 Task: Search for headphones on Amazon and explore the product details and videos.
Action: Mouse moved to (280, 29)
Screenshot: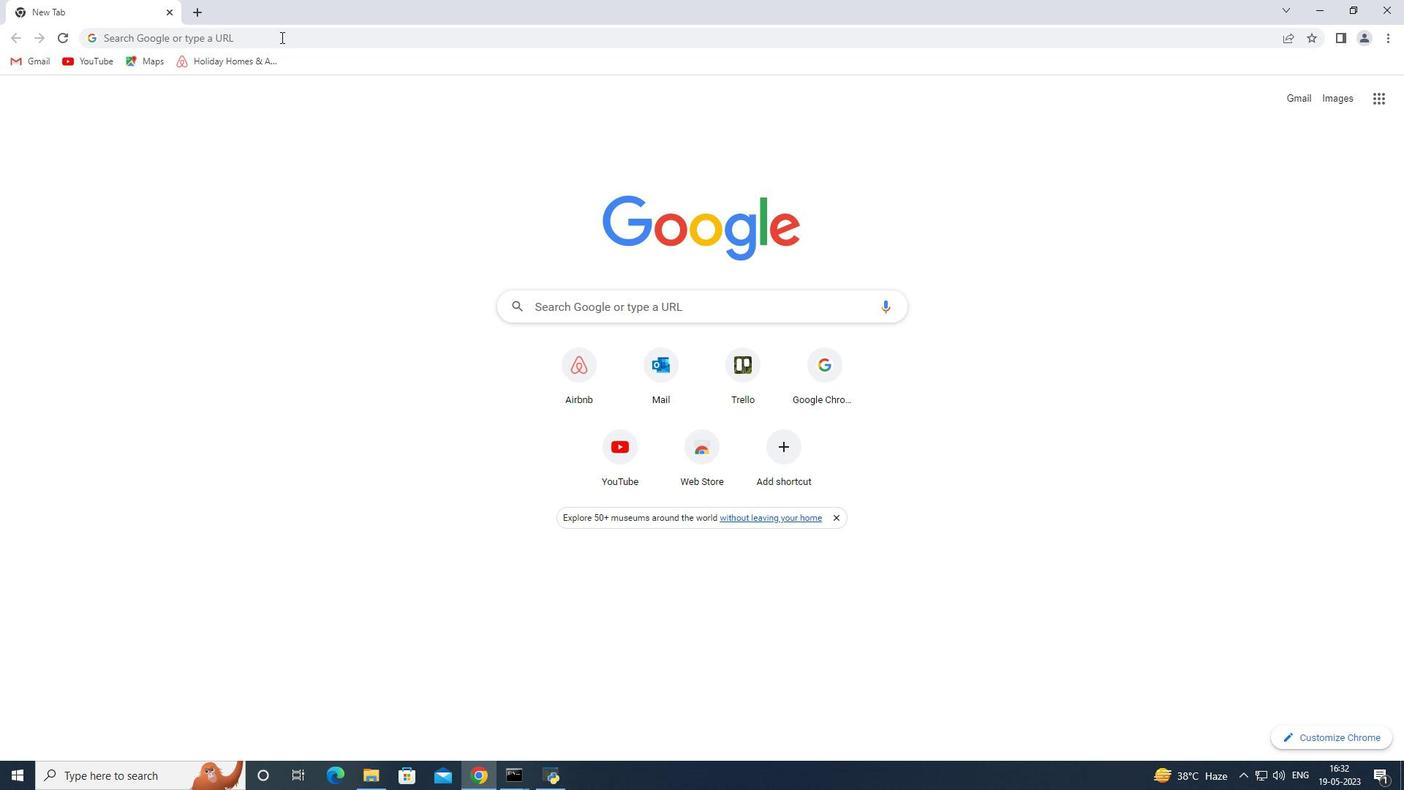 
Action: Mouse pressed left at (280, 29)
Screenshot: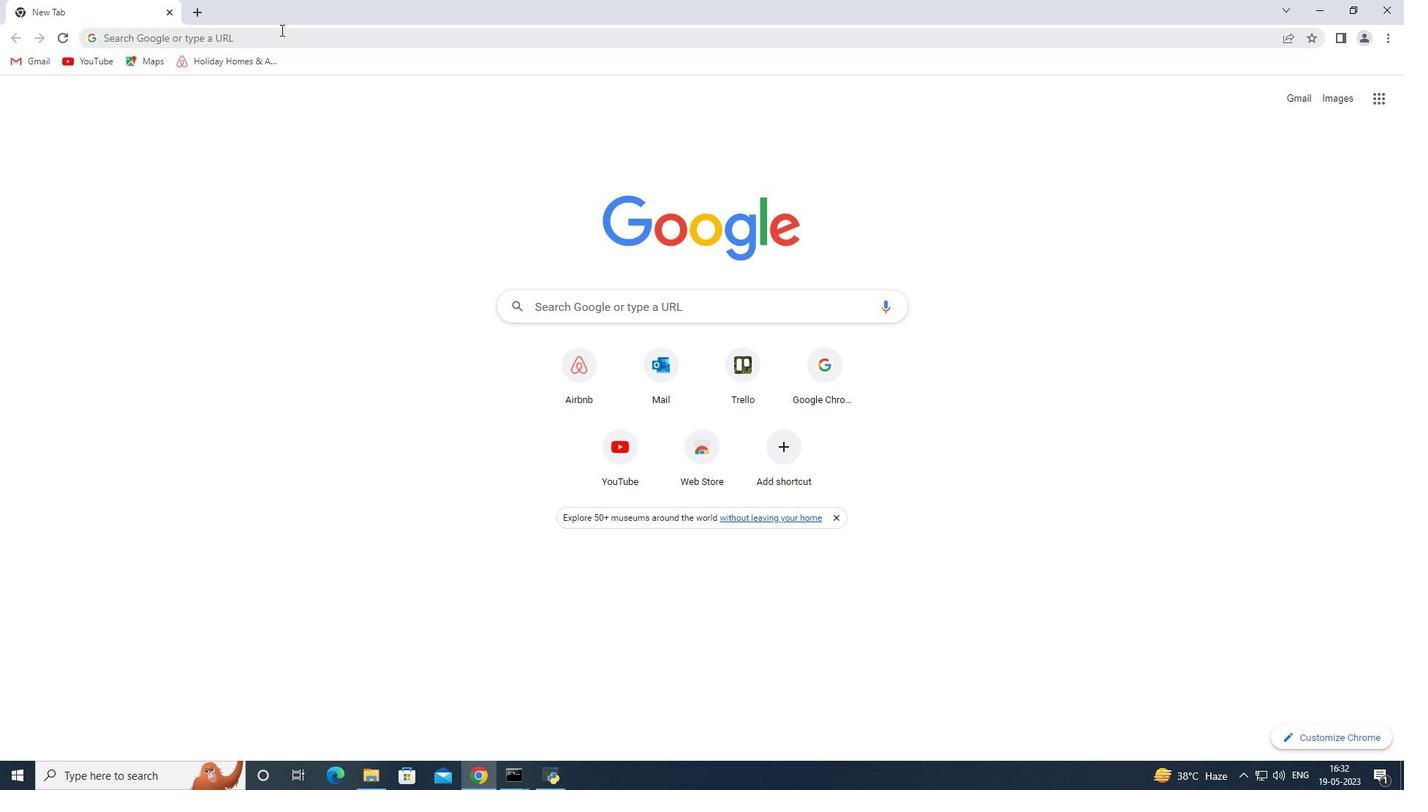 
Action: Mouse moved to (205, 97)
Screenshot: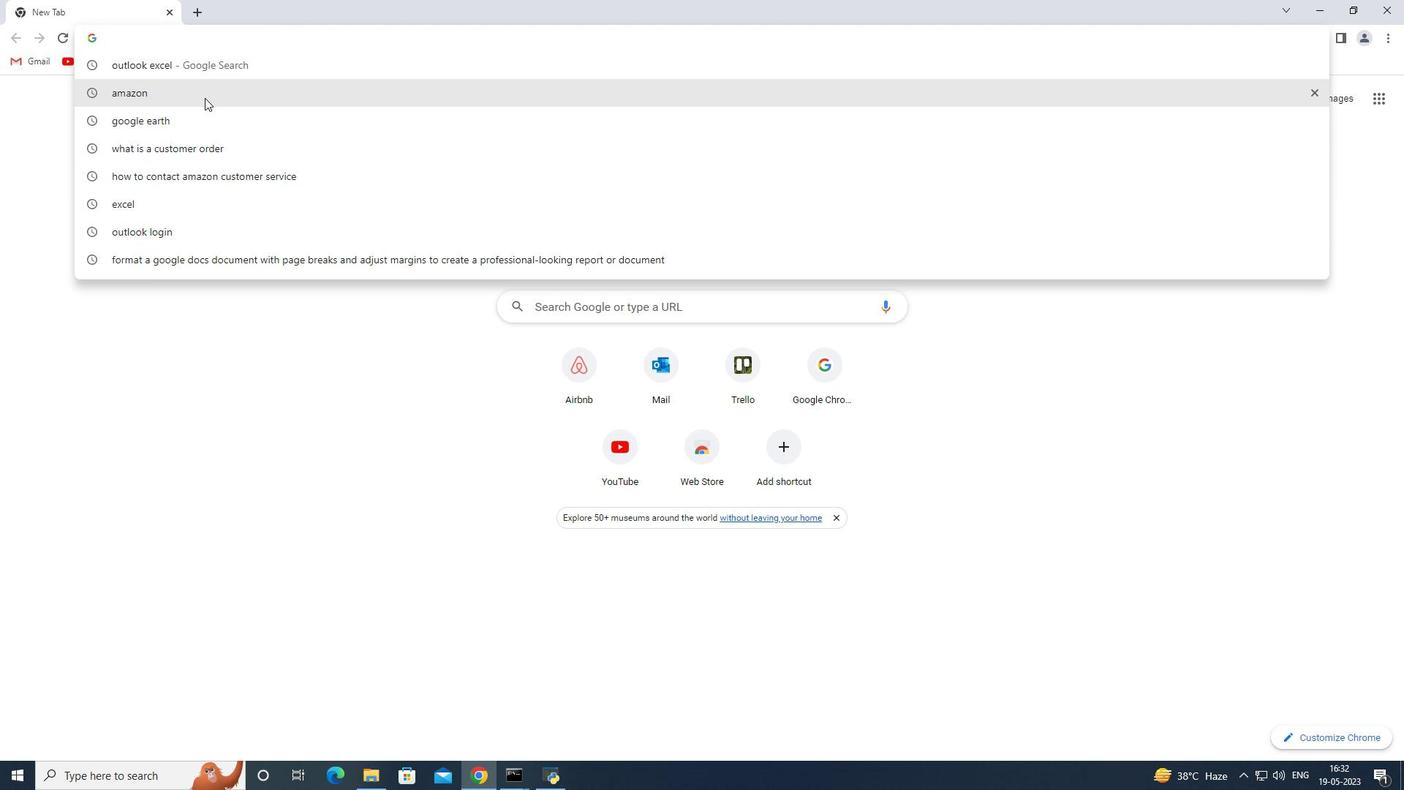 
Action: Mouse pressed left at (205, 97)
Screenshot: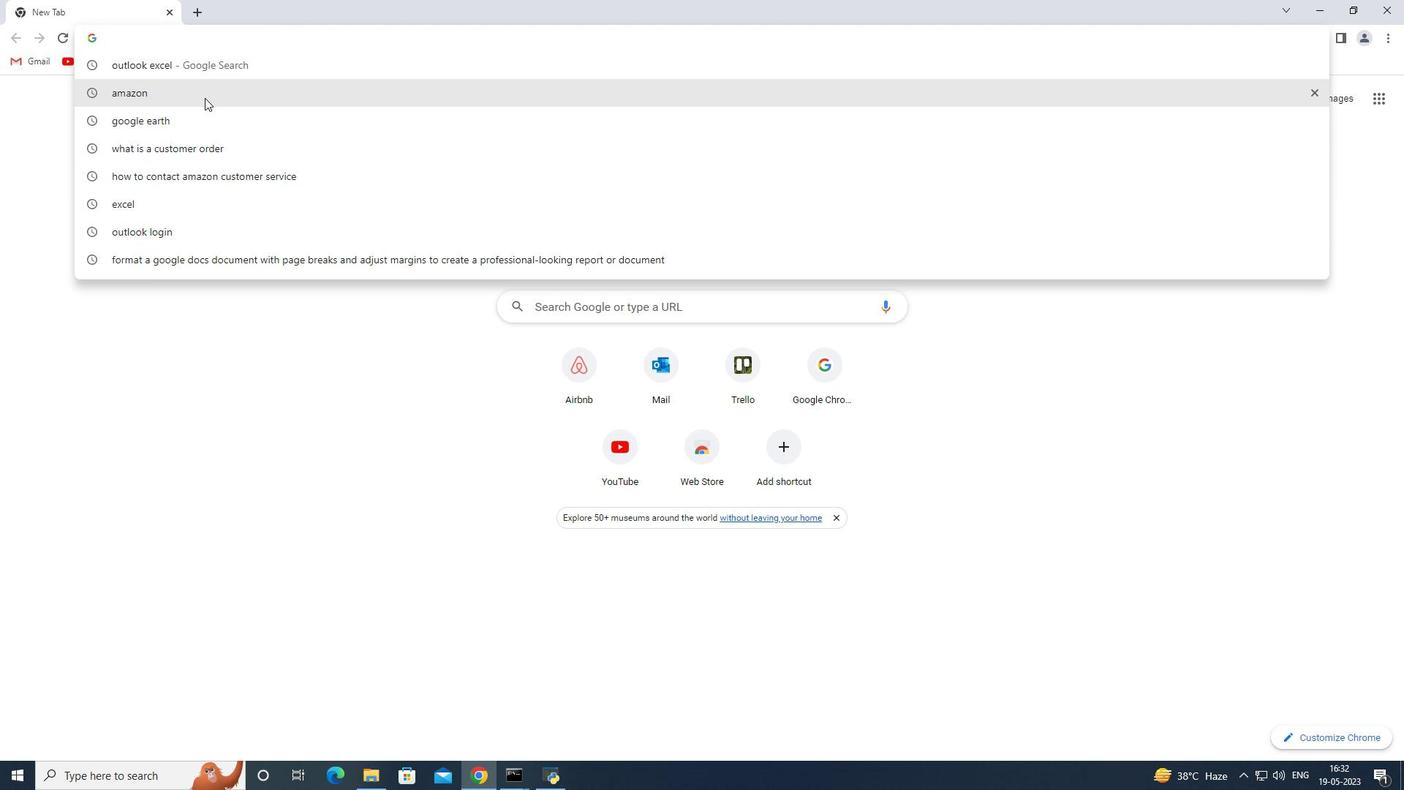 
Action: Mouse moved to (281, 269)
Screenshot: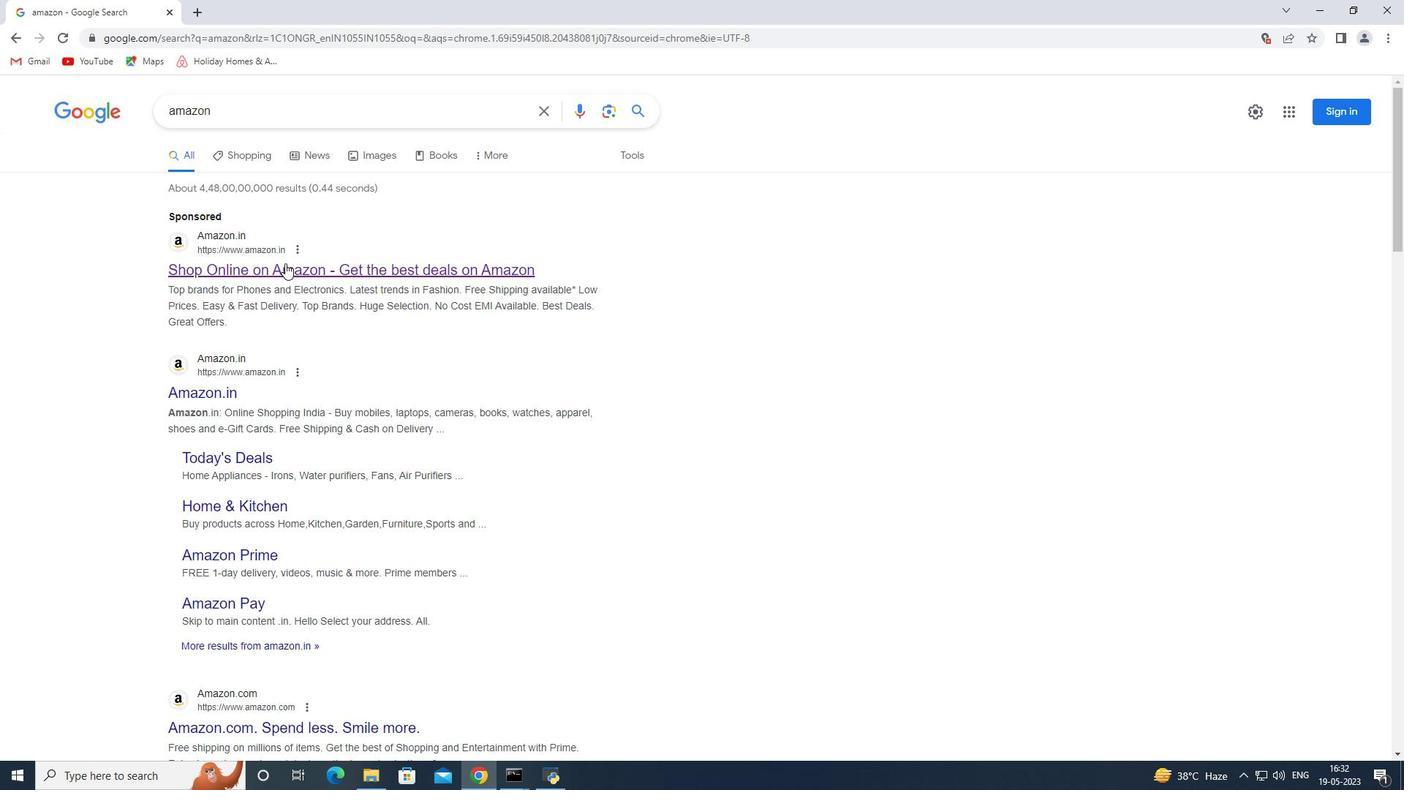 
Action: Mouse pressed left at (281, 269)
Screenshot: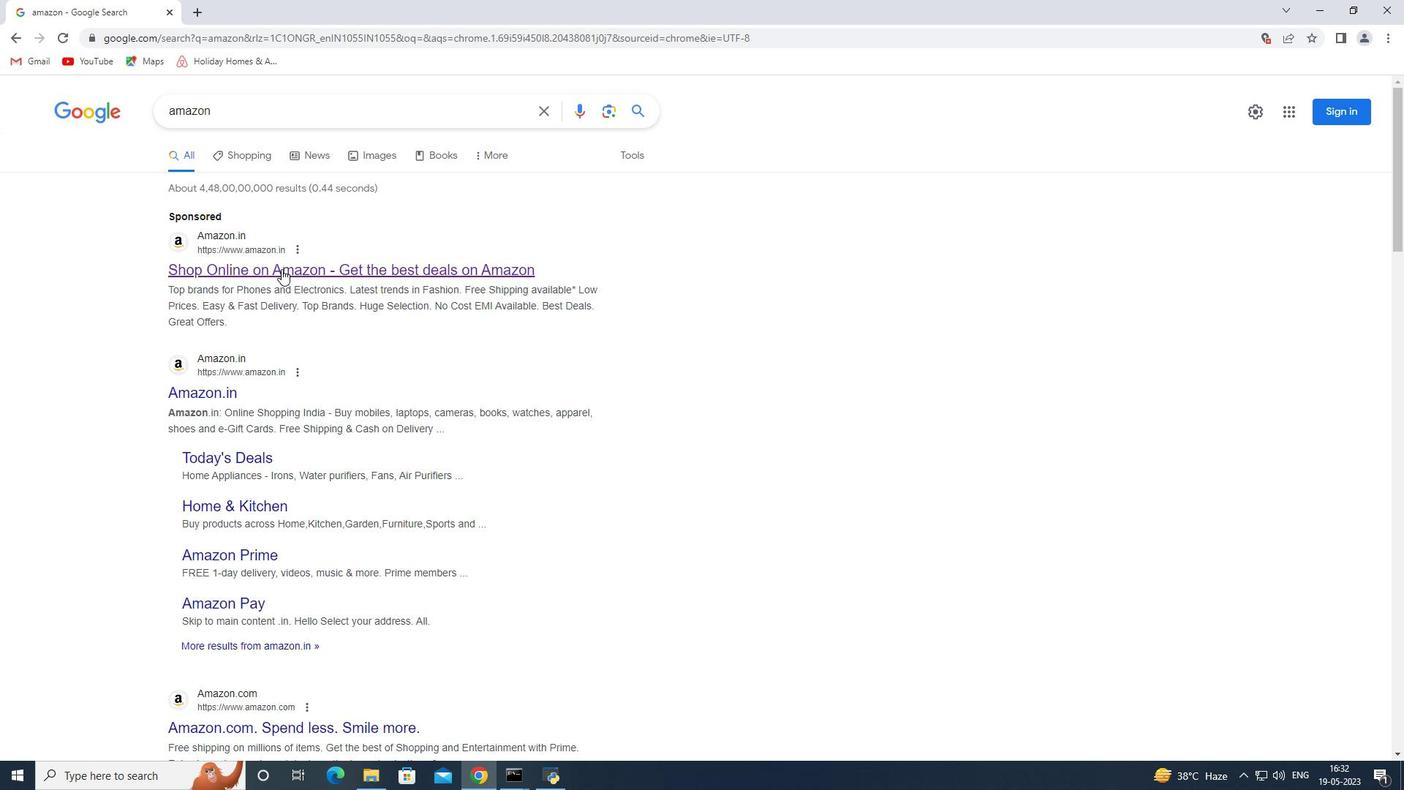 
Action: Mouse moved to (398, 98)
Screenshot: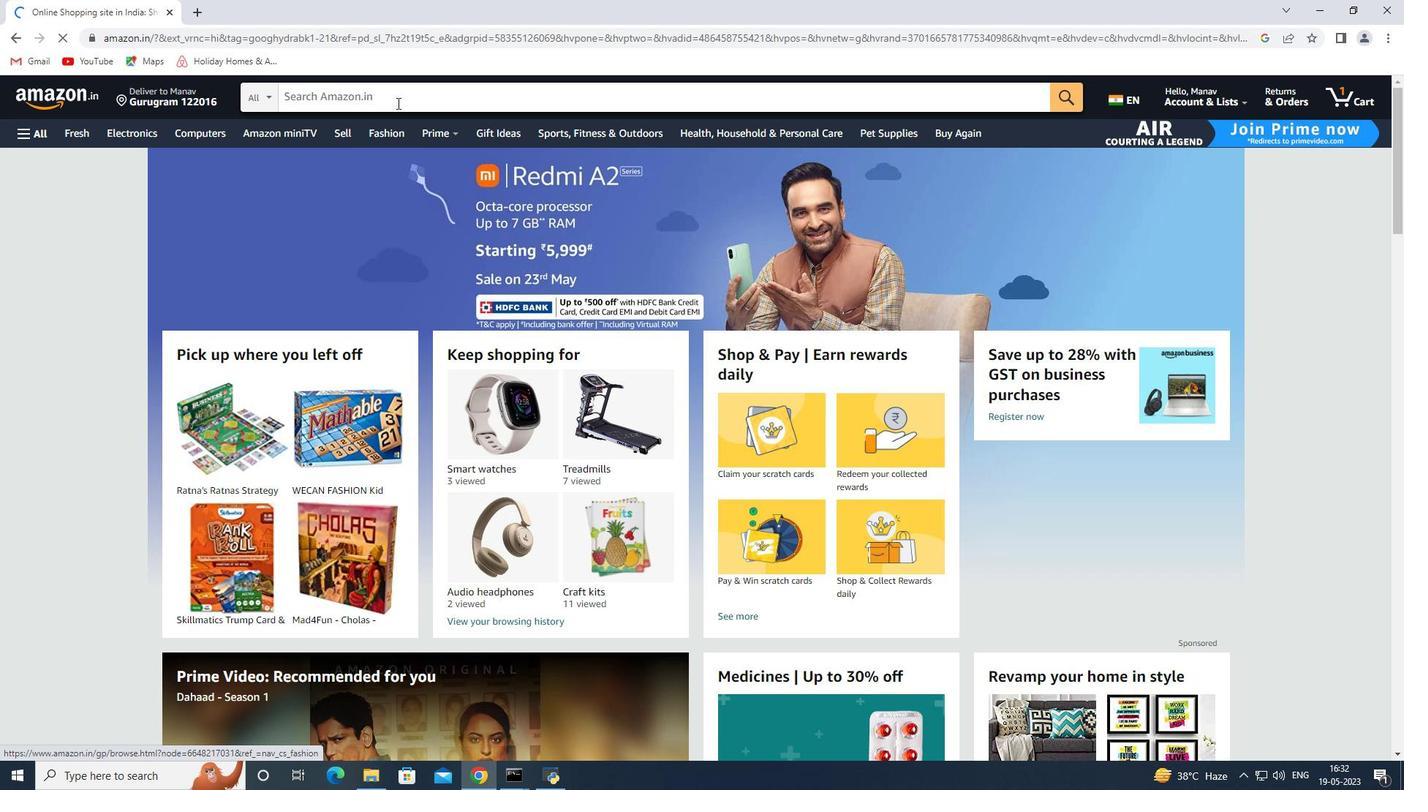 
Action: Mouse pressed left at (398, 98)
Screenshot: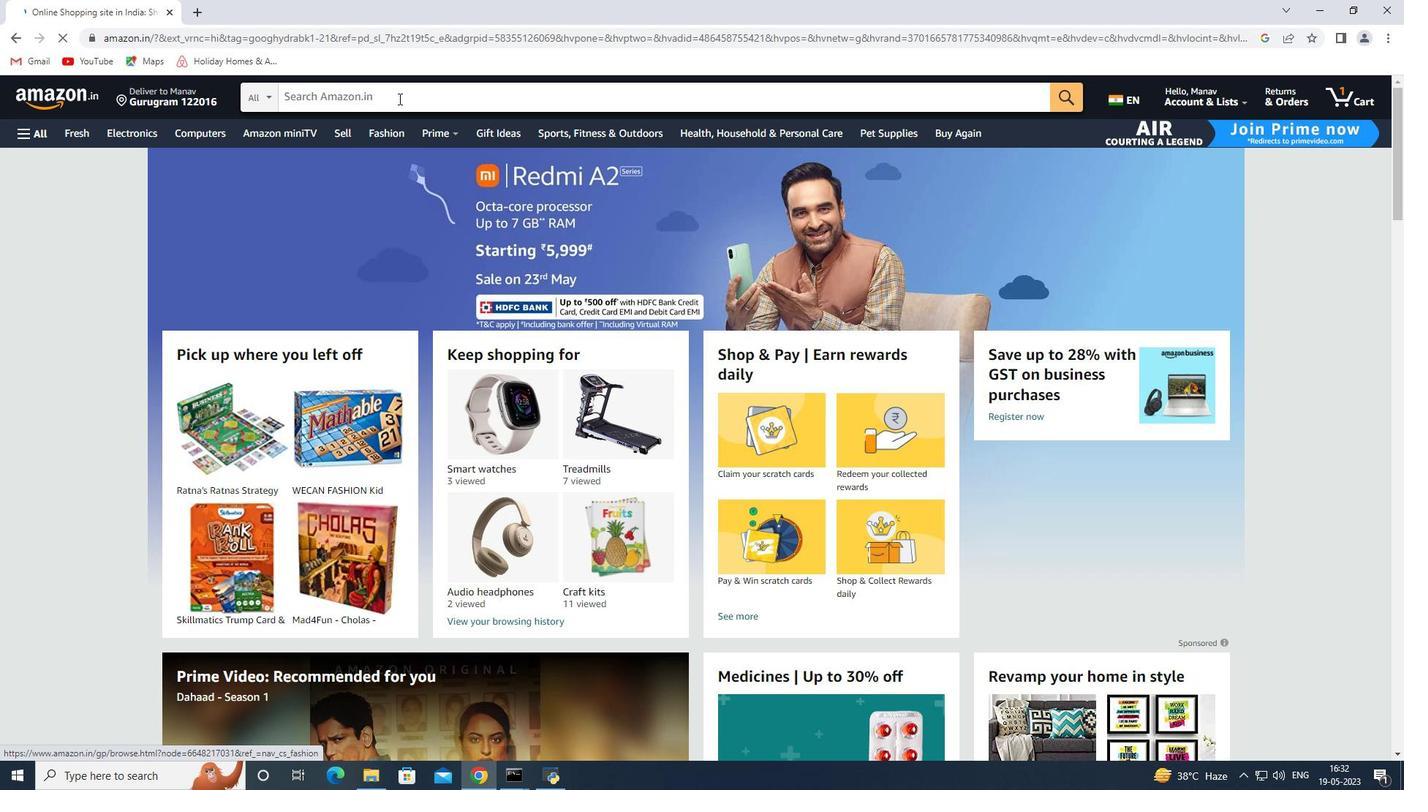
Action: Key pressed <Key.shift>Headphones<Key.space><Key.enter>
Screenshot: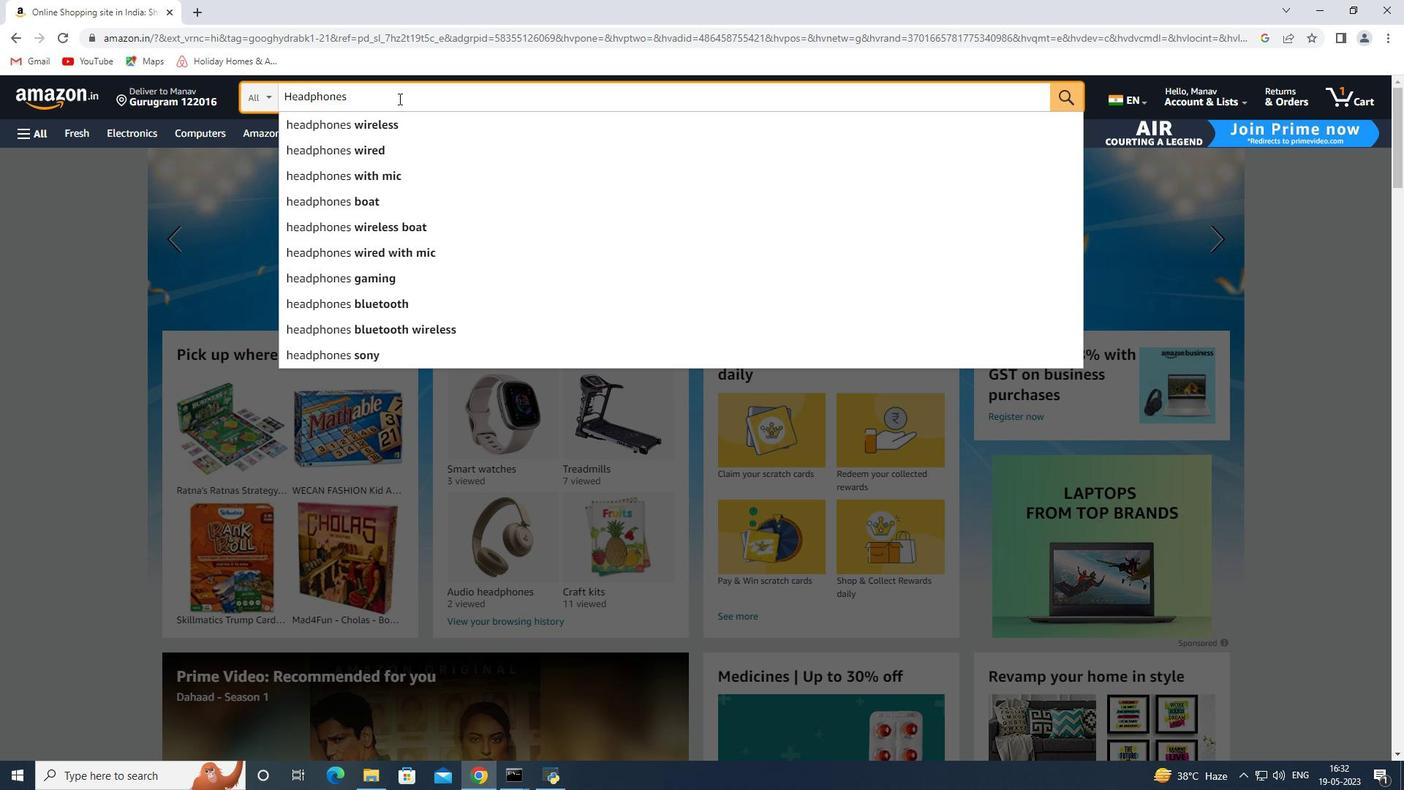 
Action: Mouse moved to (628, 484)
Screenshot: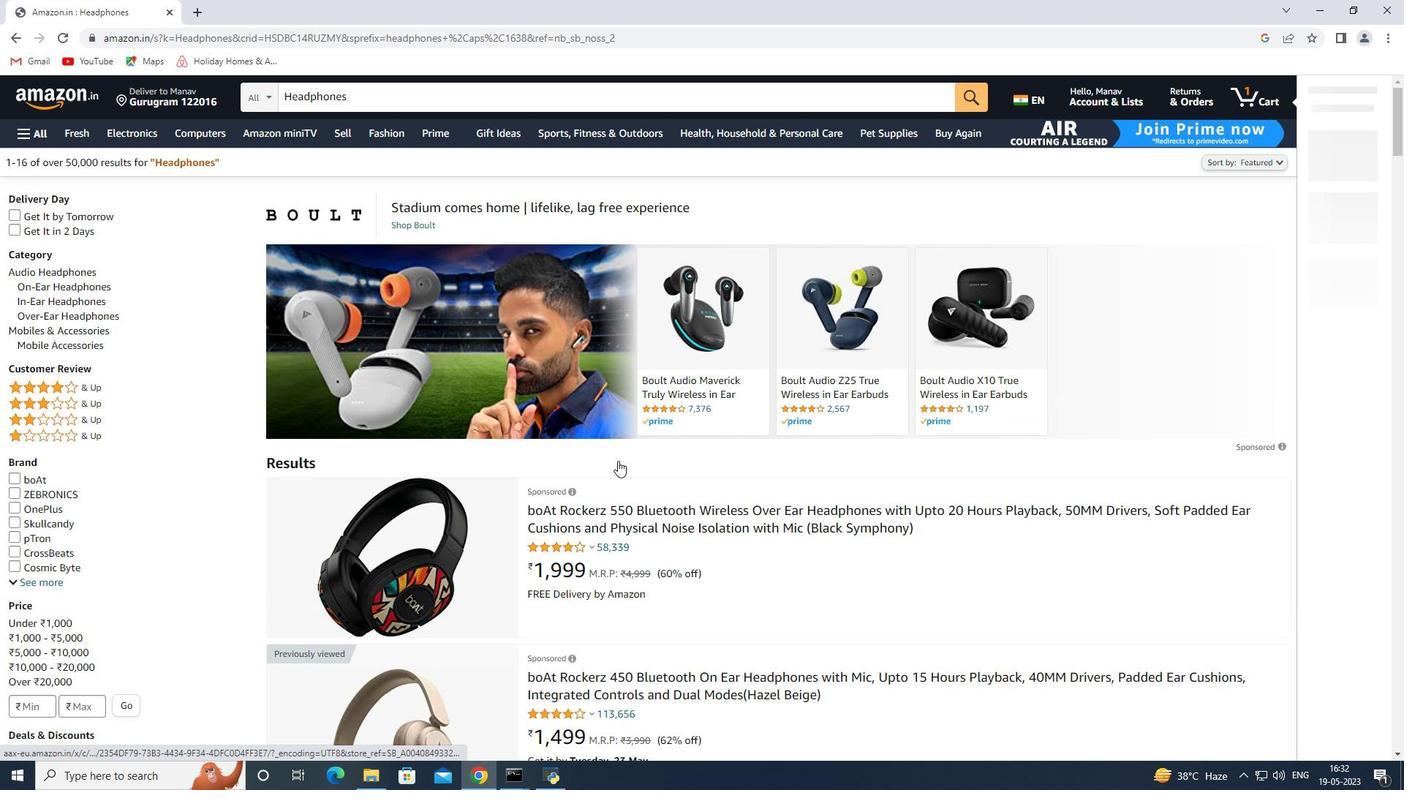 
Action: Mouse scrolled (628, 483) with delta (0, 0)
Screenshot: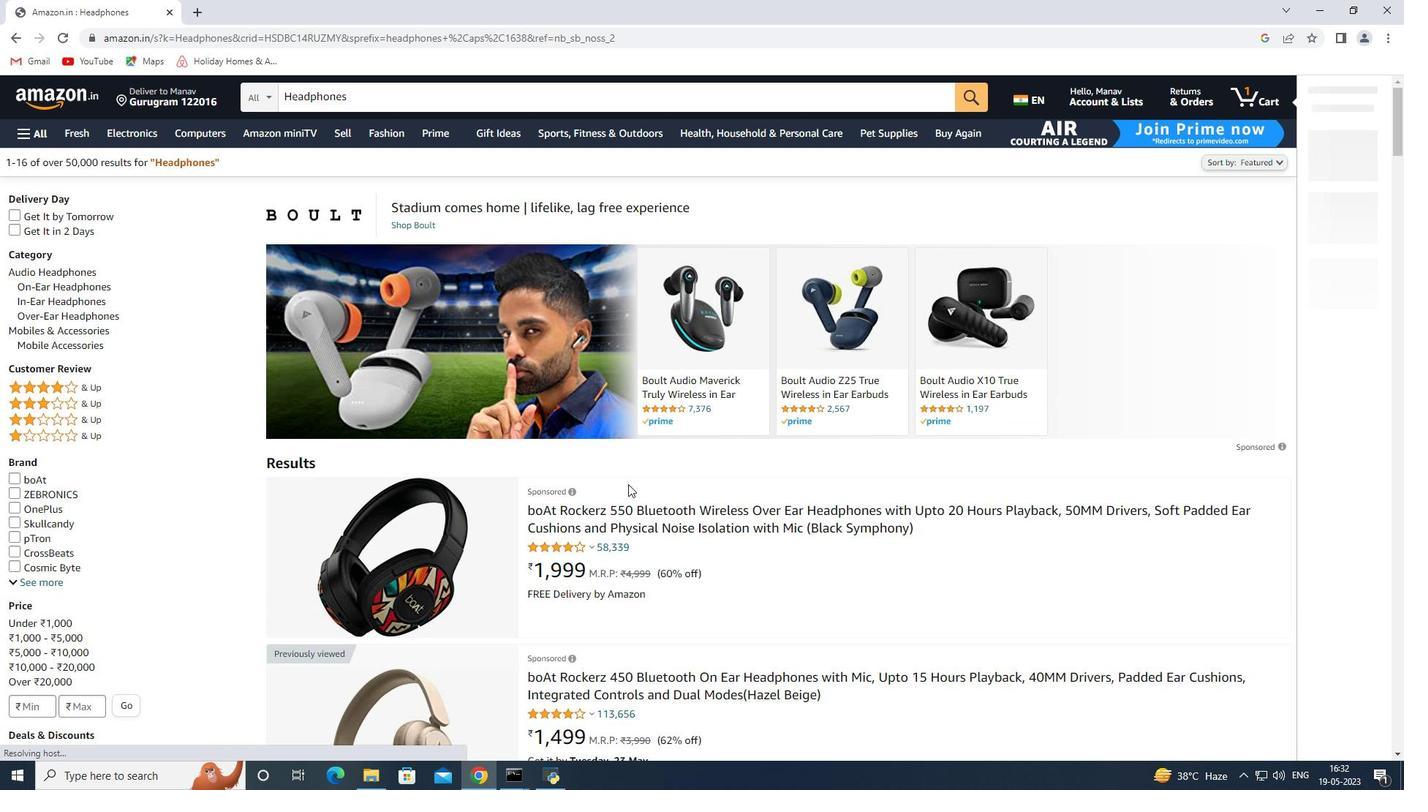 
Action: Mouse scrolled (628, 483) with delta (0, 0)
Screenshot: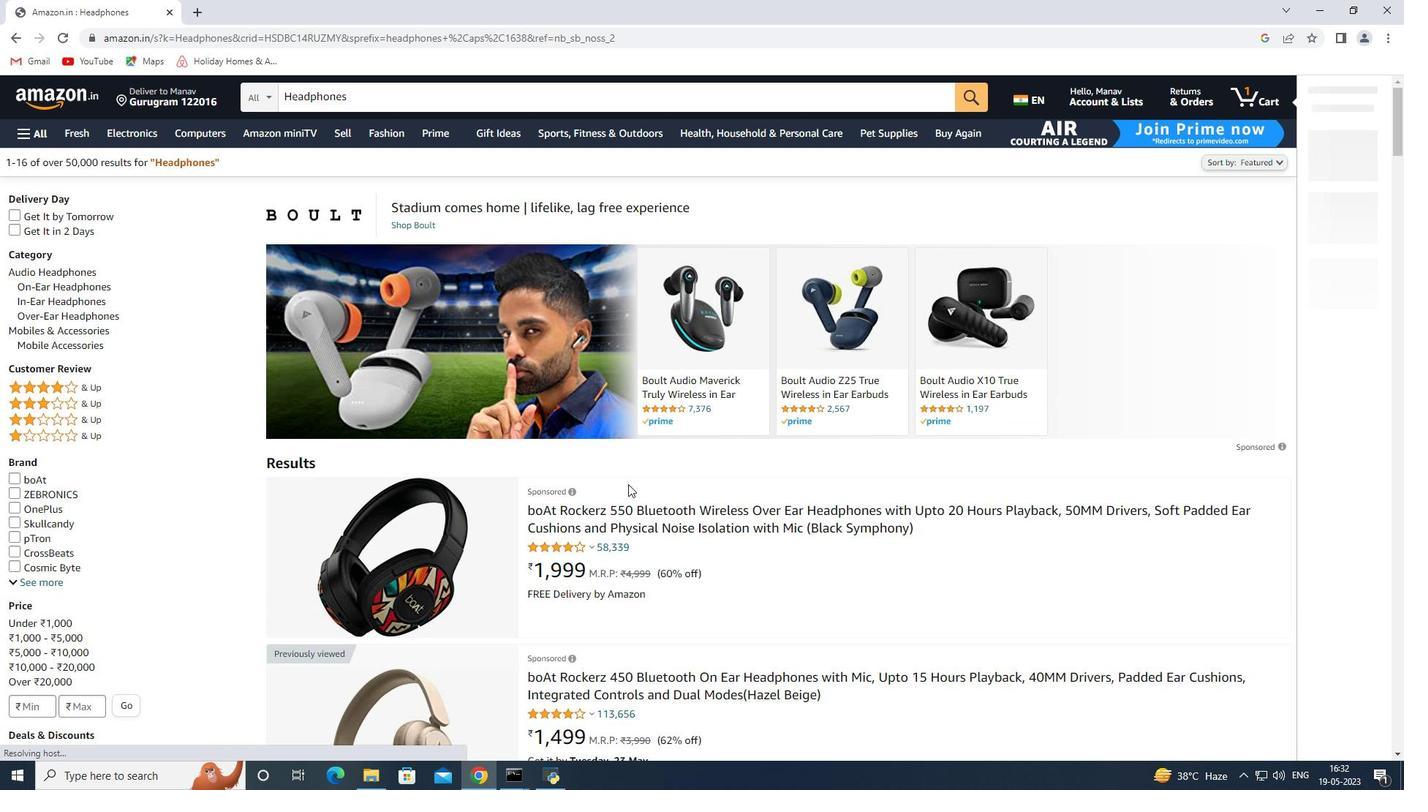 
Action: Mouse scrolled (628, 483) with delta (0, 0)
Screenshot: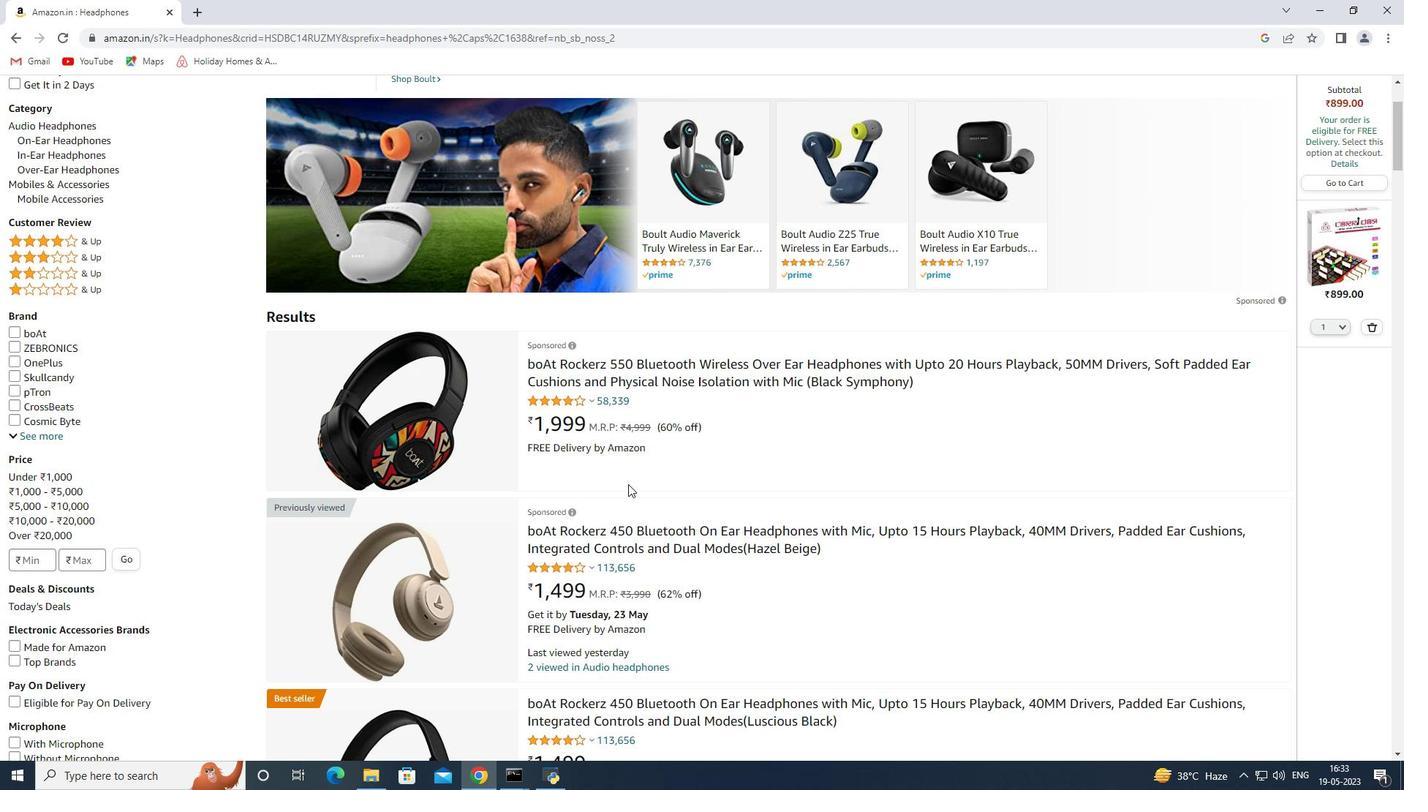
Action: Mouse scrolled (628, 483) with delta (0, 0)
Screenshot: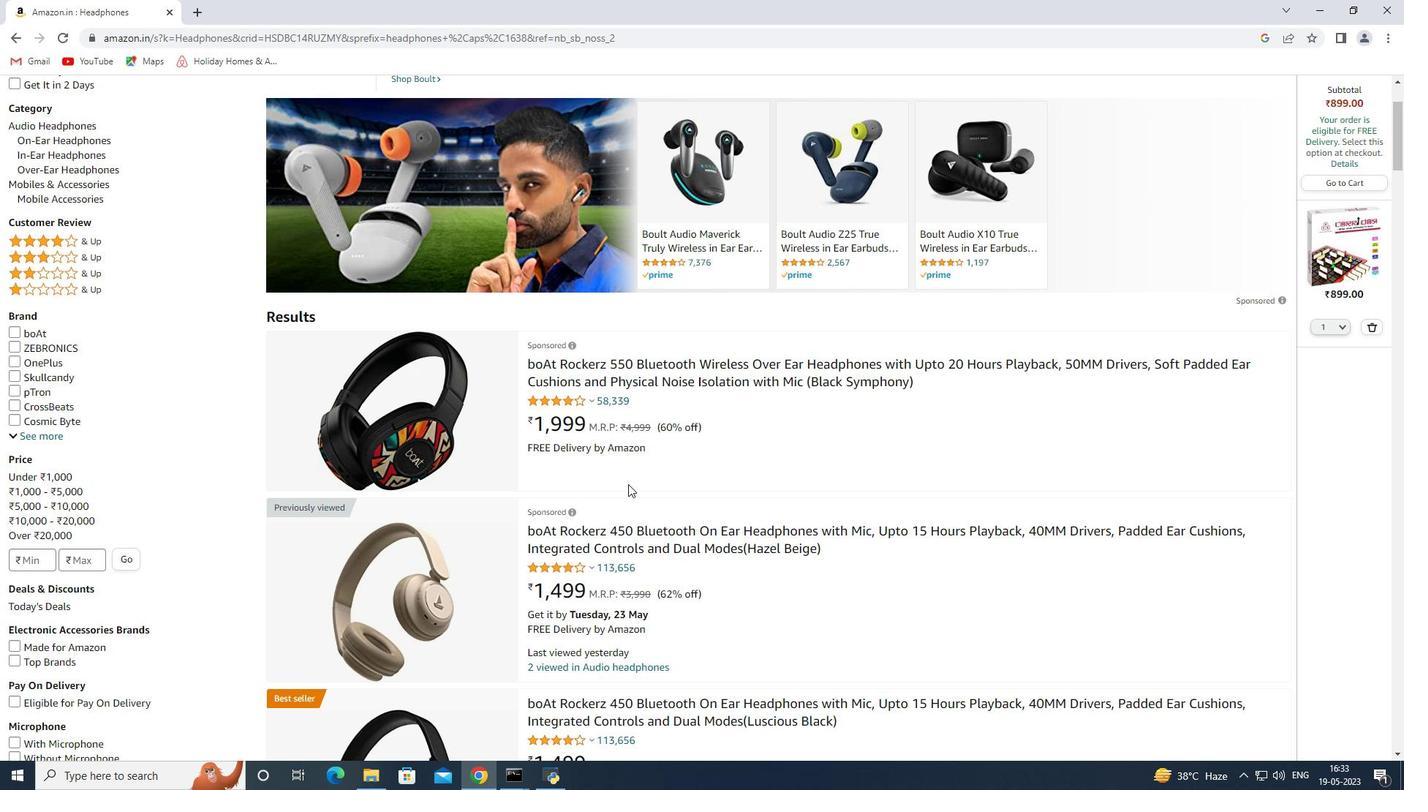 
Action: Mouse scrolled (628, 483) with delta (0, 0)
Screenshot: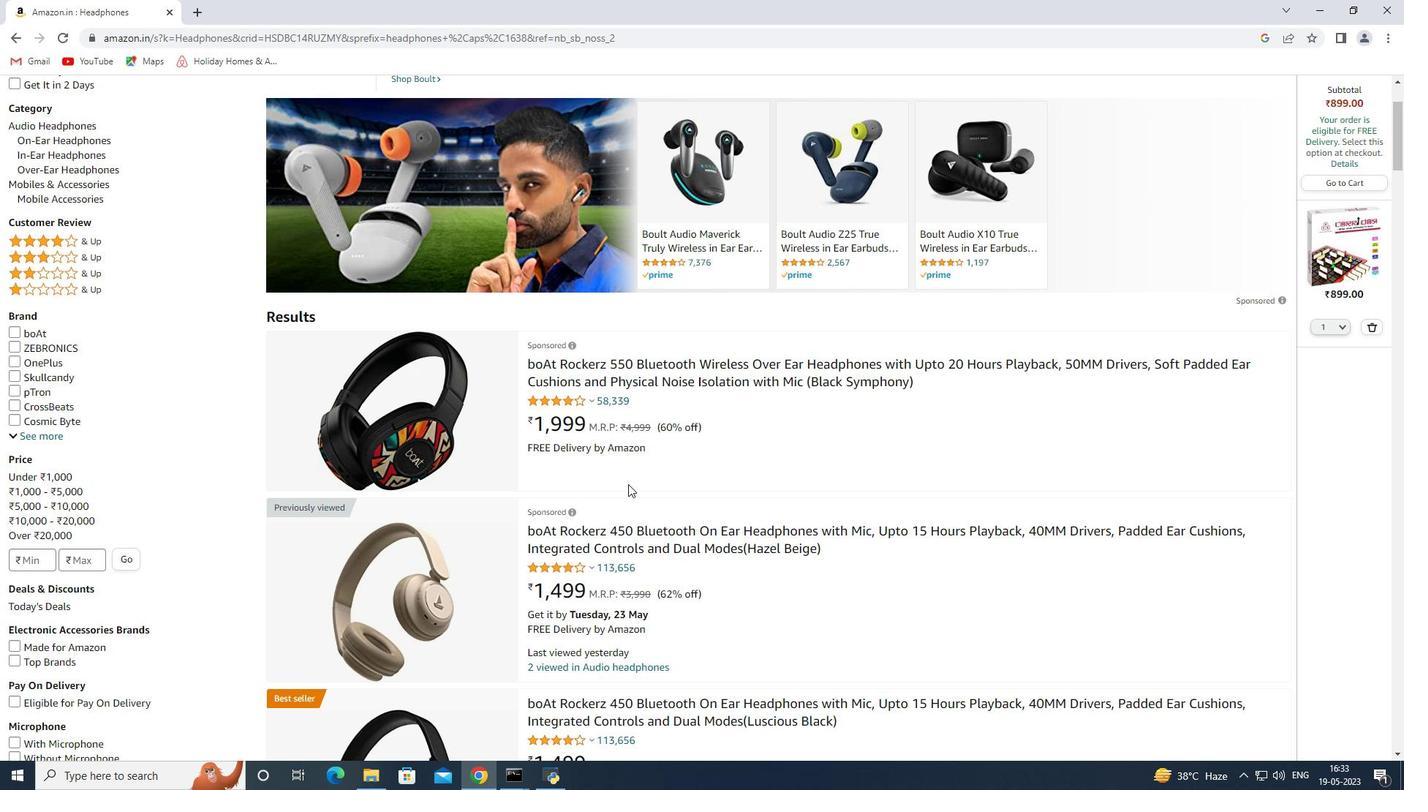 
Action: Mouse scrolled (628, 483) with delta (0, 0)
Screenshot: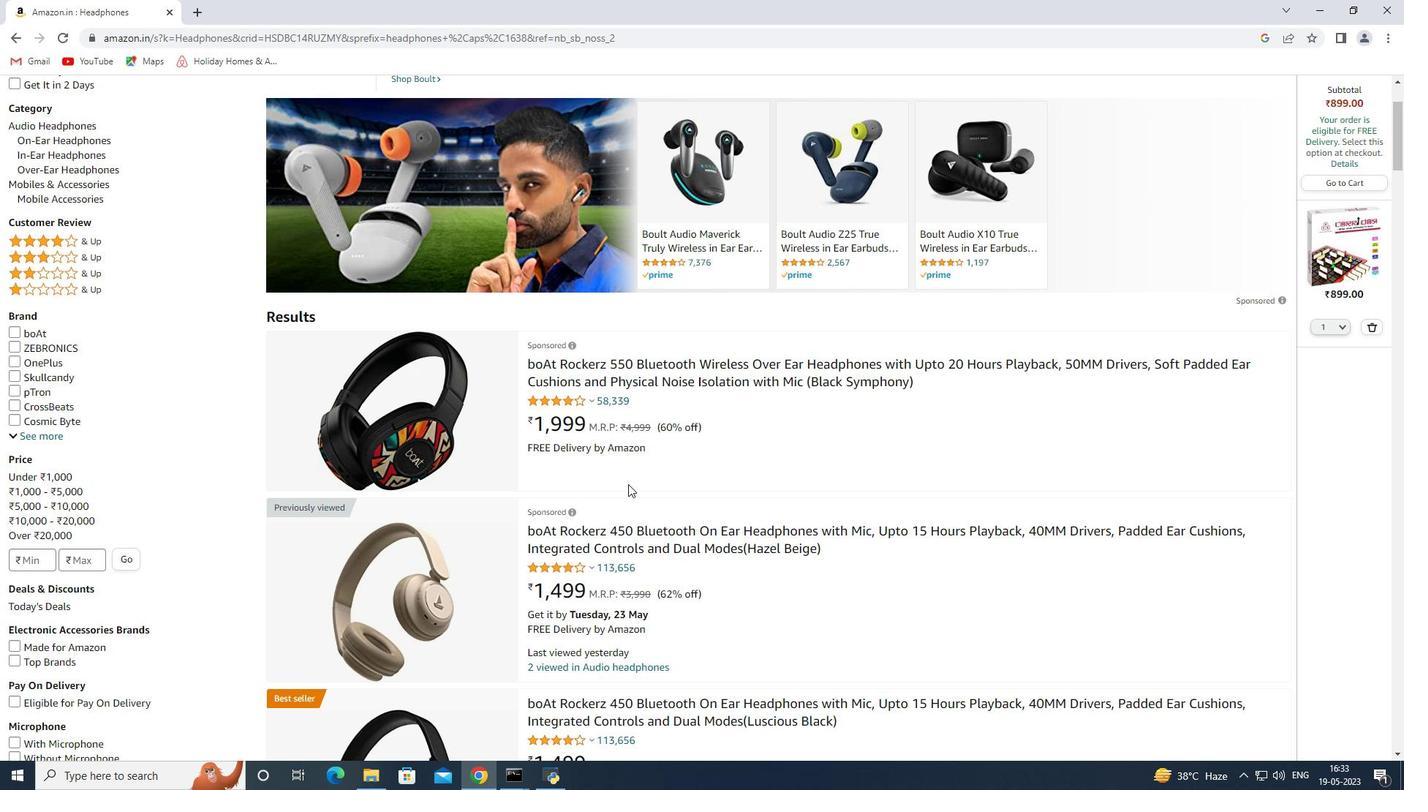
Action: Mouse scrolled (628, 483) with delta (0, 0)
Screenshot: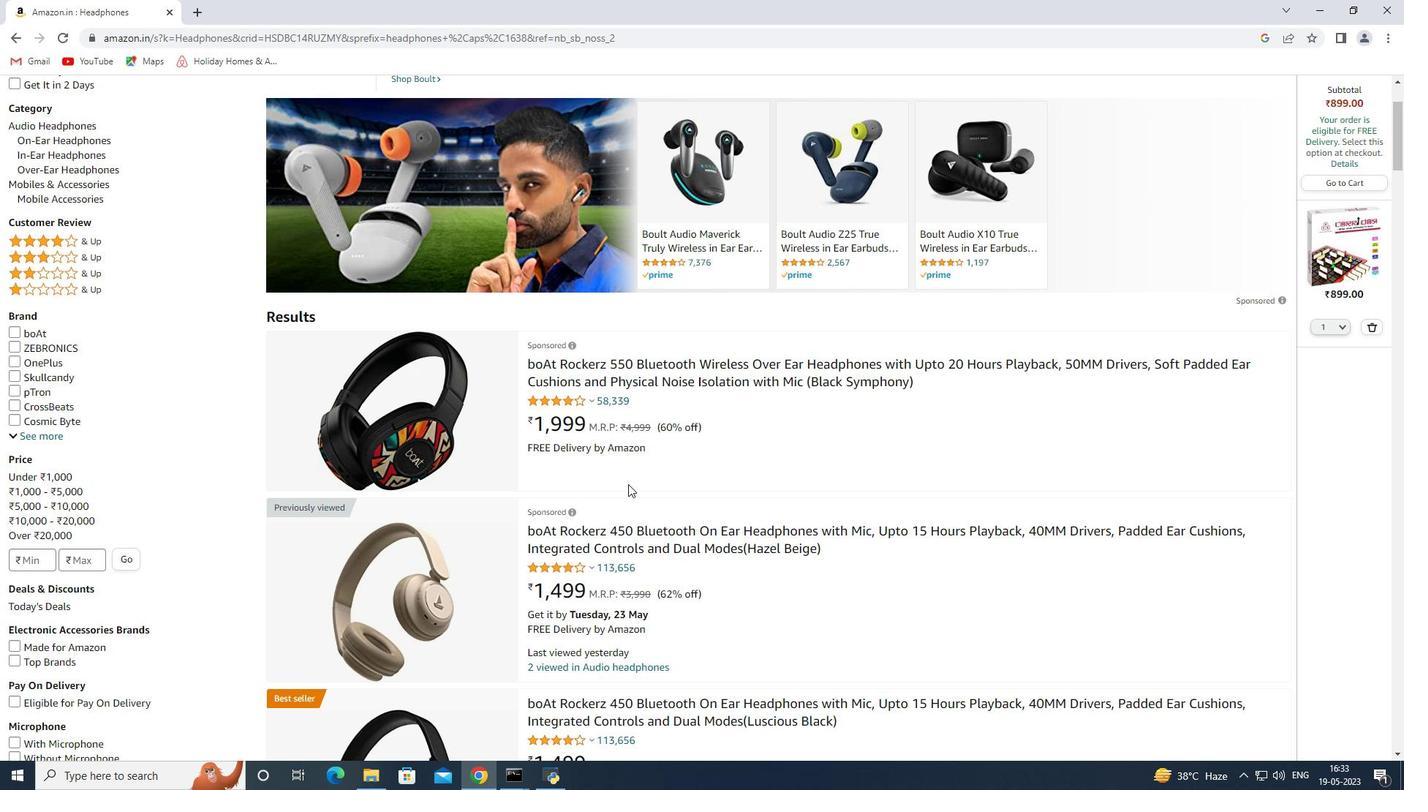 
Action: Mouse moved to (643, 419)
Screenshot: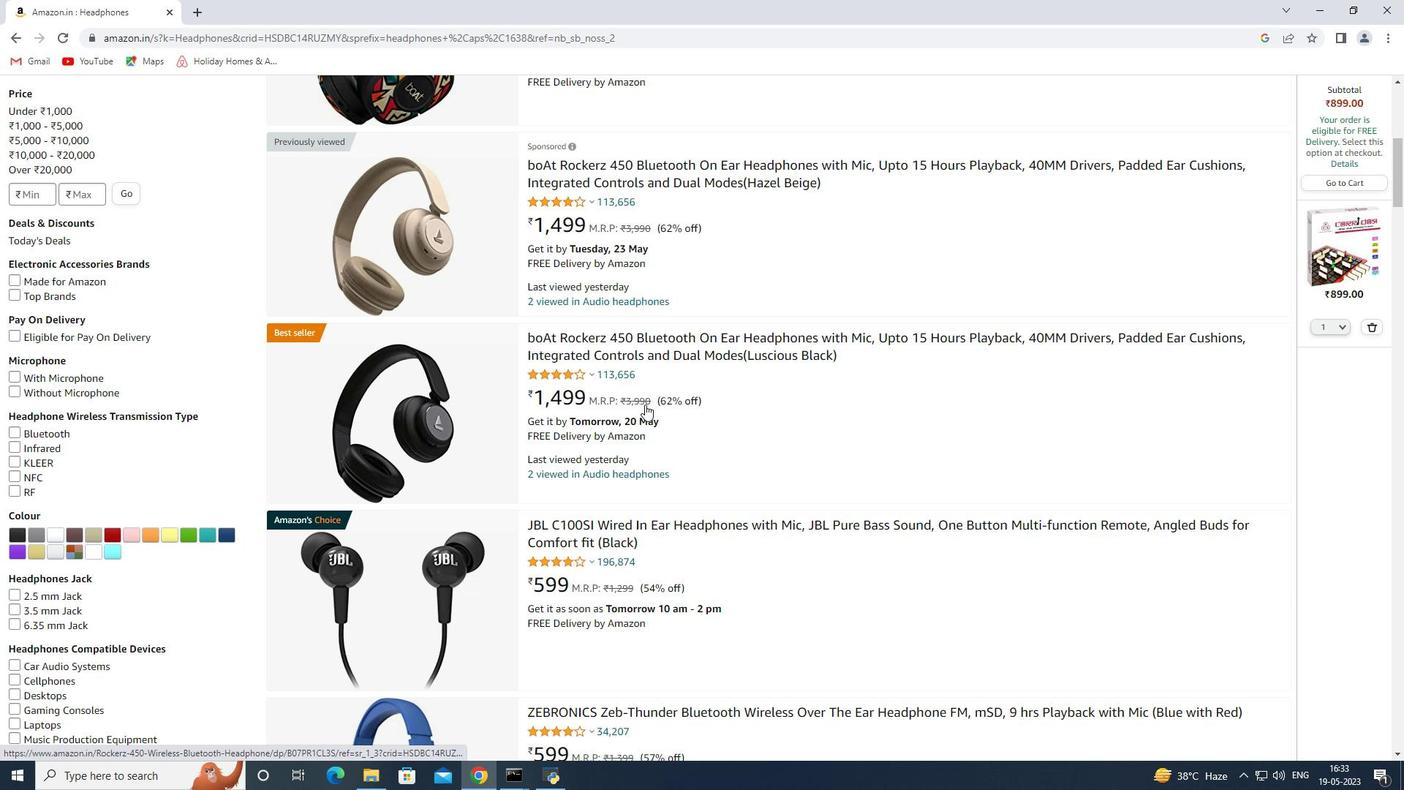 
Action: Mouse scrolled (643, 418) with delta (0, 0)
Screenshot: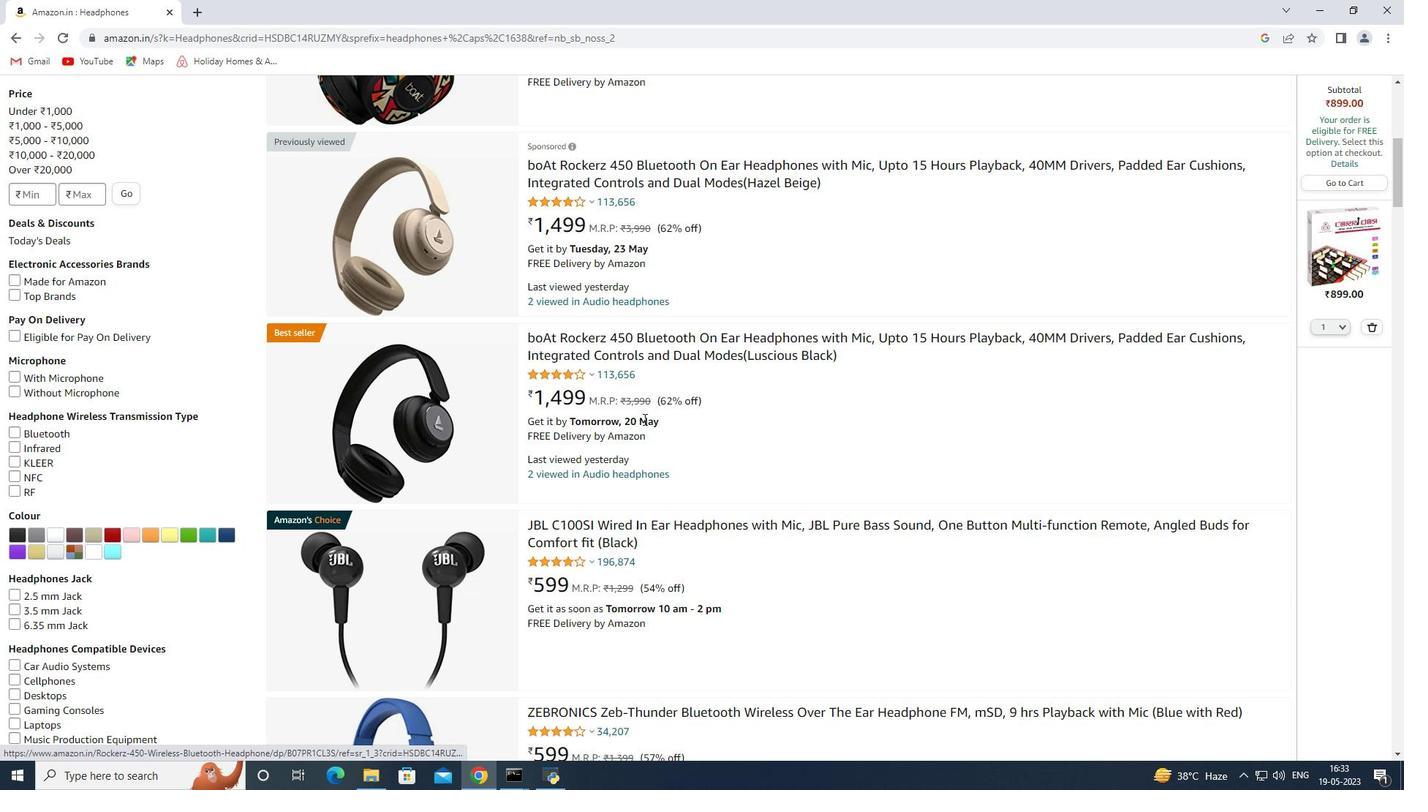 
Action: Mouse moved to (643, 419)
Screenshot: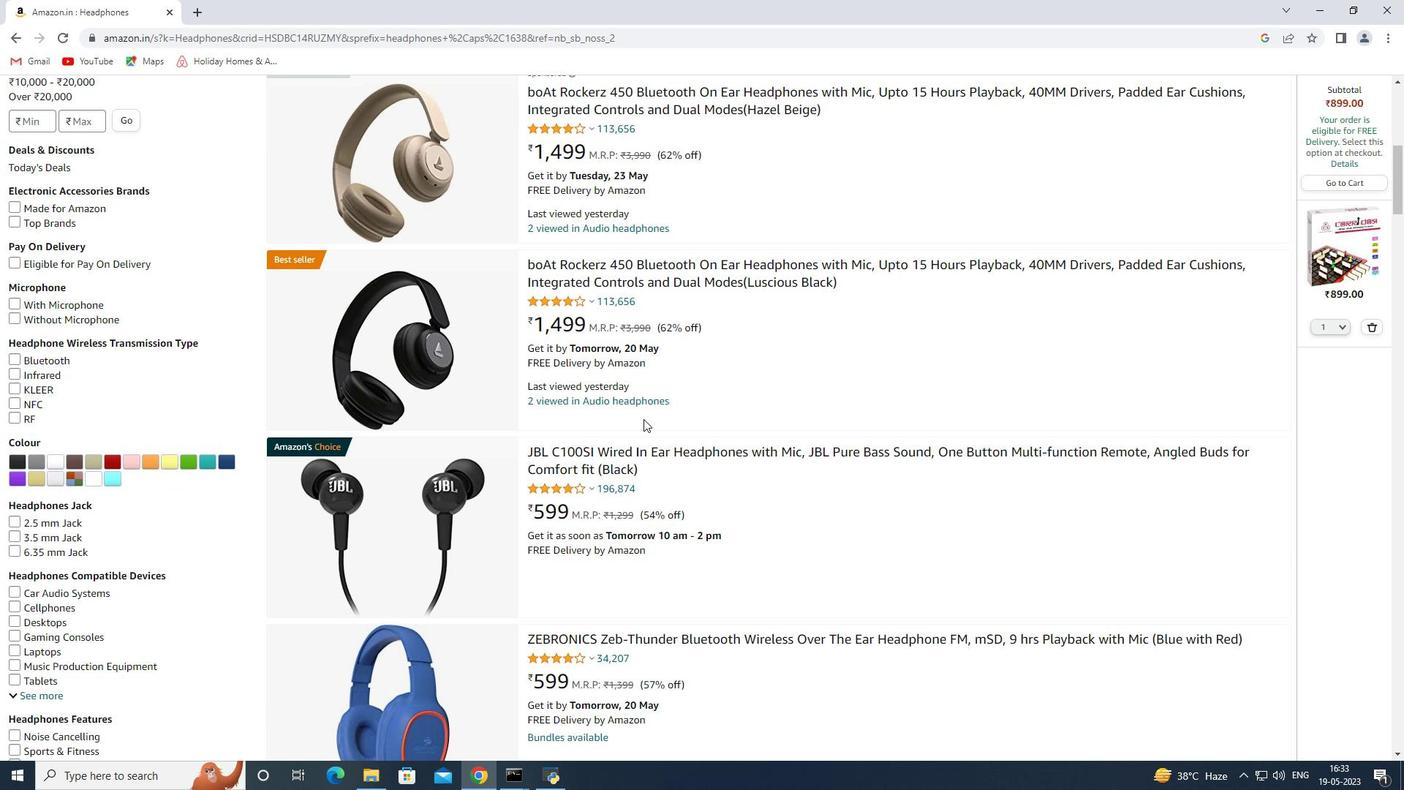 
Action: Mouse scrolled (643, 419) with delta (0, 0)
Screenshot: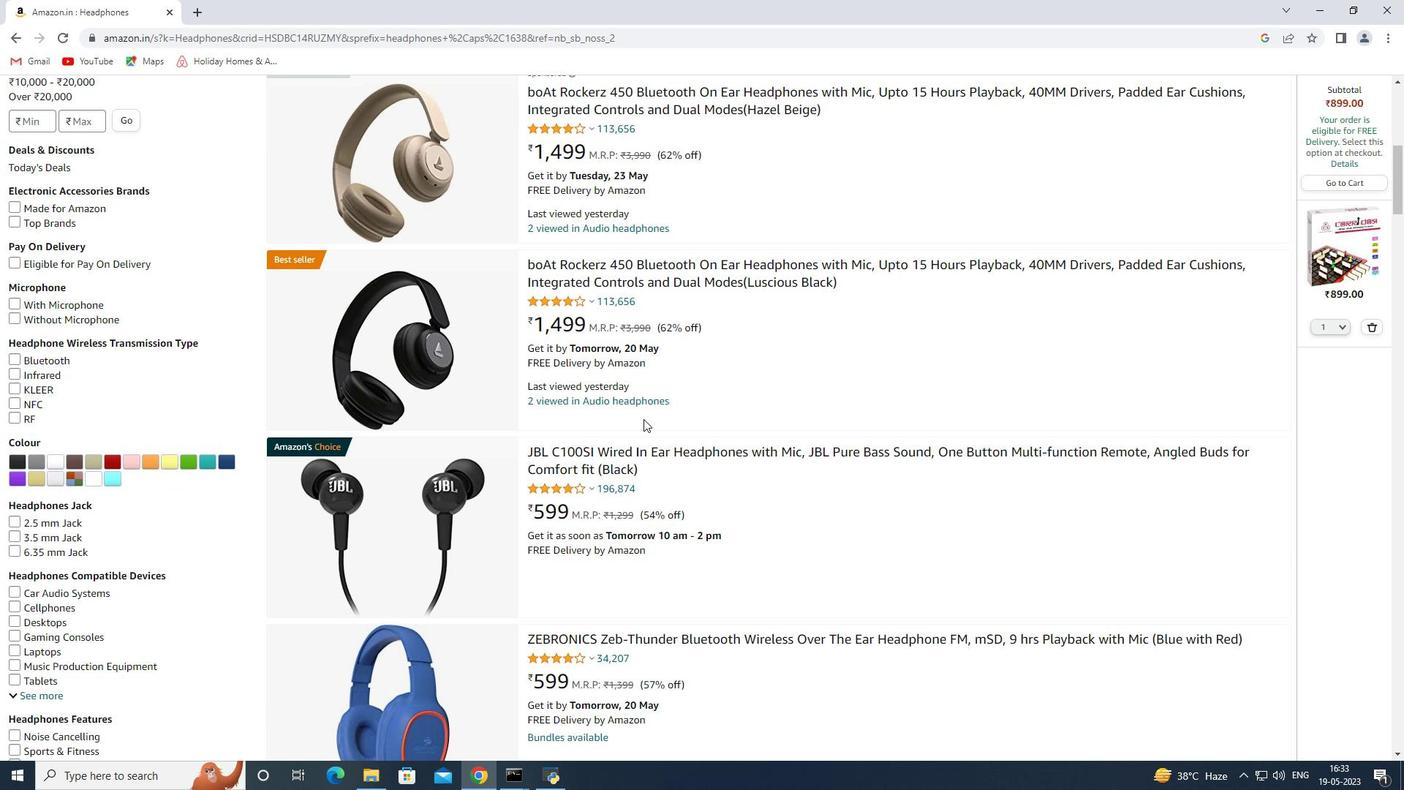 
Action: Mouse scrolled (643, 419) with delta (0, 0)
Screenshot: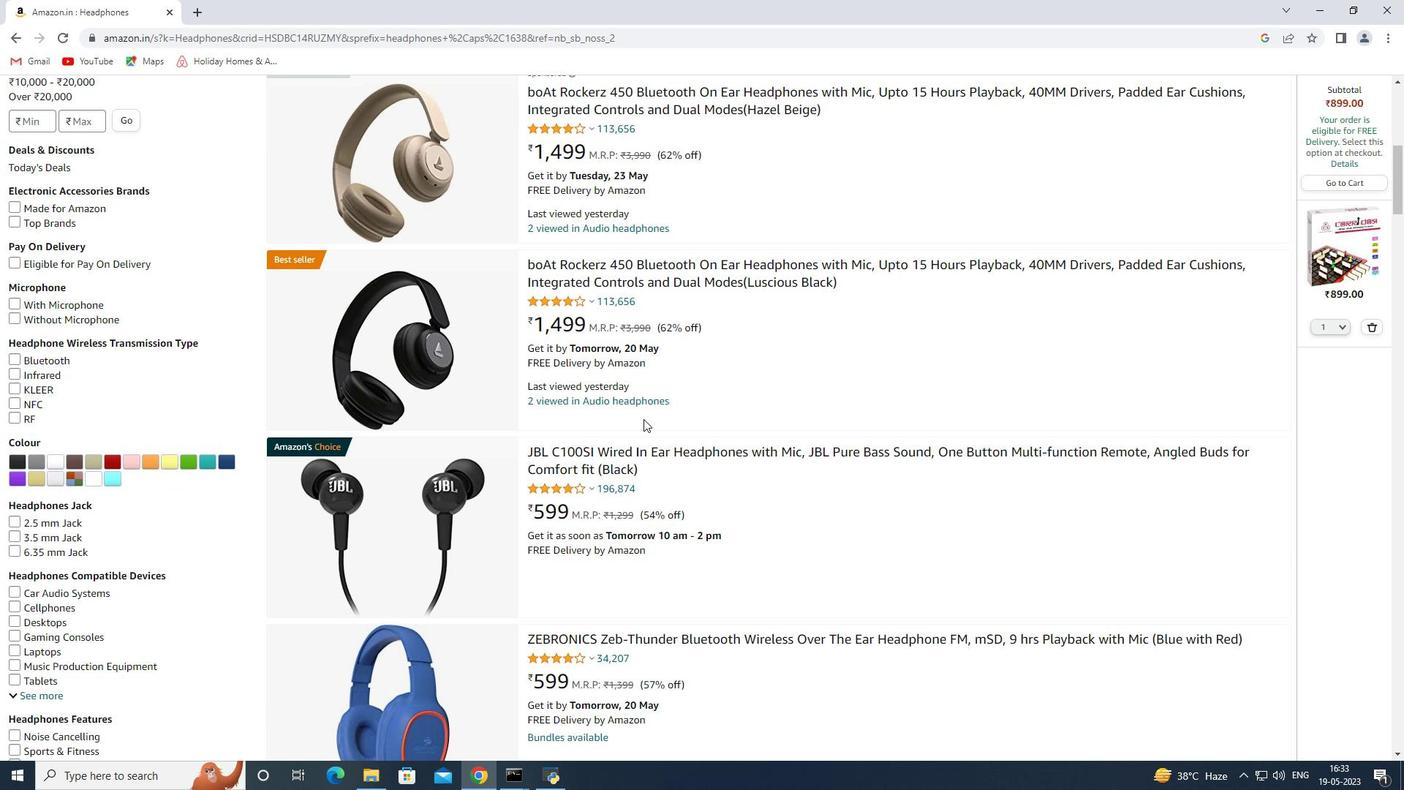 
Action: Mouse scrolled (643, 419) with delta (0, 0)
Screenshot: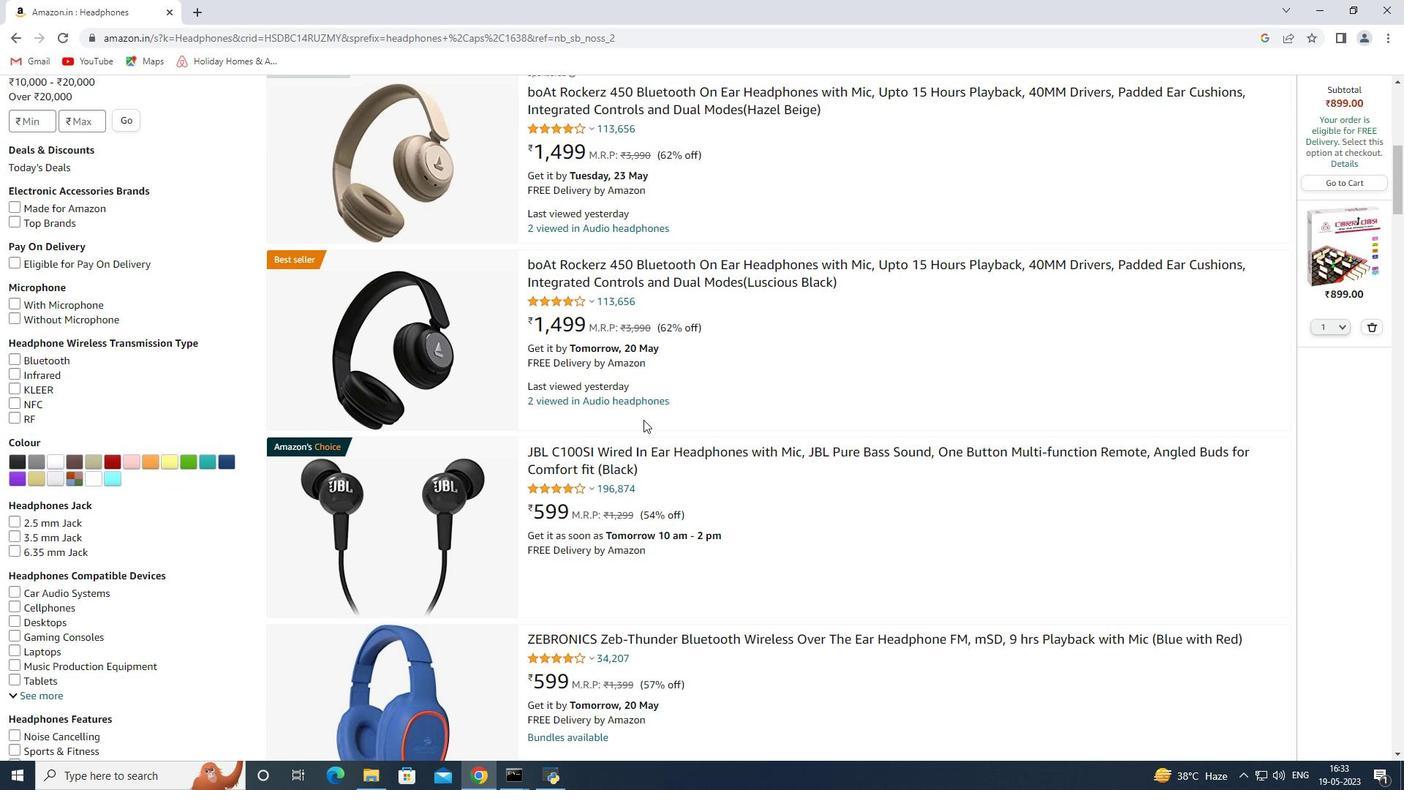 
Action: Mouse scrolled (643, 419) with delta (0, 0)
Screenshot: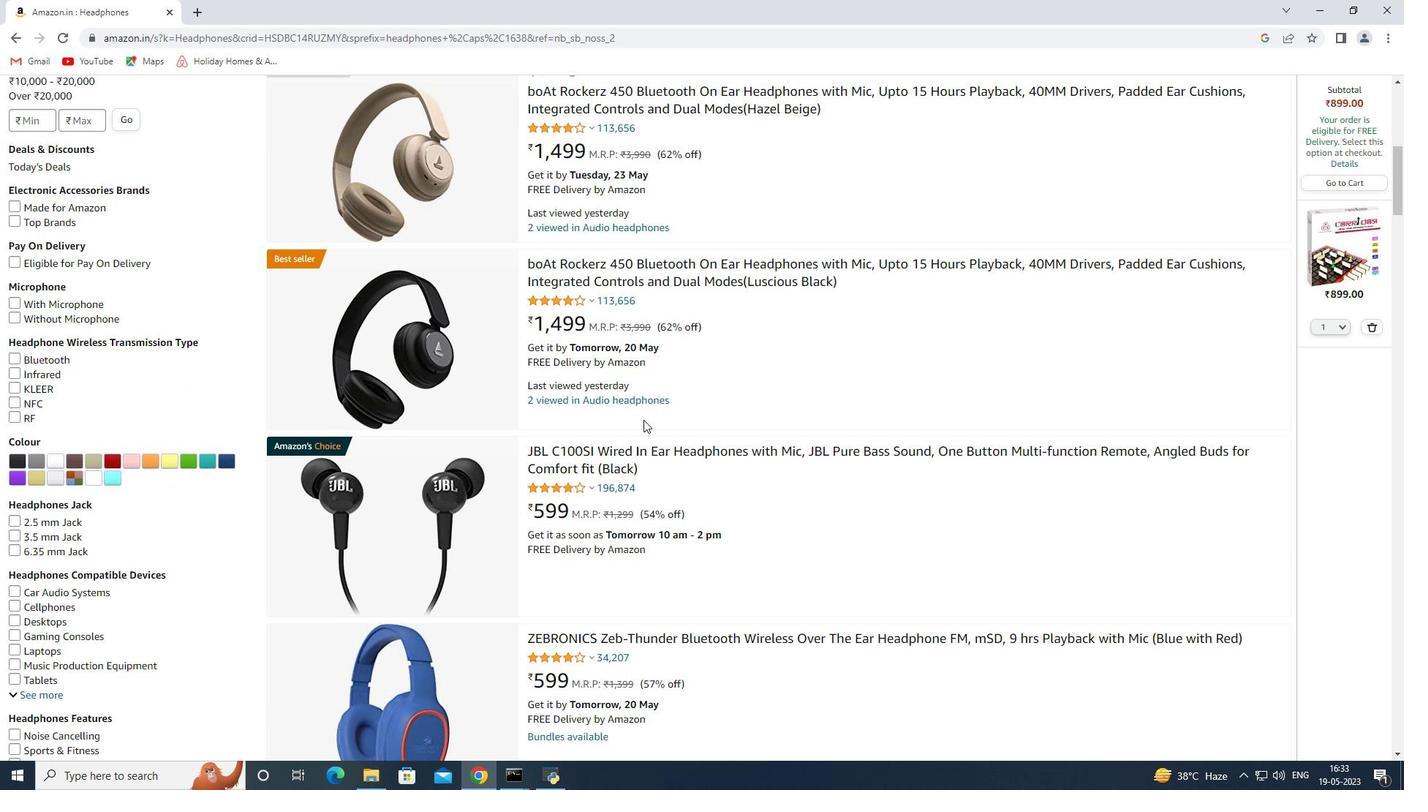 
Action: Mouse scrolled (643, 419) with delta (0, 0)
Screenshot: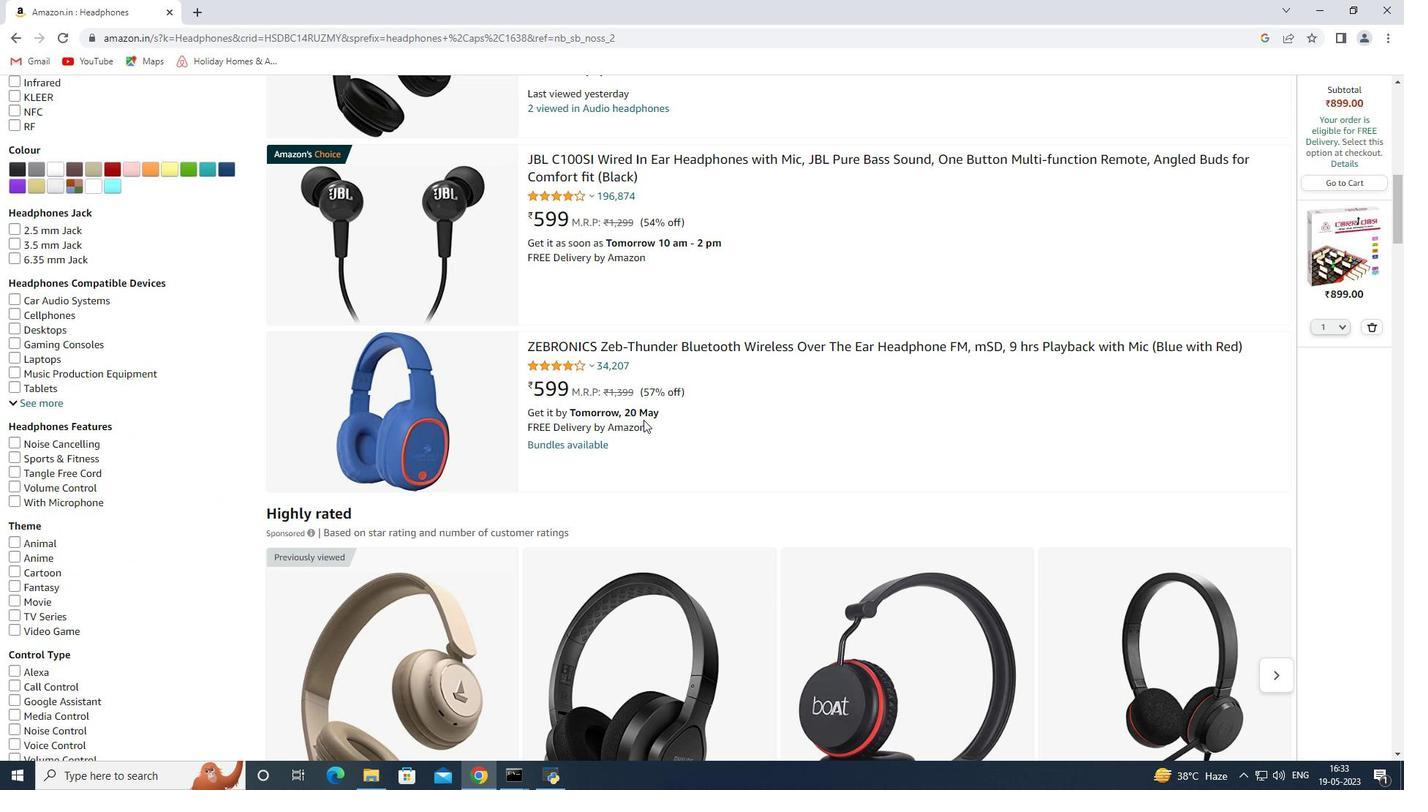 
Action: Mouse scrolled (643, 419) with delta (0, 0)
Screenshot: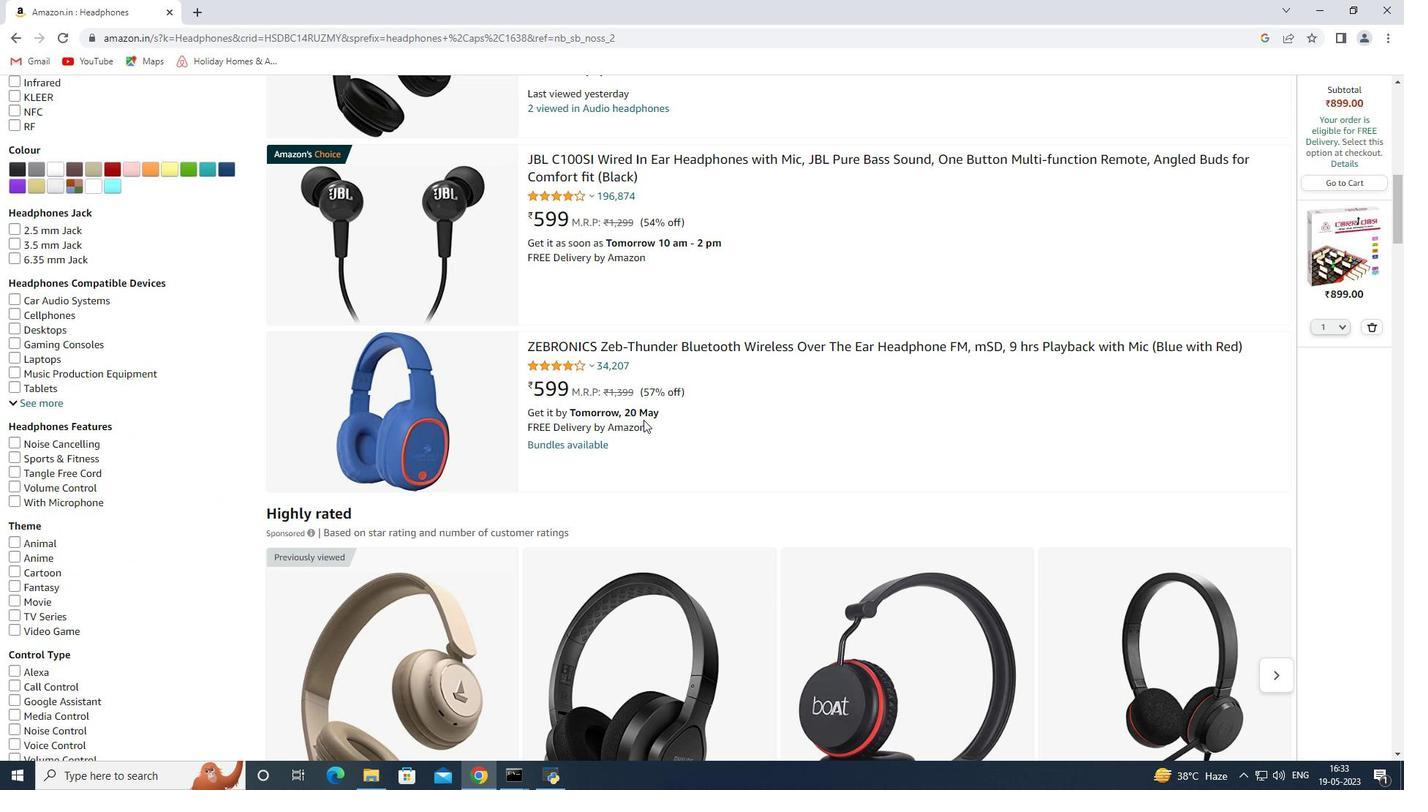 
Action: Mouse scrolled (643, 419) with delta (0, 0)
Screenshot: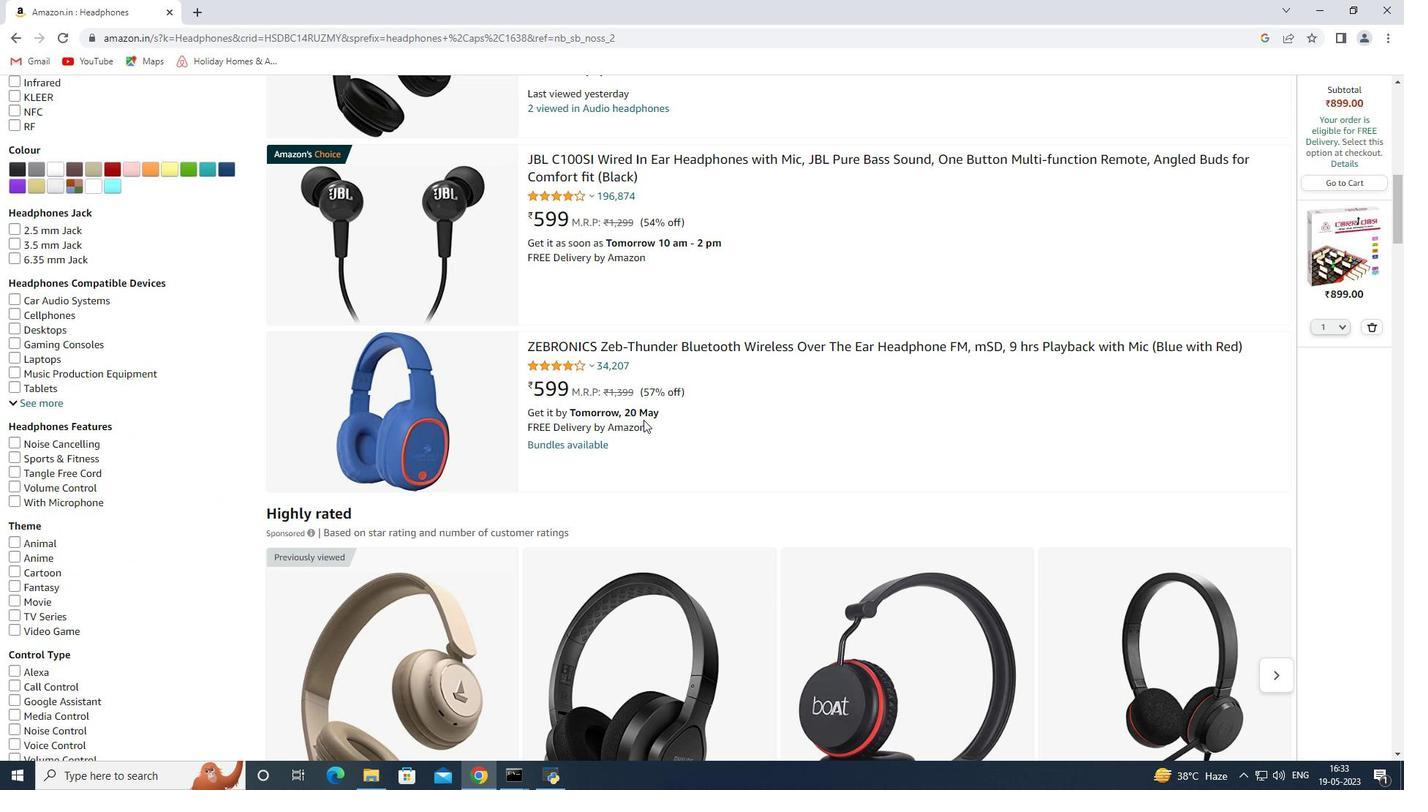 
Action: Mouse scrolled (643, 419) with delta (0, 0)
Screenshot: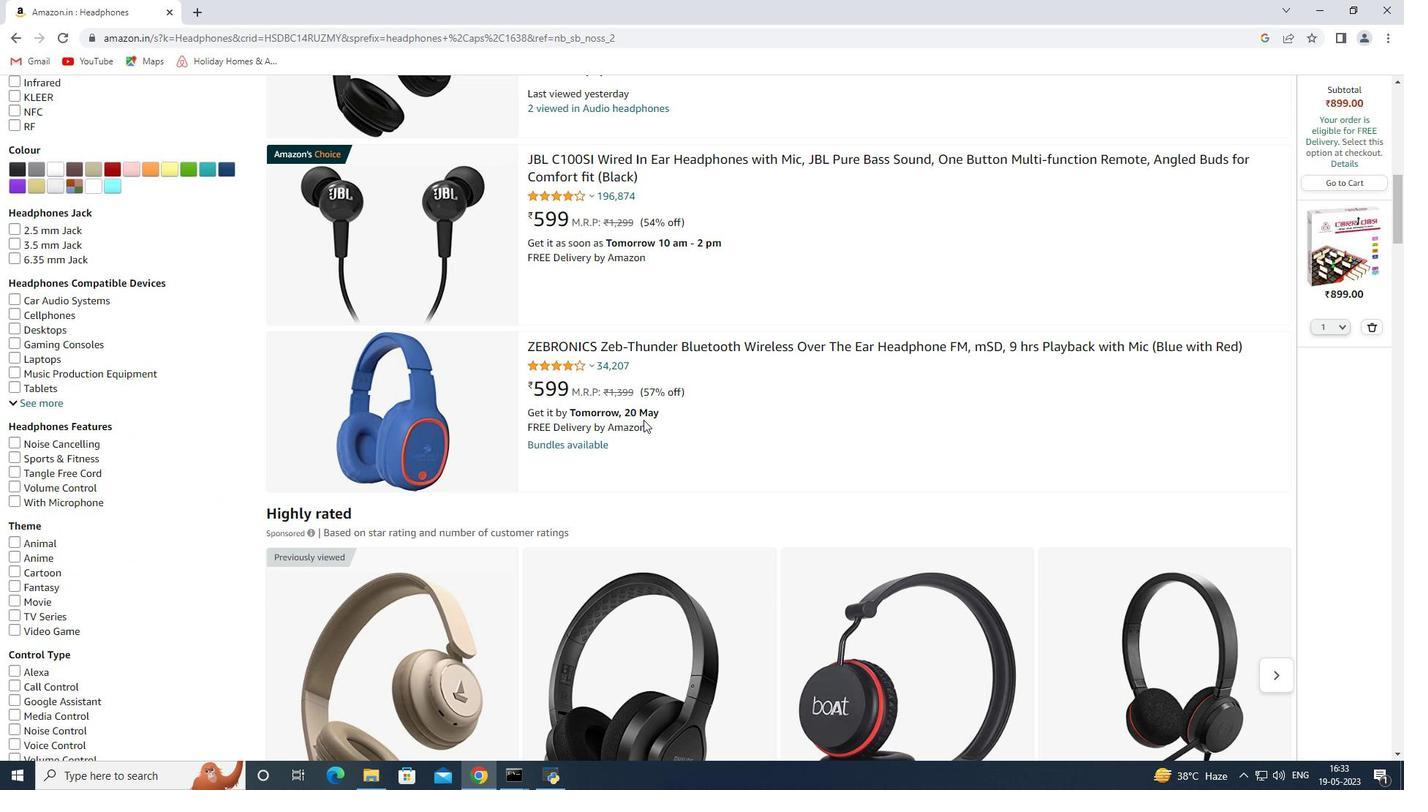 
Action: Mouse moved to (942, 502)
Screenshot: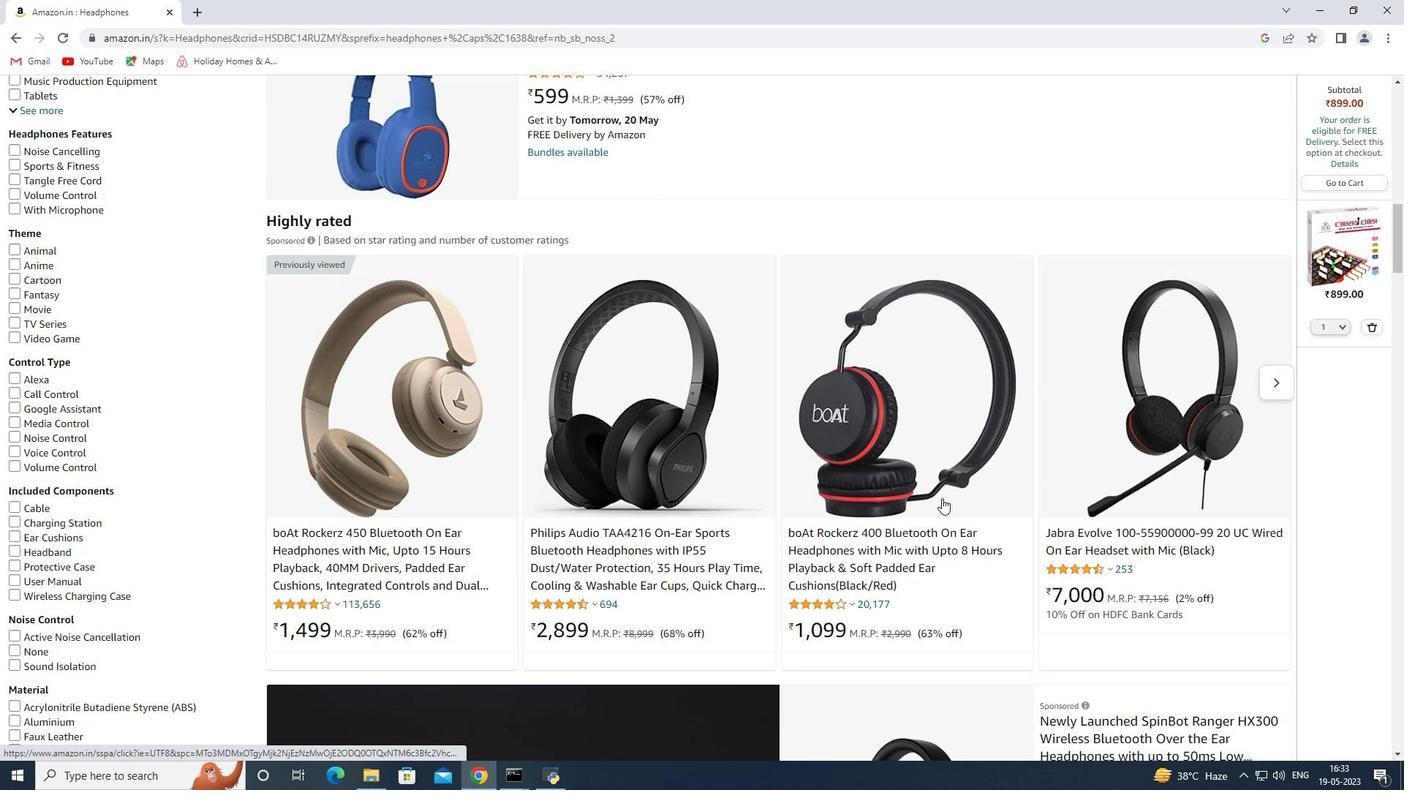
Action: Mouse scrolled (942, 501) with delta (0, 0)
Screenshot: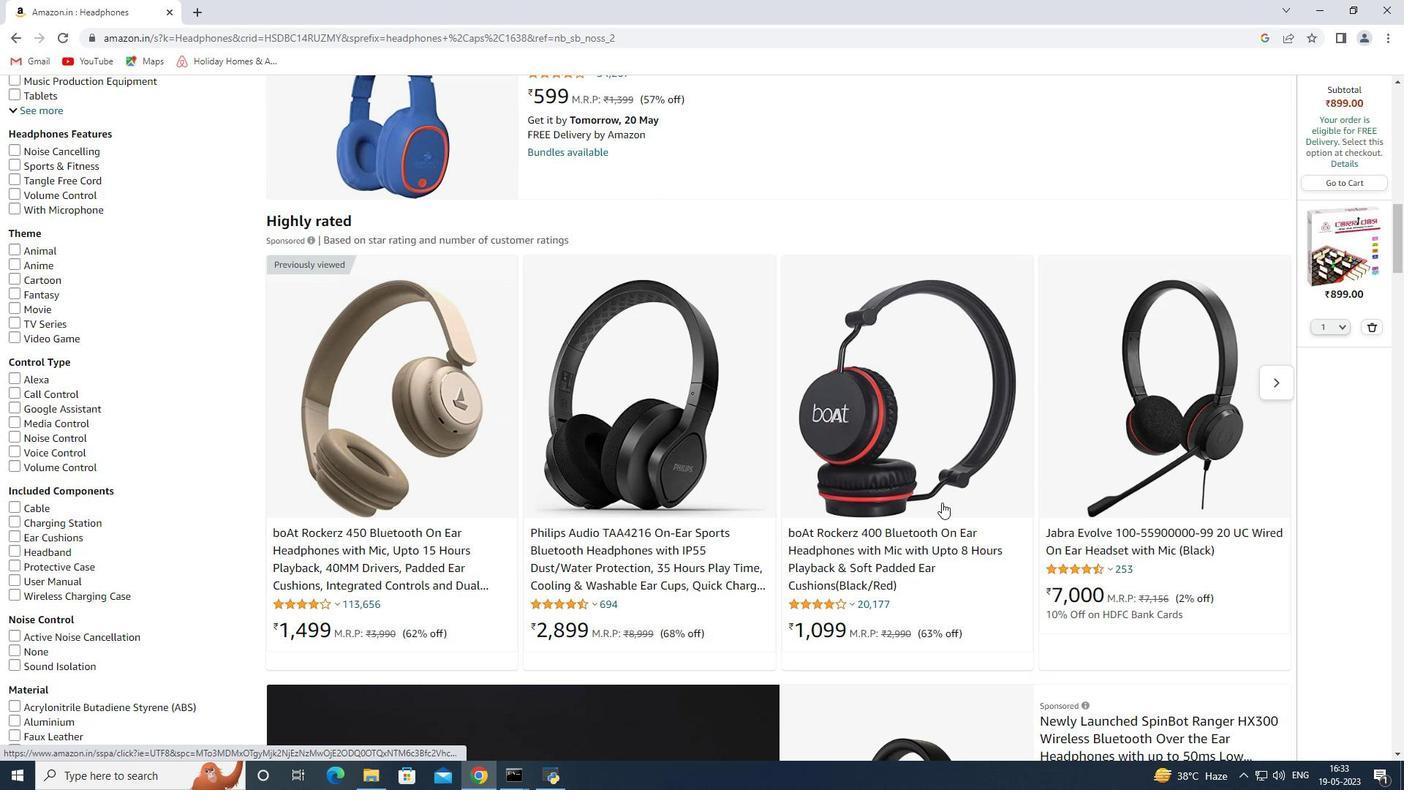 
Action: Mouse scrolled (942, 501) with delta (0, 0)
Screenshot: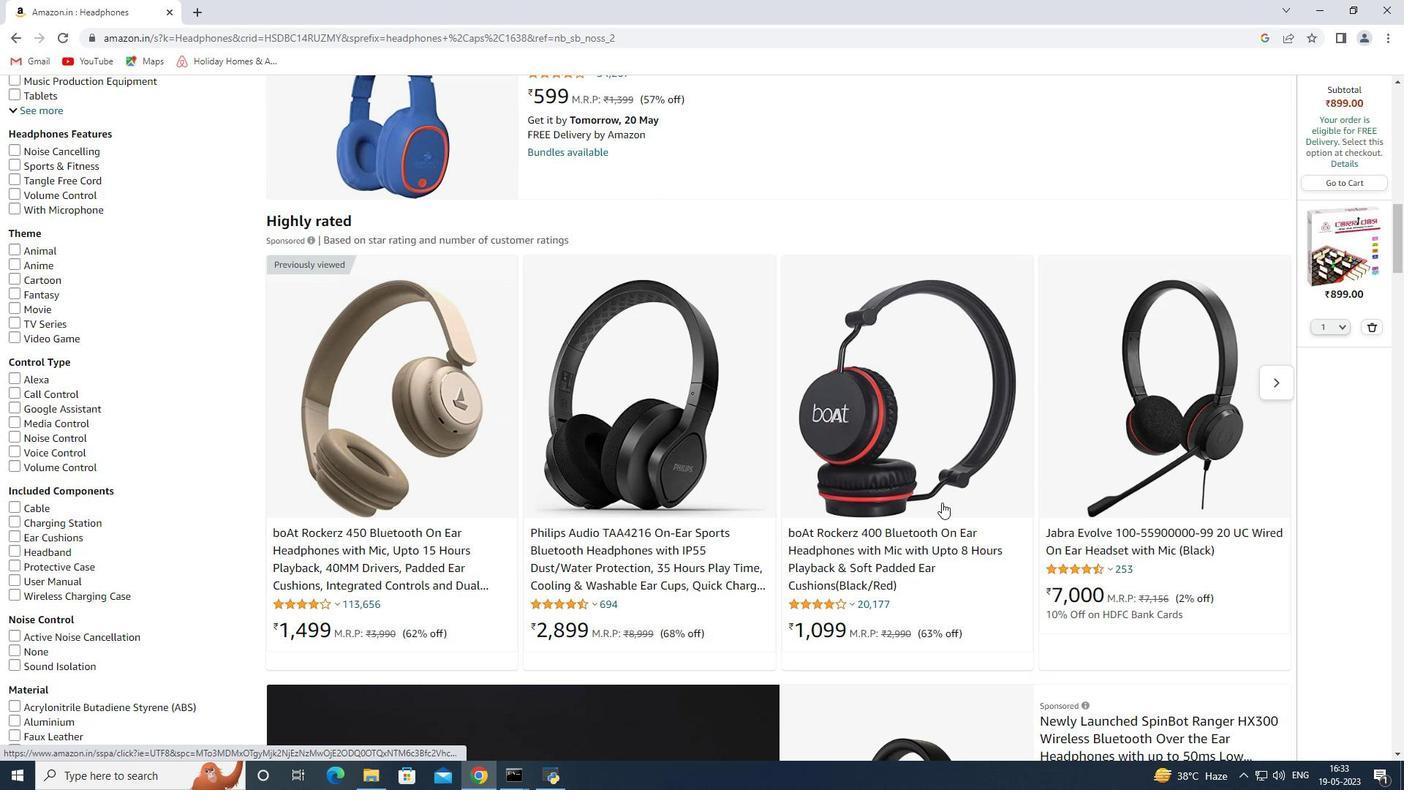 
Action: Mouse scrolled (942, 501) with delta (0, 0)
Screenshot: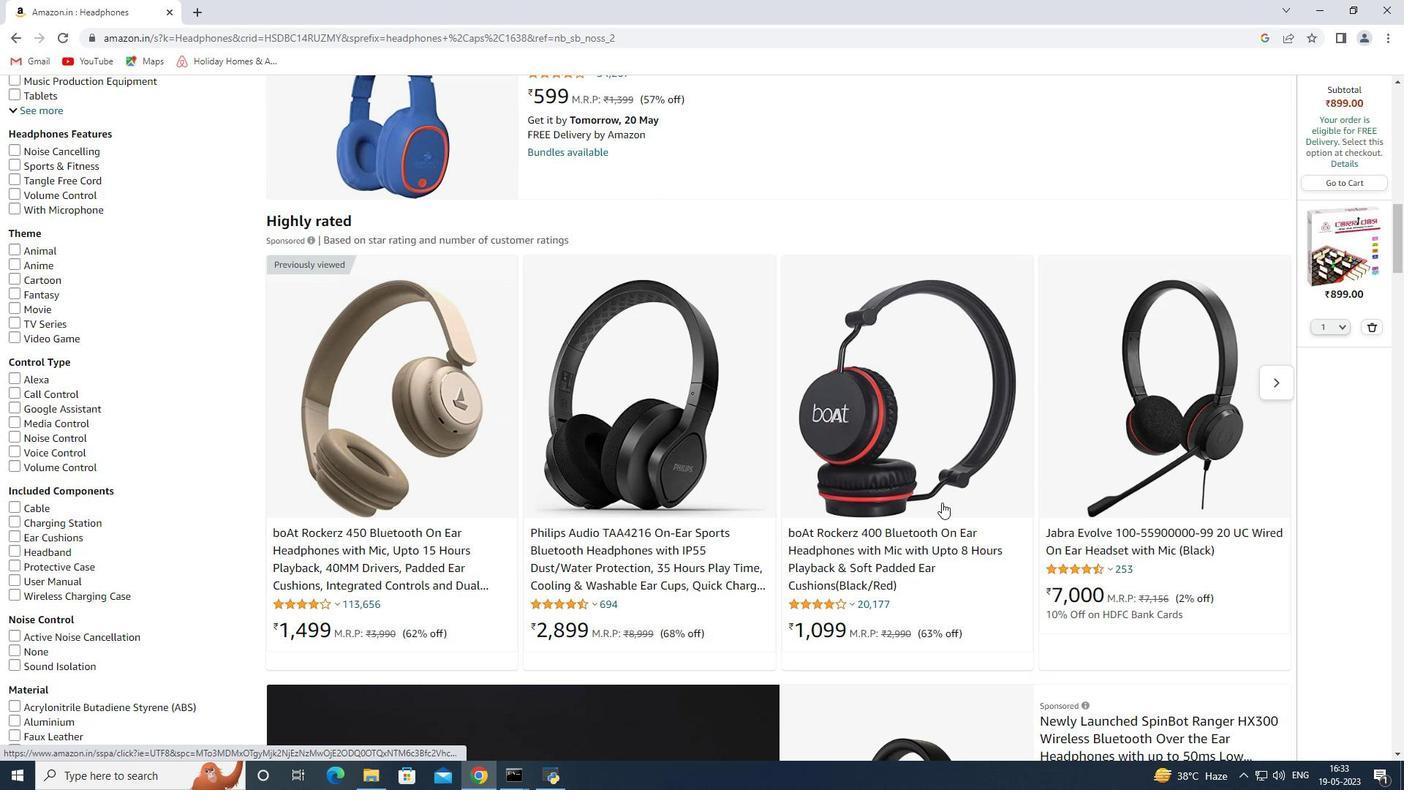 
Action: Mouse scrolled (942, 501) with delta (0, 0)
Screenshot: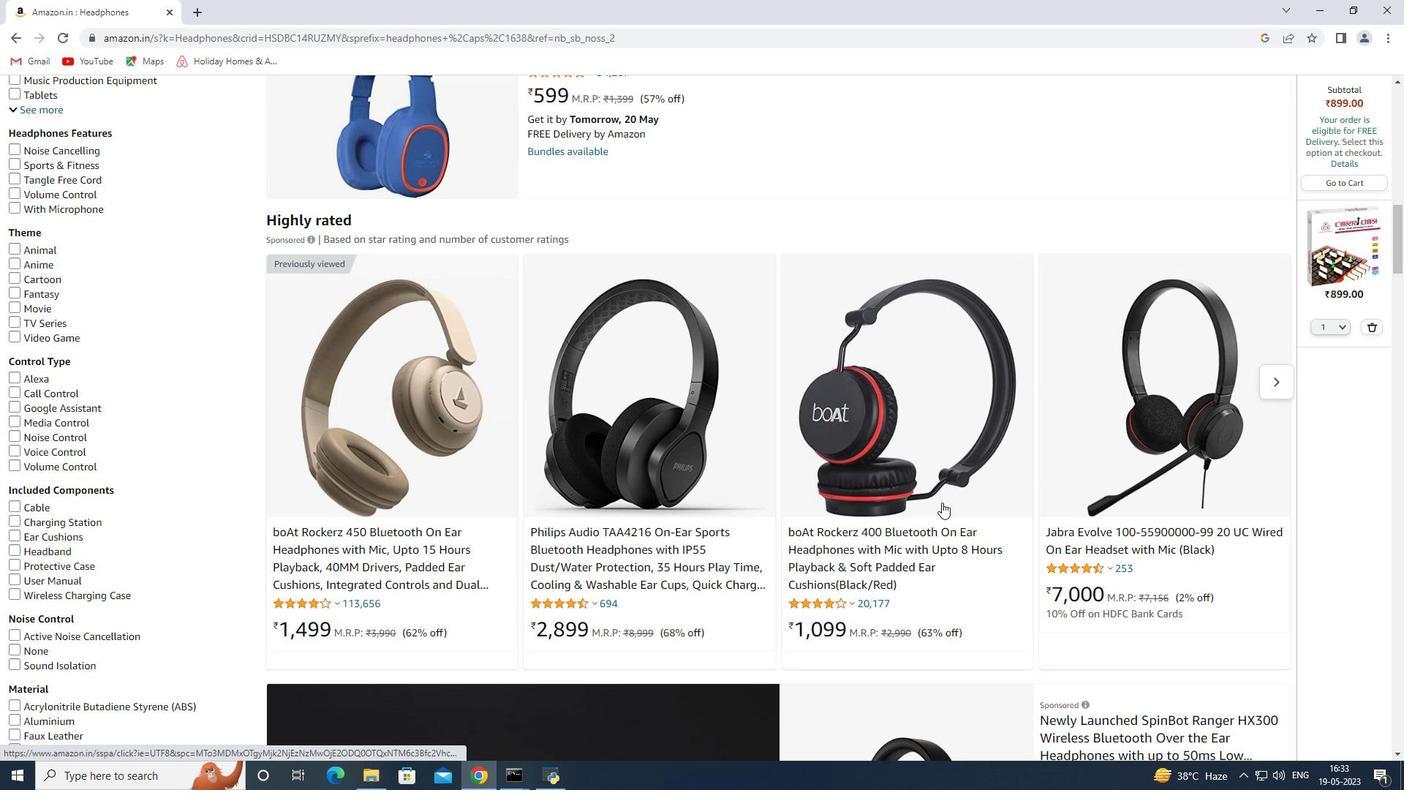 
Action: Mouse moved to (941, 503)
Screenshot: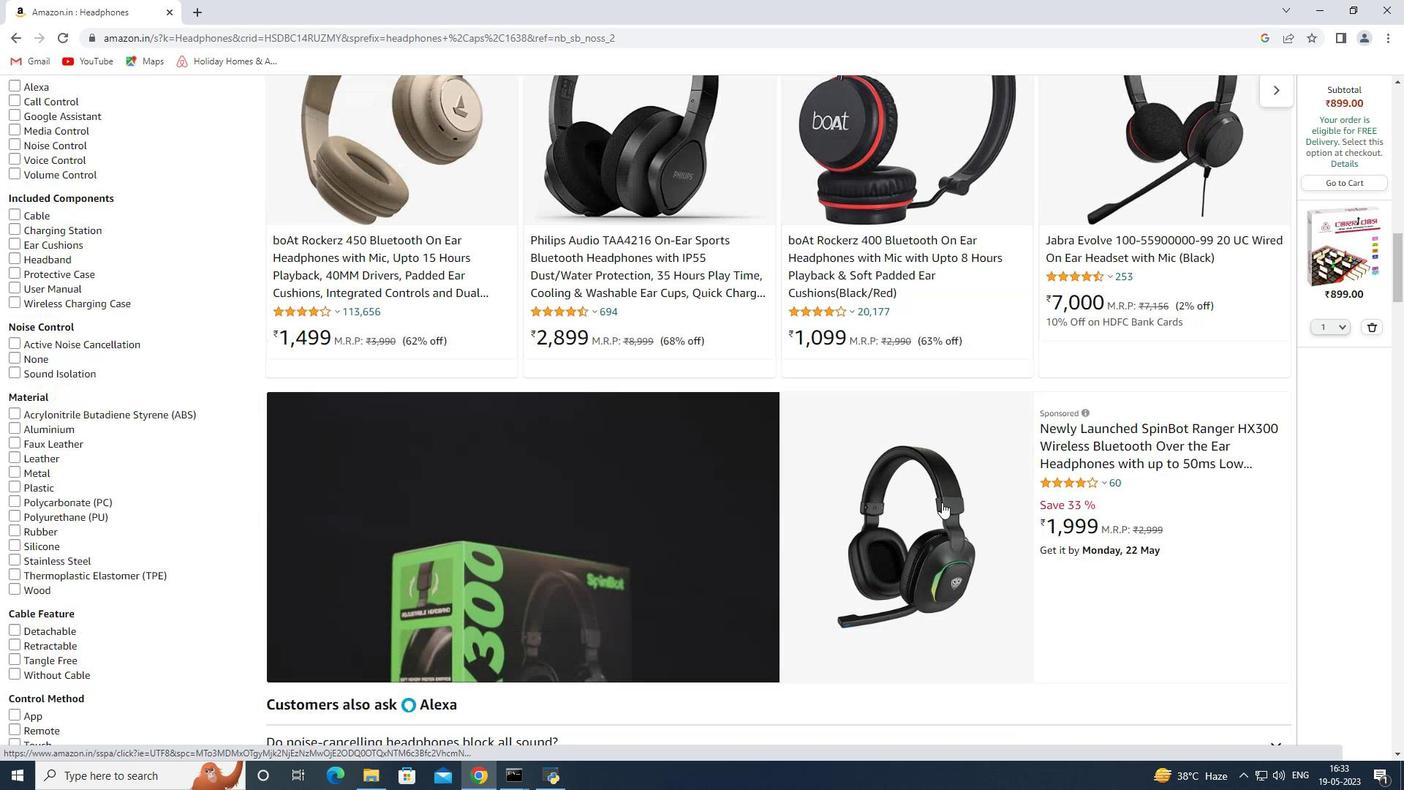 
Action: Mouse scrolled (941, 502) with delta (0, 0)
Screenshot: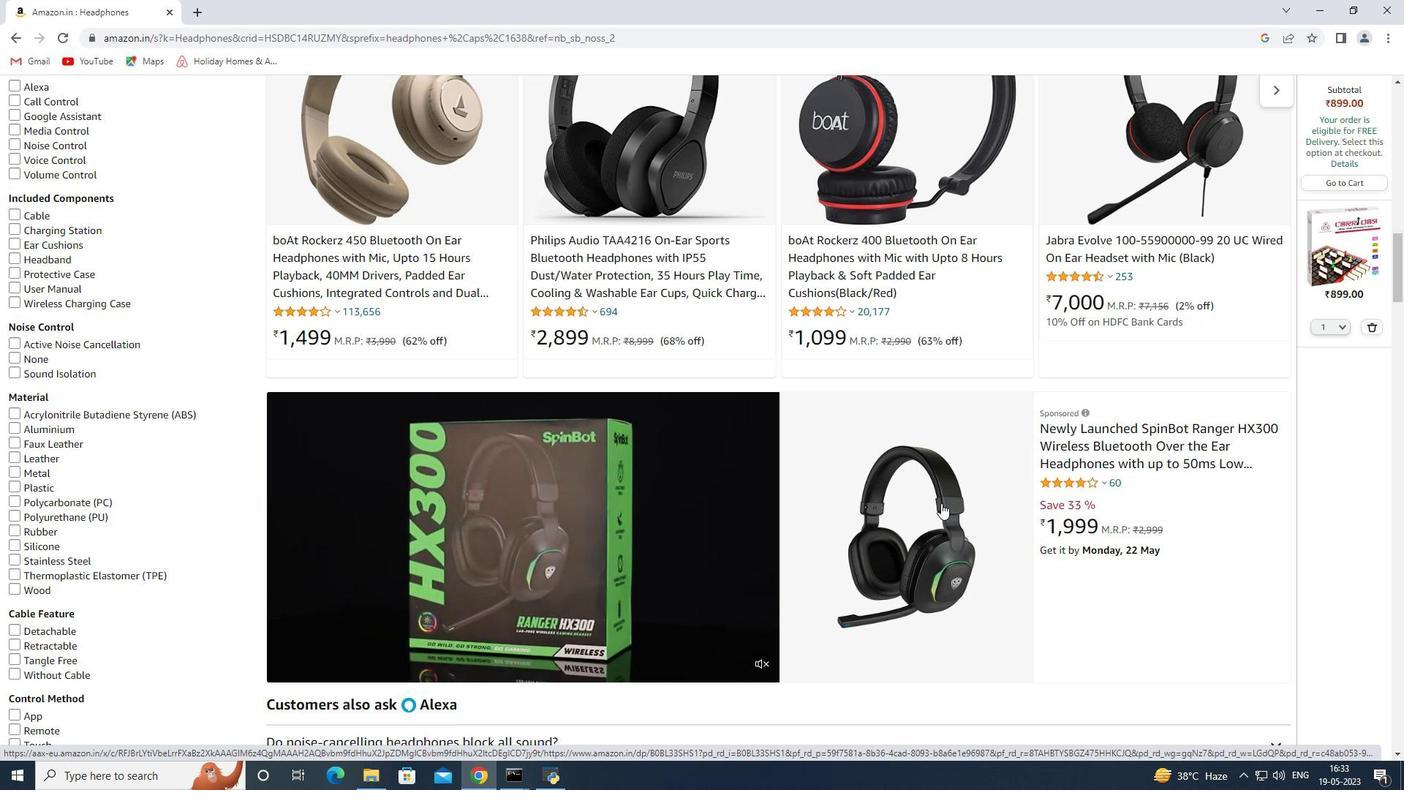 
Action: Mouse scrolled (941, 502) with delta (0, 0)
Screenshot: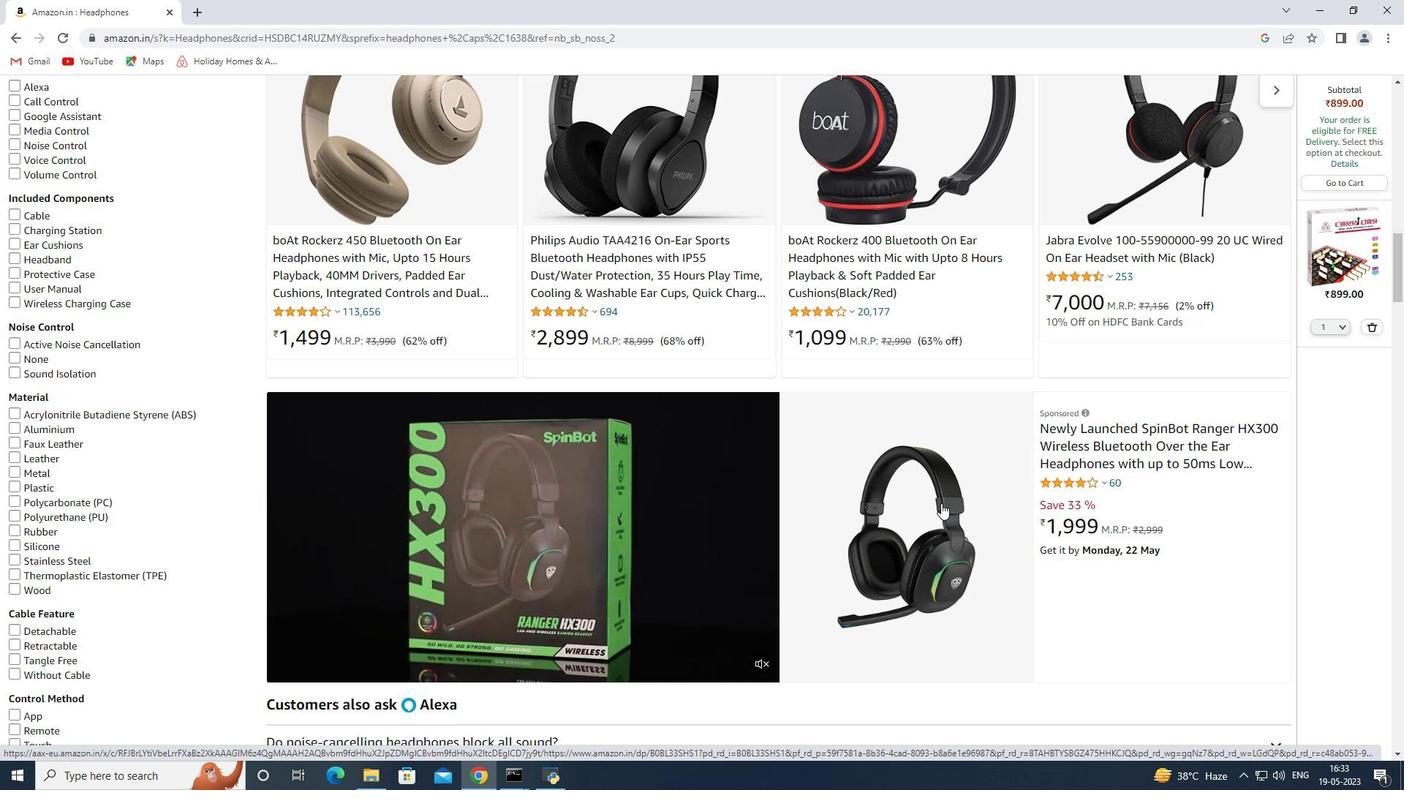 
Action: Mouse scrolled (941, 502) with delta (0, 0)
Screenshot: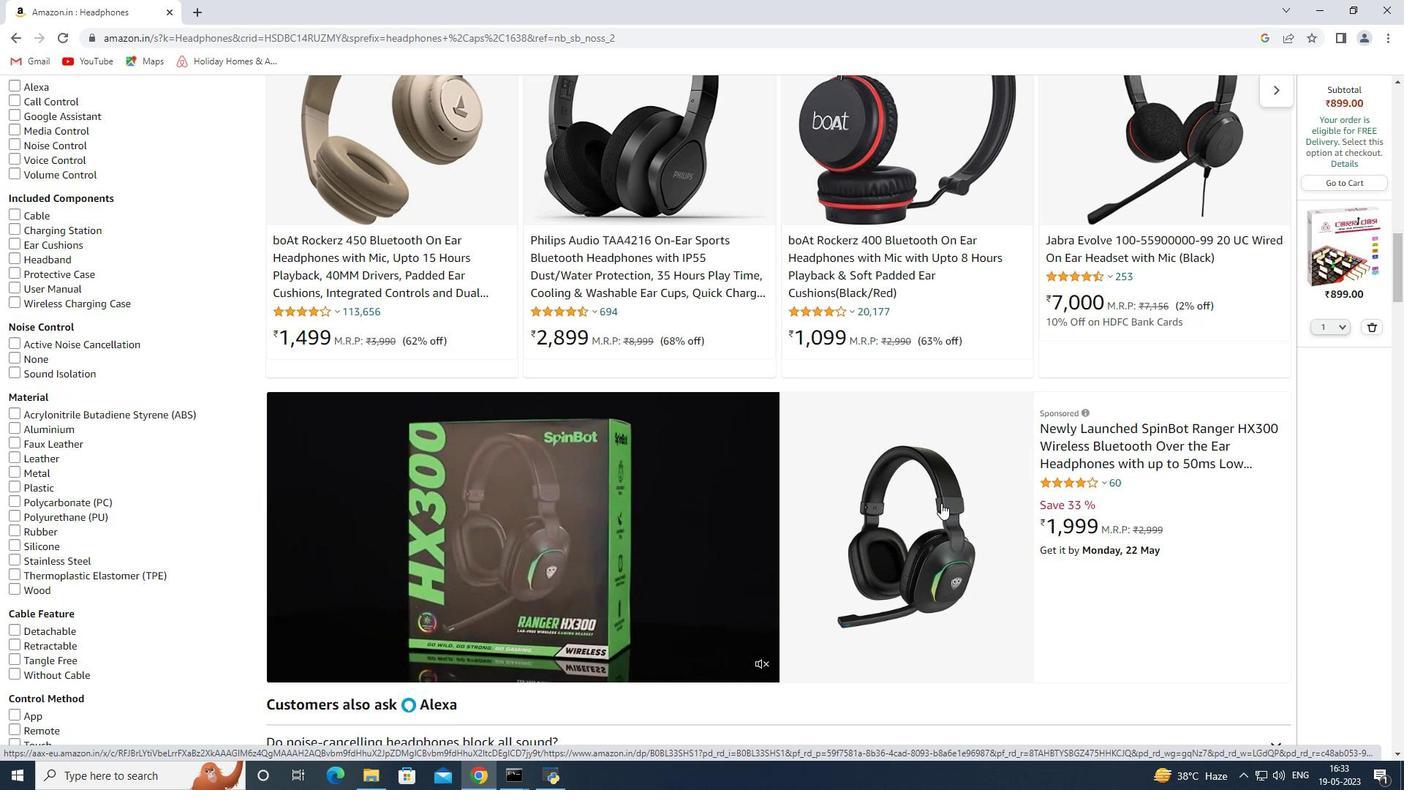 
Action: Mouse scrolled (941, 502) with delta (0, 0)
Screenshot: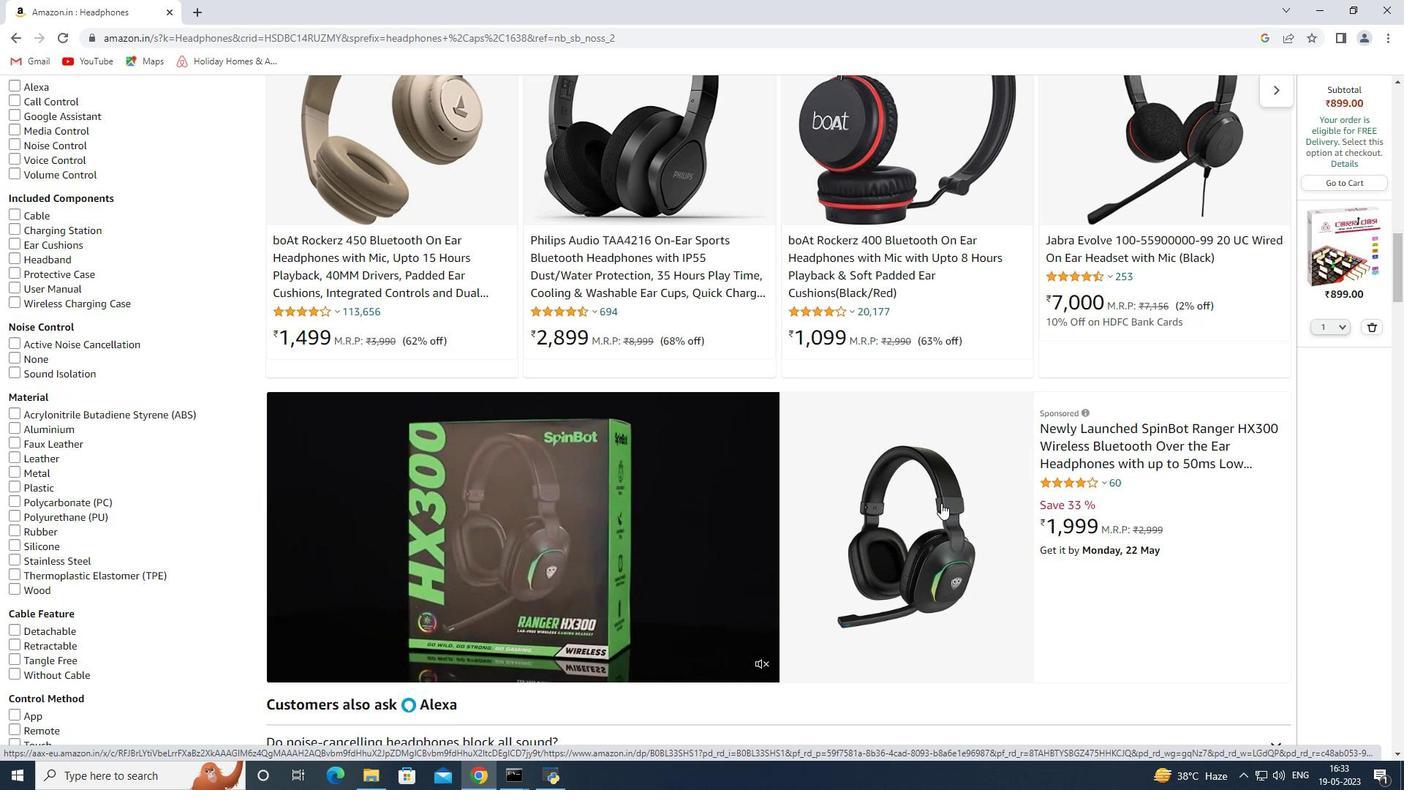 
Action: Mouse scrolled (941, 502) with delta (0, 0)
Screenshot: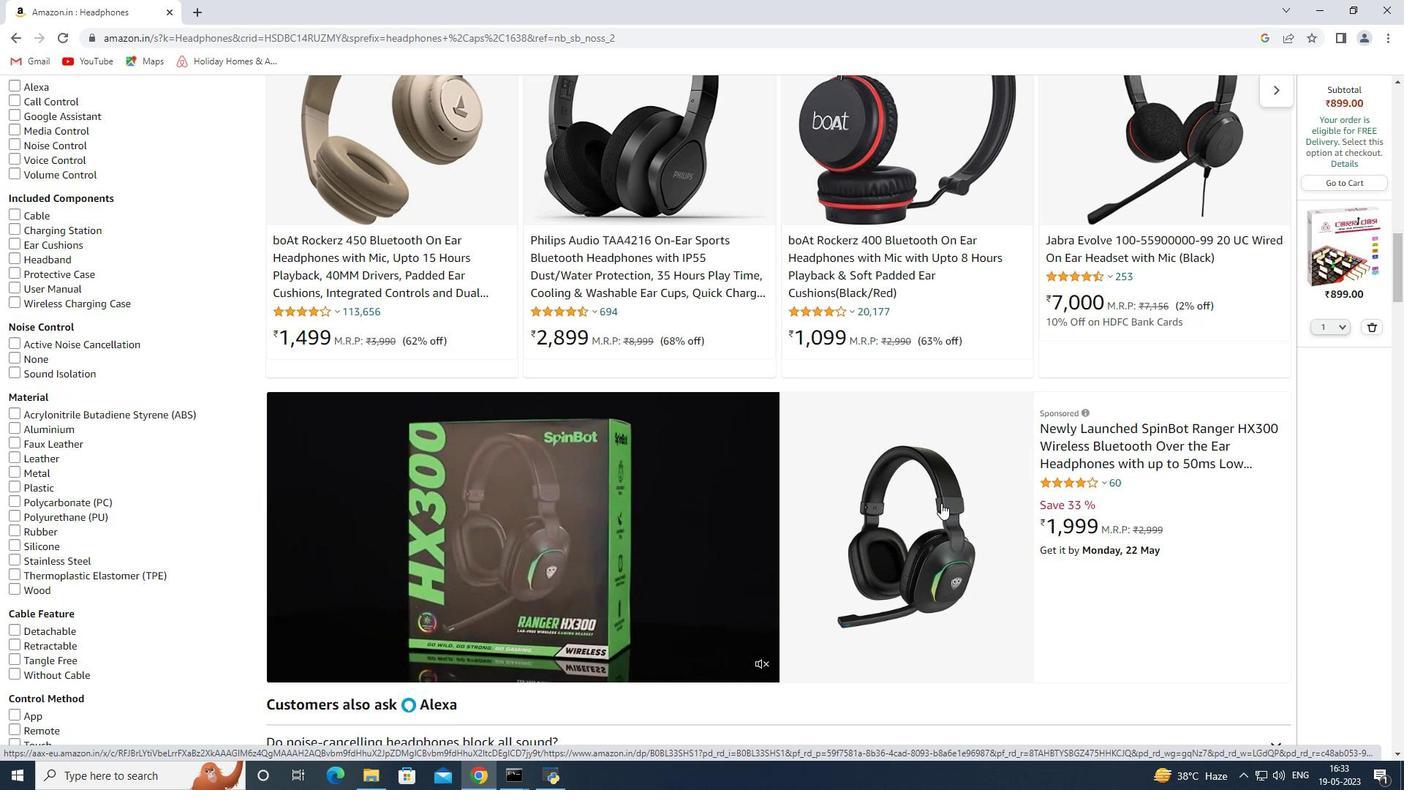 
Action: Mouse scrolled (941, 502) with delta (0, 0)
Screenshot: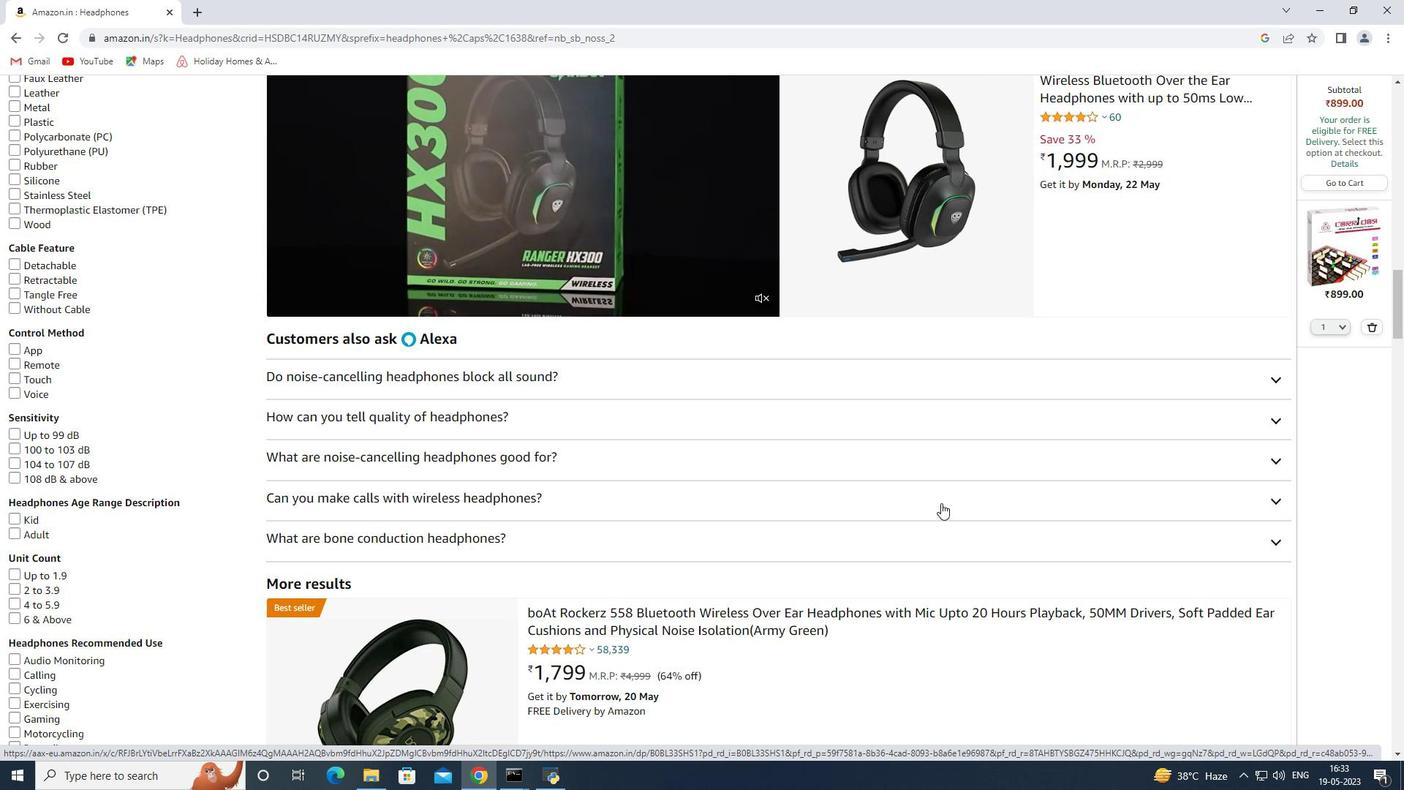 
Action: Mouse scrolled (941, 502) with delta (0, 0)
Screenshot: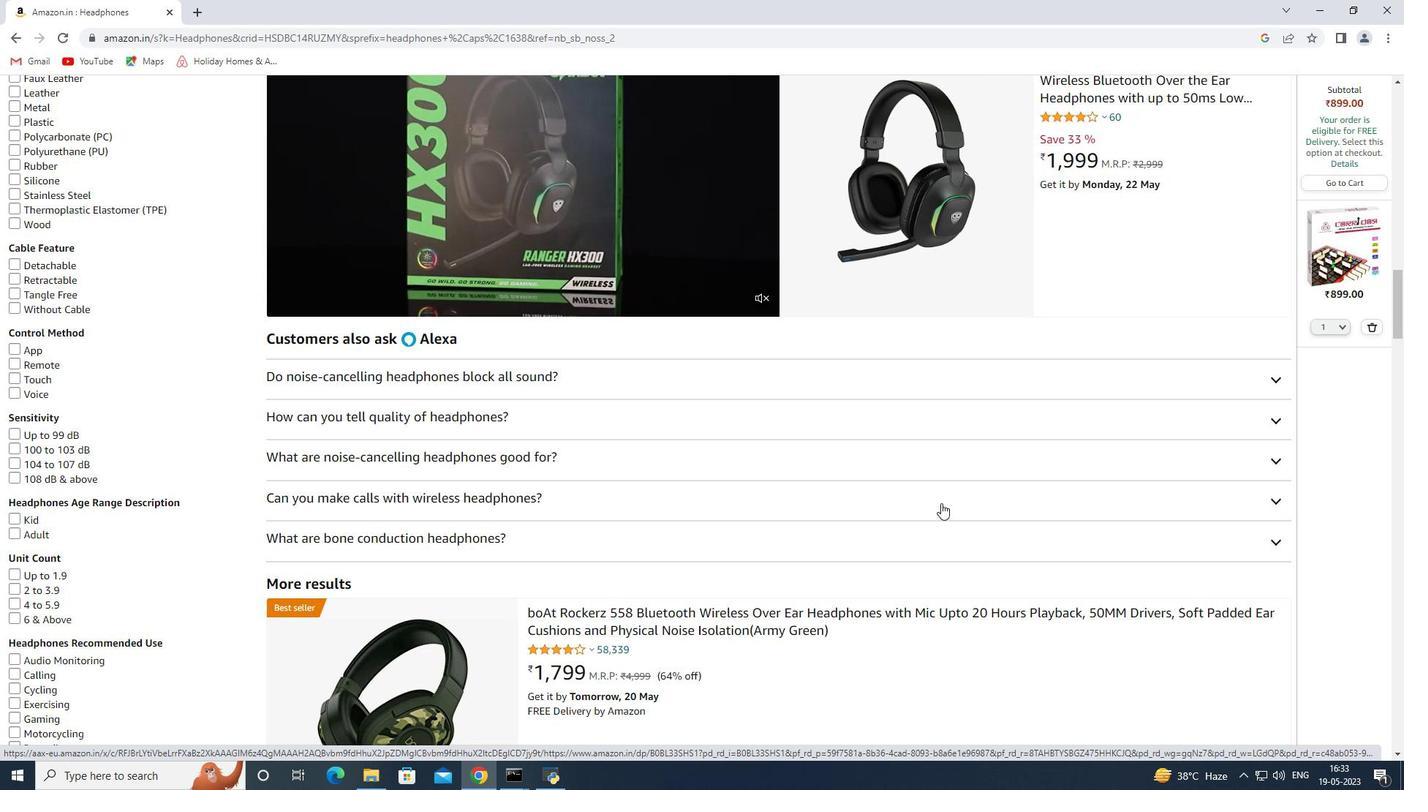
Action: Mouse scrolled (941, 502) with delta (0, 0)
Screenshot: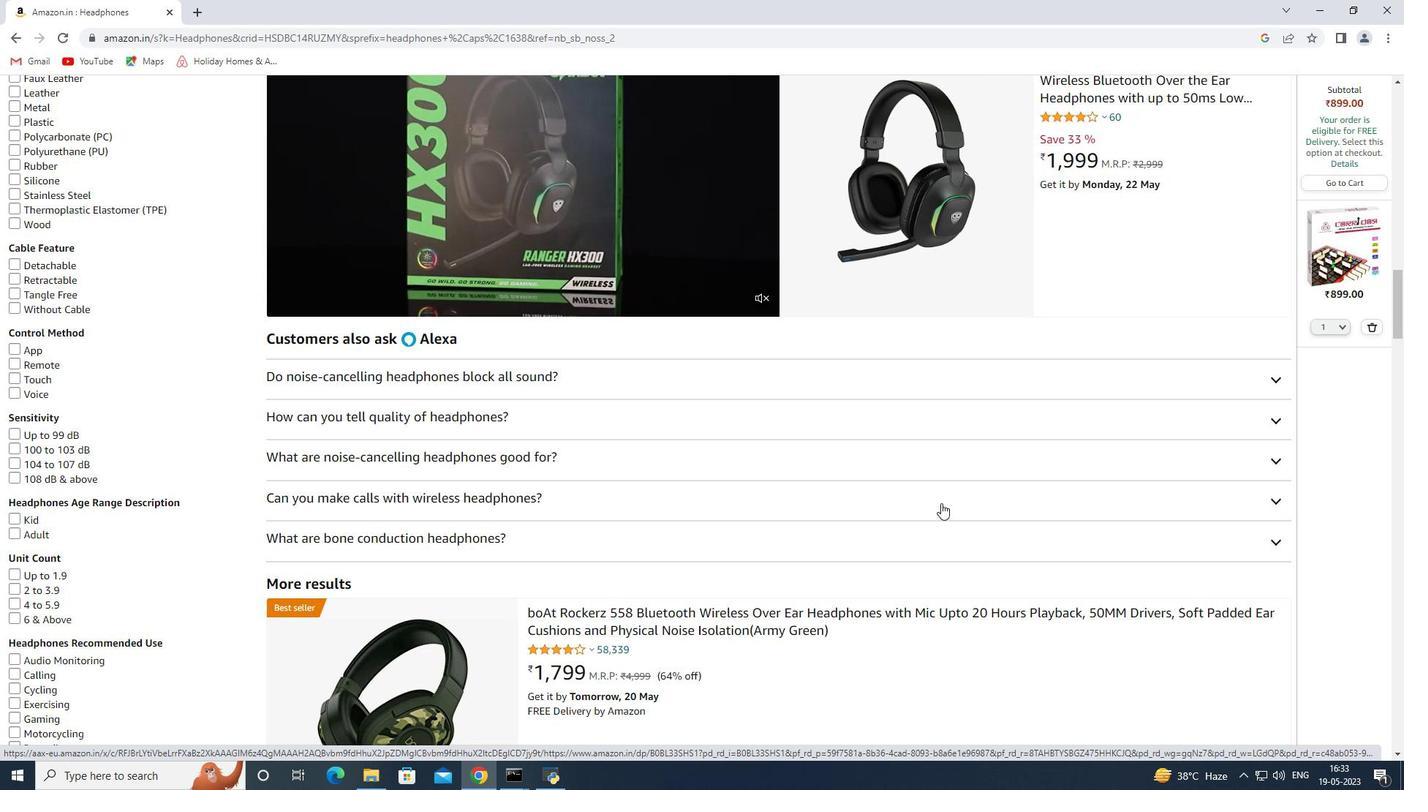 
Action: Mouse scrolled (941, 502) with delta (0, 0)
Screenshot: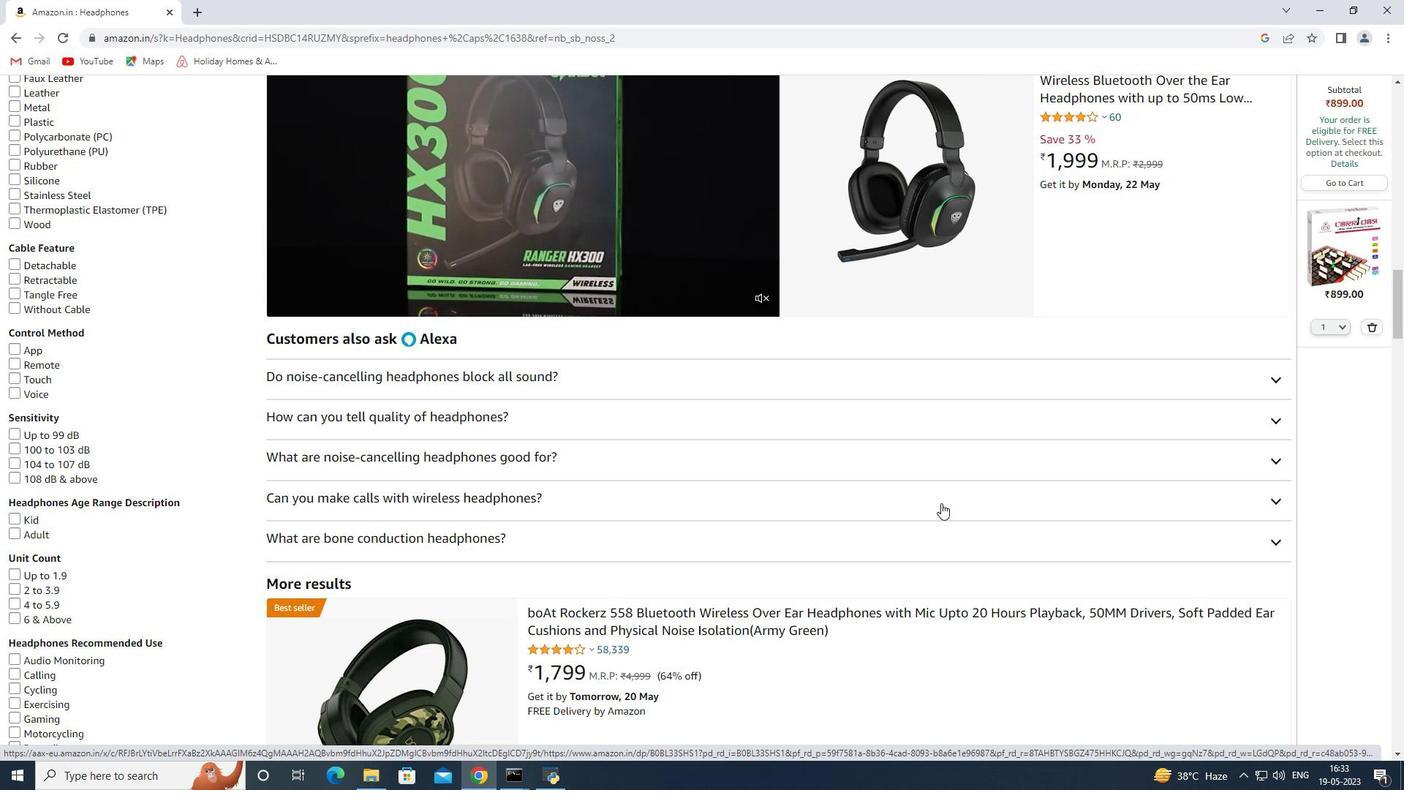 
Action: Mouse scrolled (941, 502) with delta (0, 0)
Screenshot: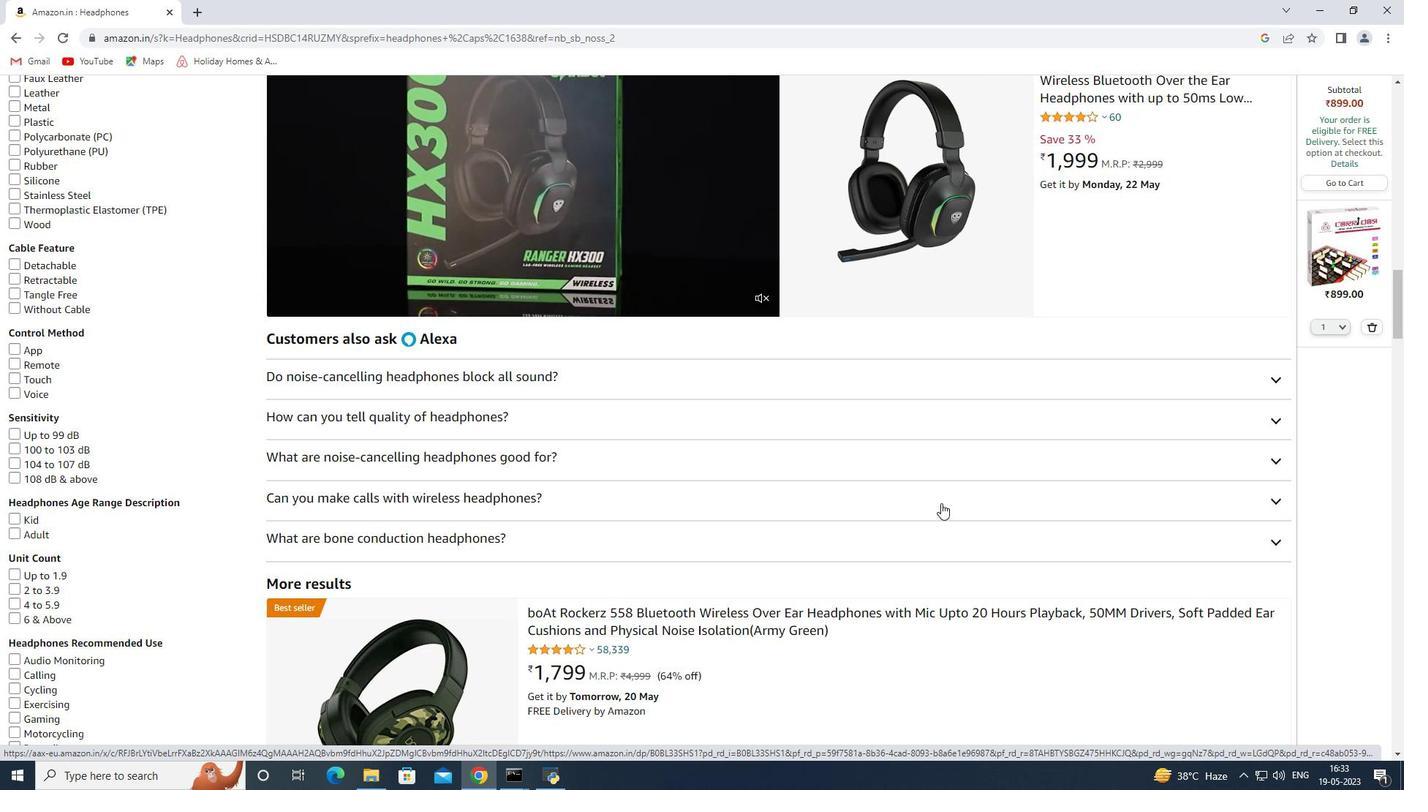 
Action: Mouse moved to (648, 417)
Screenshot: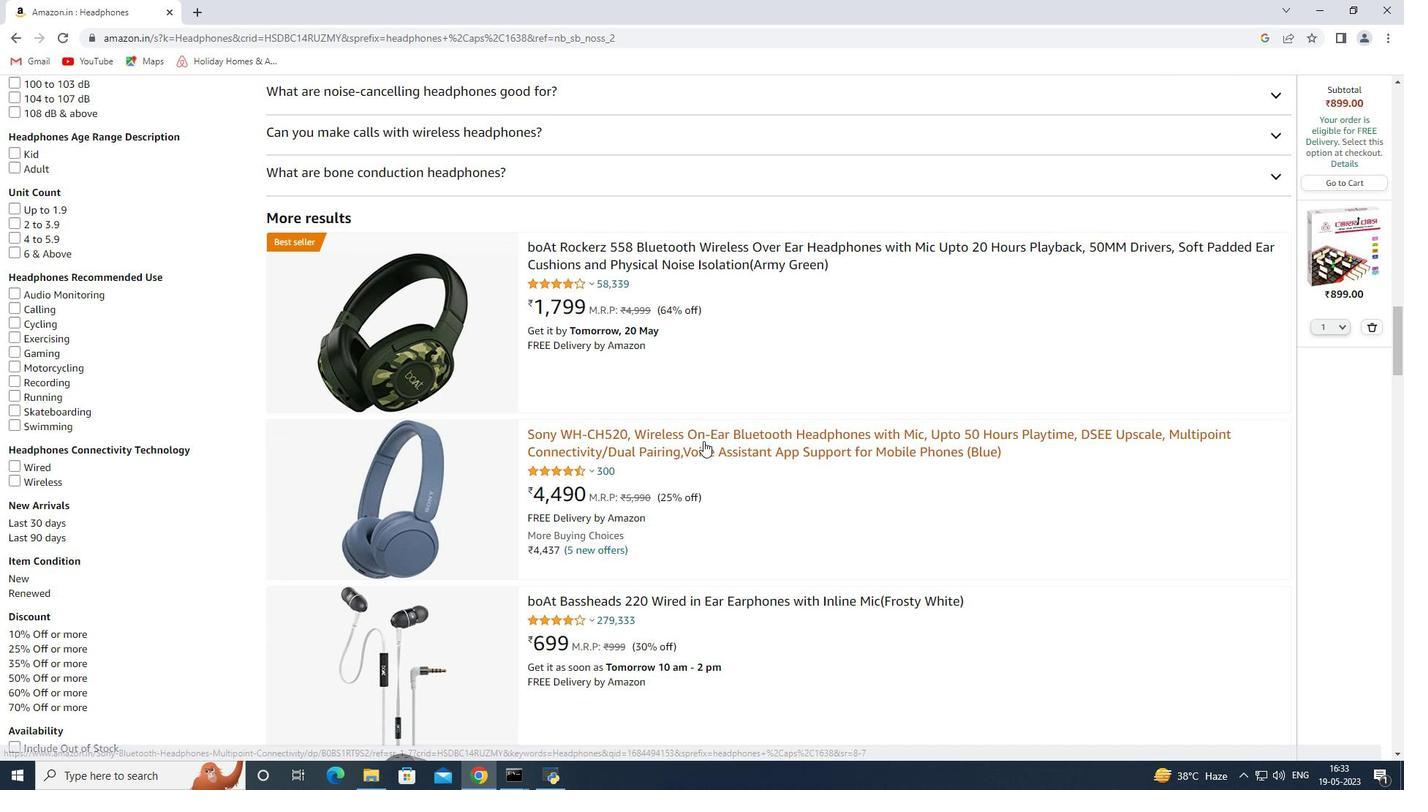 
Action: Mouse scrolled (648, 416) with delta (0, 0)
Screenshot: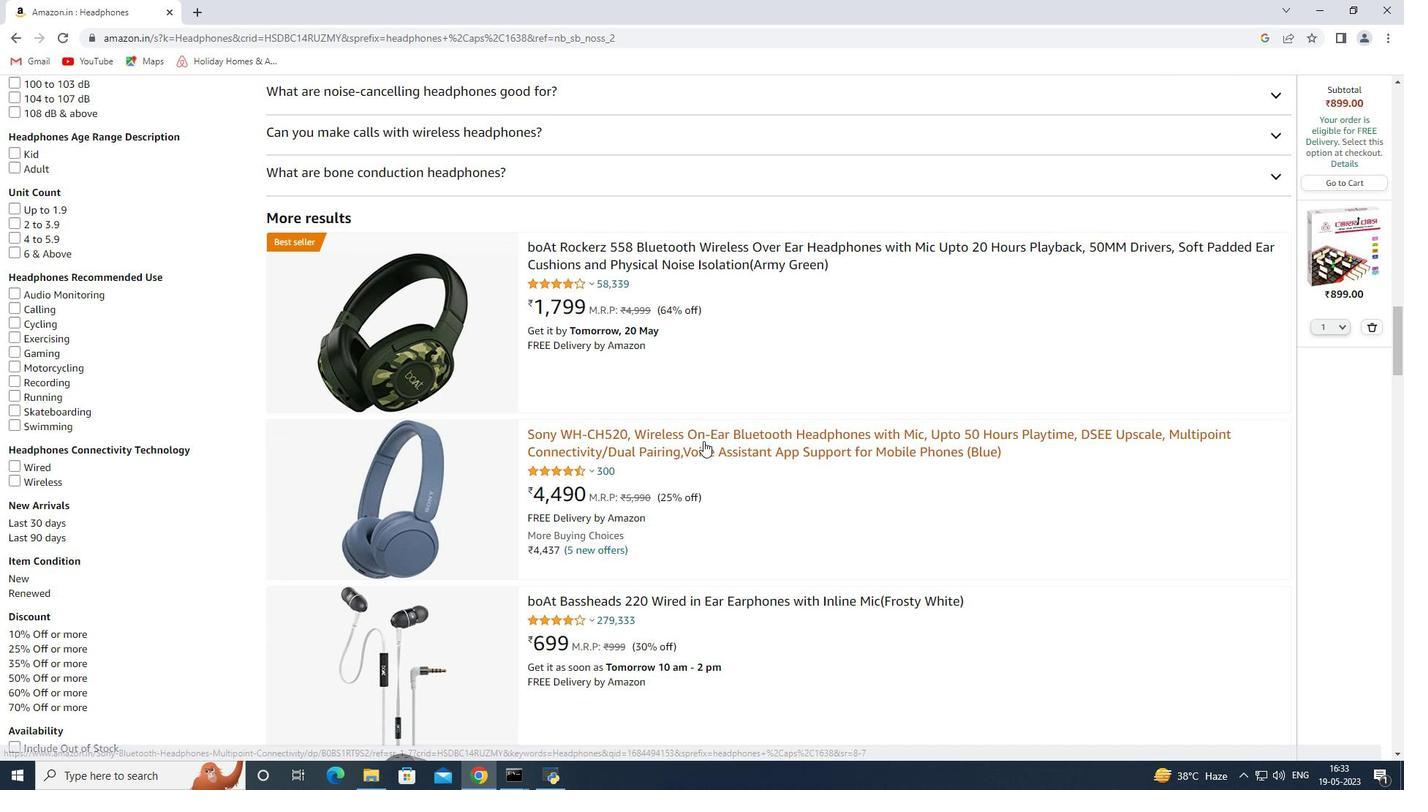 
Action: Mouse moved to (613, 406)
Screenshot: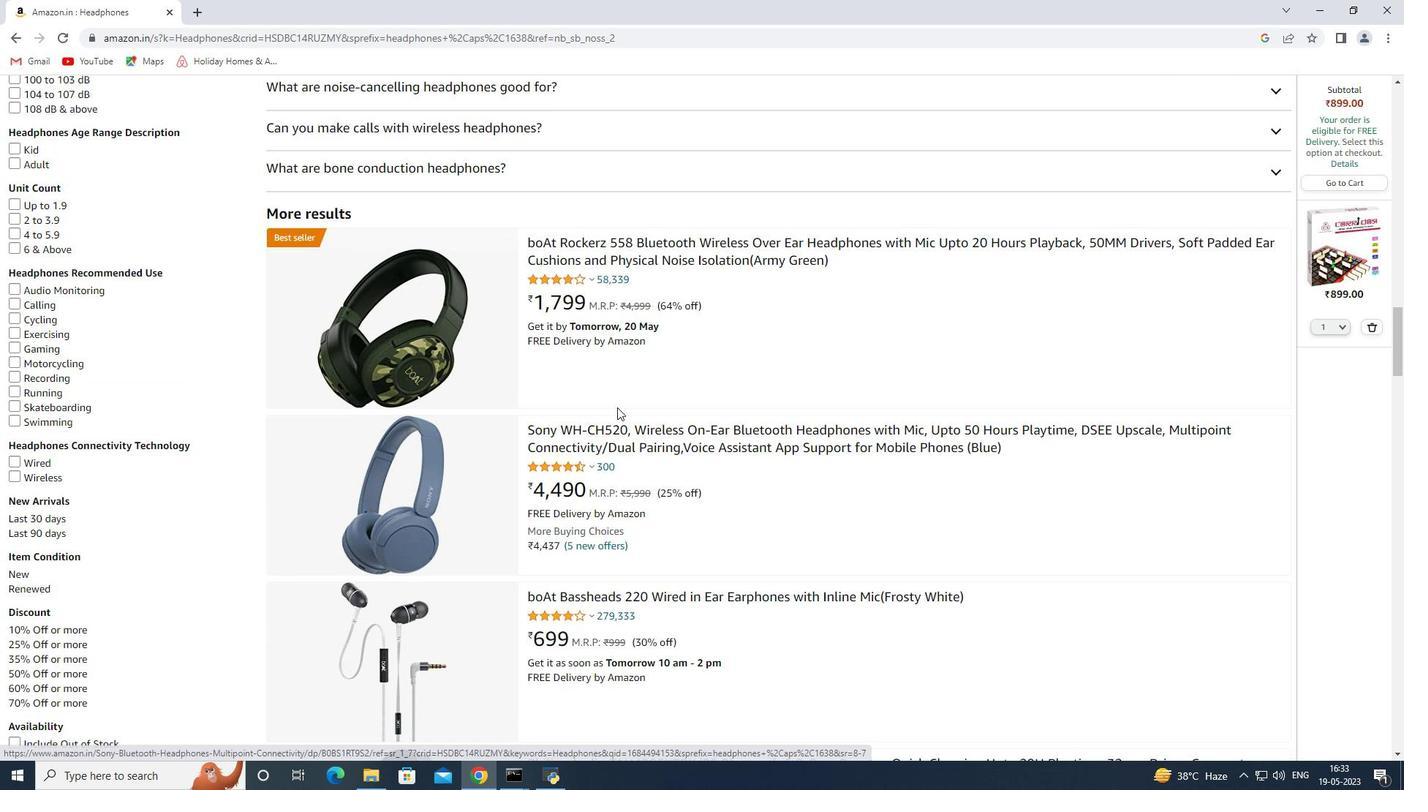 
Action: Mouse scrolled (613, 406) with delta (0, 0)
Screenshot: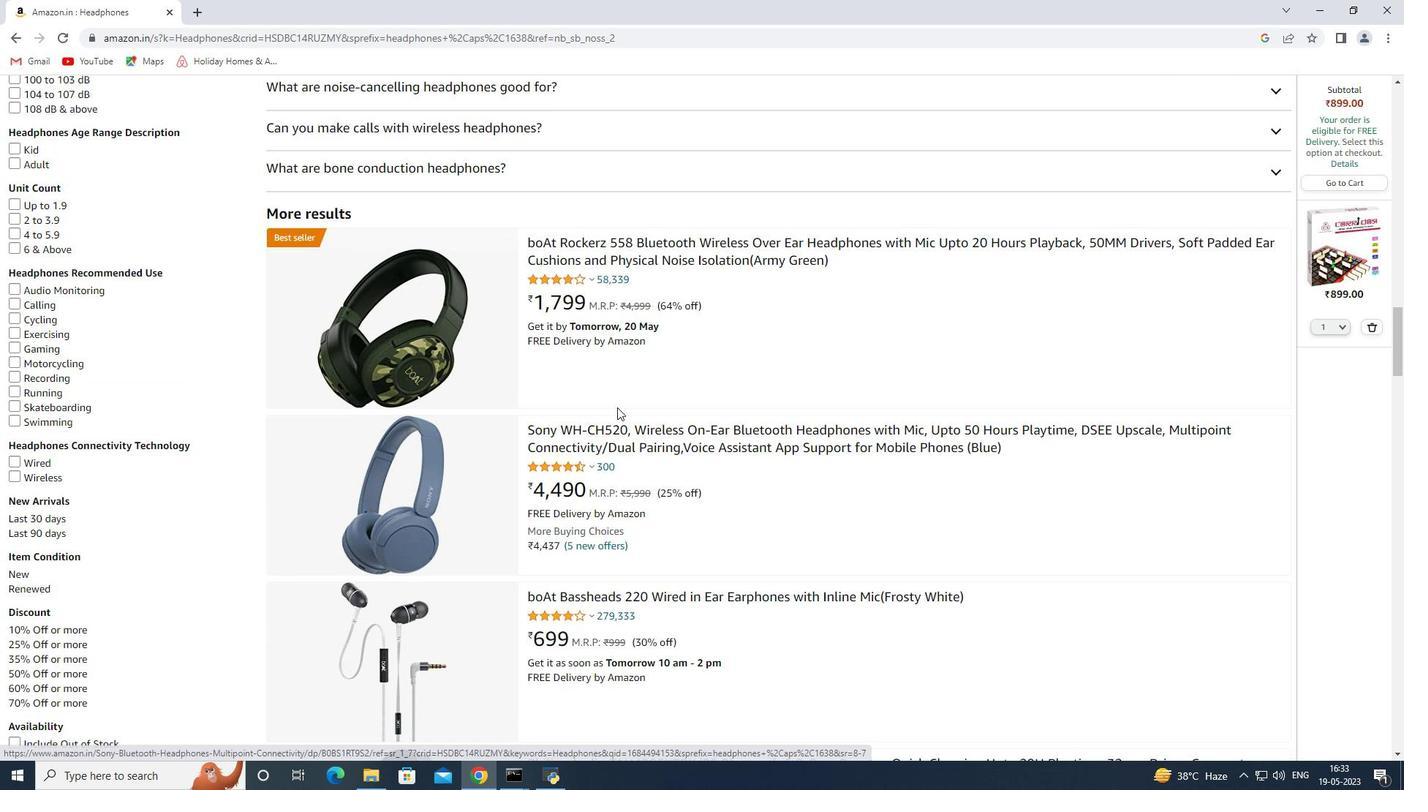 
Action: Mouse moved to (632, 393)
Screenshot: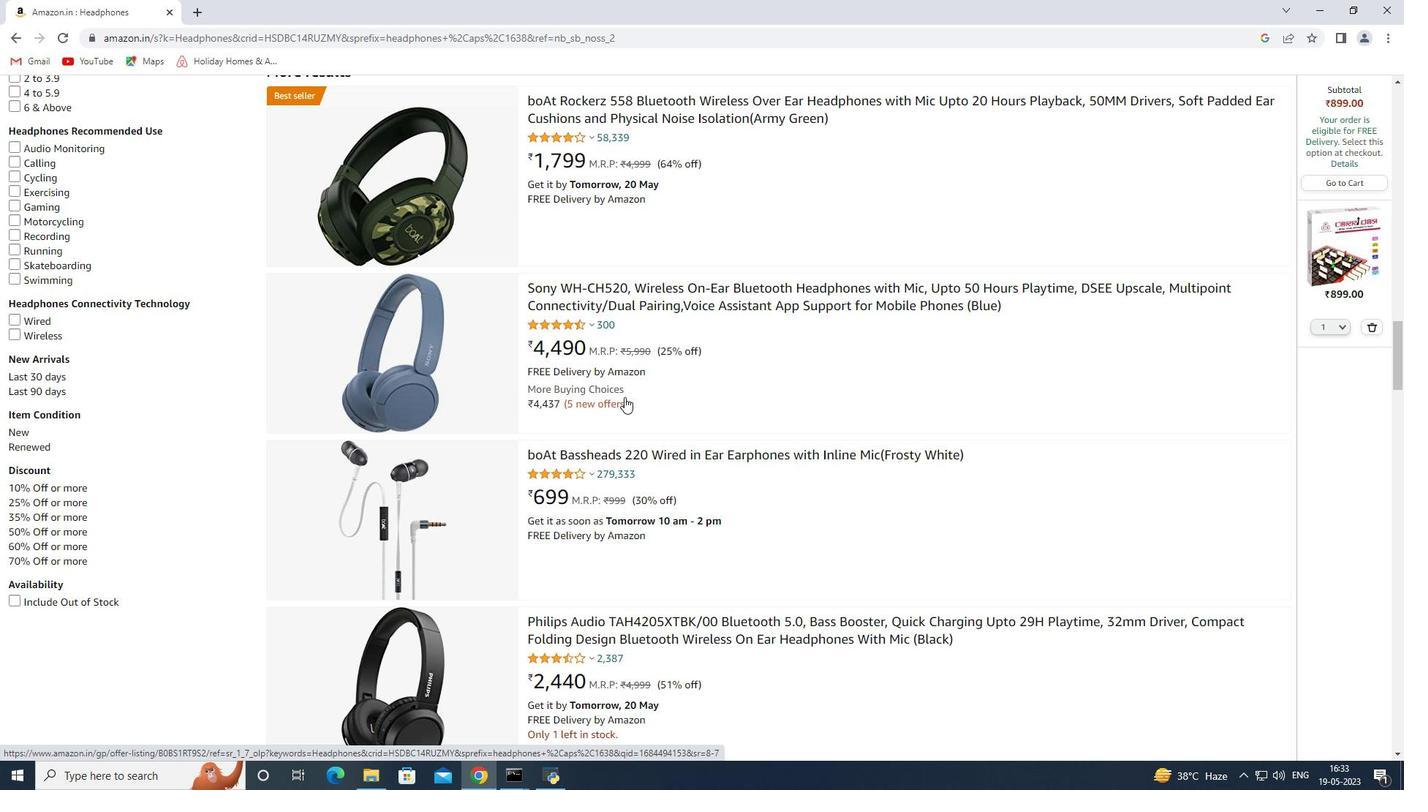 
Action: Mouse scrolled (632, 392) with delta (0, 0)
Screenshot: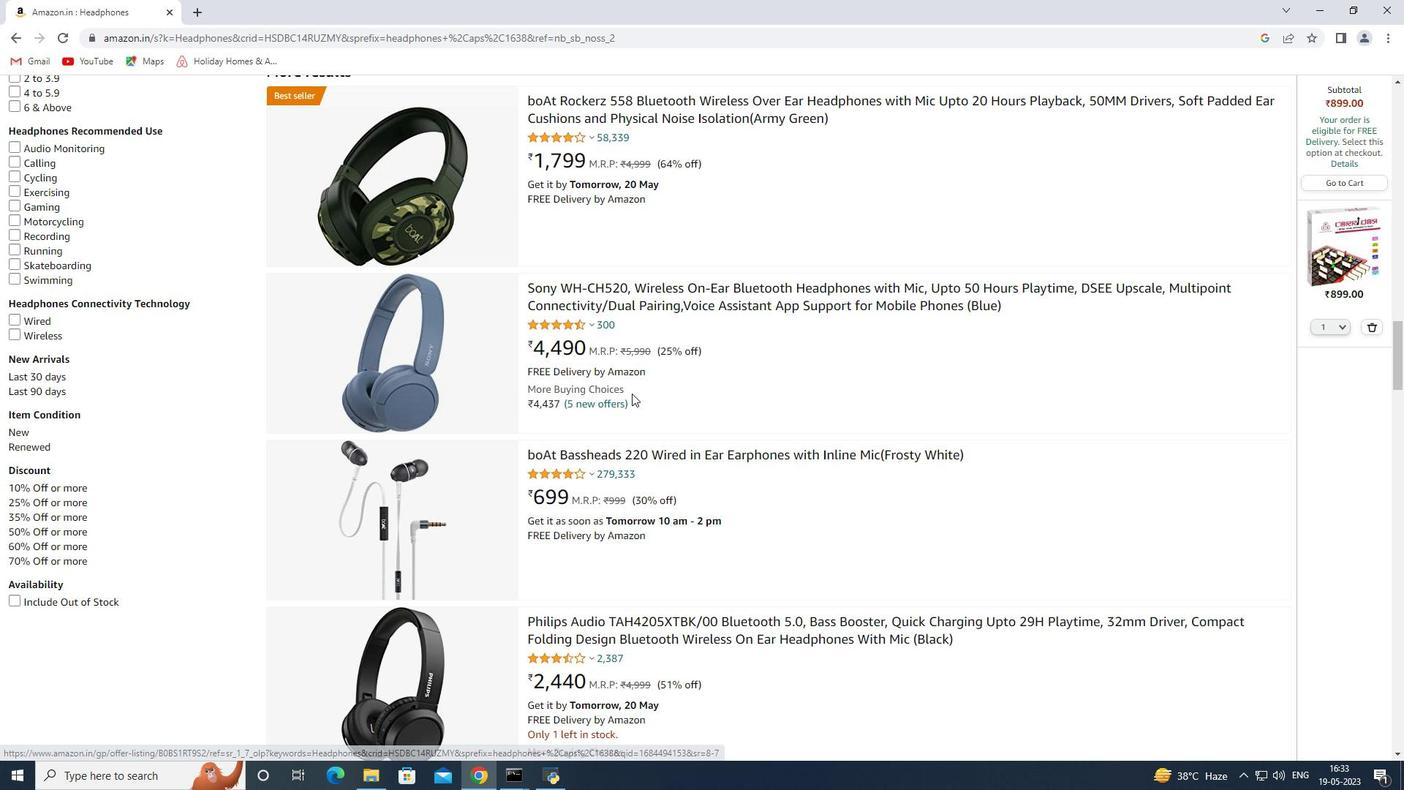 
Action: Mouse scrolled (632, 392) with delta (0, 0)
Screenshot: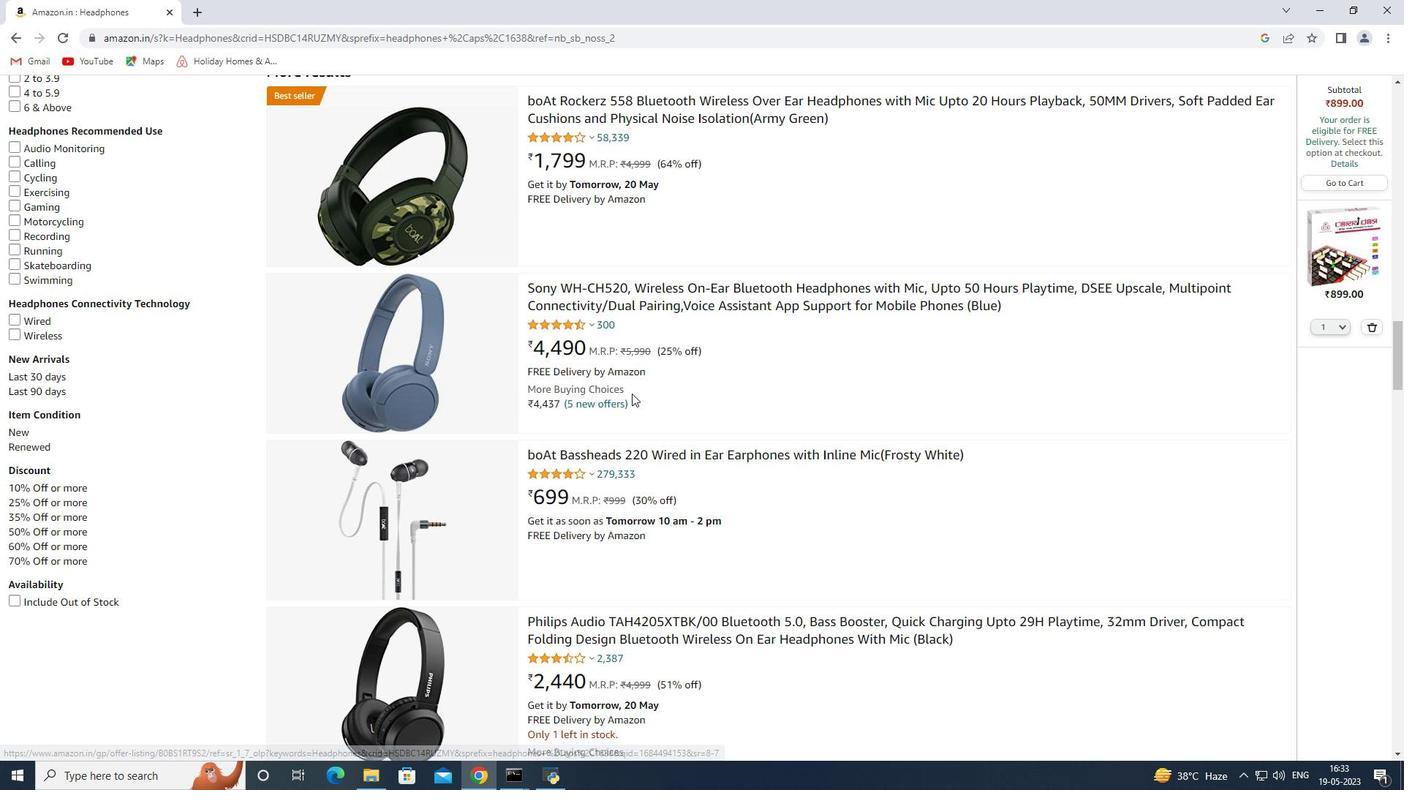 
Action: Mouse scrolled (632, 392) with delta (0, 0)
Screenshot: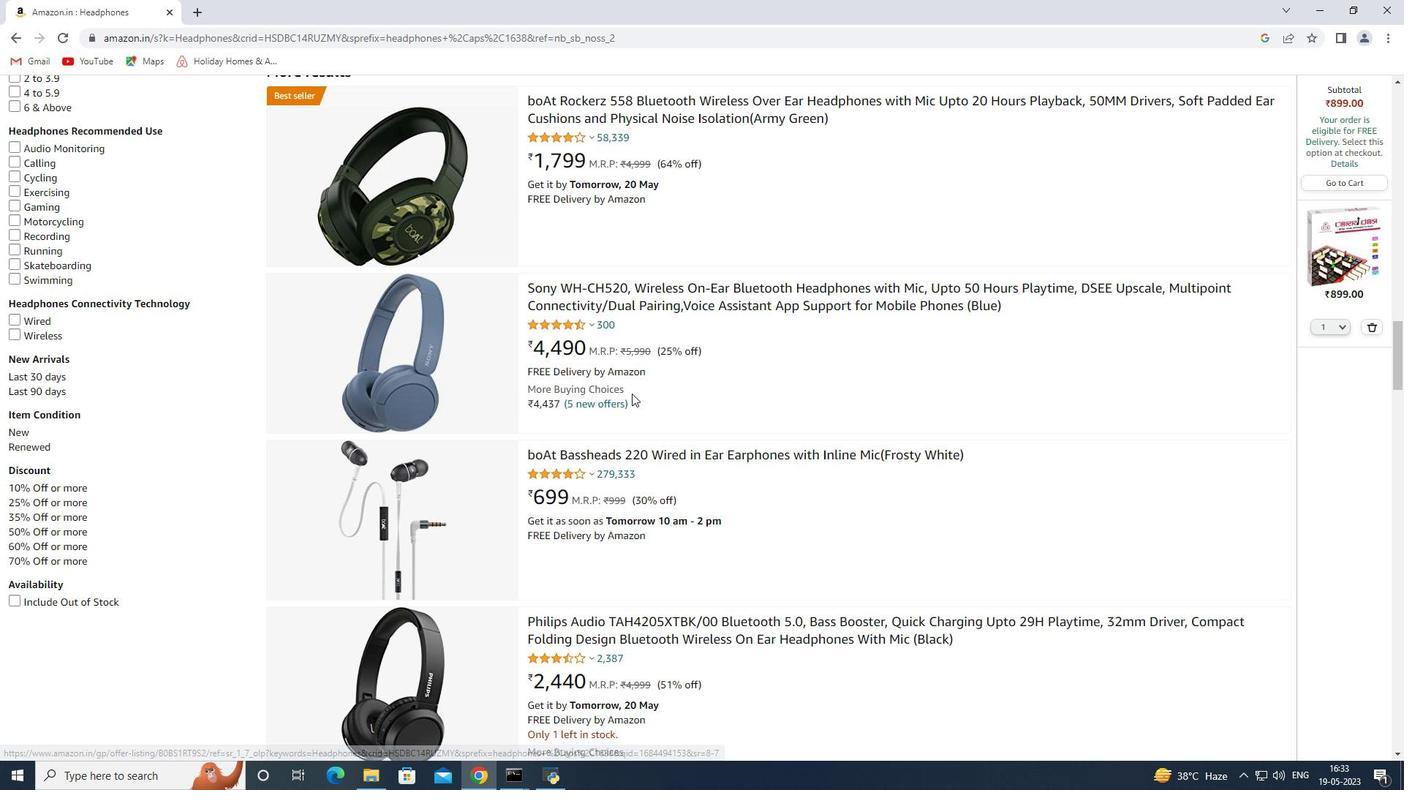 
Action: Mouse moved to (662, 494)
Screenshot: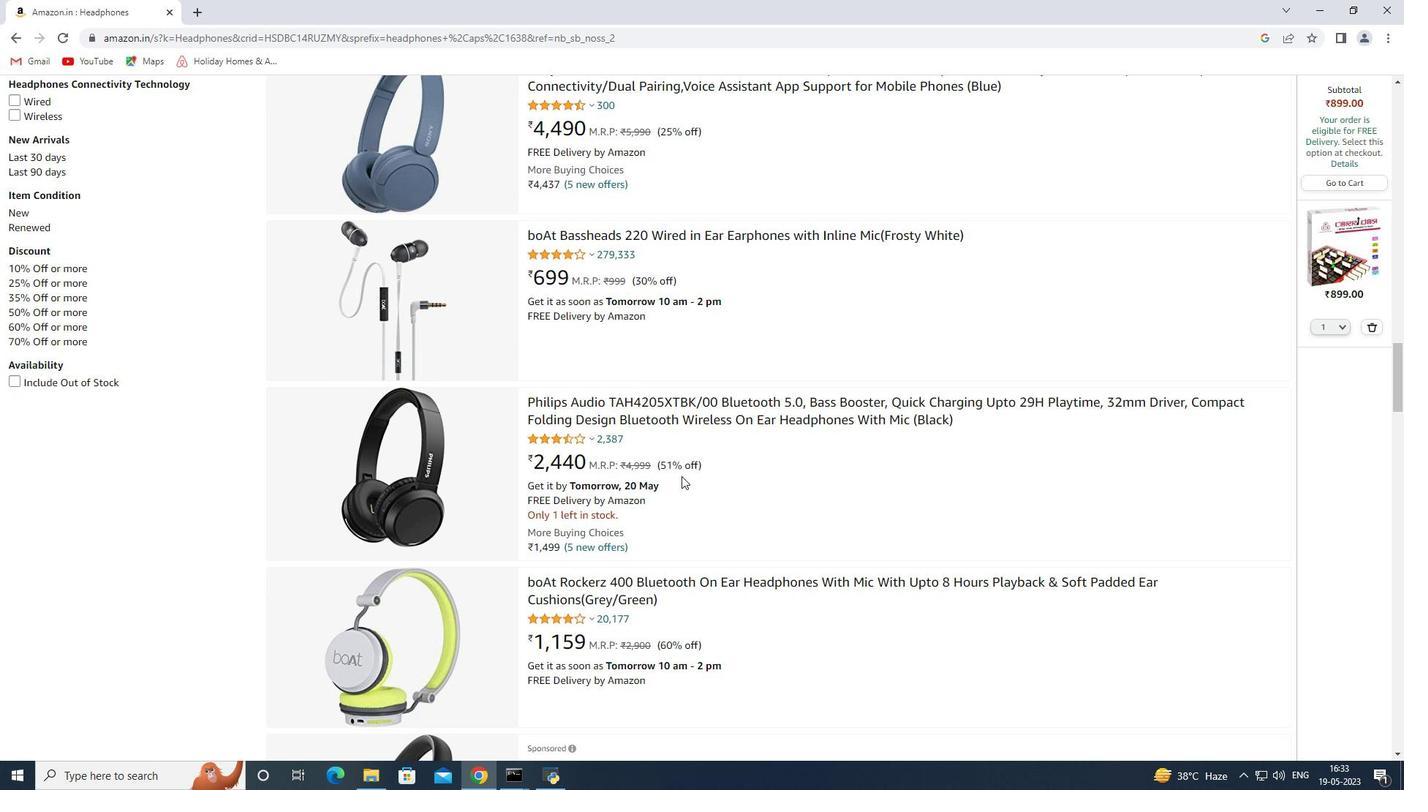 
Action: Mouse scrolled (662, 493) with delta (0, 0)
Screenshot: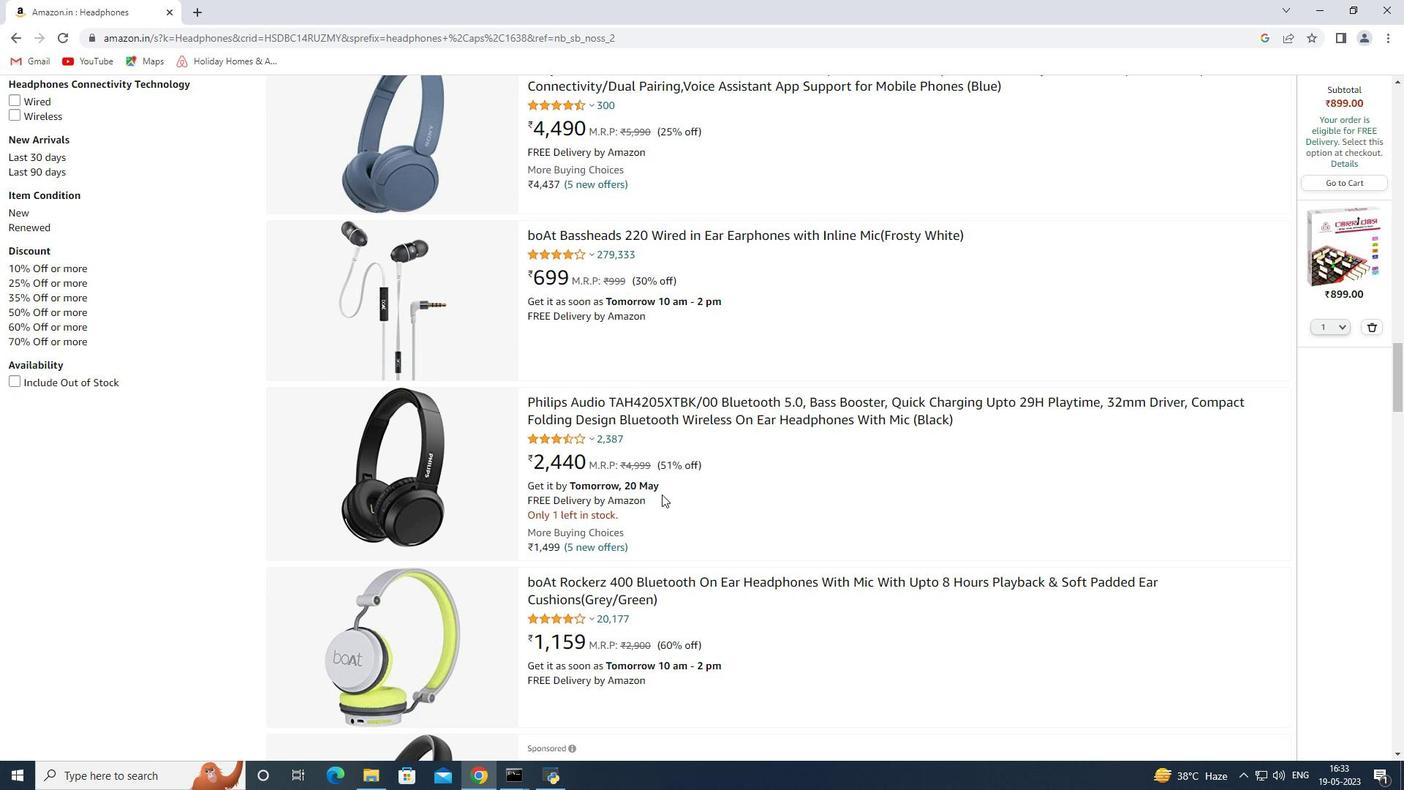 
Action: Mouse scrolled (662, 493) with delta (0, 0)
Screenshot: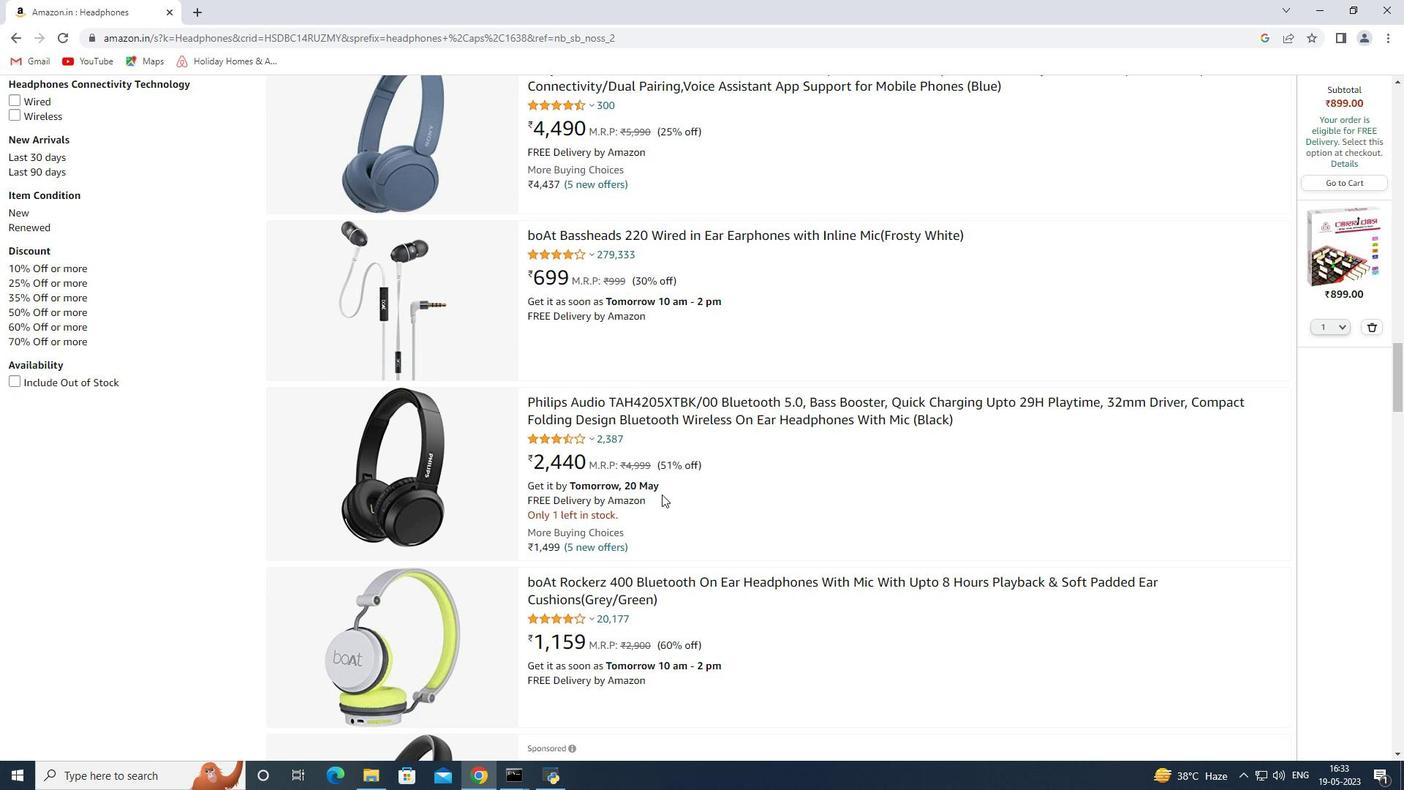 
Action: Mouse scrolled (662, 493) with delta (0, 0)
Screenshot: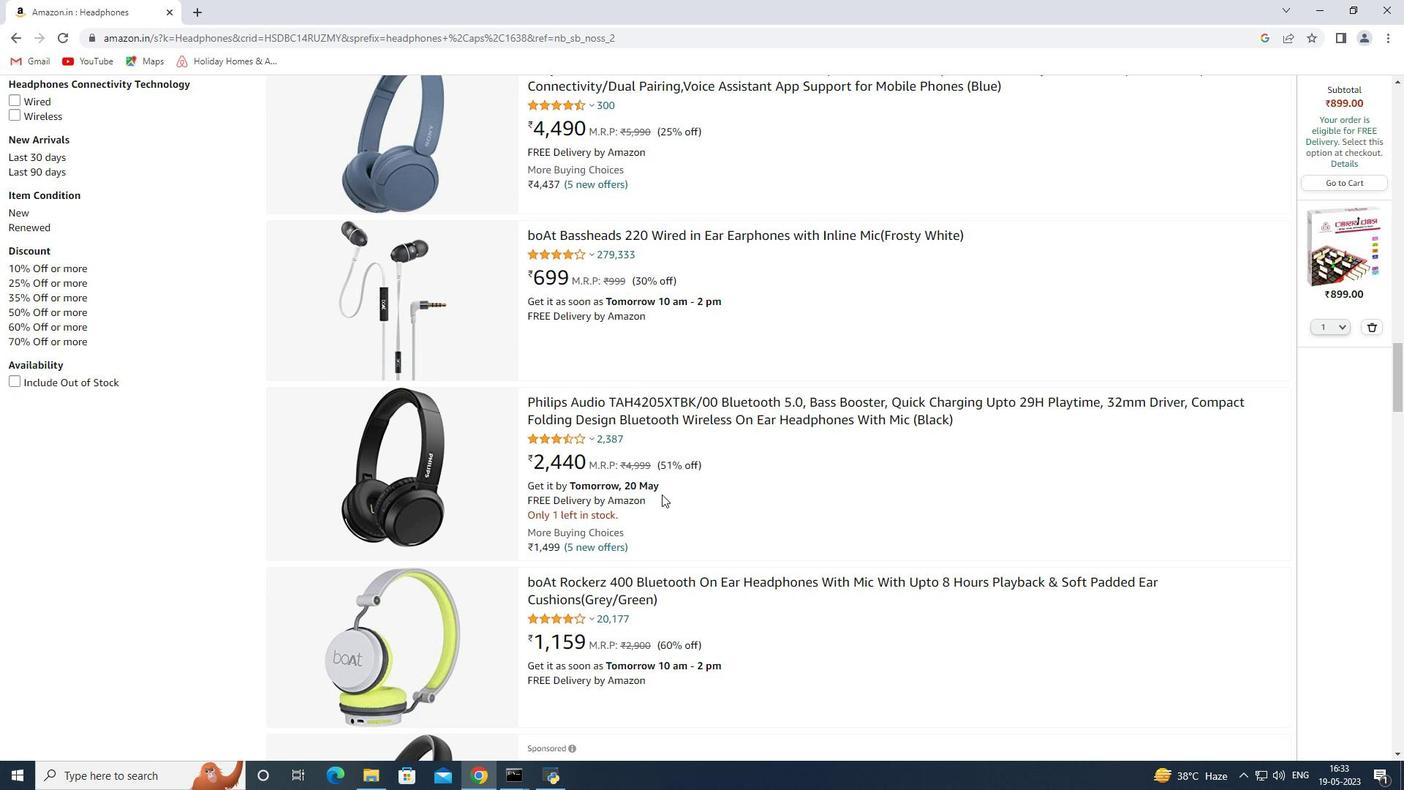 
Action: Mouse scrolled (662, 493) with delta (0, 0)
Screenshot: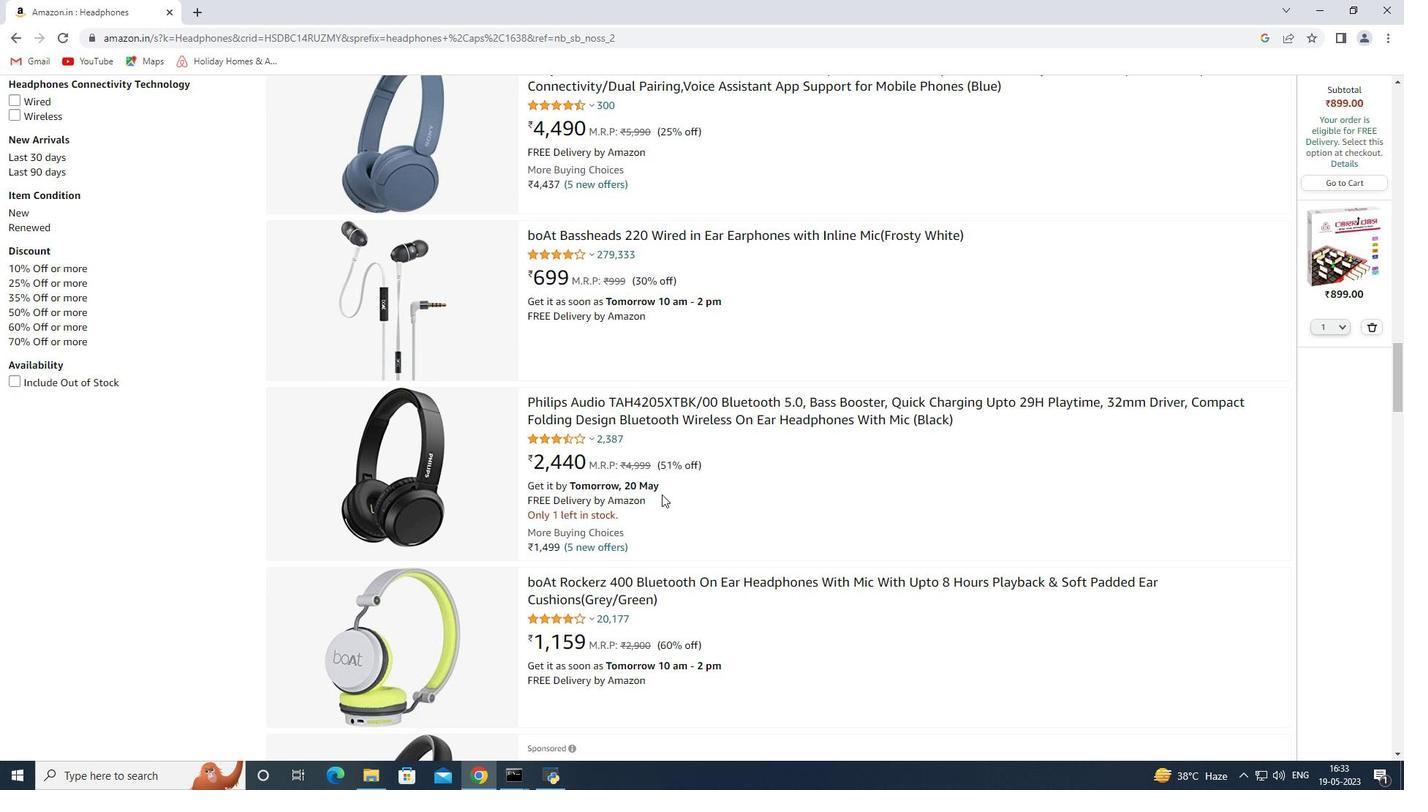 
Action: Mouse moved to (666, 504)
Screenshot: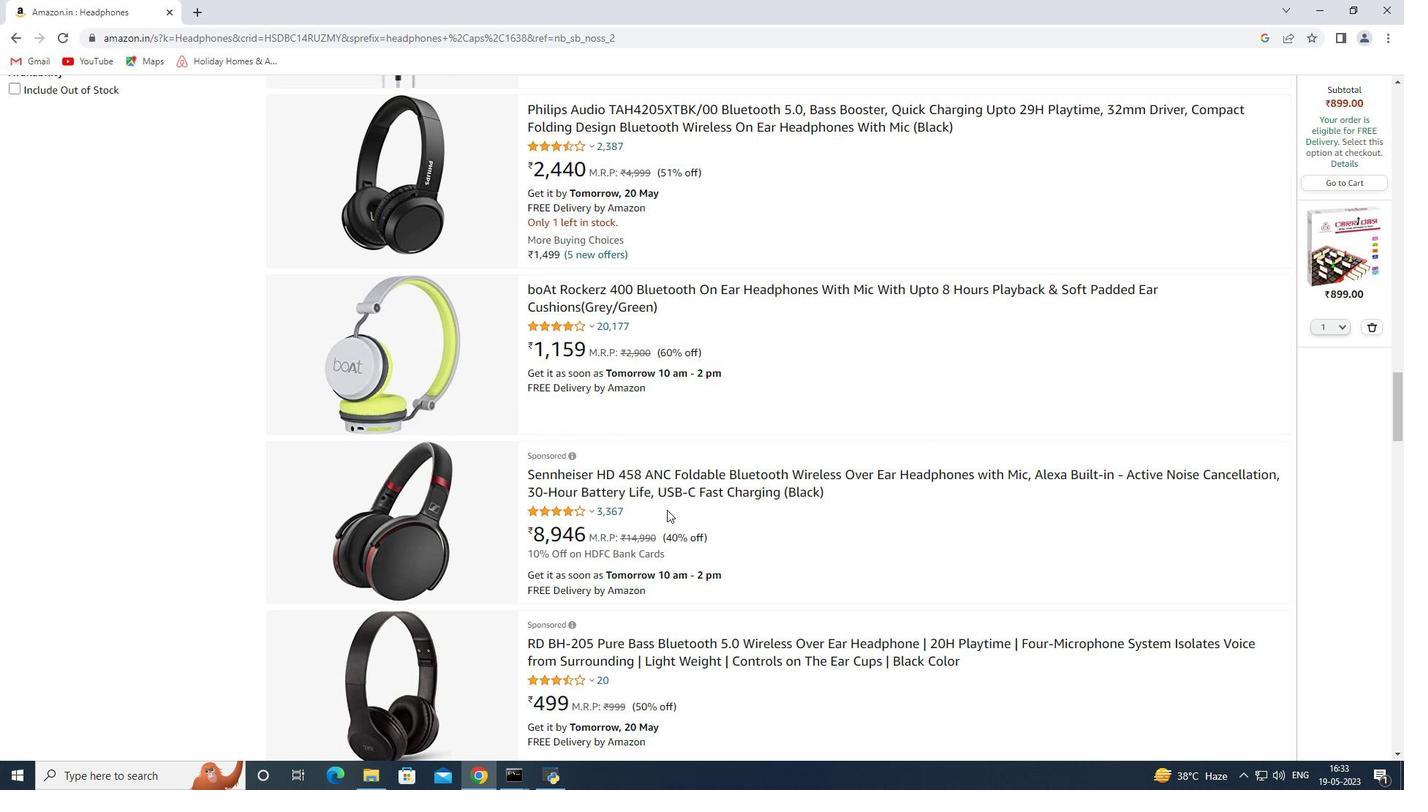 
Action: Mouse scrolled (666, 503) with delta (0, 0)
Screenshot: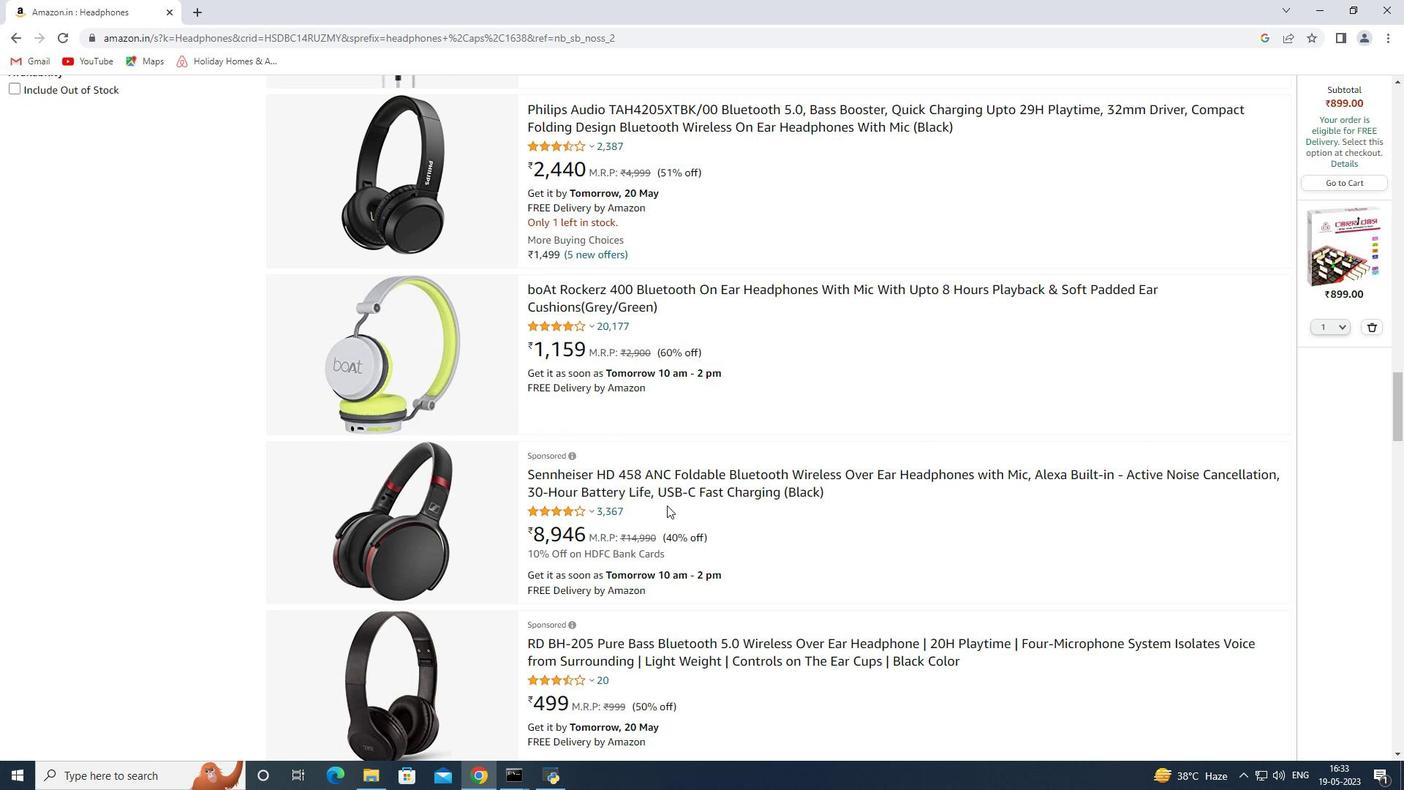 
Action: Mouse scrolled (666, 503) with delta (0, 0)
Screenshot: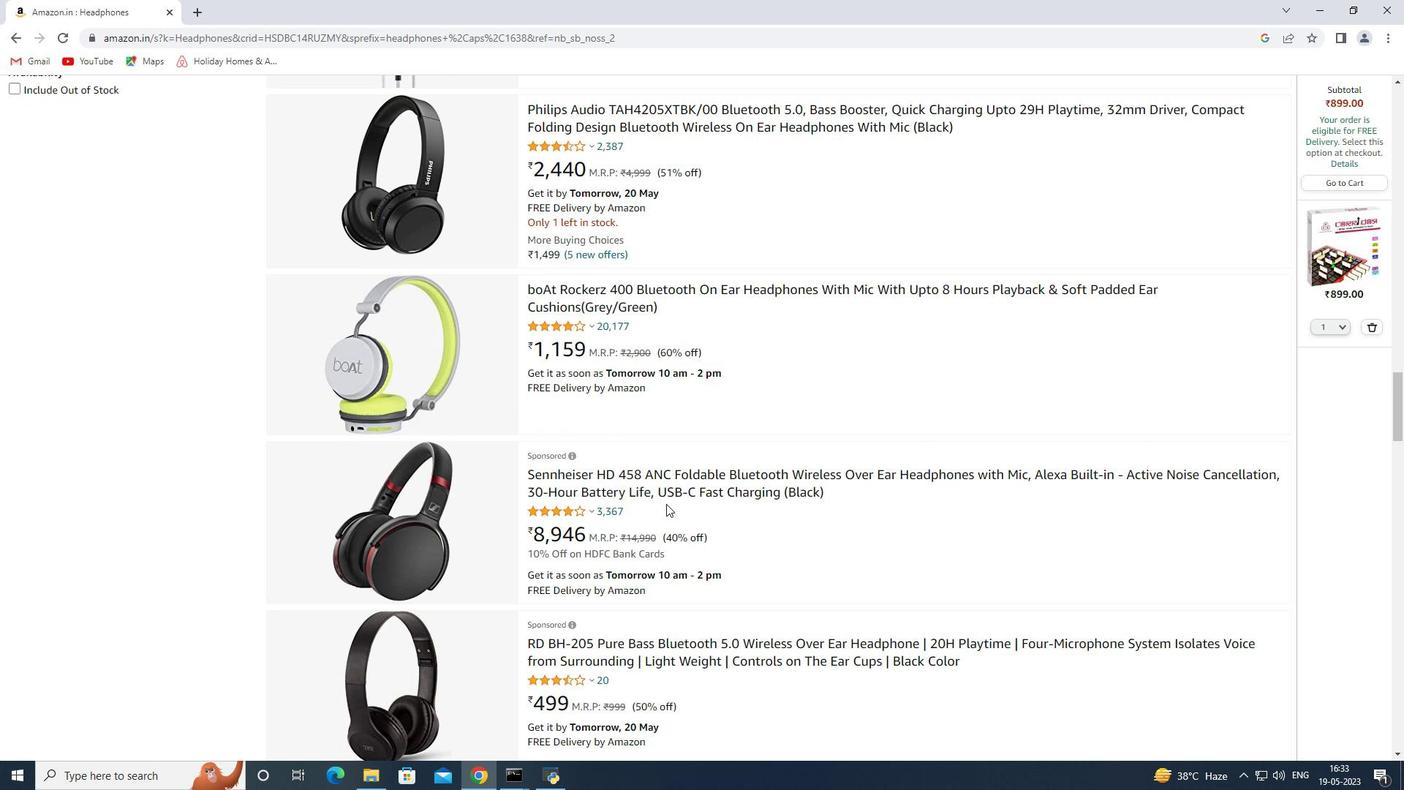 
Action: Mouse scrolled (666, 503) with delta (0, 0)
Screenshot: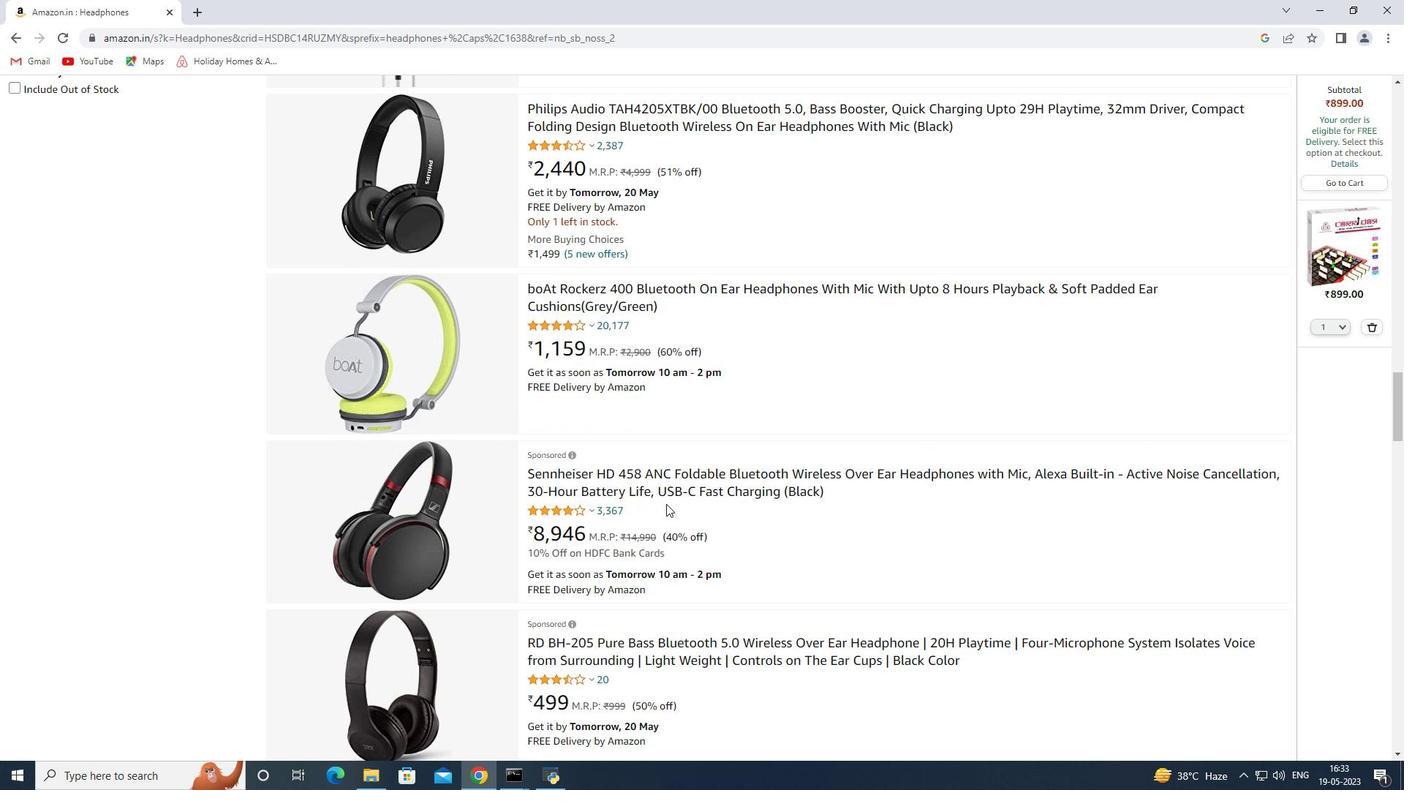 
Action: Mouse scrolled (666, 503) with delta (0, 0)
Screenshot: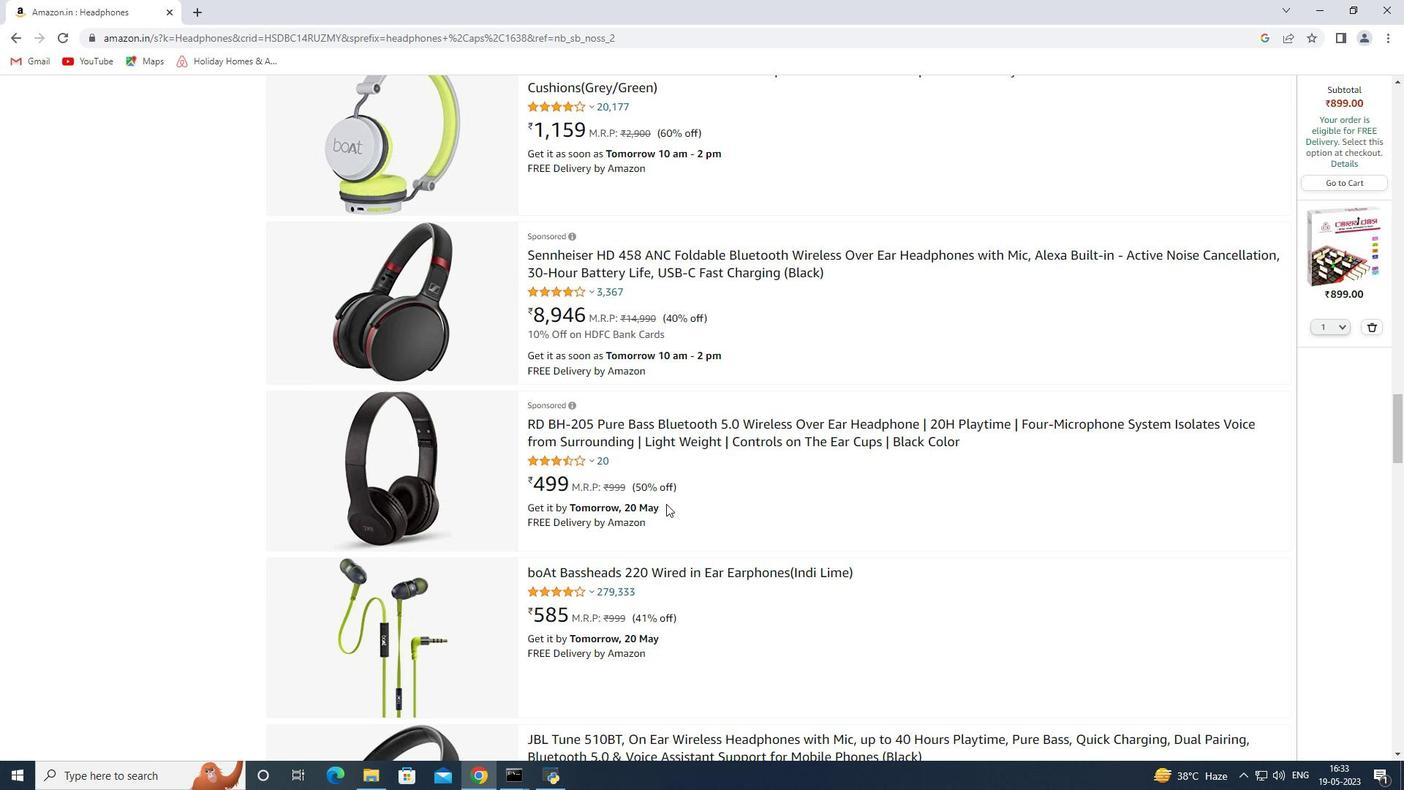 
Action: Mouse scrolled (666, 503) with delta (0, 0)
Screenshot: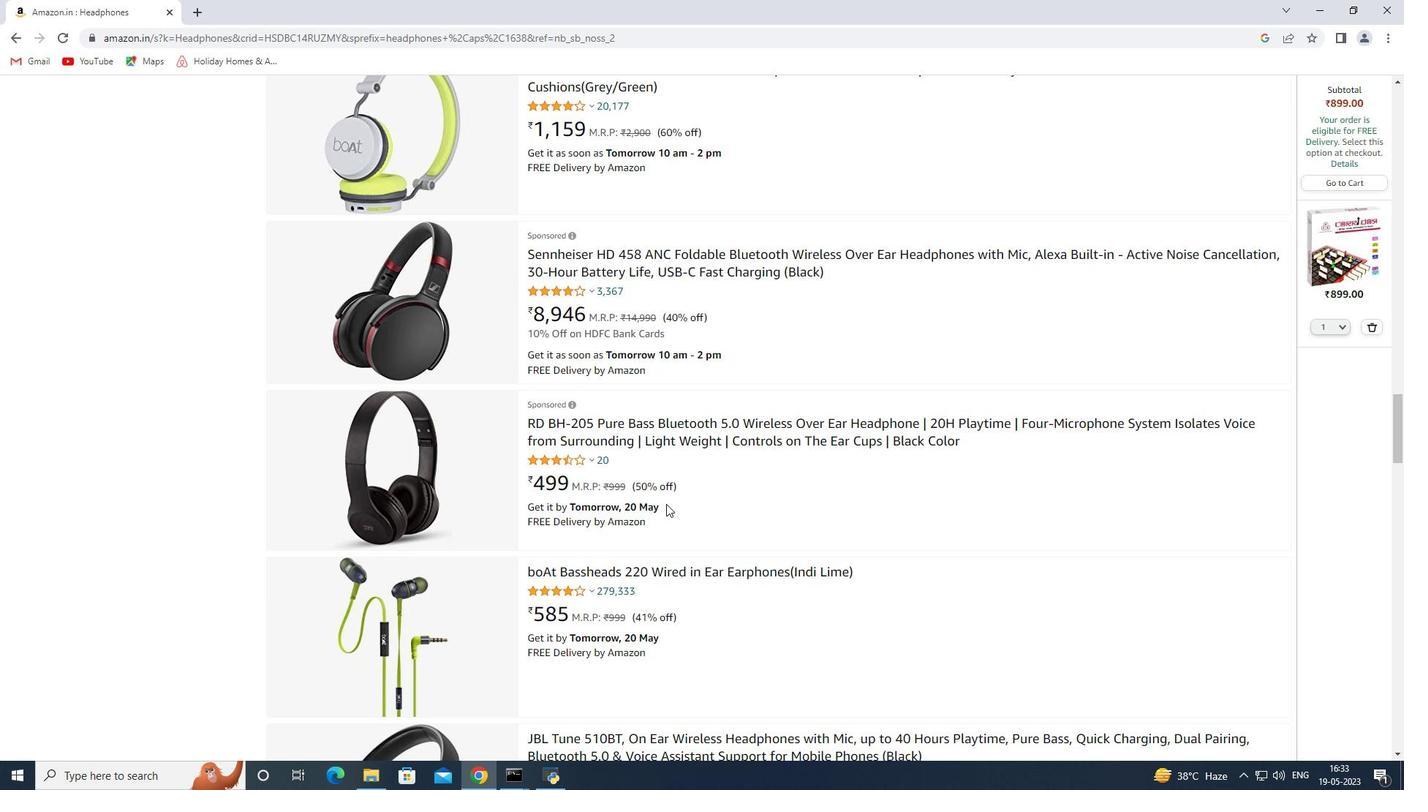 
Action: Mouse moved to (625, 523)
Screenshot: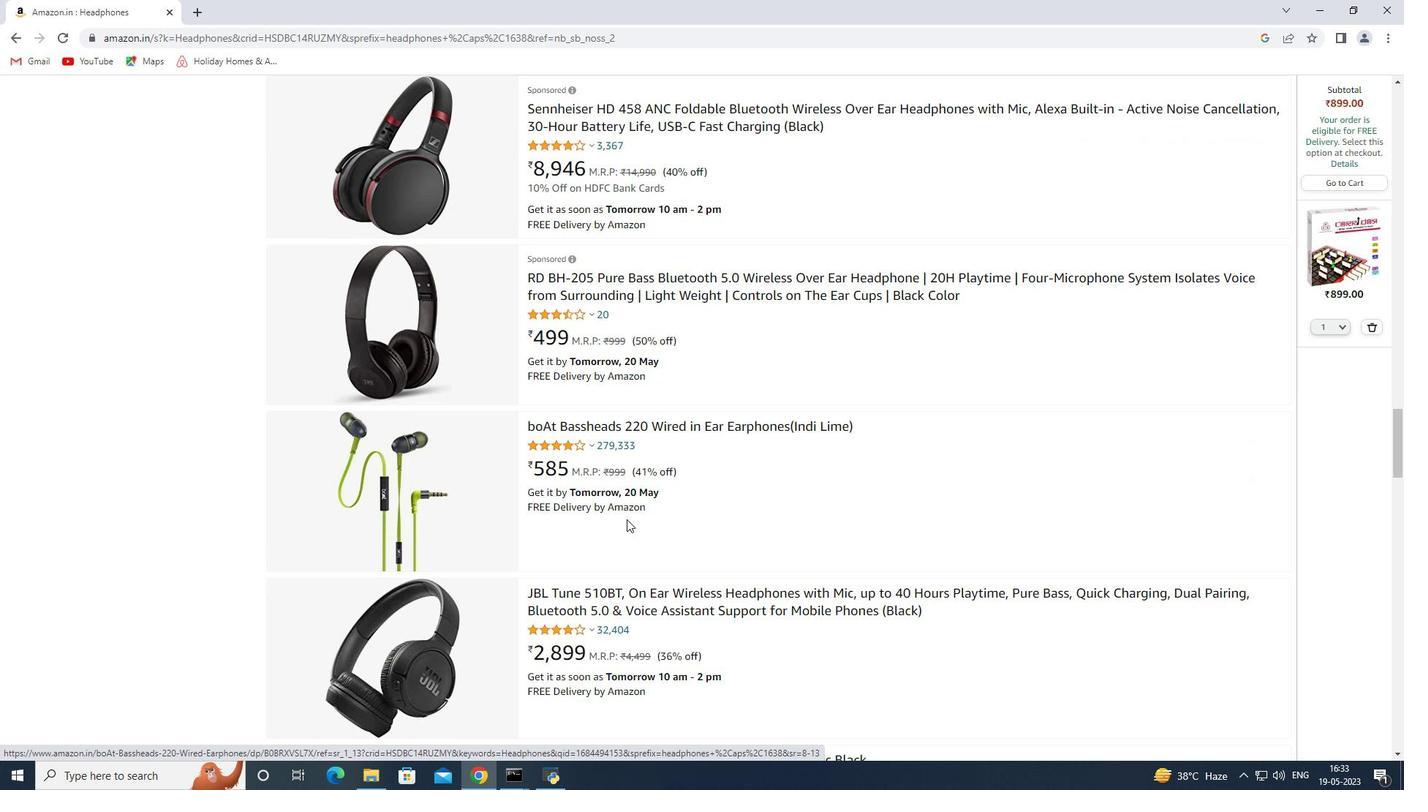 
Action: Mouse scrolled (625, 523) with delta (0, 0)
Screenshot: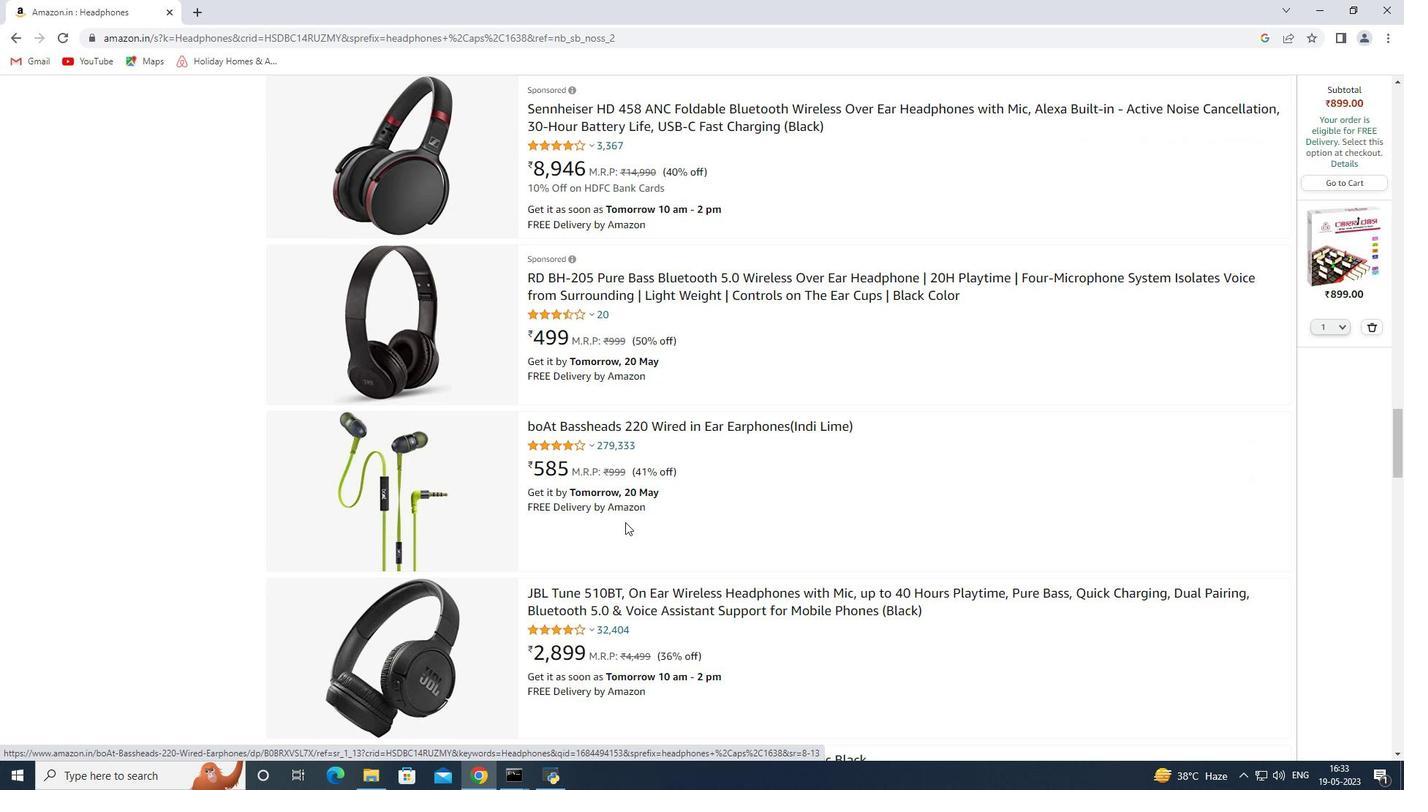 
Action: Mouse scrolled (625, 523) with delta (0, 0)
Screenshot: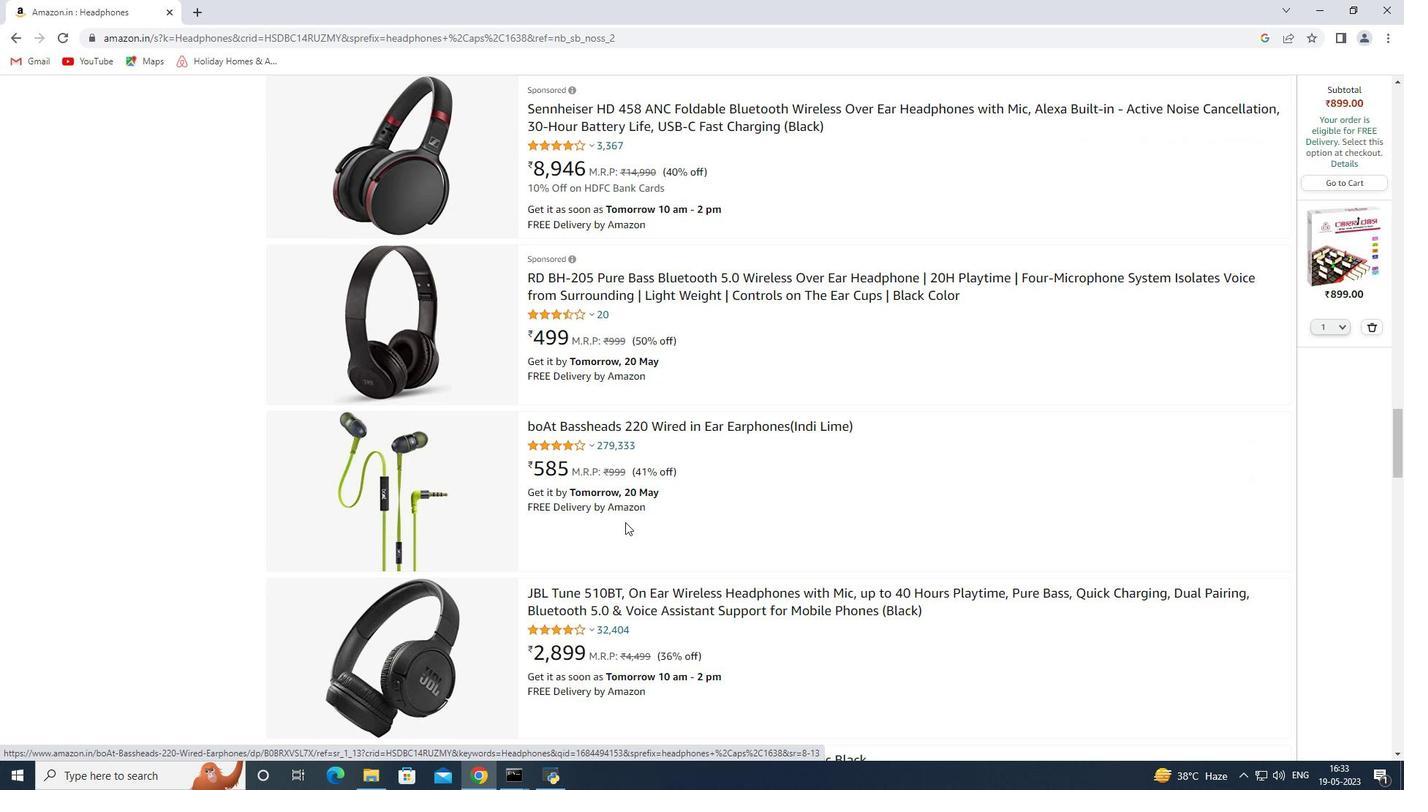 
Action: Mouse scrolled (625, 523) with delta (0, 0)
Screenshot: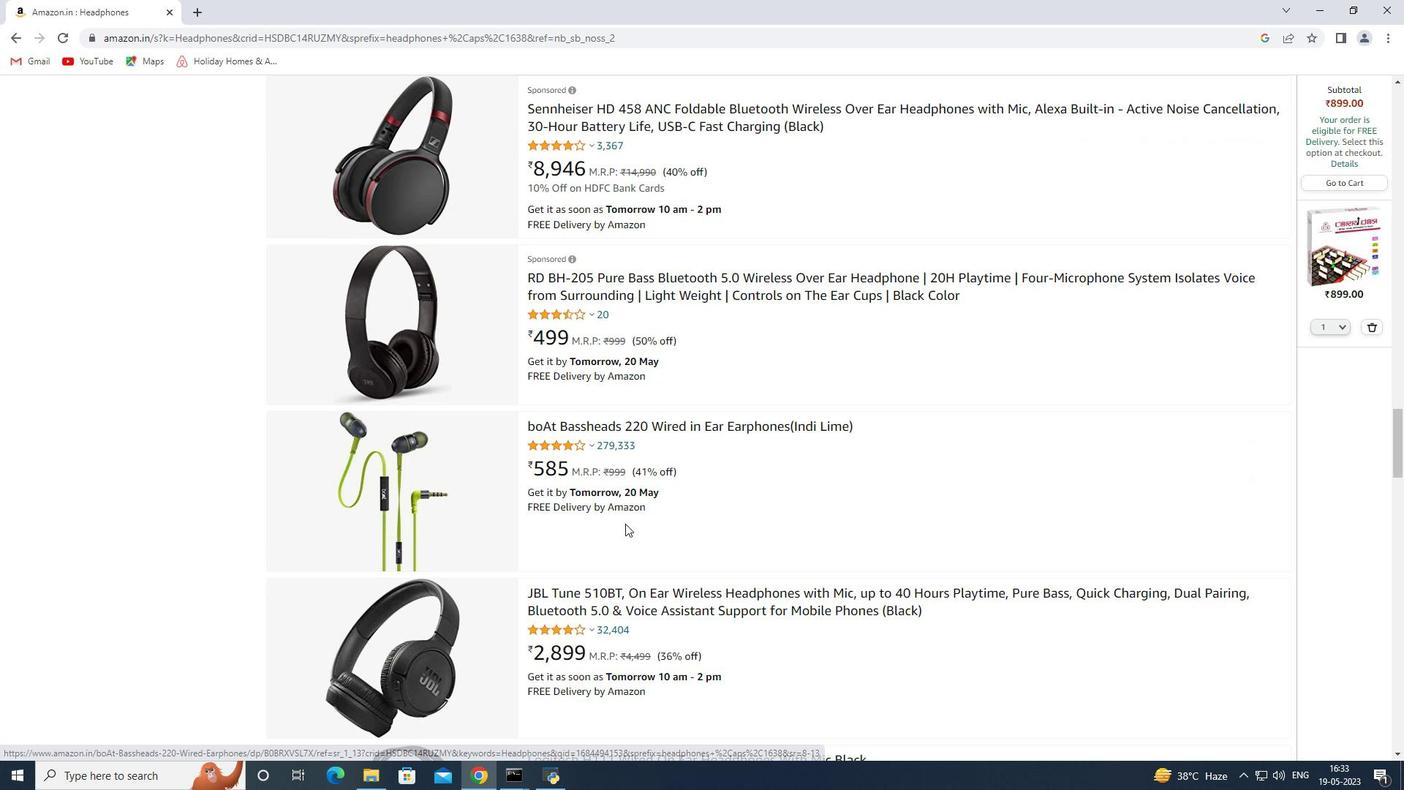 
Action: Mouse scrolled (625, 523) with delta (0, 0)
Screenshot: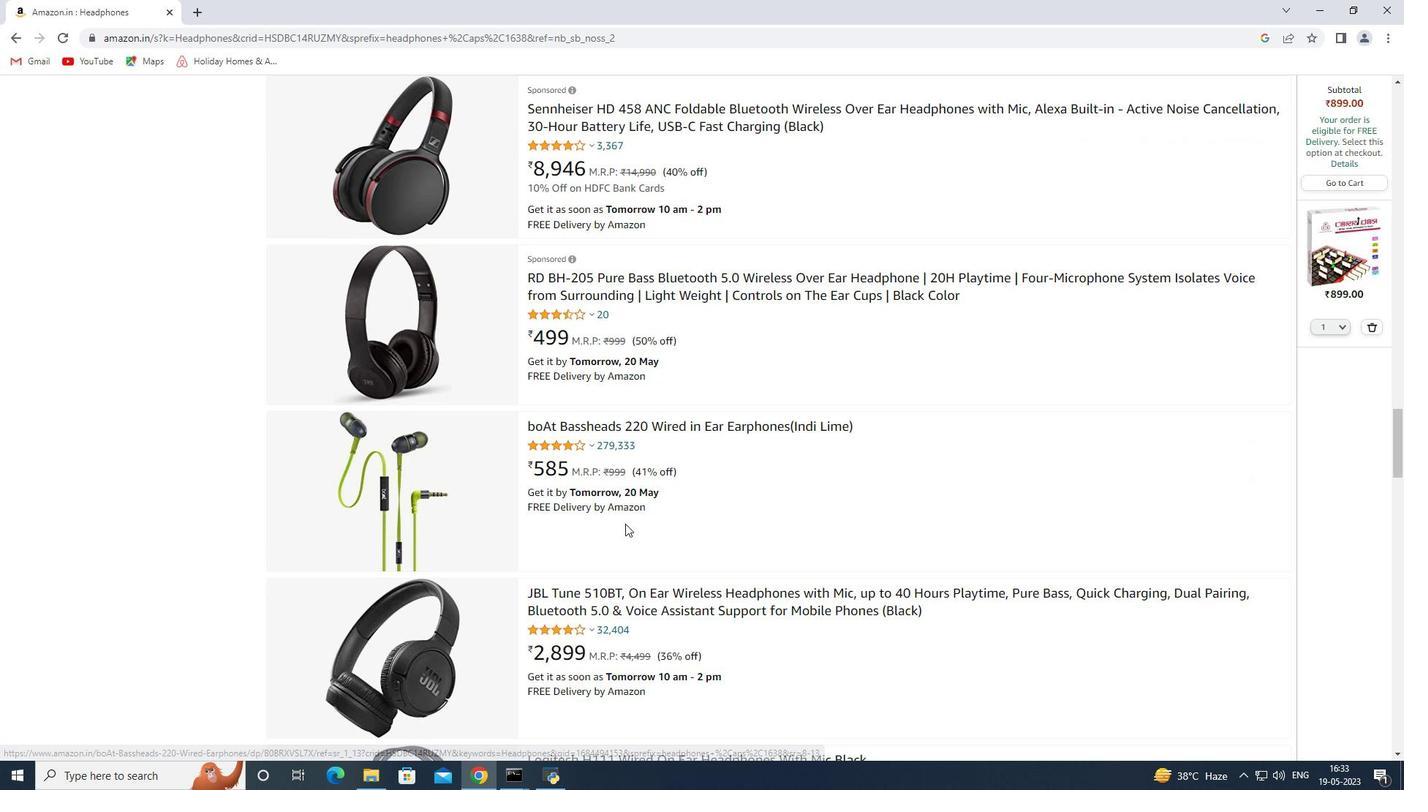 
Action: Mouse scrolled (625, 523) with delta (0, 0)
Screenshot: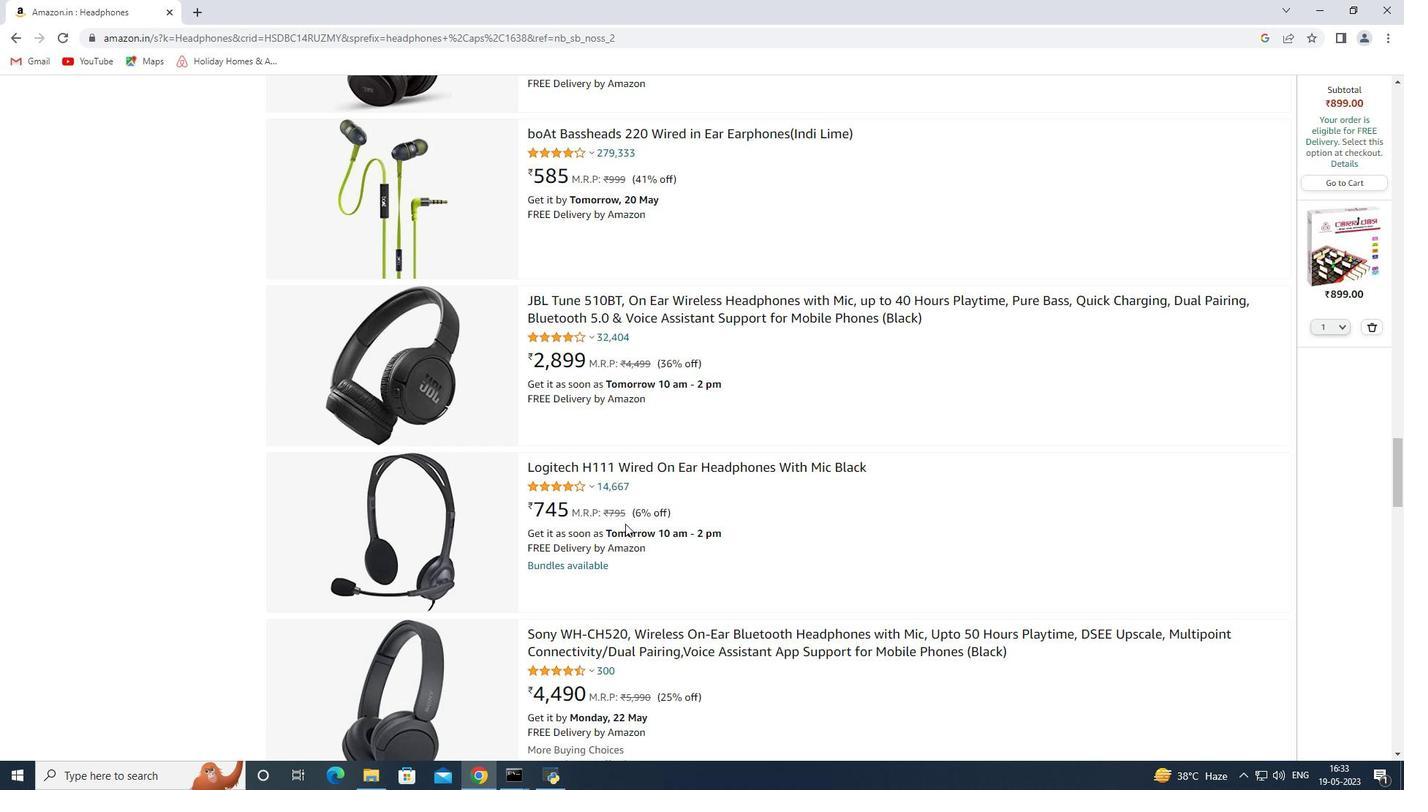 
Action: Mouse scrolled (625, 523) with delta (0, 0)
Screenshot: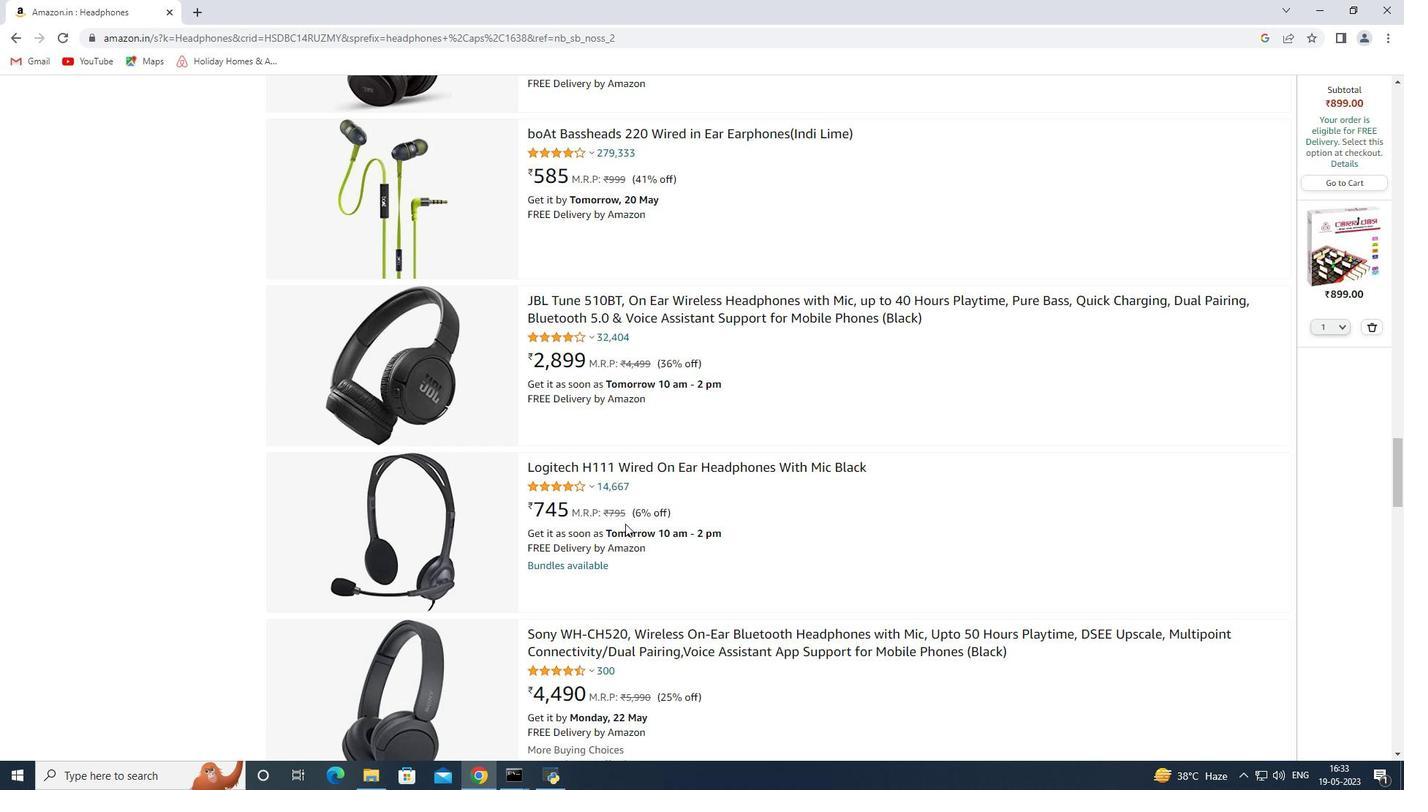 
Action: Mouse scrolled (625, 523) with delta (0, 0)
Screenshot: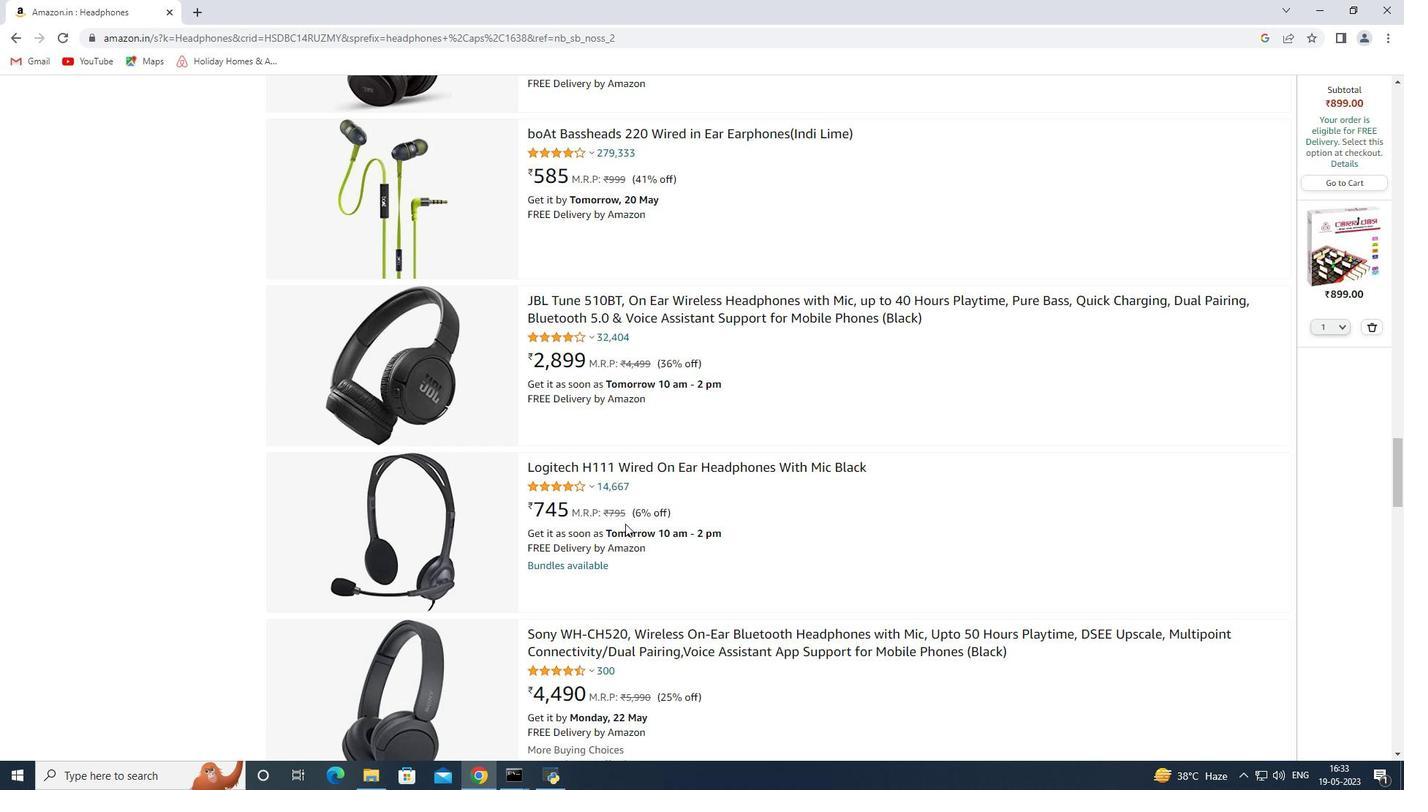 
Action: Mouse scrolled (625, 523) with delta (0, 0)
Screenshot: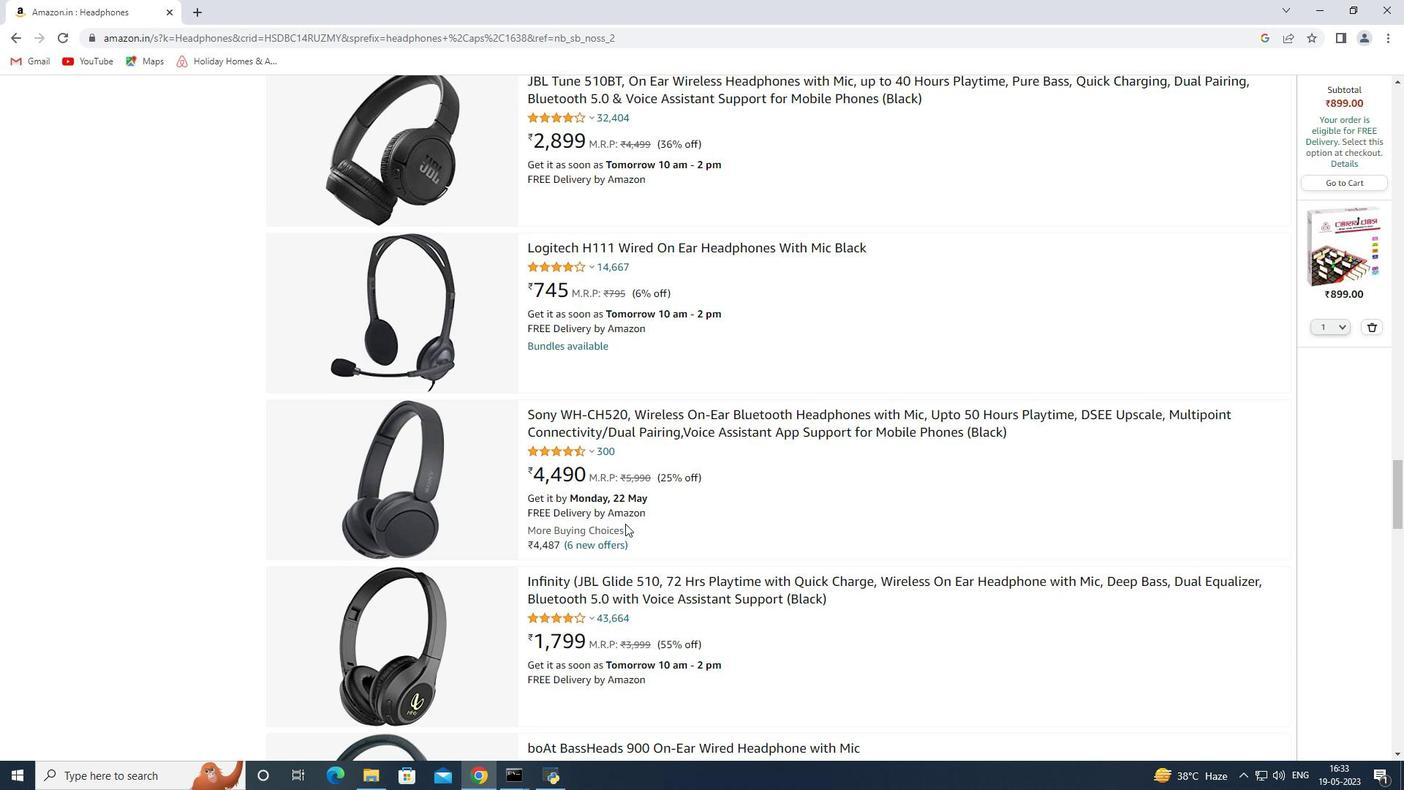 
Action: Mouse scrolled (625, 523) with delta (0, 0)
Screenshot: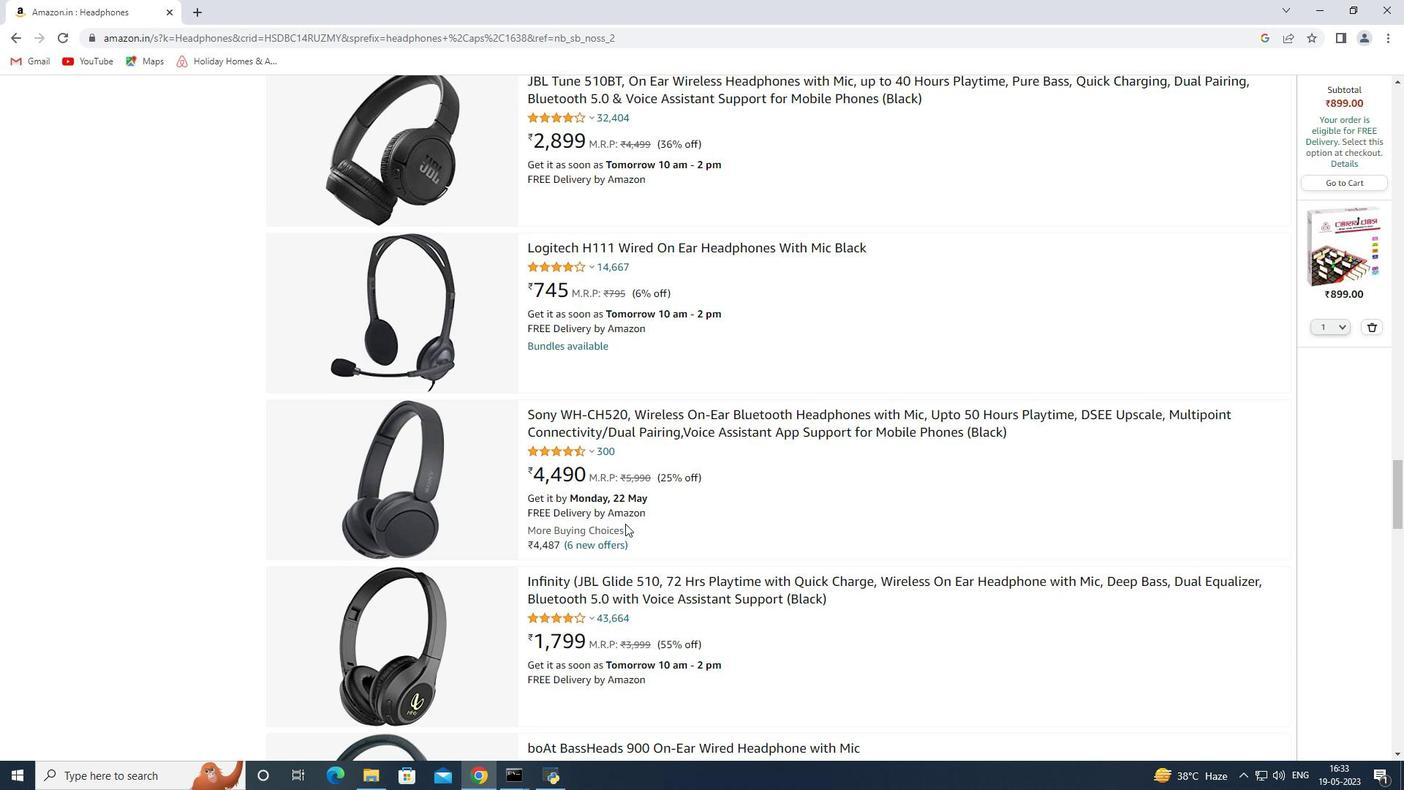 
Action: Mouse scrolled (625, 523) with delta (0, 0)
Screenshot: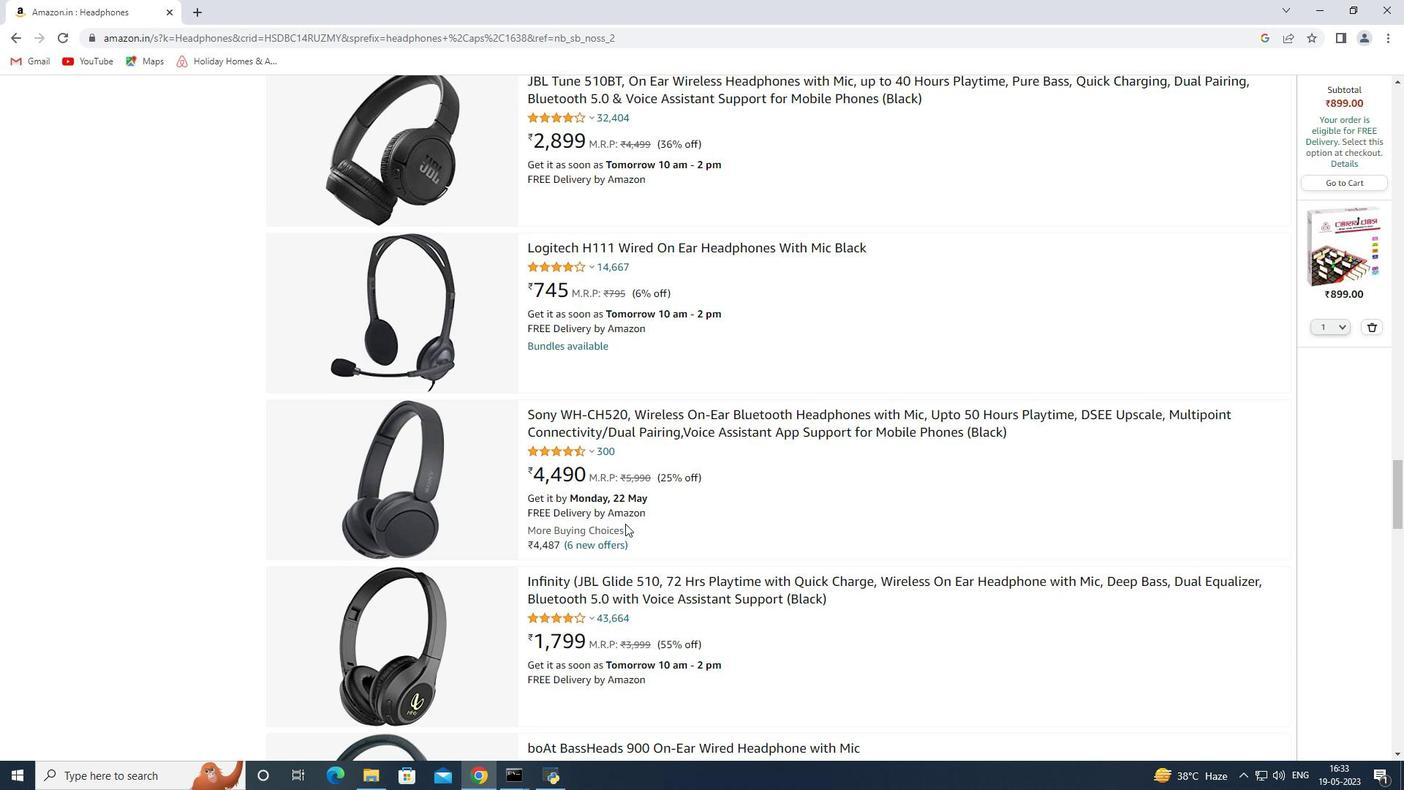 
Action: Mouse scrolled (625, 523) with delta (0, 0)
Screenshot: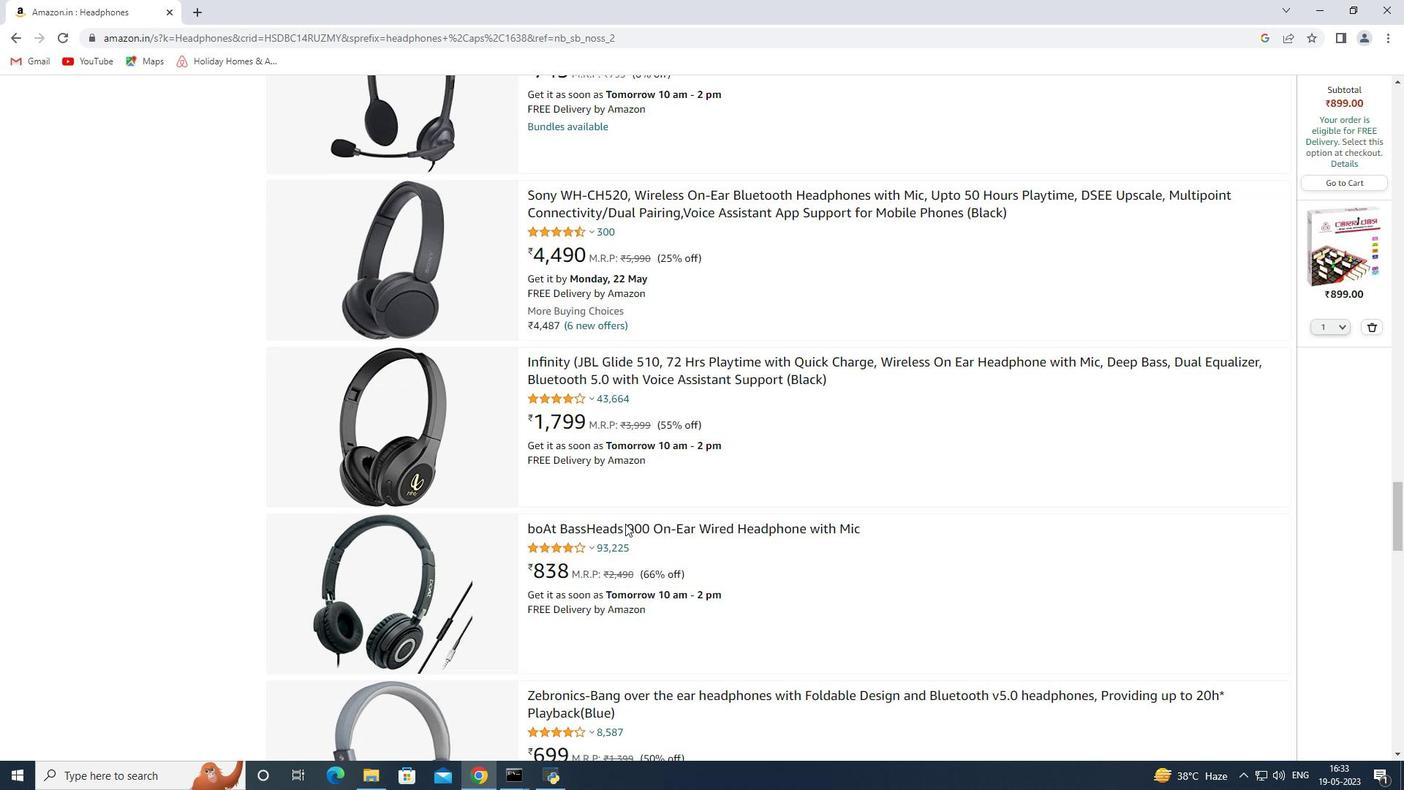
Action: Mouse scrolled (625, 523) with delta (0, 0)
Screenshot: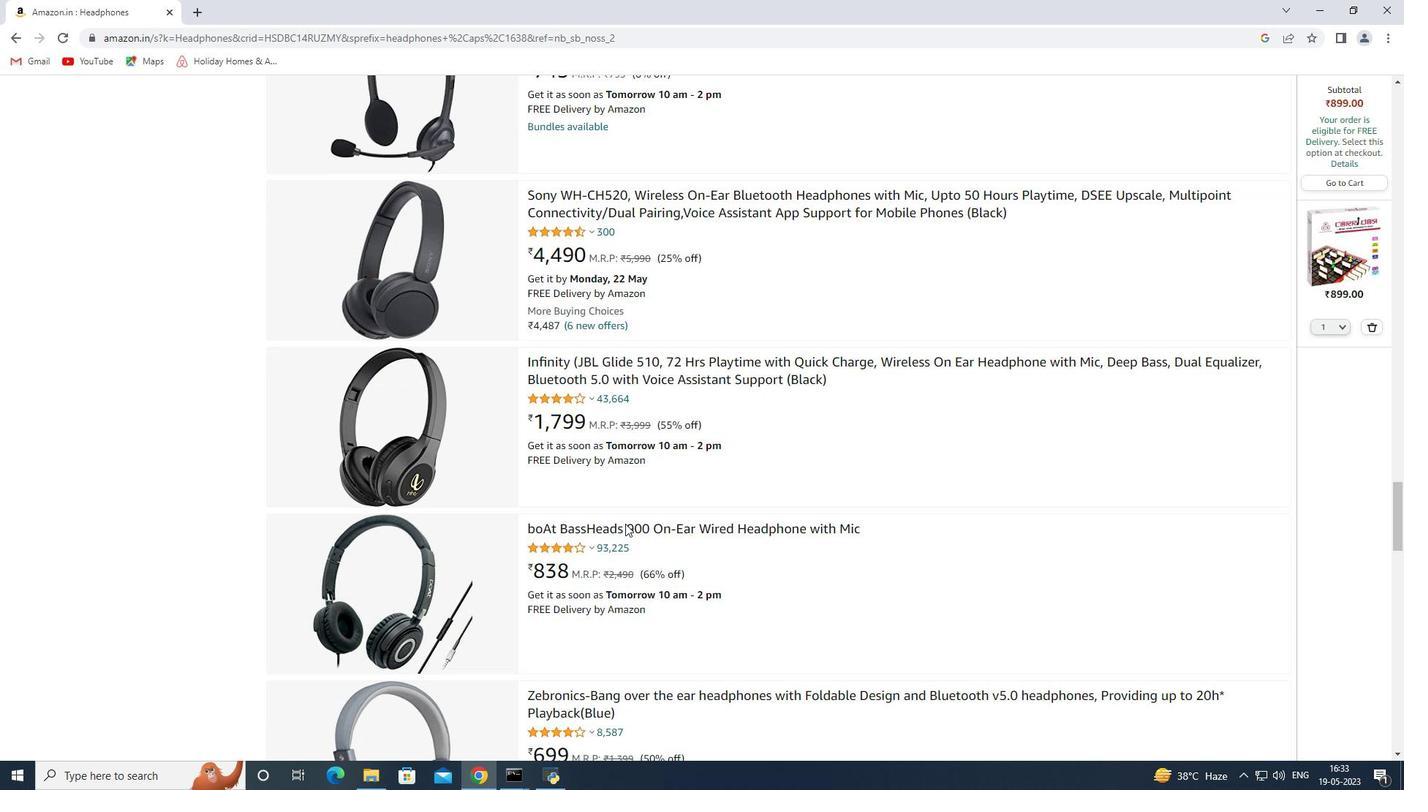 
Action: Mouse scrolled (625, 523) with delta (0, 0)
Screenshot: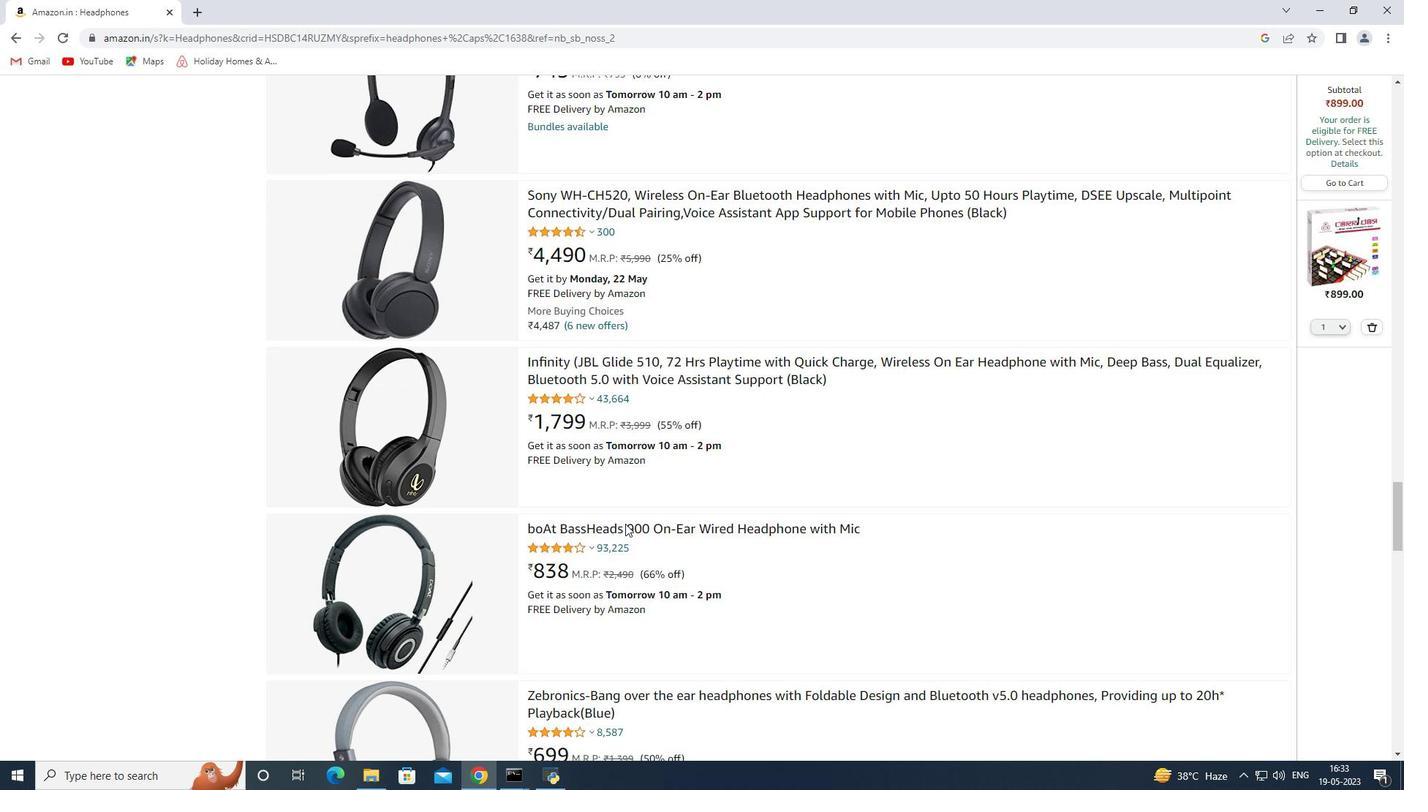 
Action: Mouse scrolled (625, 523) with delta (0, 0)
Screenshot: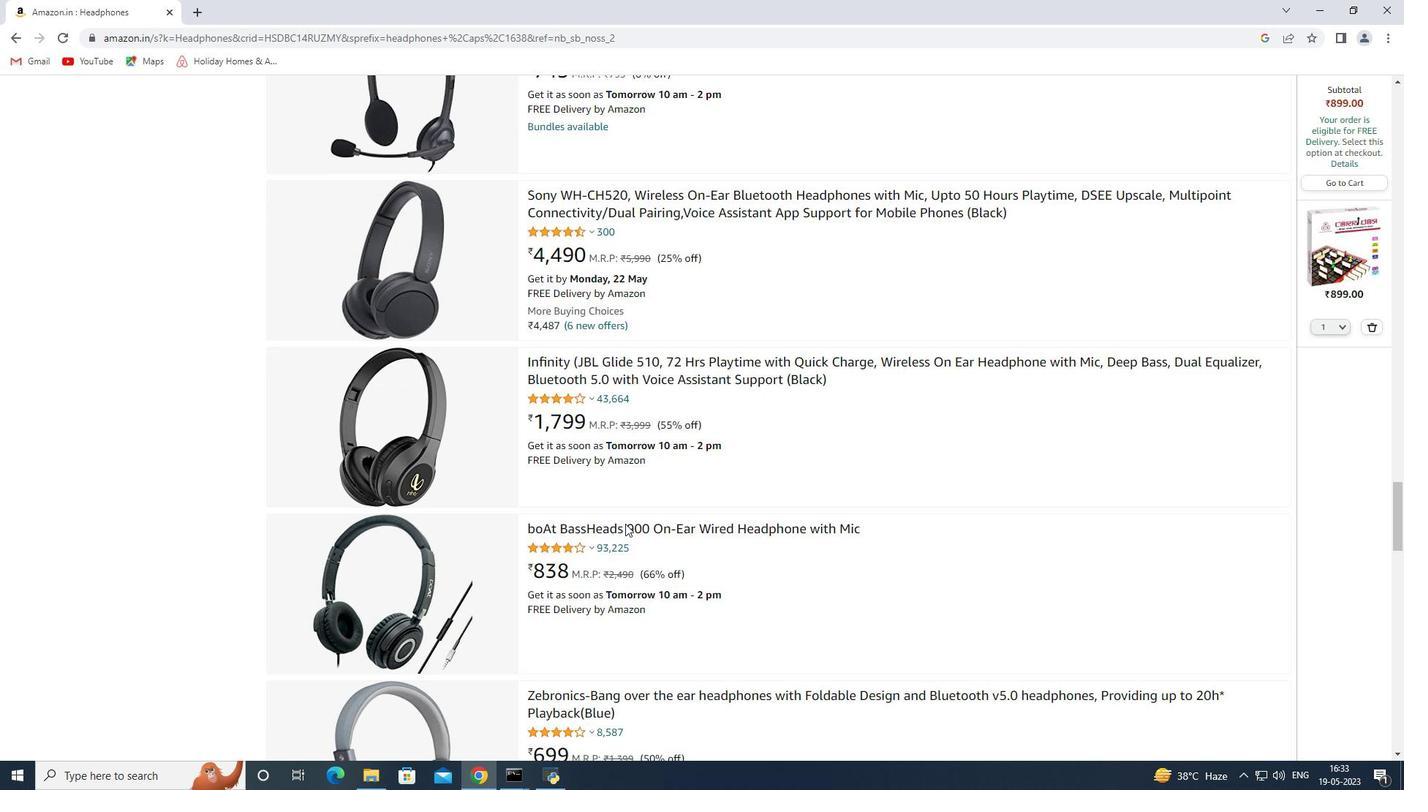 
Action: Mouse scrolled (625, 523) with delta (0, 0)
Screenshot: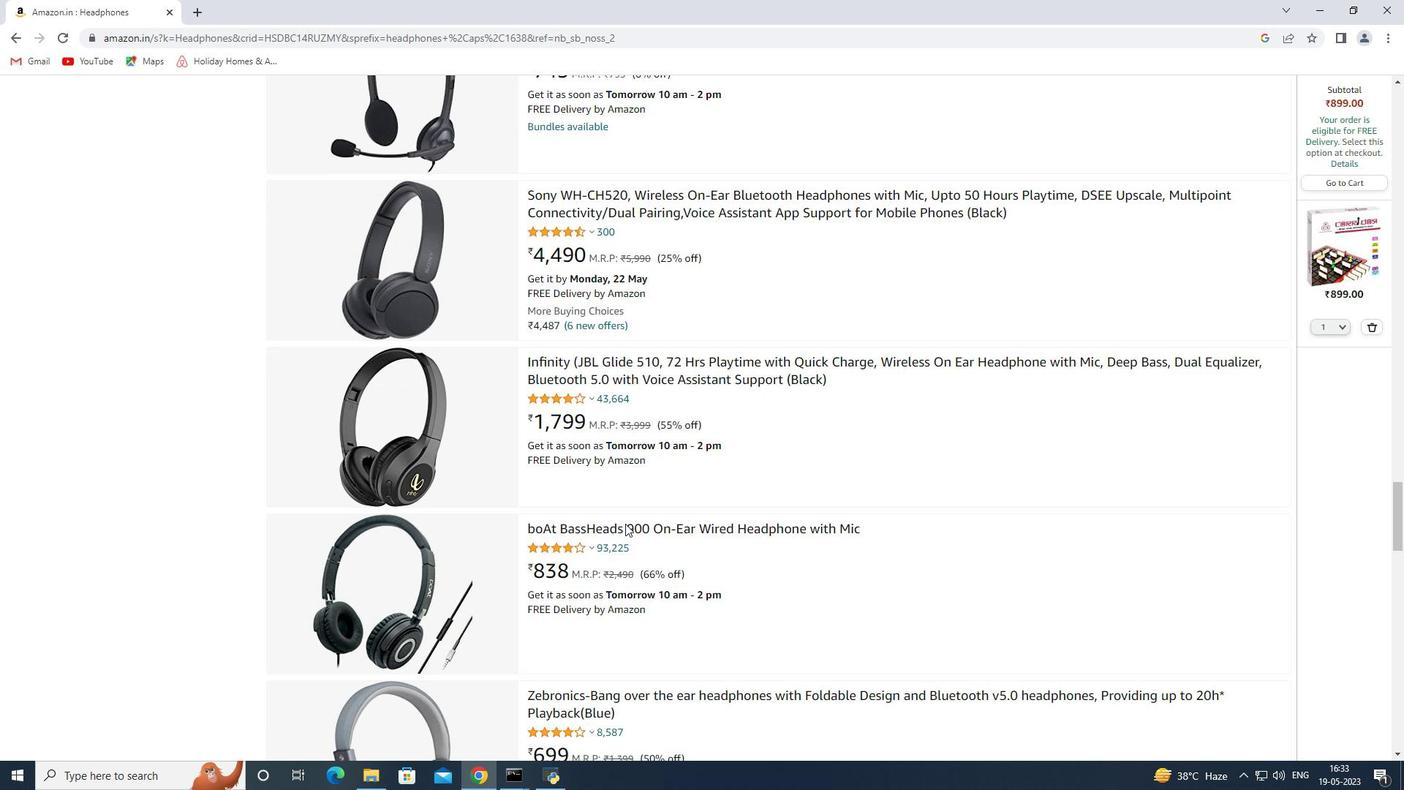 
Action: Mouse scrolled (625, 523) with delta (0, 0)
Screenshot: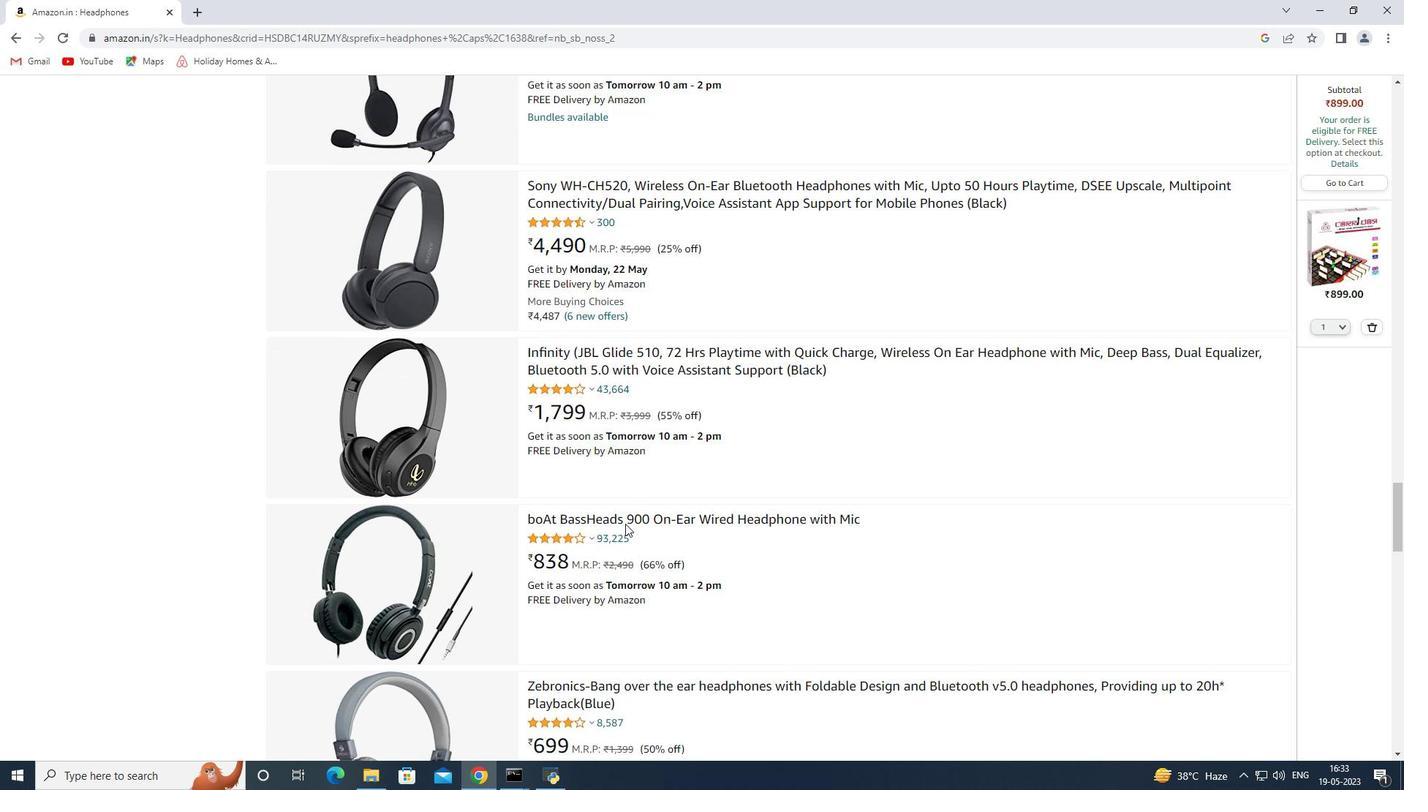 
Action: Mouse scrolled (625, 523) with delta (0, 0)
Screenshot: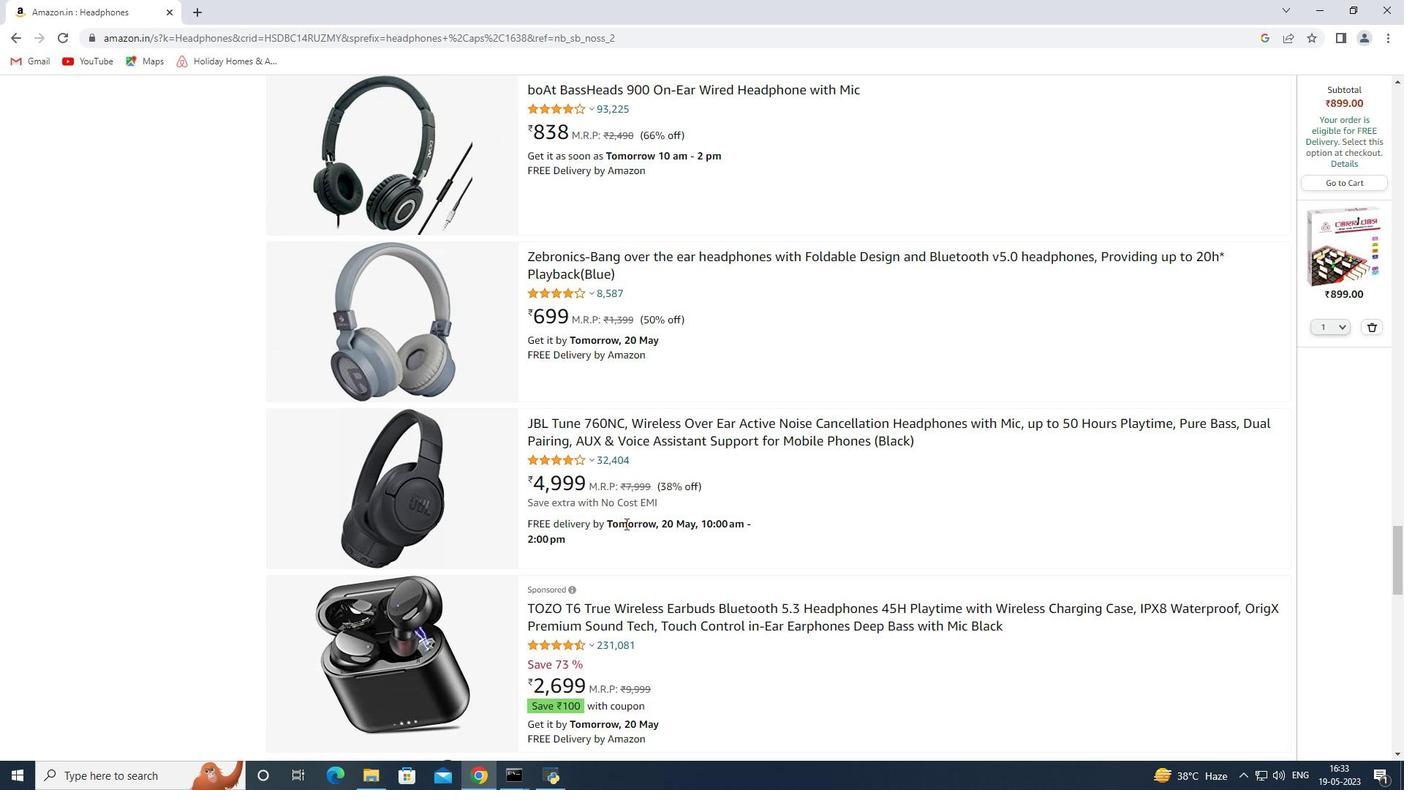 
Action: Mouse scrolled (625, 523) with delta (0, 0)
Screenshot: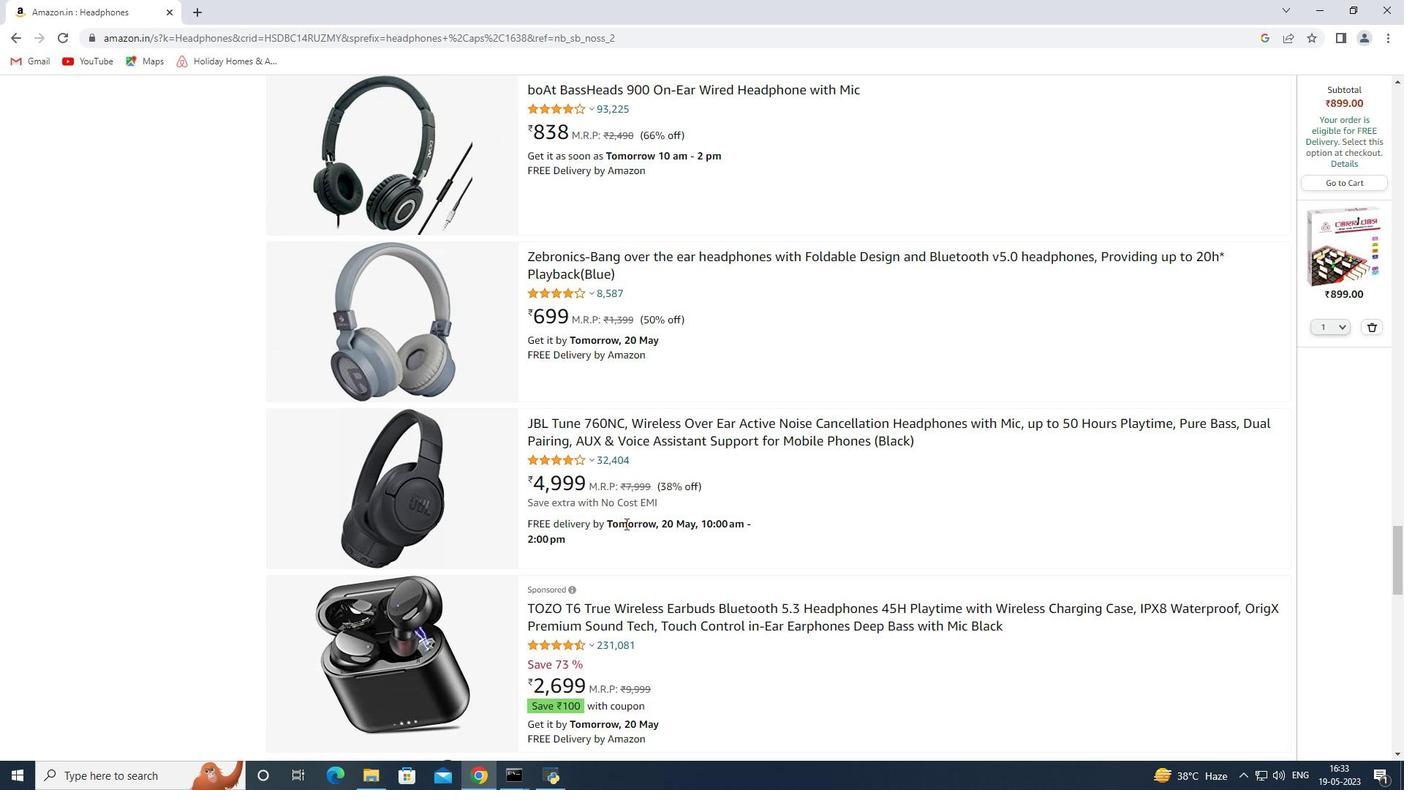
Action: Mouse scrolled (625, 524) with delta (0, 0)
Screenshot: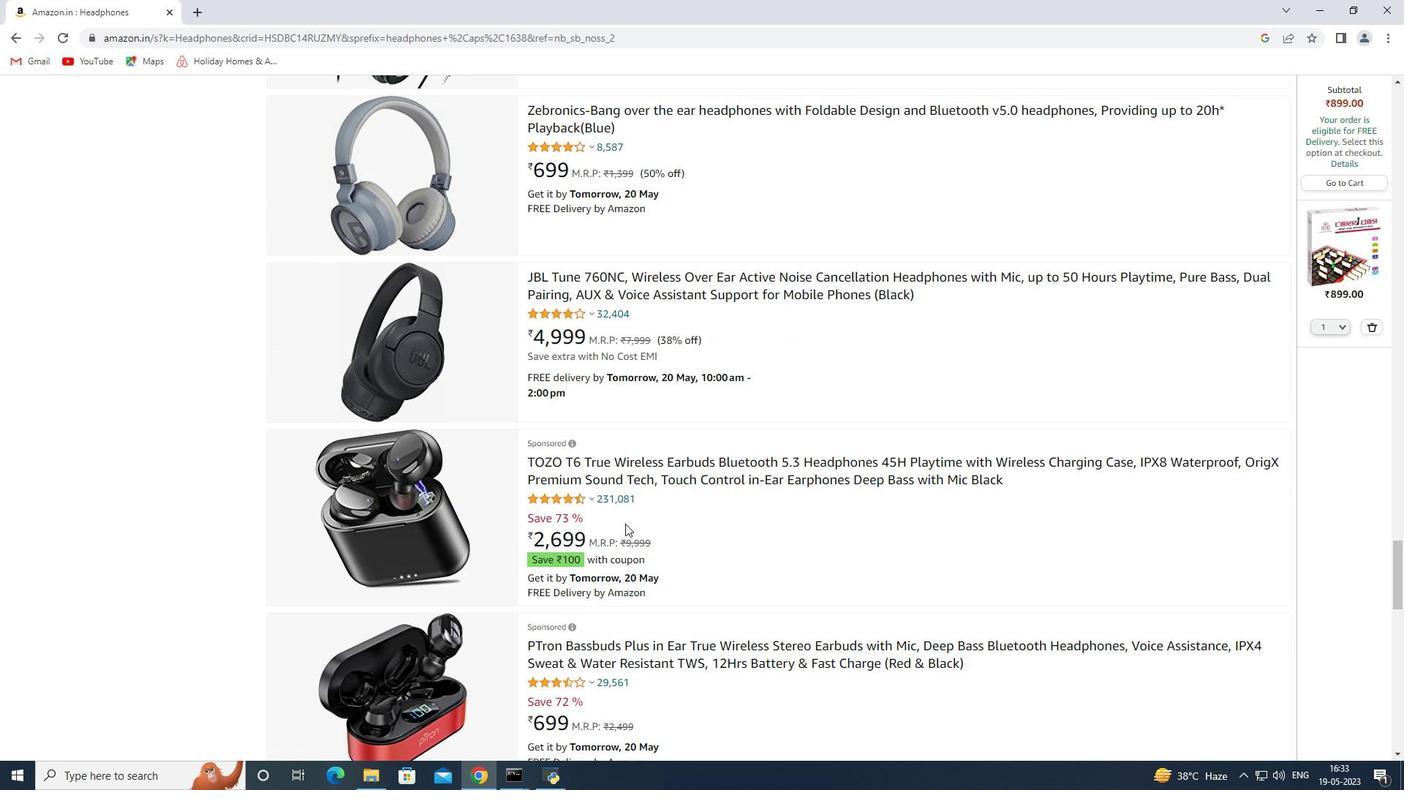 
Action: Mouse scrolled (625, 524) with delta (0, 0)
Screenshot: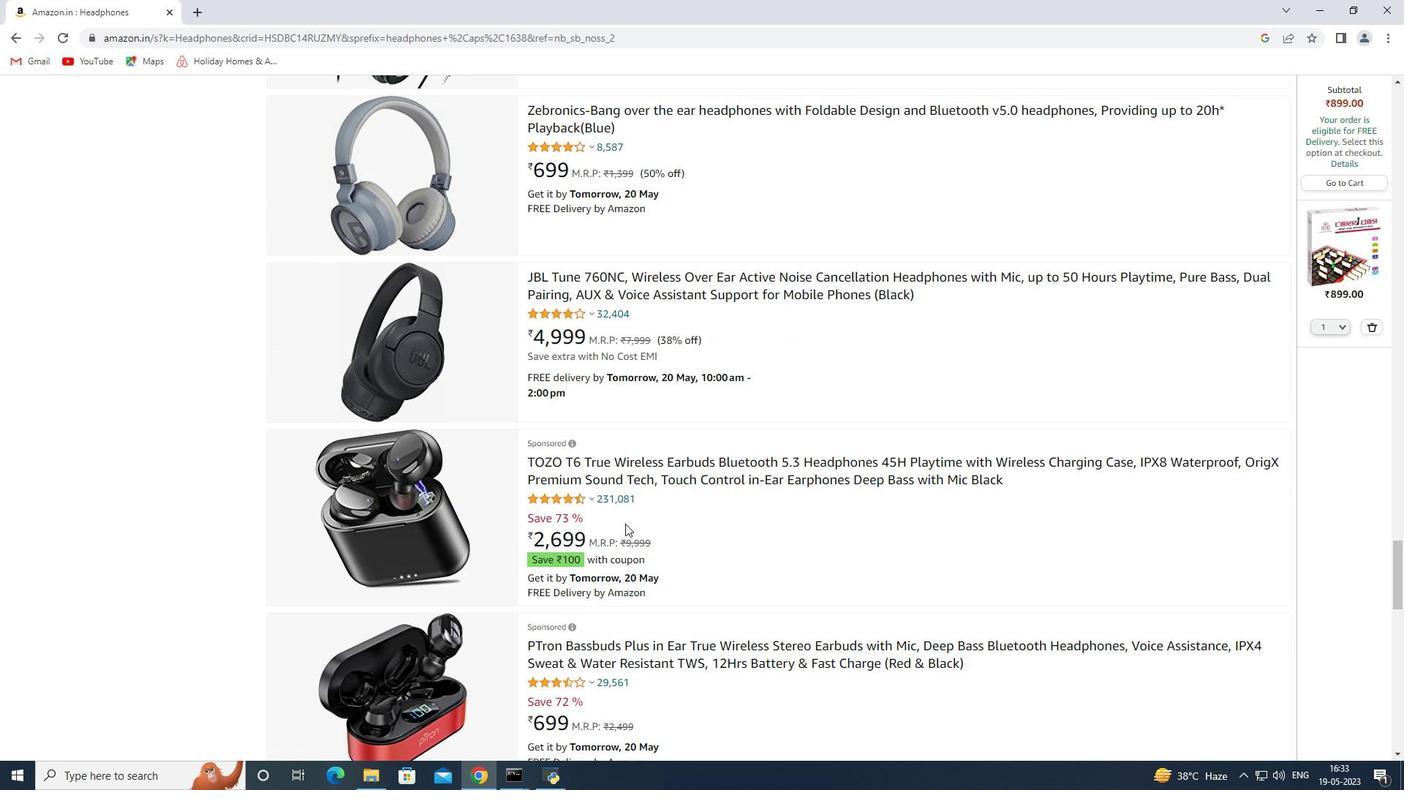 
Action: Mouse moved to (812, 564)
Screenshot: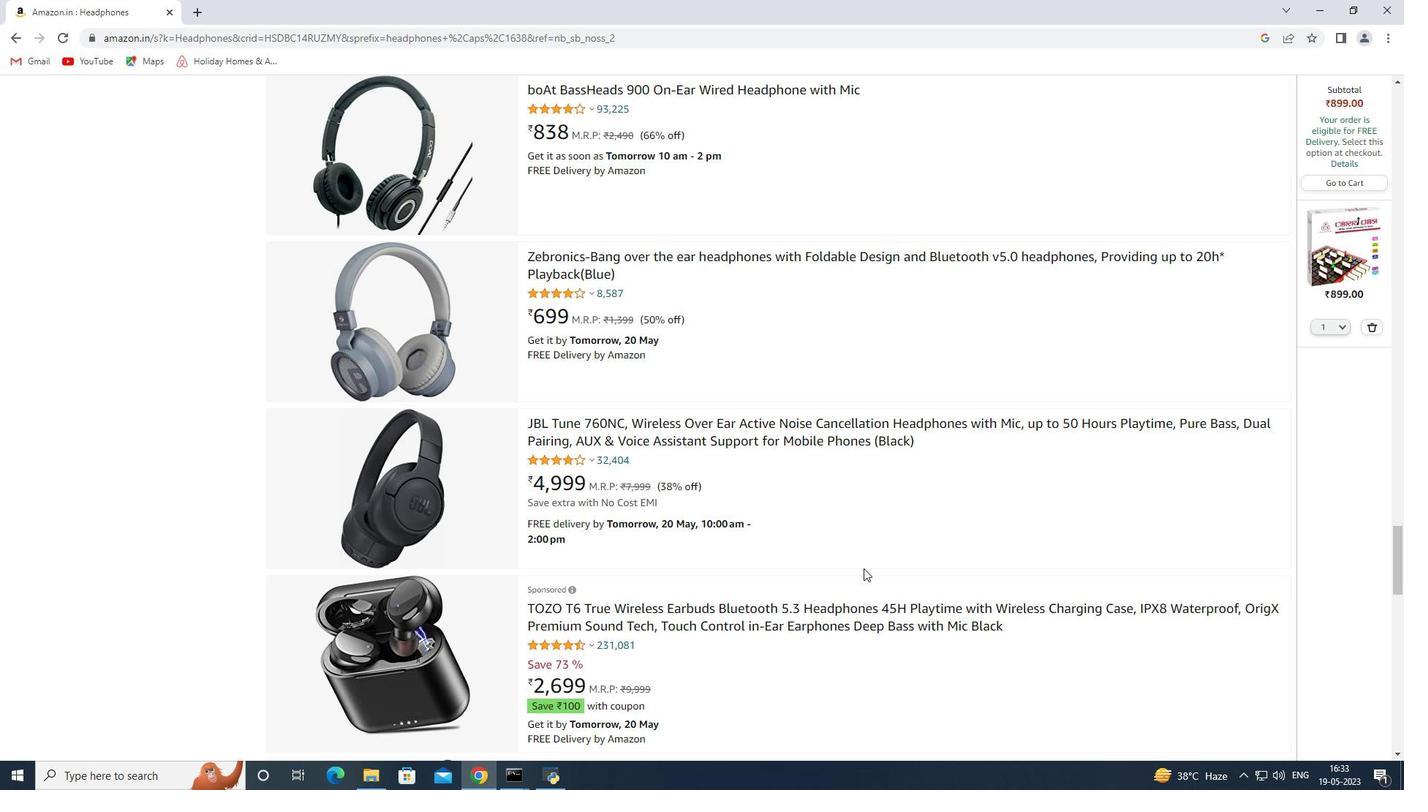 
Action: Mouse scrolled (812, 564) with delta (0, 0)
Screenshot: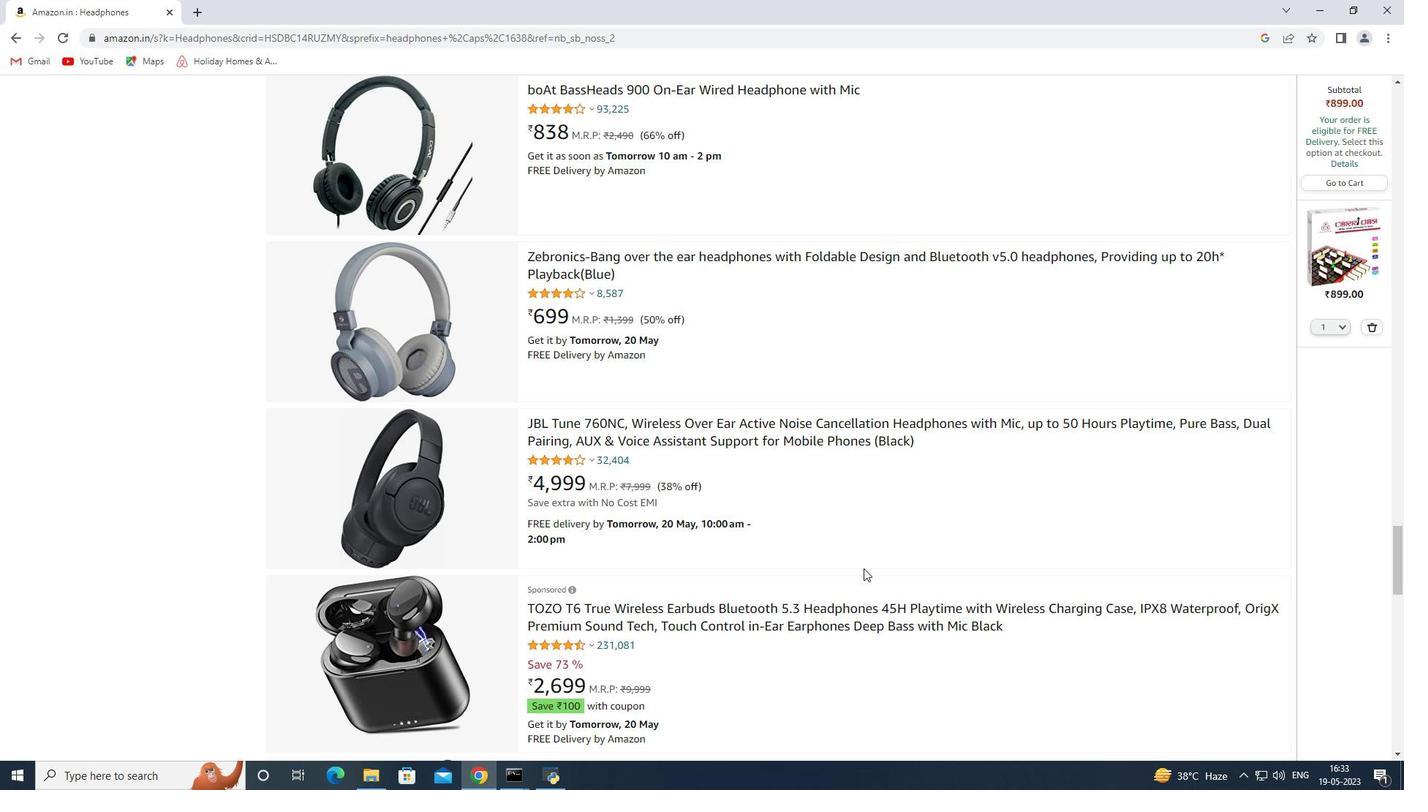 
Action: Mouse moved to (769, 559)
Screenshot: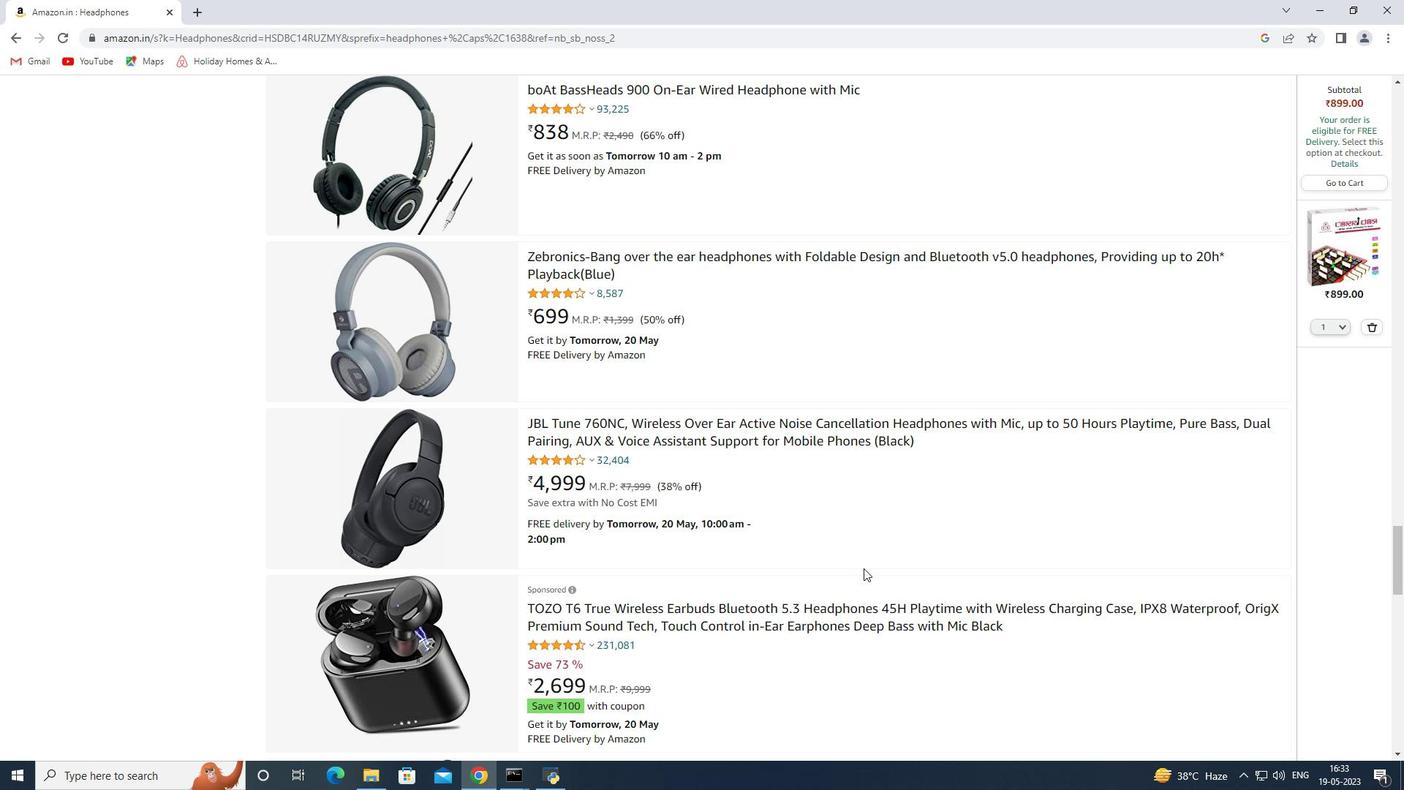 
Action: Mouse scrolled (769, 559) with delta (0, 0)
Screenshot: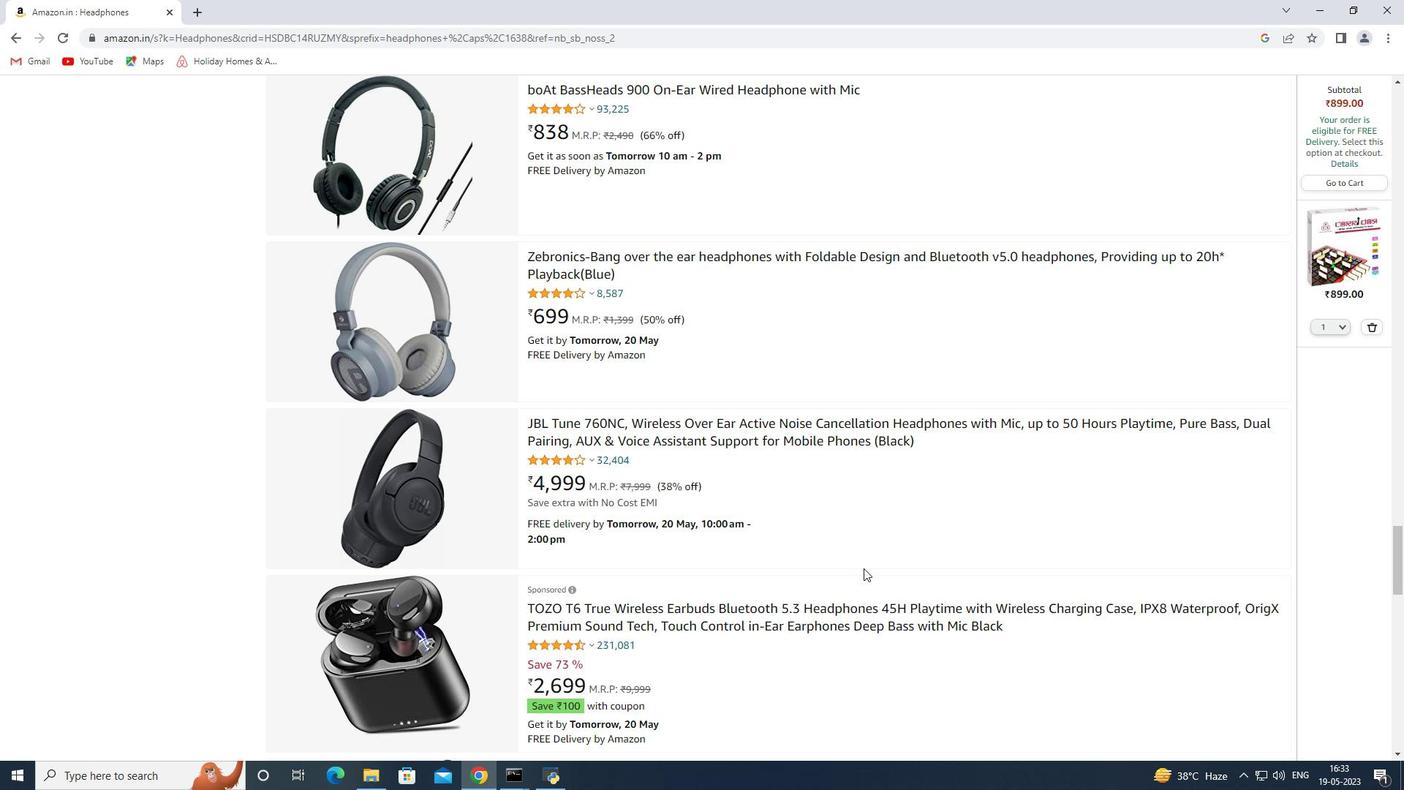 
Action: Mouse moved to (730, 553)
Screenshot: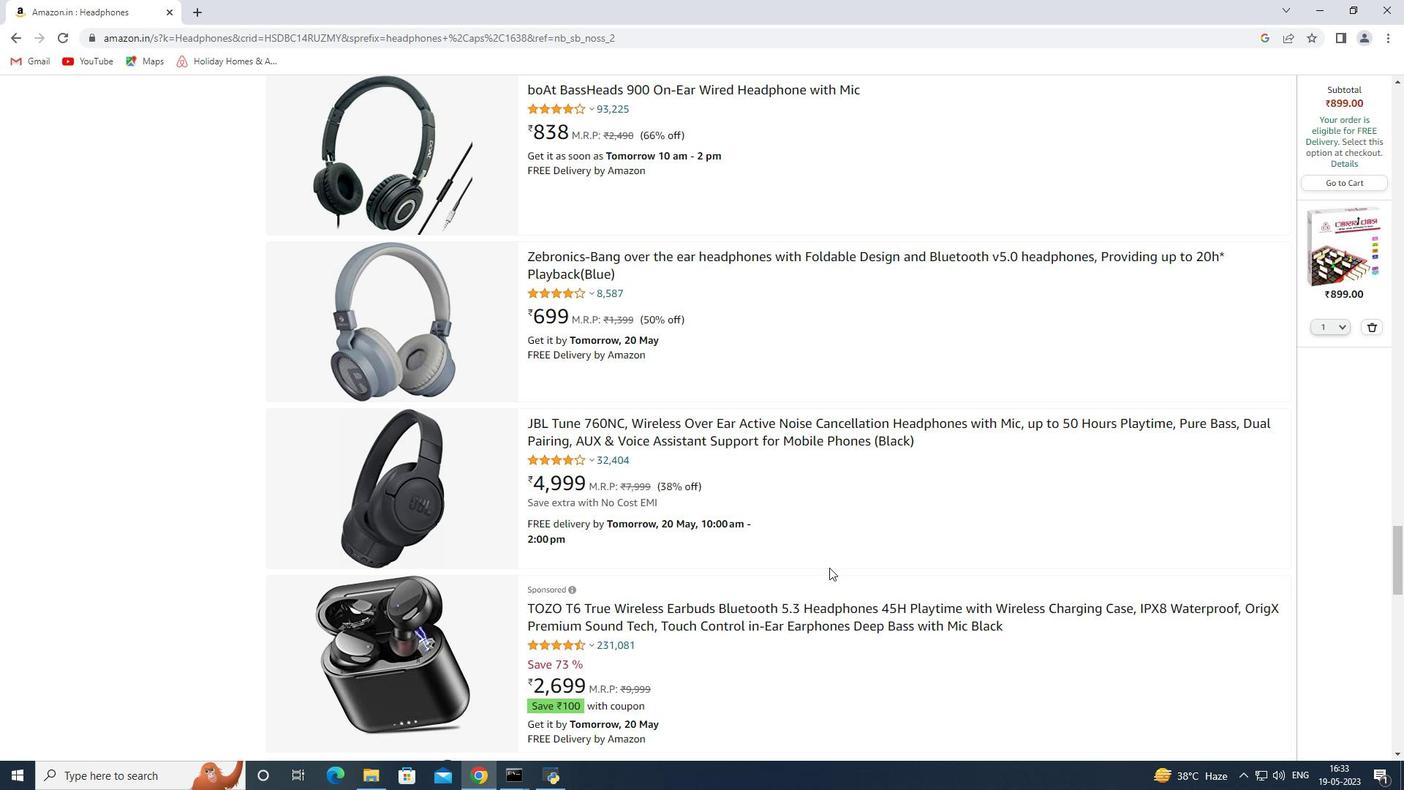 
Action: Mouse scrolled (730, 552) with delta (0, 0)
Screenshot: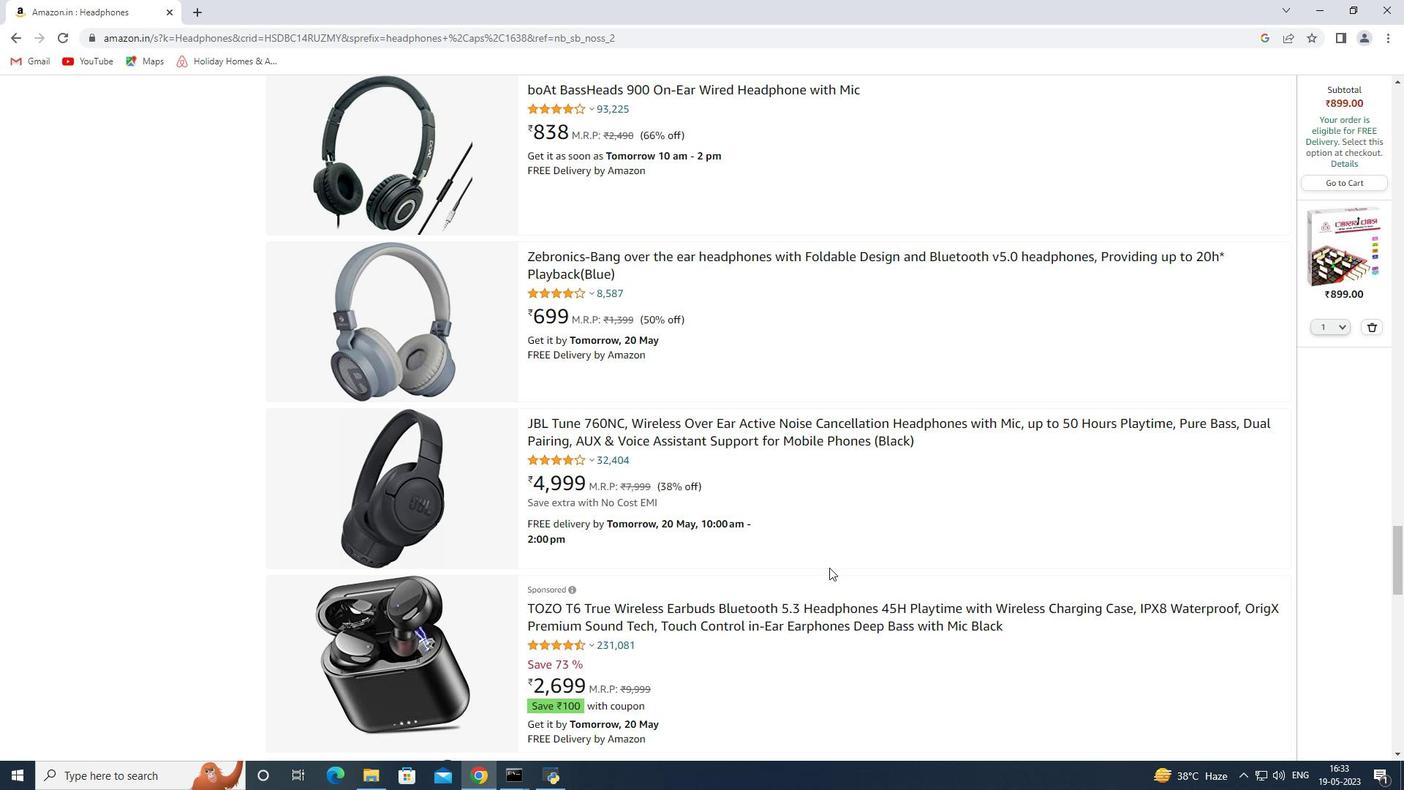 
Action: Mouse moved to (722, 552)
Screenshot: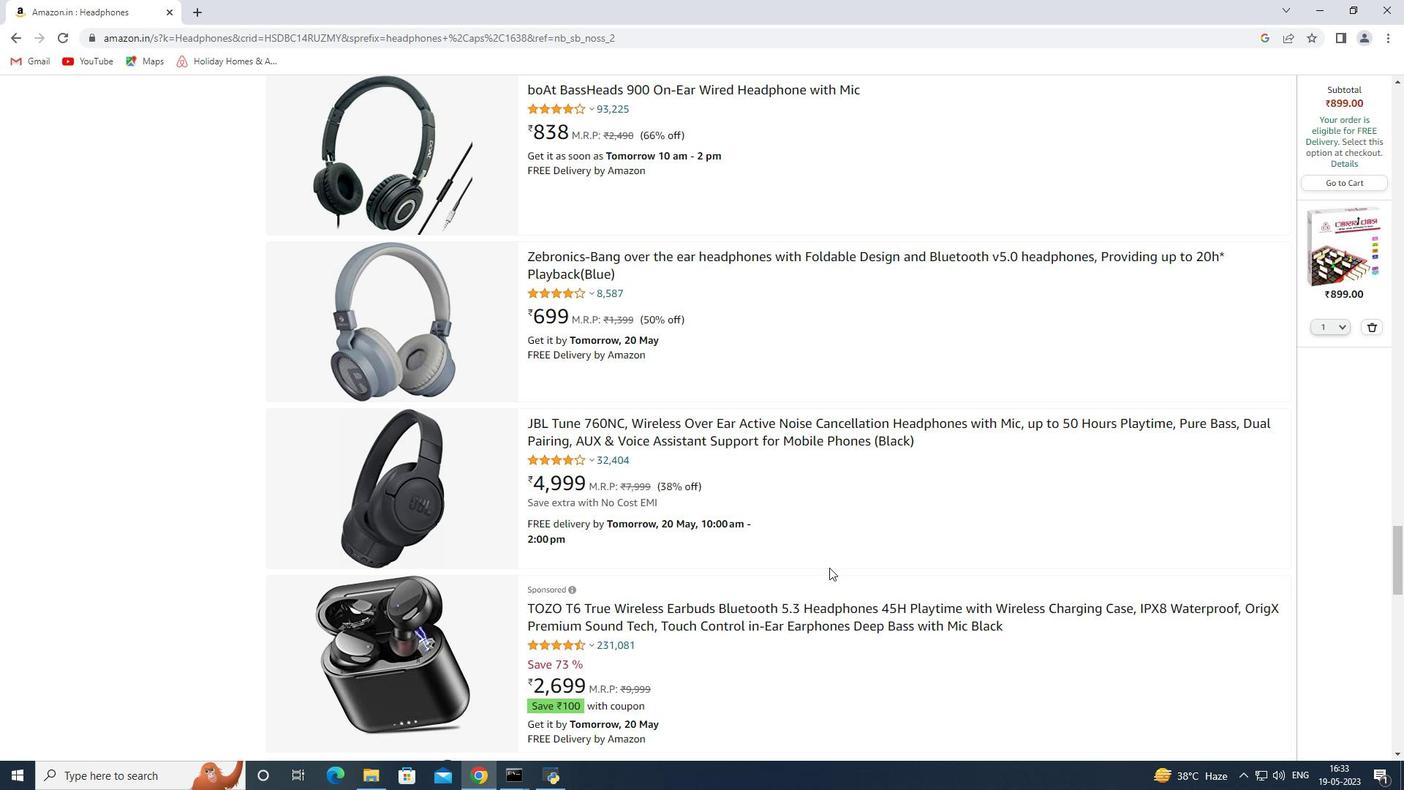 
Action: Mouse scrolled (722, 551) with delta (0, 0)
Screenshot: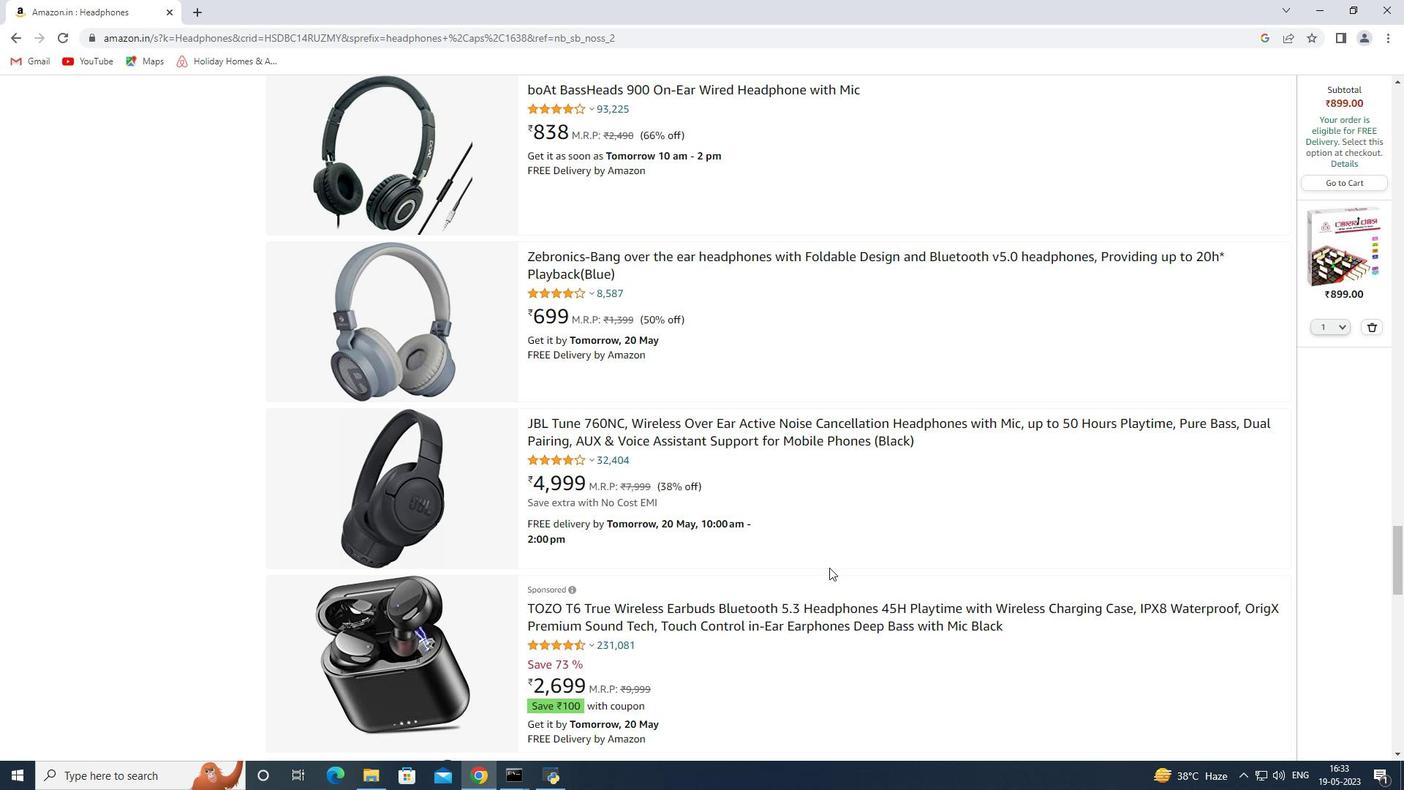 
Action: Mouse moved to (722, 552)
Screenshot: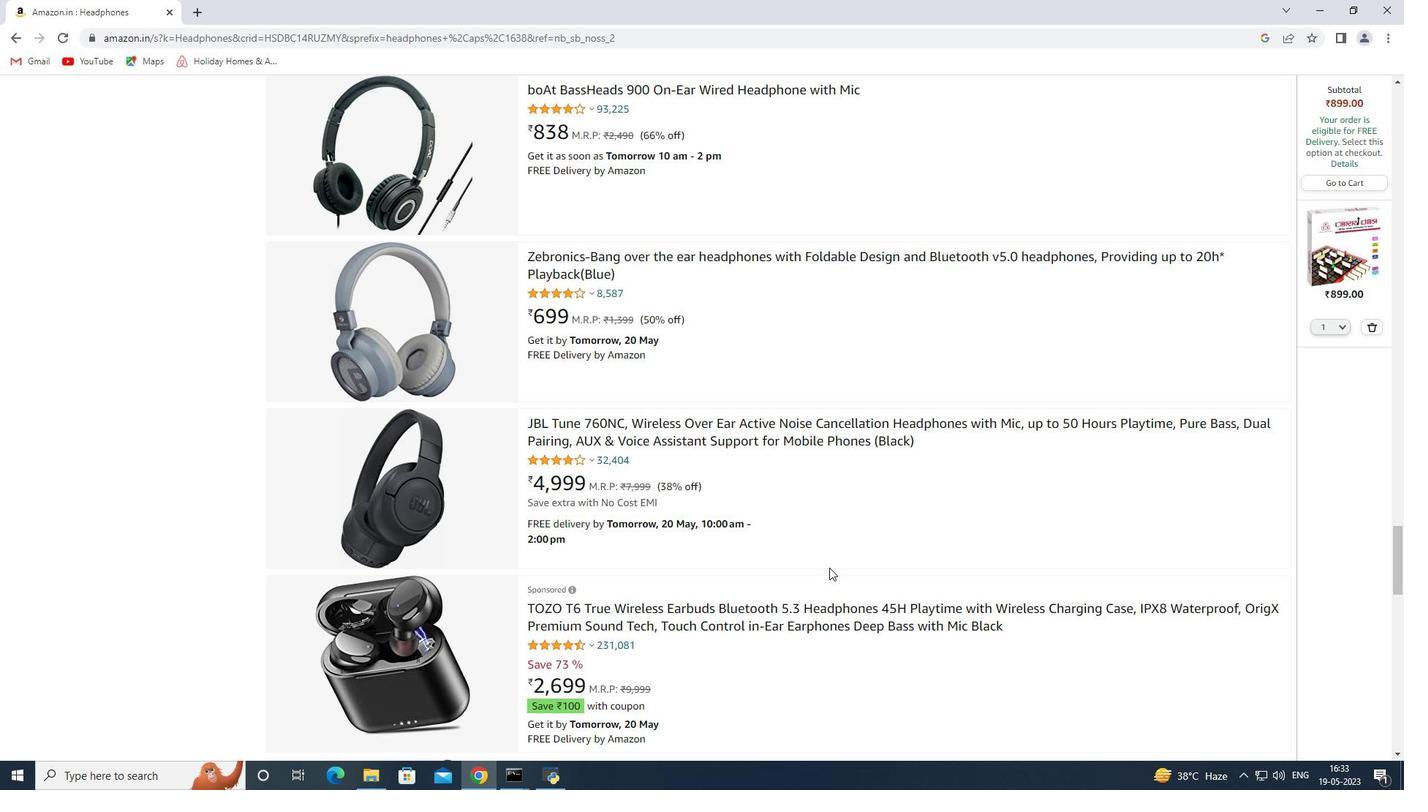 
Action: Mouse scrolled (722, 551) with delta (0, 0)
Screenshot: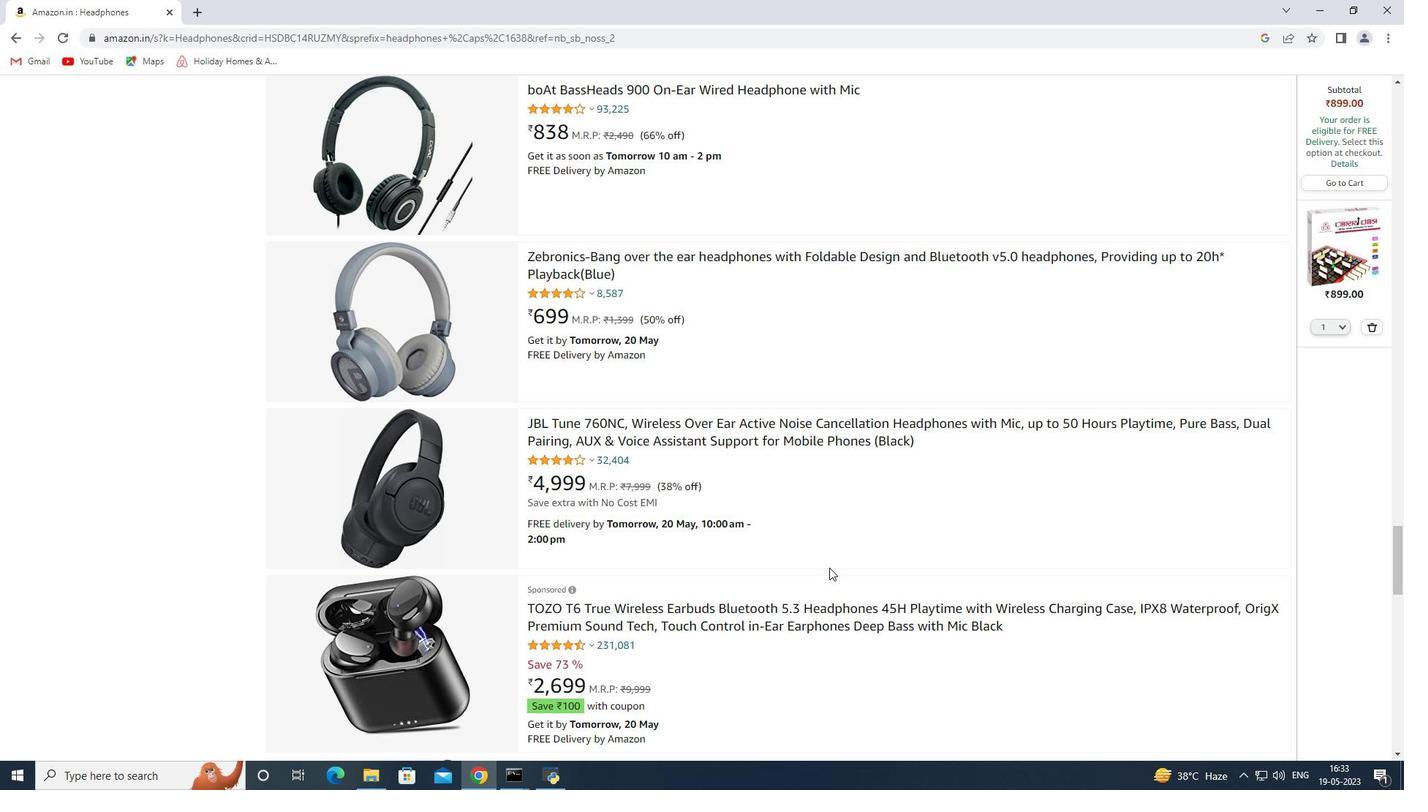 
Action: Mouse moved to (686, 529)
Screenshot: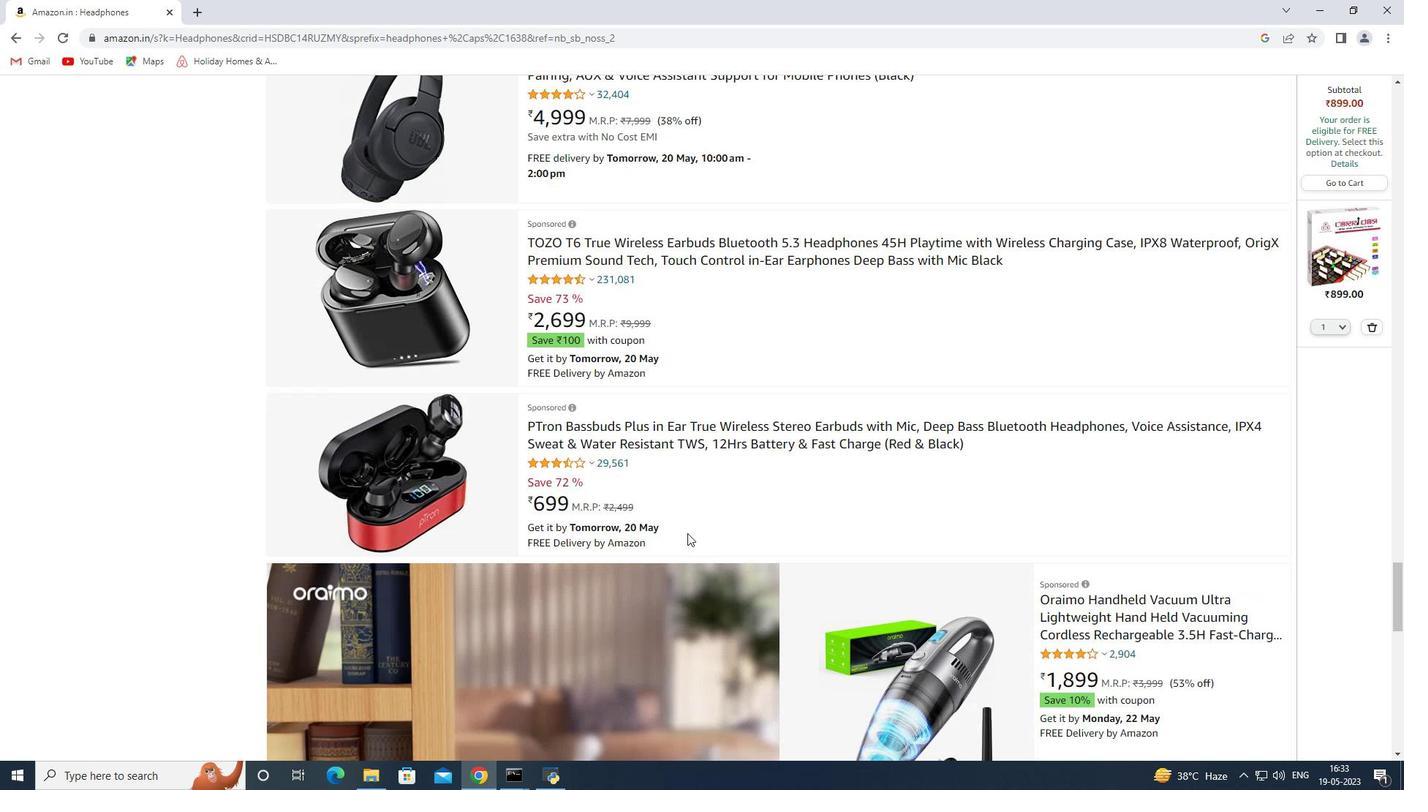 
Action: Mouse scrolled (686, 529) with delta (0, 0)
Screenshot: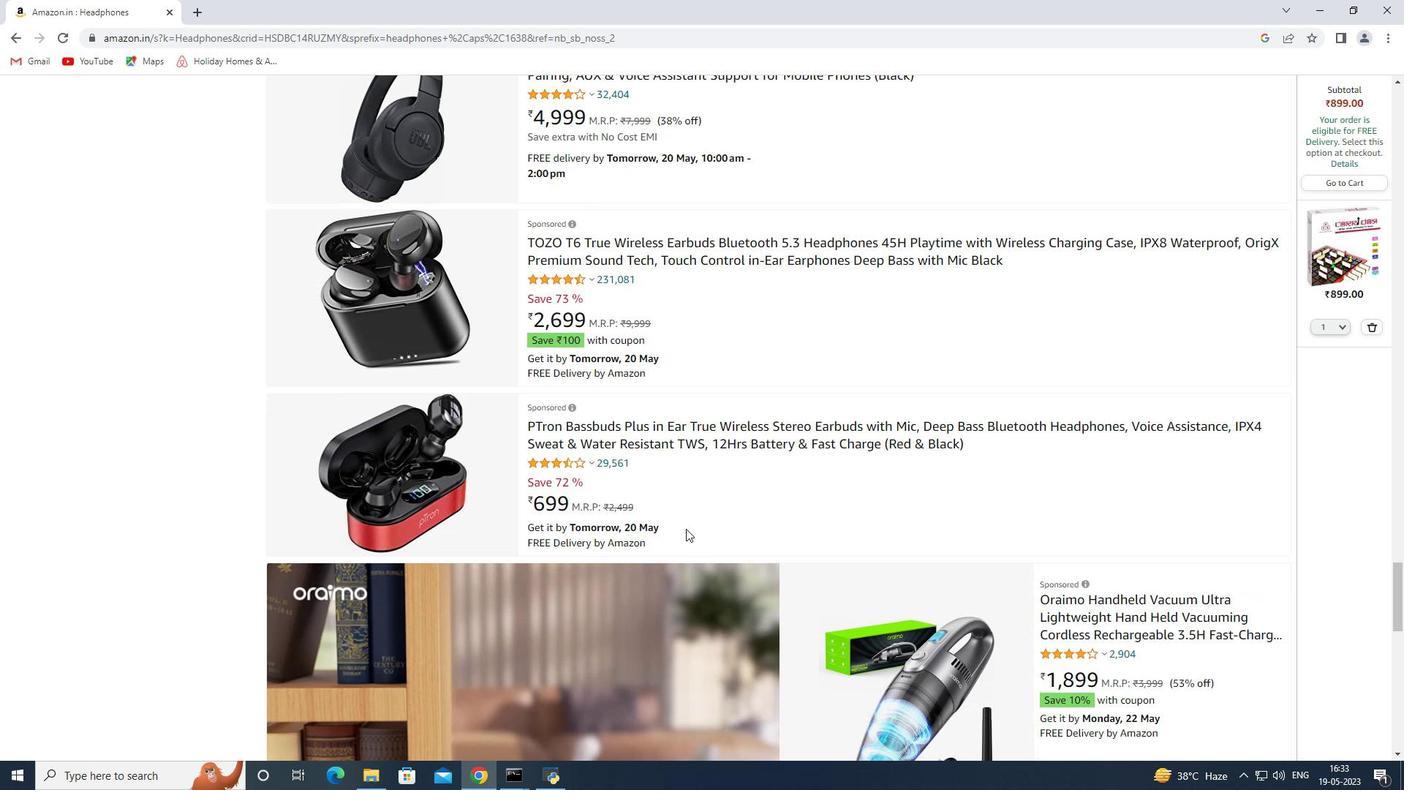 
Action: Mouse scrolled (686, 529) with delta (0, 0)
Screenshot: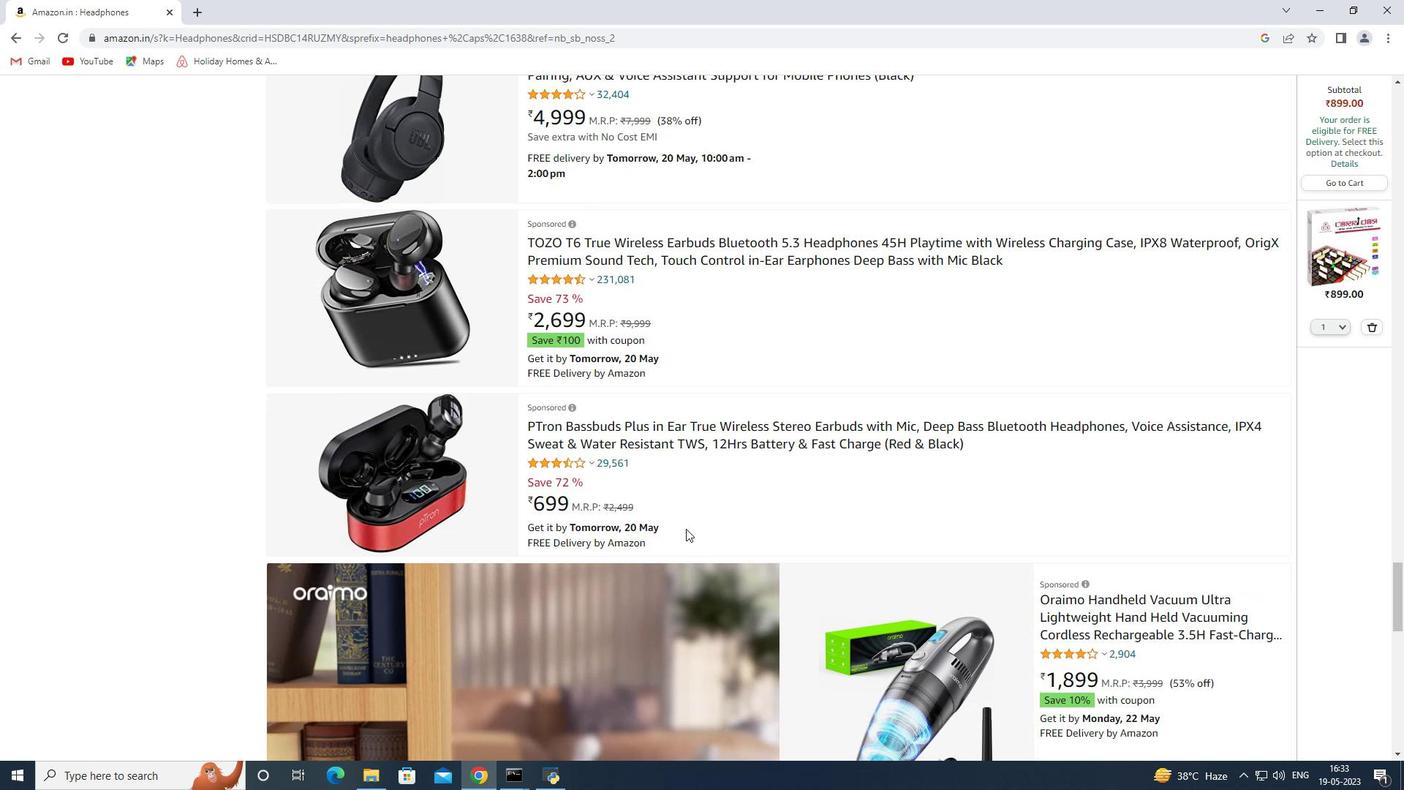 
Action: Mouse scrolled (686, 529) with delta (0, 0)
Screenshot: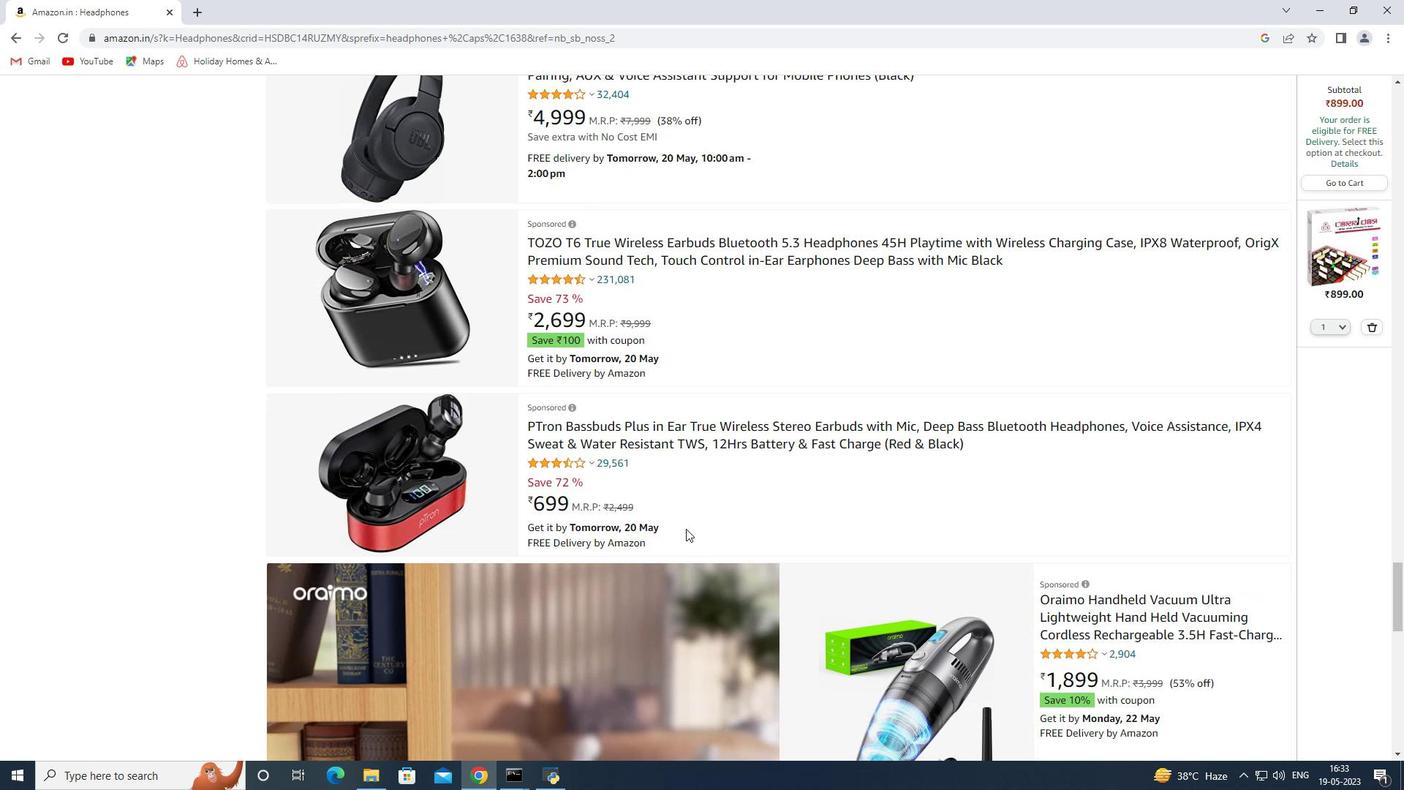 
Action: Mouse scrolled (686, 529) with delta (0, 0)
Screenshot: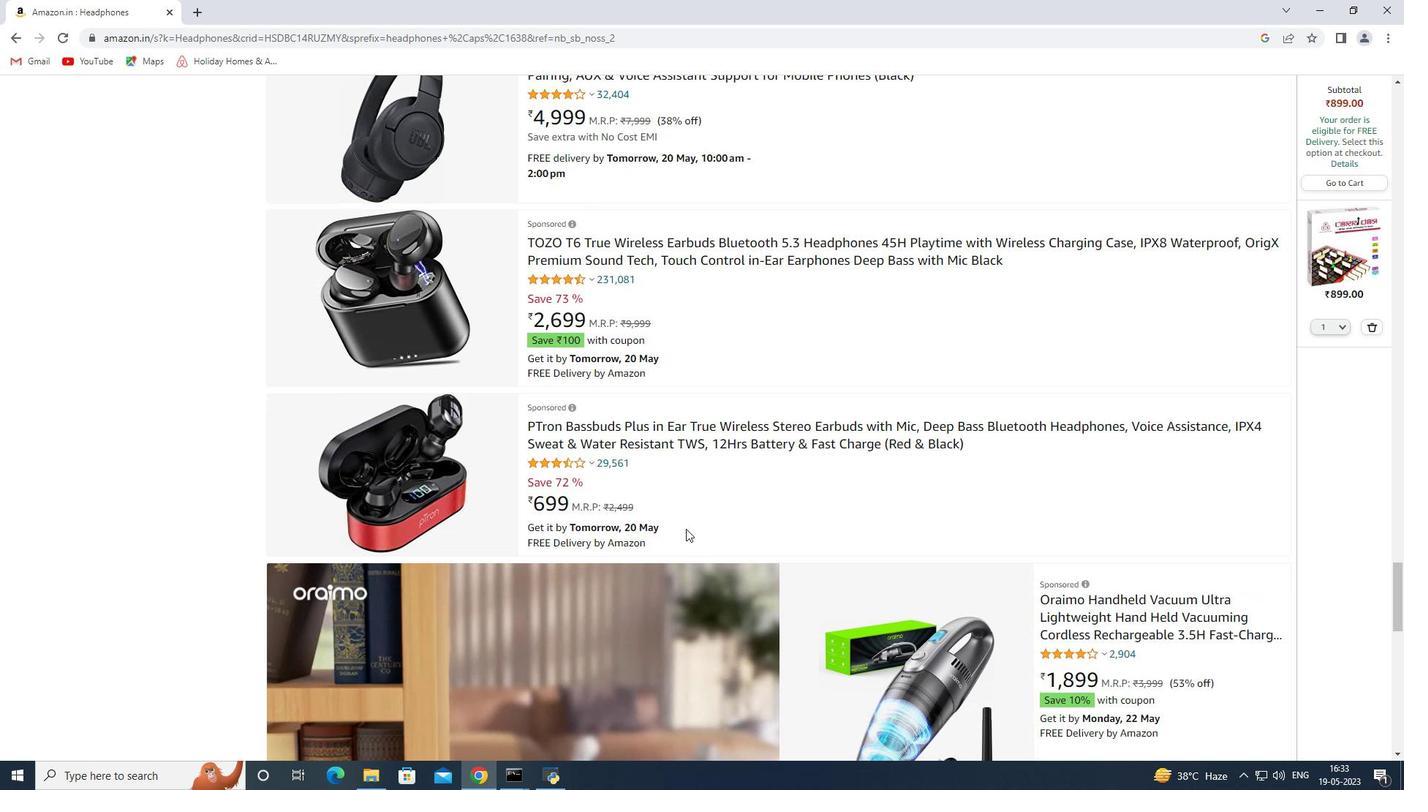 
Action: Mouse moved to (671, 422)
Screenshot: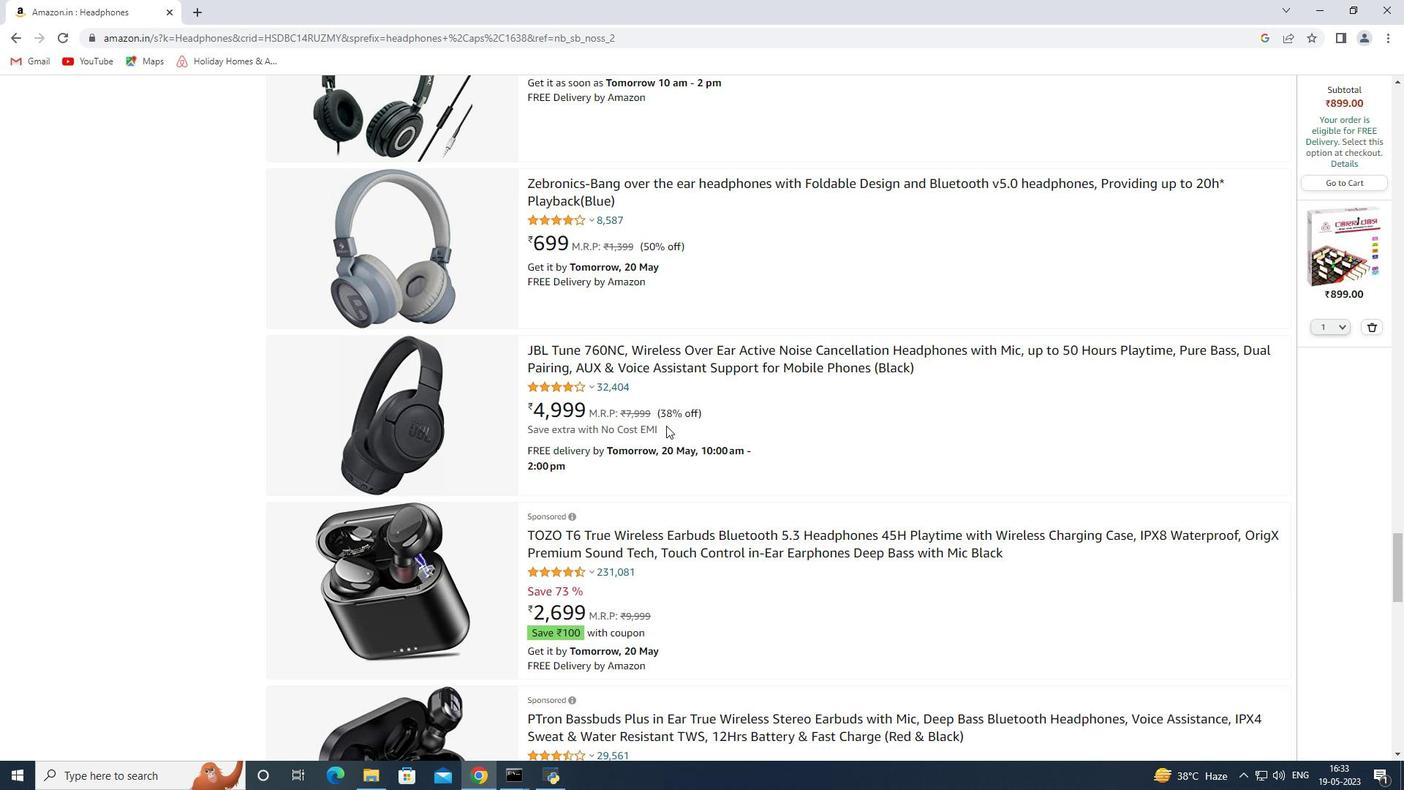 
Action: Mouse scrolled (671, 421) with delta (0, 0)
Screenshot: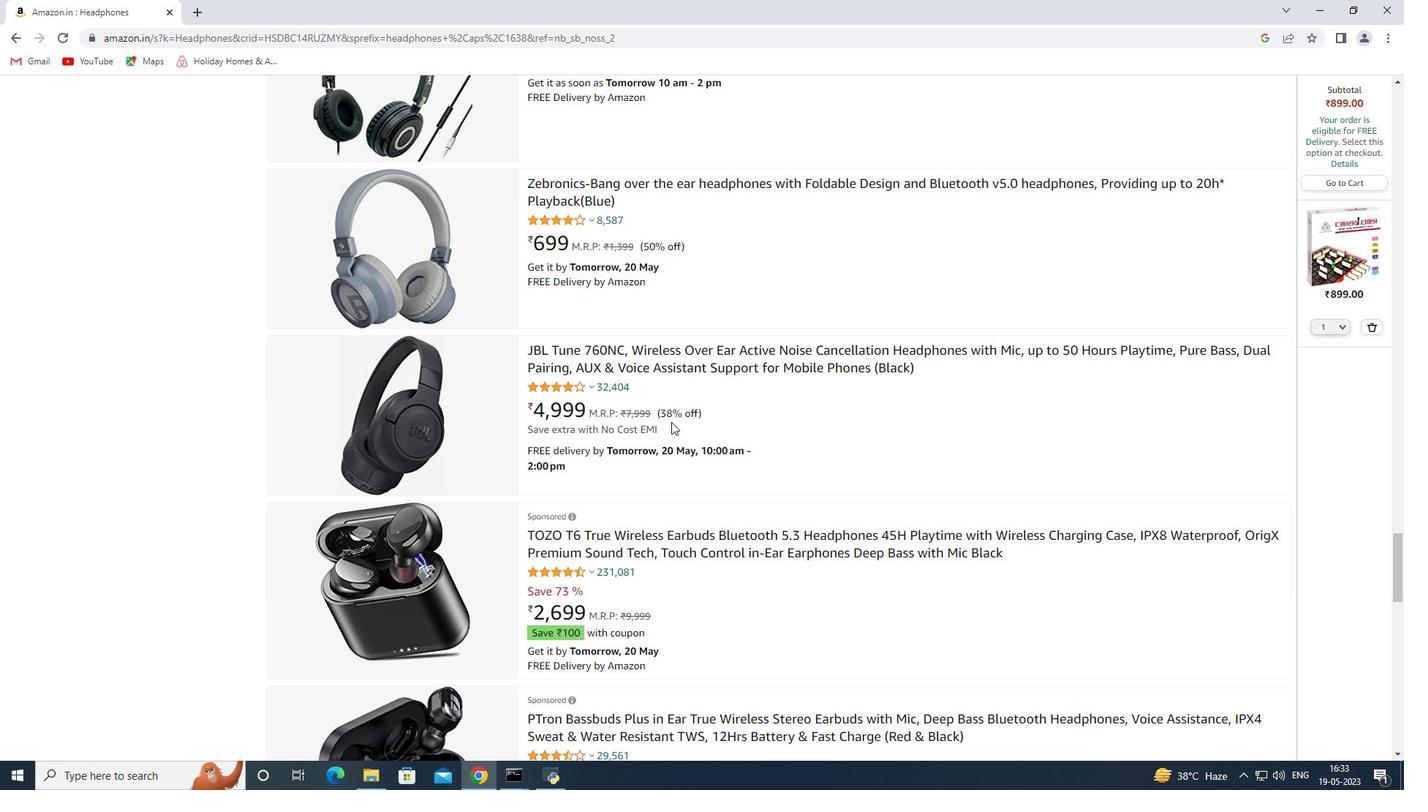 
Action: Mouse scrolled (671, 421) with delta (0, 0)
Screenshot: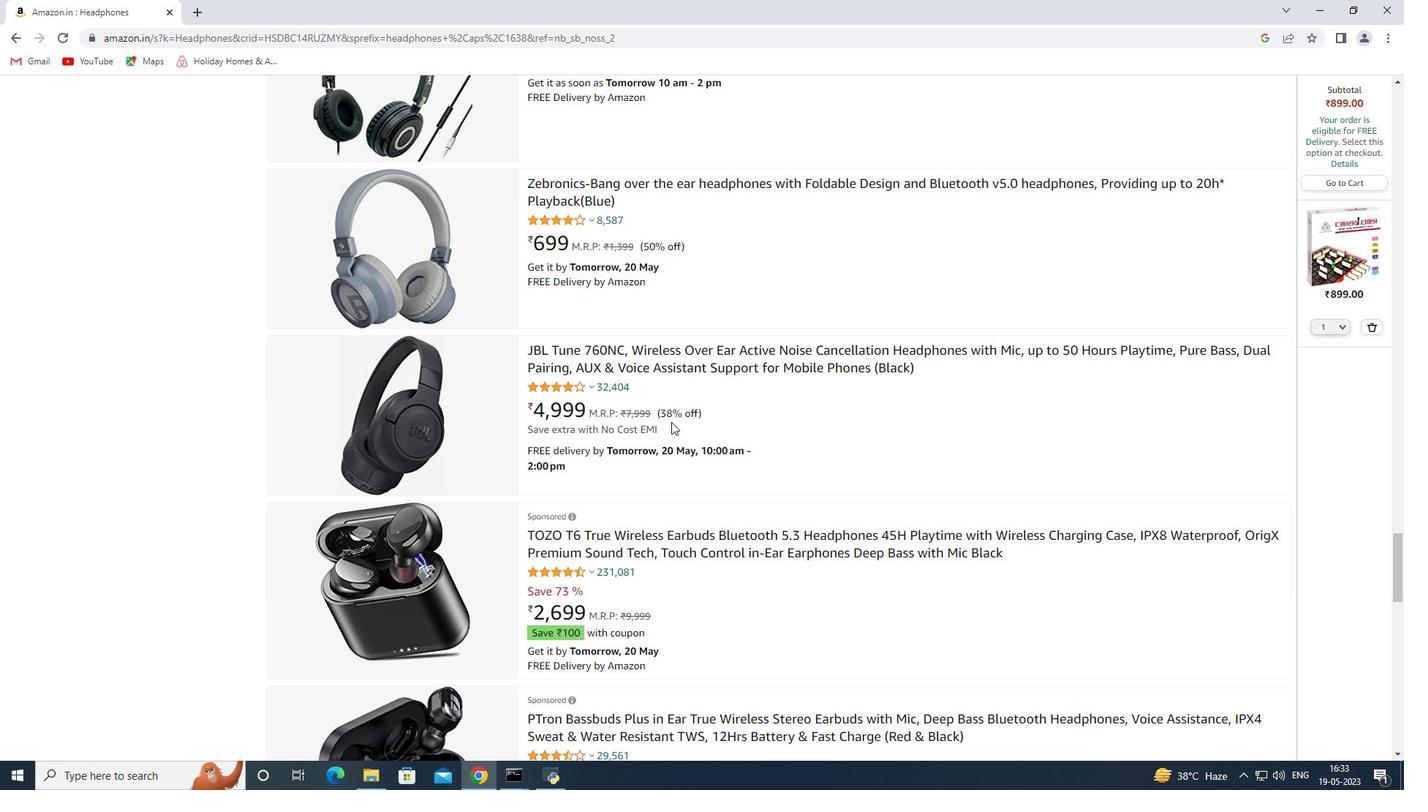
Action: Mouse scrolled (671, 421) with delta (0, 0)
Screenshot: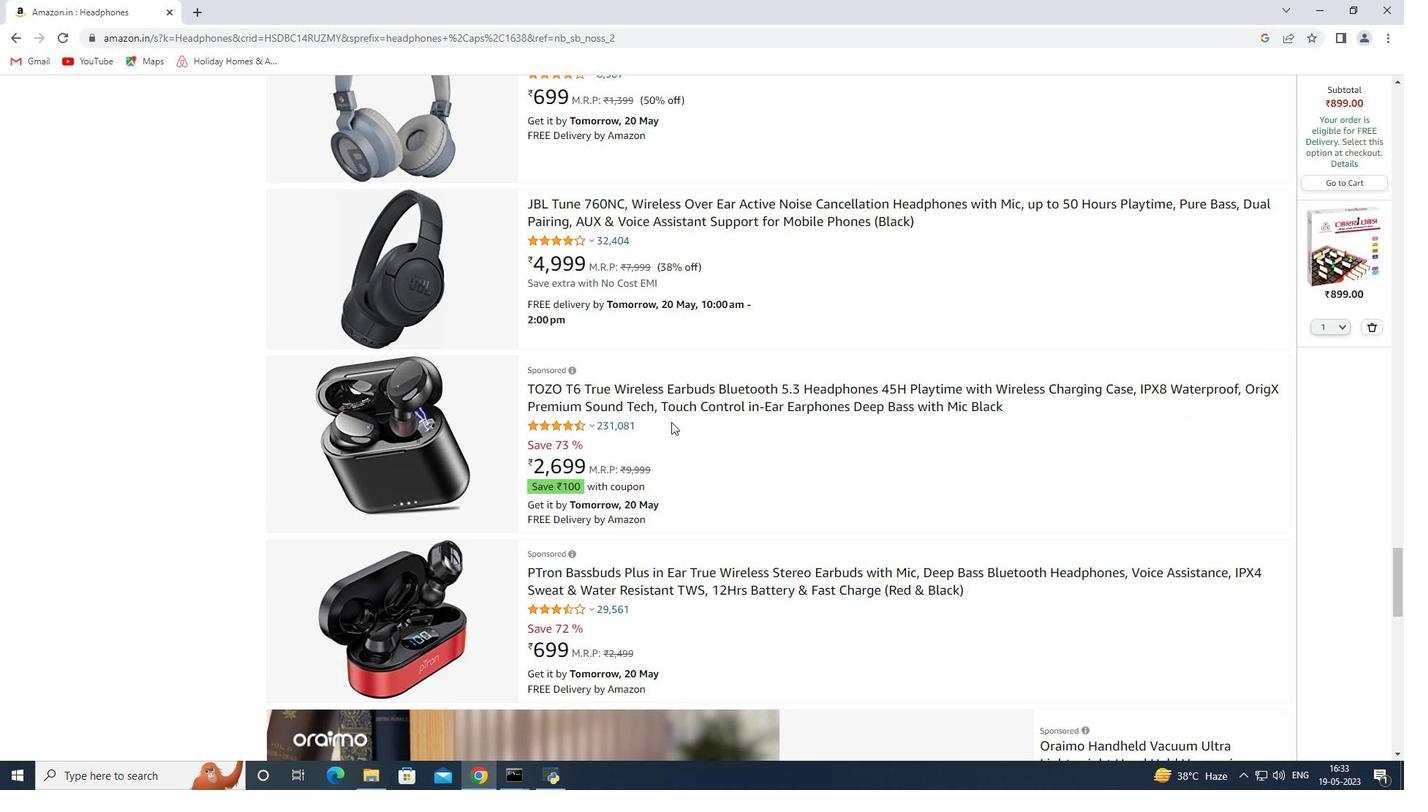 
Action: Mouse scrolled (671, 421) with delta (0, 0)
Screenshot: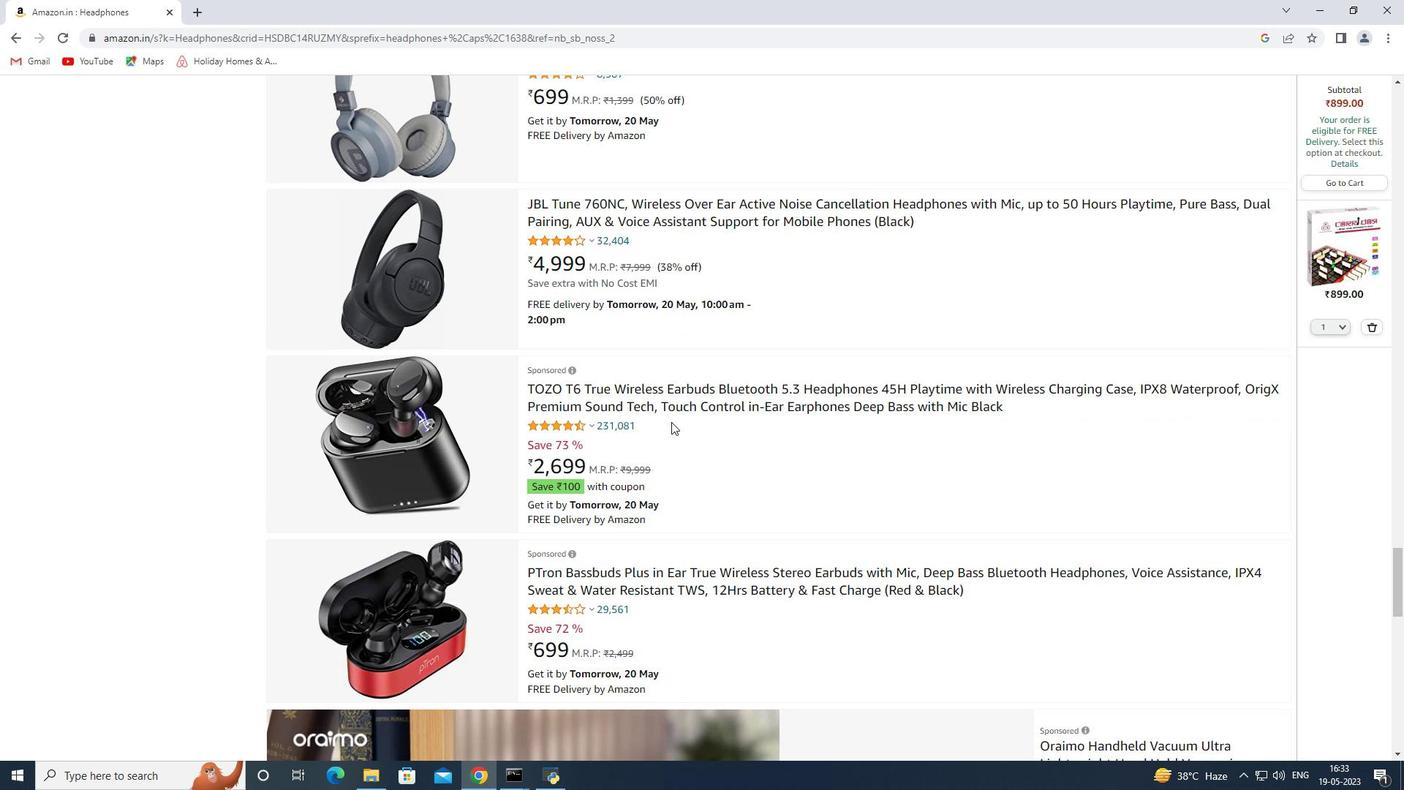 
Action: Mouse moved to (634, 516)
Screenshot: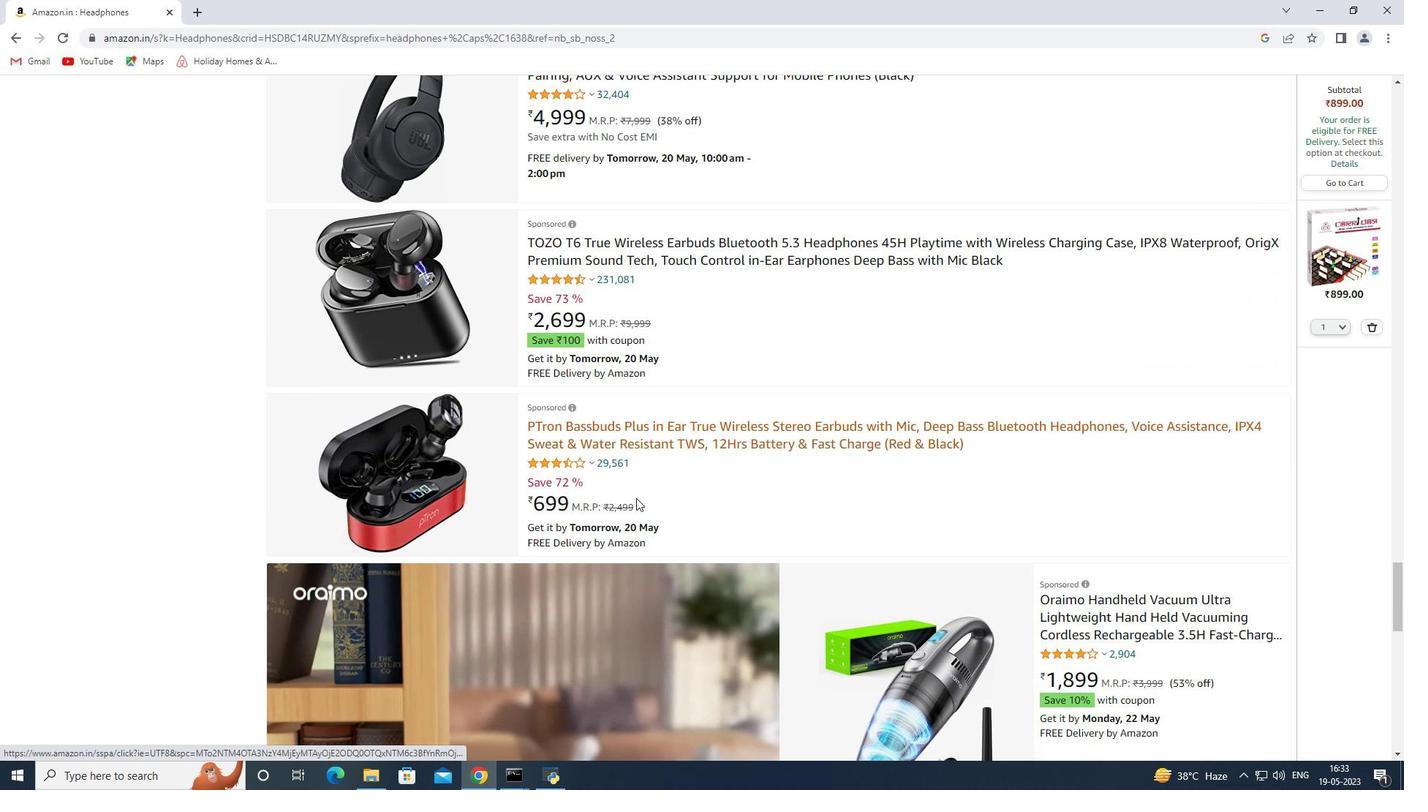 
Action: Mouse scrolled (634, 517) with delta (0, 0)
Screenshot: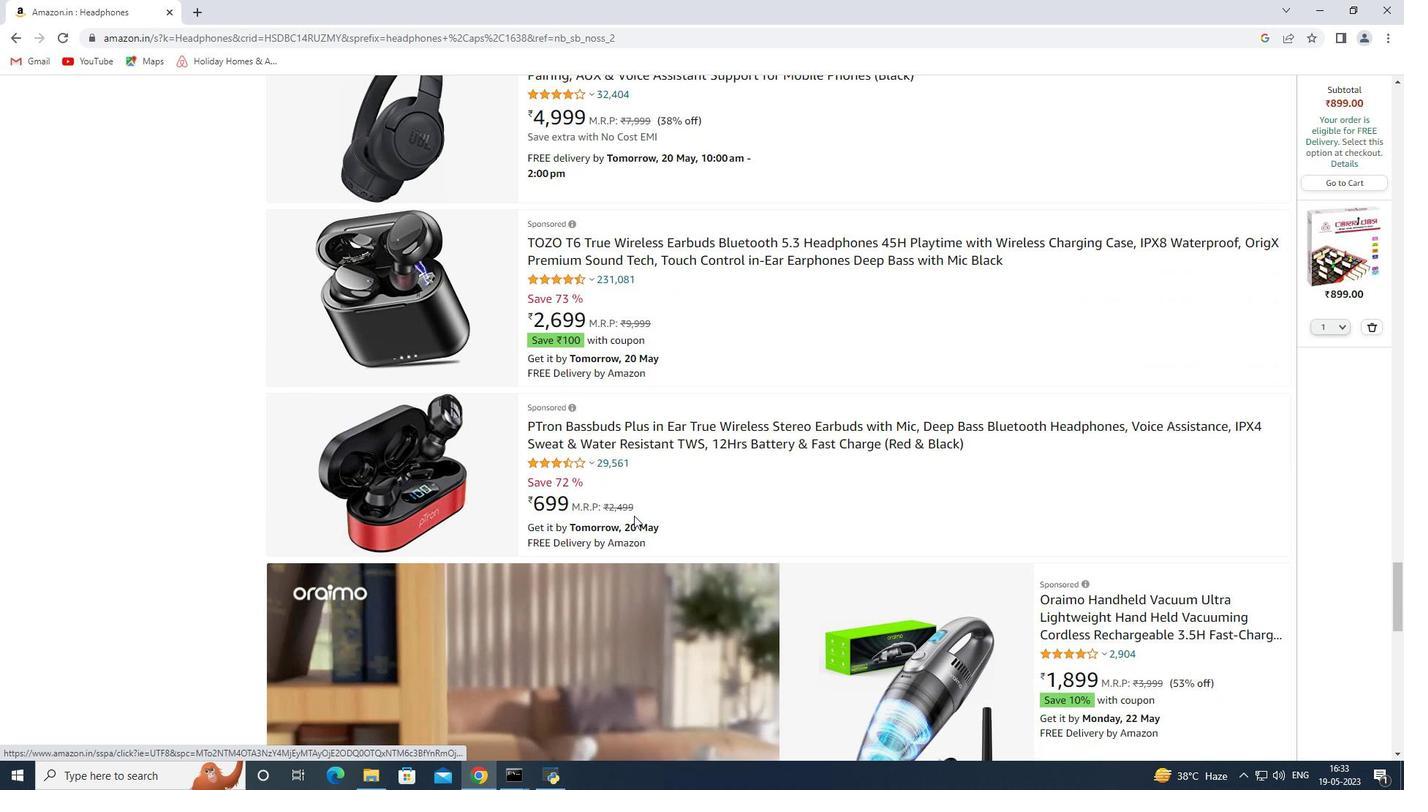
Action: Mouse scrolled (634, 517) with delta (0, 0)
Screenshot: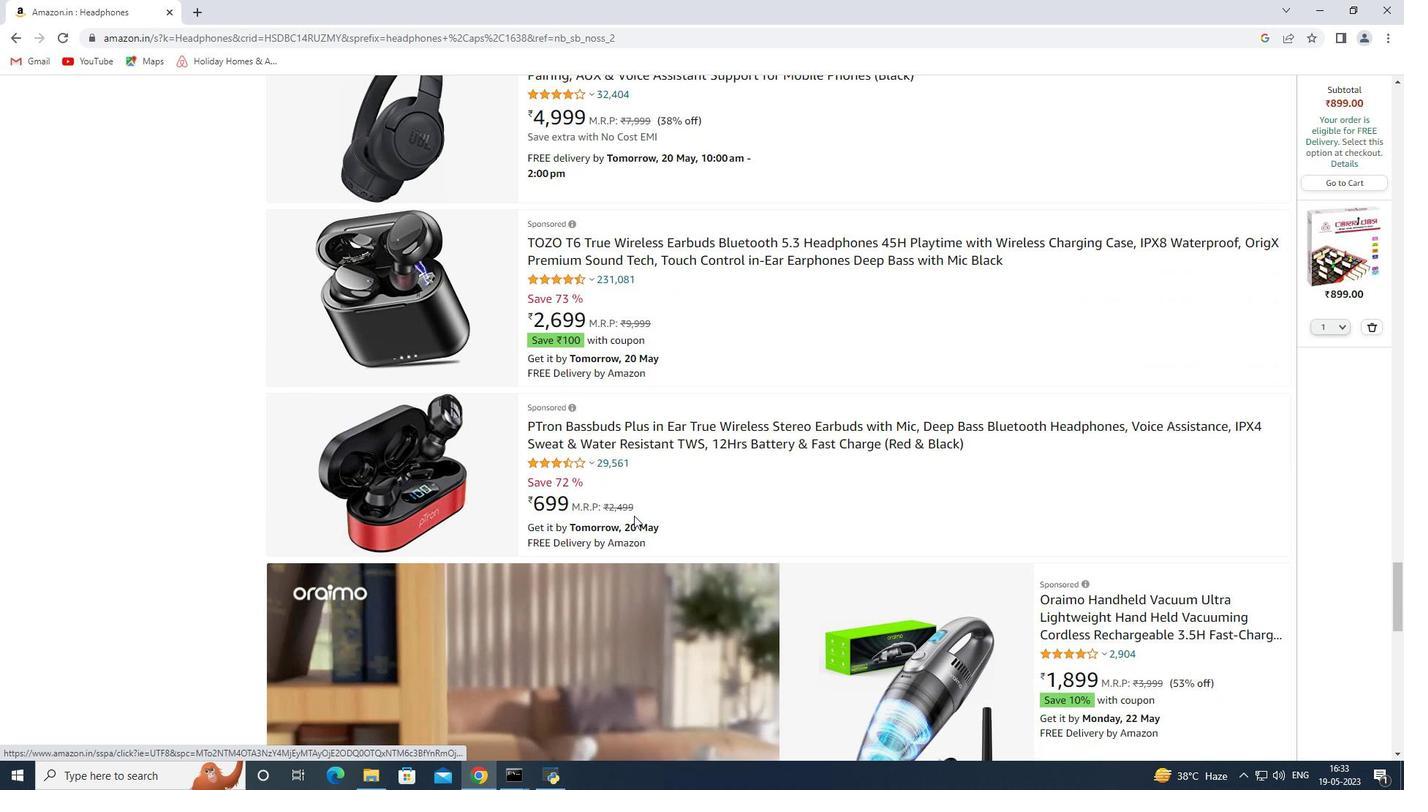 
Action: Mouse scrolled (634, 517) with delta (0, 0)
Screenshot: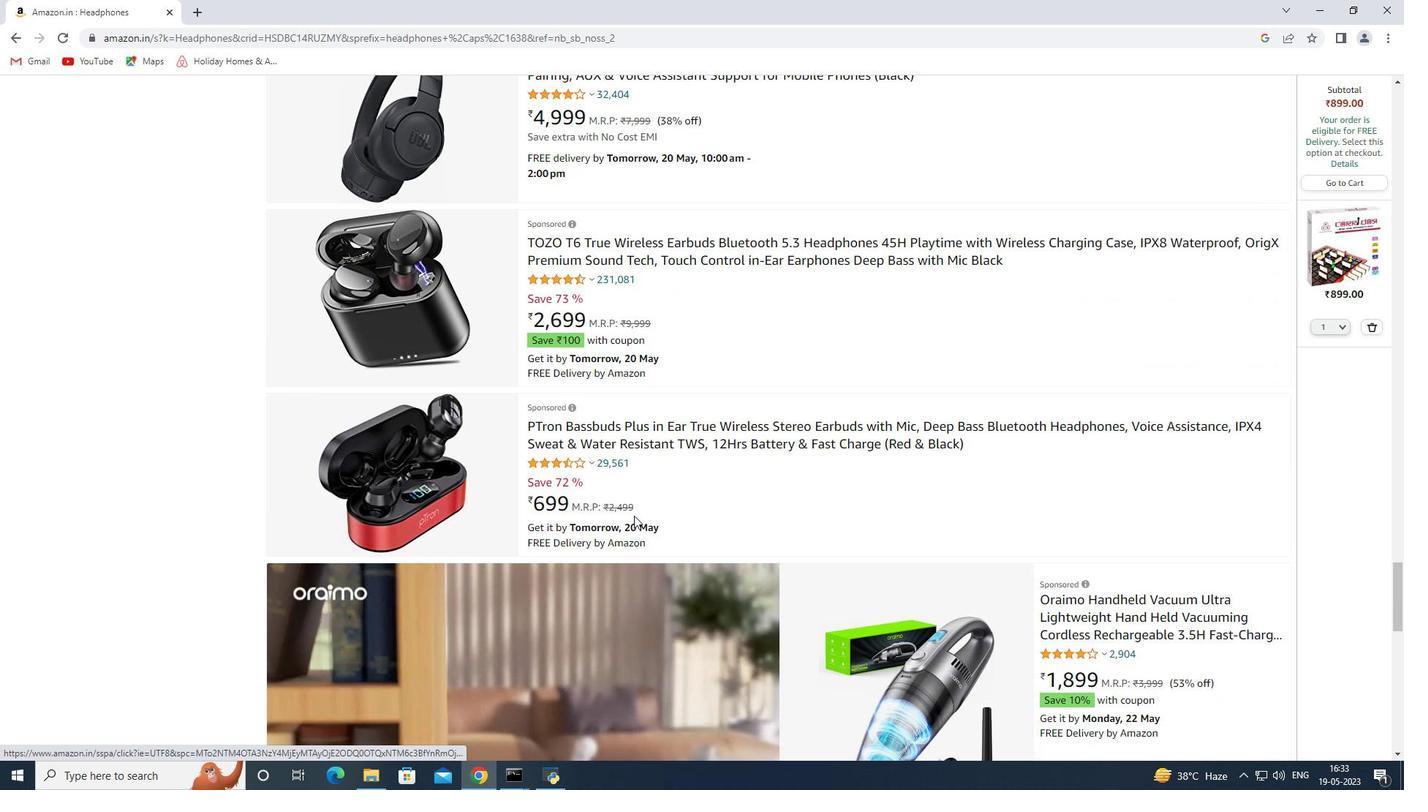 
Action: Mouse moved to (605, 556)
Screenshot: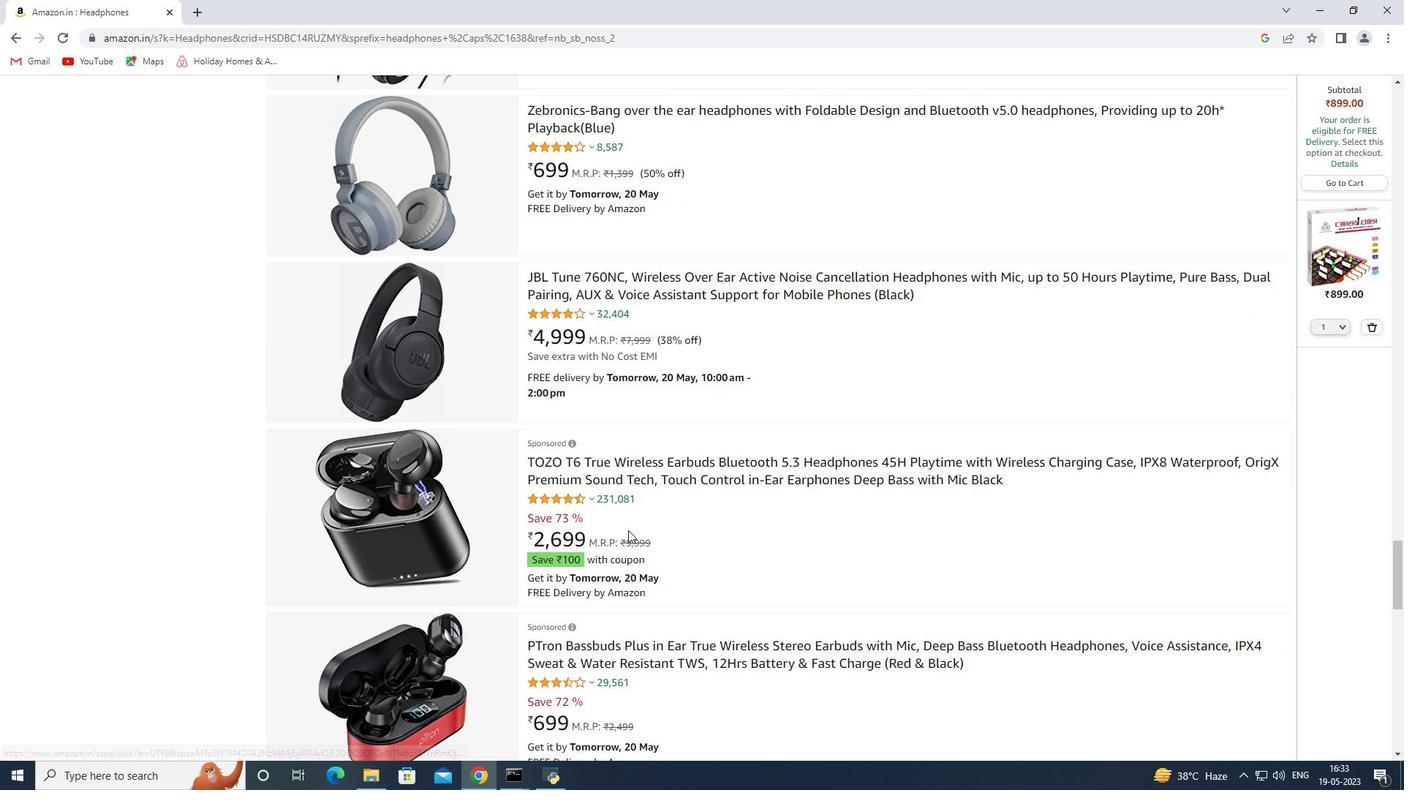 
Action: Mouse scrolled (605, 556) with delta (0, 0)
Screenshot: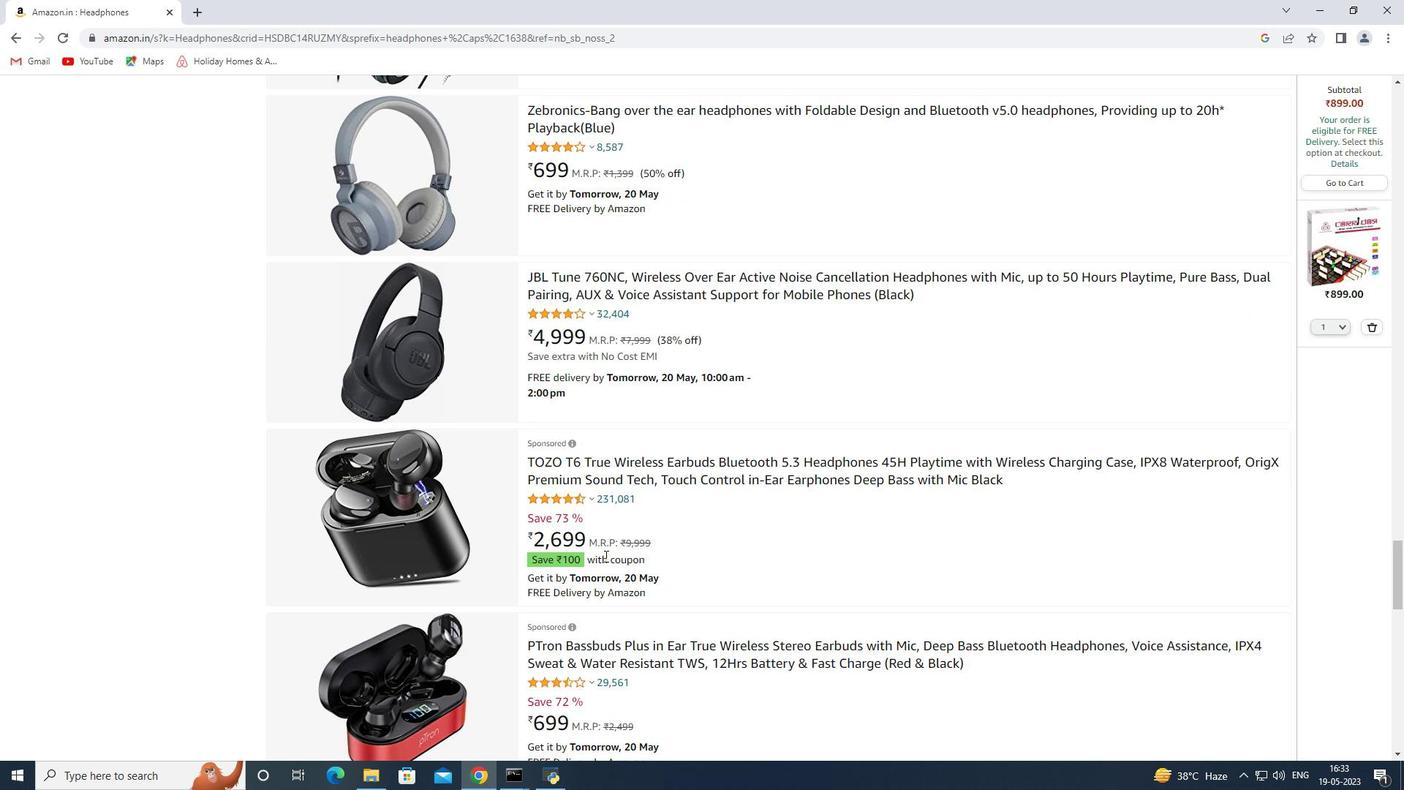 
Action: Mouse scrolled (605, 556) with delta (0, 0)
Screenshot: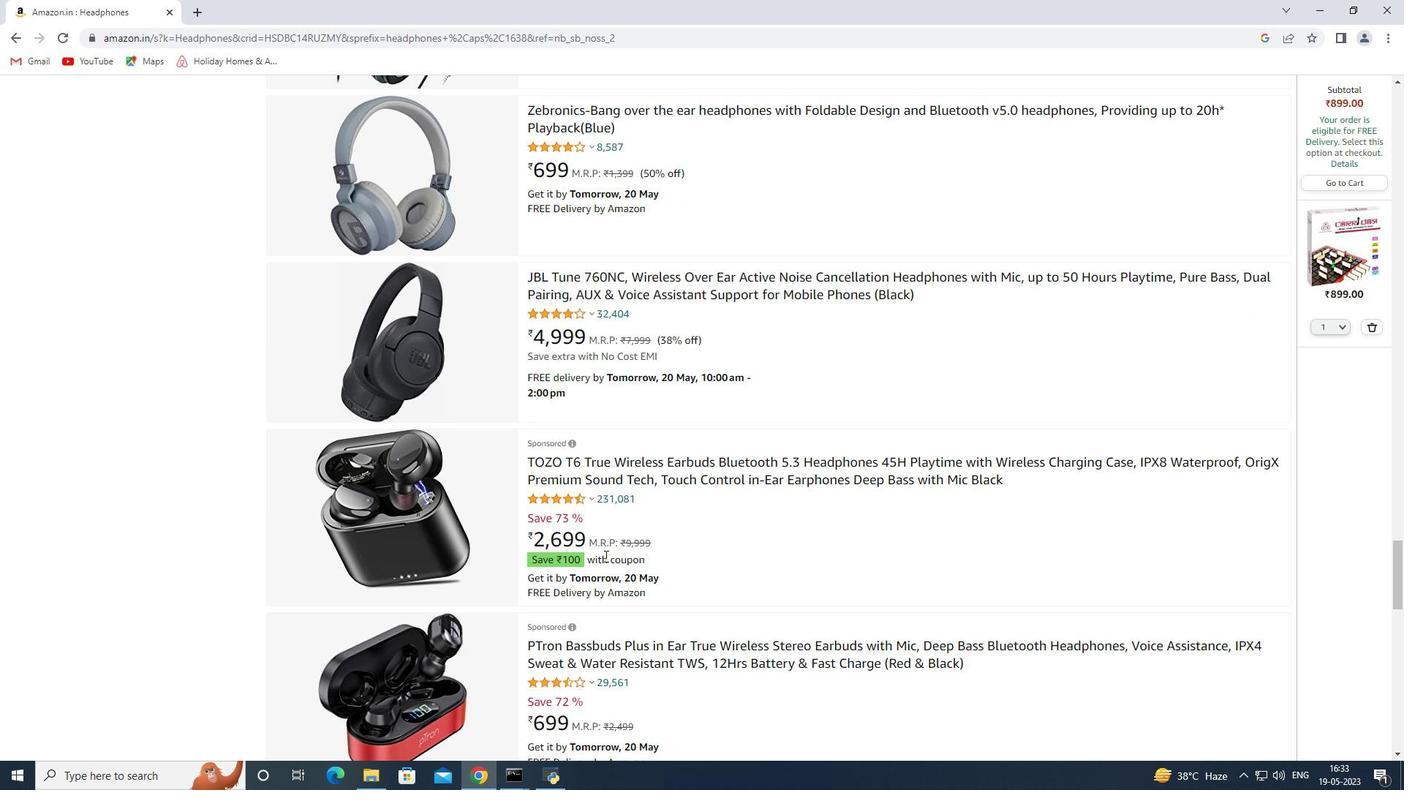 
Action: Mouse scrolled (605, 556) with delta (0, 0)
Screenshot: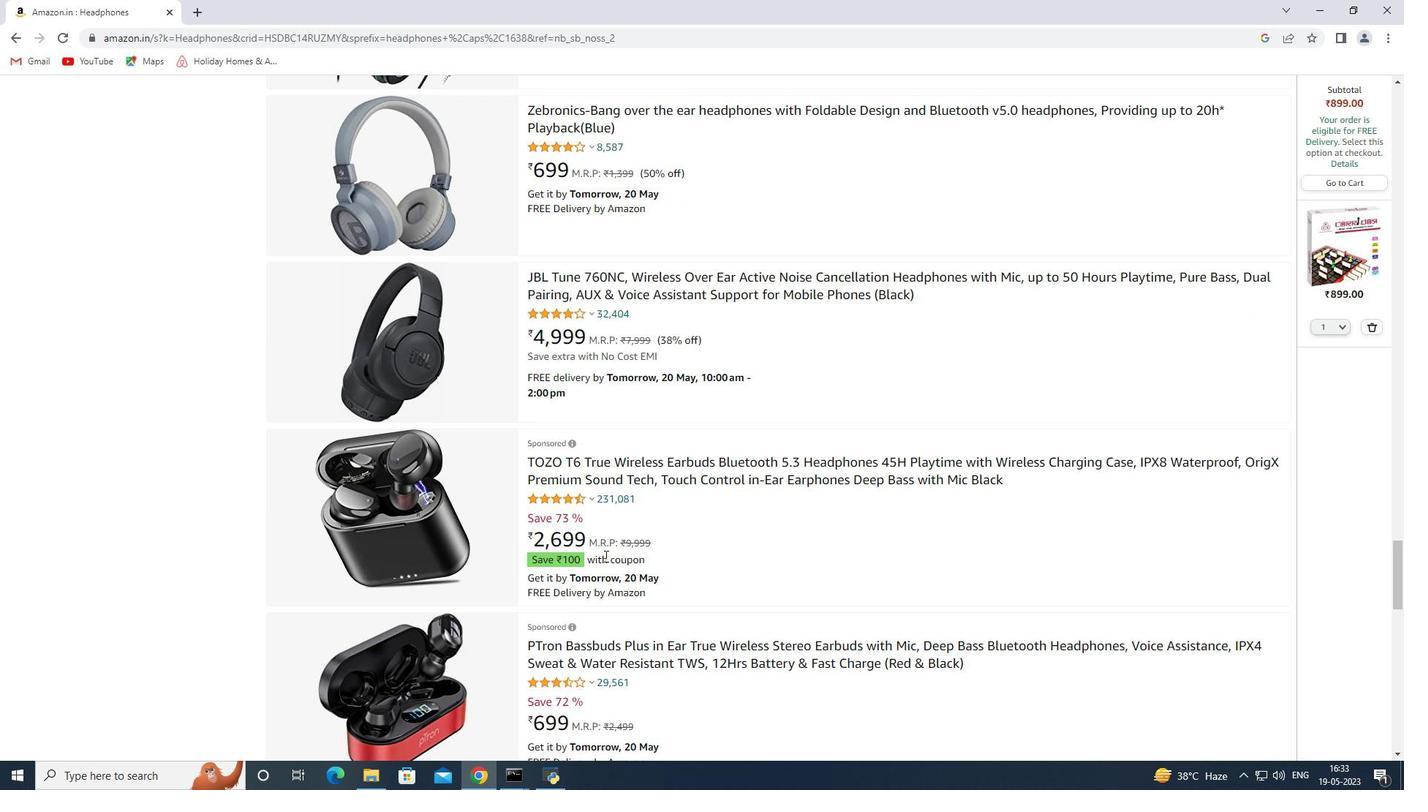 
Action: Mouse scrolled (605, 556) with delta (0, 0)
Screenshot: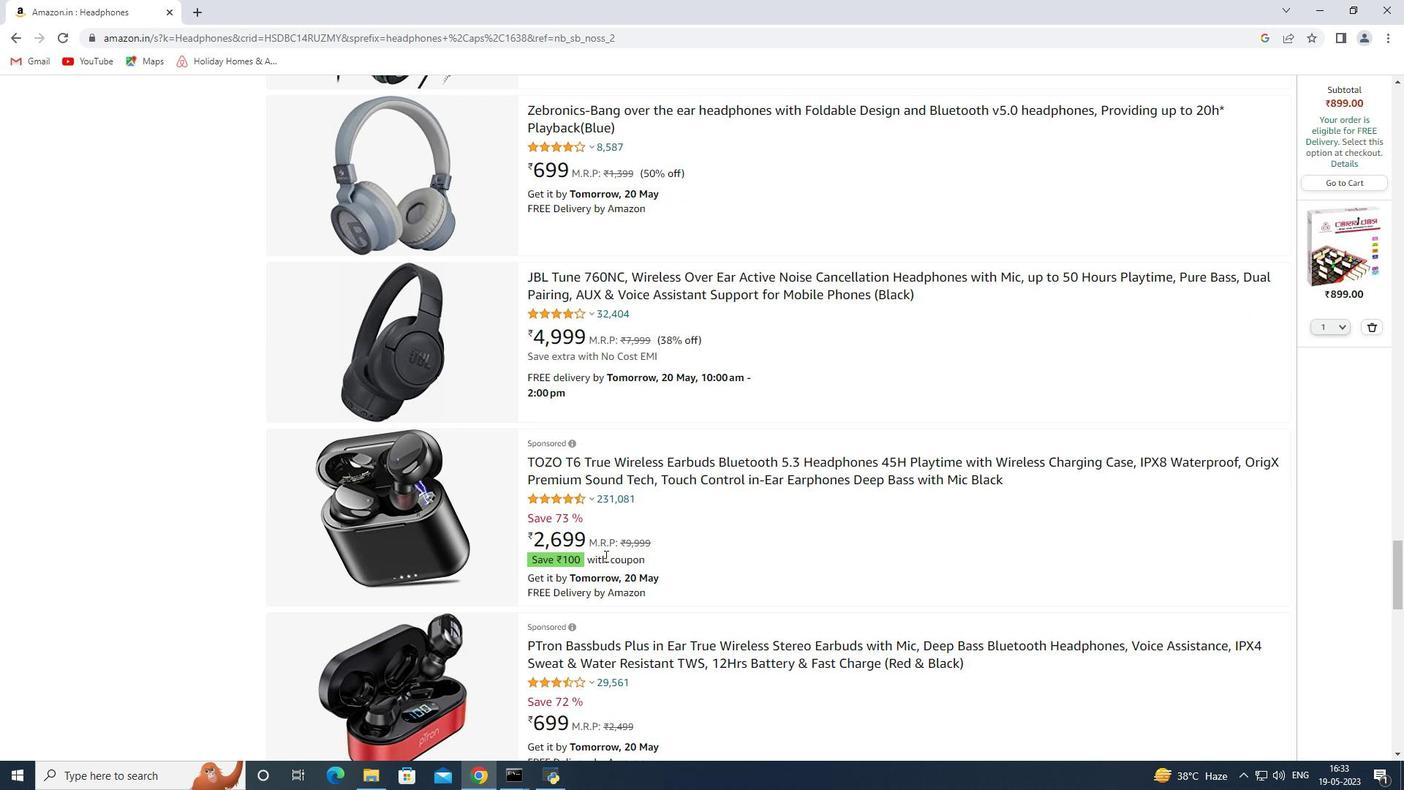 
Action: Mouse moved to (363, 651)
Screenshot: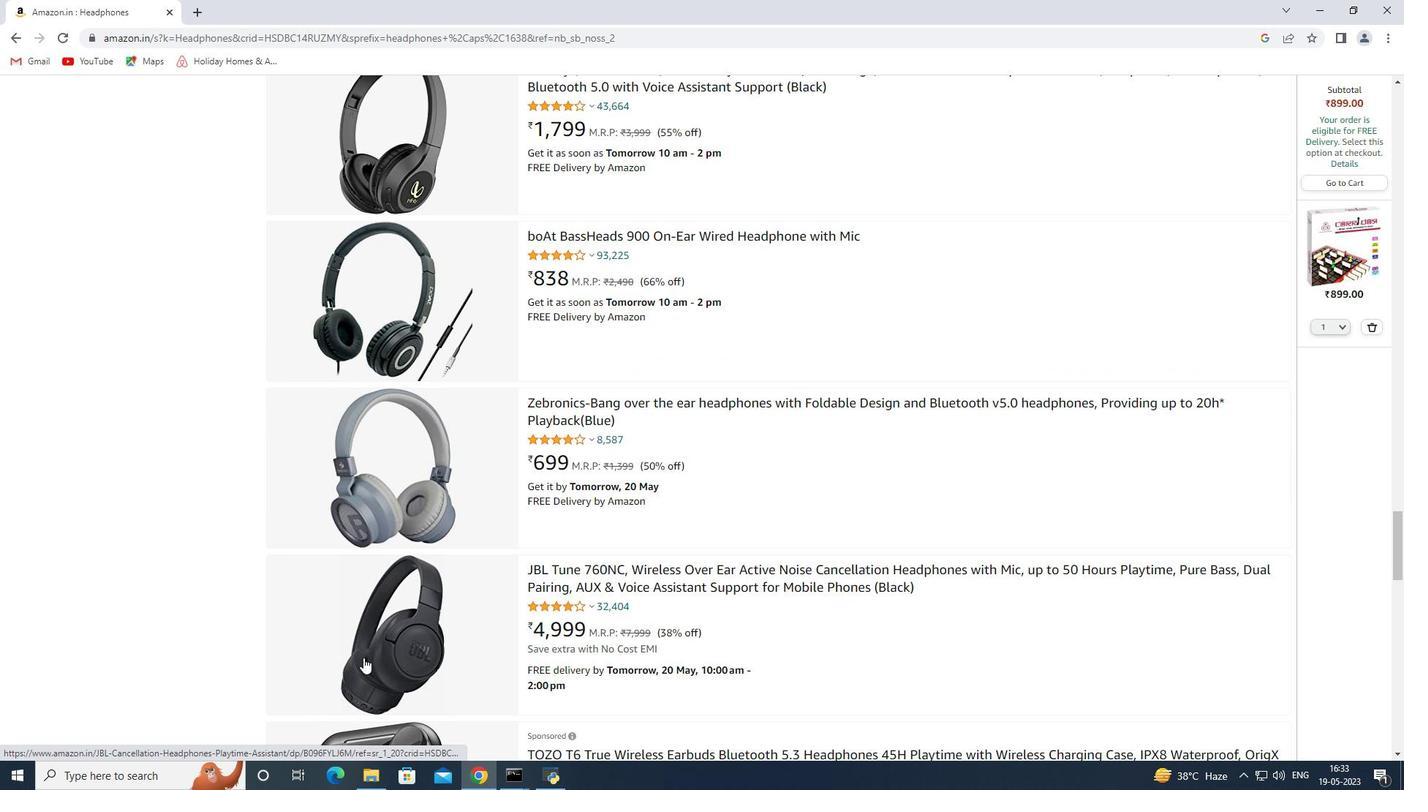 
Action: Mouse pressed left at (363, 651)
Screenshot: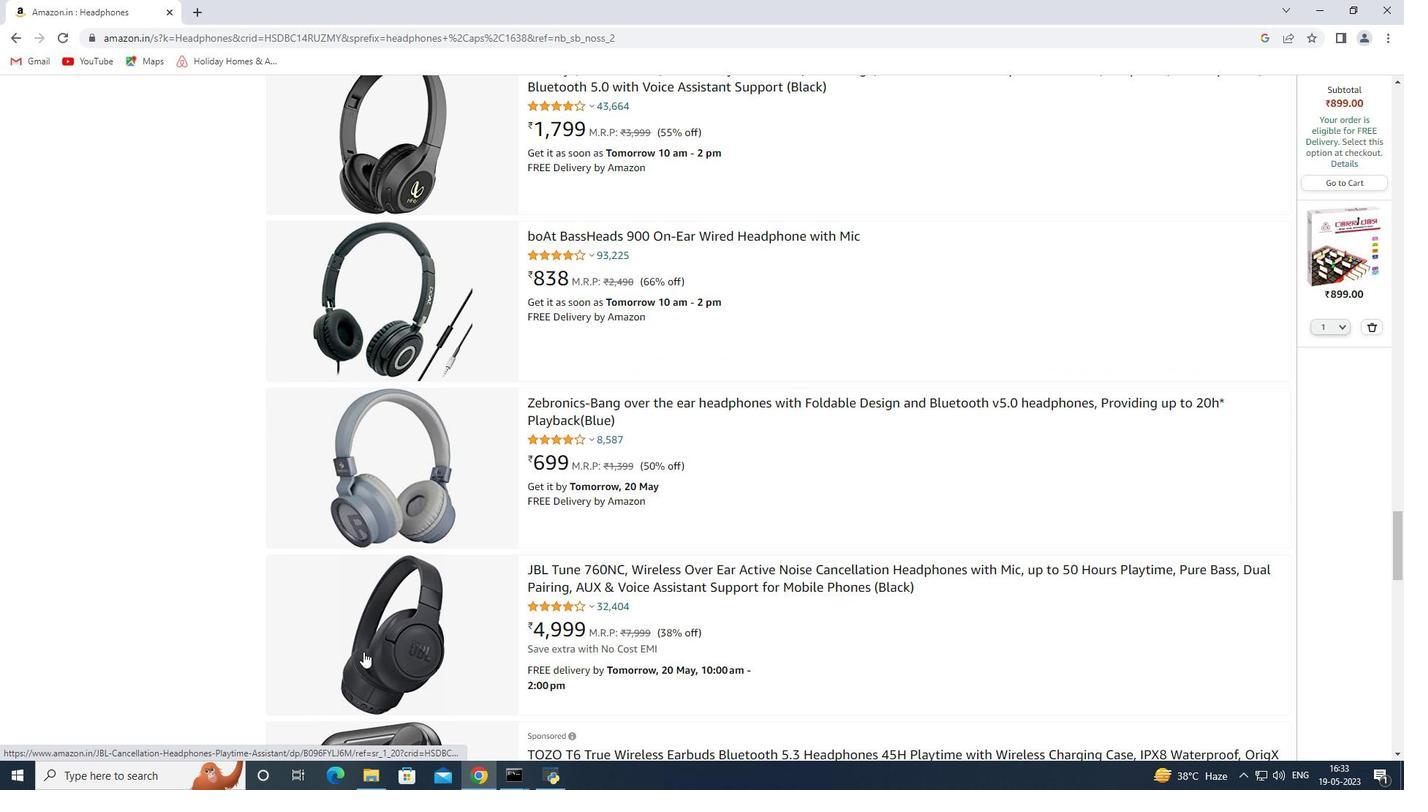 
Action: Mouse moved to (381, 381)
Screenshot: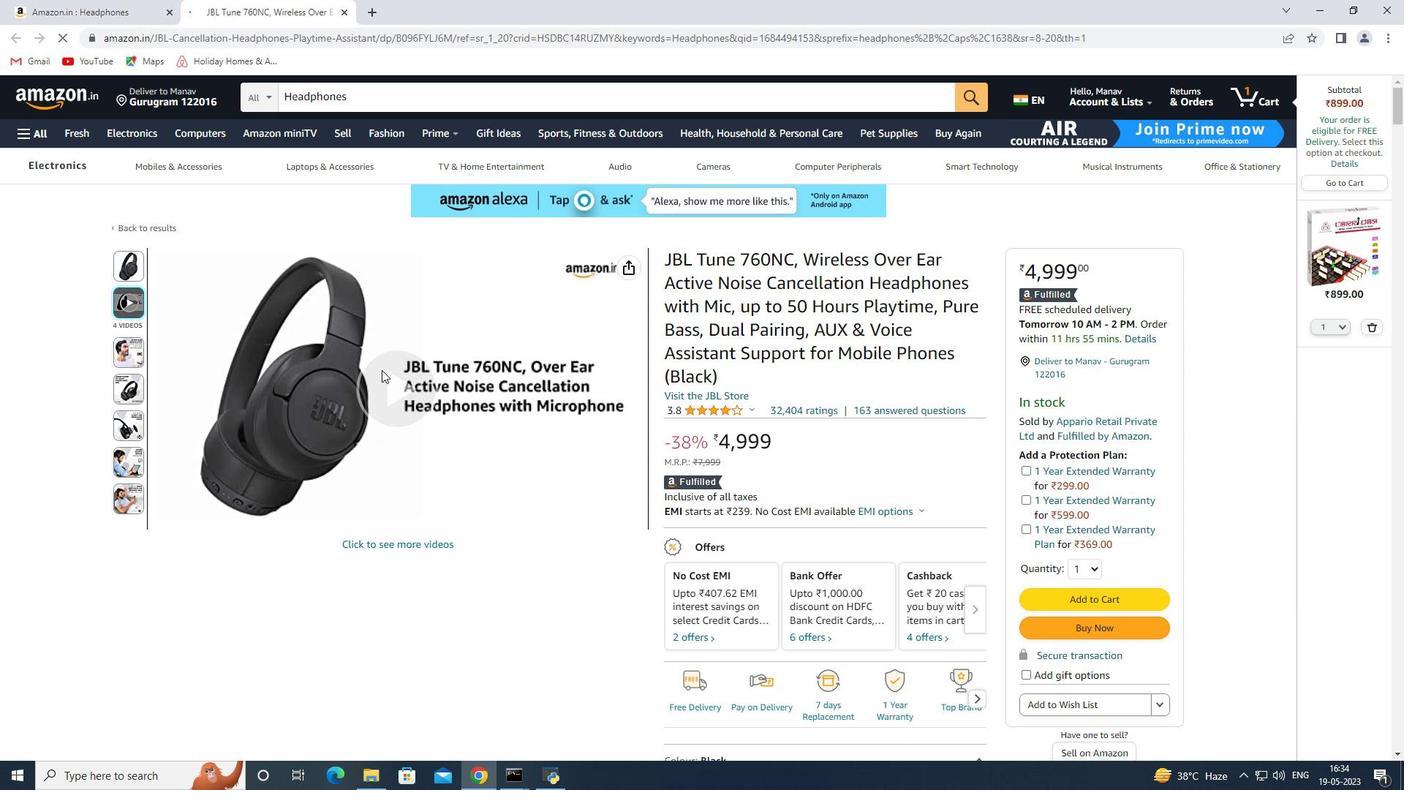 
Action: Mouse pressed left at (381, 381)
Screenshot: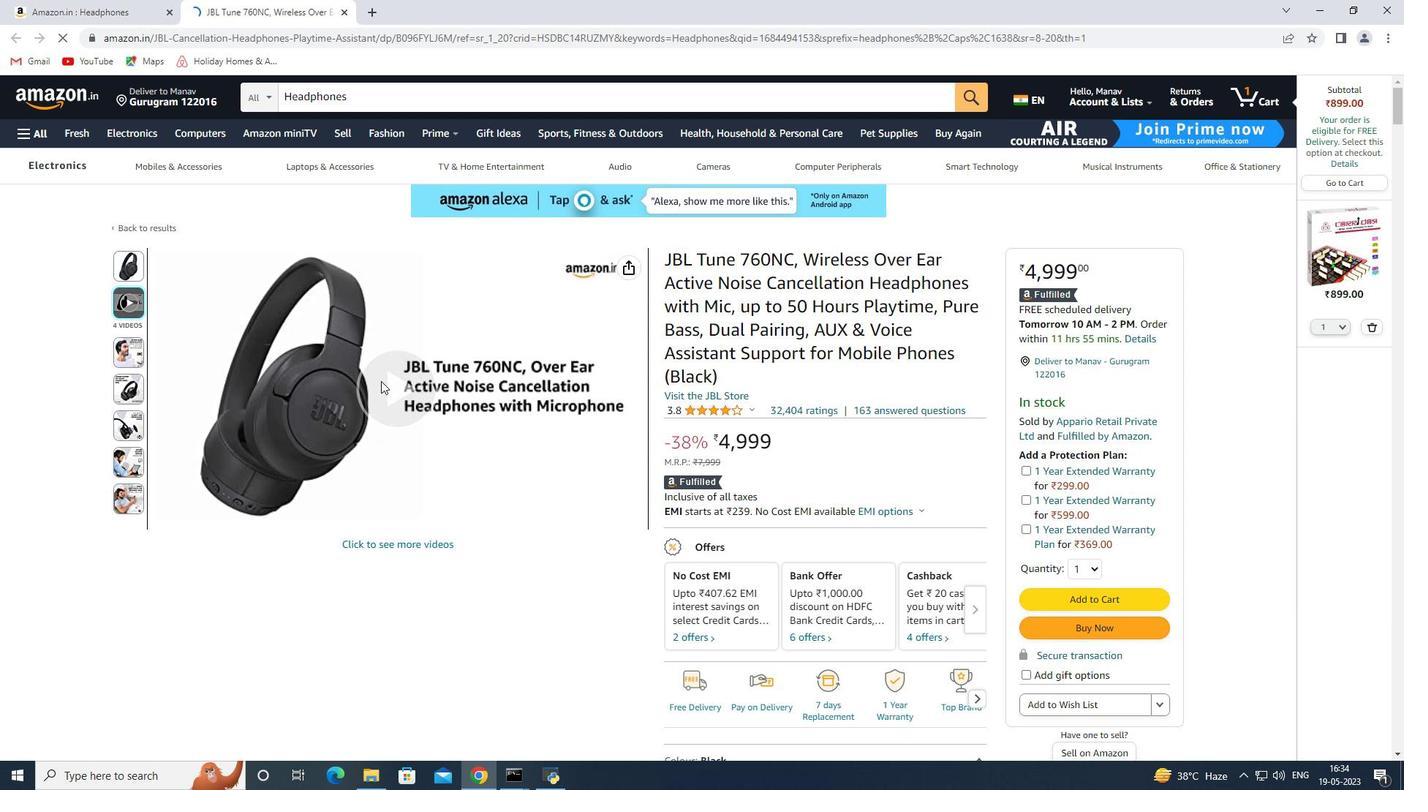 
Action: Mouse moved to (1352, 159)
Screenshot: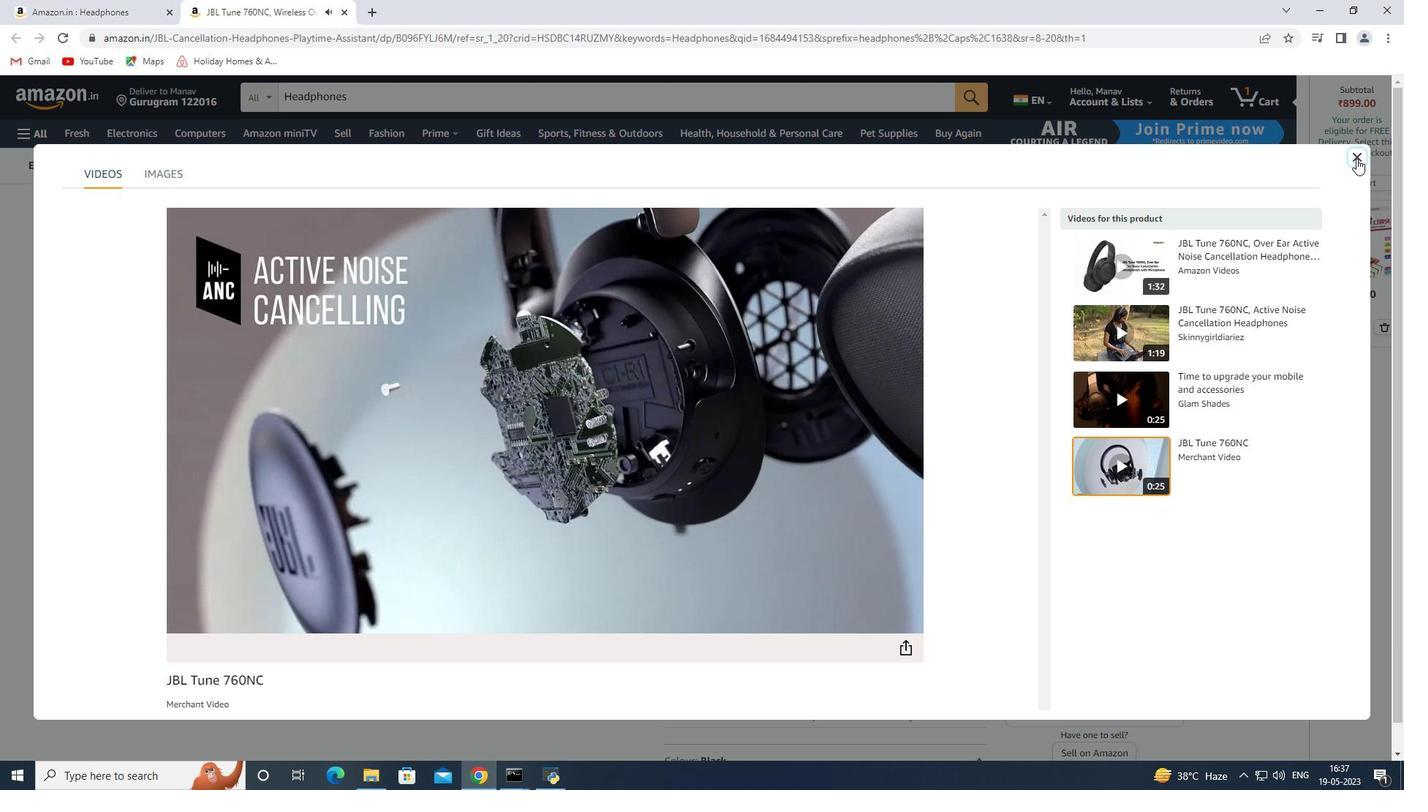 
Action: Mouse pressed left at (1352, 159)
Screenshot: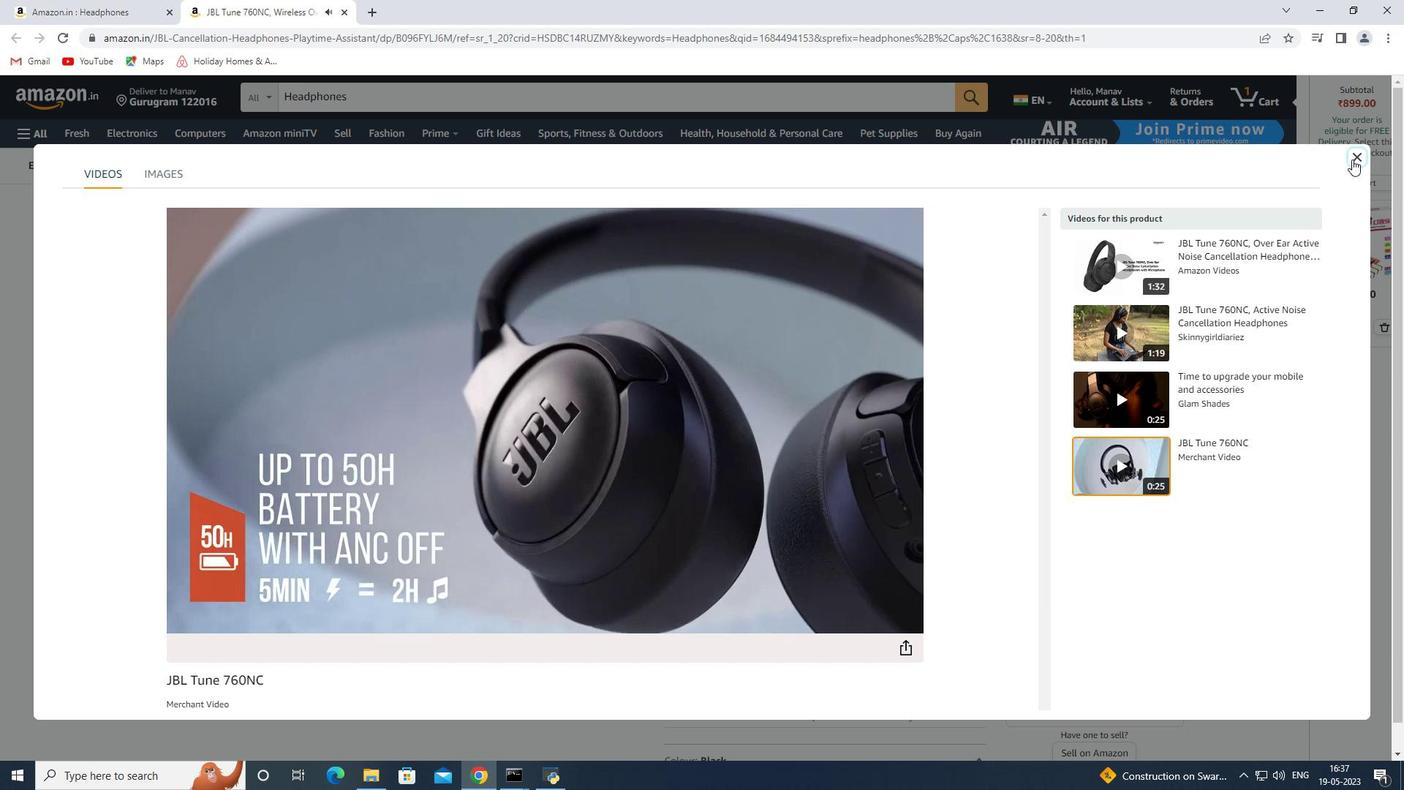 
Action: Mouse moved to (1115, 604)
Screenshot: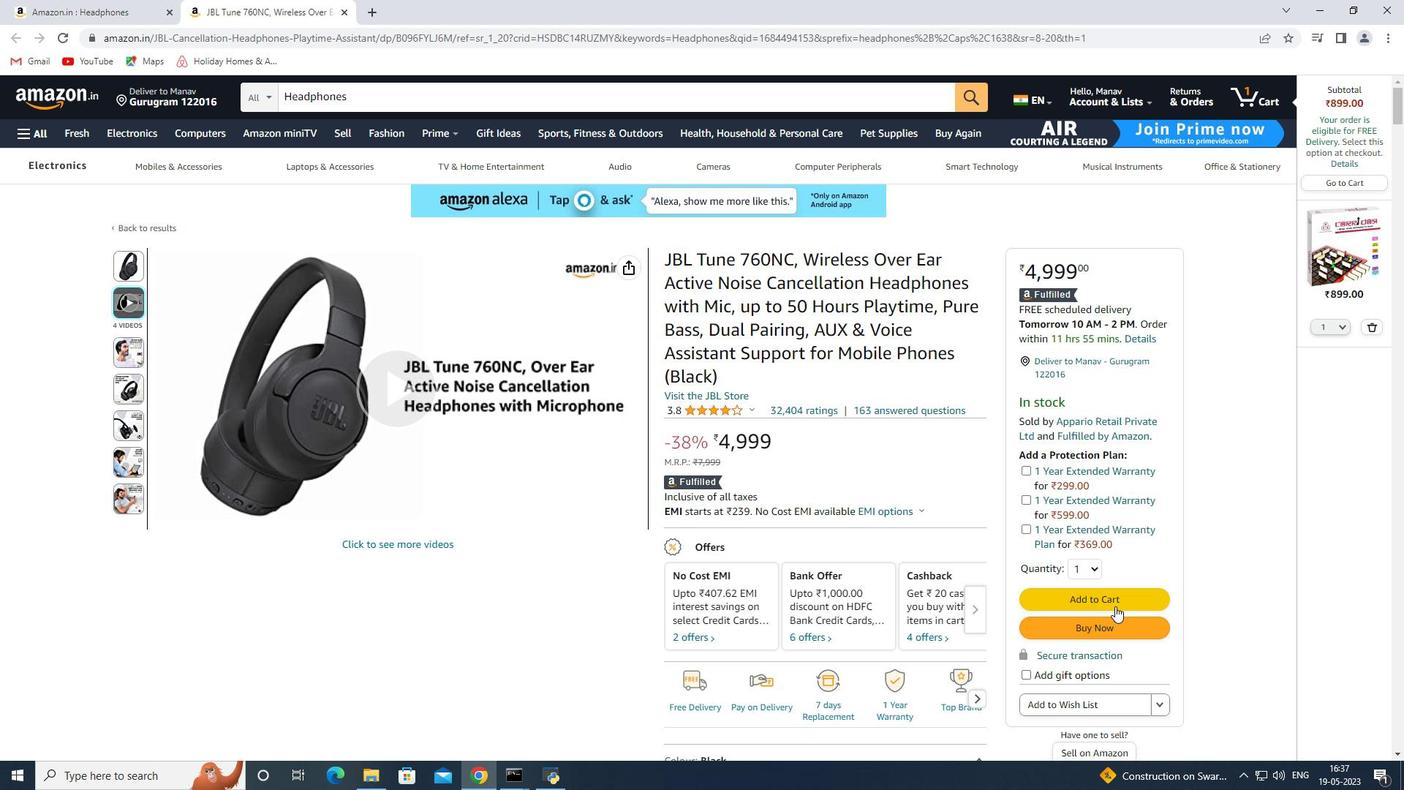 
Action: Mouse pressed left at (1115, 604)
Screenshot: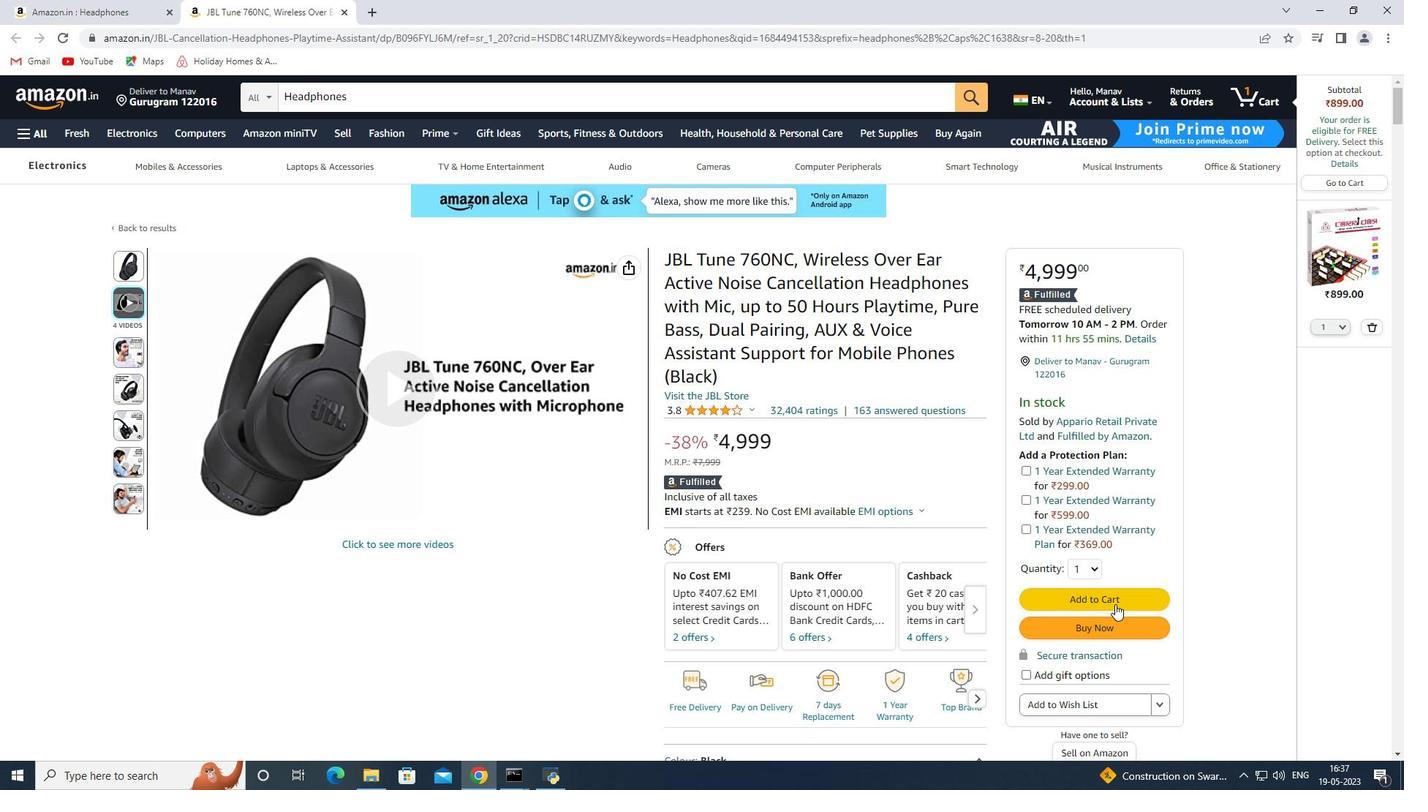 
Action: Mouse moved to (1382, 88)
Screenshot: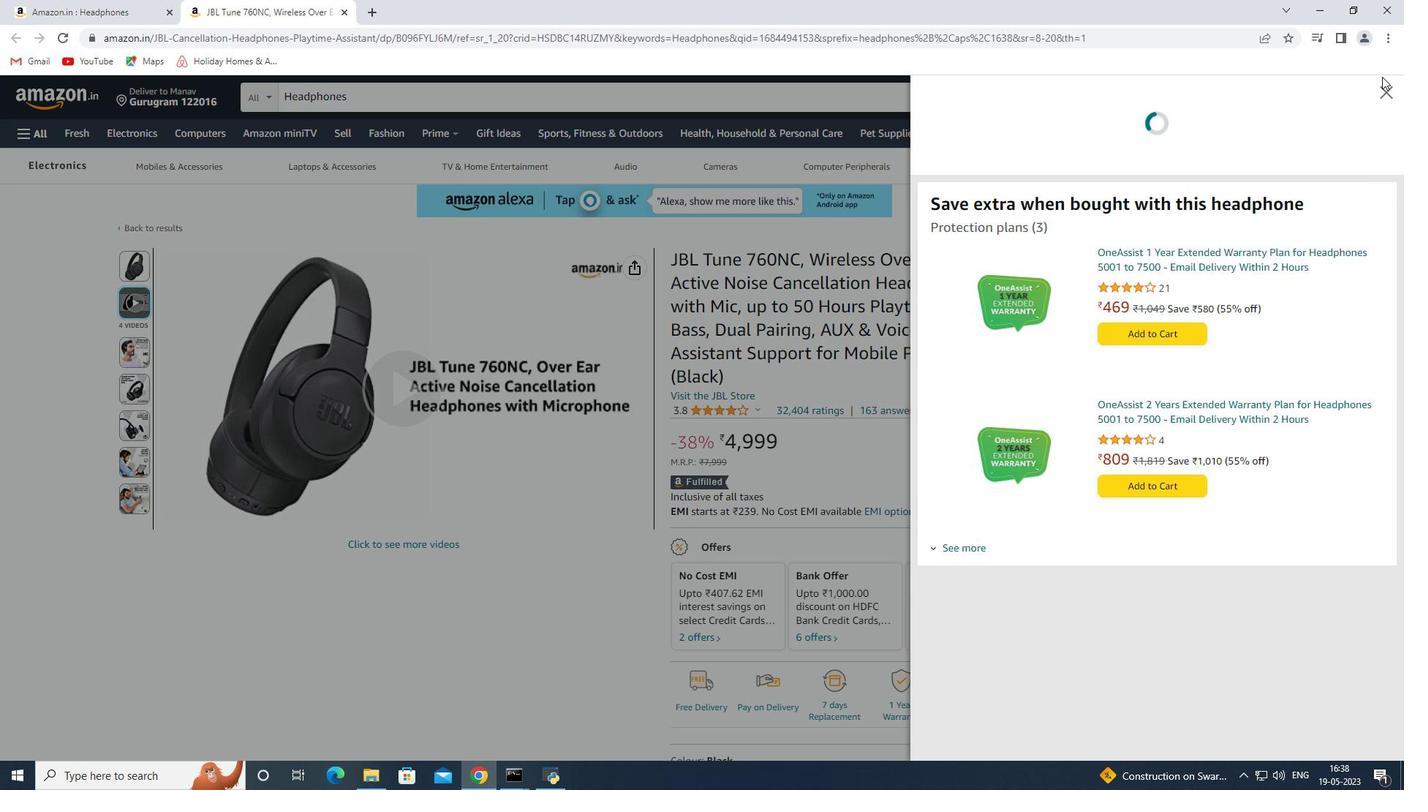 
Action: Mouse pressed left at (1382, 88)
Screenshot: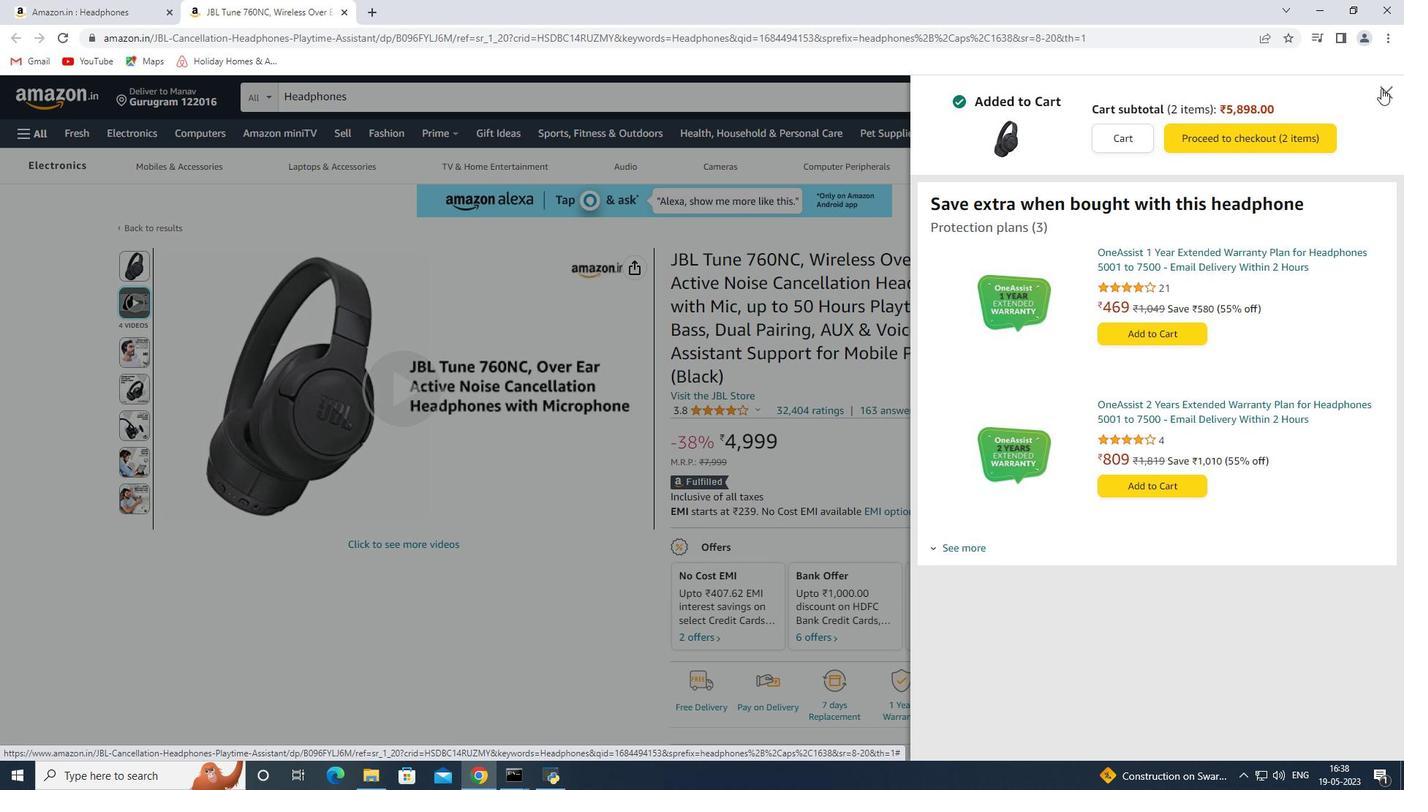 
Action: Mouse moved to (112, 13)
Screenshot: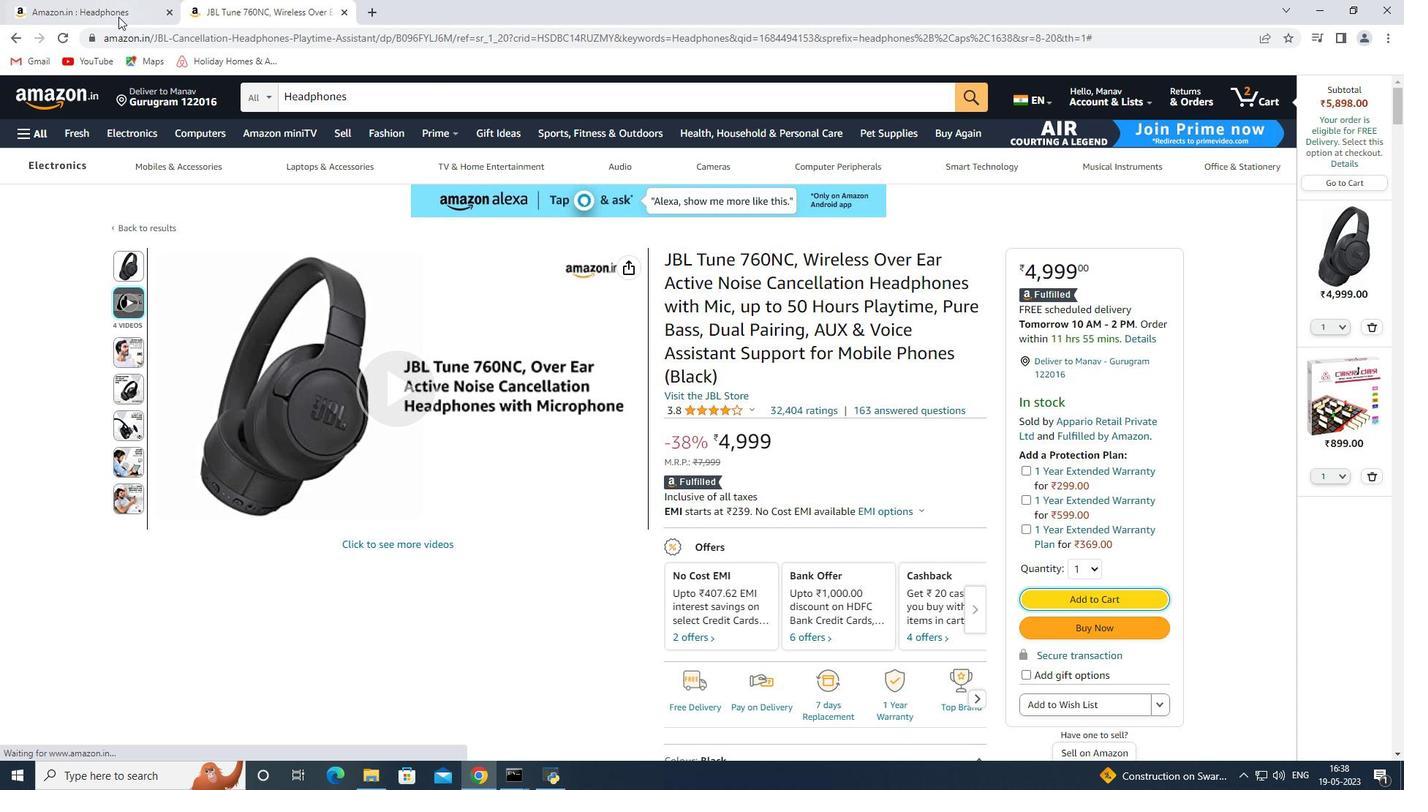 
Action: Mouse pressed left at (112, 13)
Screenshot: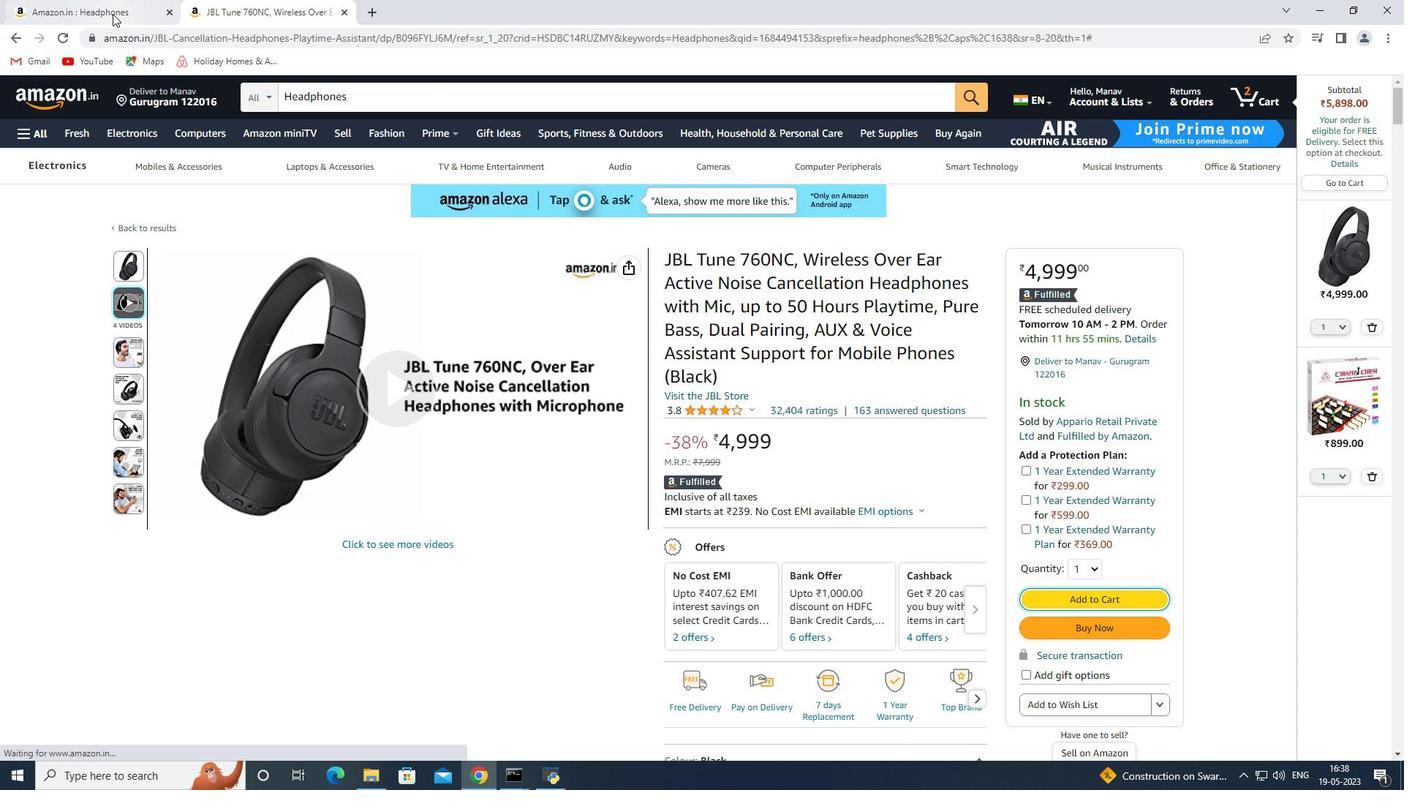 
Action: Mouse moved to (409, 504)
Screenshot: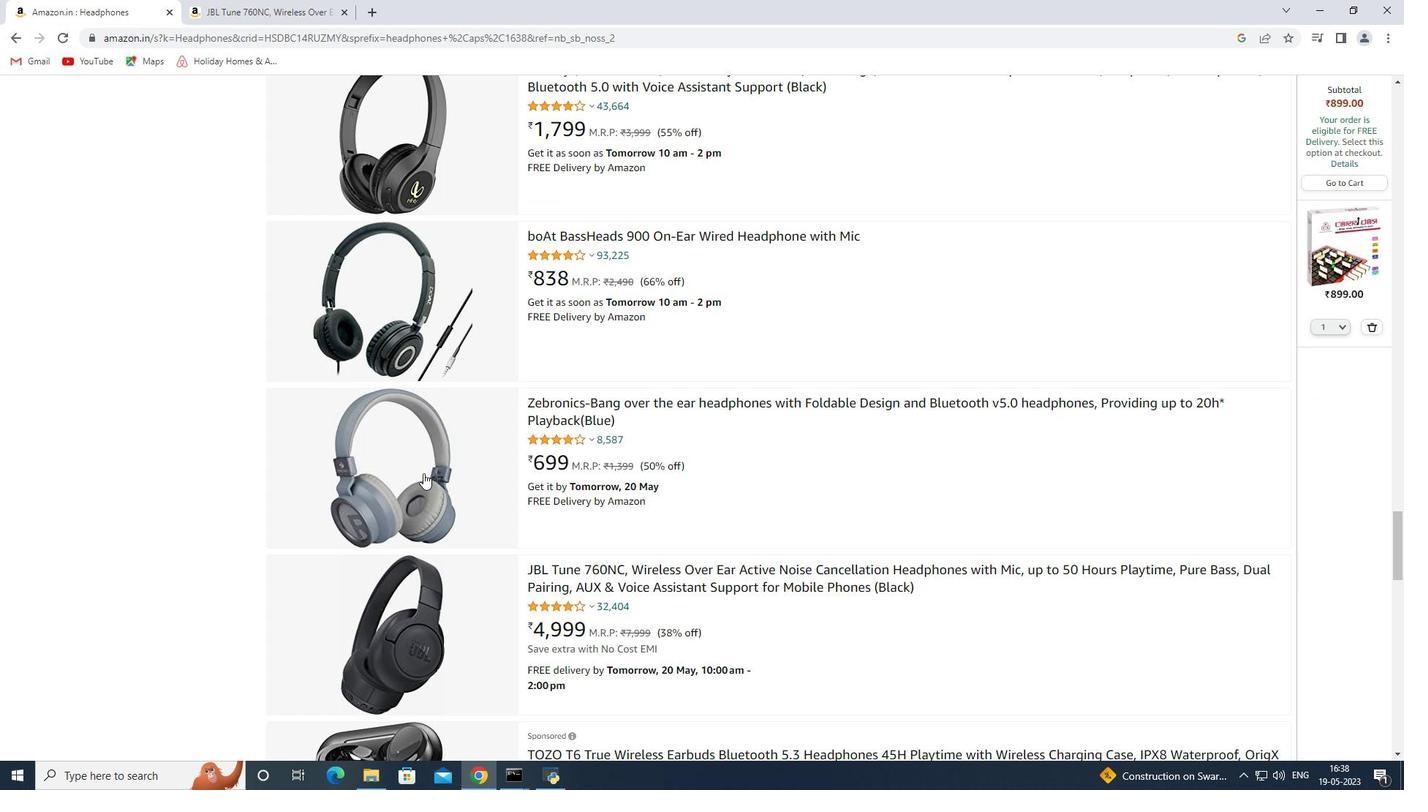 
Action: Mouse scrolled (409, 504) with delta (0, 0)
Screenshot: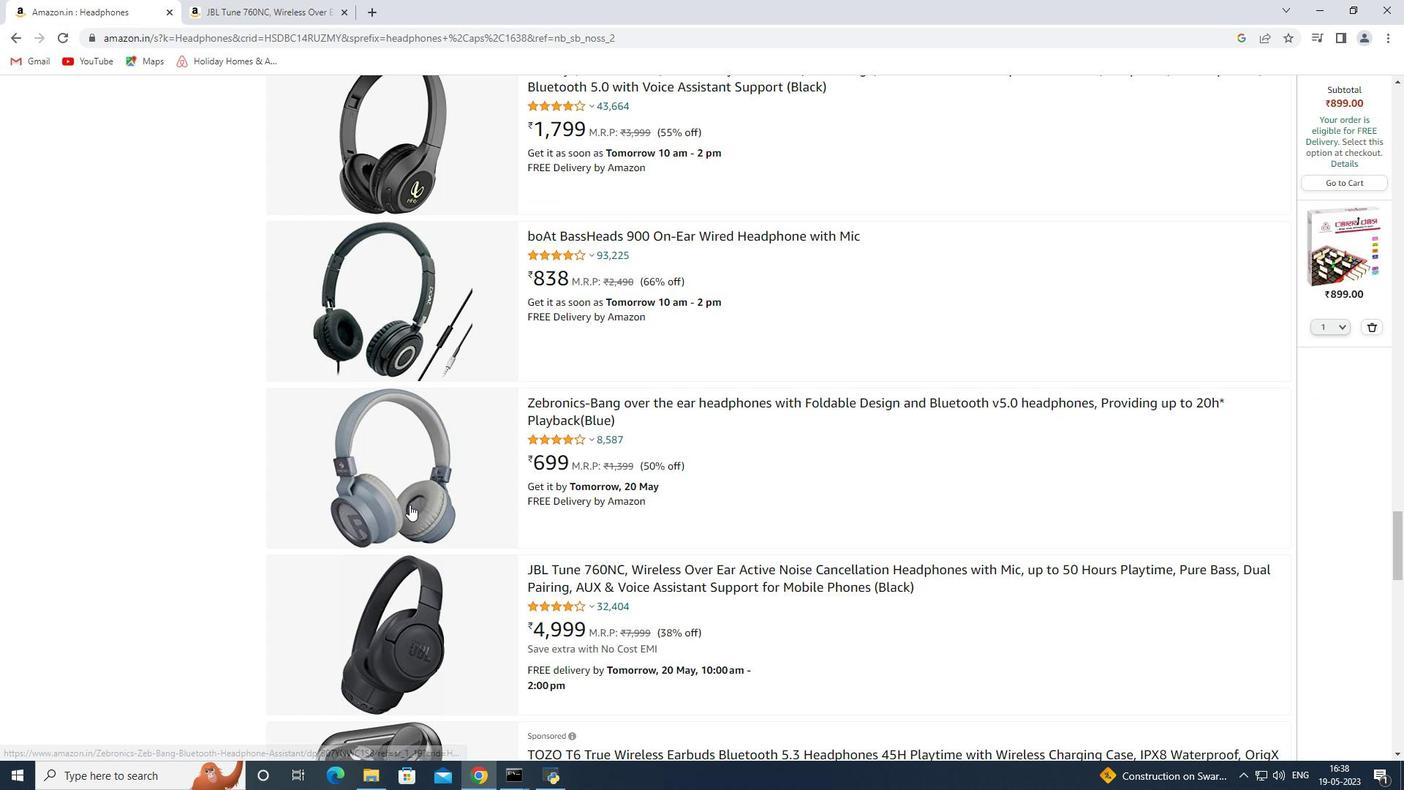 
Action: Mouse scrolled (409, 504) with delta (0, 0)
Screenshot: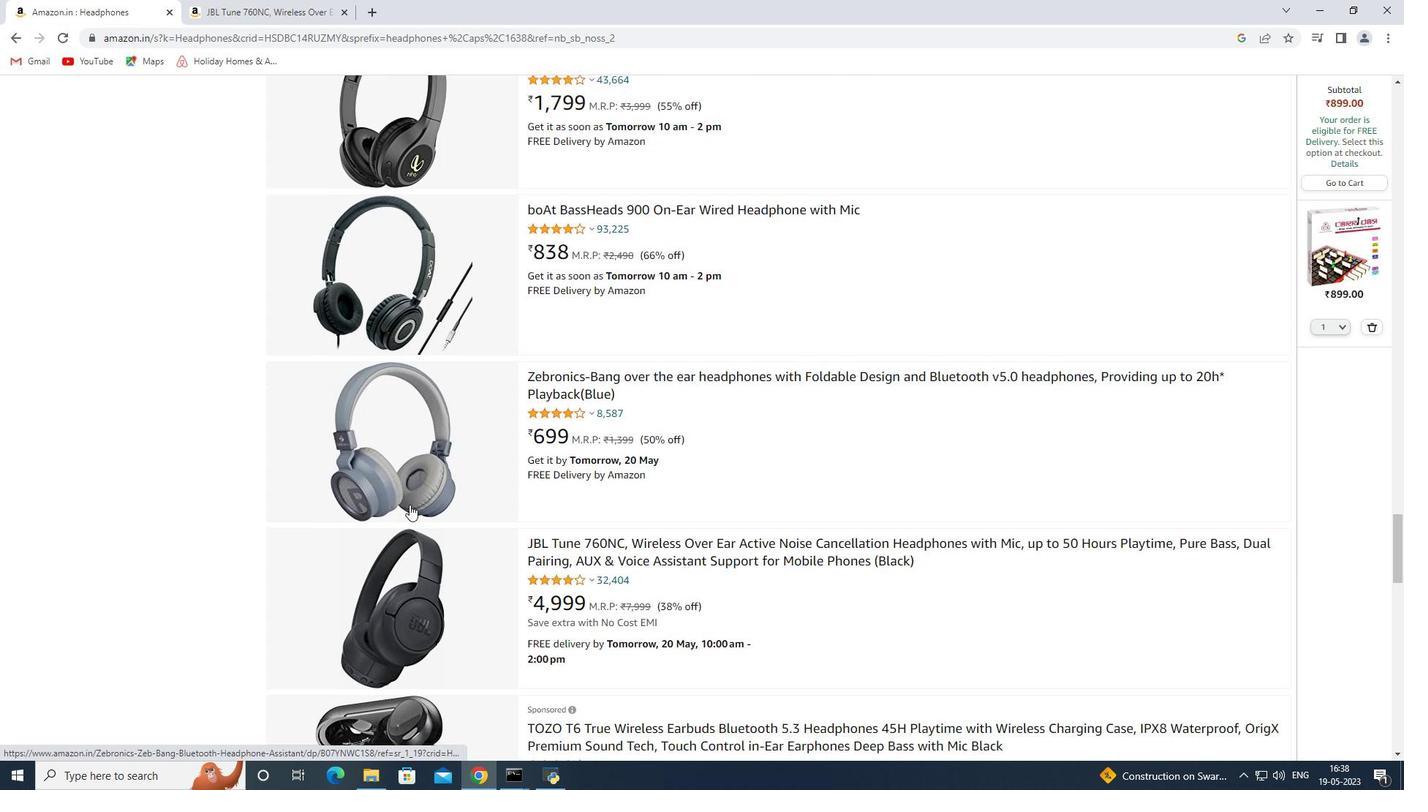 
Action: Mouse scrolled (409, 504) with delta (0, 0)
Screenshot: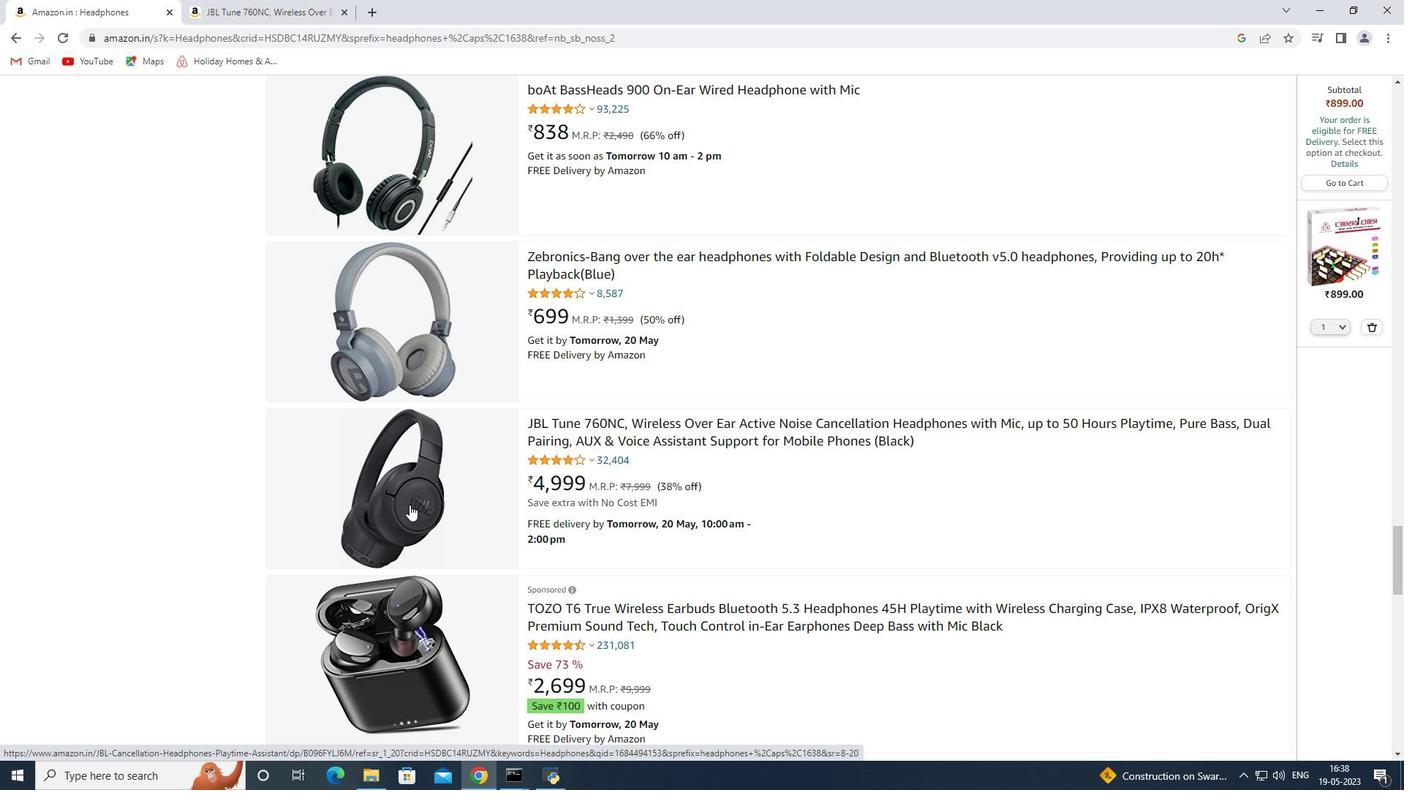 
Action: Mouse moved to (445, 498)
Screenshot: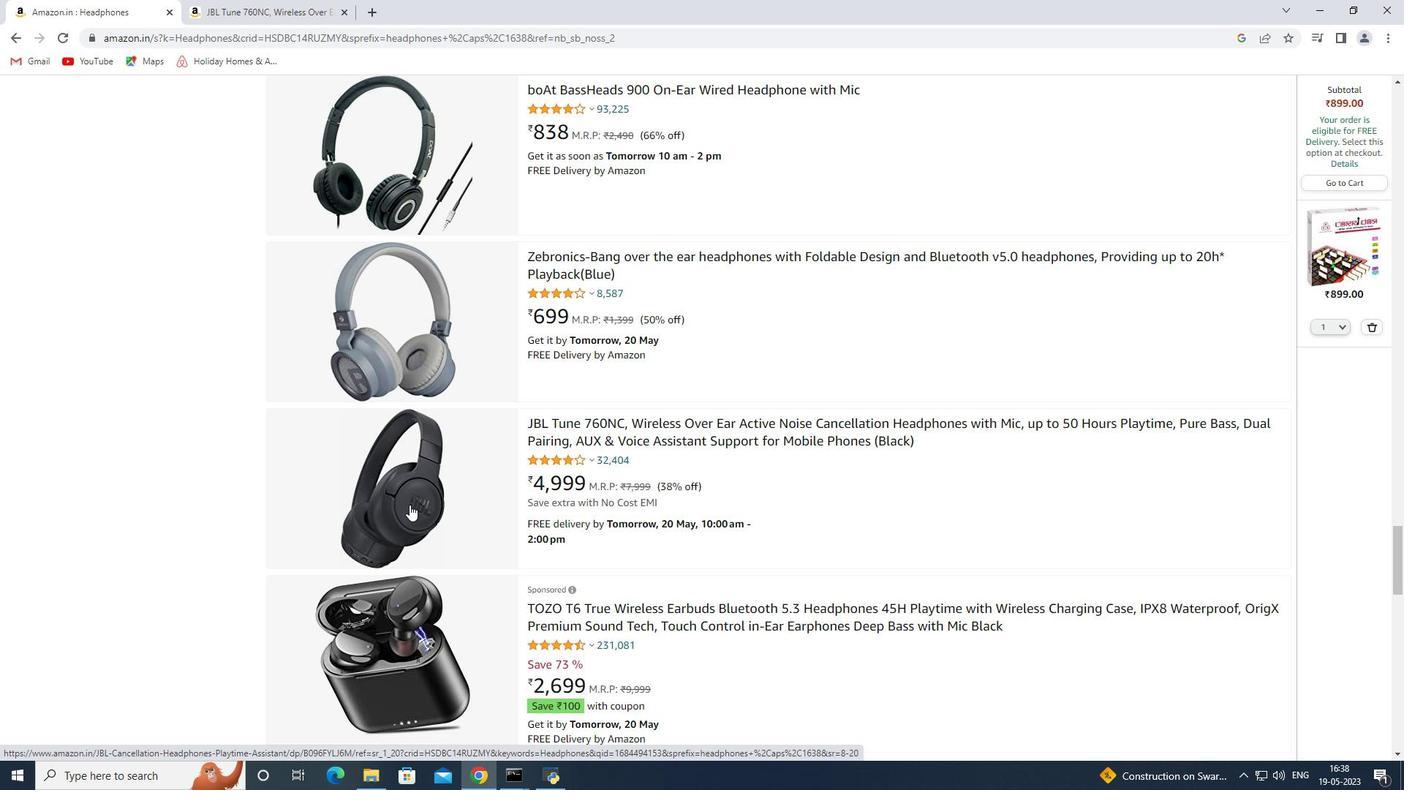 
Action: Mouse scrolled (445, 497) with delta (0, 0)
Screenshot: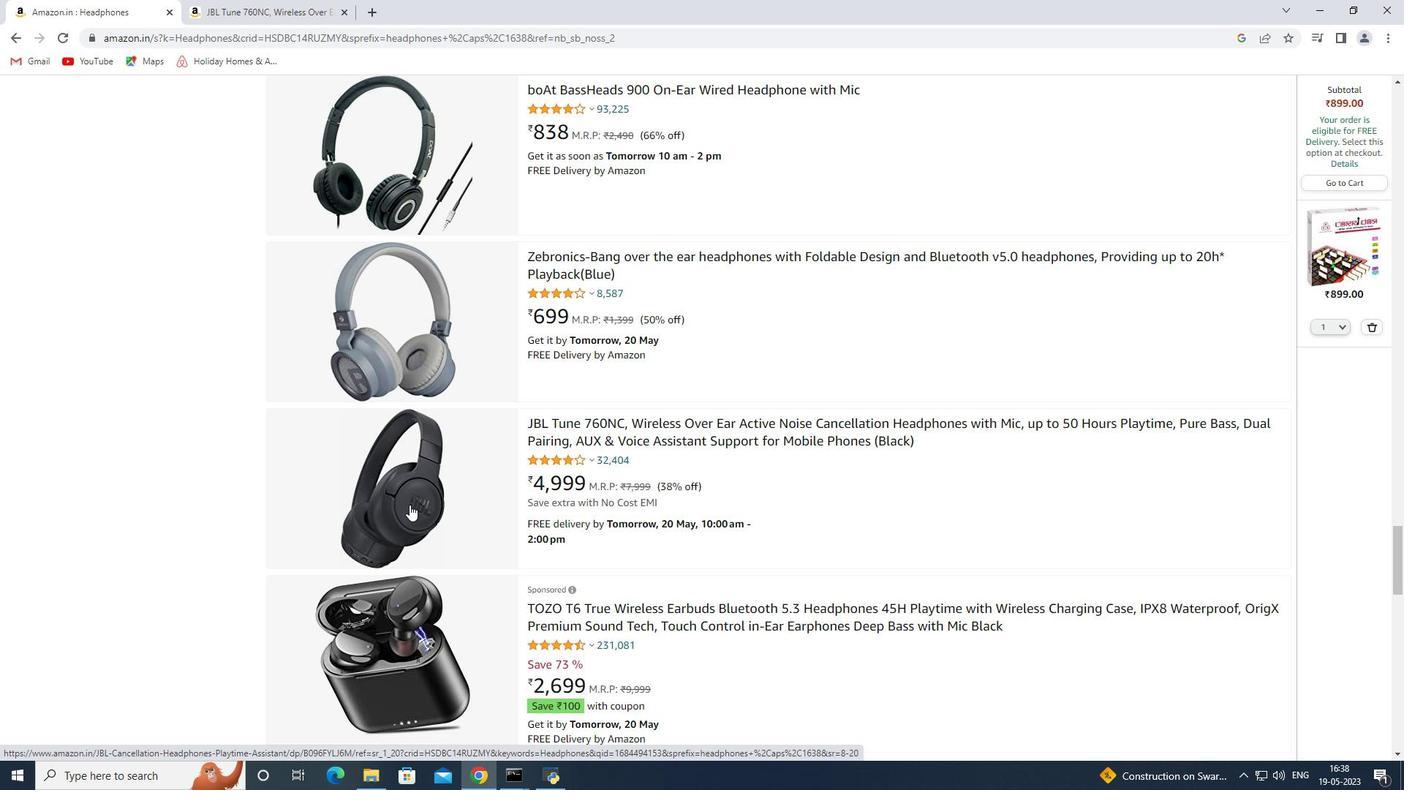 
Action: Mouse moved to (453, 495)
Screenshot: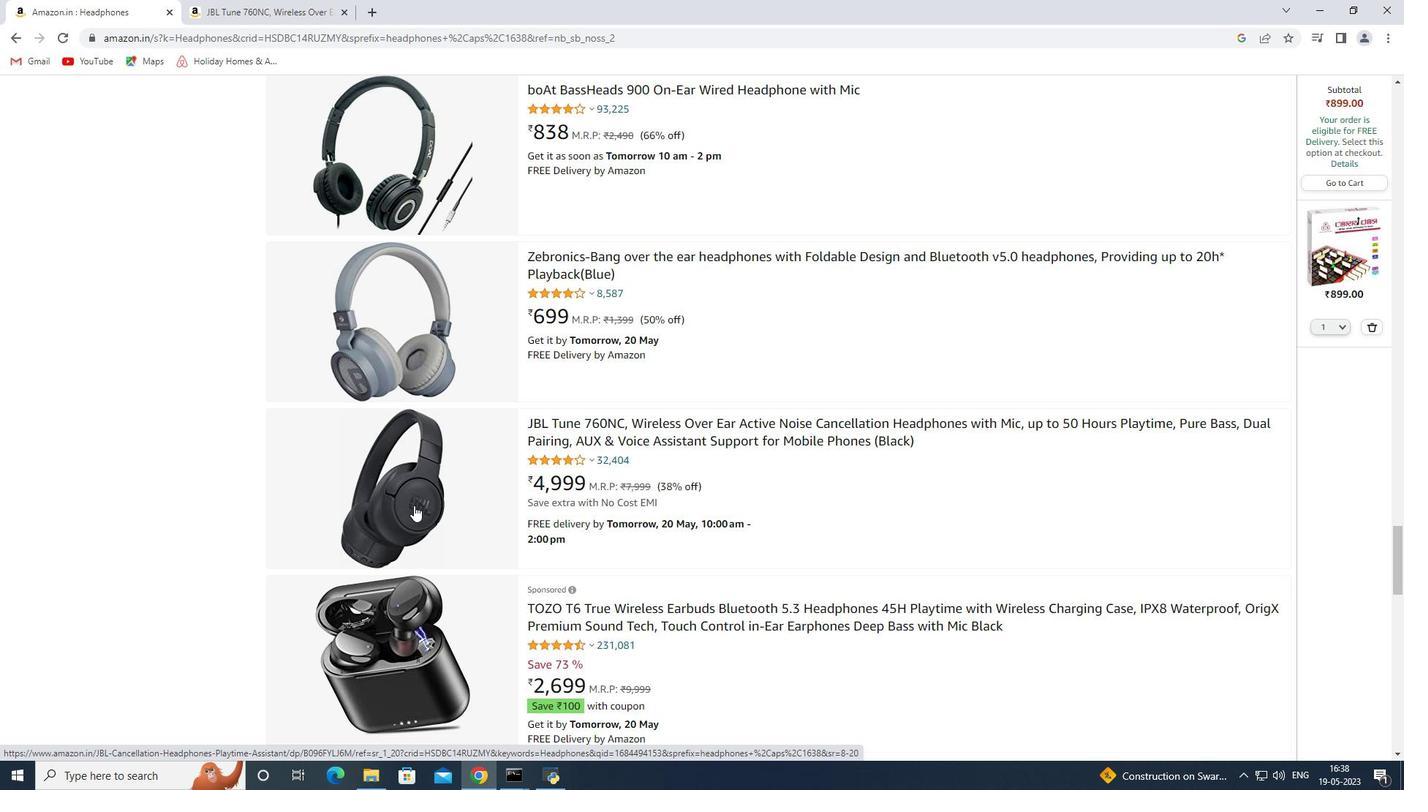 
Action: Mouse scrolled (453, 494) with delta (0, 0)
Screenshot: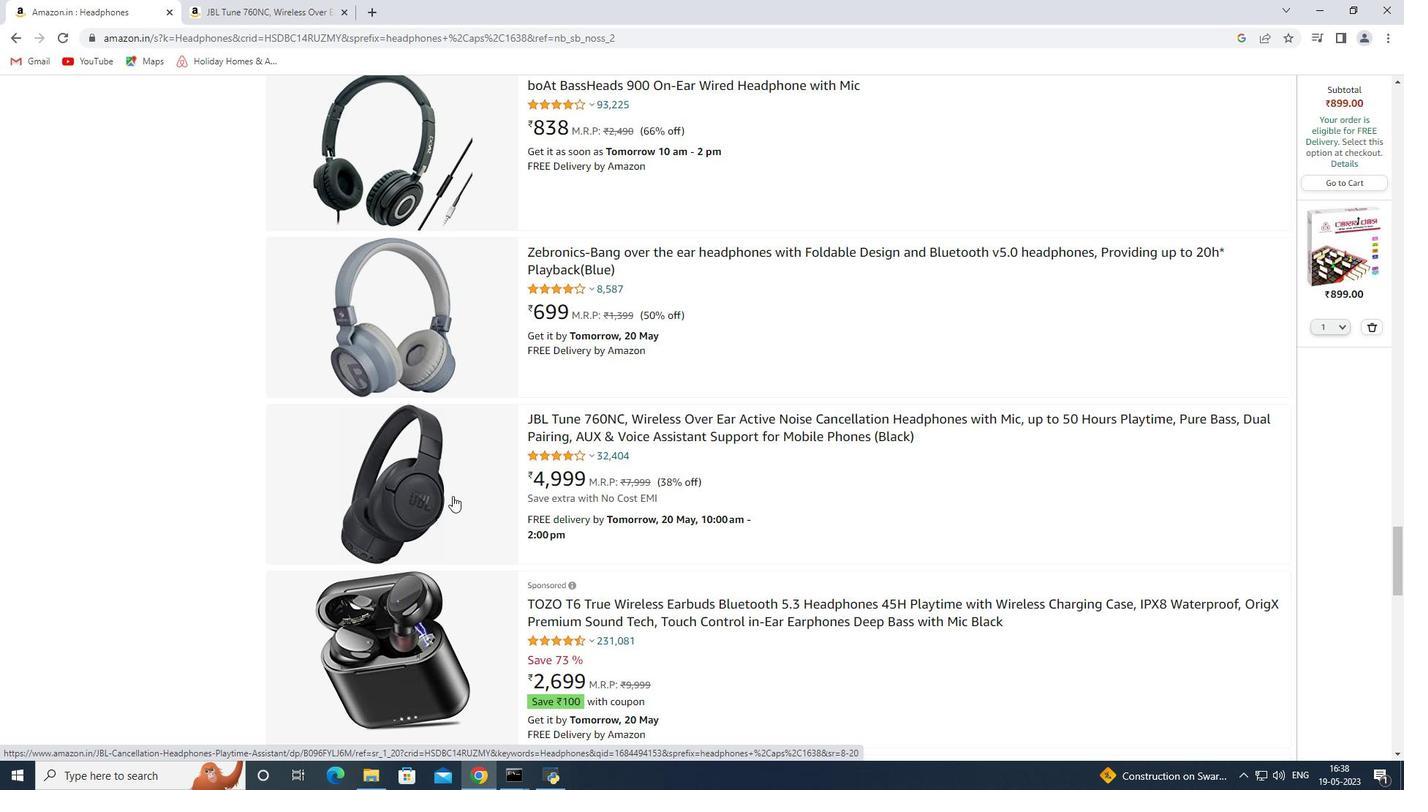 
Action: Mouse scrolled (453, 494) with delta (0, 0)
Screenshot: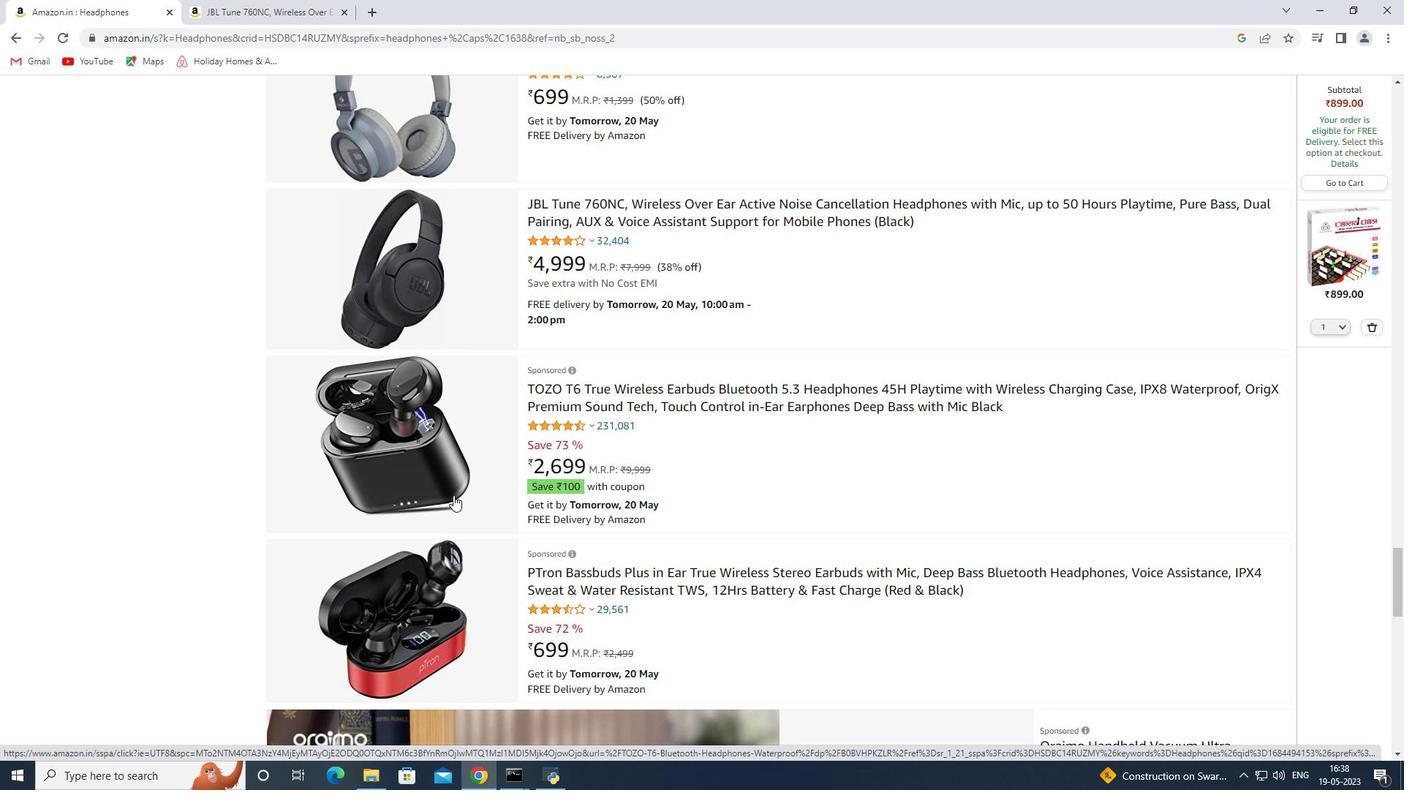 
Action: Mouse scrolled (453, 494) with delta (0, 0)
Screenshot: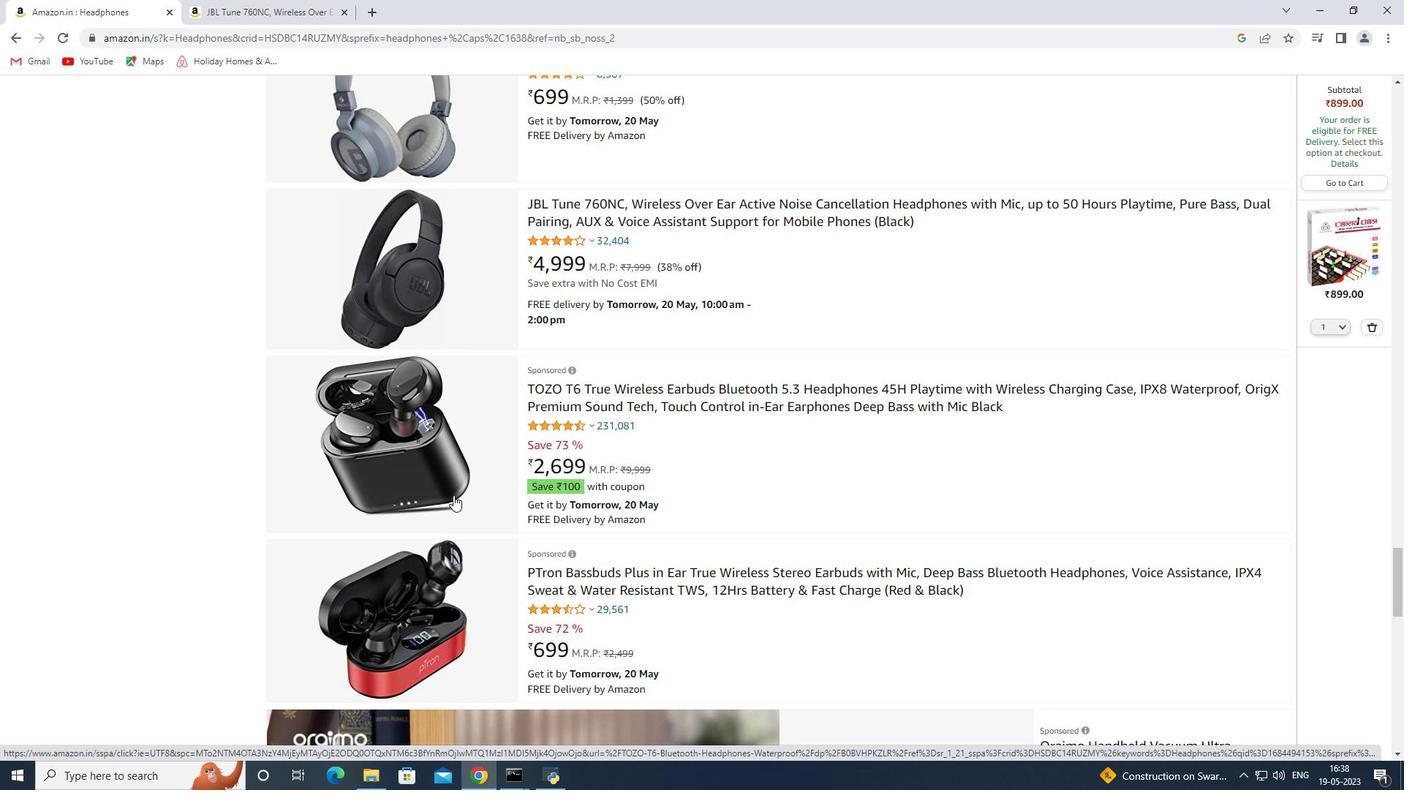 
Action: Mouse scrolled (453, 494) with delta (0, 0)
Screenshot: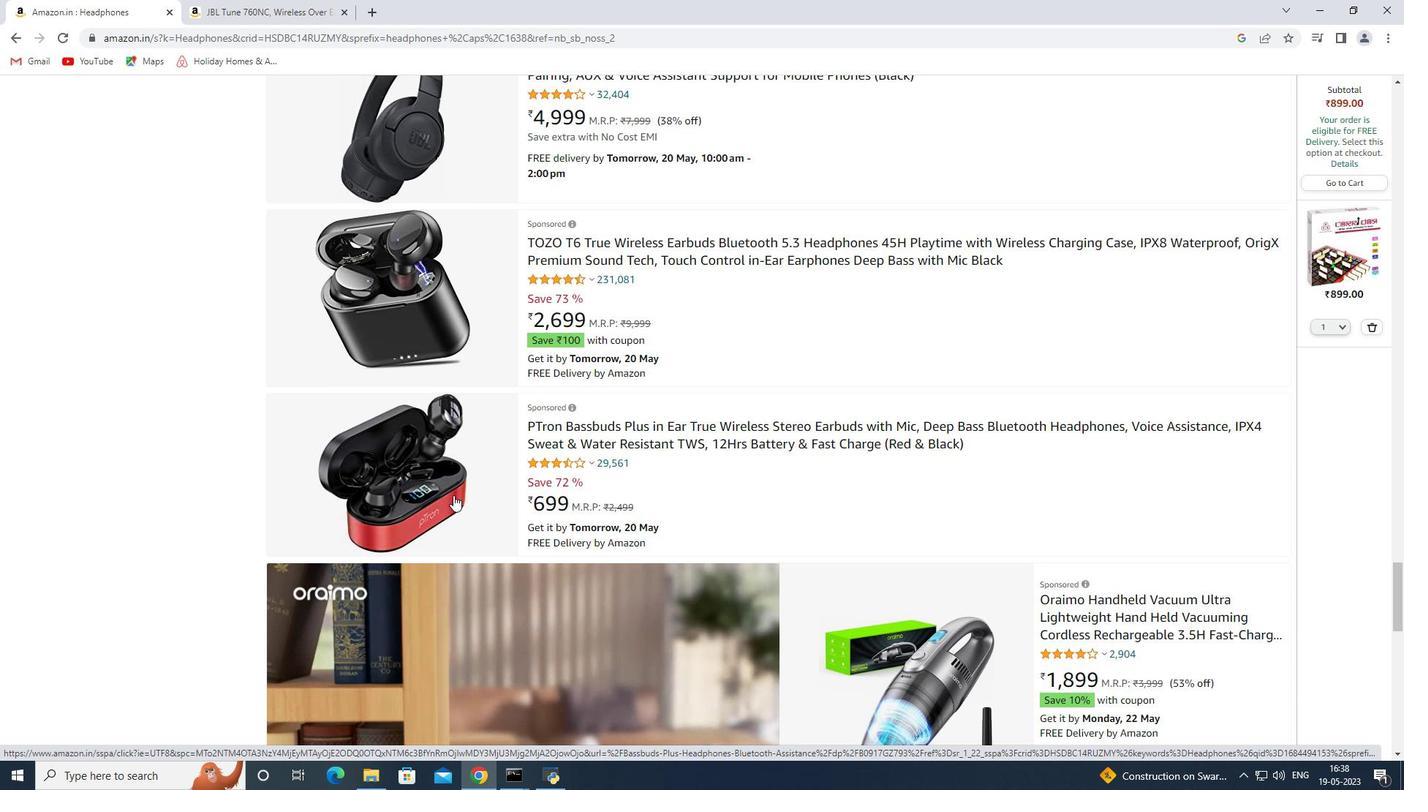 
Action: Mouse scrolled (453, 494) with delta (0, 0)
Screenshot: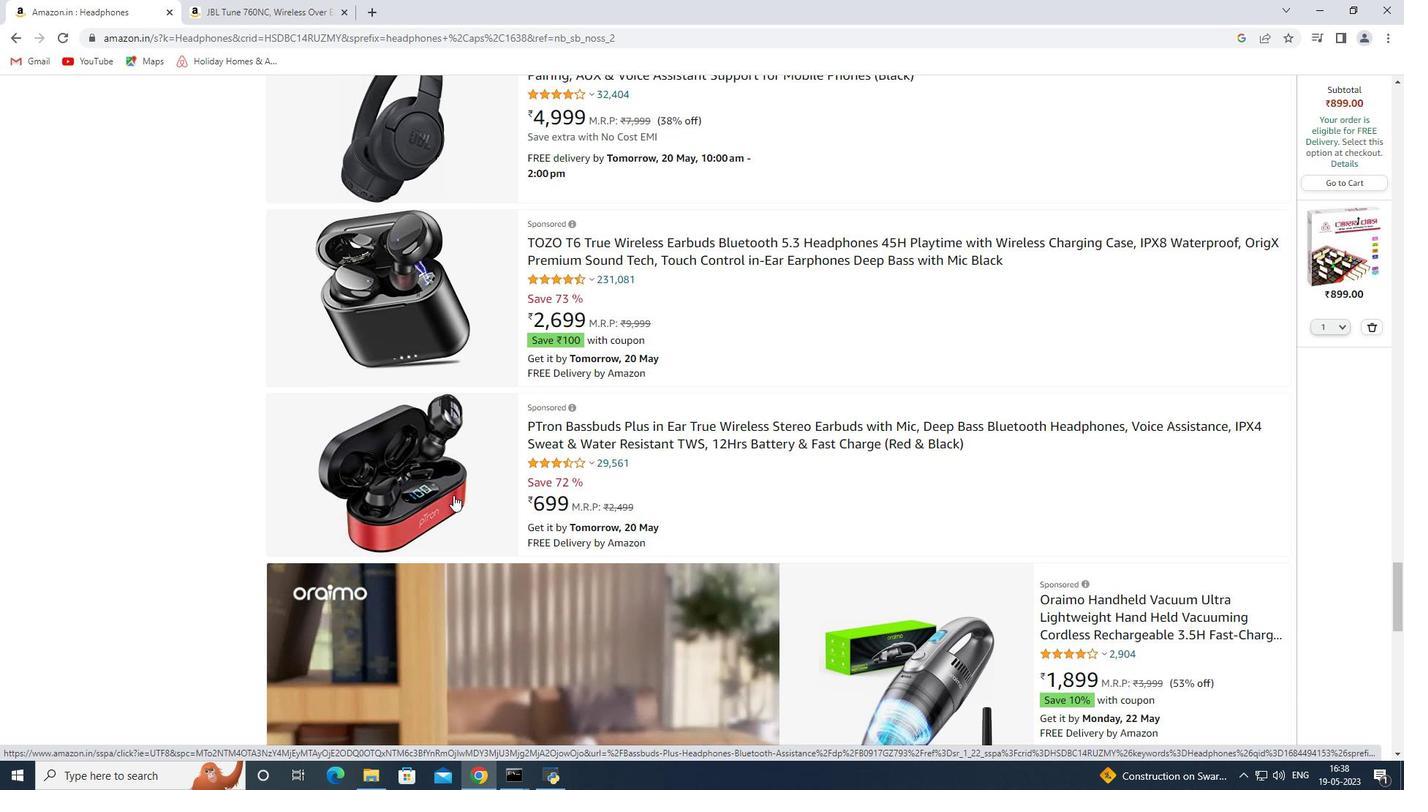 
Action: Mouse scrolled (453, 494) with delta (0, 0)
Screenshot: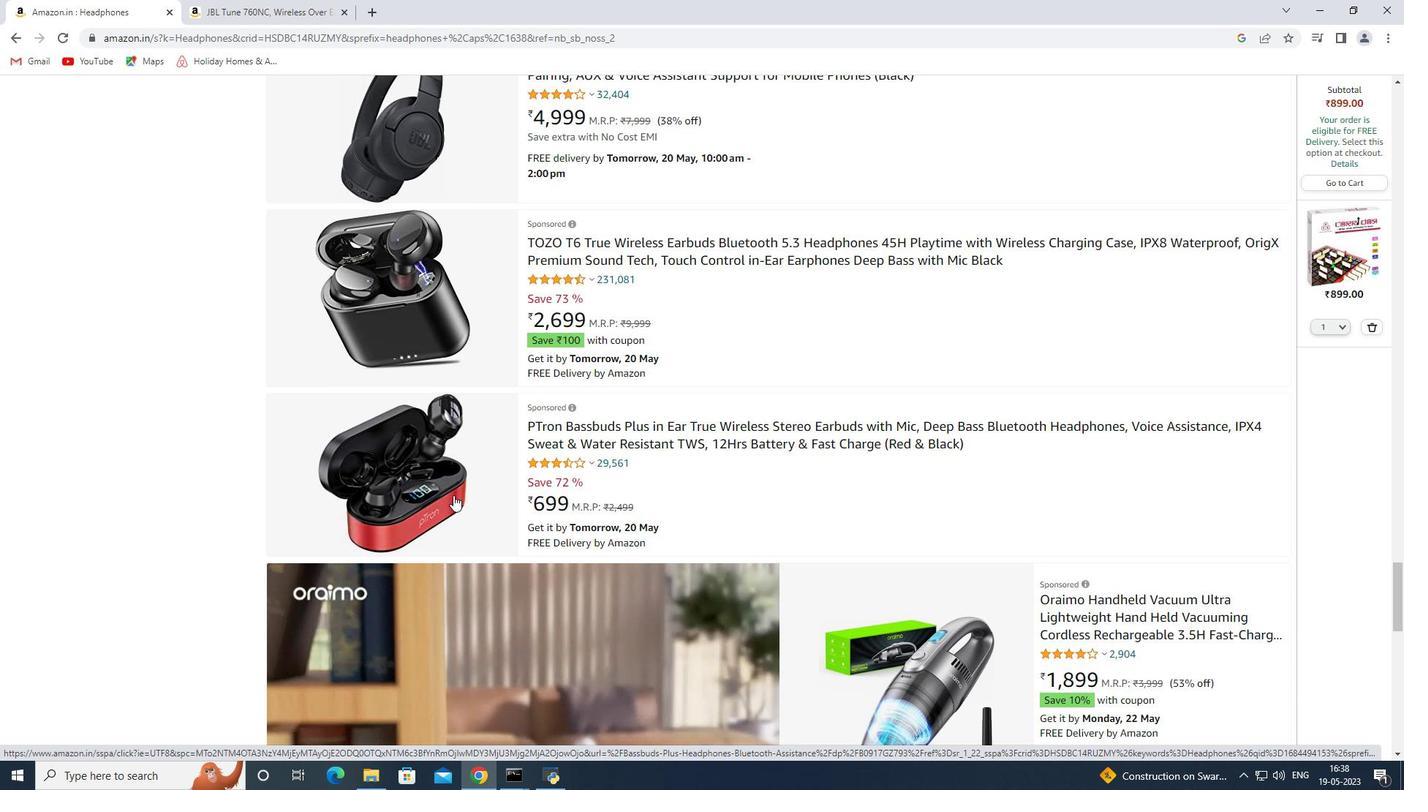 
Action: Mouse scrolled (453, 494) with delta (0, 0)
Screenshot: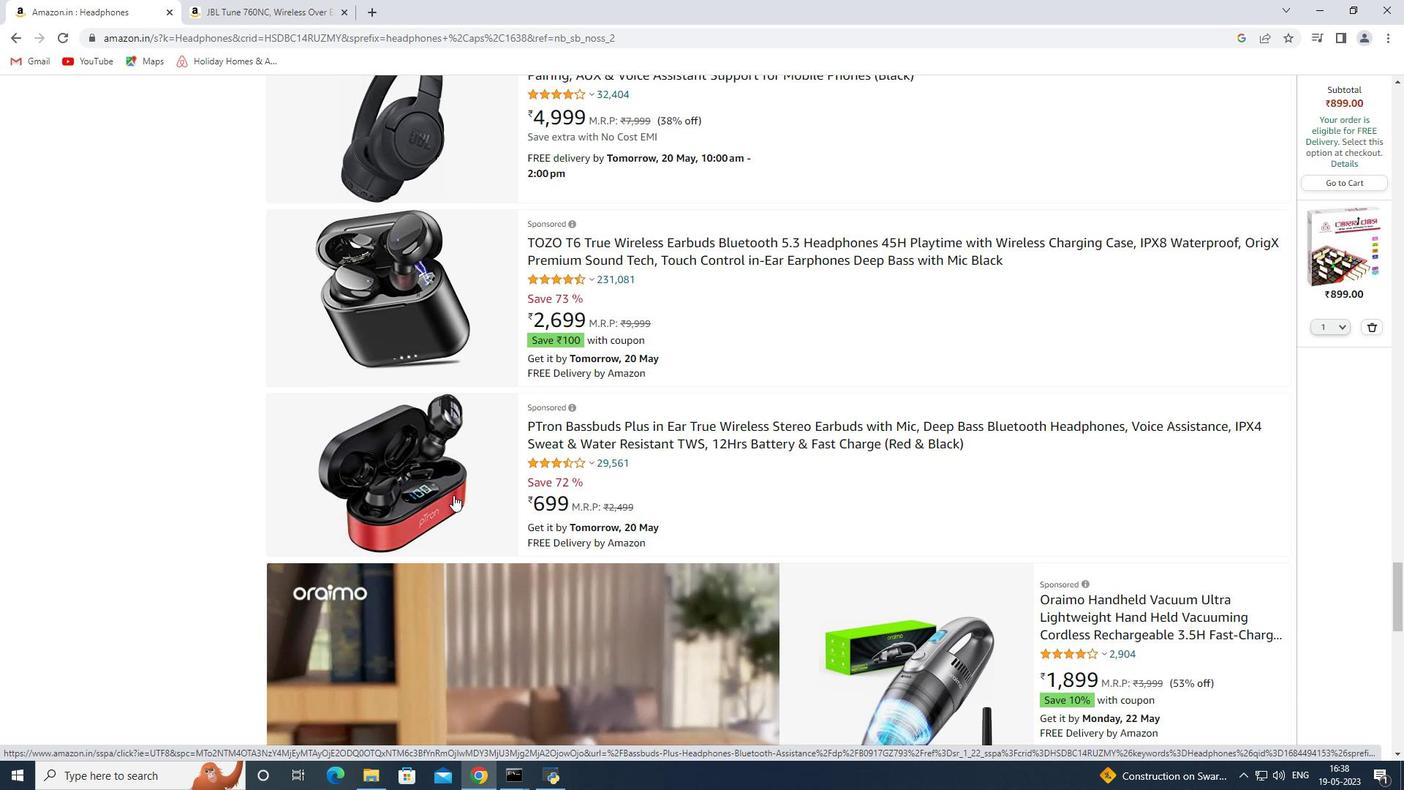 
Action: Mouse scrolled (453, 494) with delta (0, 0)
Screenshot: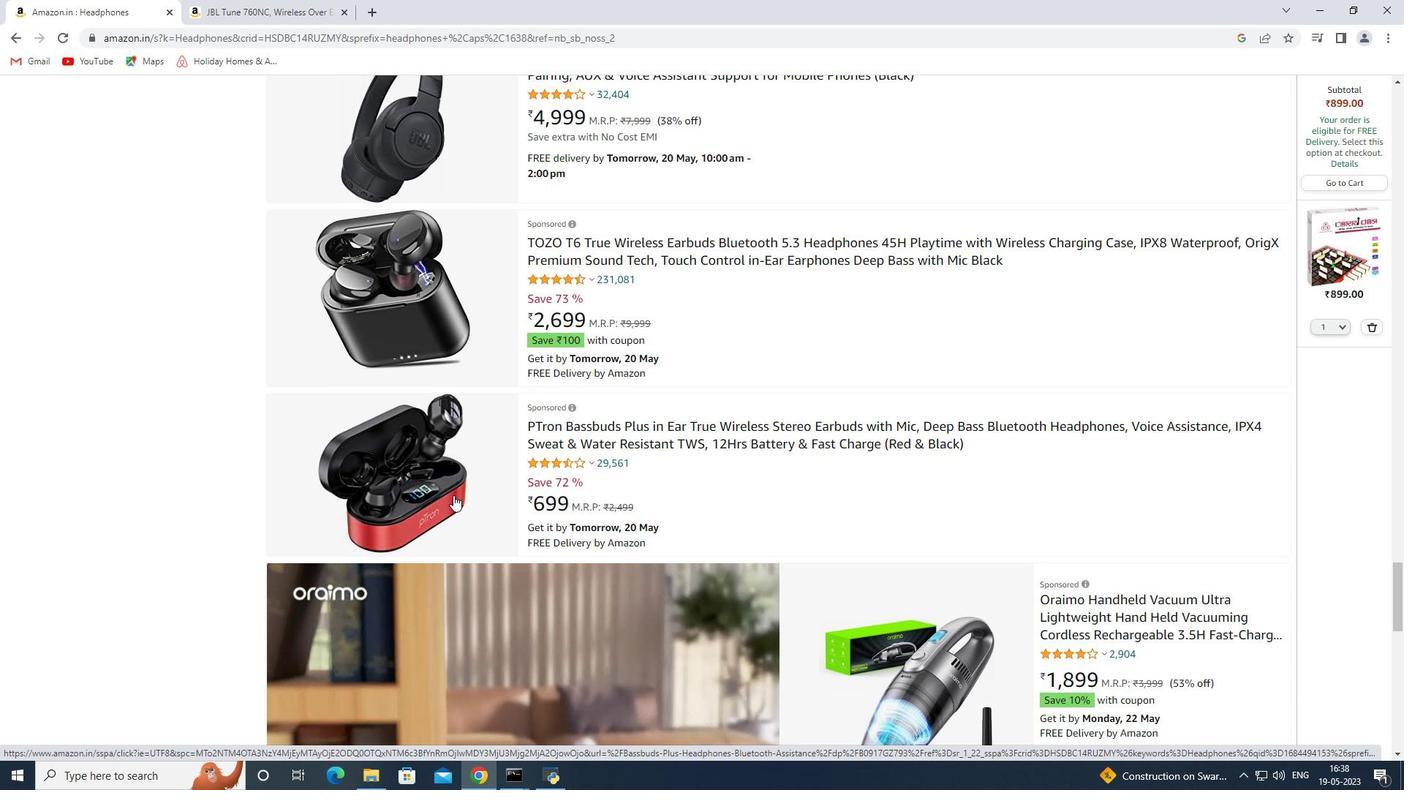 
Action: Mouse scrolled (453, 494) with delta (0, 0)
Screenshot: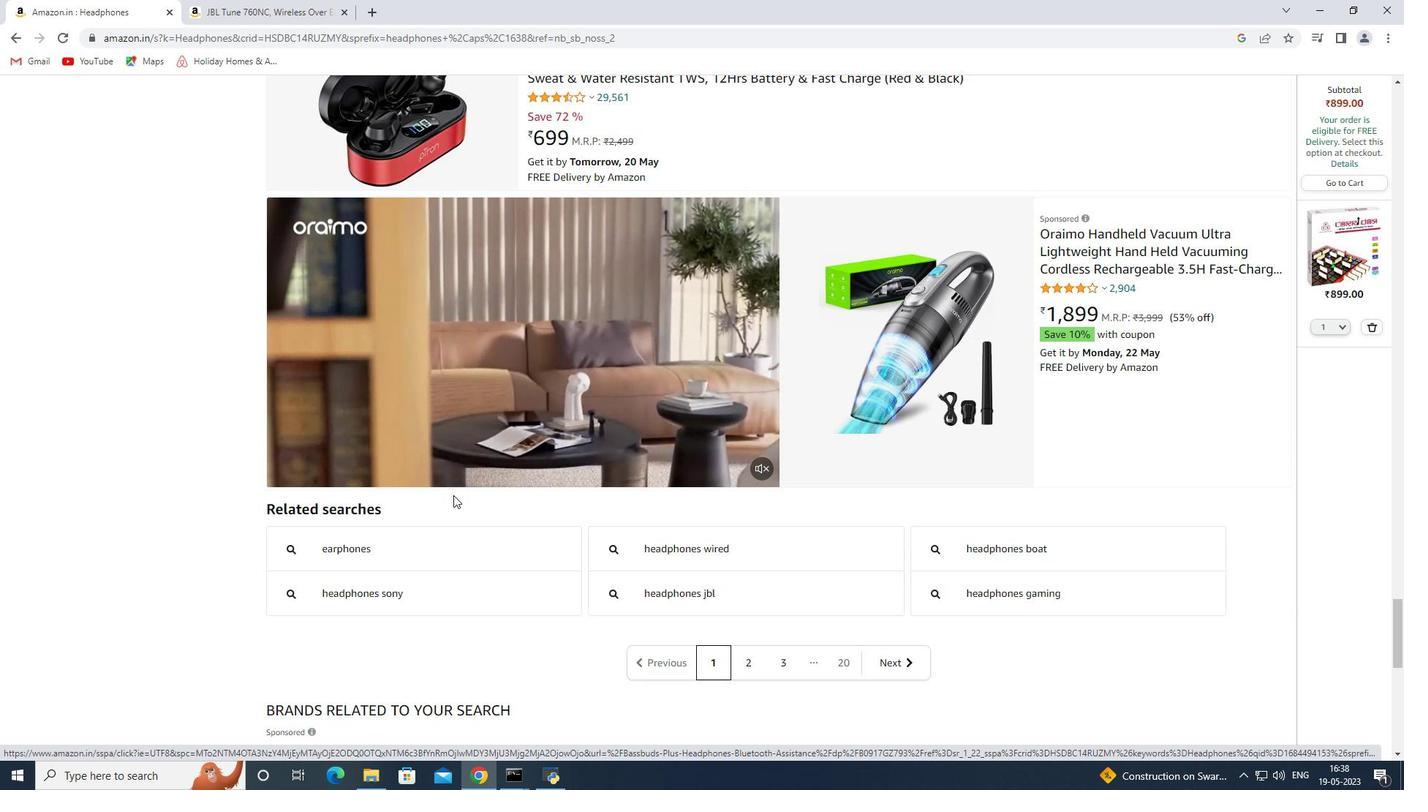 
Action: Mouse scrolled (453, 494) with delta (0, 0)
Screenshot: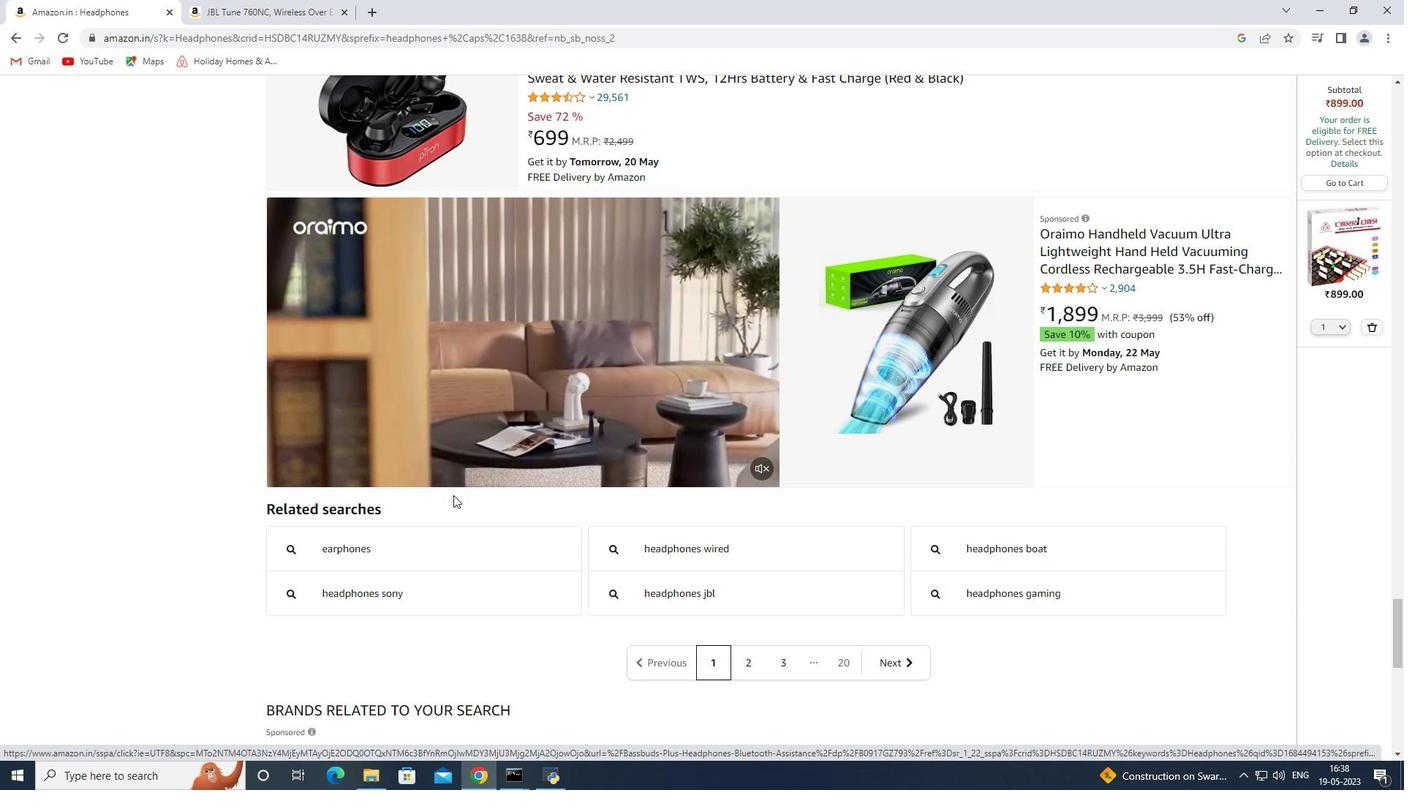 
Action: Mouse moved to (769, 531)
Screenshot: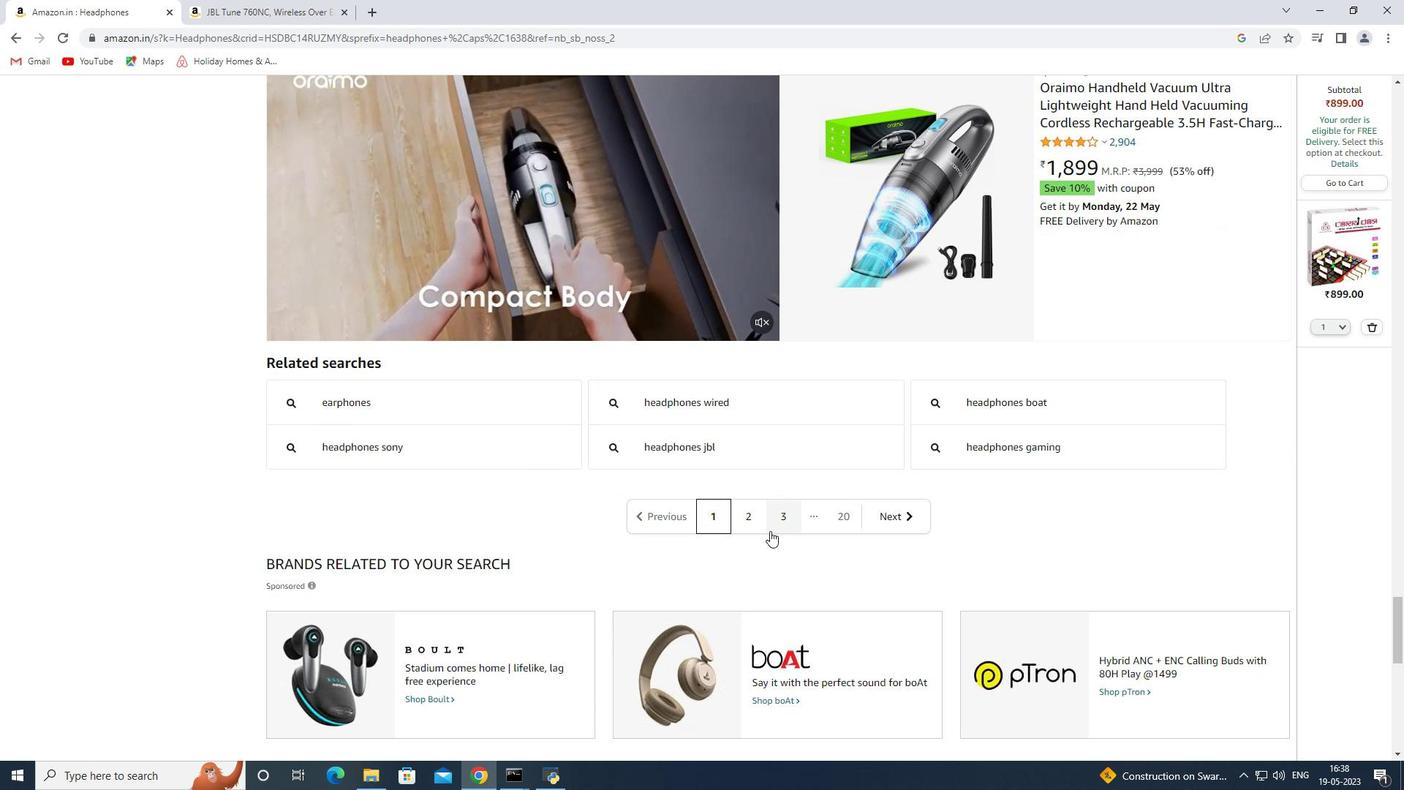 
Action: Mouse scrolled (769, 531) with delta (0, 0)
Screenshot: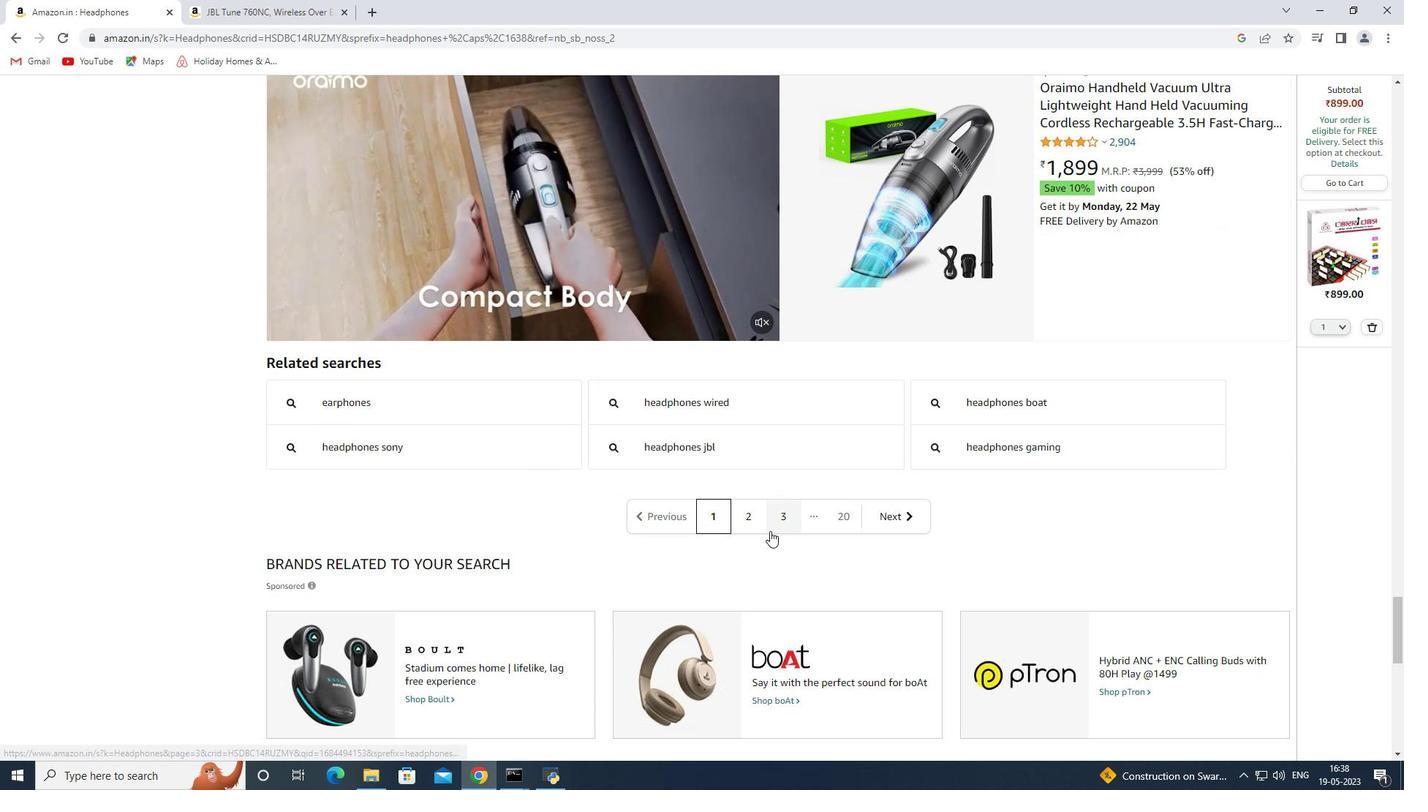 
Action: Mouse scrolled (769, 531) with delta (0, 0)
Screenshot: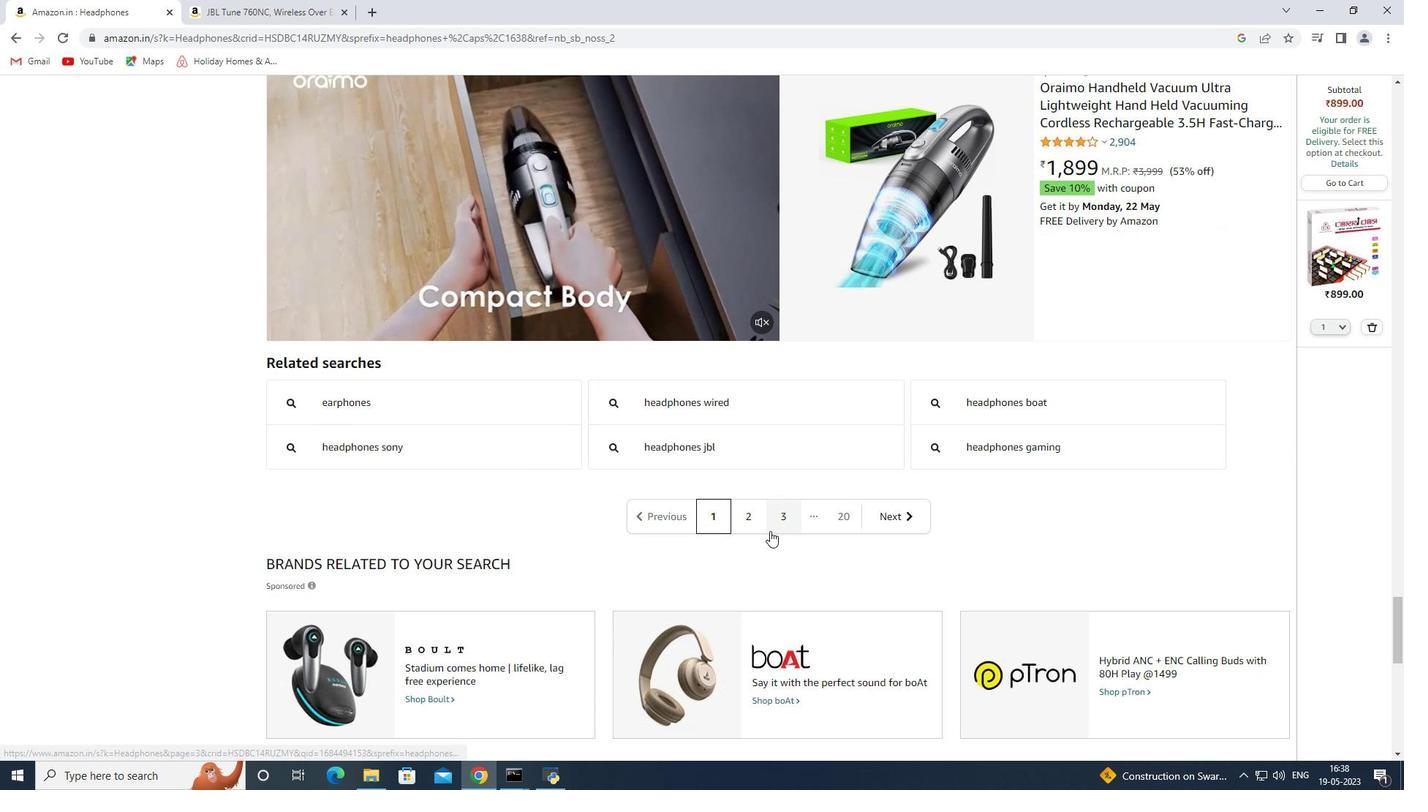 
Action: Mouse scrolled (769, 531) with delta (0, 0)
Screenshot: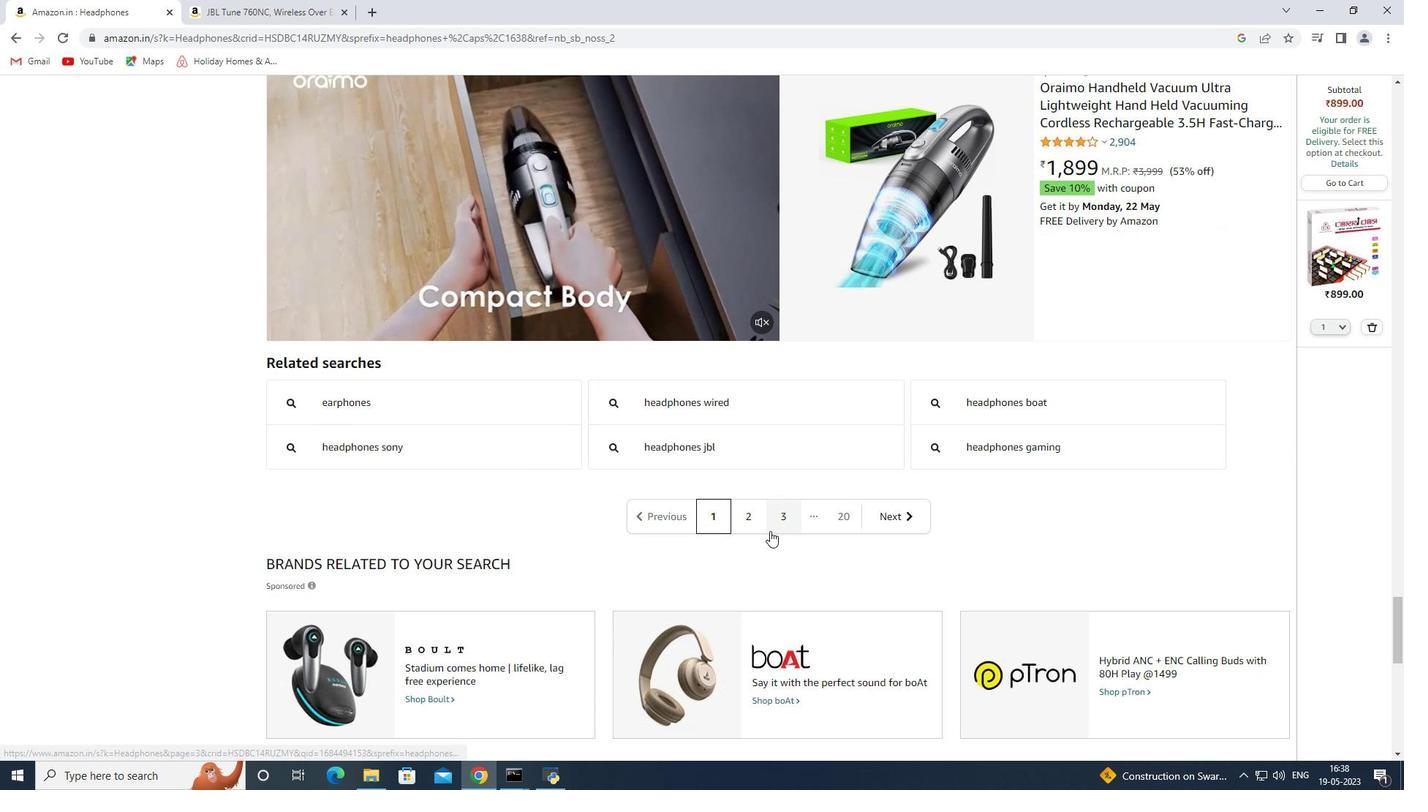 
Action: Mouse scrolled (769, 531) with delta (0, 0)
Screenshot: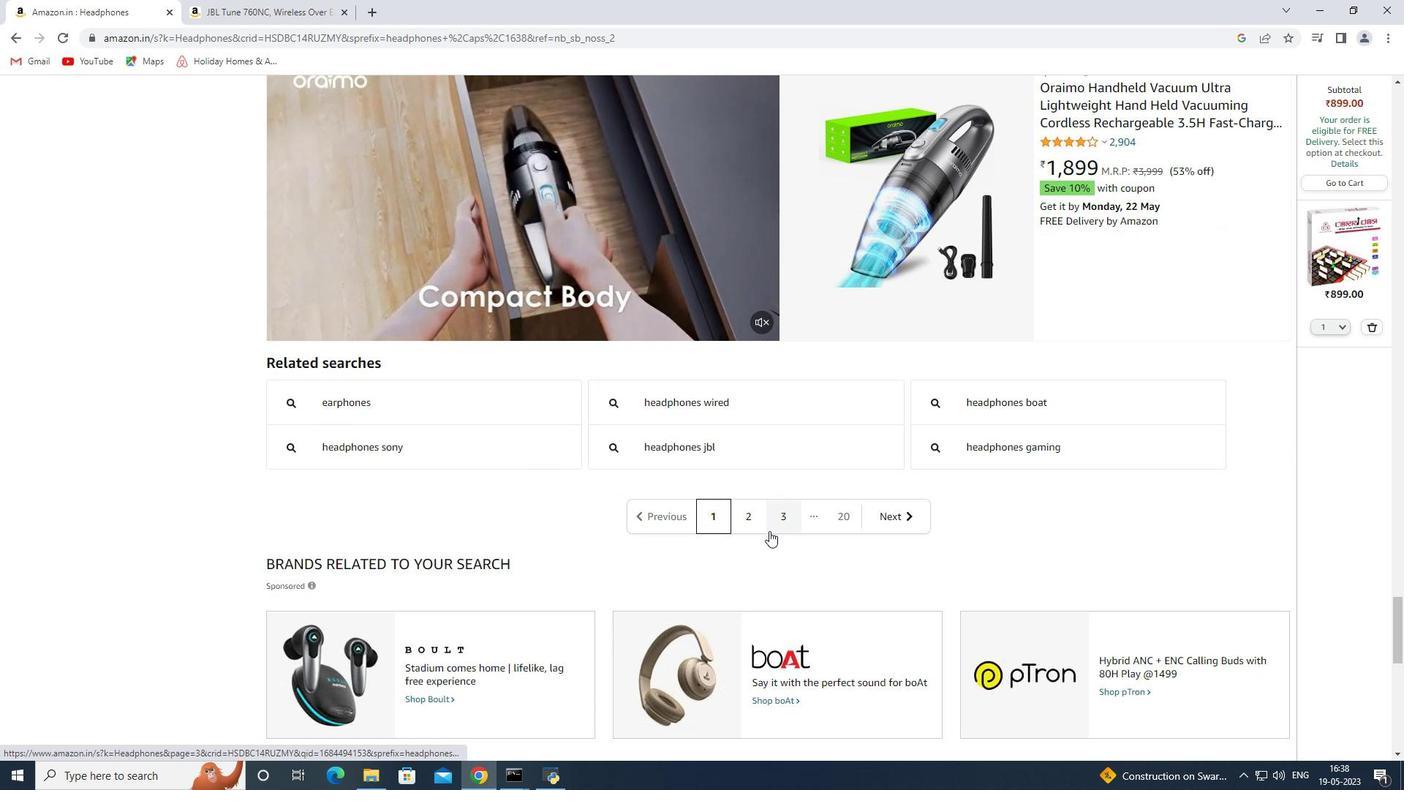 
Action: Mouse scrolled (769, 531) with delta (0, 0)
Screenshot: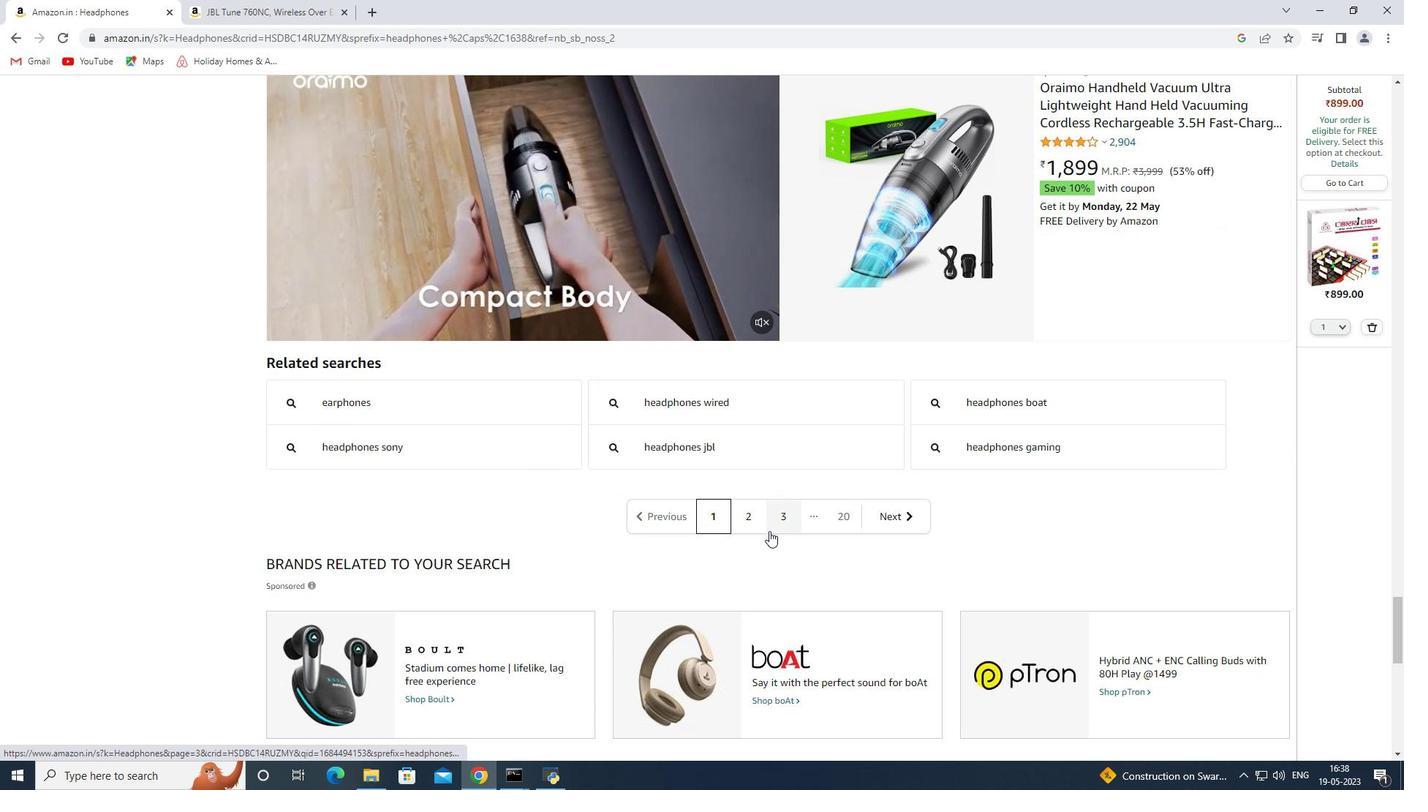 
Action: Mouse moved to (761, 532)
Screenshot: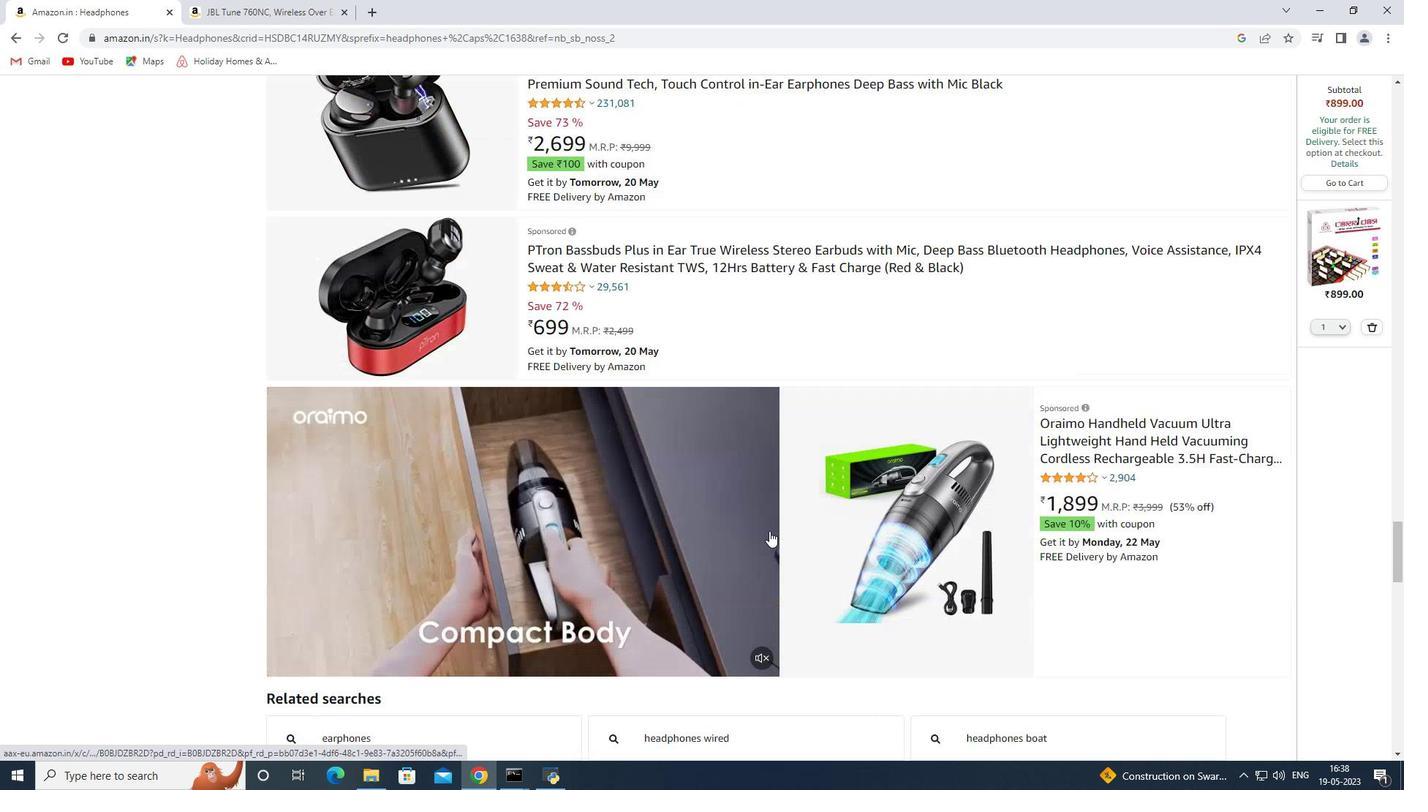 
Action: Mouse scrolled (761, 533) with delta (0, 0)
Screenshot: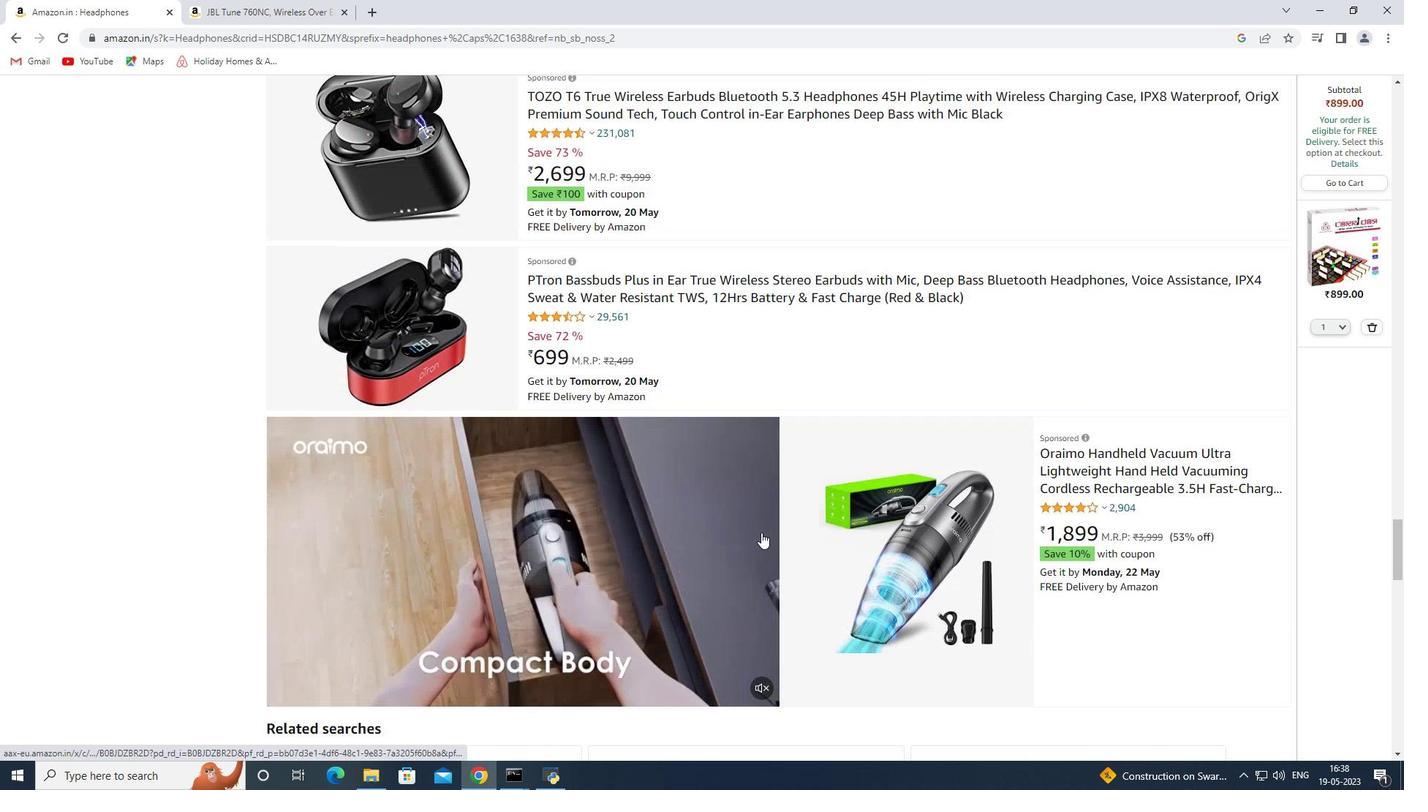 
Action: Mouse scrolled (761, 533) with delta (0, 0)
Screenshot: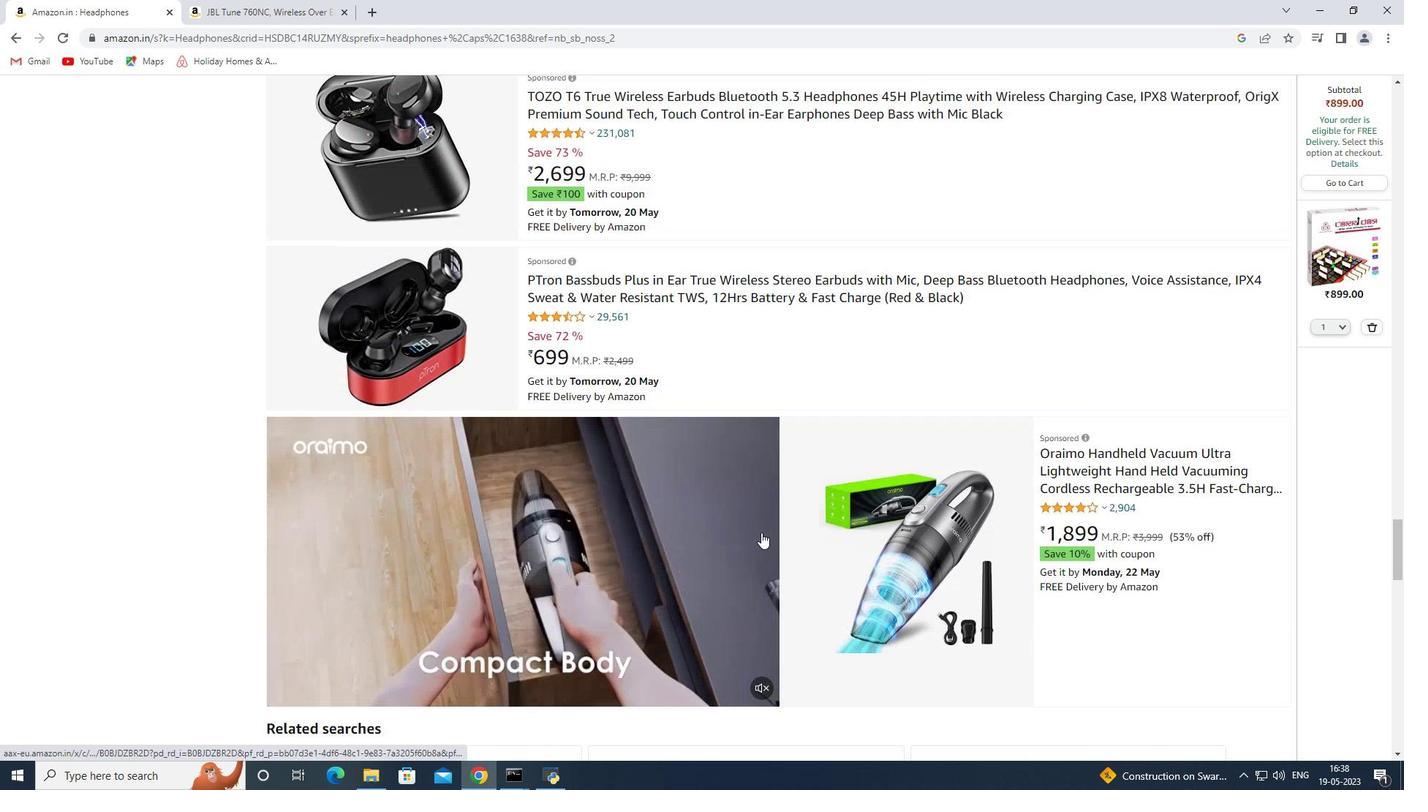 
Action: Mouse scrolled (761, 533) with delta (0, 0)
Screenshot: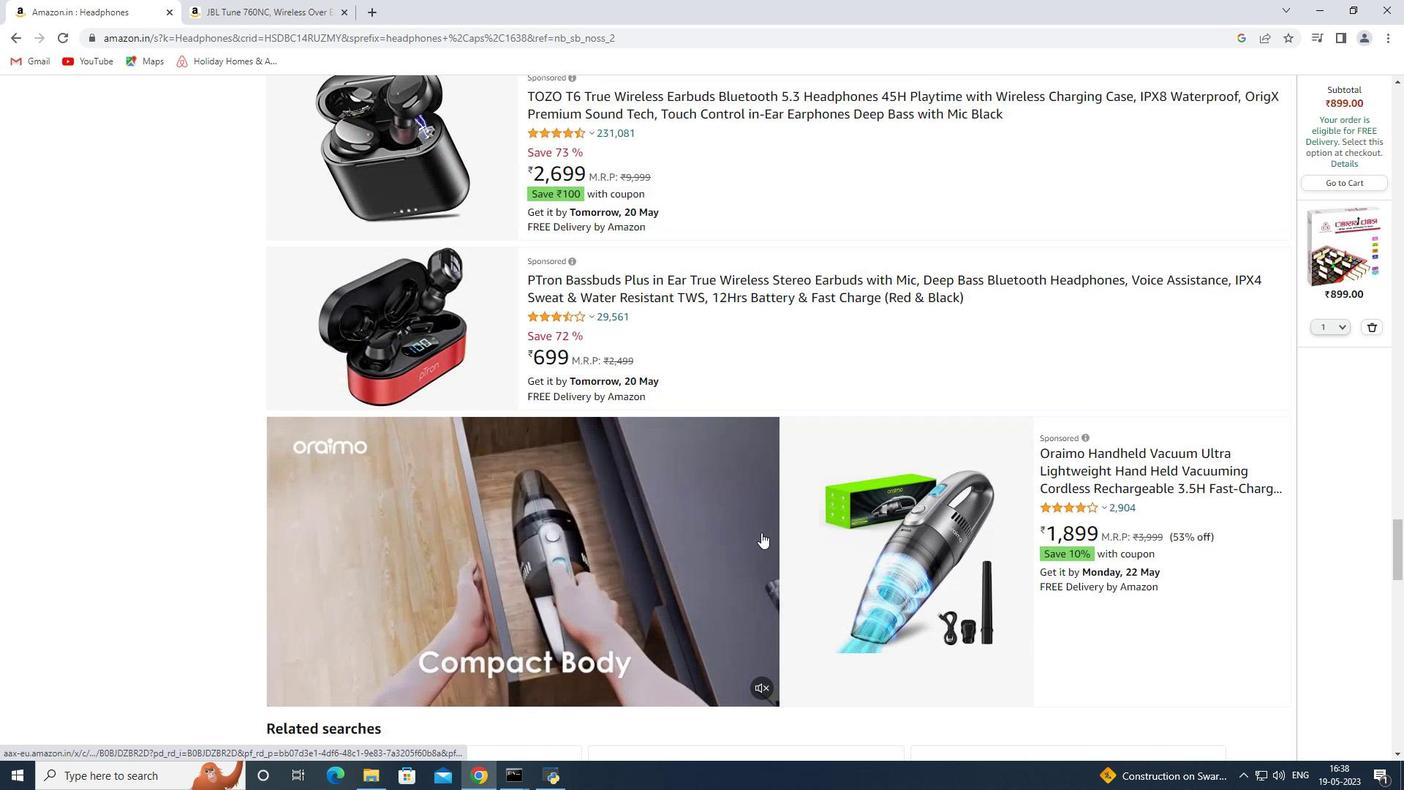 
Action: Mouse scrolled (761, 533) with delta (0, 0)
Screenshot: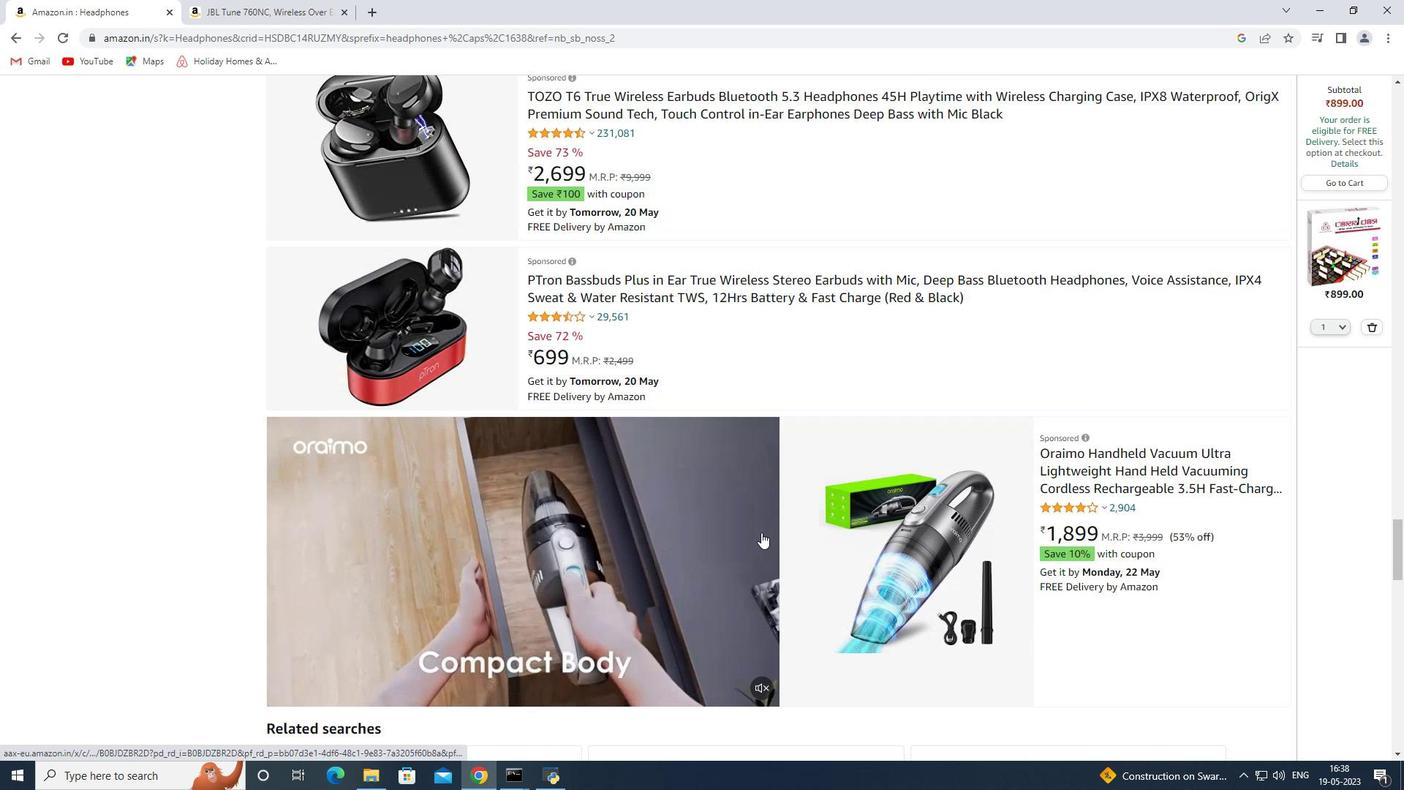 
Action: Mouse scrolled (761, 531) with delta (0, 0)
Screenshot: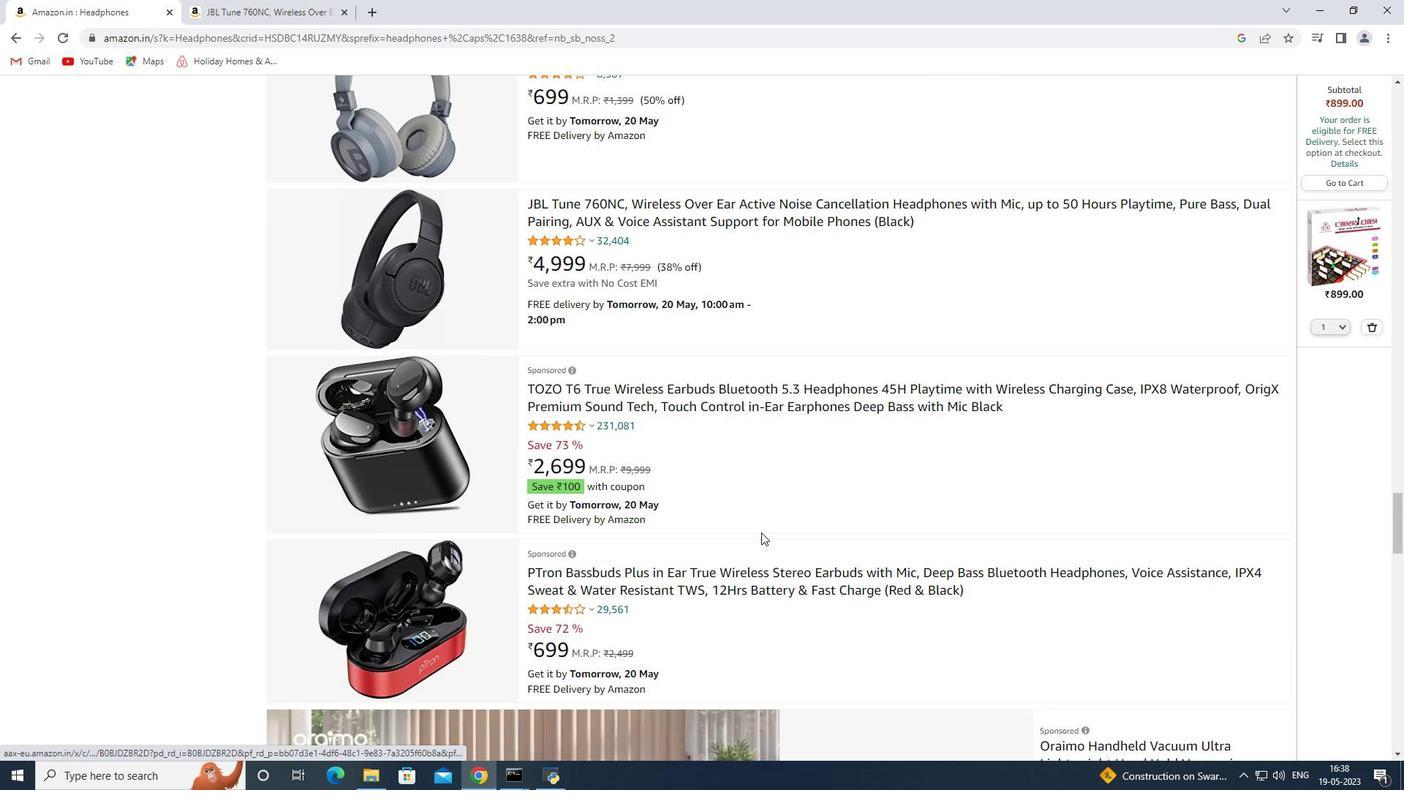 
Action: Mouse scrolled (761, 531) with delta (0, 0)
Screenshot: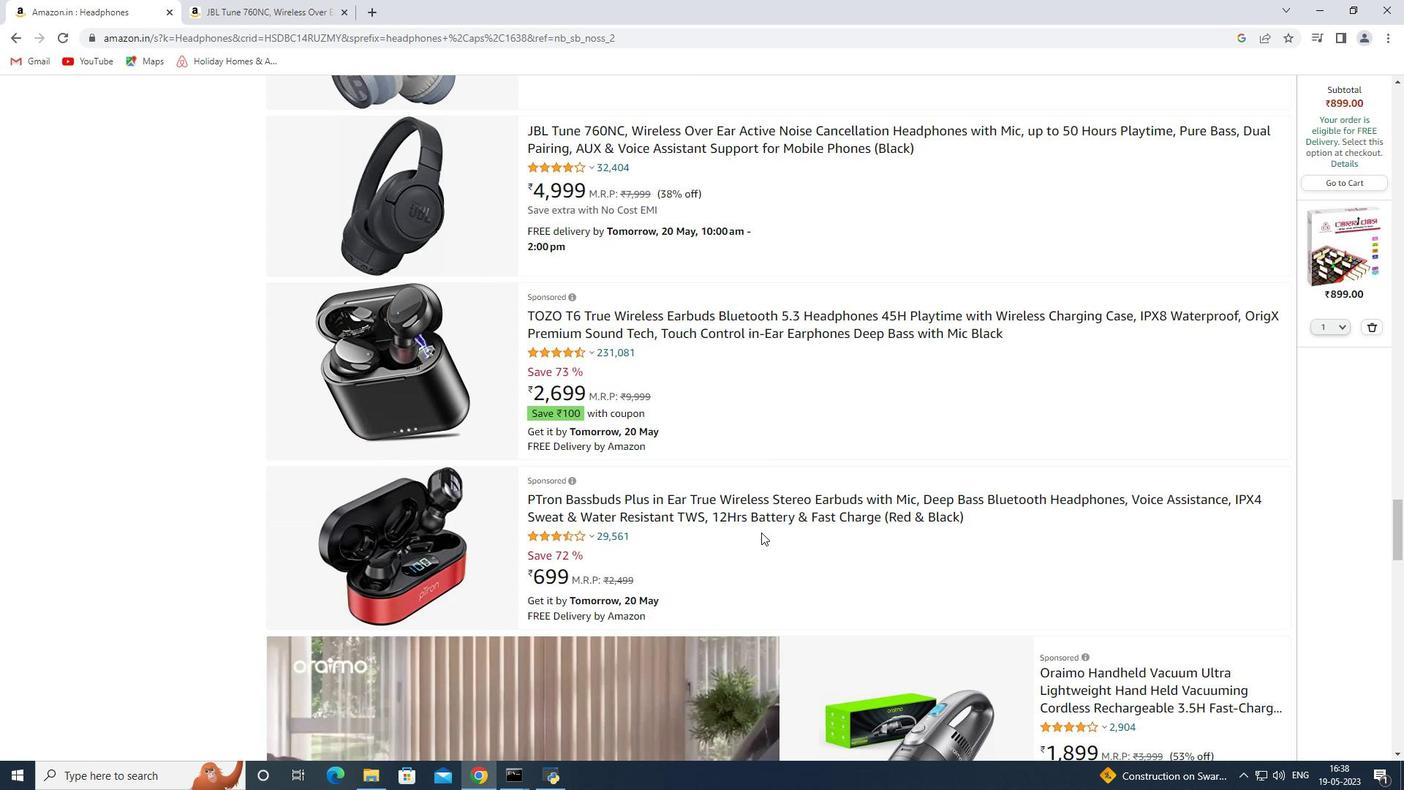 
Action: Mouse scrolled (761, 531) with delta (0, 0)
Screenshot: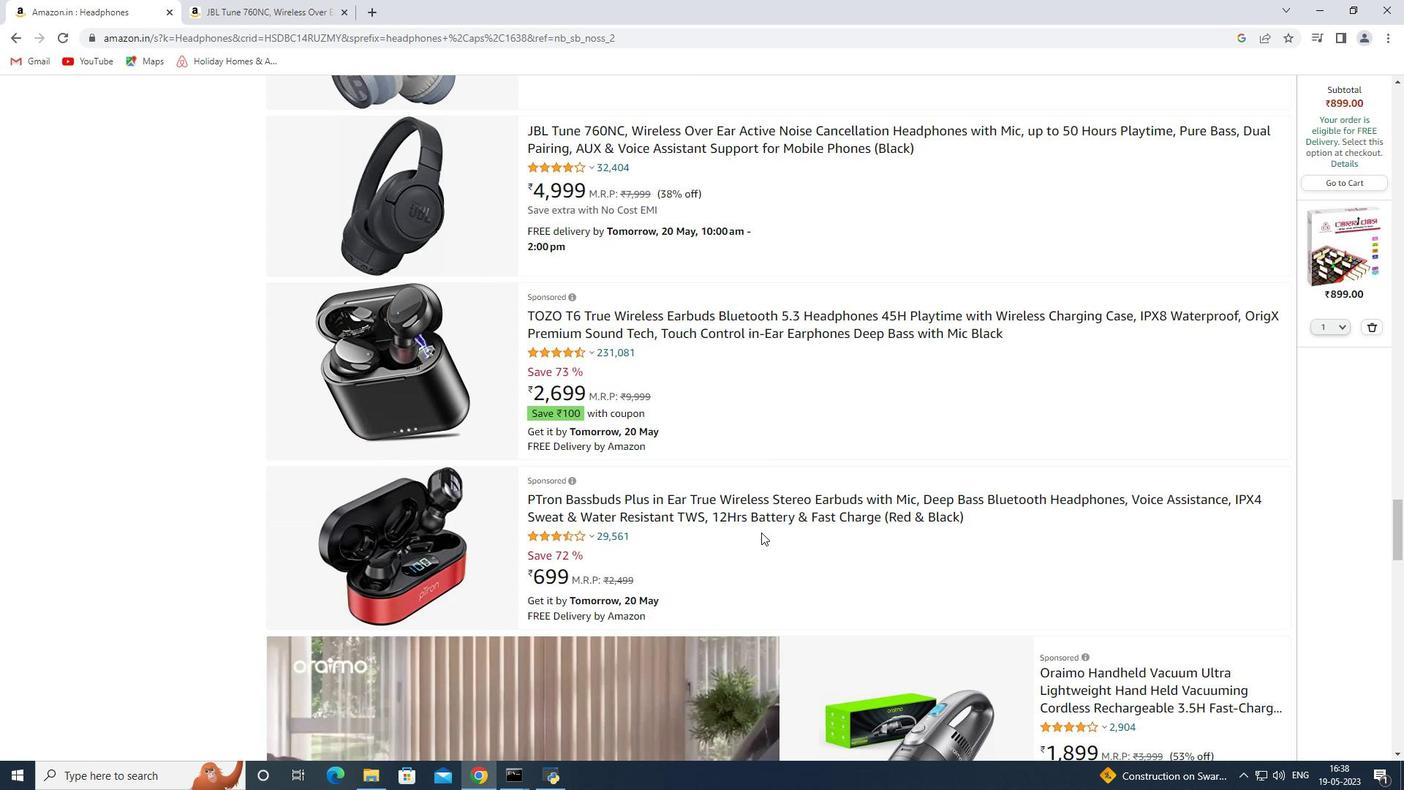 
Action: Mouse scrolled (761, 531) with delta (0, 0)
Screenshot: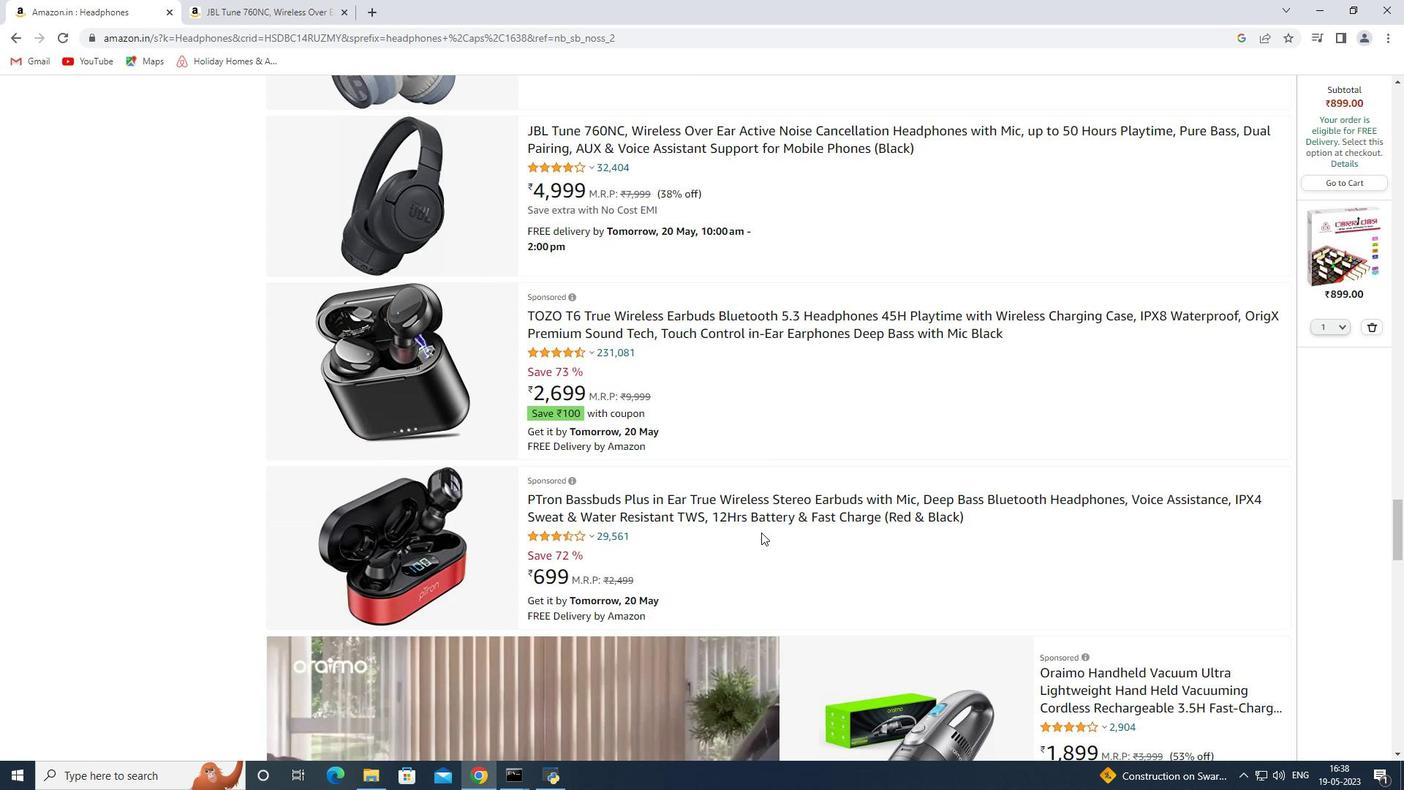 
Action: Mouse scrolled (761, 531) with delta (0, 0)
Screenshot: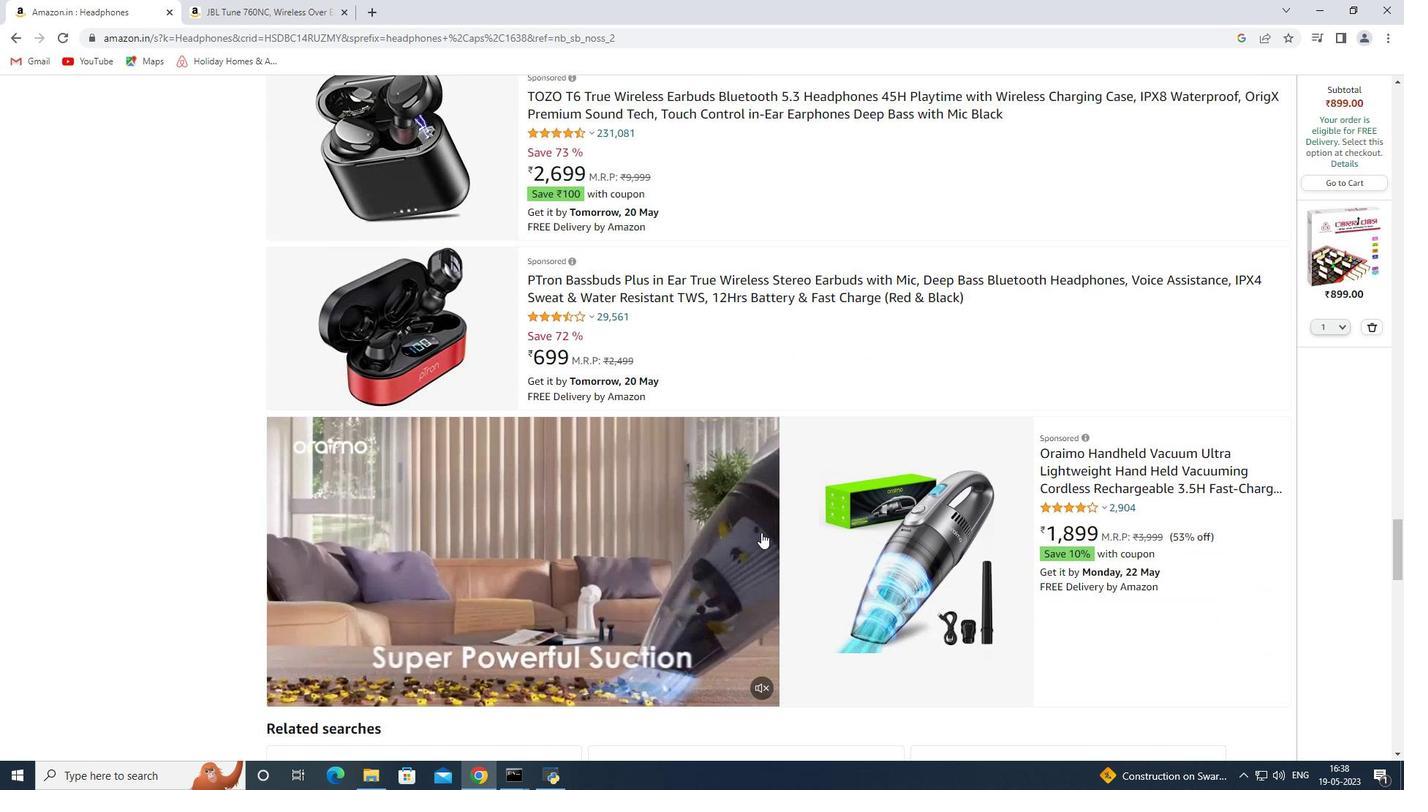 
Action: Mouse scrolled (761, 531) with delta (0, 0)
Screenshot: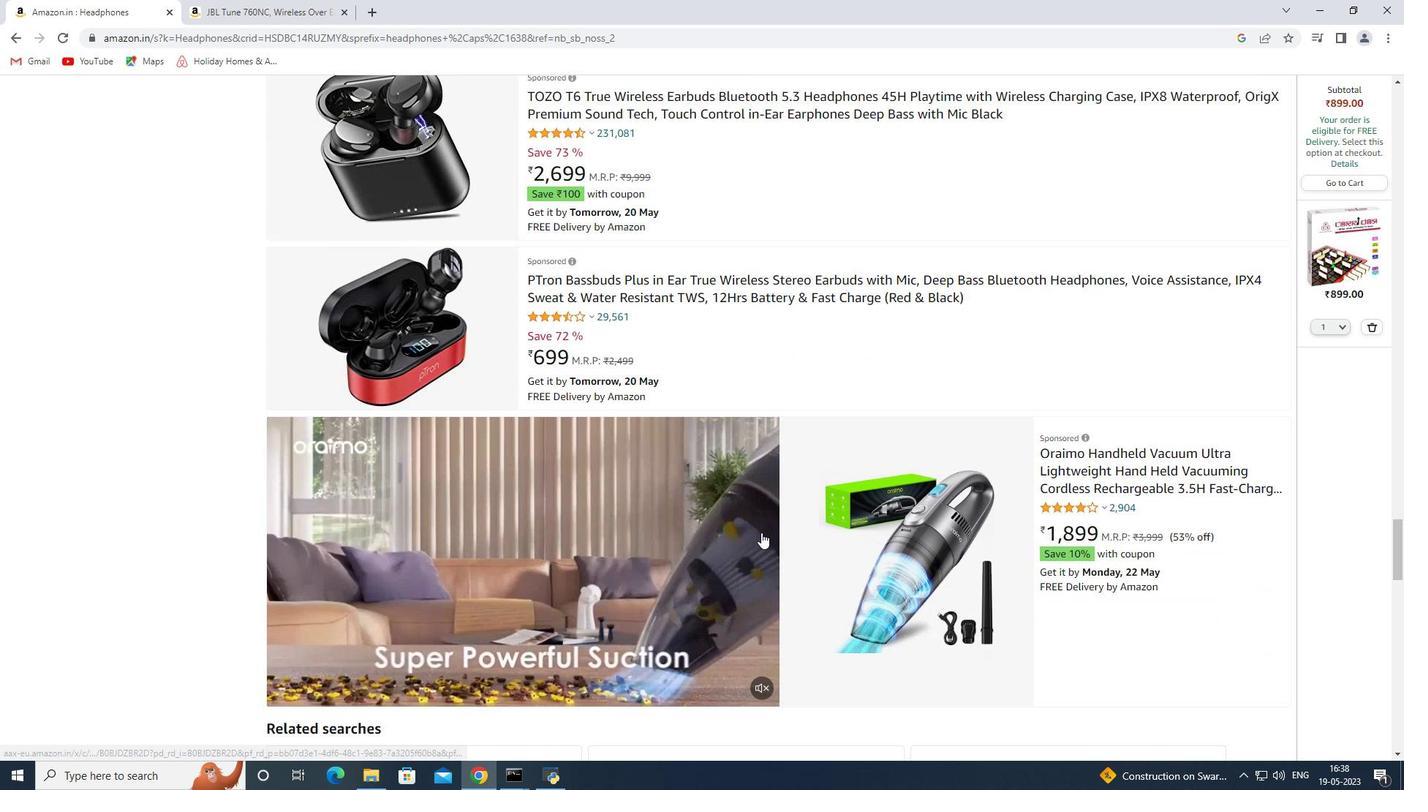 
Action: Mouse scrolled (761, 531) with delta (0, 0)
Screenshot: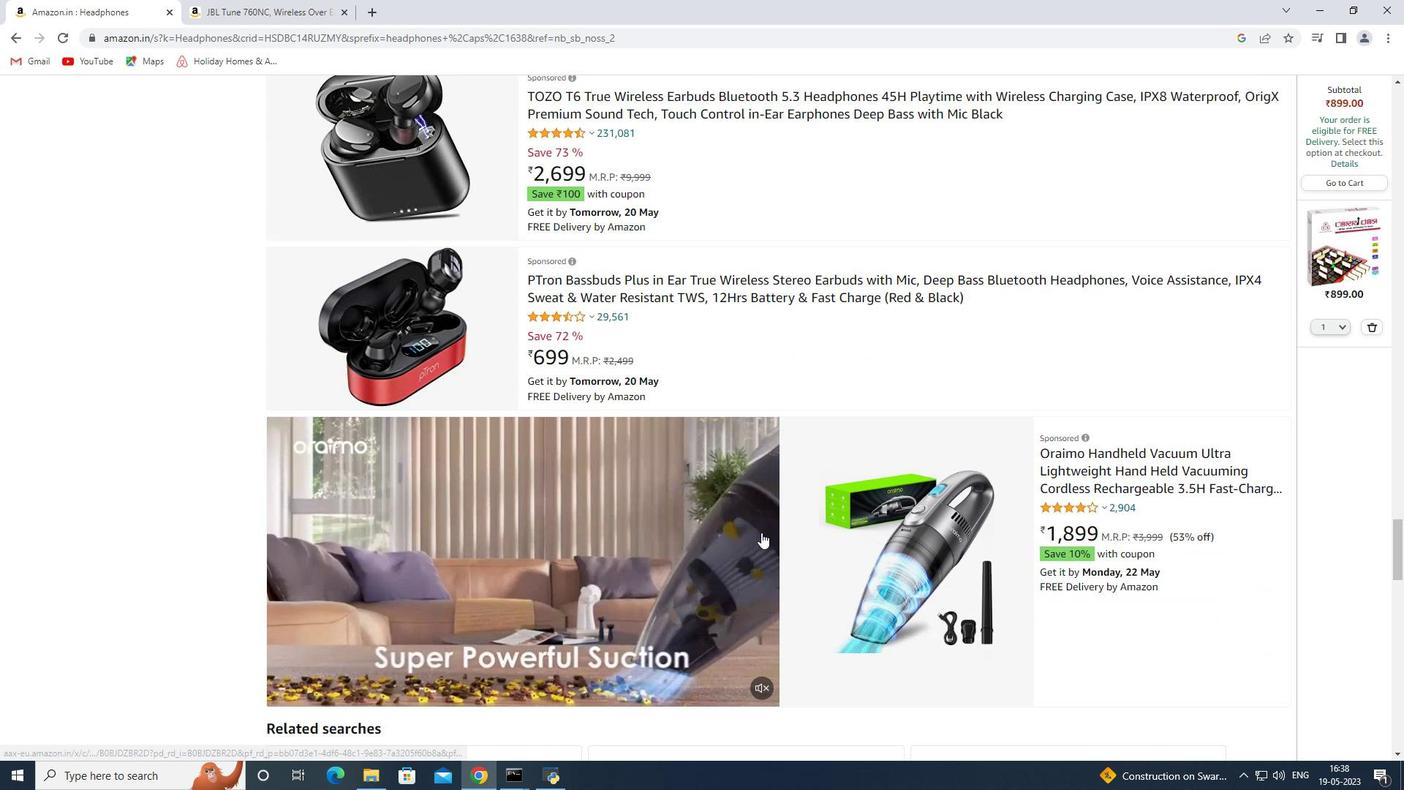 
Action: Mouse scrolled (761, 531) with delta (0, 0)
Screenshot: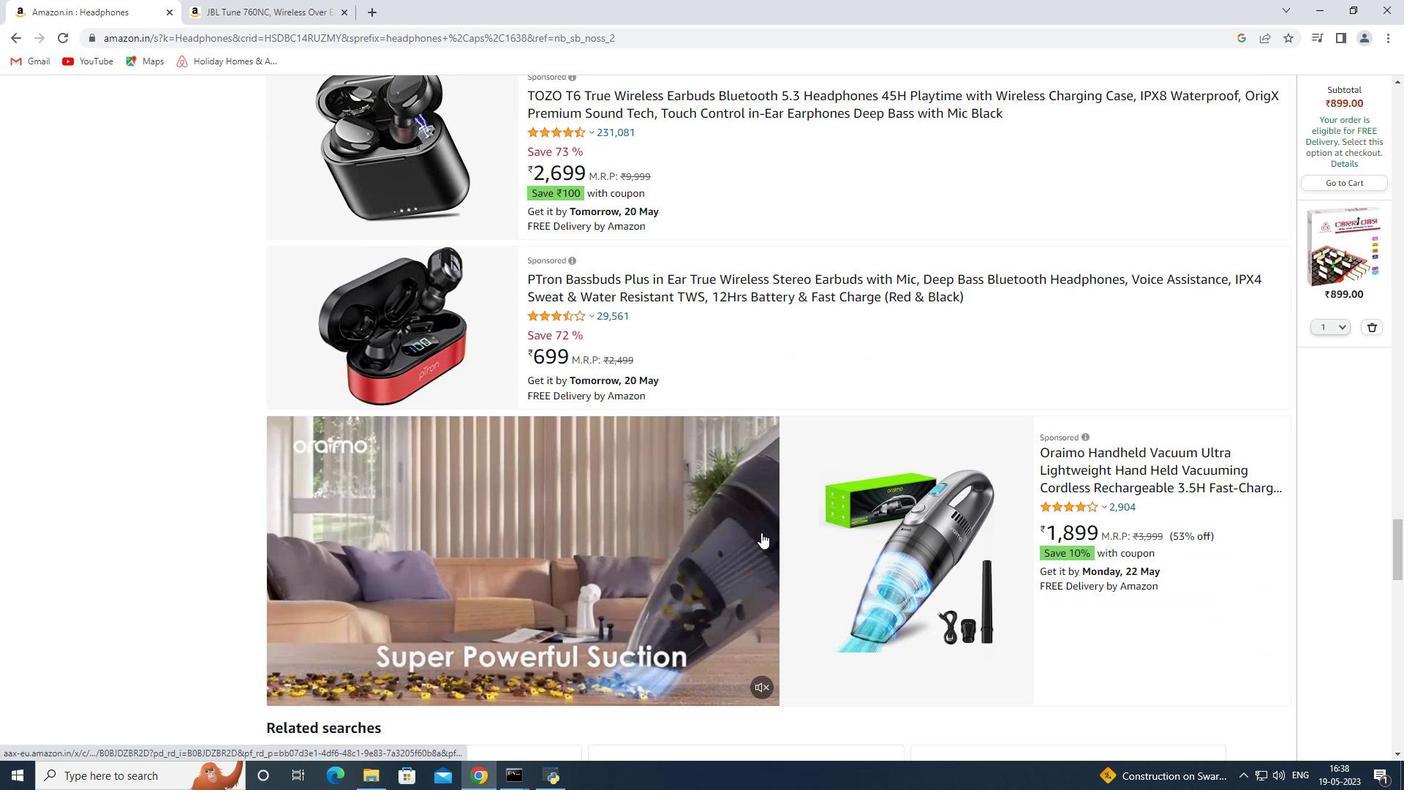
Action: Mouse scrolled (761, 531) with delta (0, 0)
Screenshot: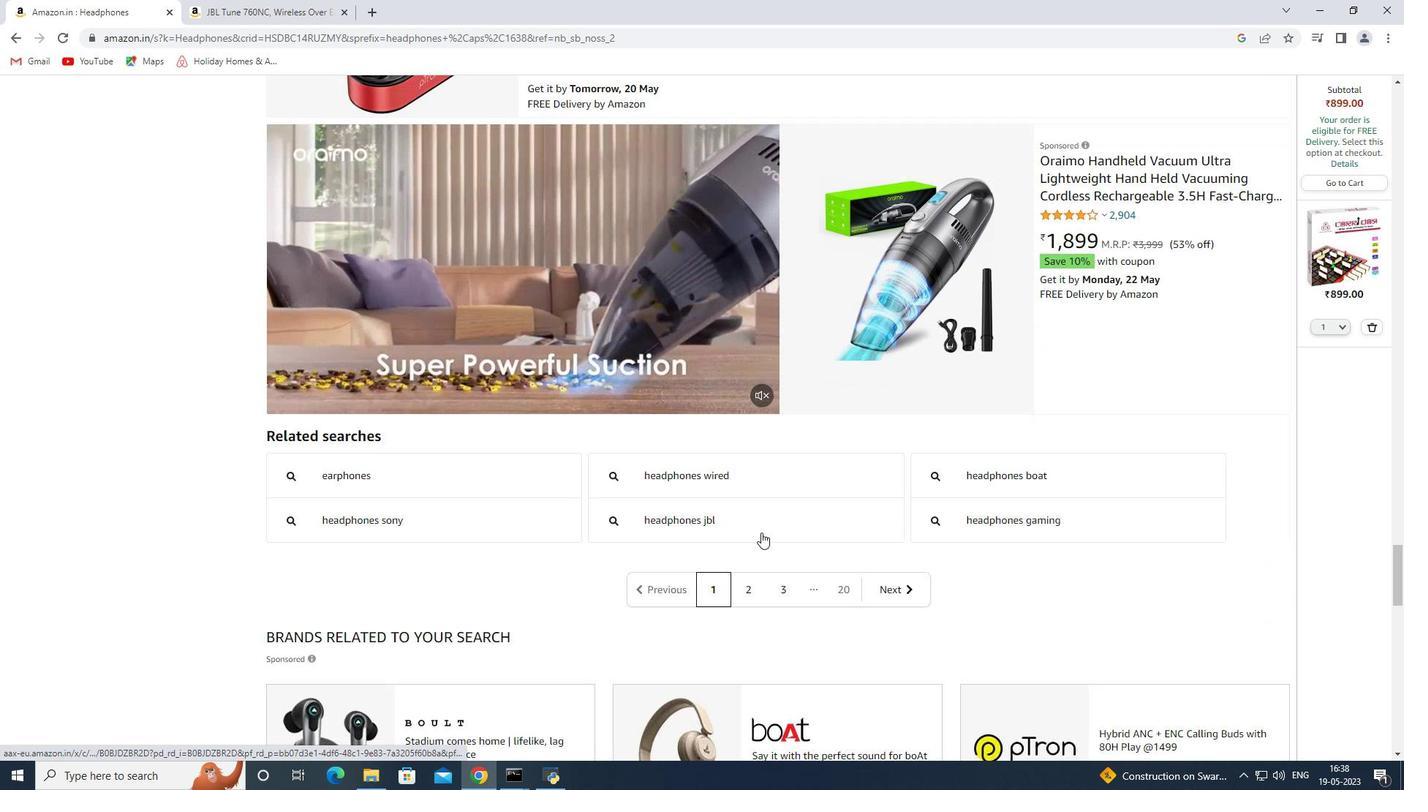 
Action: Mouse scrolled (761, 531) with delta (0, 0)
Screenshot: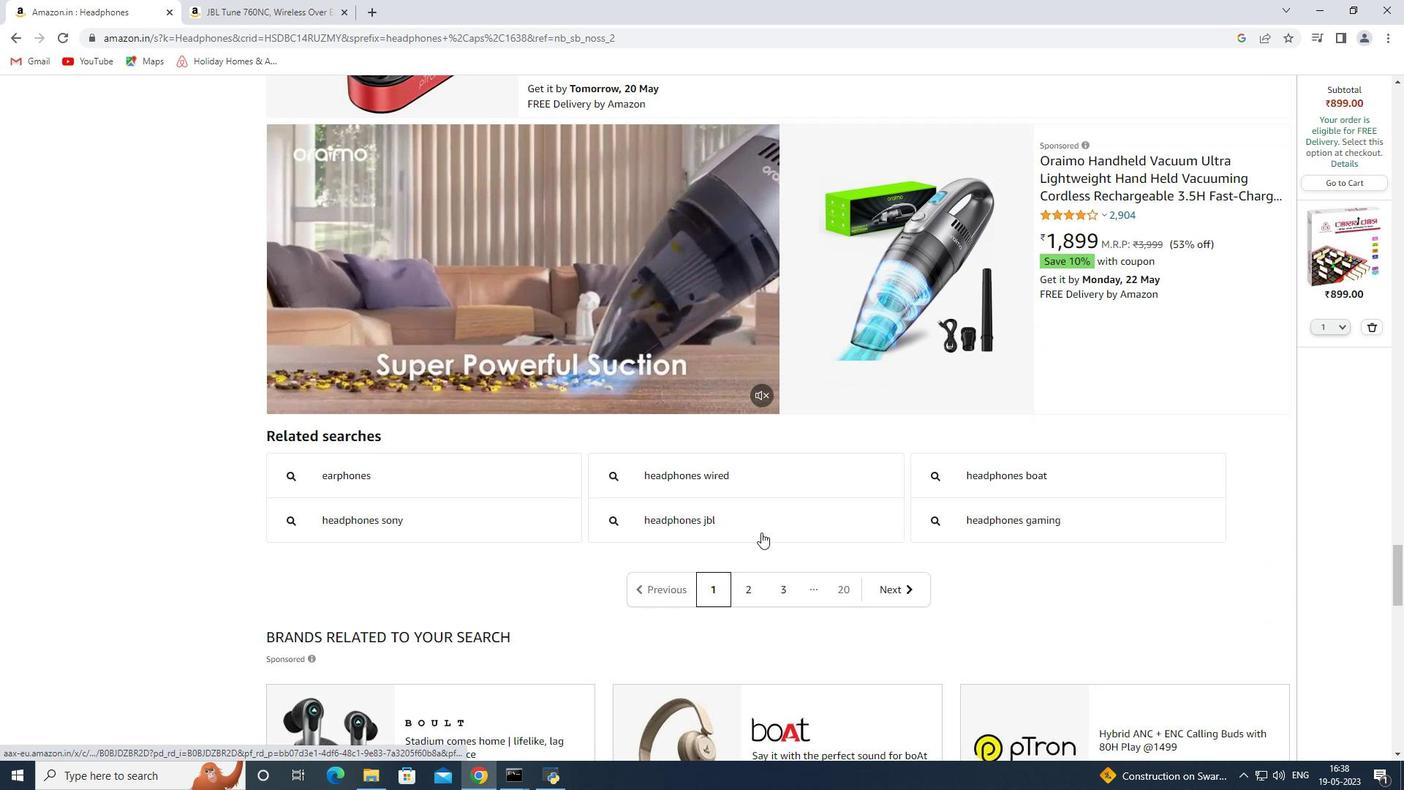 
Action: Mouse moved to (748, 434)
Screenshot: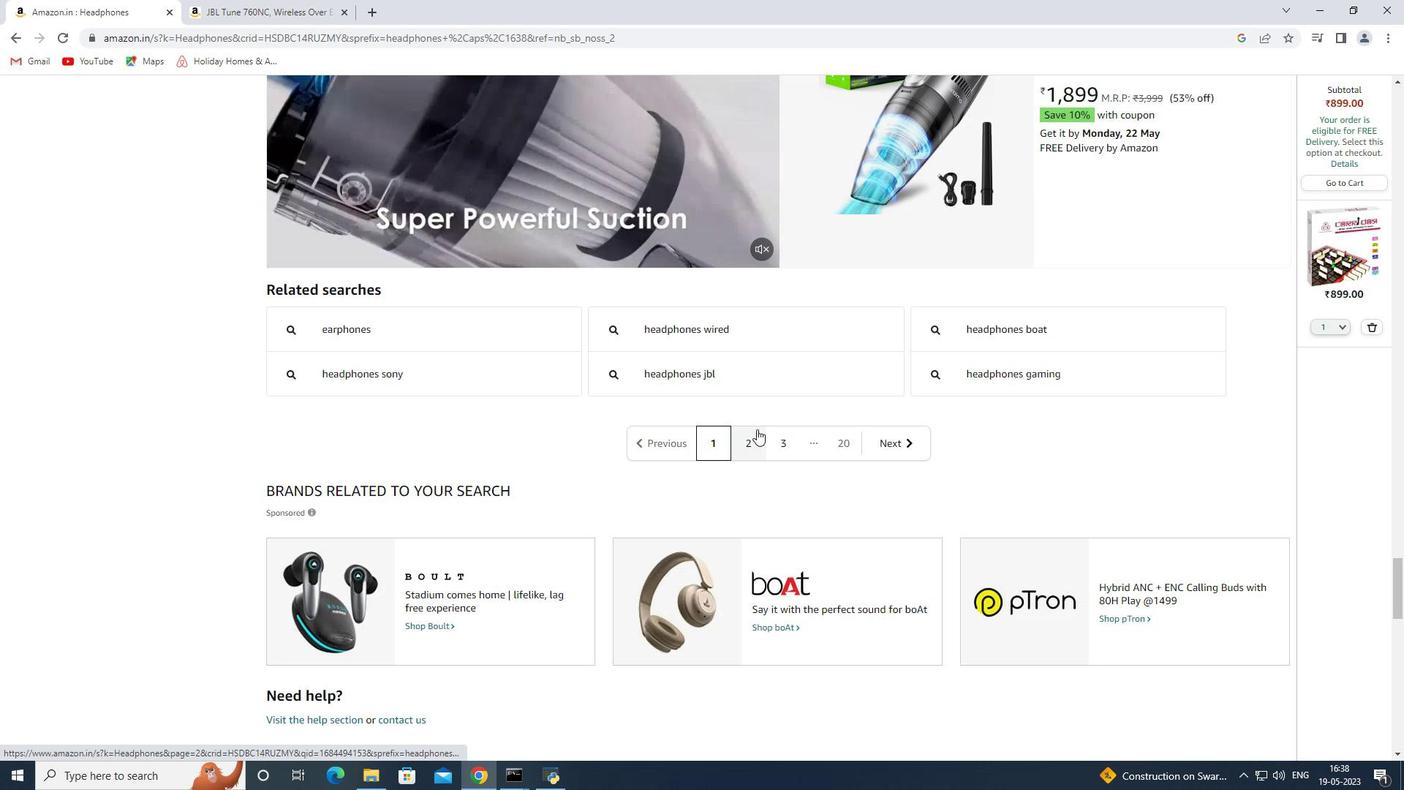 
Action: Mouse pressed left at (748, 434)
Screenshot: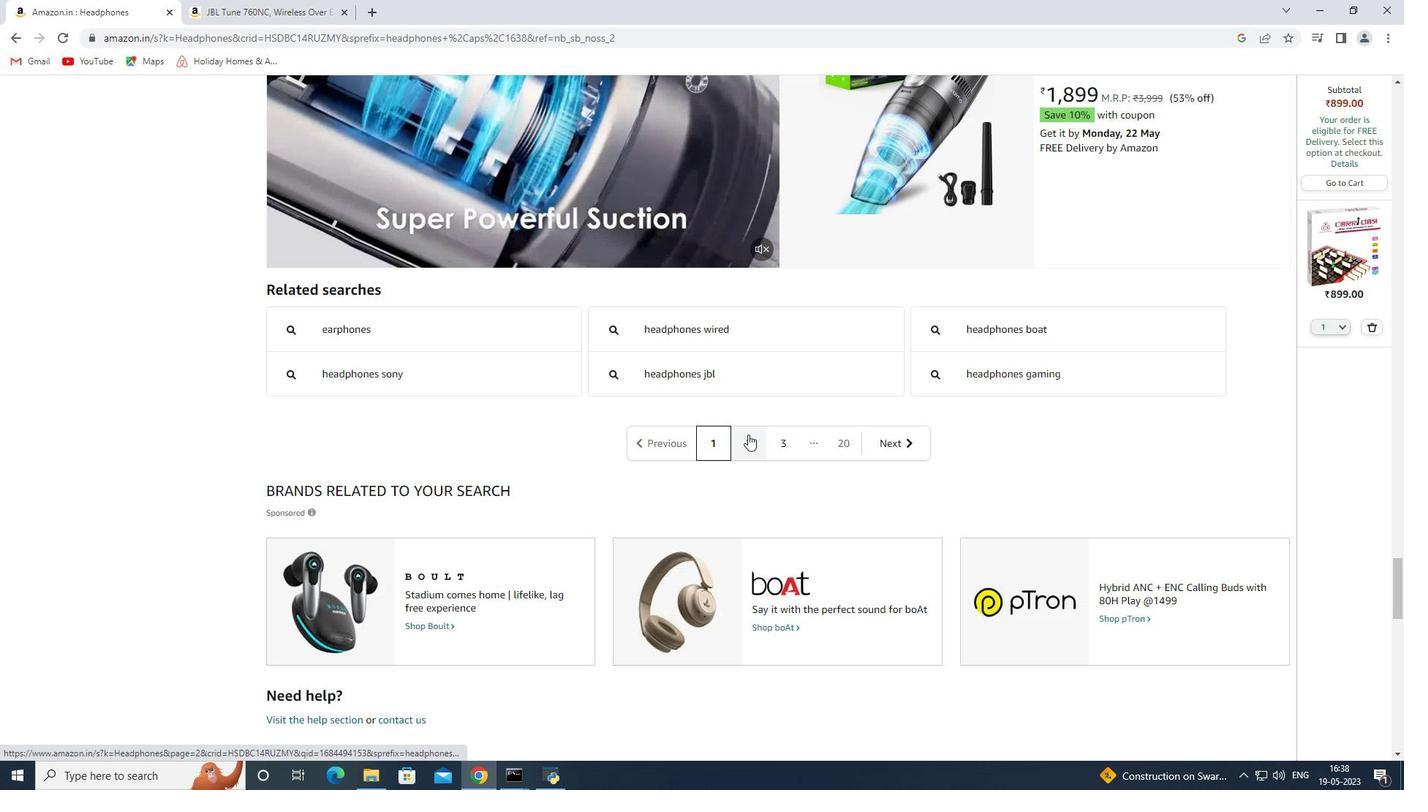 
Action: Mouse moved to (714, 443)
Screenshot: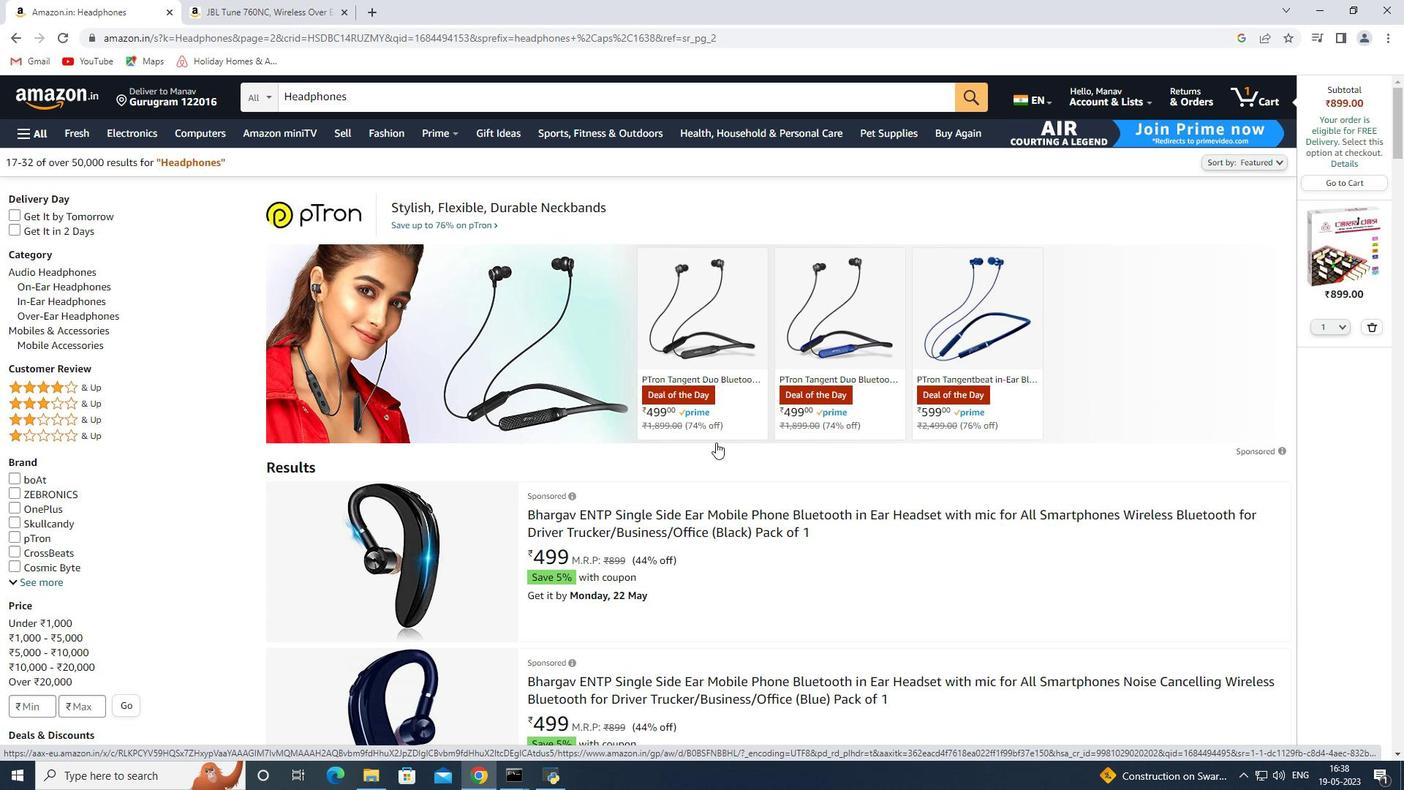 
Action: Mouse scrolled (714, 442) with delta (0, 0)
Screenshot: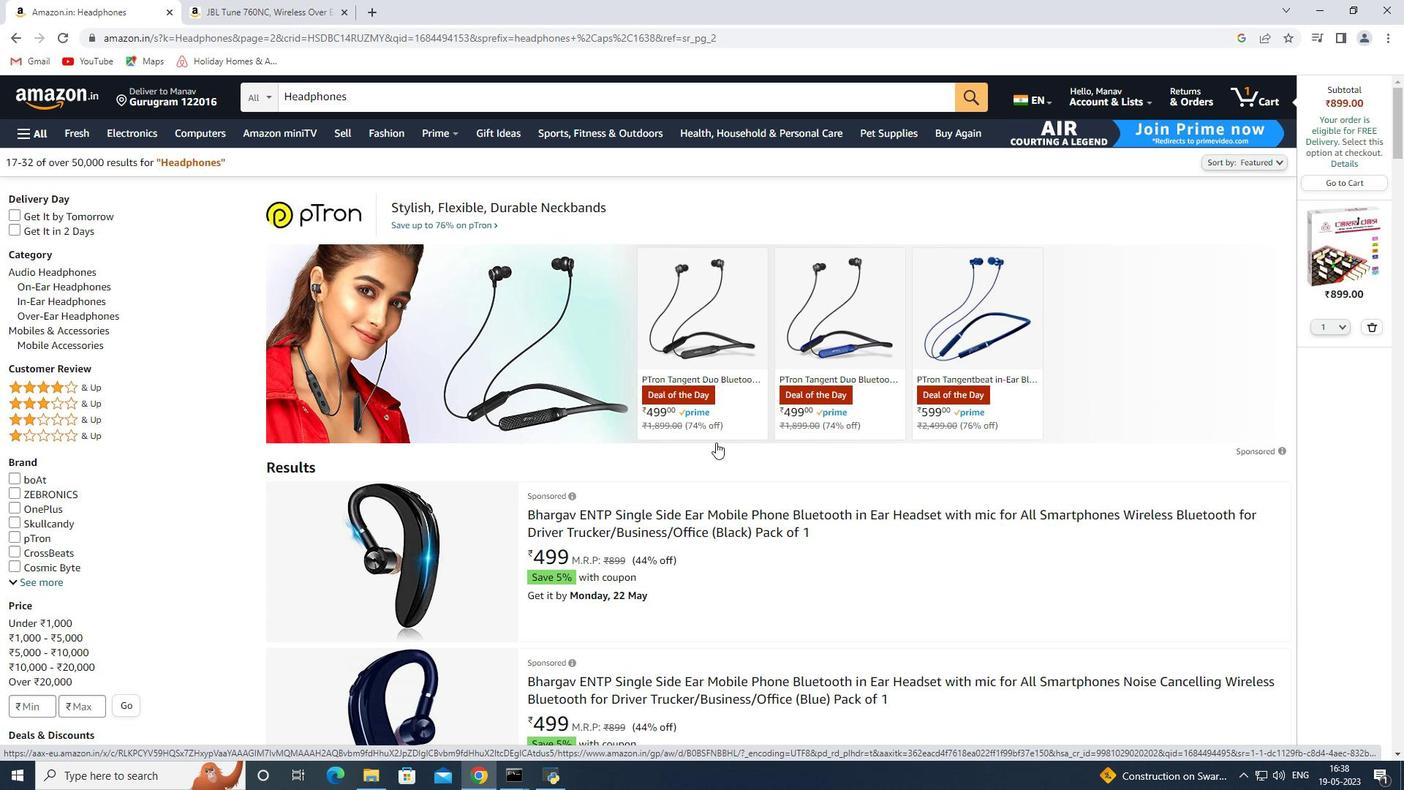 
Action: Mouse moved to (713, 444)
Screenshot: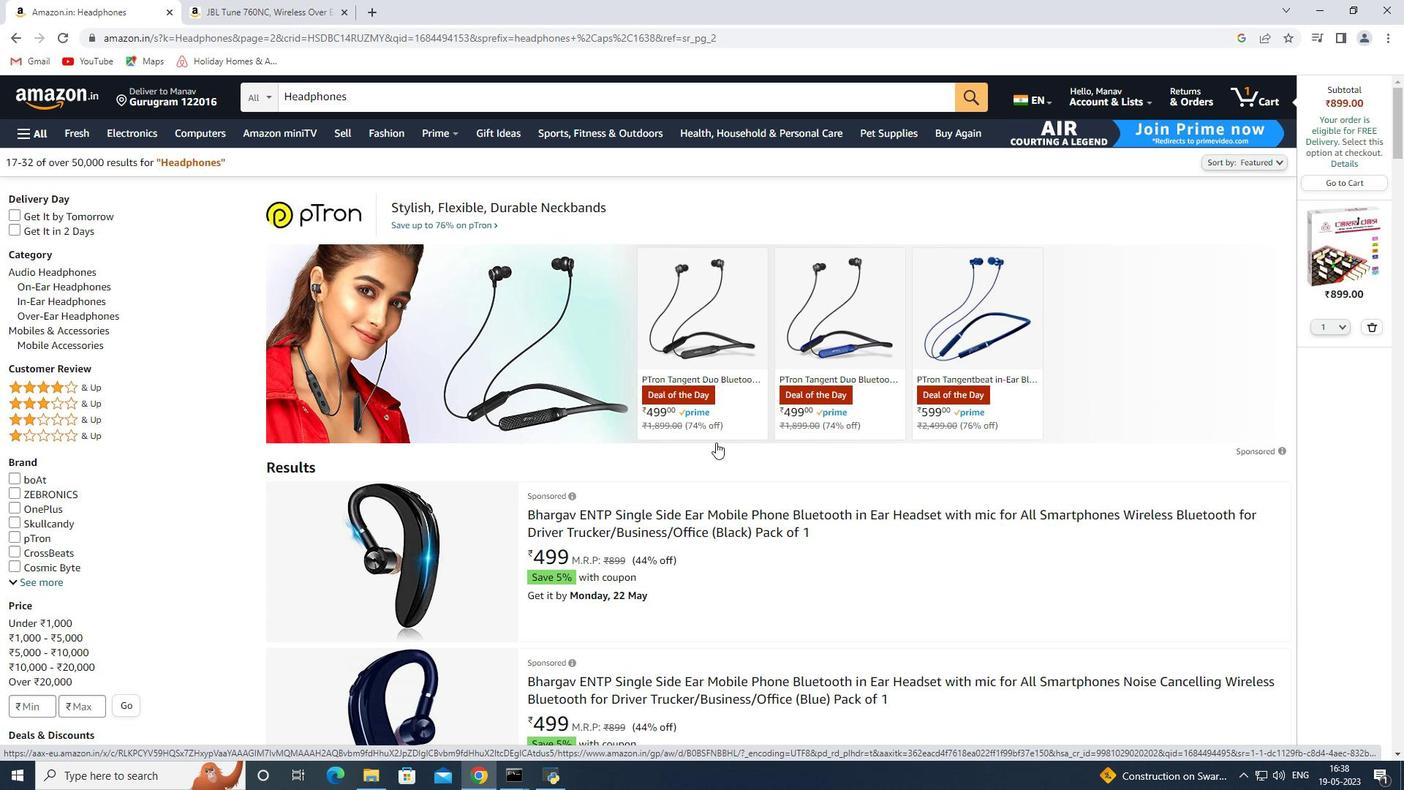 
Action: Mouse scrolled (713, 444) with delta (0, 0)
Screenshot: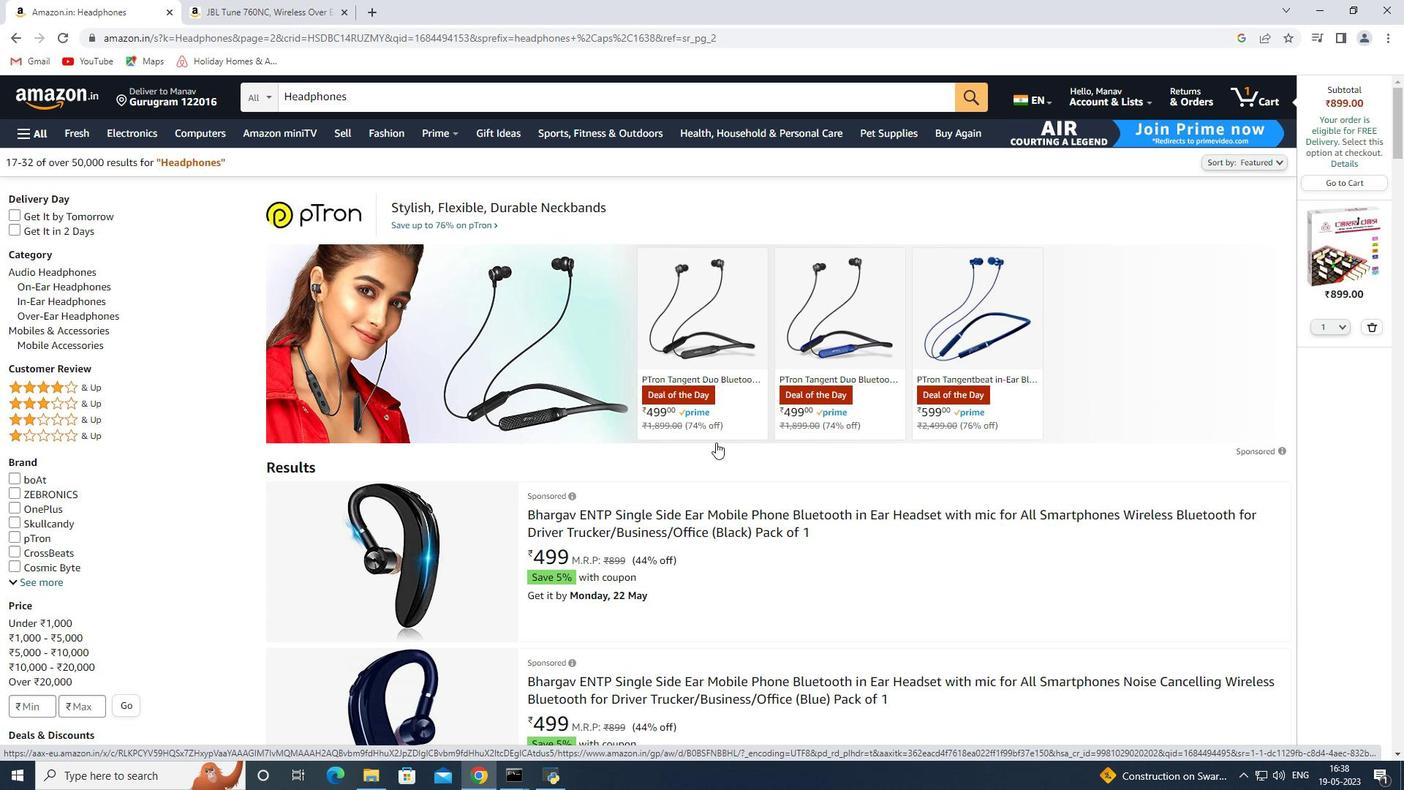 
Action: Mouse moved to (713, 444)
Screenshot: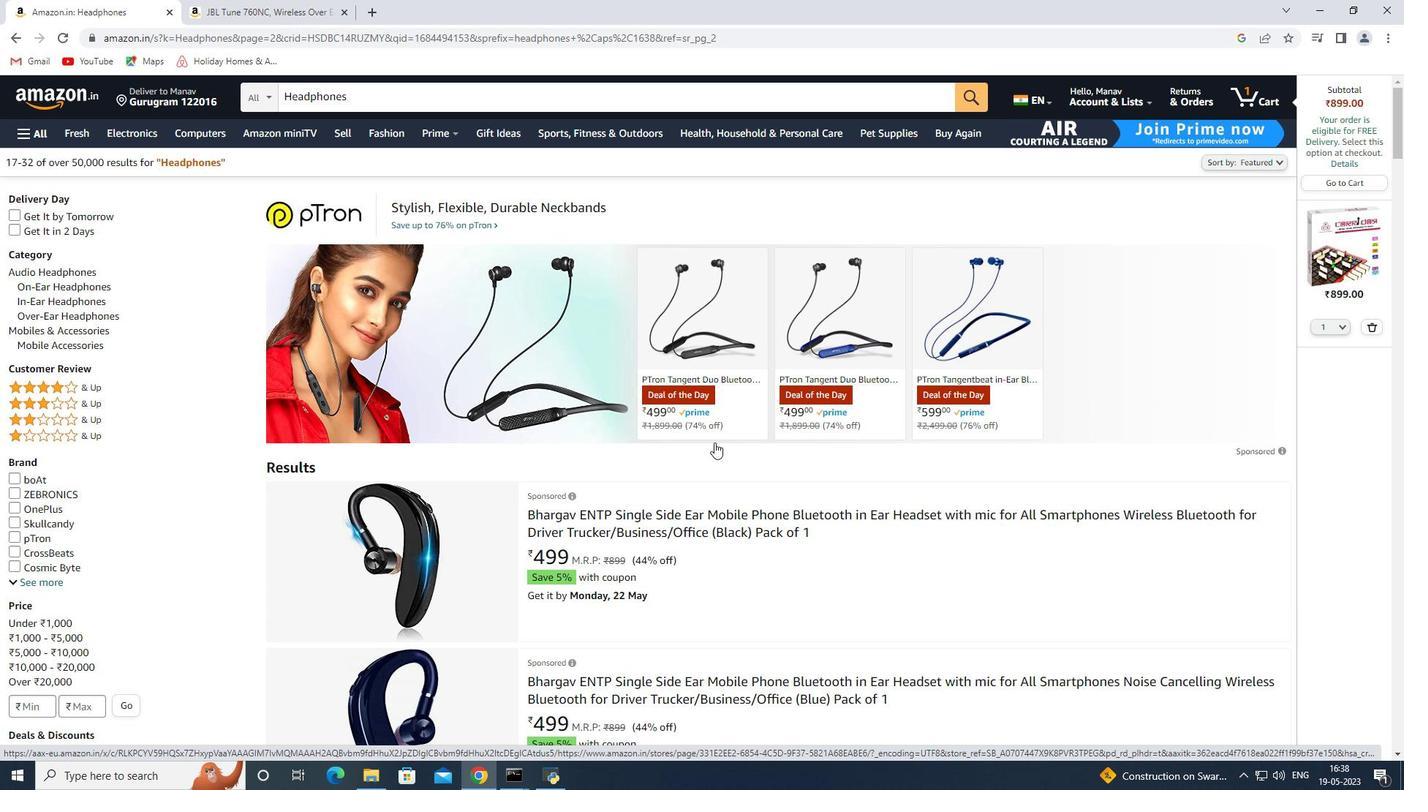 
Action: Mouse scrolled (713, 444) with delta (0, 0)
Screenshot: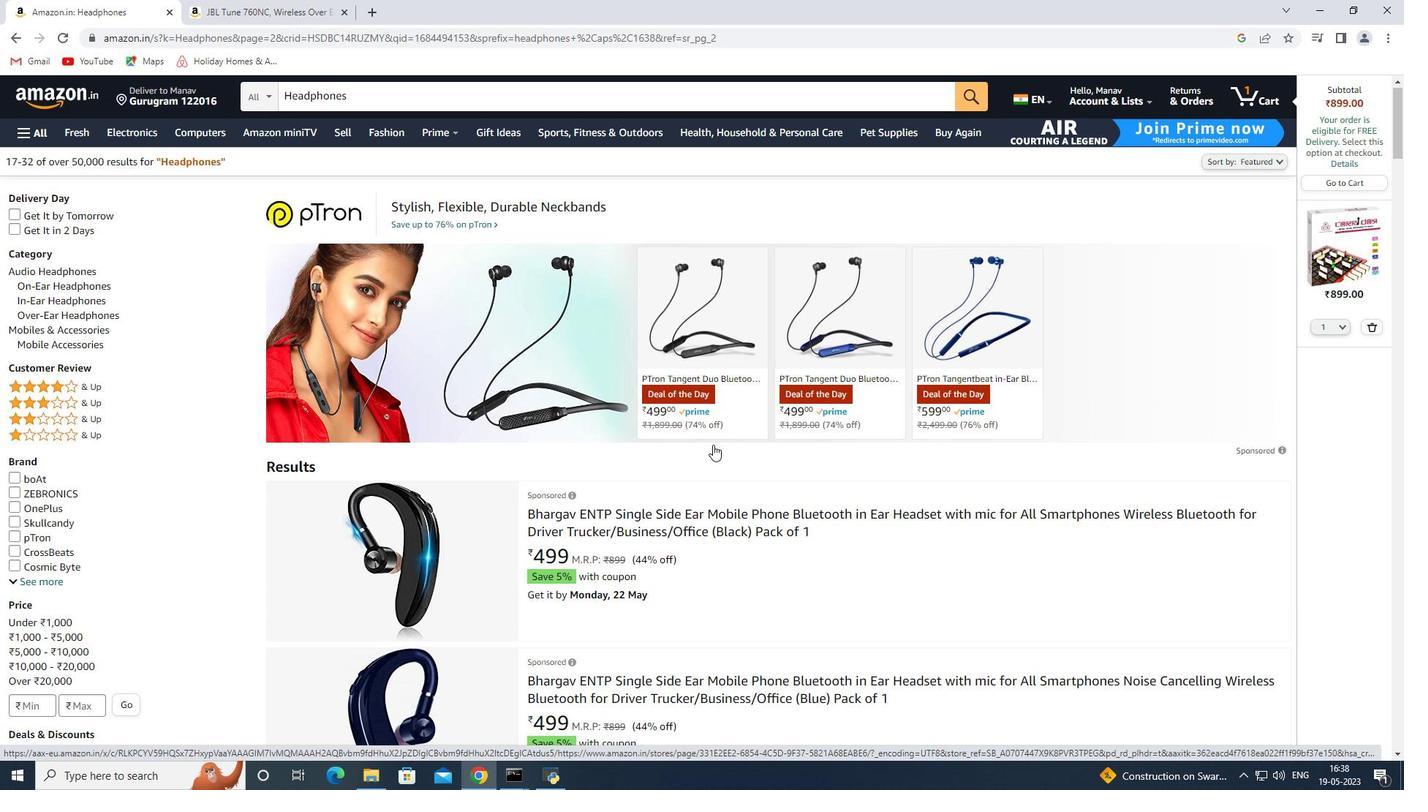 
Action: Mouse moved to (681, 493)
Screenshot: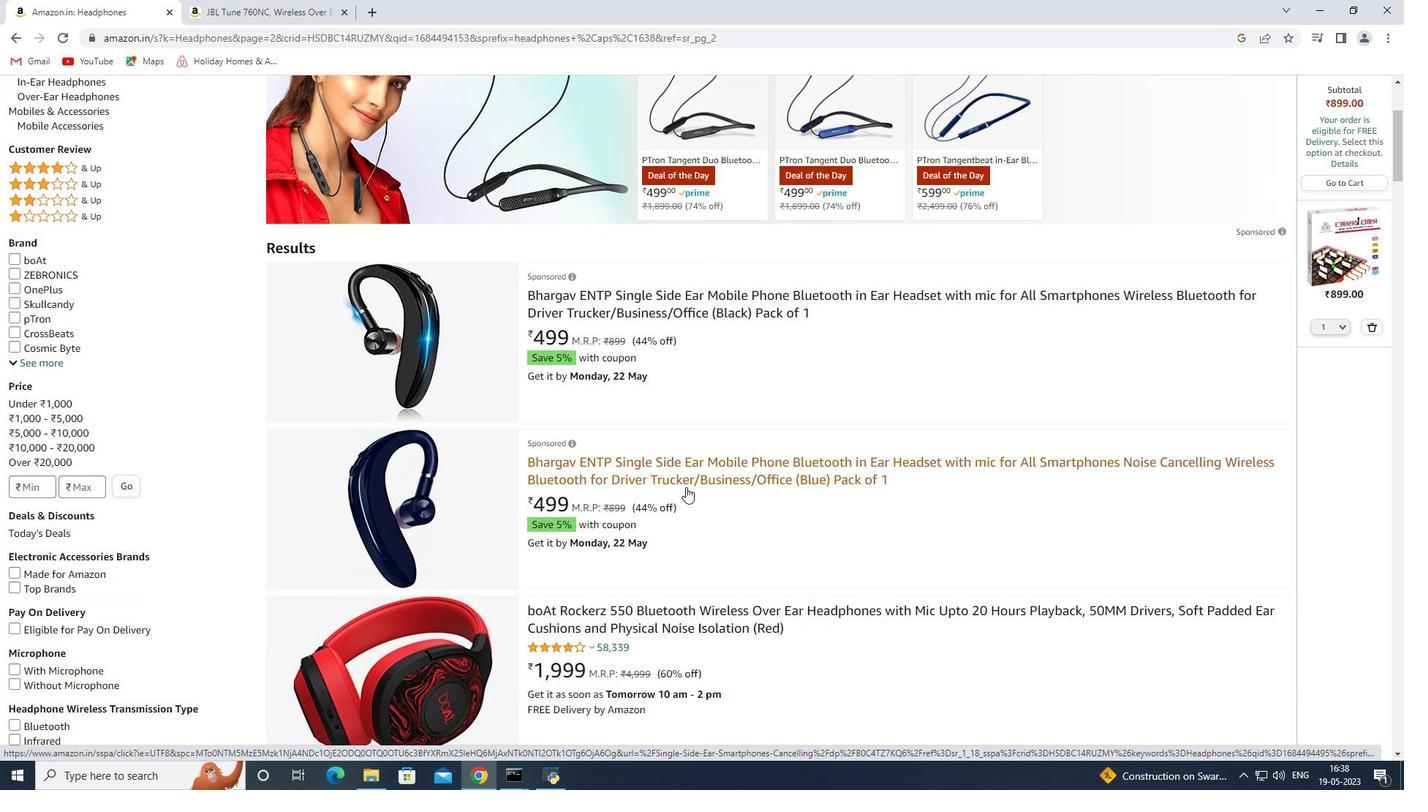 
Action: Mouse scrolled (681, 493) with delta (0, 0)
Screenshot: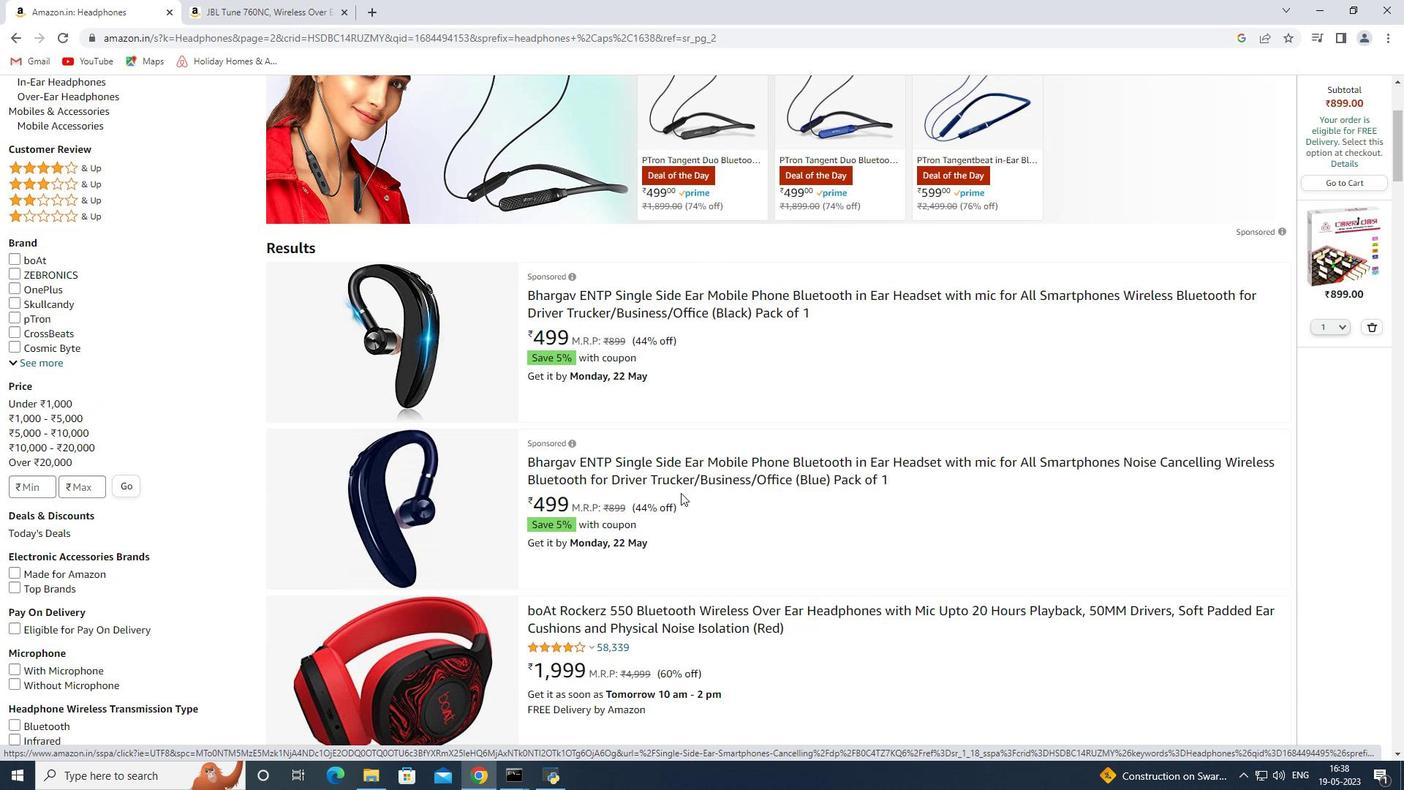 
Action: Mouse scrolled (681, 493) with delta (0, 0)
Screenshot: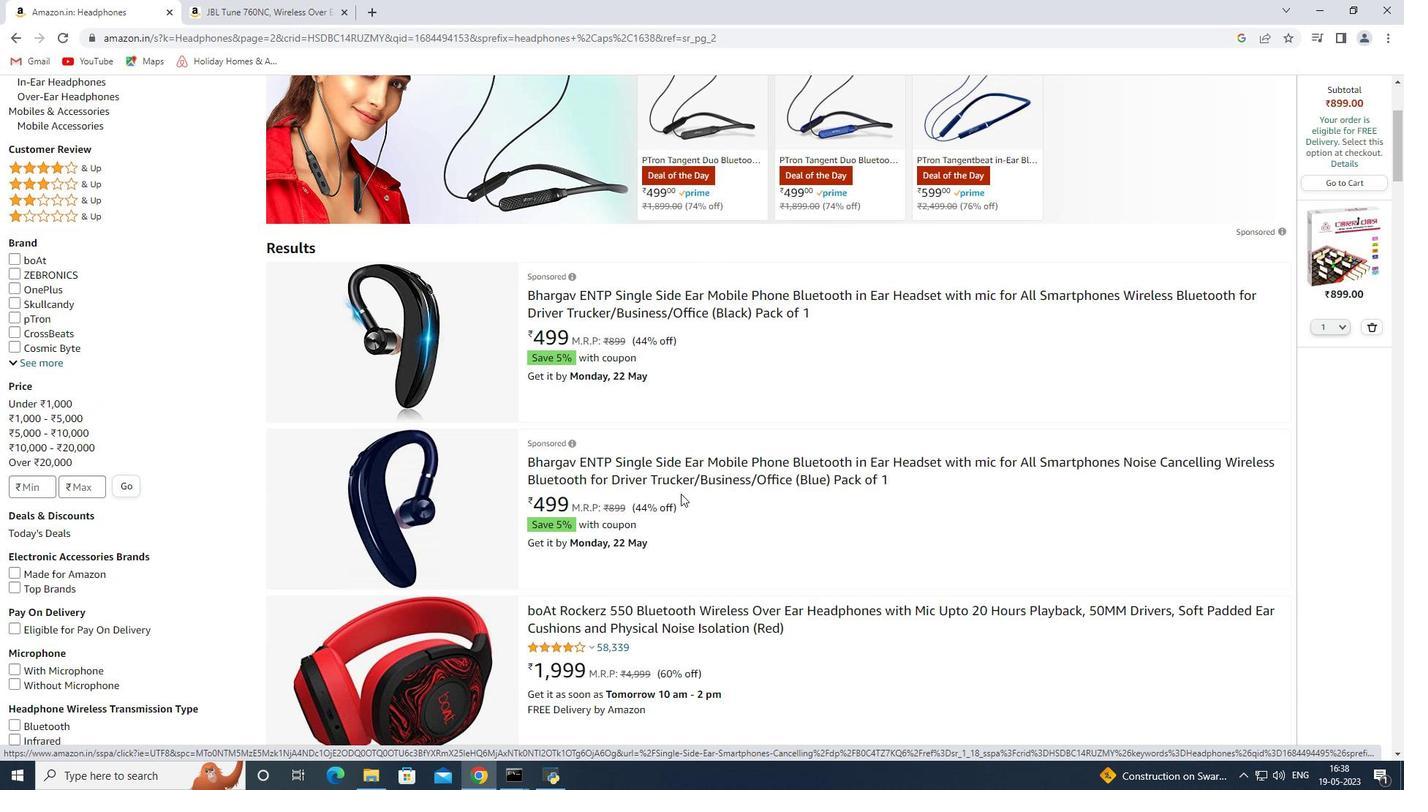 
Action: Mouse moved to (668, 520)
Screenshot: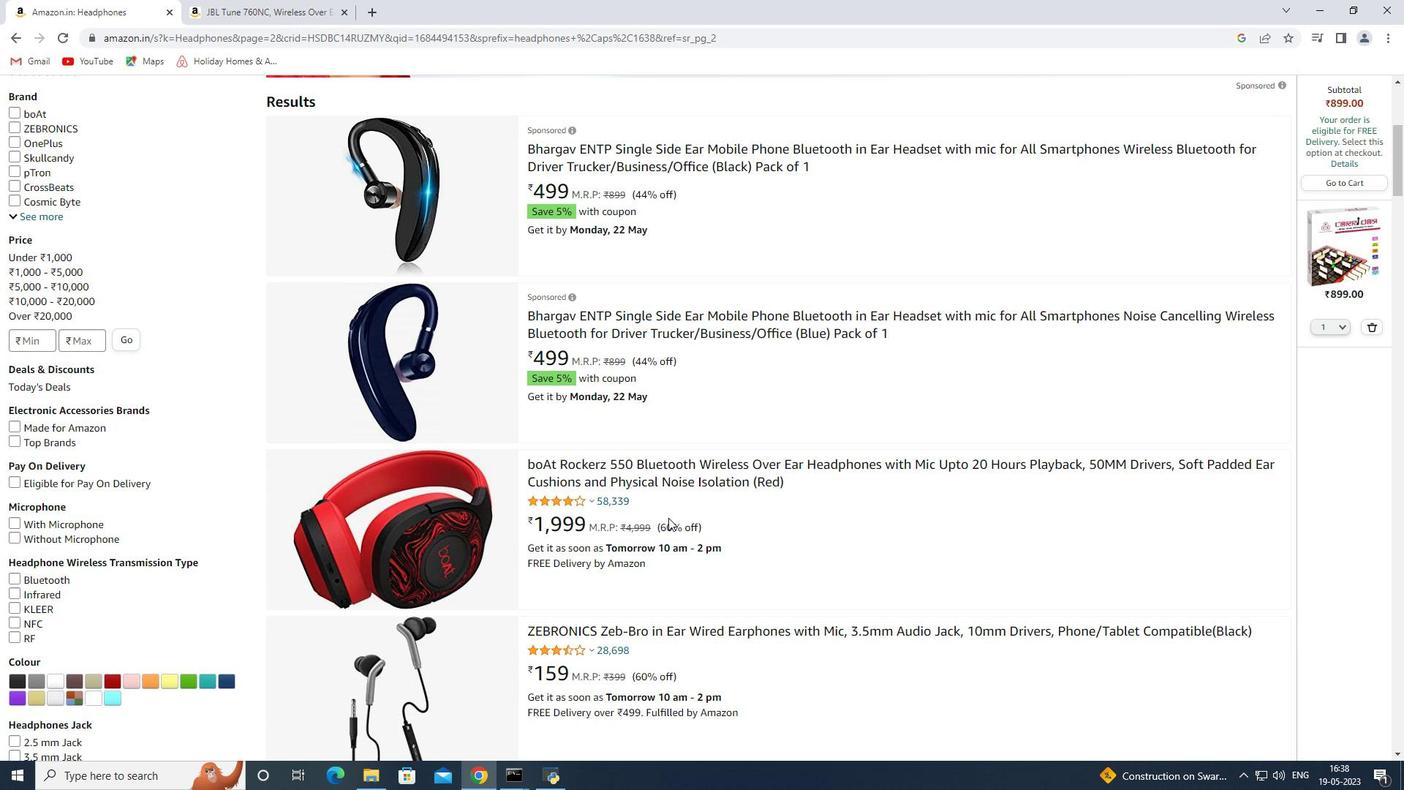 
Action: Mouse scrolled (668, 519) with delta (0, 0)
Screenshot: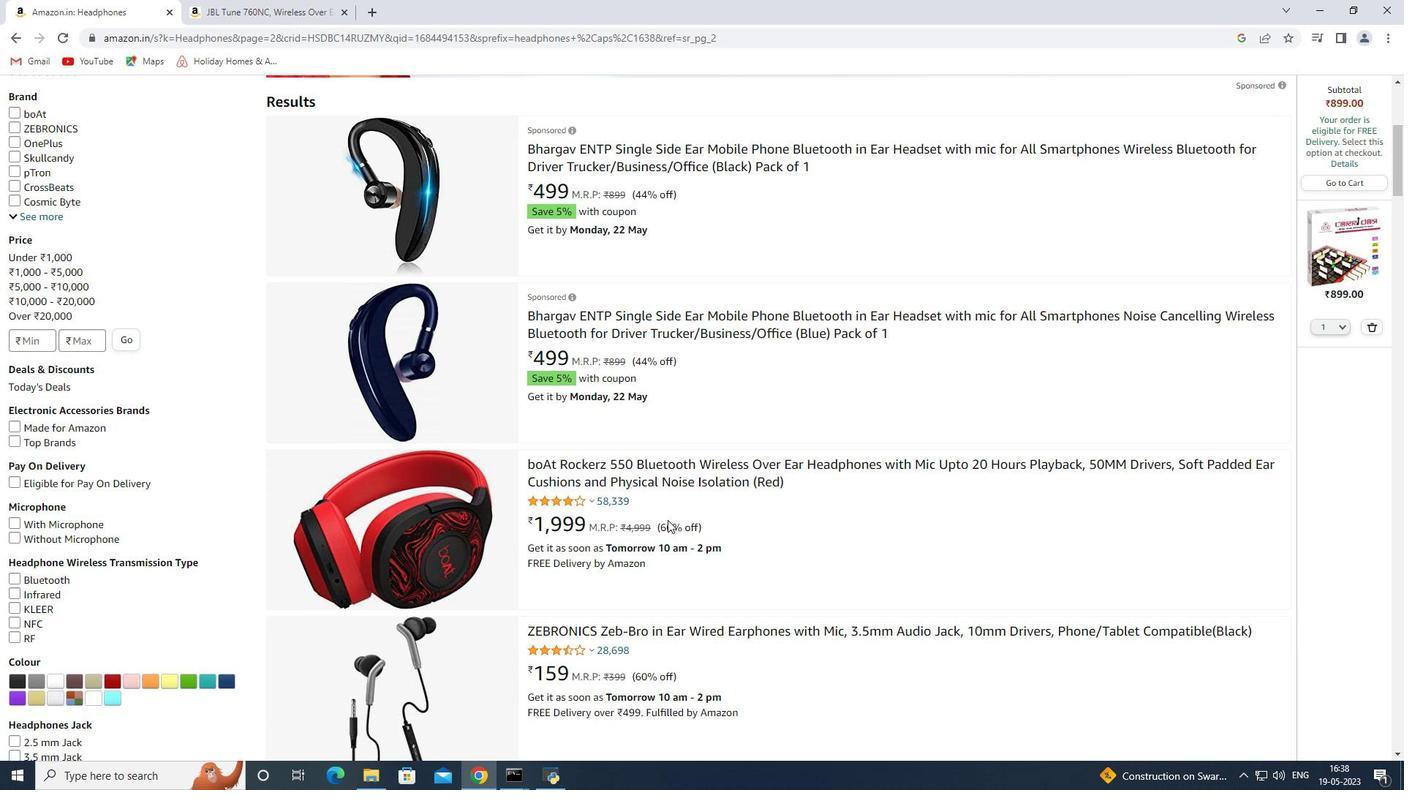 
Action: Mouse moved to (665, 524)
Screenshot: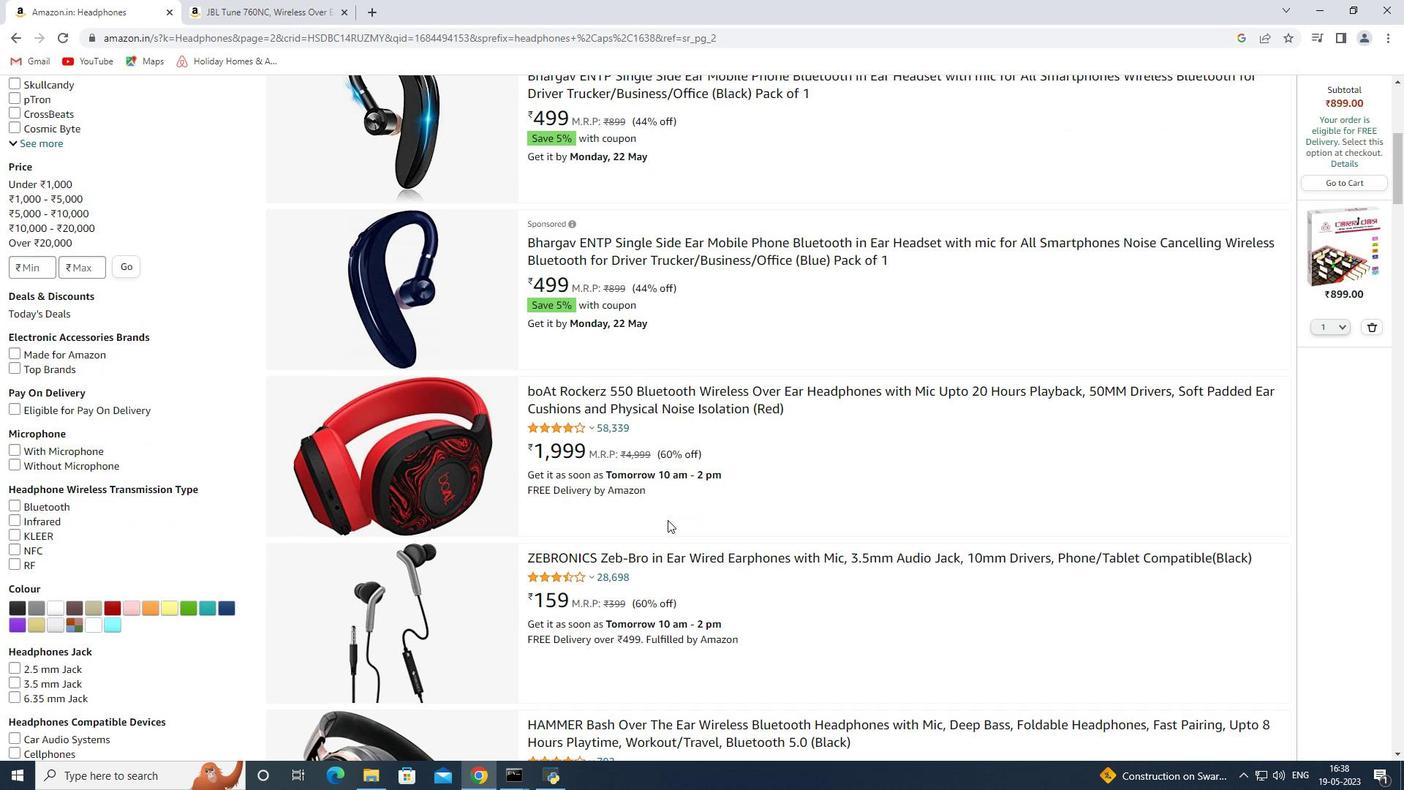 
Action: Mouse scrolled (665, 523) with delta (0, 0)
Screenshot: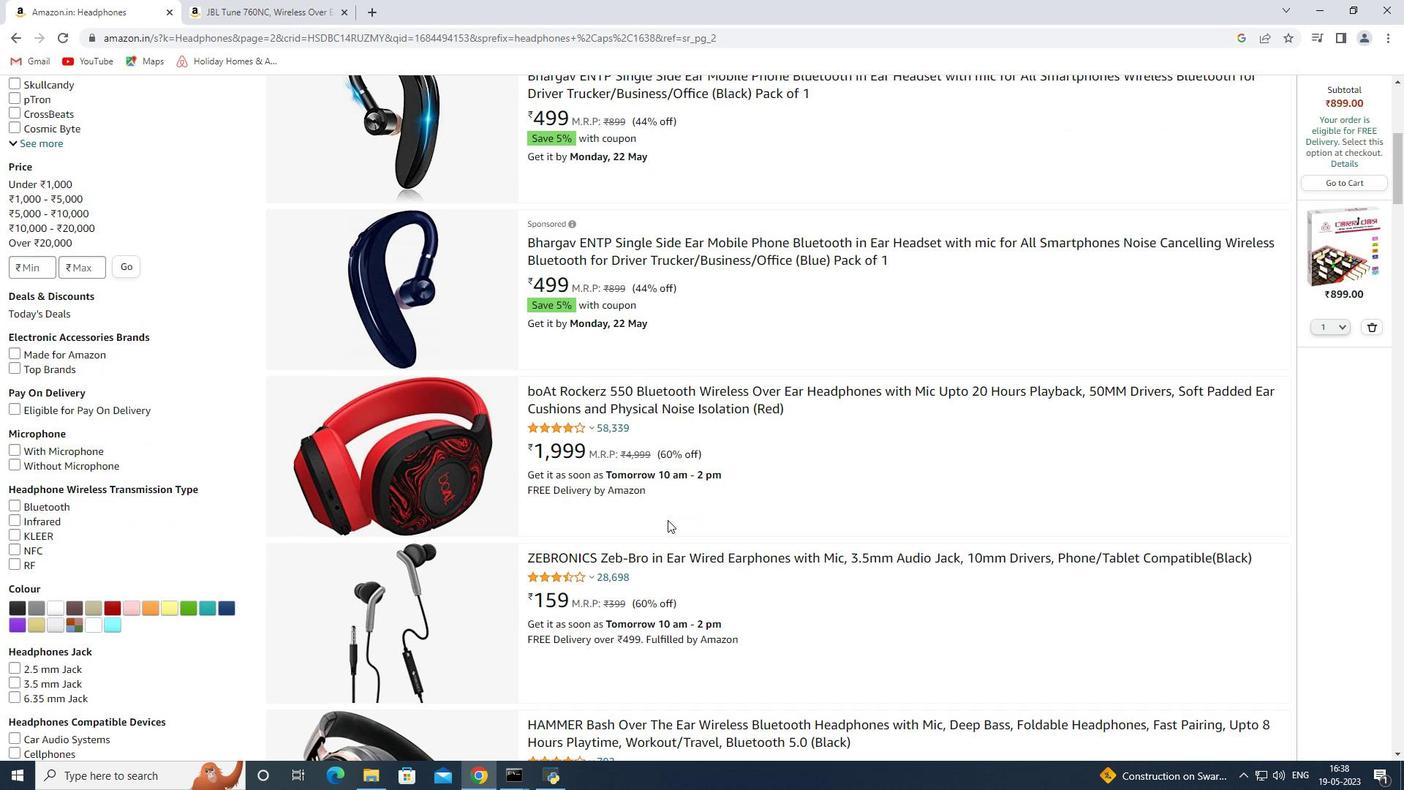 
Action: Mouse moved to (664, 528)
Screenshot: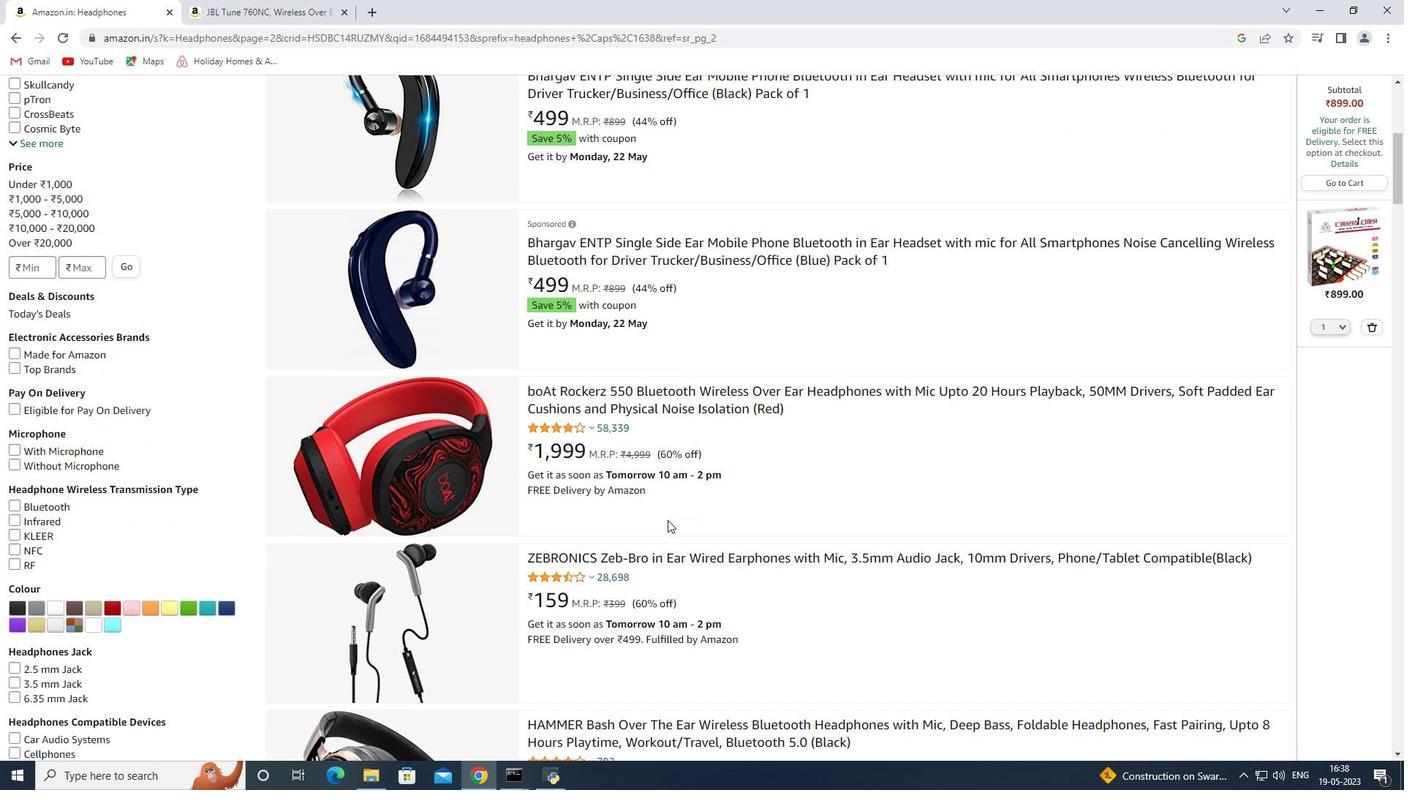 
Action: Mouse scrolled (664, 527) with delta (0, 0)
Screenshot: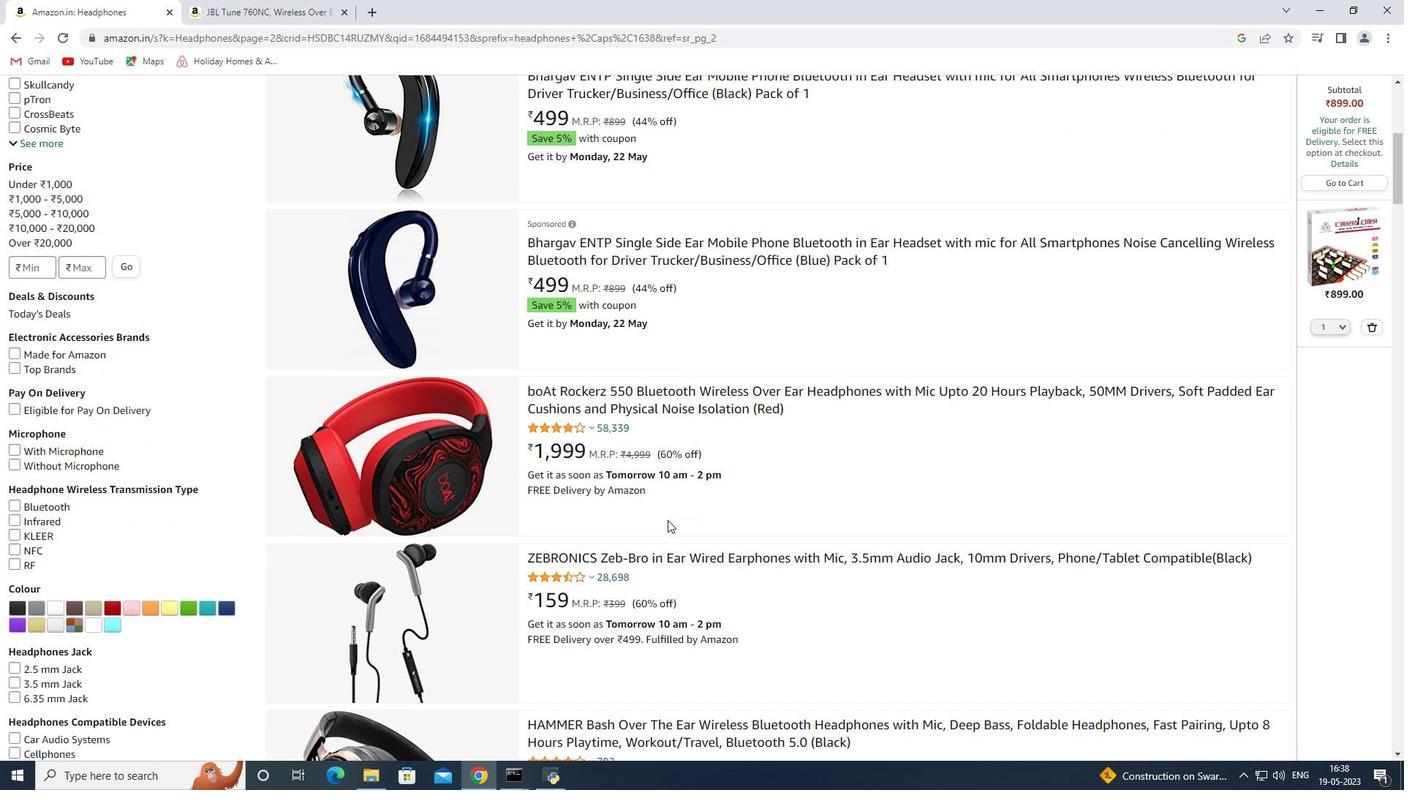 
Action: Mouse moved to (657, 545)
Screenshot: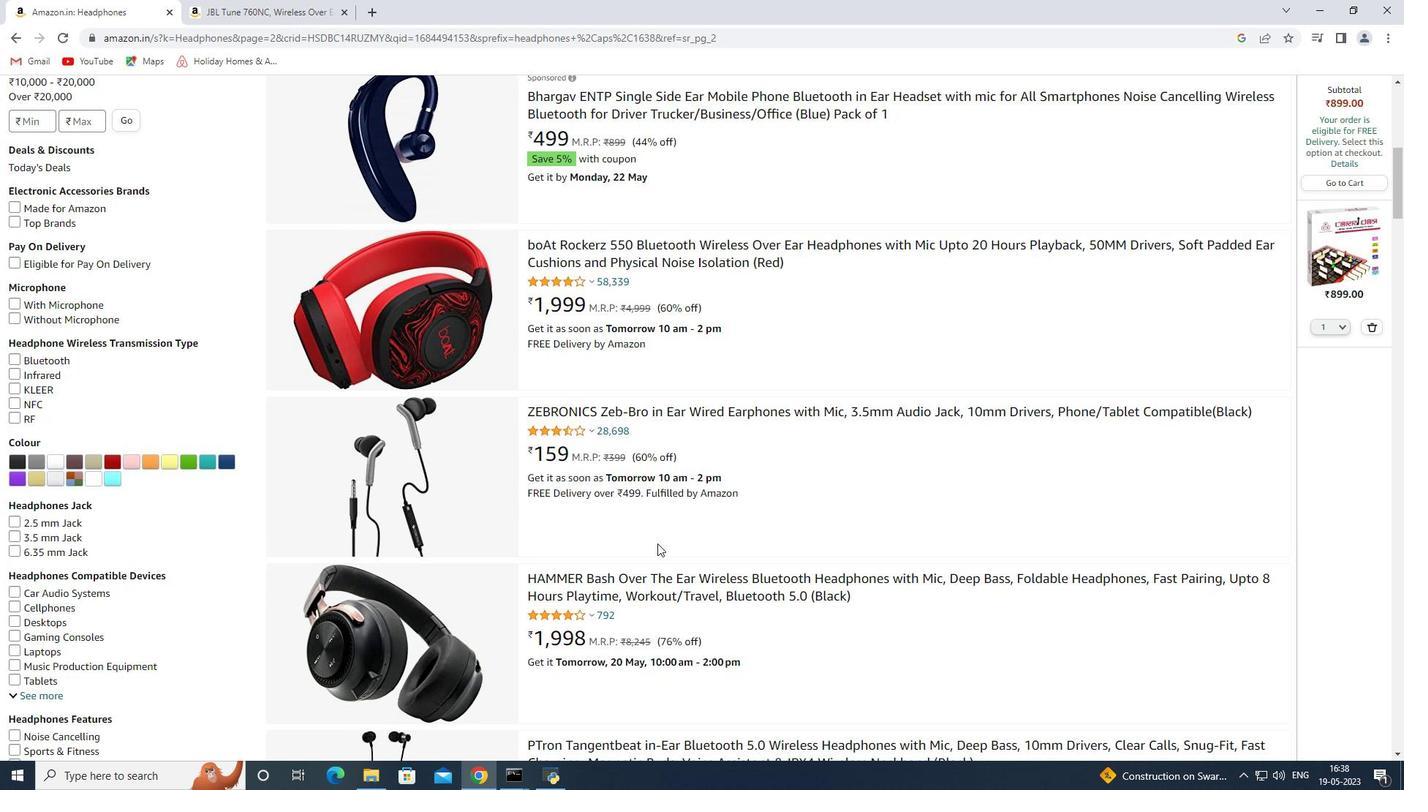 
Action: Mouse scrolled (657, 544) with delta (0, 0)
Screenshot: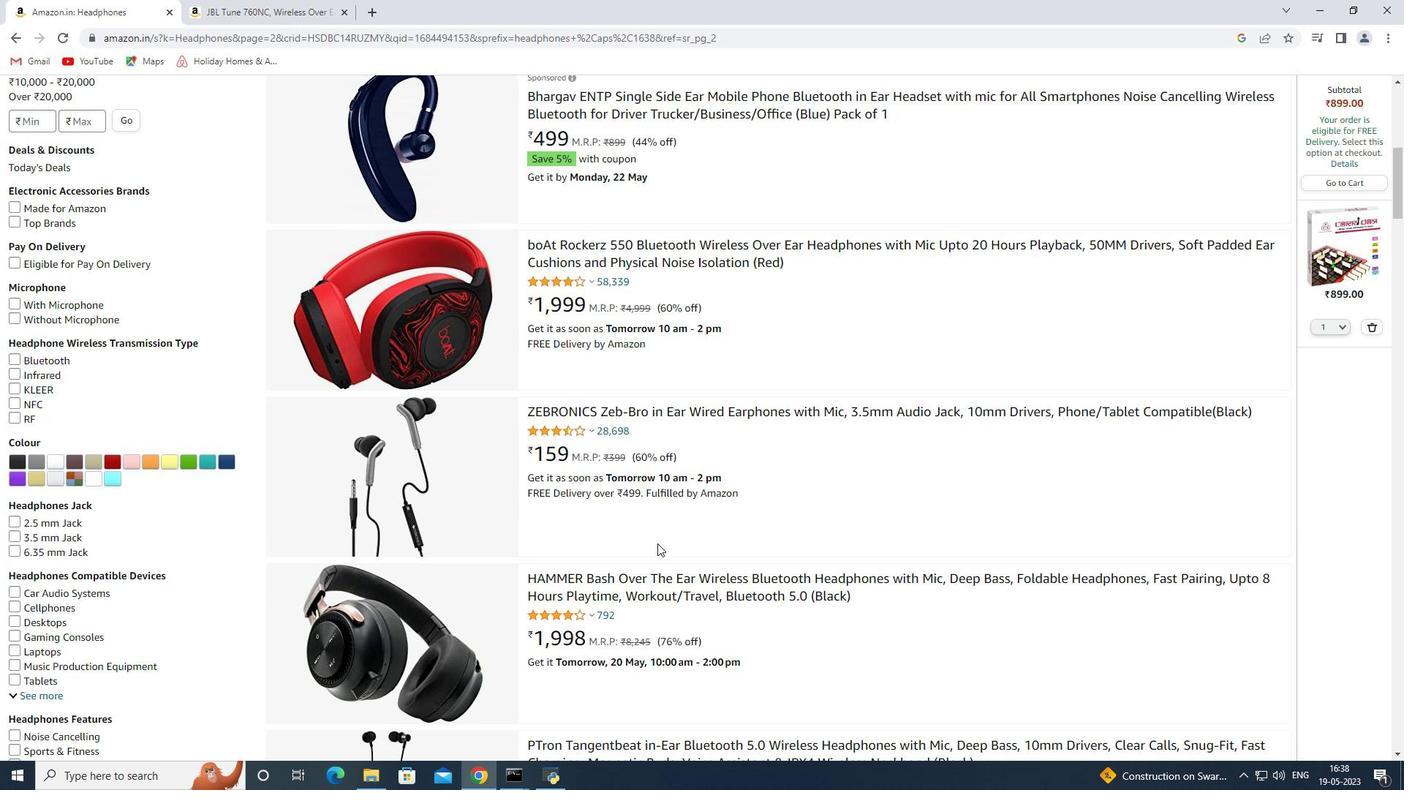 
Action: Mouse scrolled (657, 544) with delta (0, 0)
Screenshot: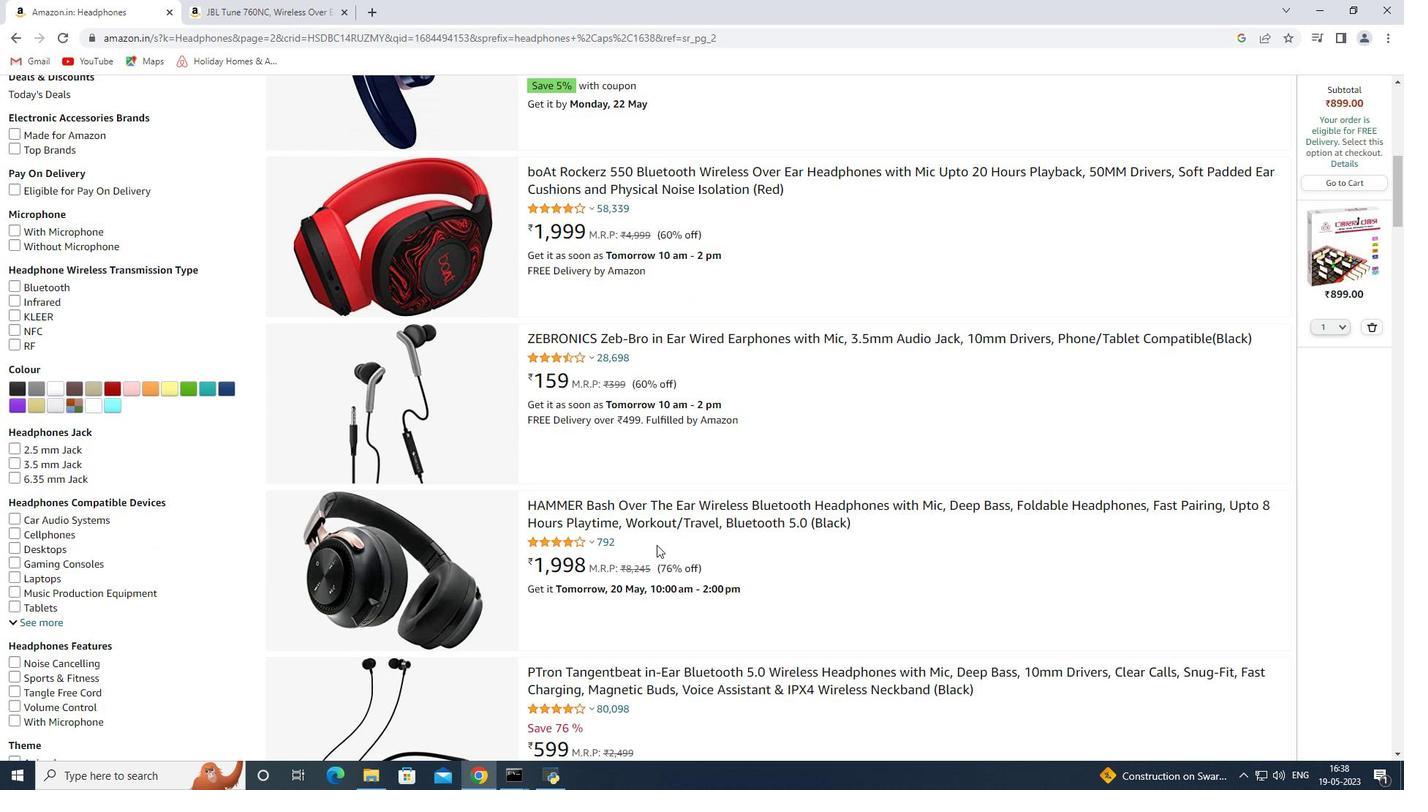 
Action: Mouse scrolled (657, 544) with delta (0, 0)
Screenshot: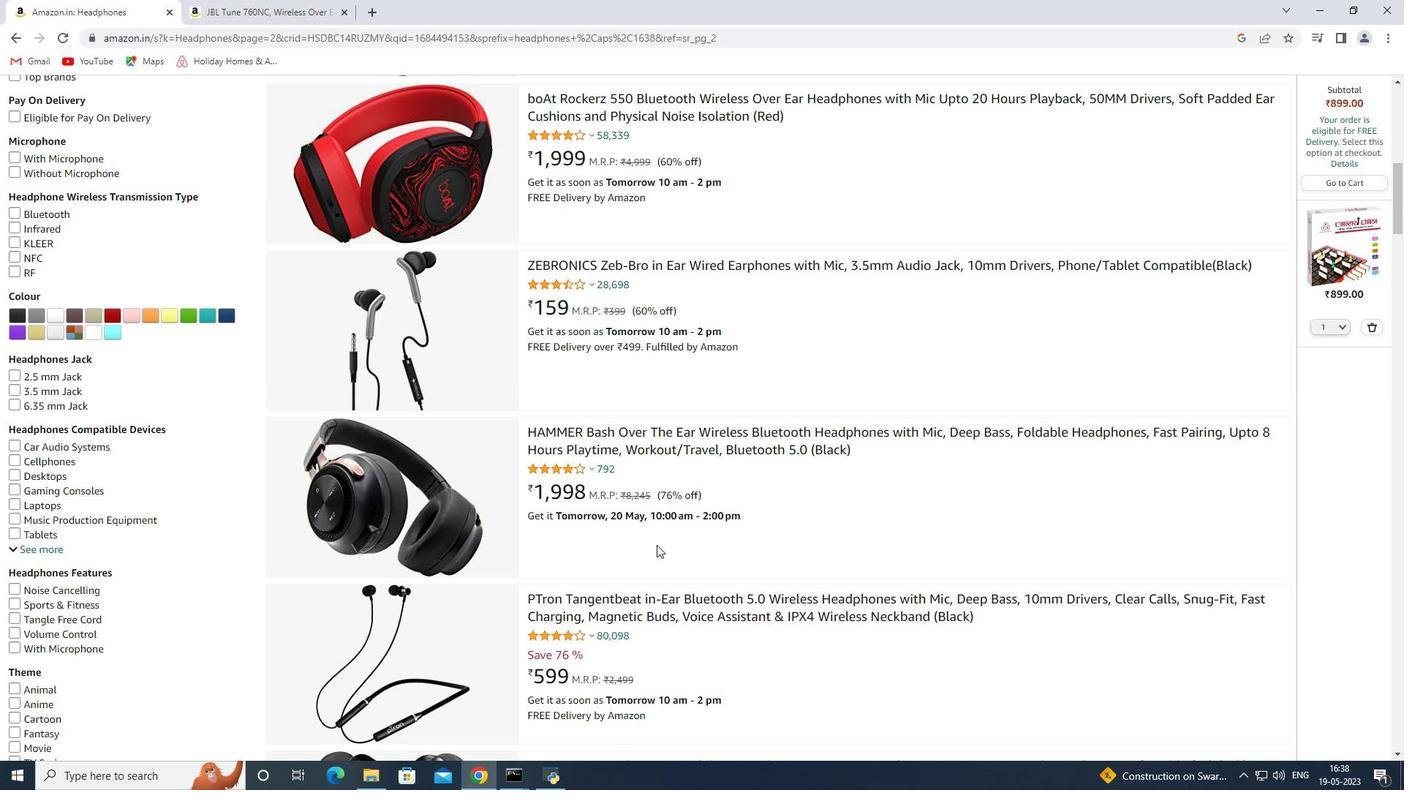 
Action: Mouse scrolled (657, 544) with delta (0, 0)
Screenshot: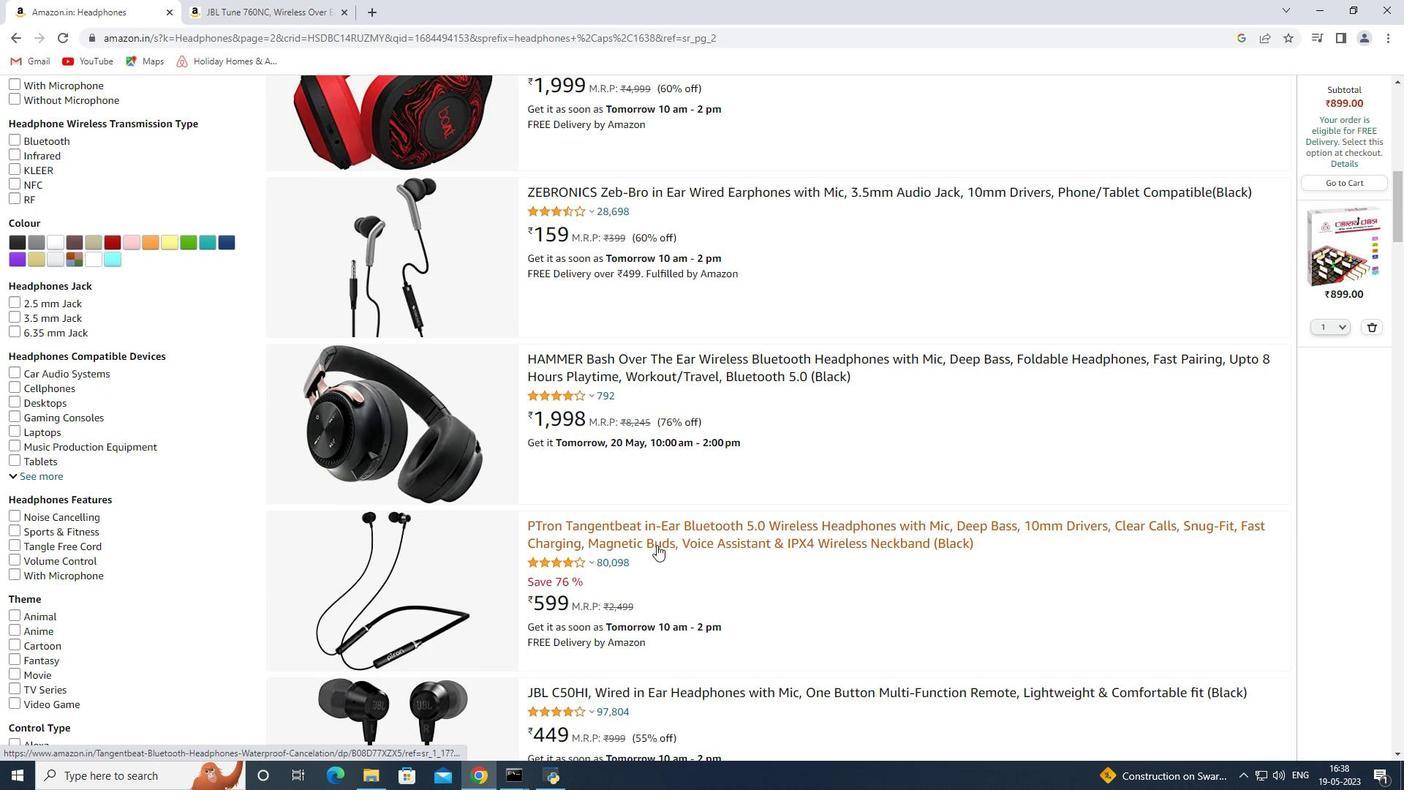 
Action: Mouse scrolled (657, 544) with delta (0, 0)
Screenshot: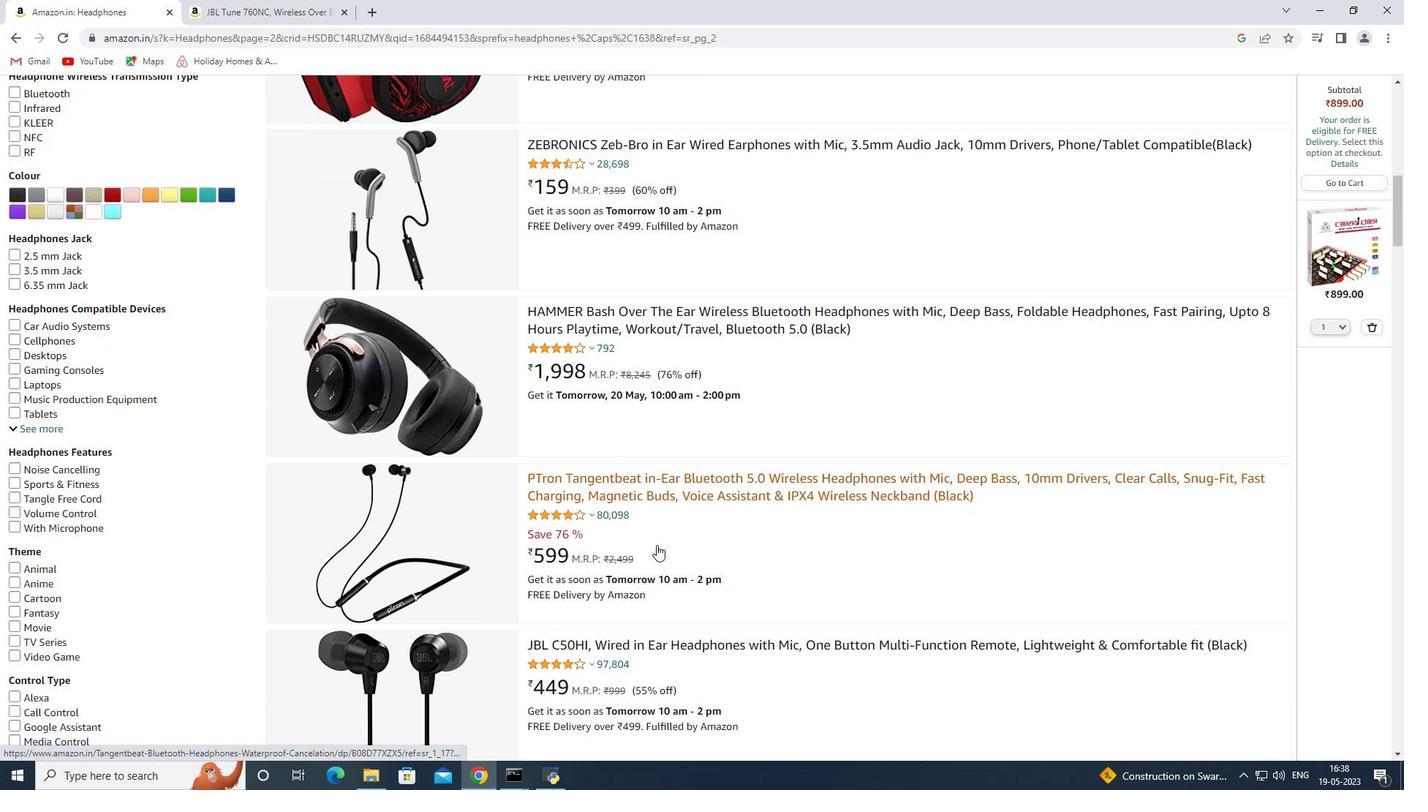 
Action: Mouse moved to (657, 545)
Screenshot: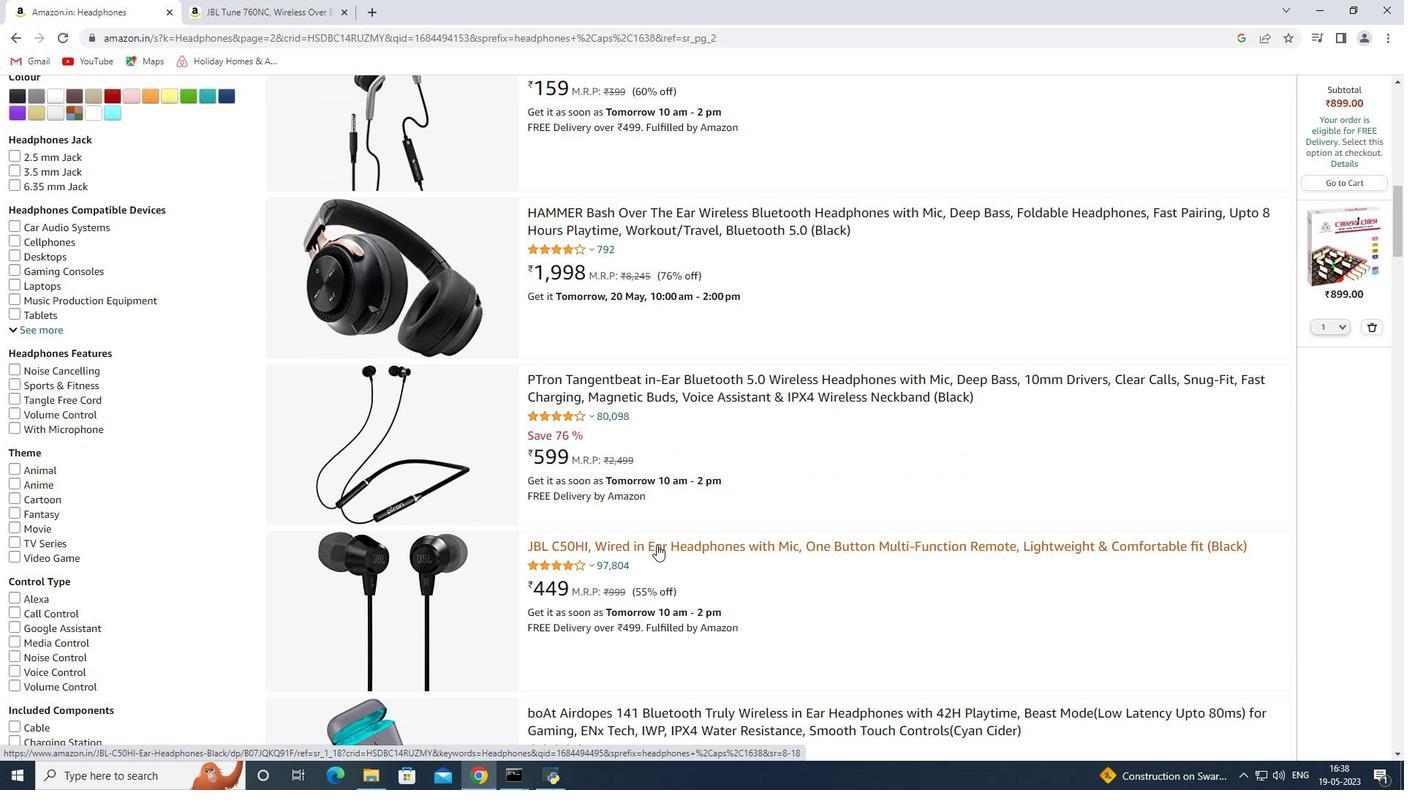 
Action: Mouse scrolled (657, 545) with delta (0, 0)
Screenshot: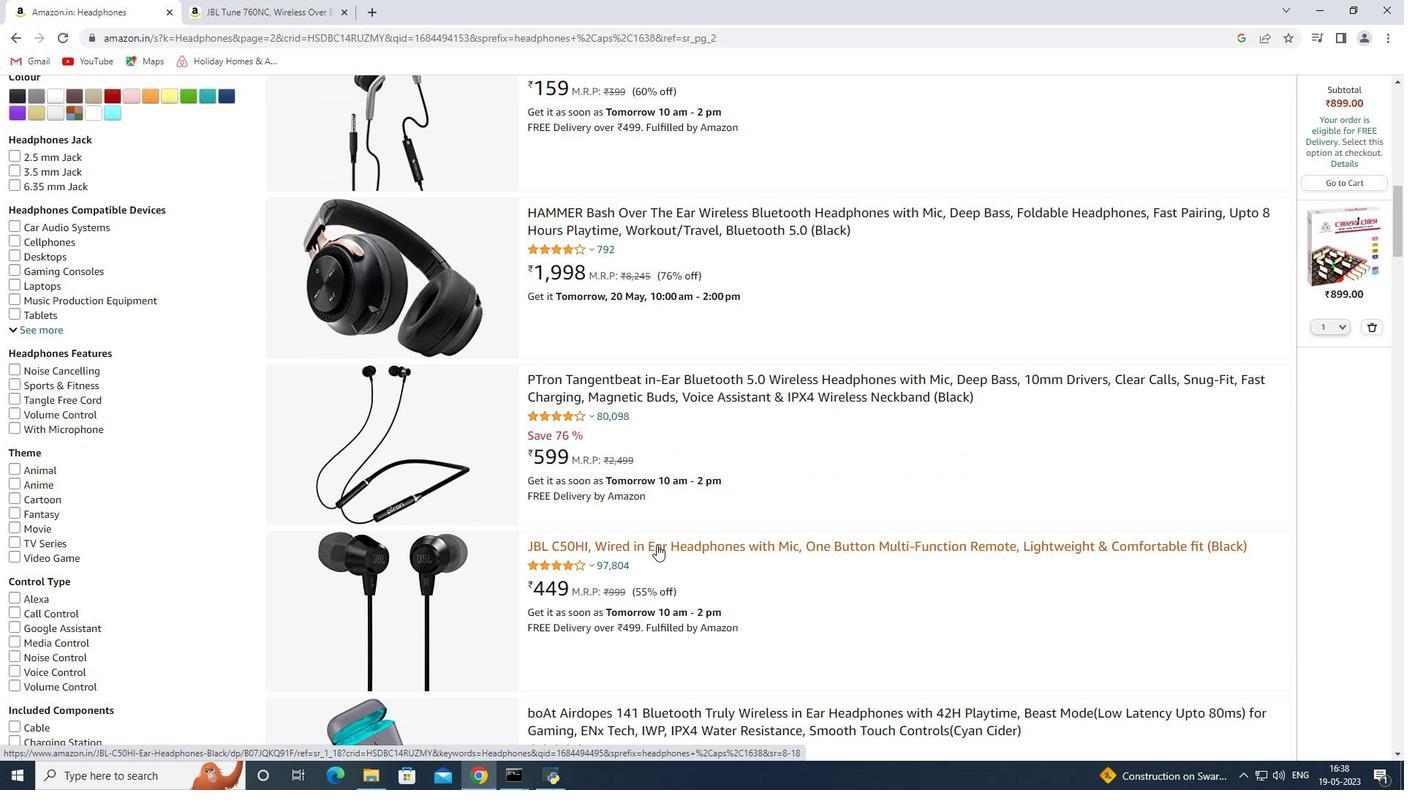
Action: Mouse moved to (654, 550)
Screenshot: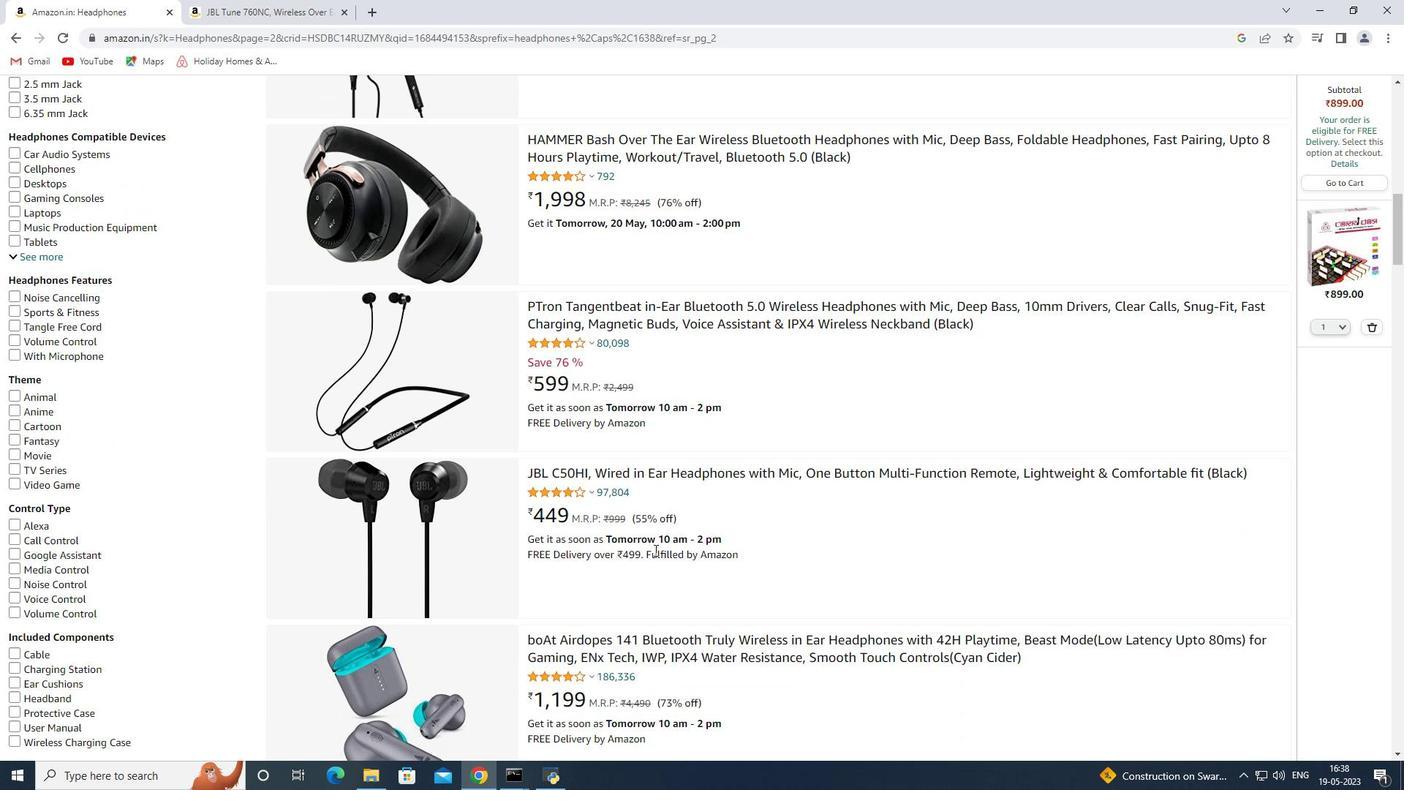 
Action: Mouse scrolled (654, 550) with delta (0, 0)
Screenshot: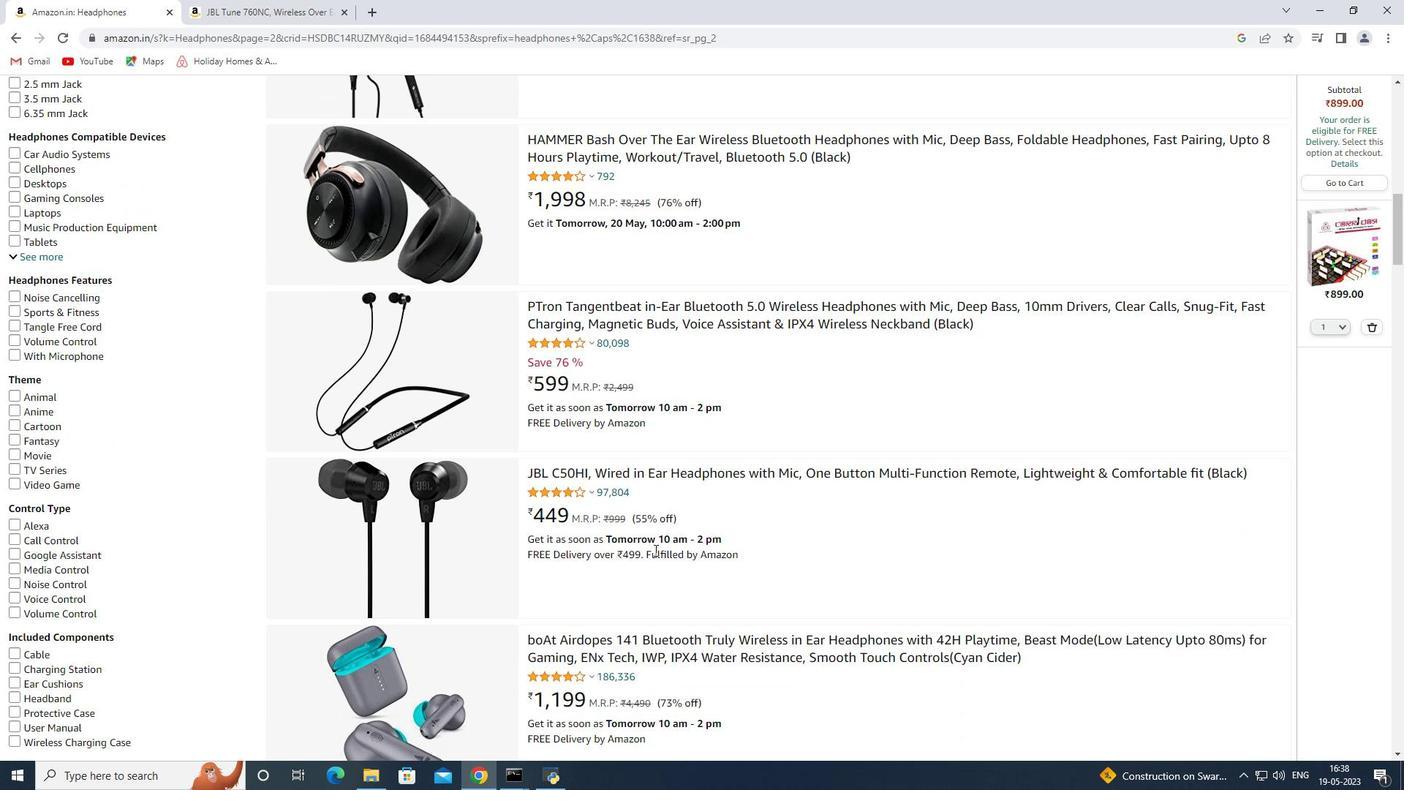 
Action: Mouse moved to (654, 552)
Screenshot: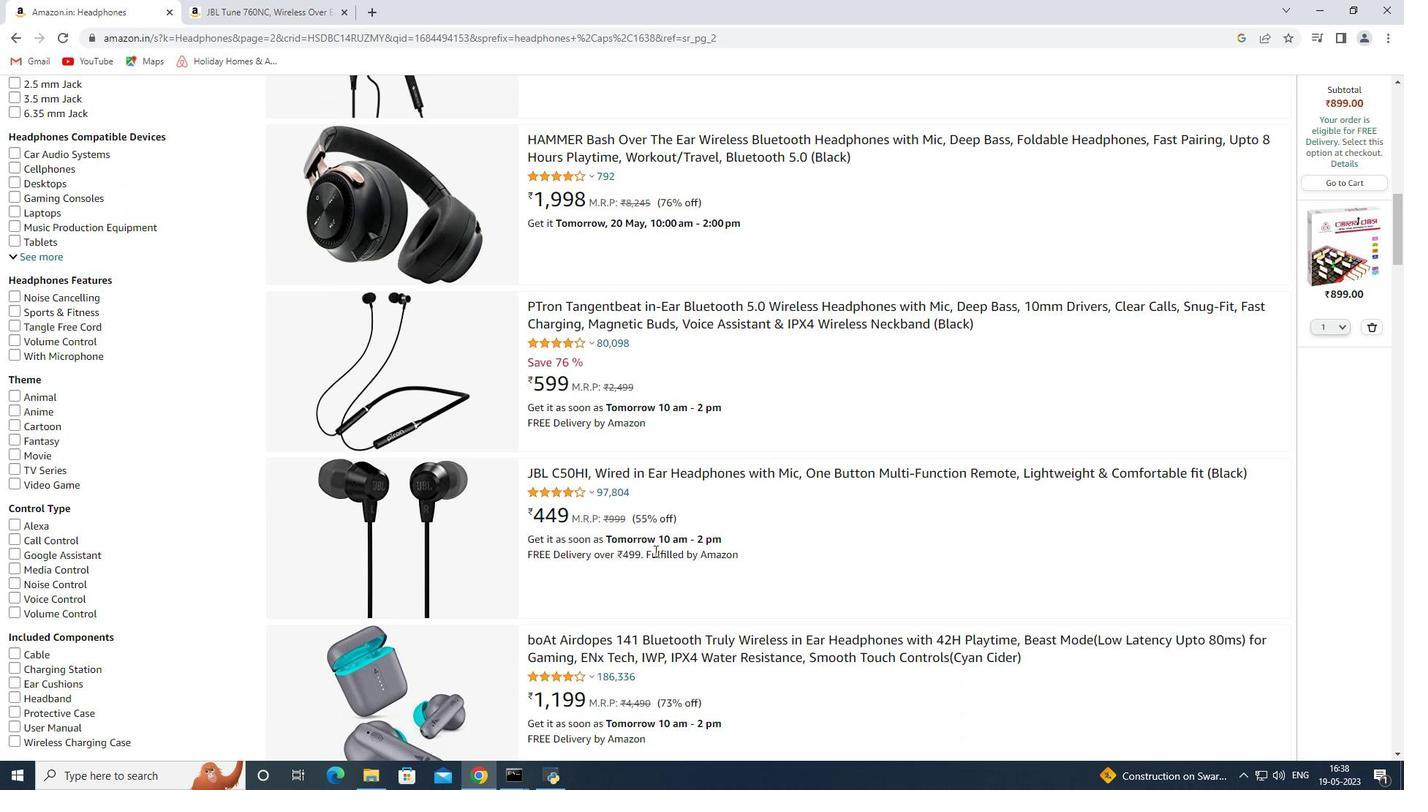 
Action: Mouse scrolled (654, 551) with delta (0, 0)
Screenshot: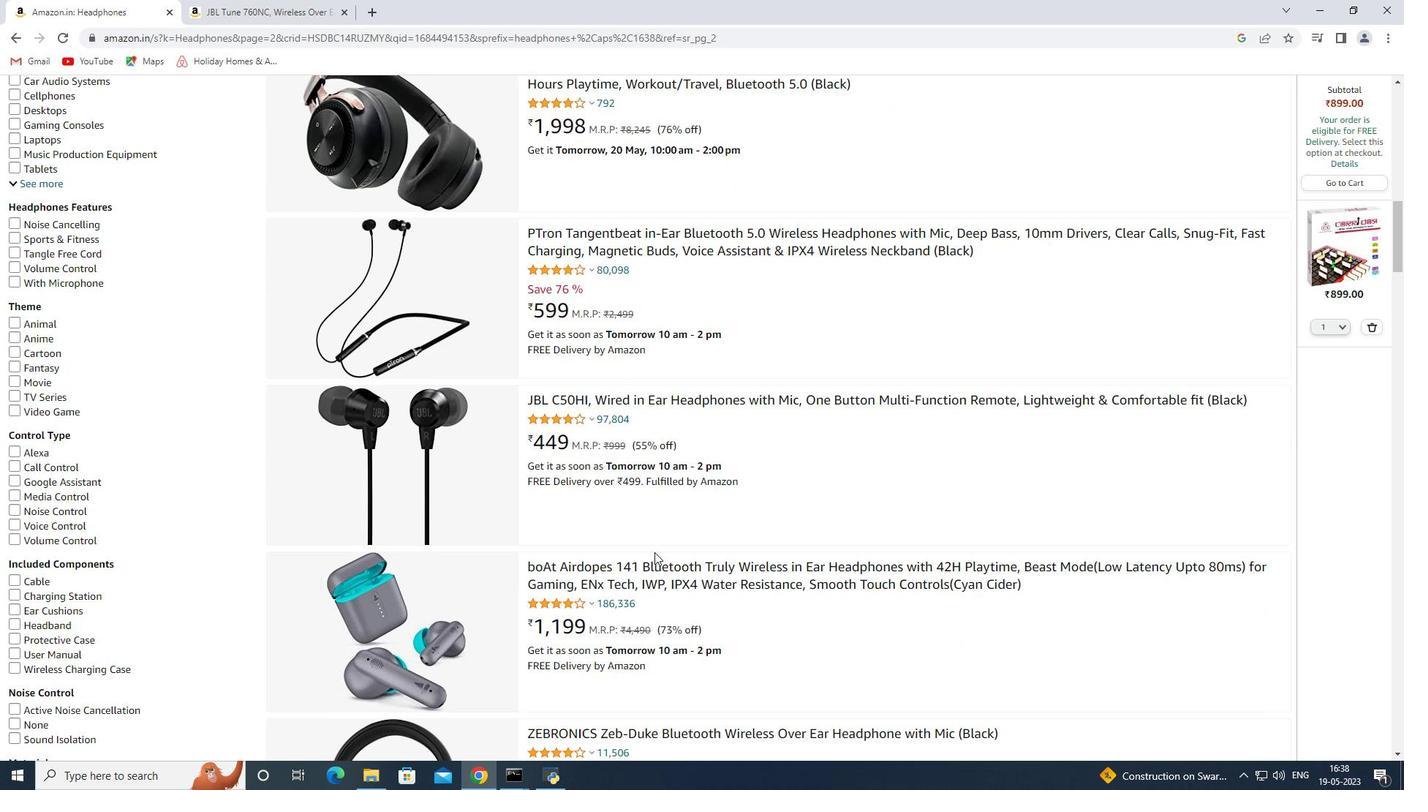 
Action: Mouse scrolled (654, 551) with delta (0, 0)
Screenshot: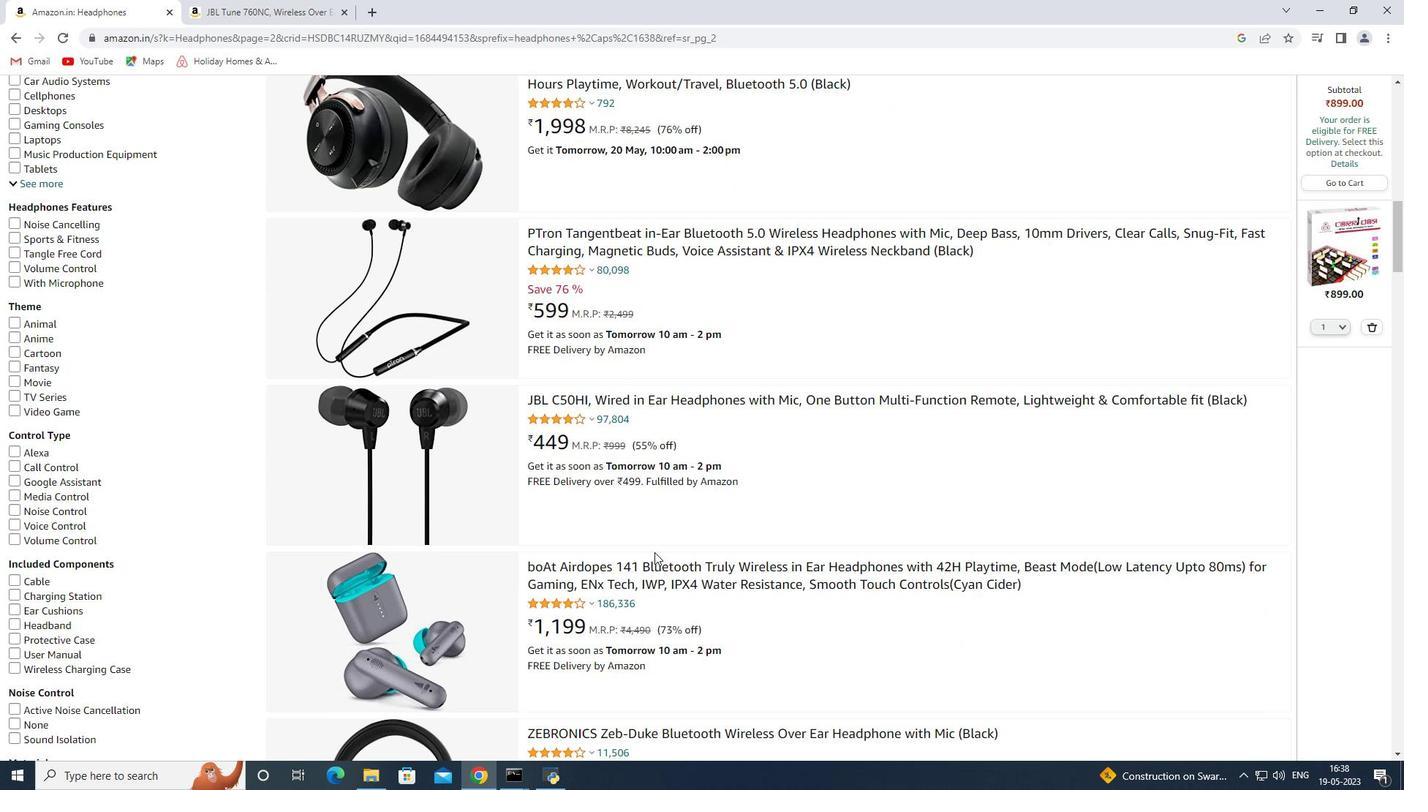 
Action: Mouse moved to (652, 553)
Screenshot: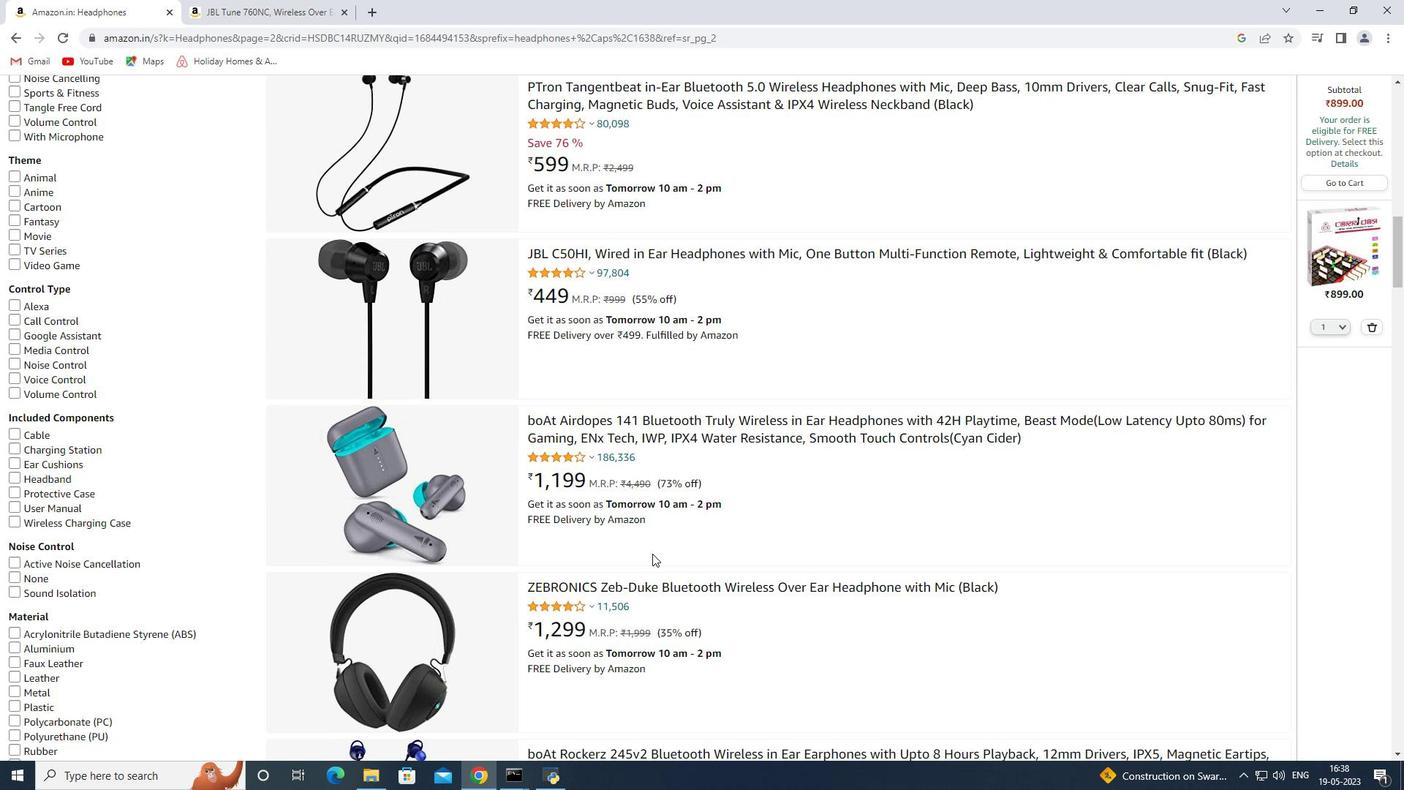 
Action: Mouse scrolled (652, 553) with delta (0, 0)
Screenshot: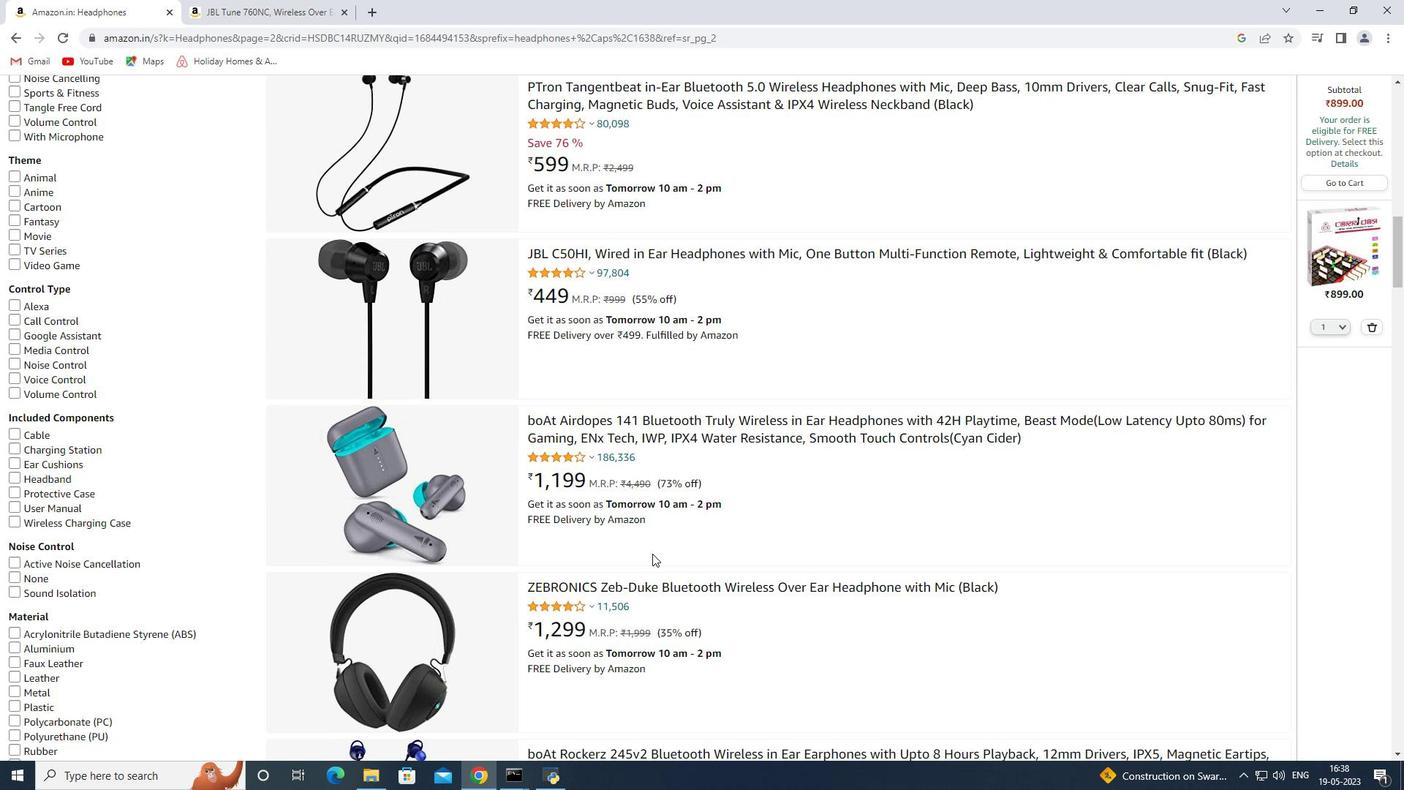 
Action: Mouse scrolled (652, 553) with delta (0, 0)
Screenshot: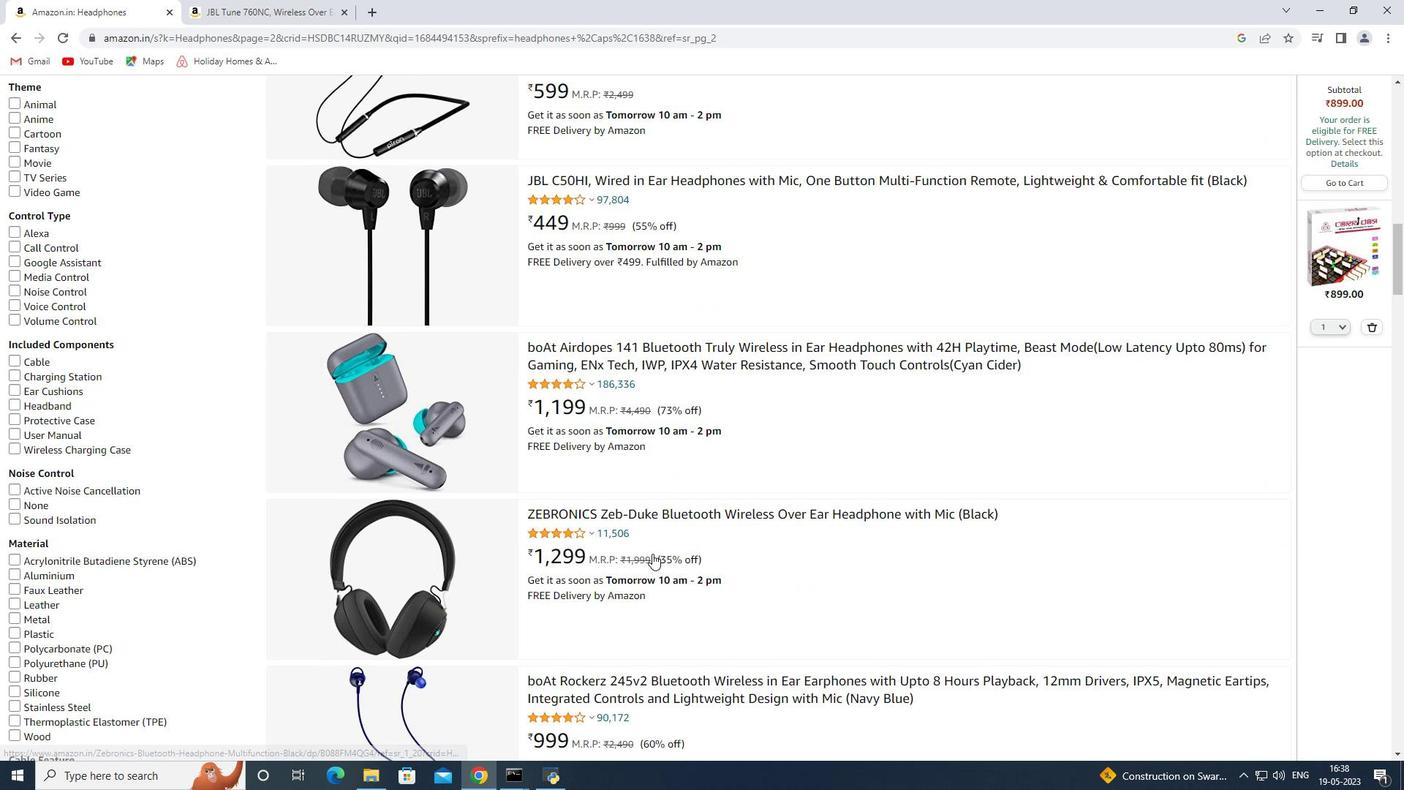 
Action: Mouse moved to (650, 555)
Screenshot: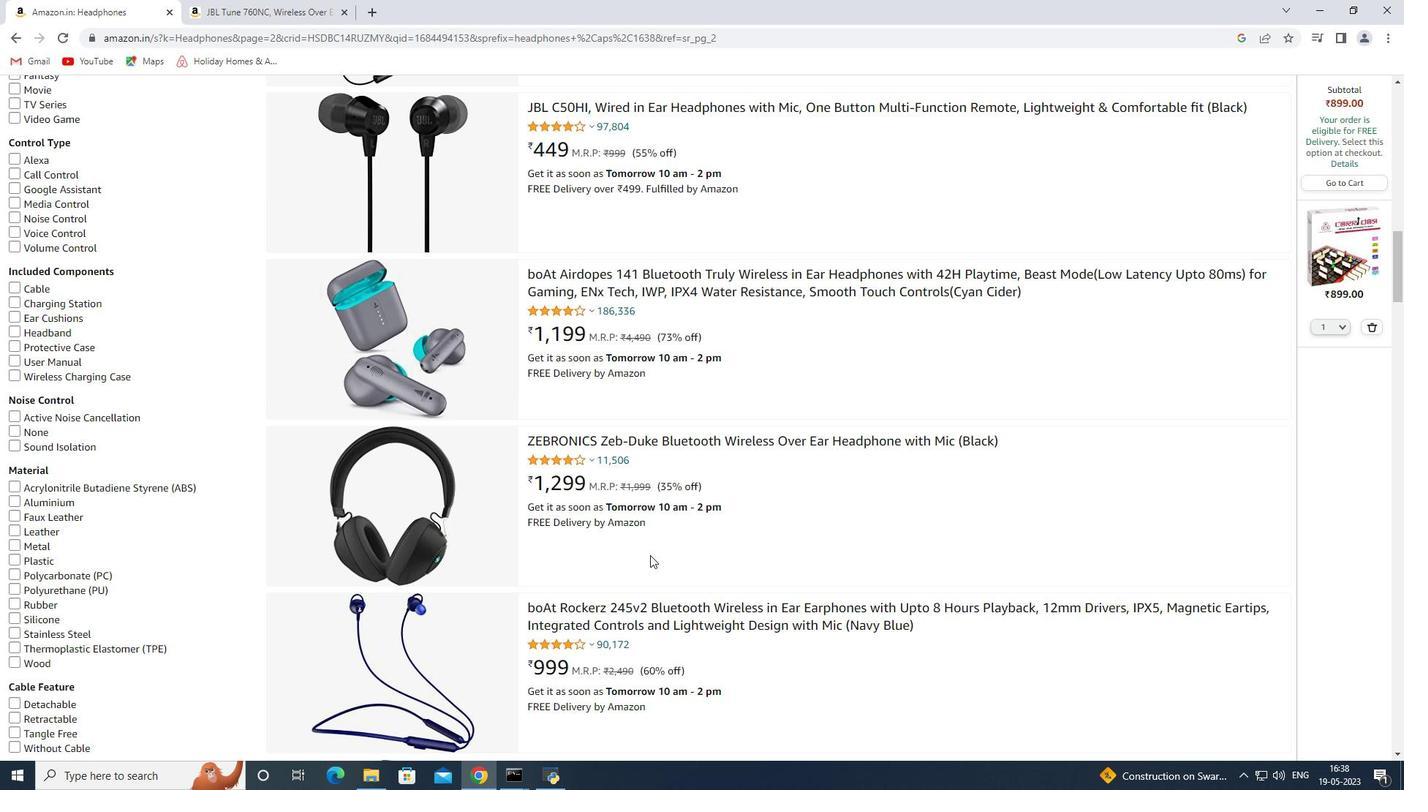 
Action: Mouse scrolled (650, 554) with delta (0, 0)
Screenshot: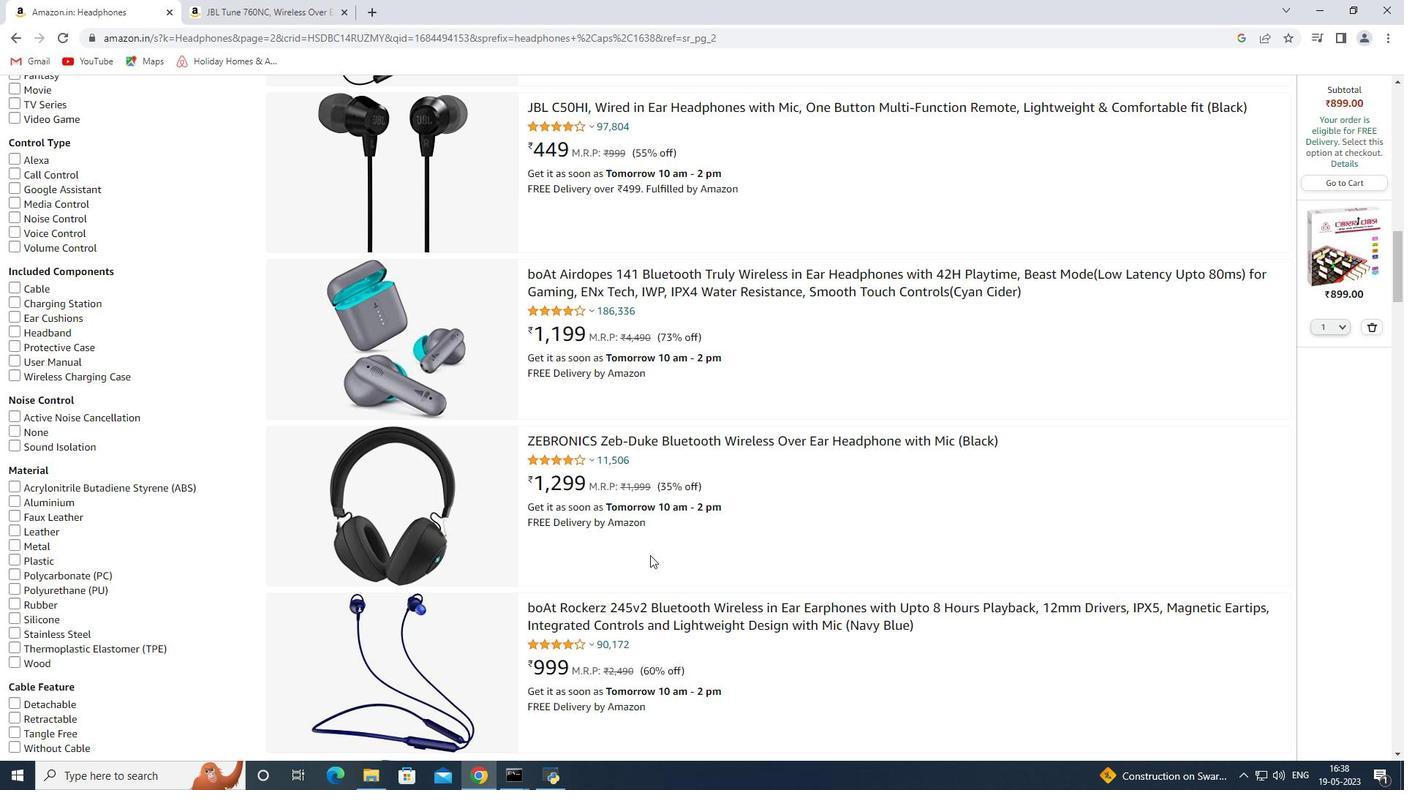 
Action: Mouse scrolled (650, 554) with delta (0, 0)
Screenshot: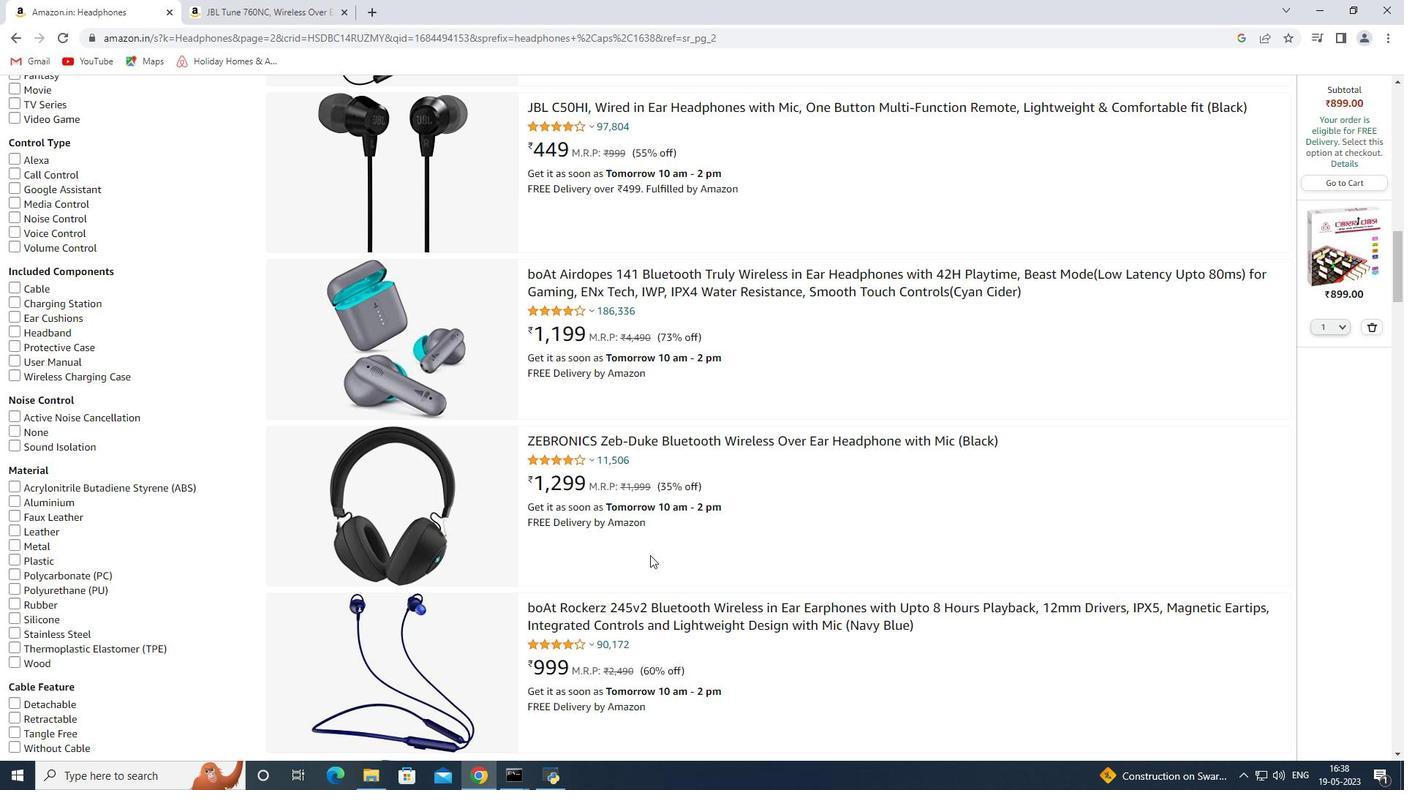 
Action: Mouse scrolled (650, 554) with delta (0, 0)
Screenshot: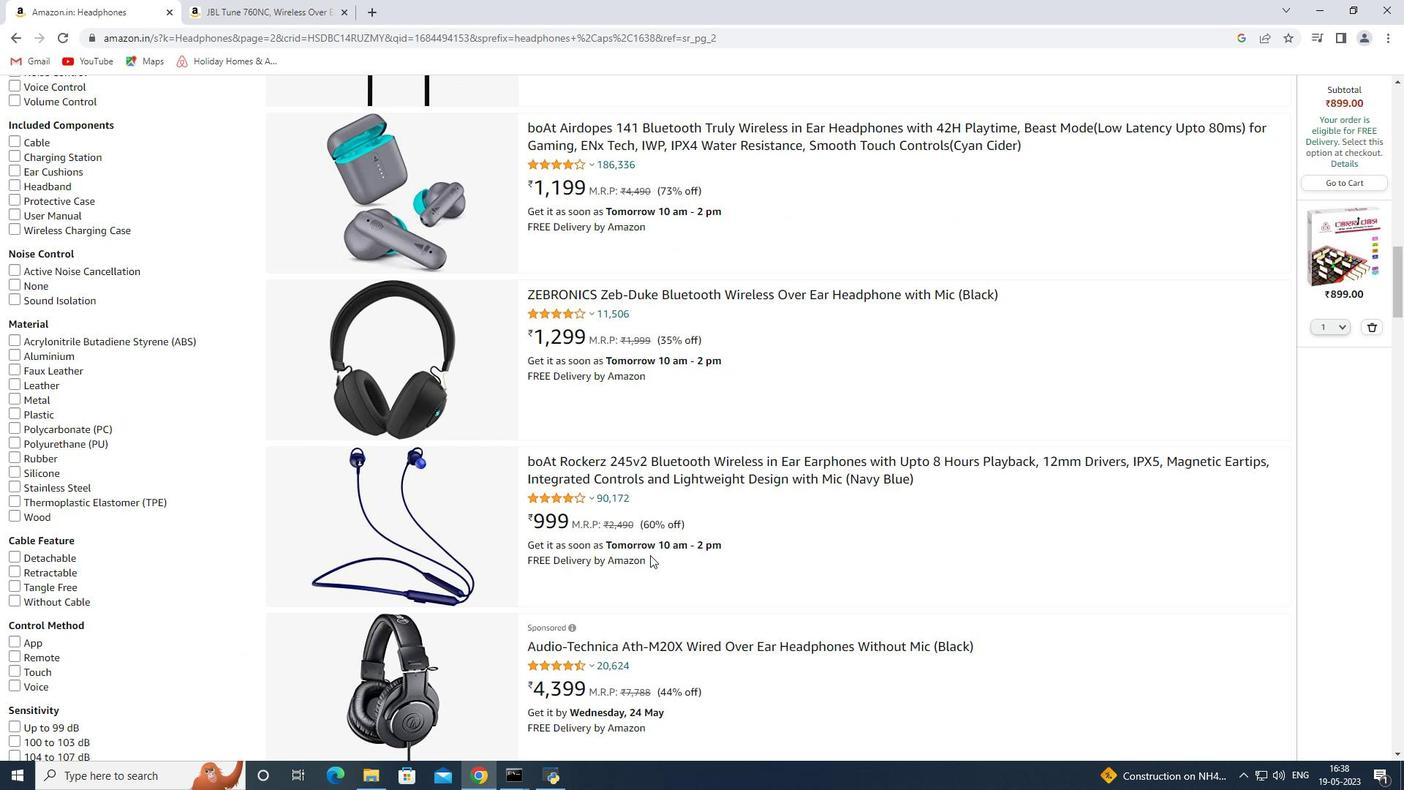 
Action: Mouse scrolled (650, 554) with delta (0, 0)
Screenshot: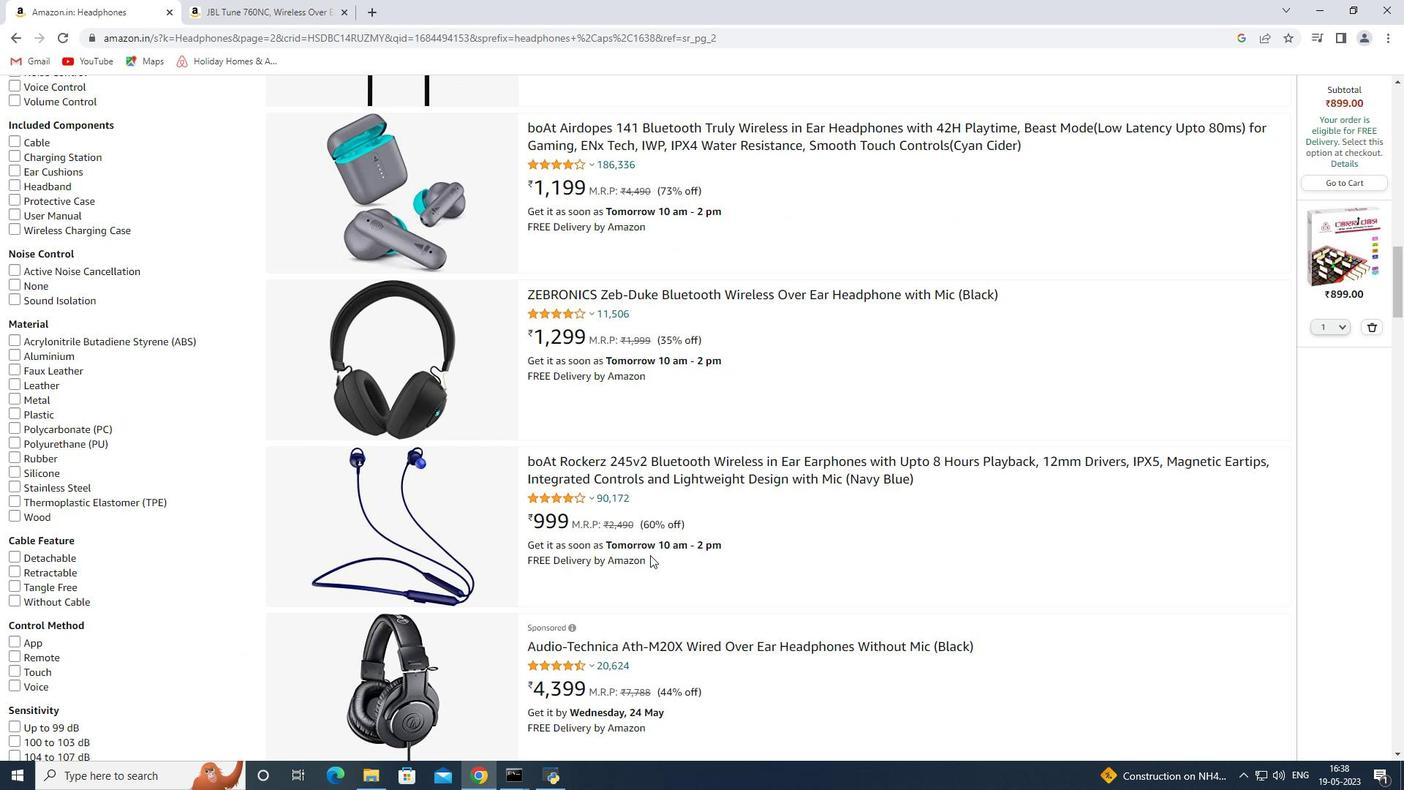 
Action: Mouse scrolled (650, 554) with delta (0, 0)
Screenshot: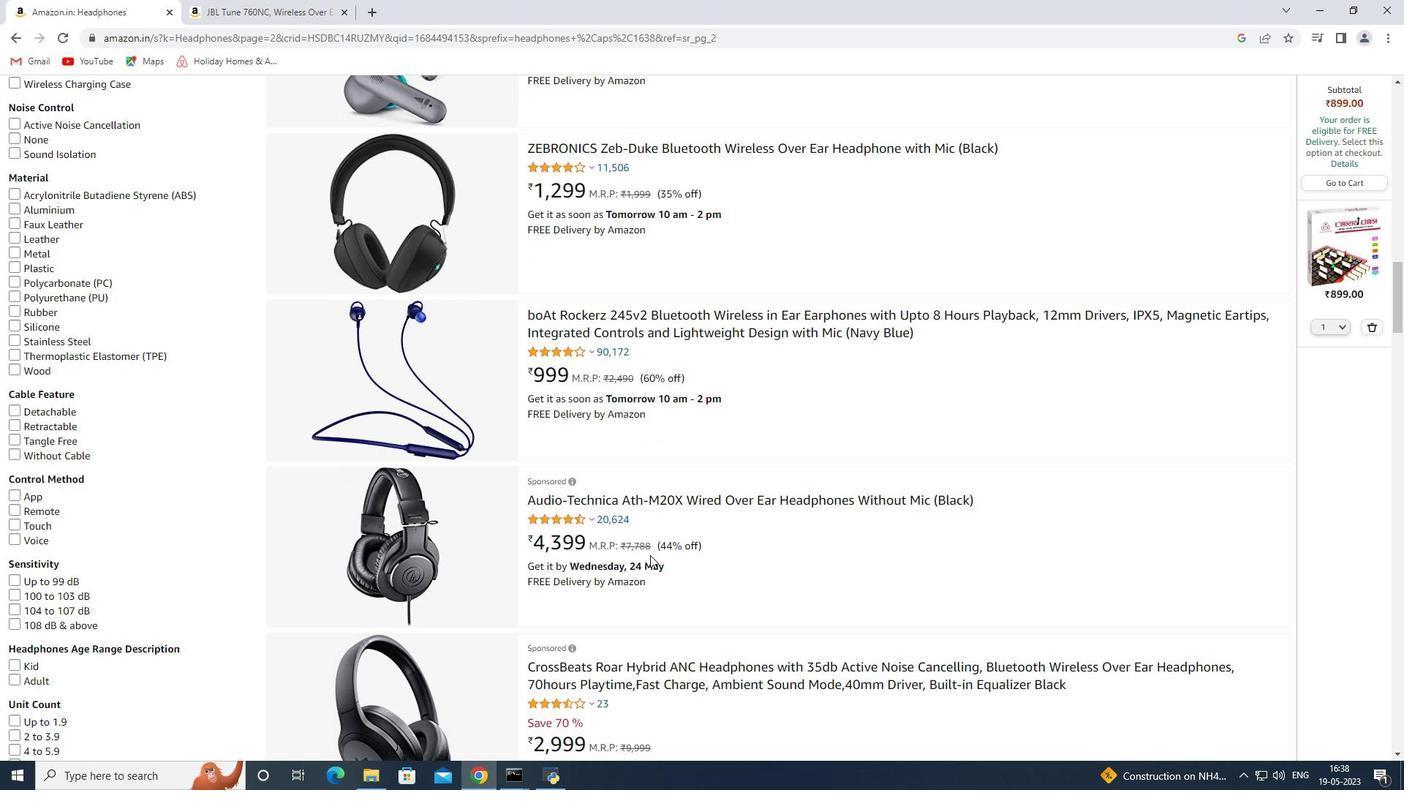 
Action: Mouse scrolled (650, 554) with delta (0, 0)
Screenshot: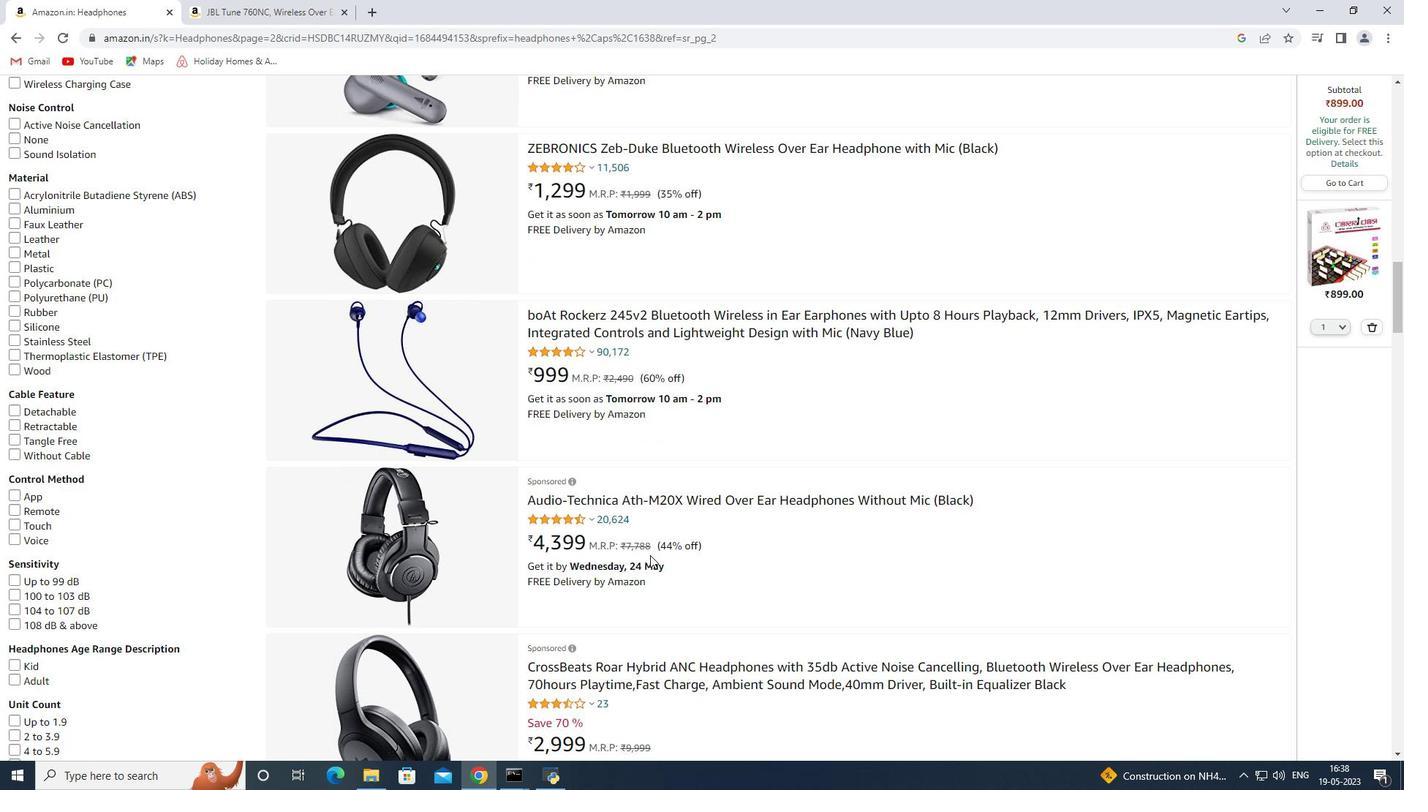 
Action: Mouse scrolled (650, 554) with delta (0, 0)
Screenshot: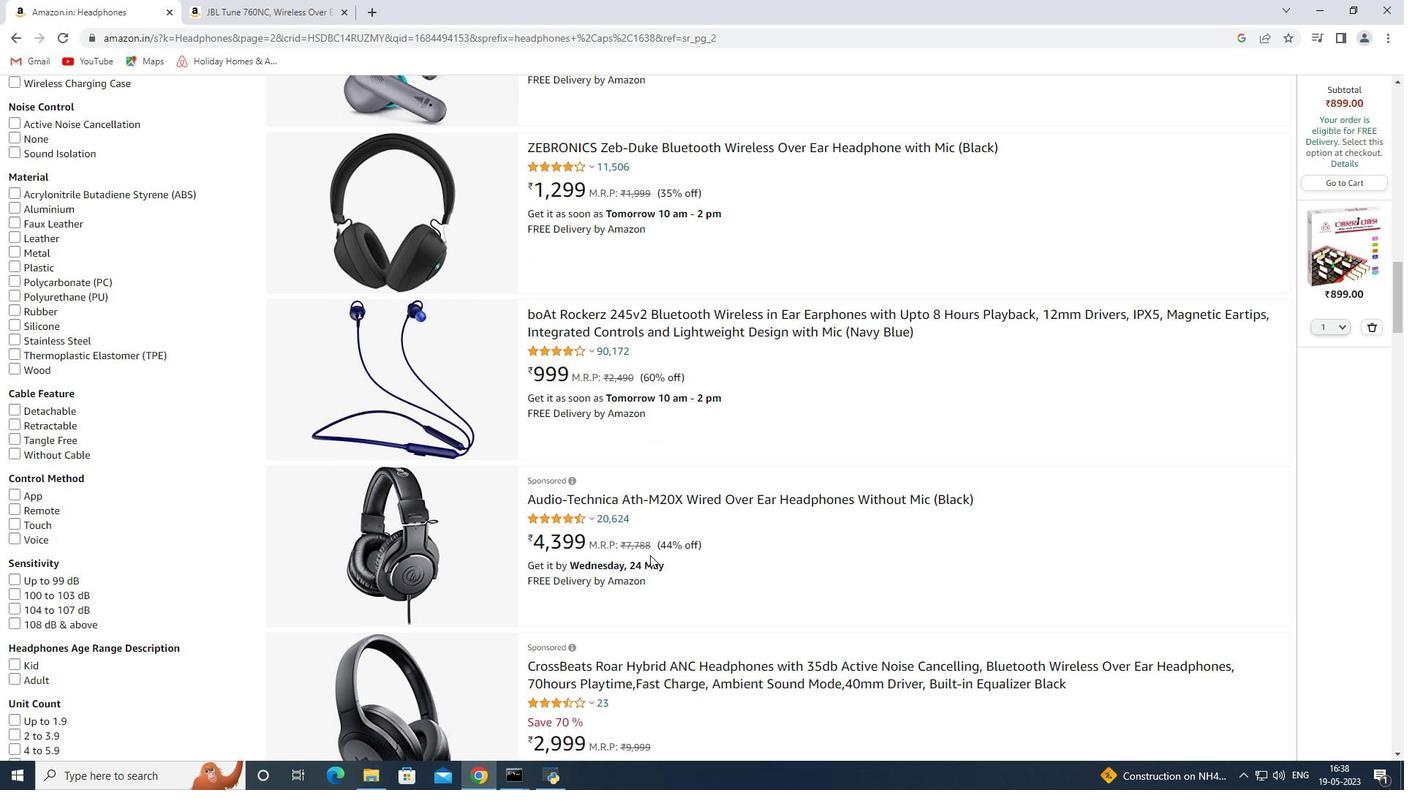 
Action: Mouse scrolled (650, 554) with delta (0, 0)
Screenshot: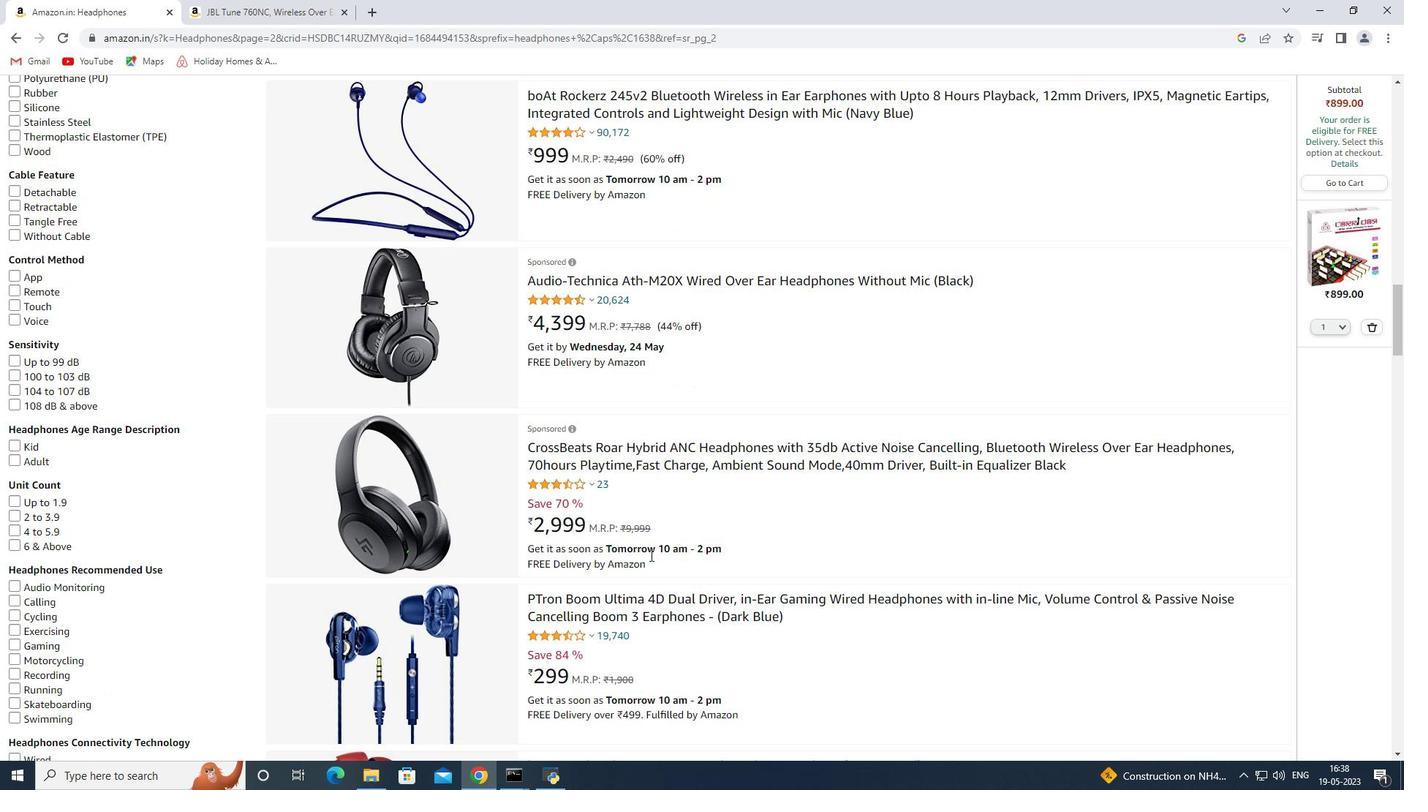 
Action: Mouse scrolled (650, 554) with delta (0, 0)
Screenshot: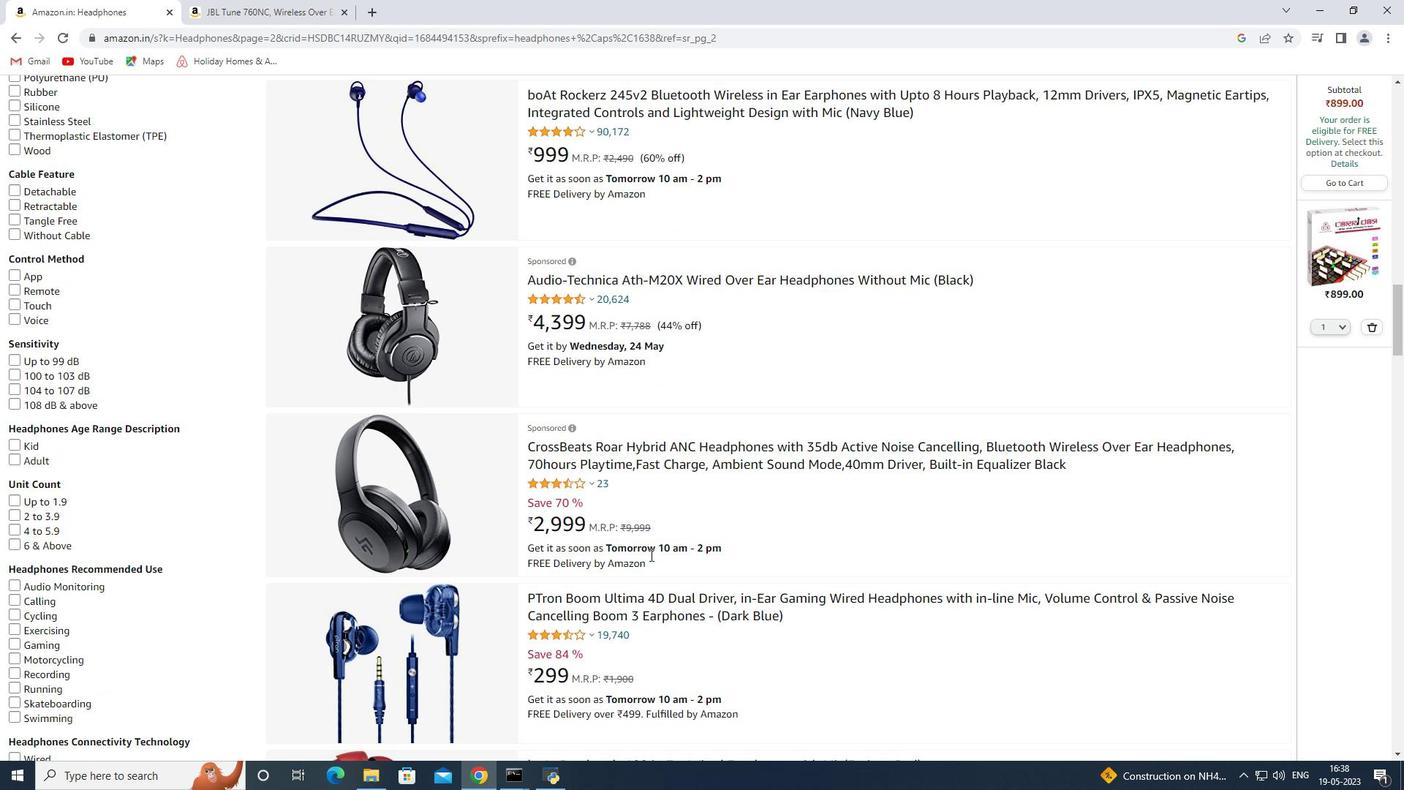 
Action: Mouse scrolled (650, 554) with delta (0, 0)
Screenshot: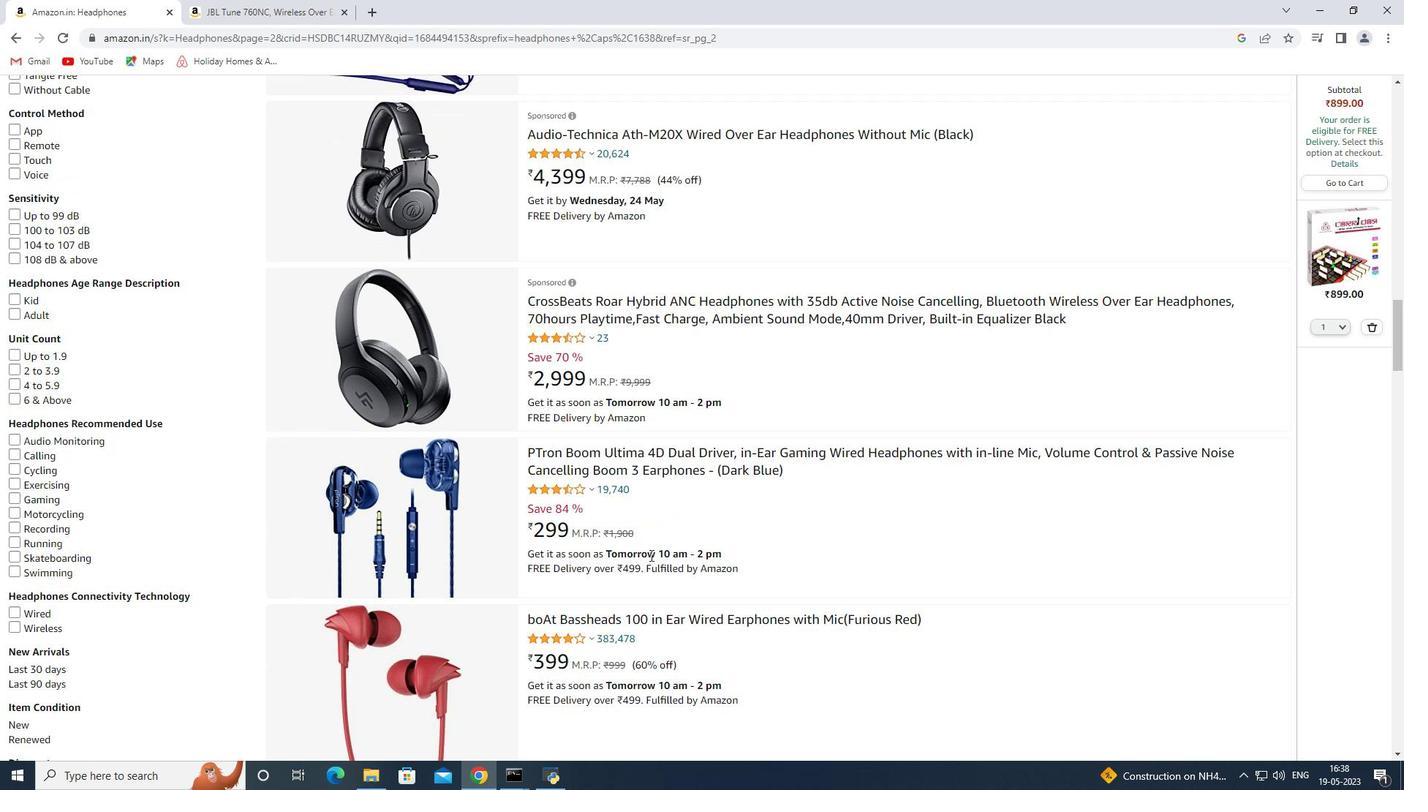 
Action: Mouse scrolled (650, 554) with delta (0, 0)
Screenshot: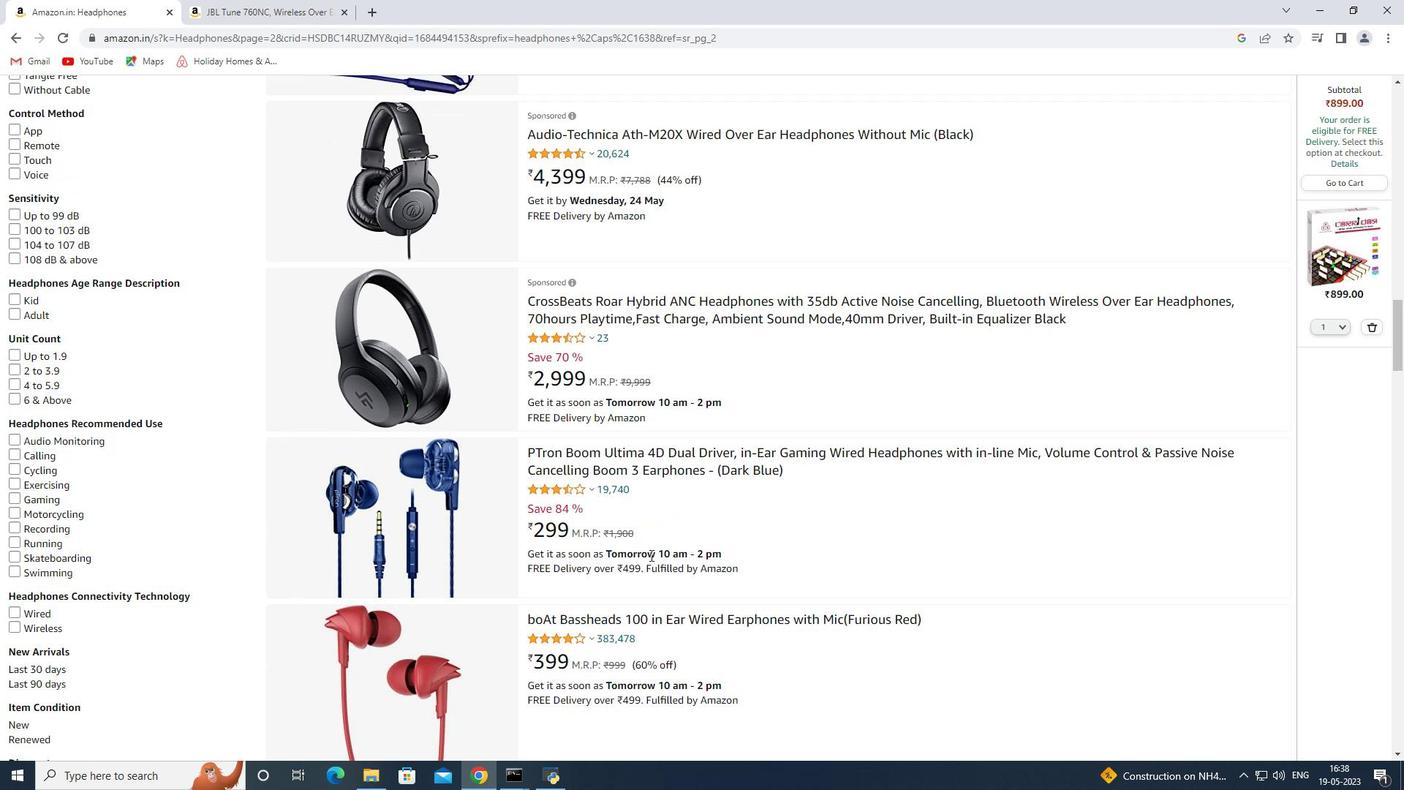 
Action: Mouse scrolled (650, 554) with delta (0, 0)
Screenshot: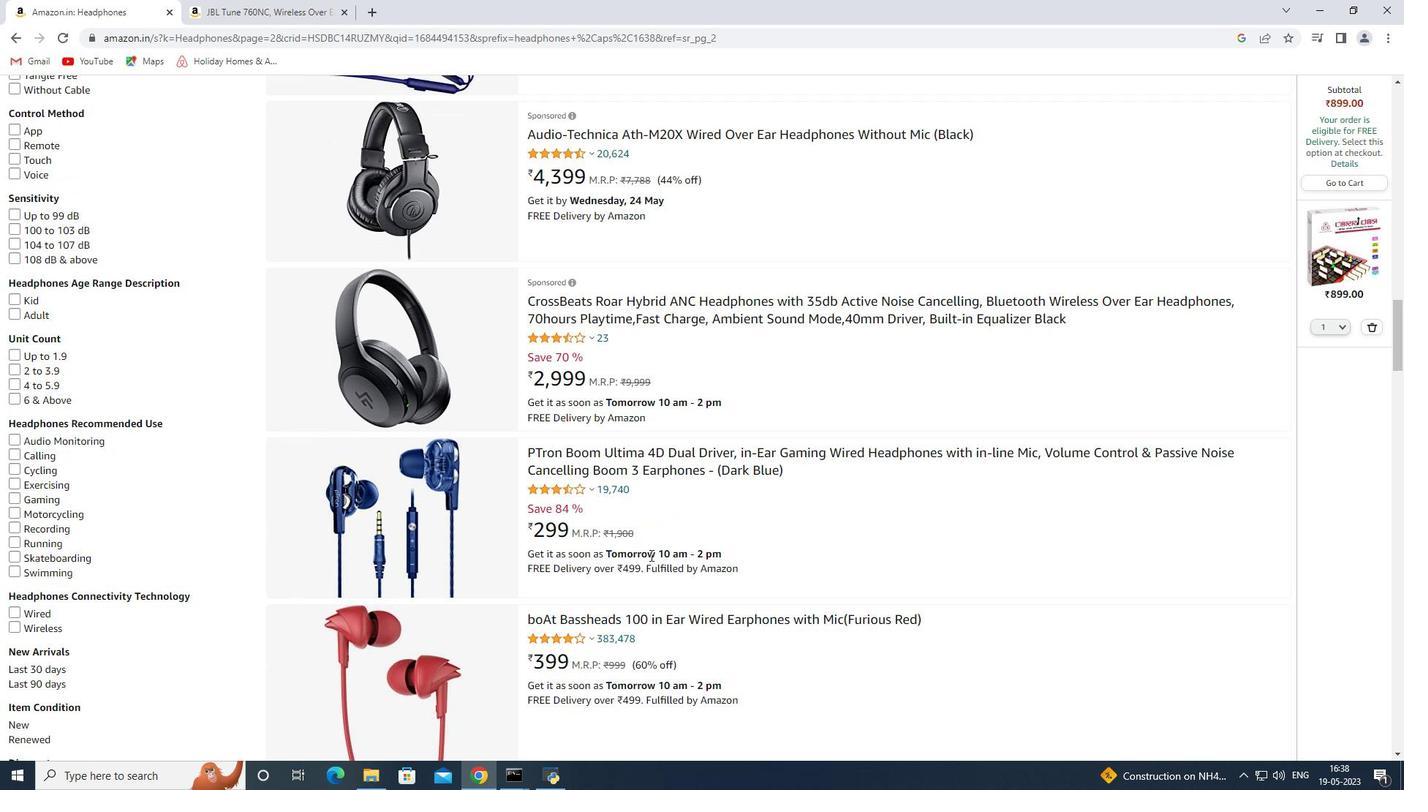 
Action: Mouse scrolled (650, 554) with delta (0, 0)
Screenshot: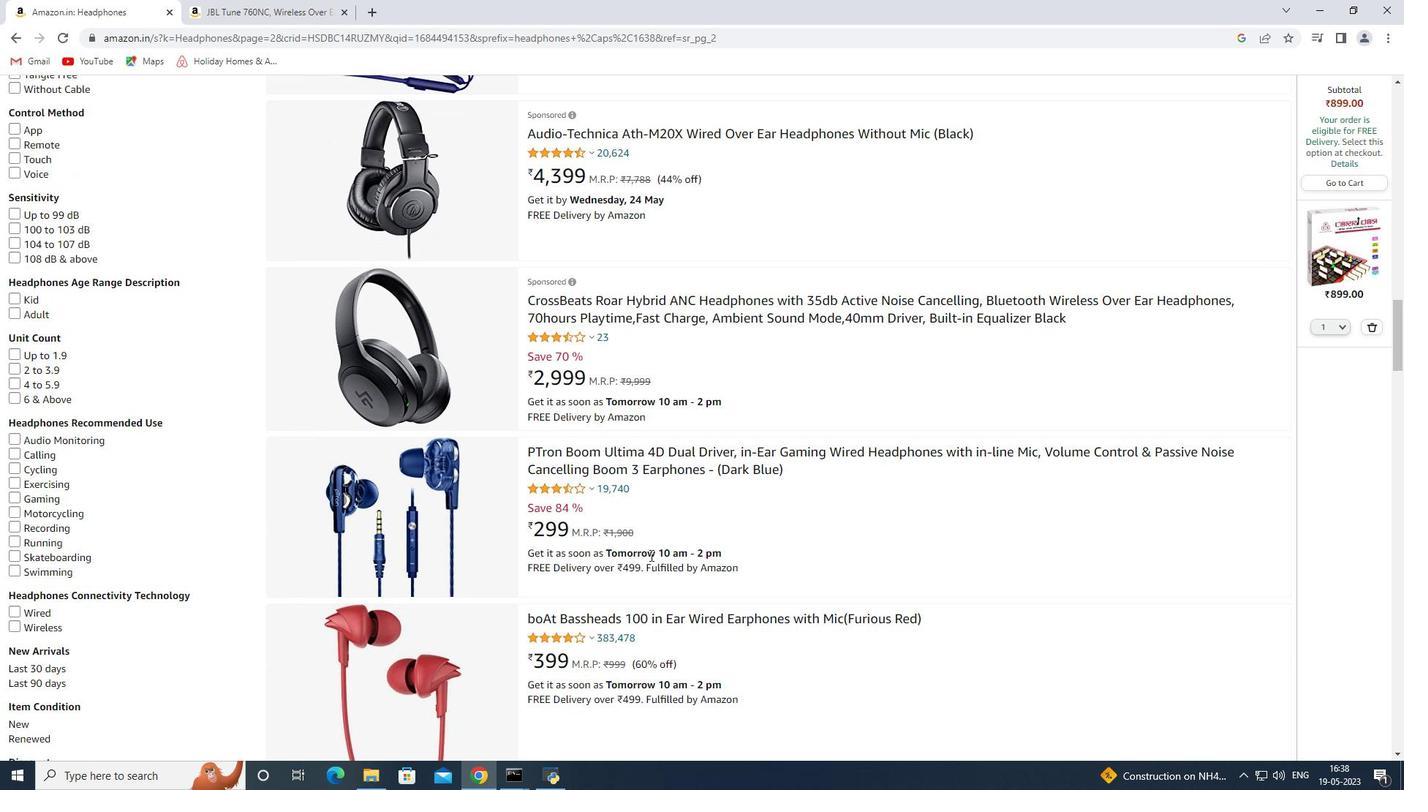 
Action: Mouse scrolled (650, 554) with delta (0, 0)
Screenshot: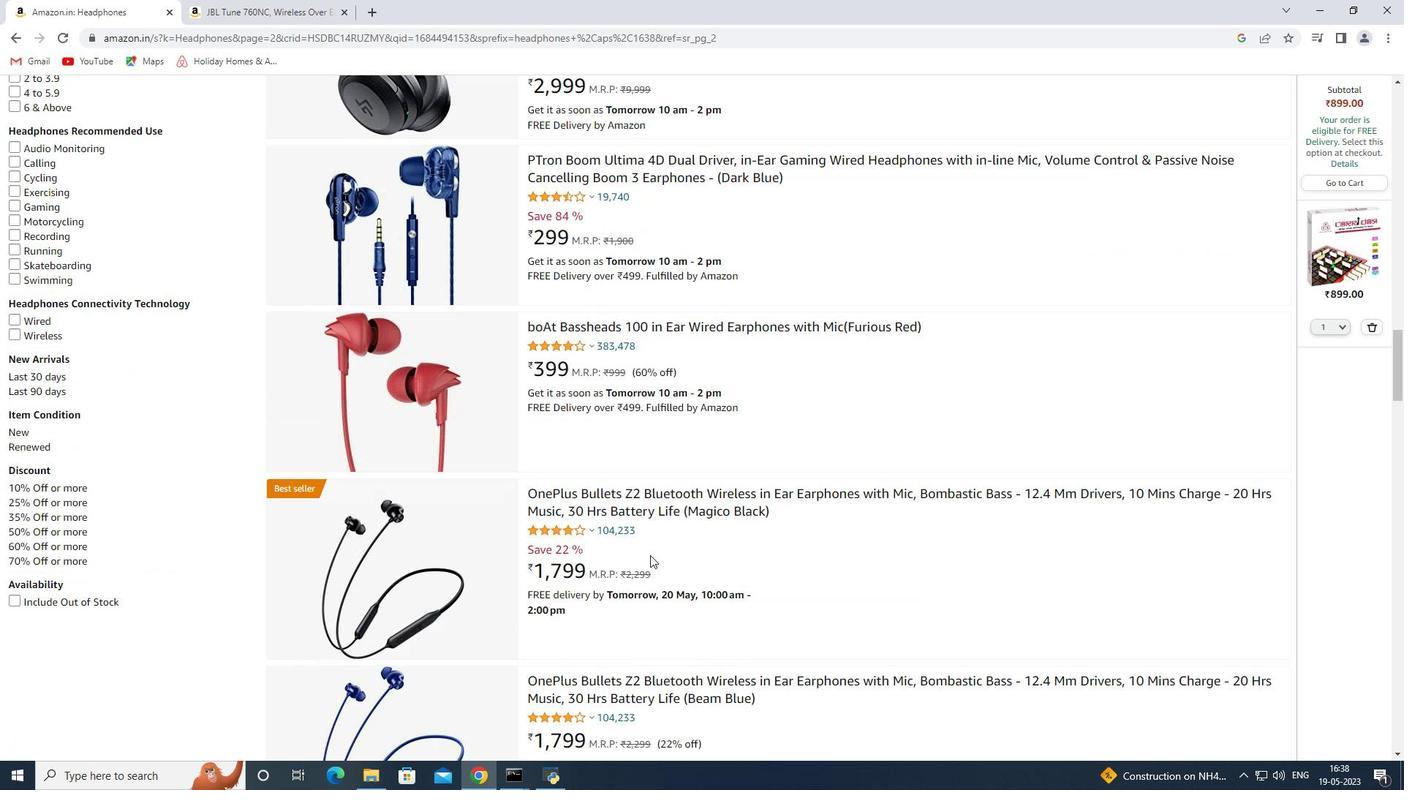 
Action: Mouse scrolled (650, 554) with delta (0, 0)
Screenshot: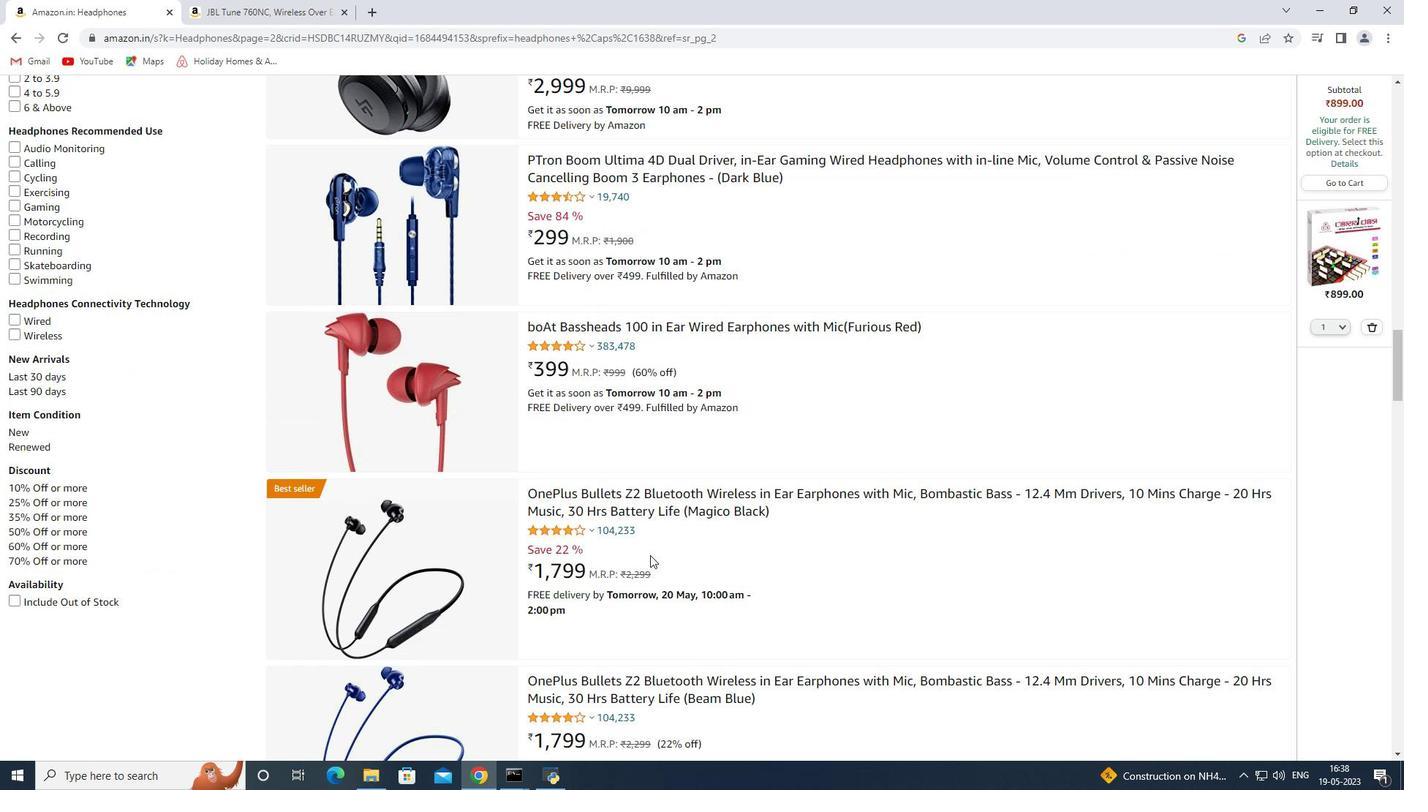 
Action: Mouse scrolled (650, 554) with delta (0, 0)
Screenshot: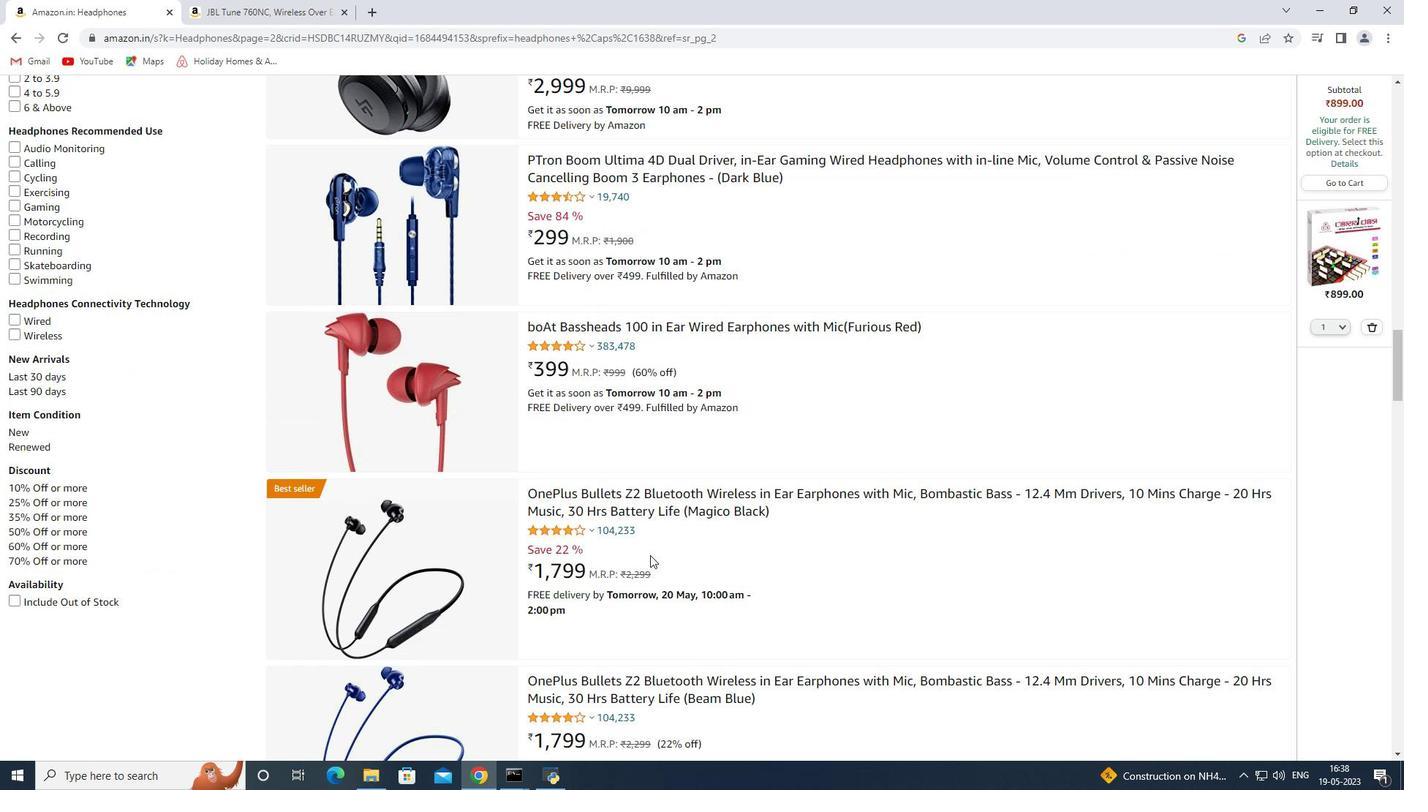 
Action: Mouse scrolled (650, 554) with delta (0, 0)
Screenshot: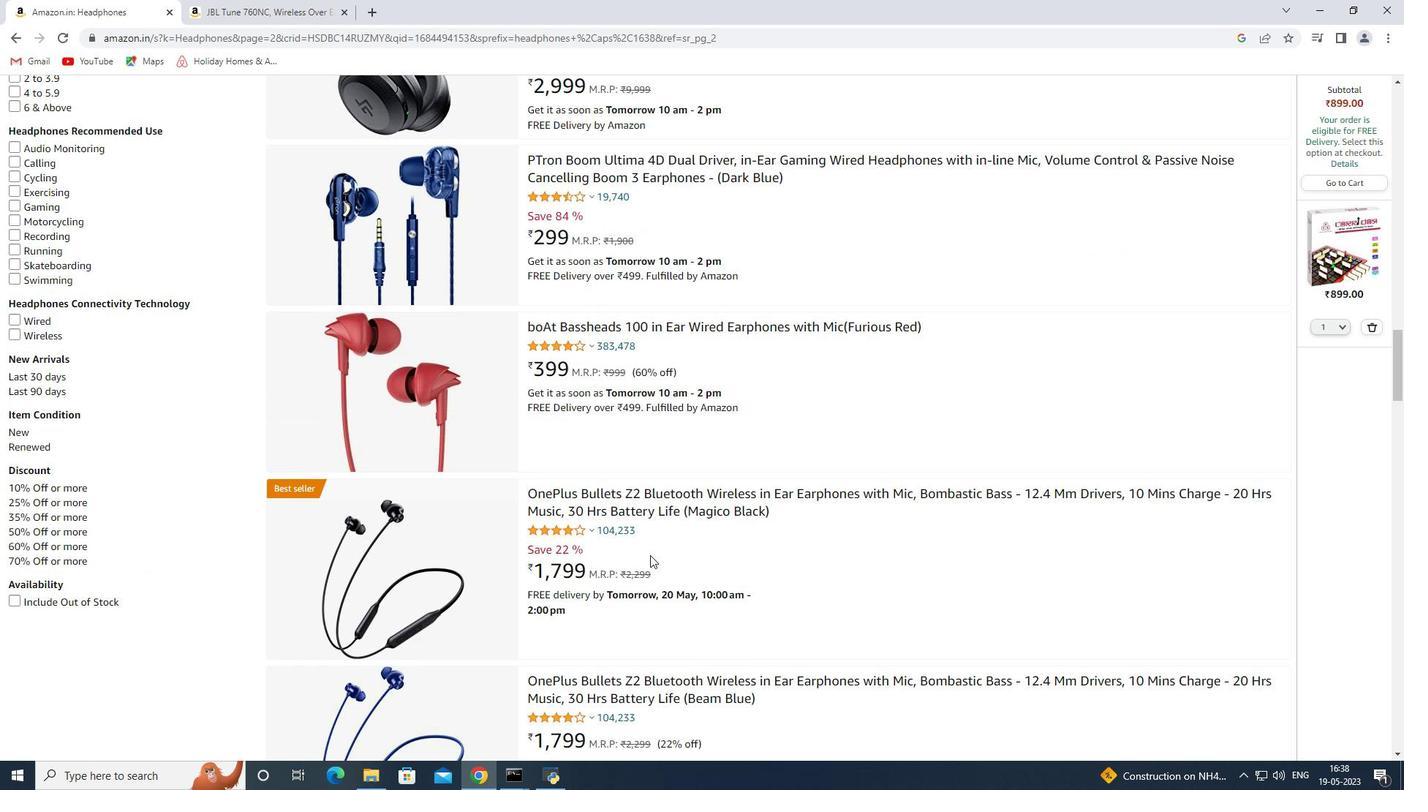 
Action: Mouse scrolled (650, 554) with delta (0, 0)
Screenshot: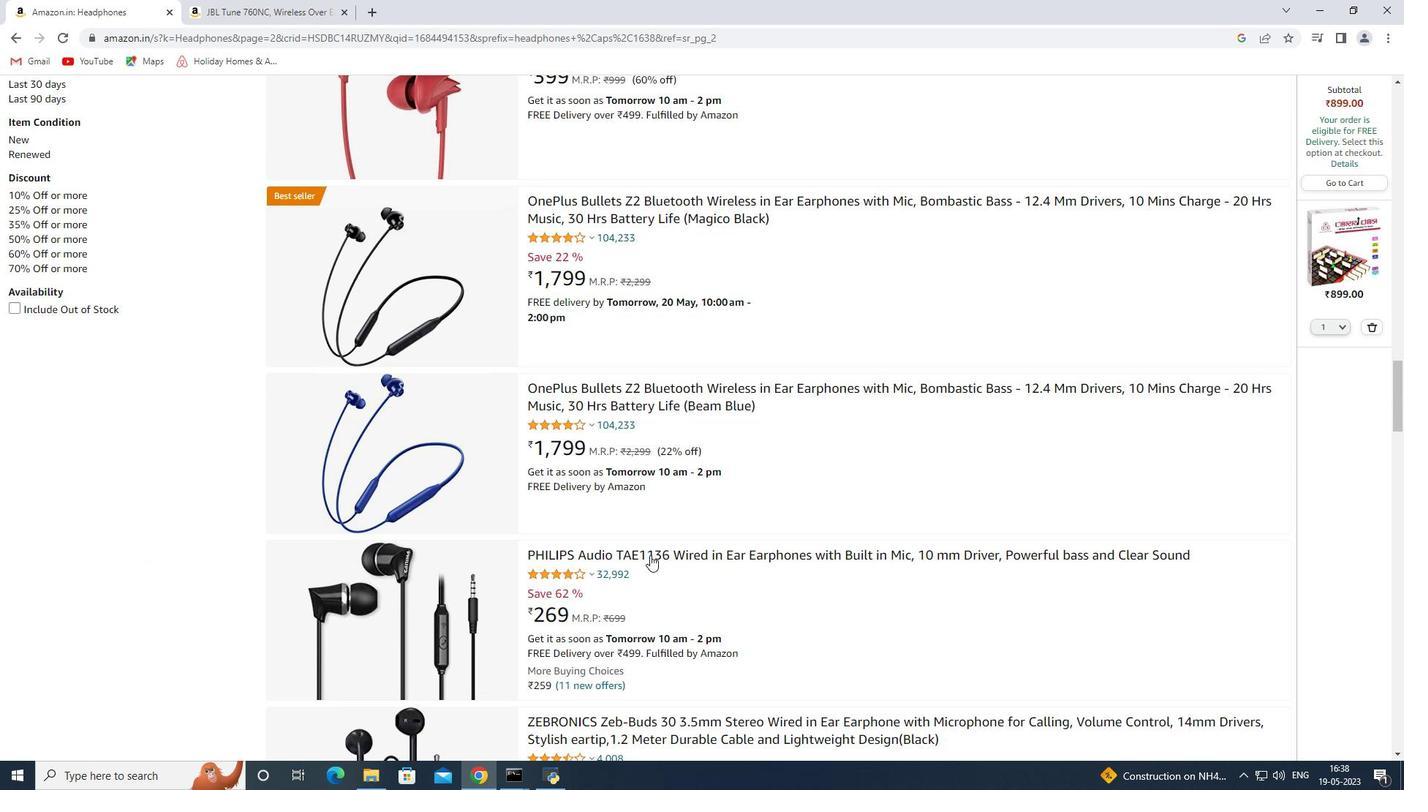 
Action: Mouse scrolled (650, 554) with delta (0, 0)
Screenshot: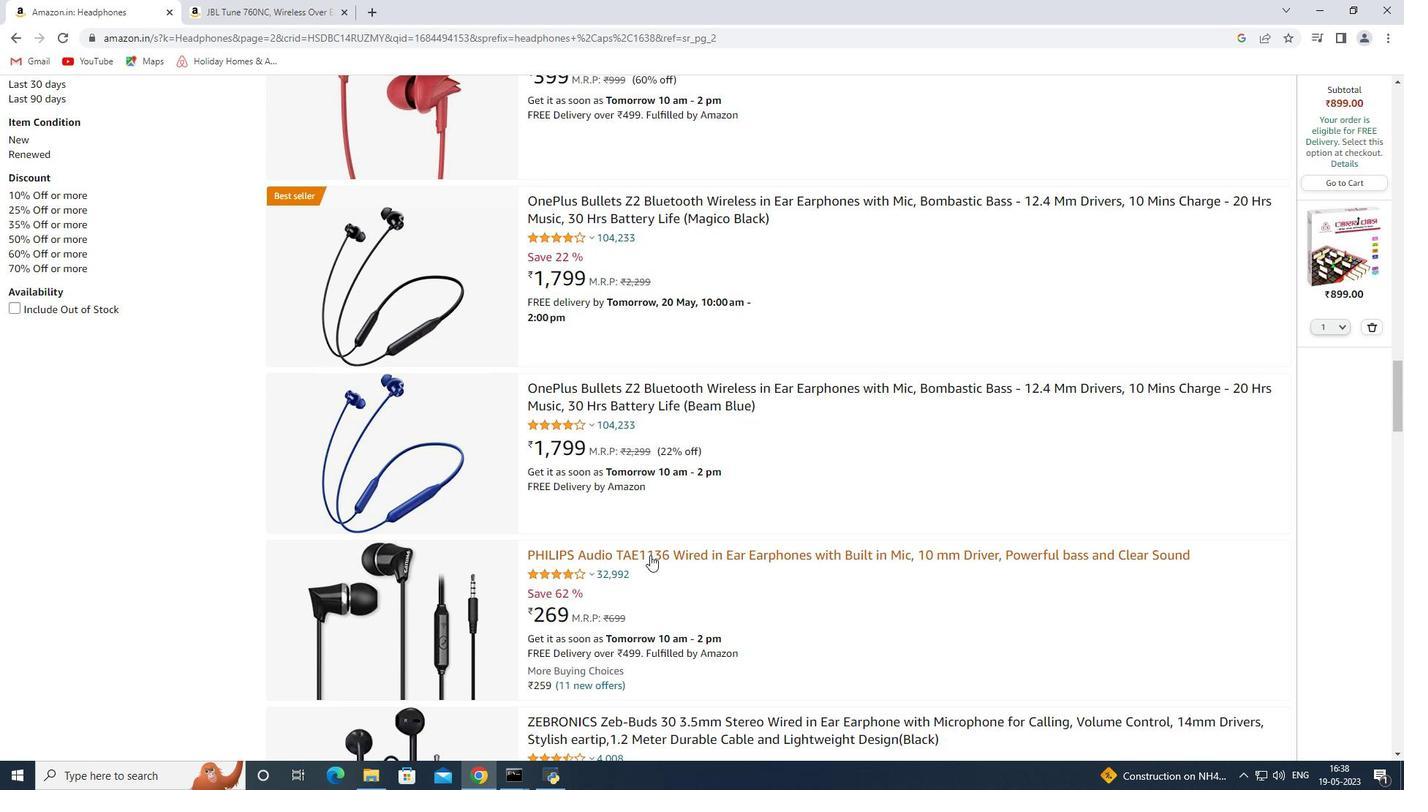 
Action: Mouse scrolled (650, 554) with delta (0, 0)
Screenshot: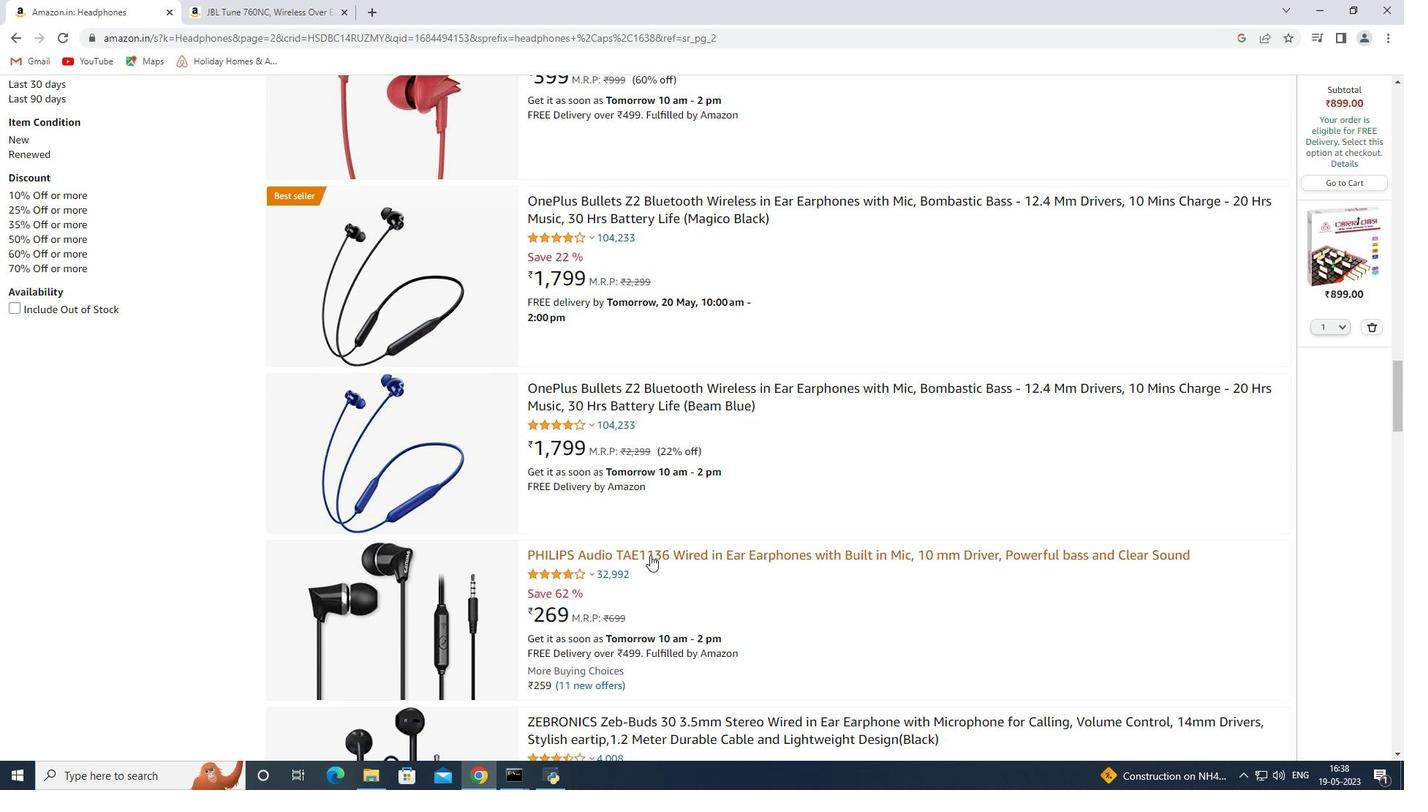 
Action: Mouse scrolled (650, 554) with delta (0, 0)
Screenshot: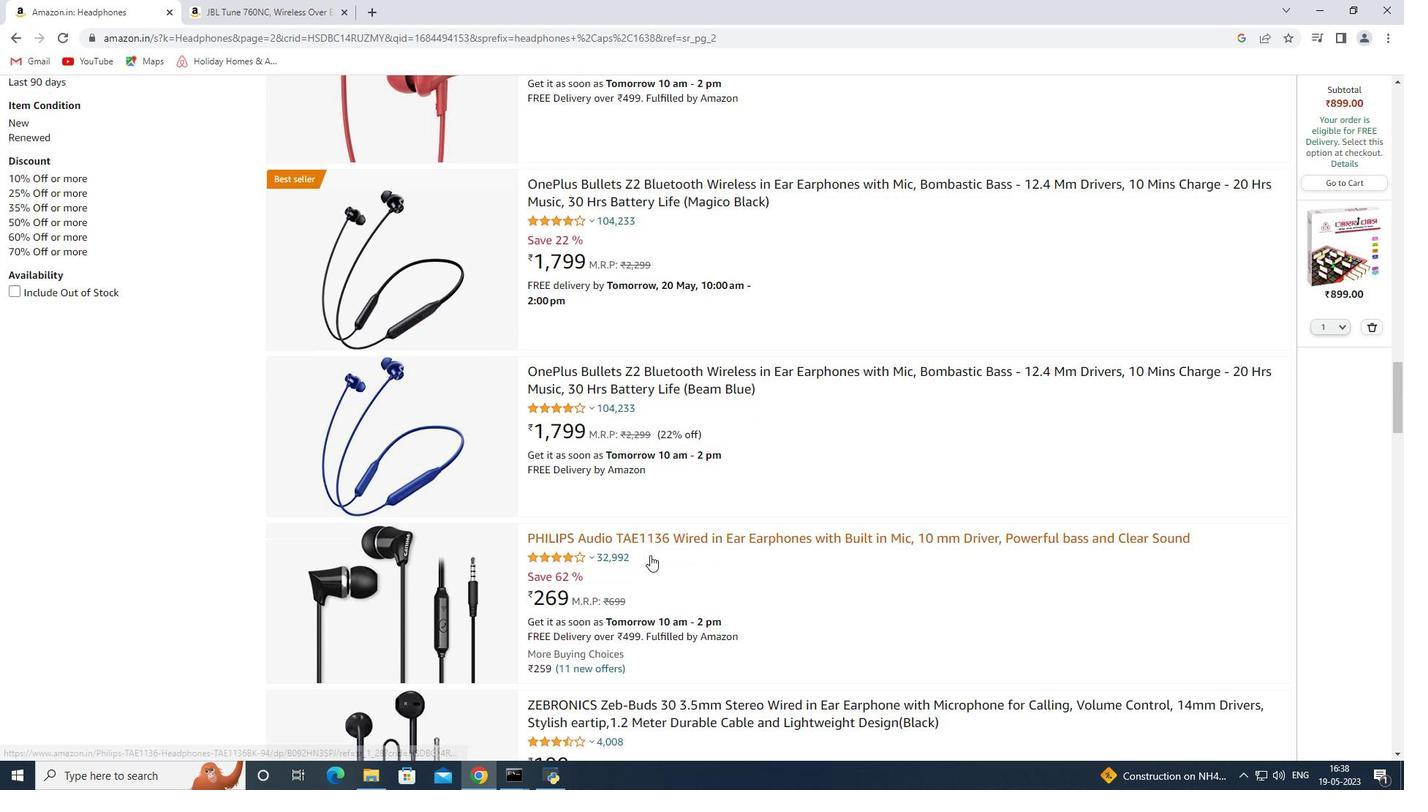 
Action: Mouse scrolled (650, 554) with delta (0, 0)
Screenshot: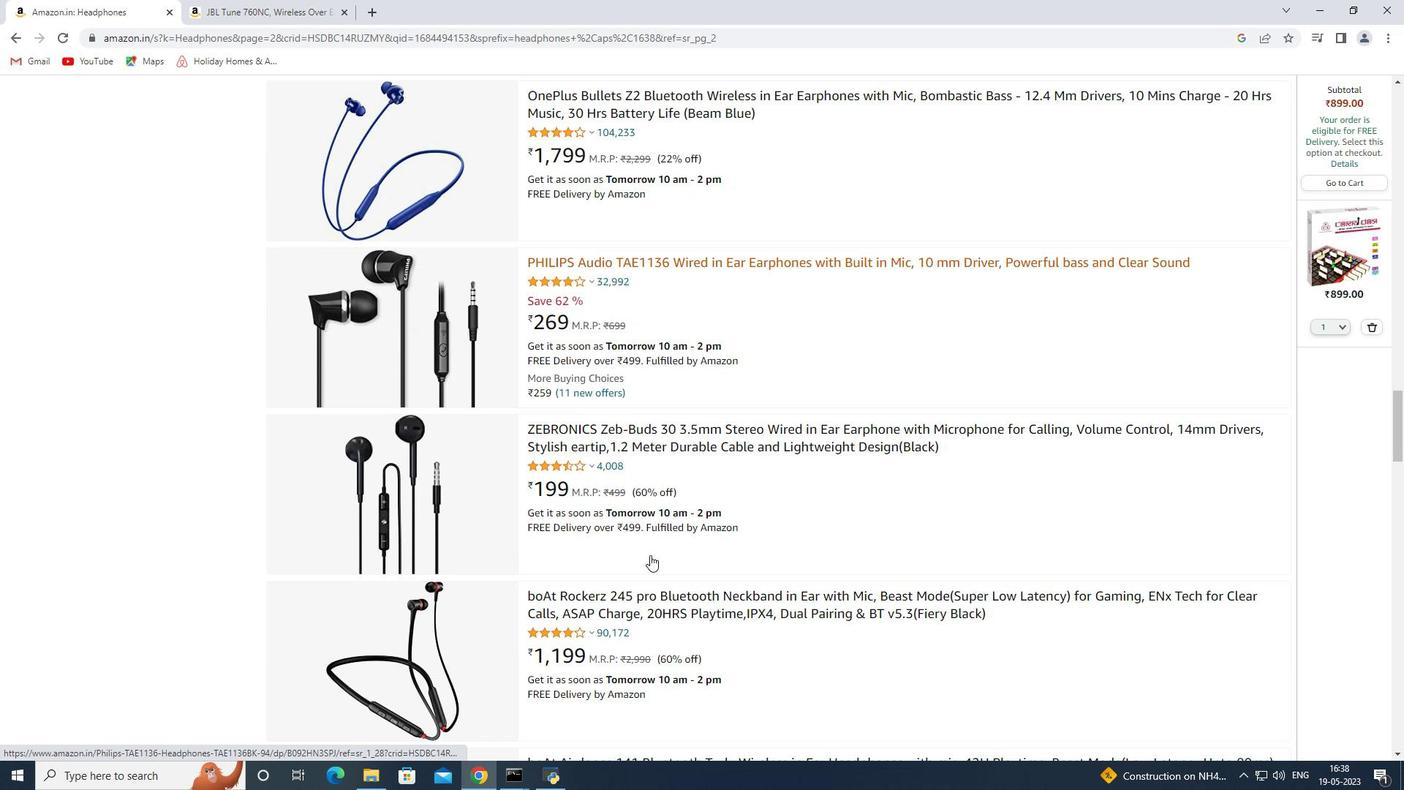 
Action: Mouse scrolled (650, 554) with delta (0, 0)
Screenshot: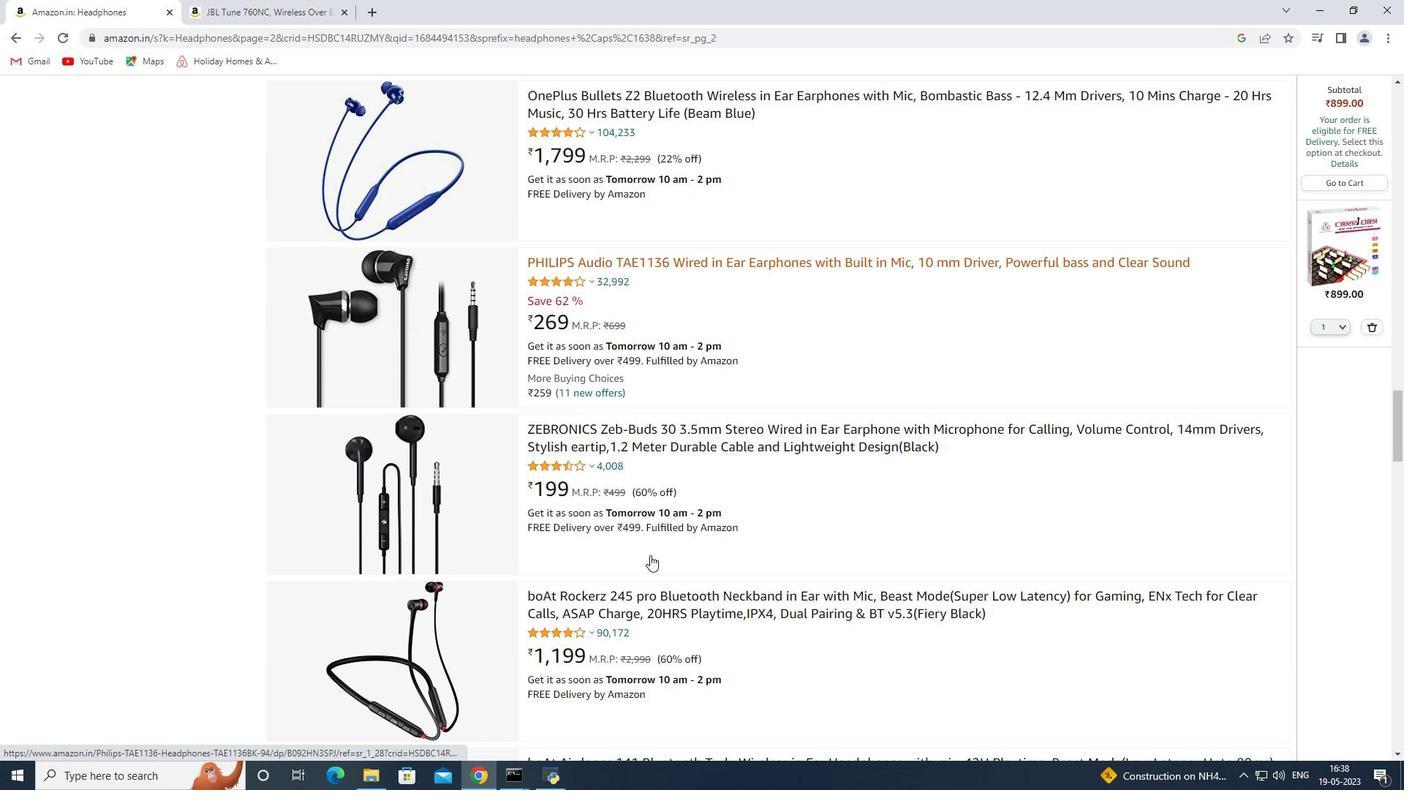 
Action: Mouse scrolled (650, 554) with delta (0, 0)
Screenshot: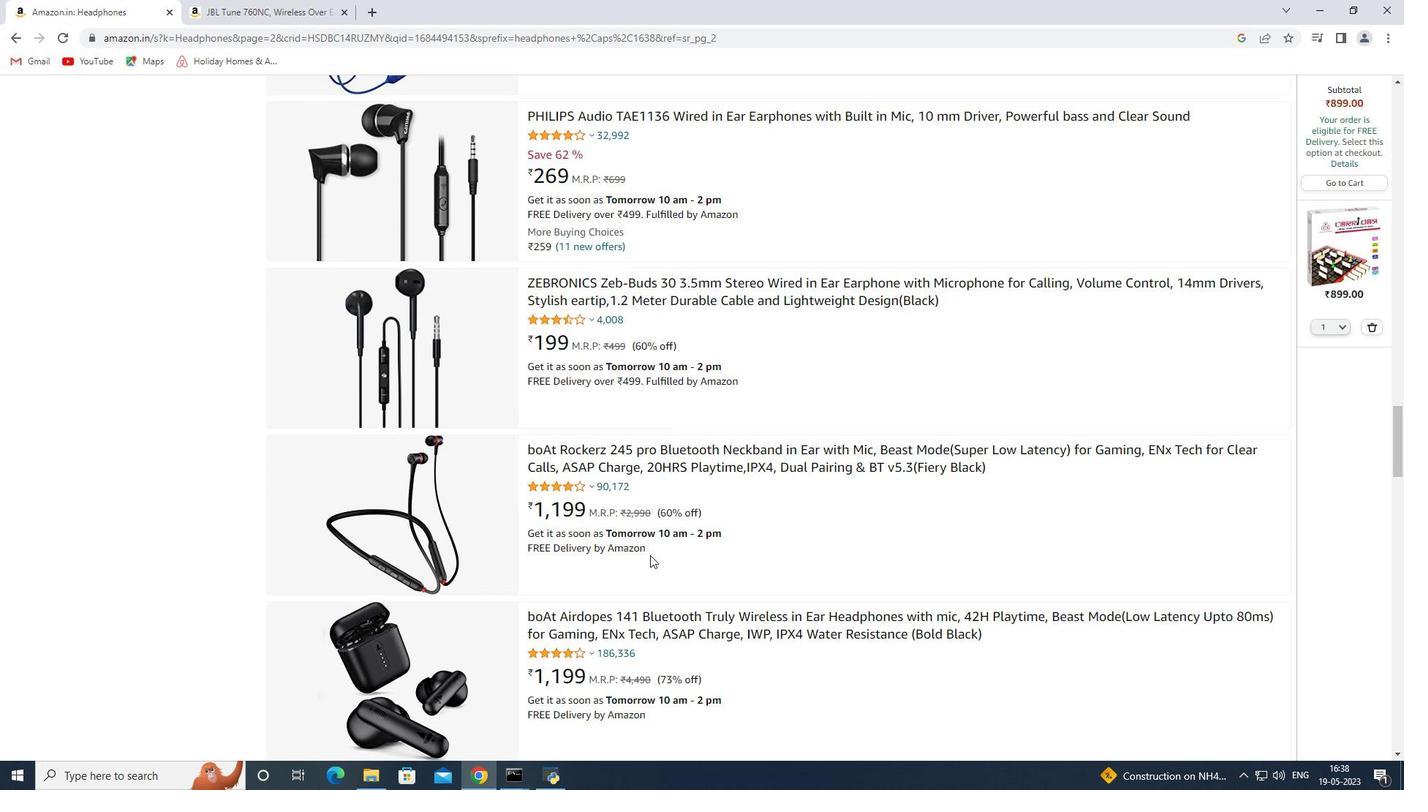 
Action: Mouse scrolled (650, 554) with delta (0, 0)
Screenshot: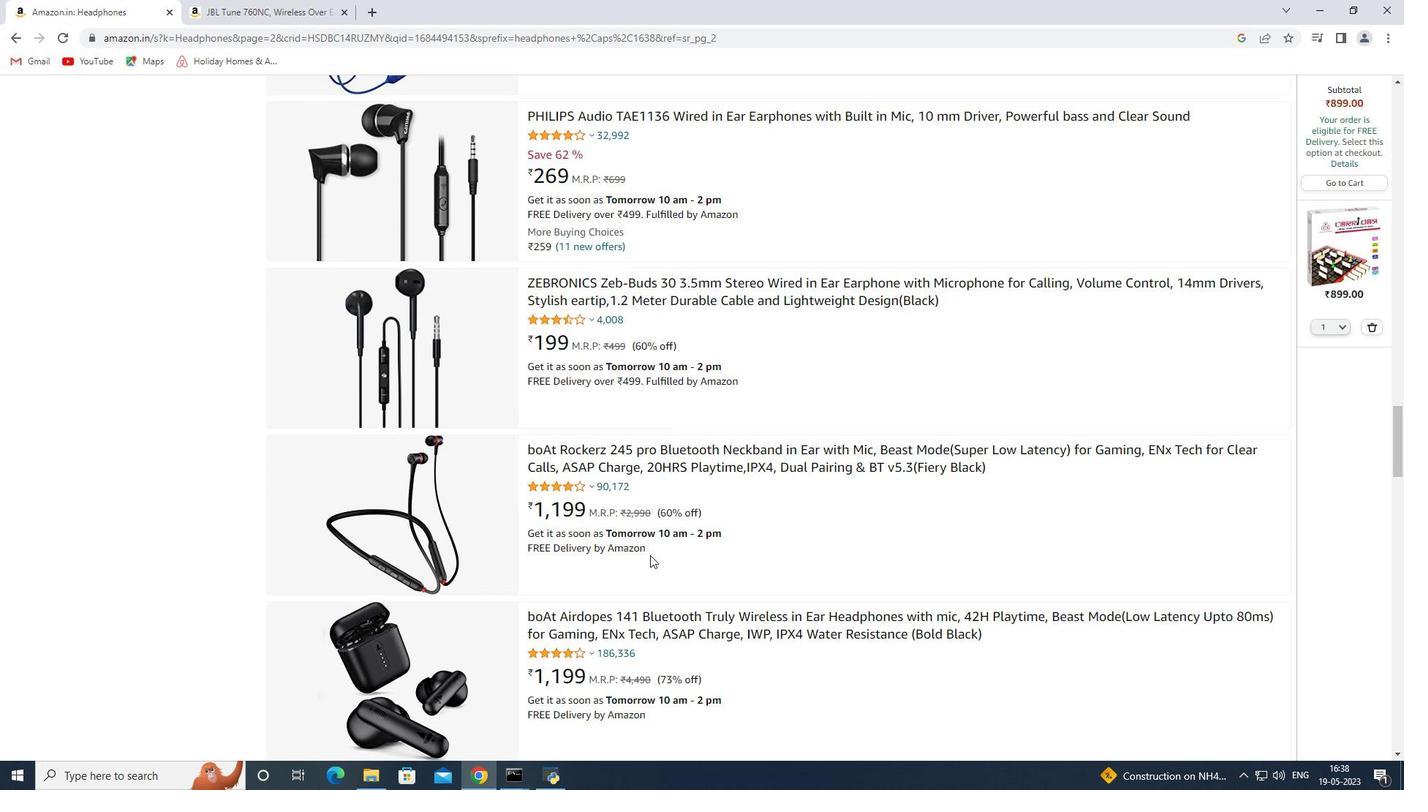 
Action: Mouse scrolled (650, 554) with delta (0, 0)
Screenshot: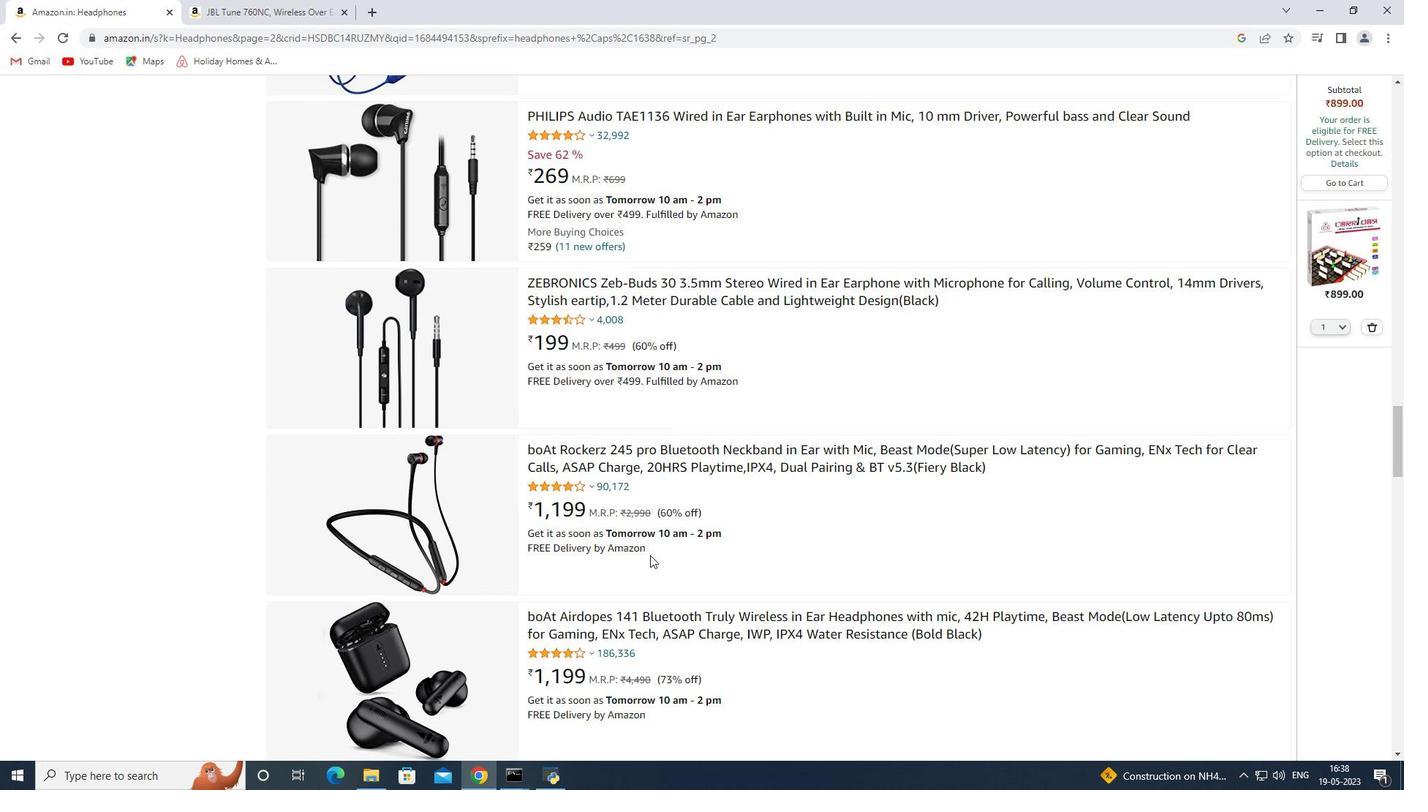 
Action: Mouse scrolled (650, 554) with delta (0, 0)
Screenshot: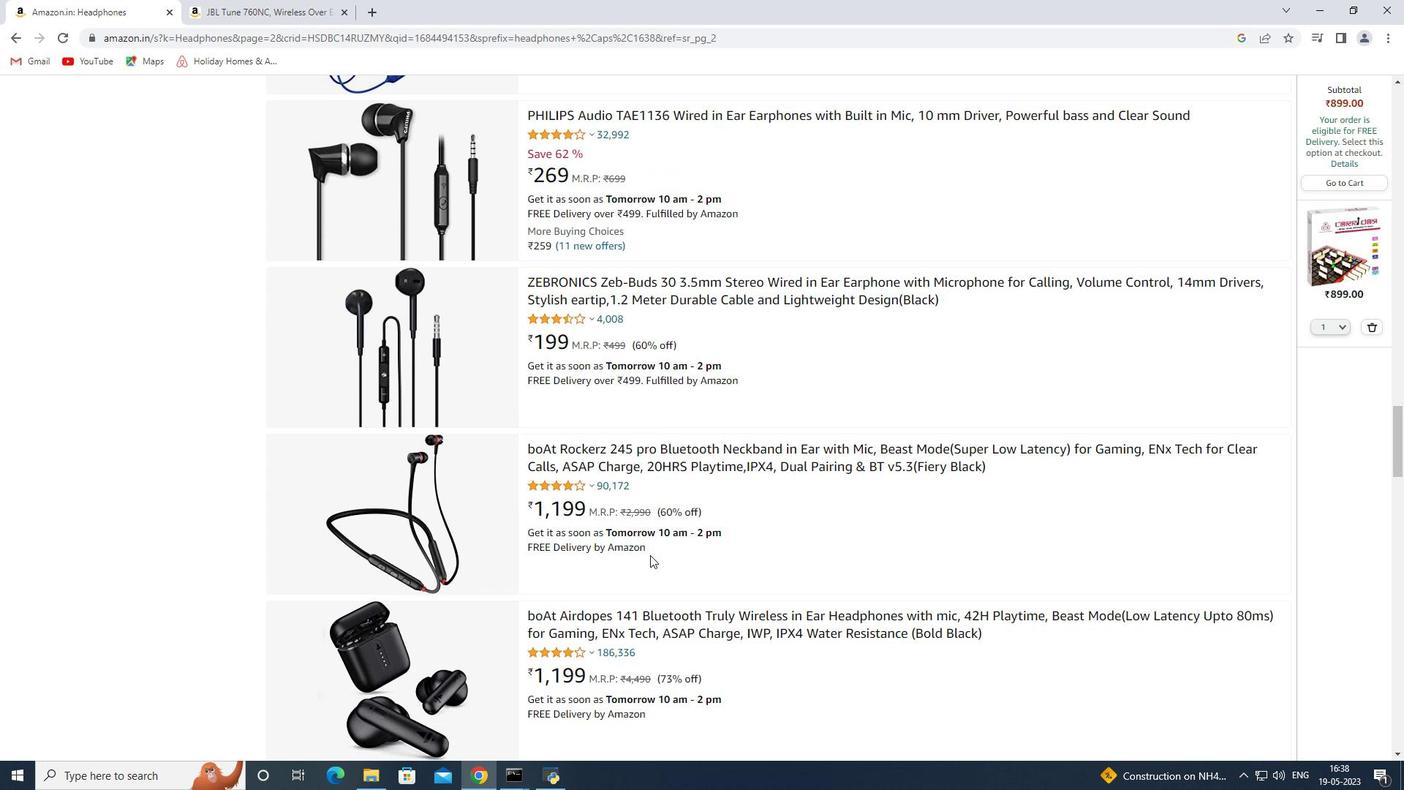 
Action: Mouse scrolled (650, 556) with delta (0, 0)
Screenshot: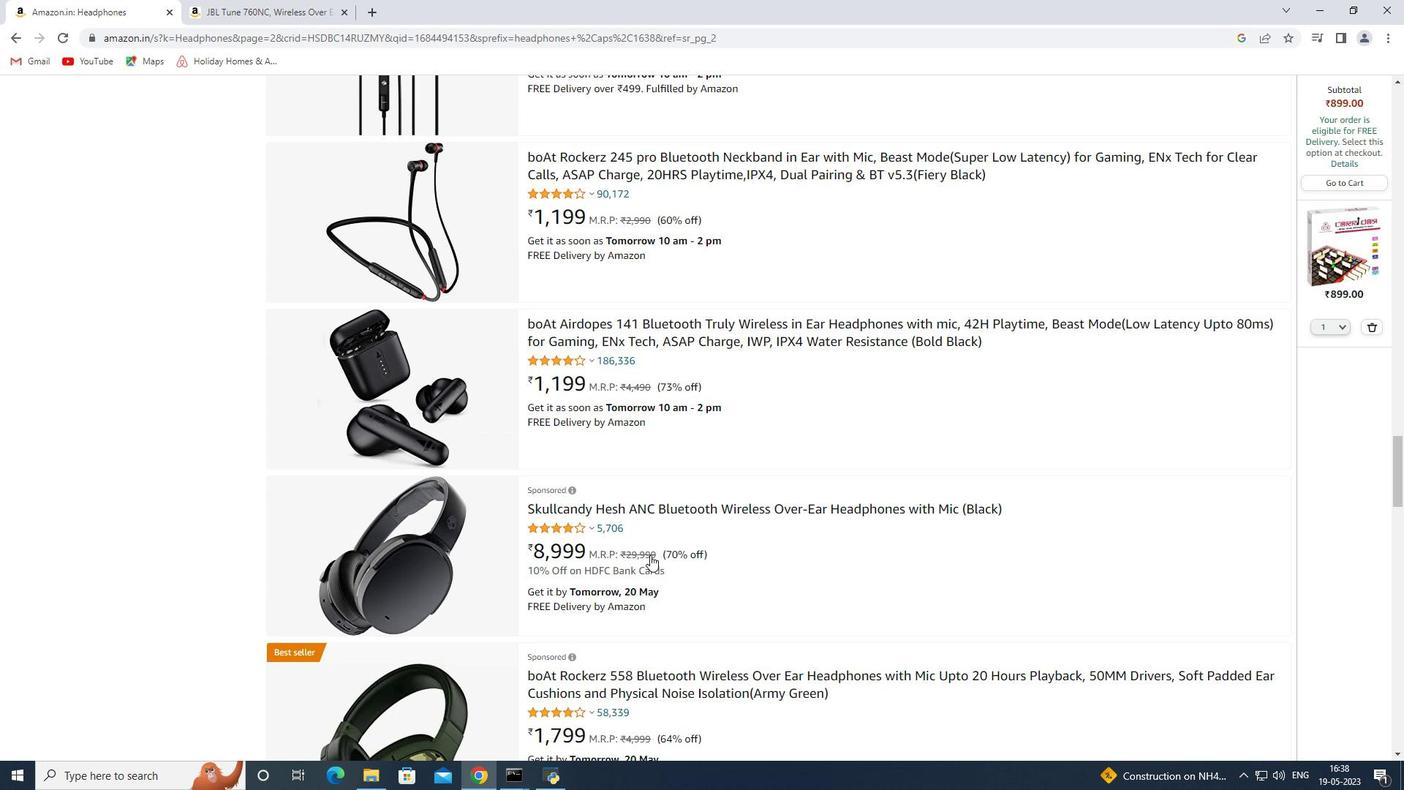 
Action: Mouse scrolled (650, 556) with delta (0, 0)
Screenshot: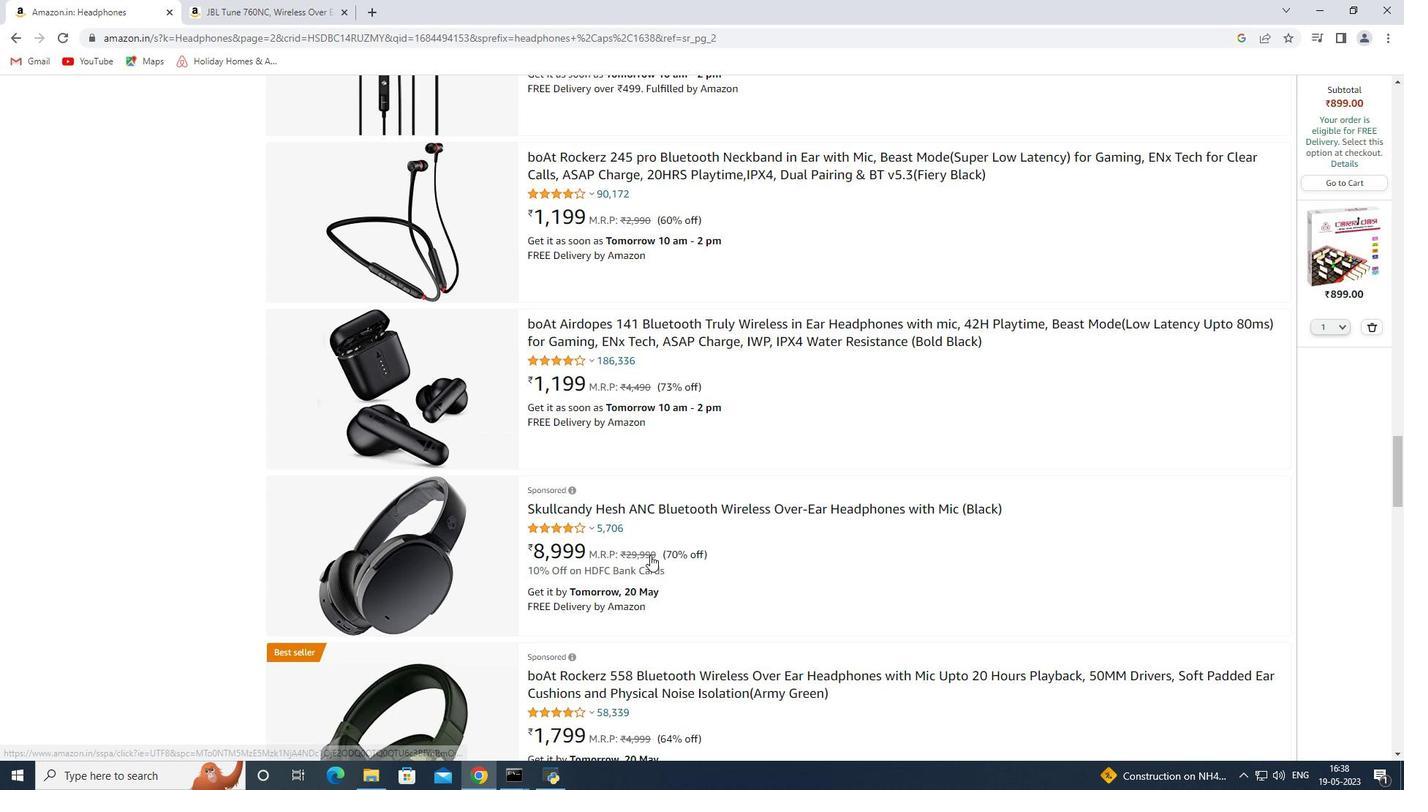 
Action: Mouse scrolled (650, 554) with delta (0, 0)
Screenshot: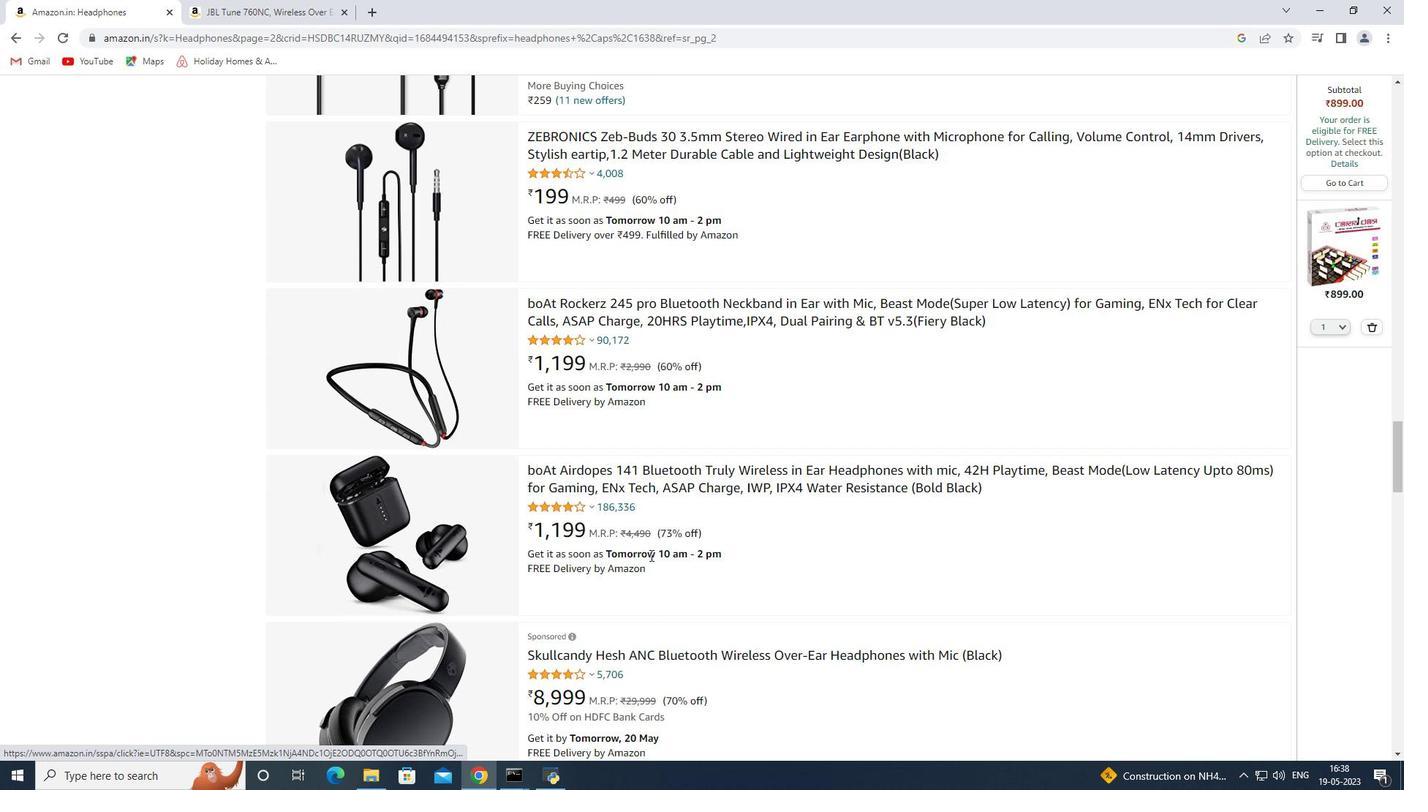 
Action: Mouse scrolled (650, 554) with delta (0, 0)
Screenshot: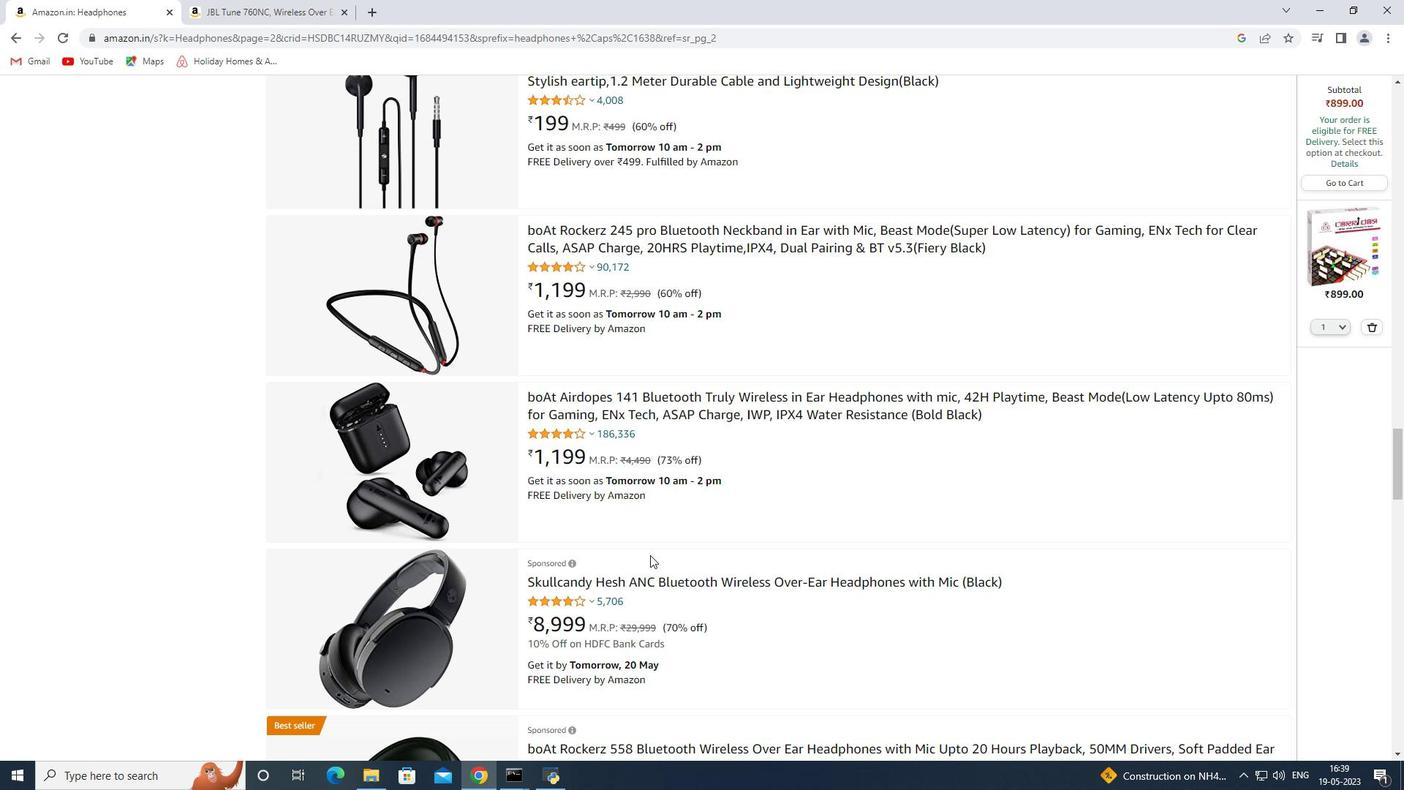 
Action: Mouse scrolled (650, 554) with delta (0, 0)
Screenshot: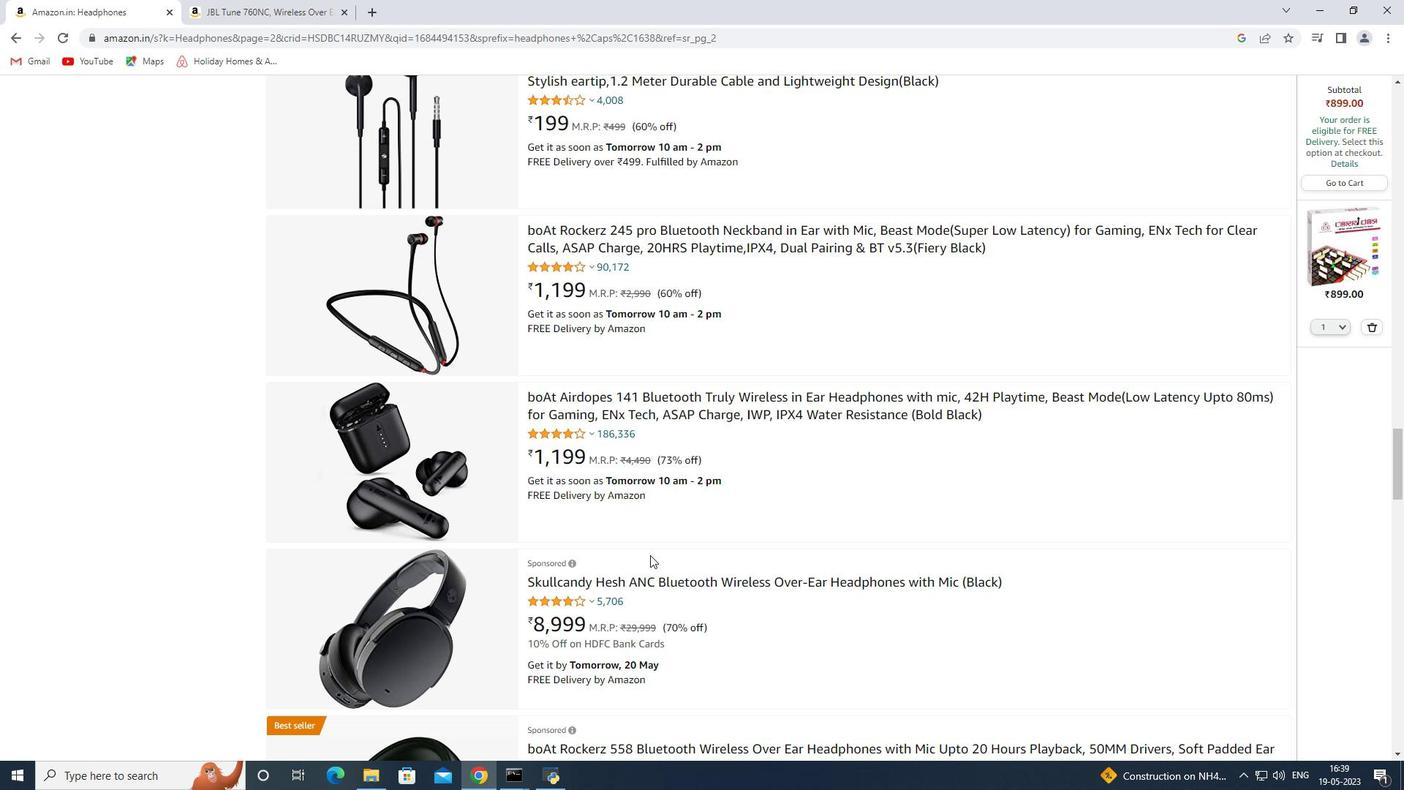 
Action: Mouse moved to (652, 467)
Screenshot: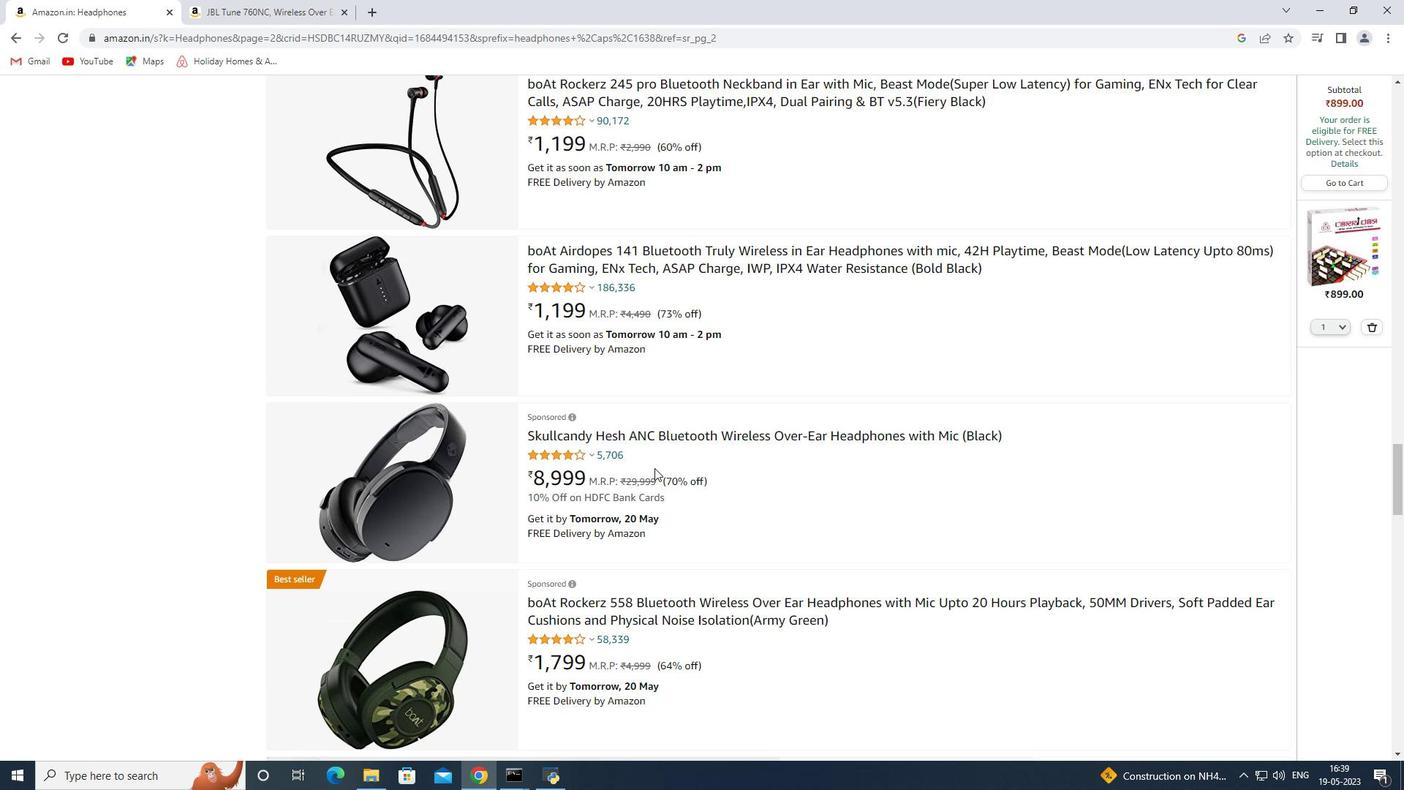 
Action: Mouse pressed left at (652, 467)
Screenshot: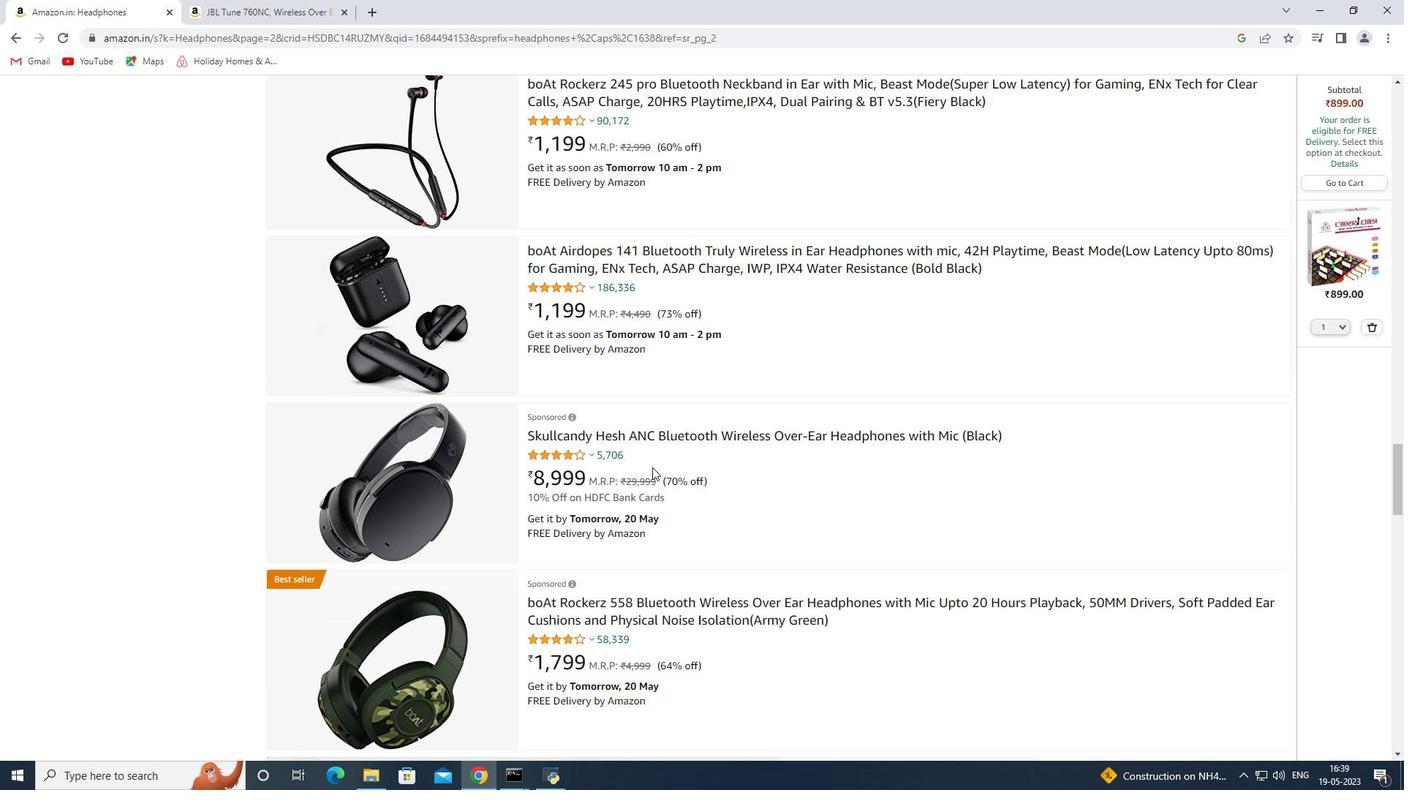 
Action: Mouse moved to (668, 459)
Screenshot: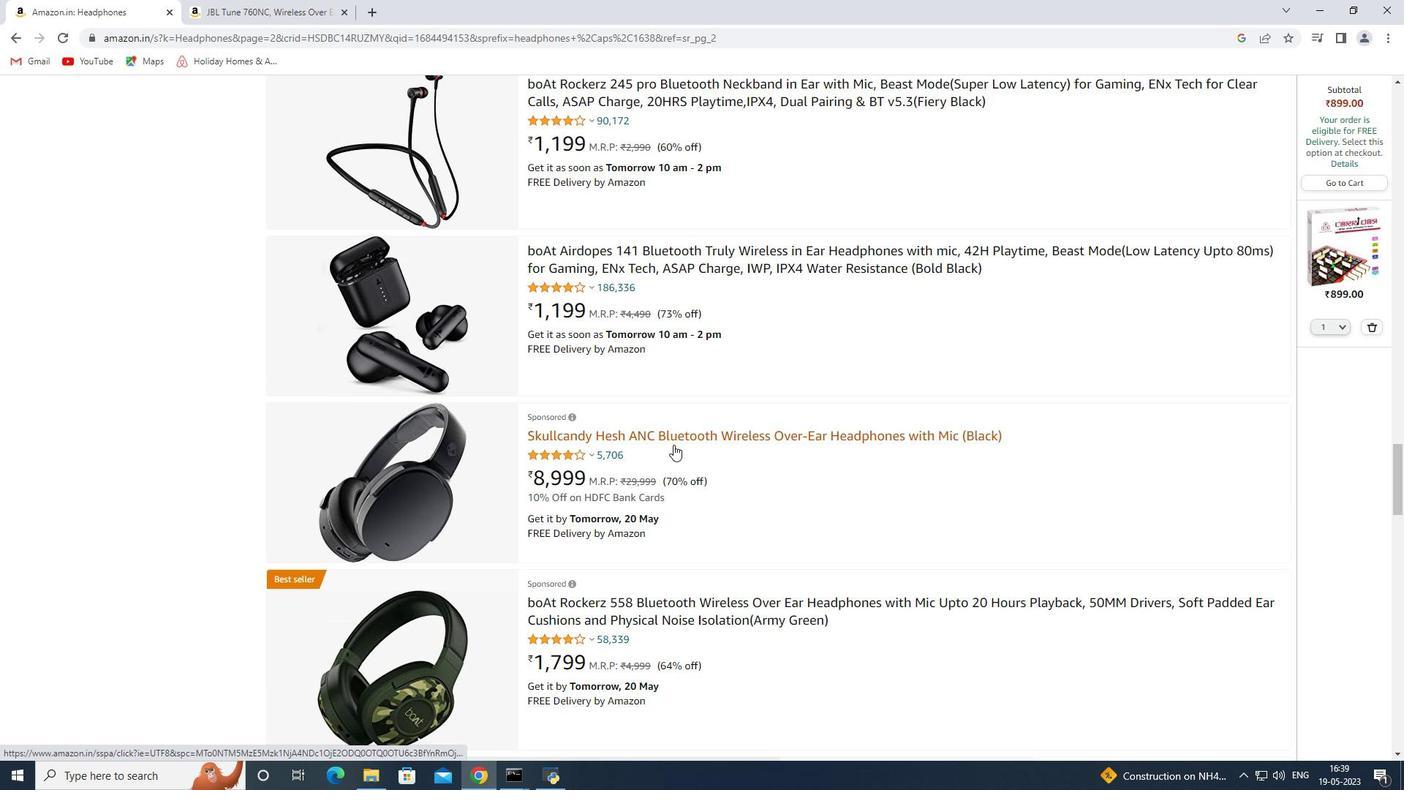 
Action: Mouse pressed left at (668, 459)
Screenshot: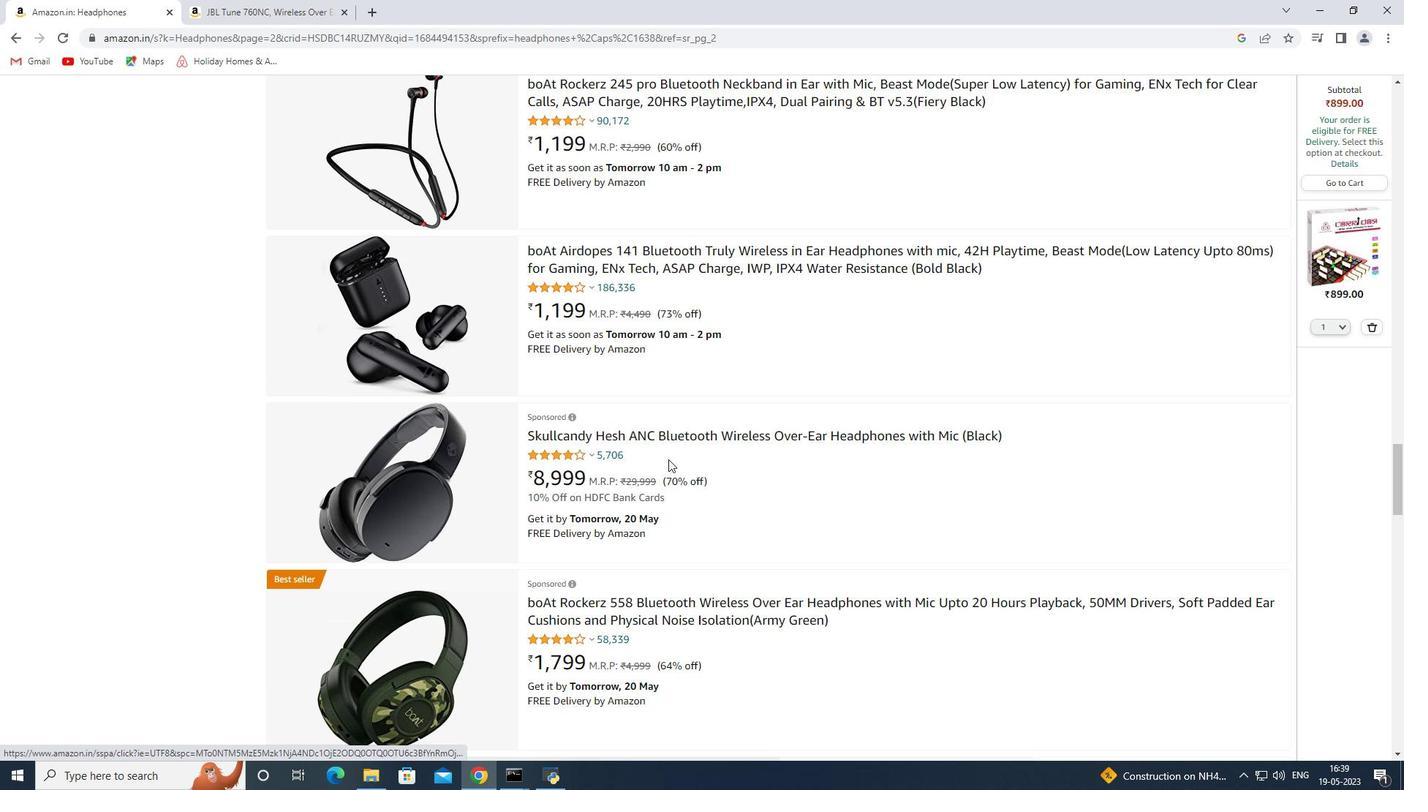 
Action: Mouse moved to (700, 509)
Screenshot: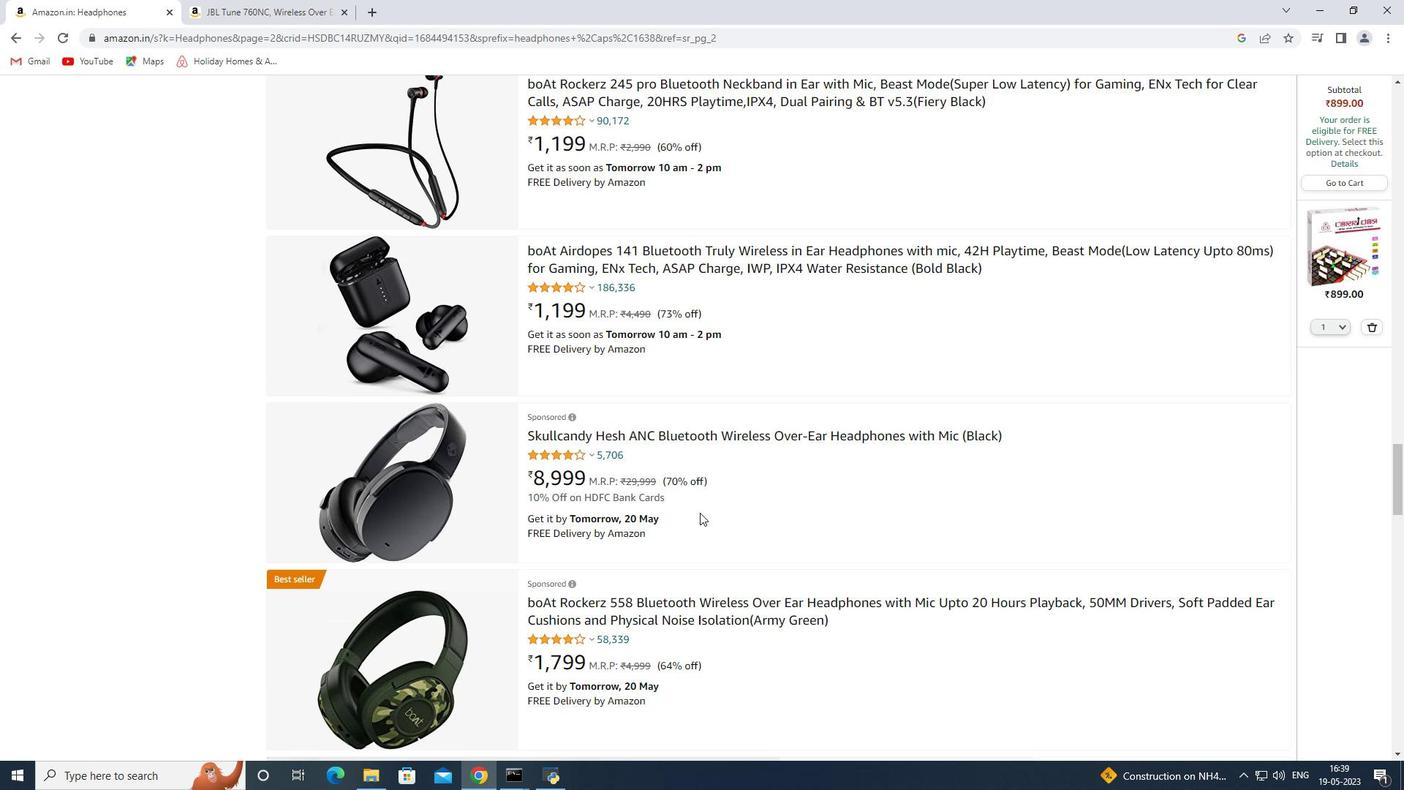 
Action: Mouse pressed left at (700, 509)
Screenshot: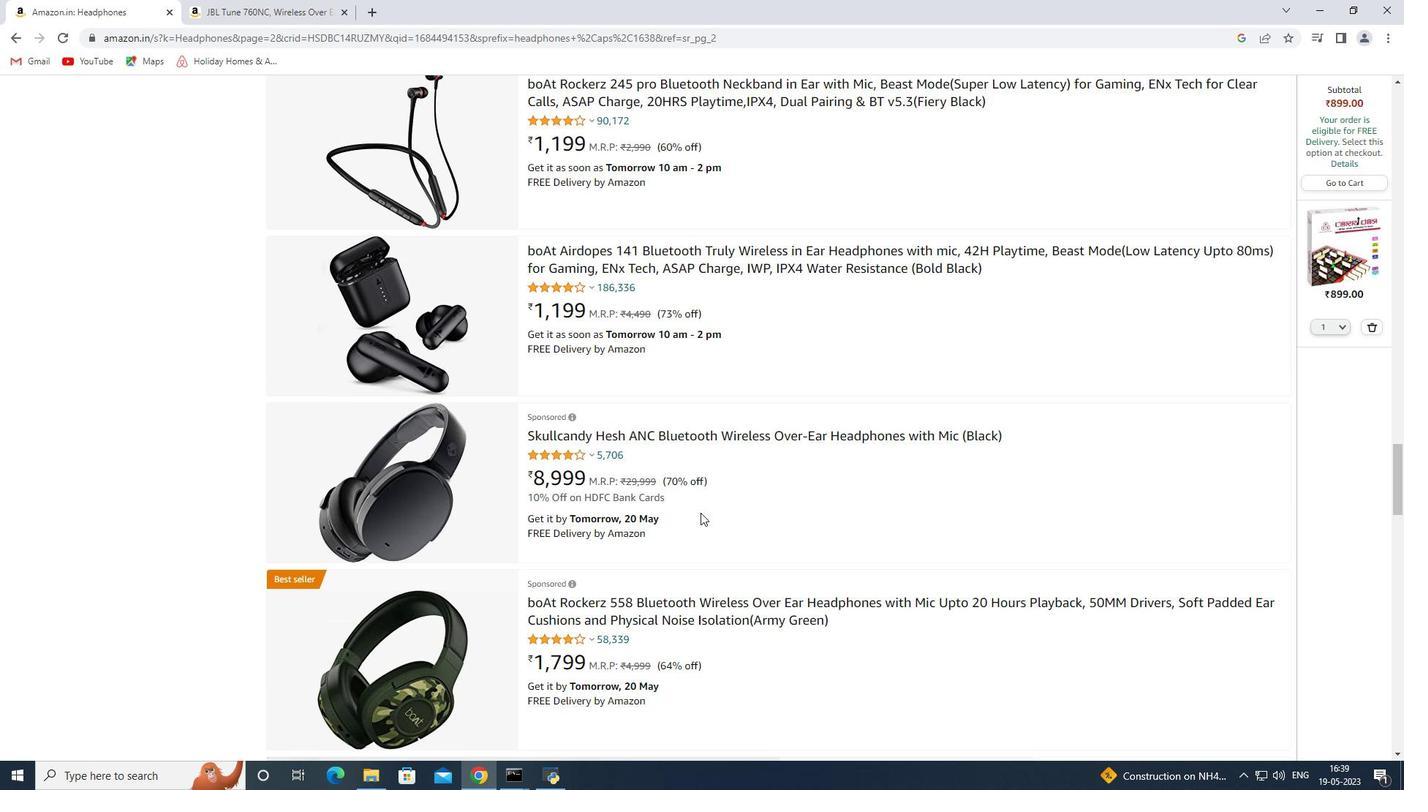 
Action: Mouse moved to (632, 481)
Screenshot: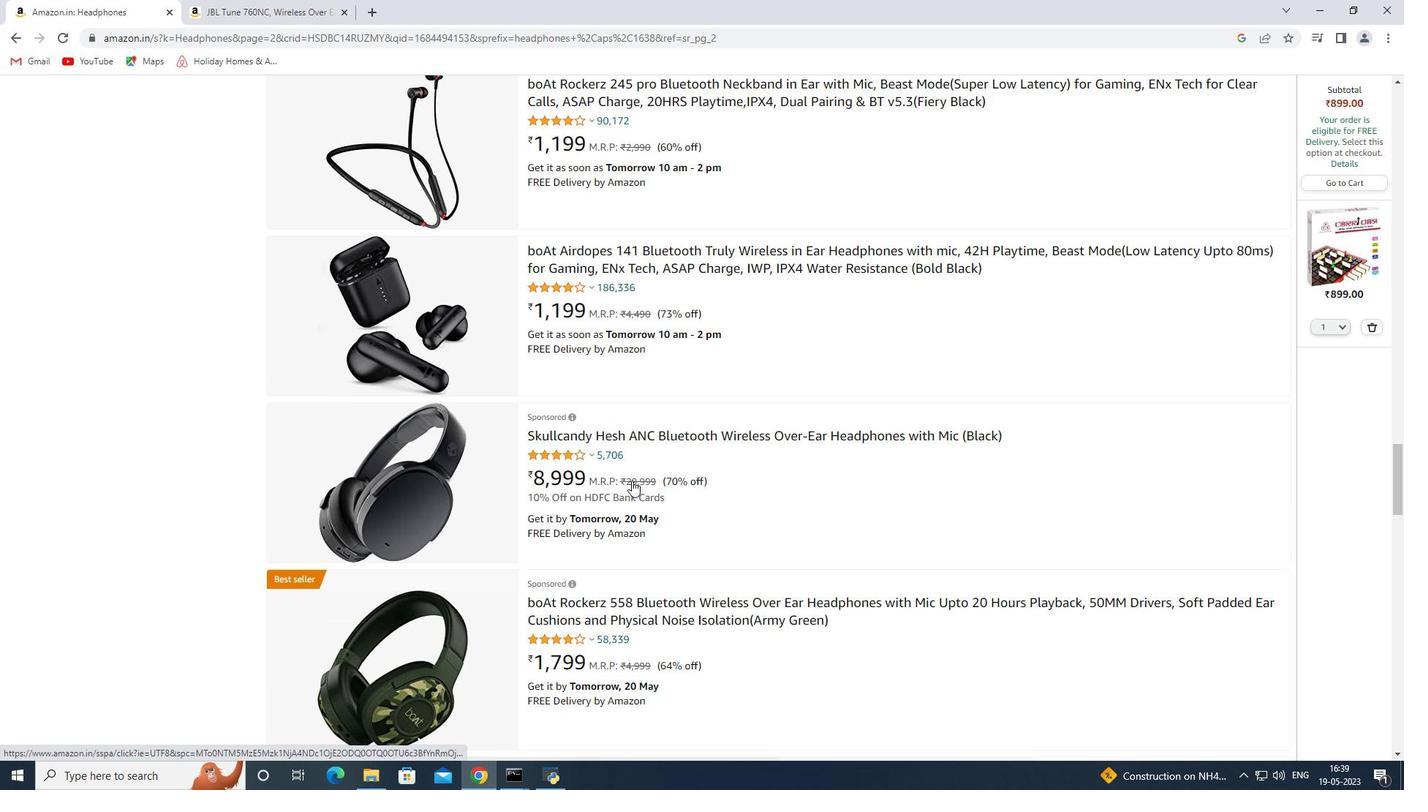 
Action: Mouse pressed left at (632, 481)
Screenshot: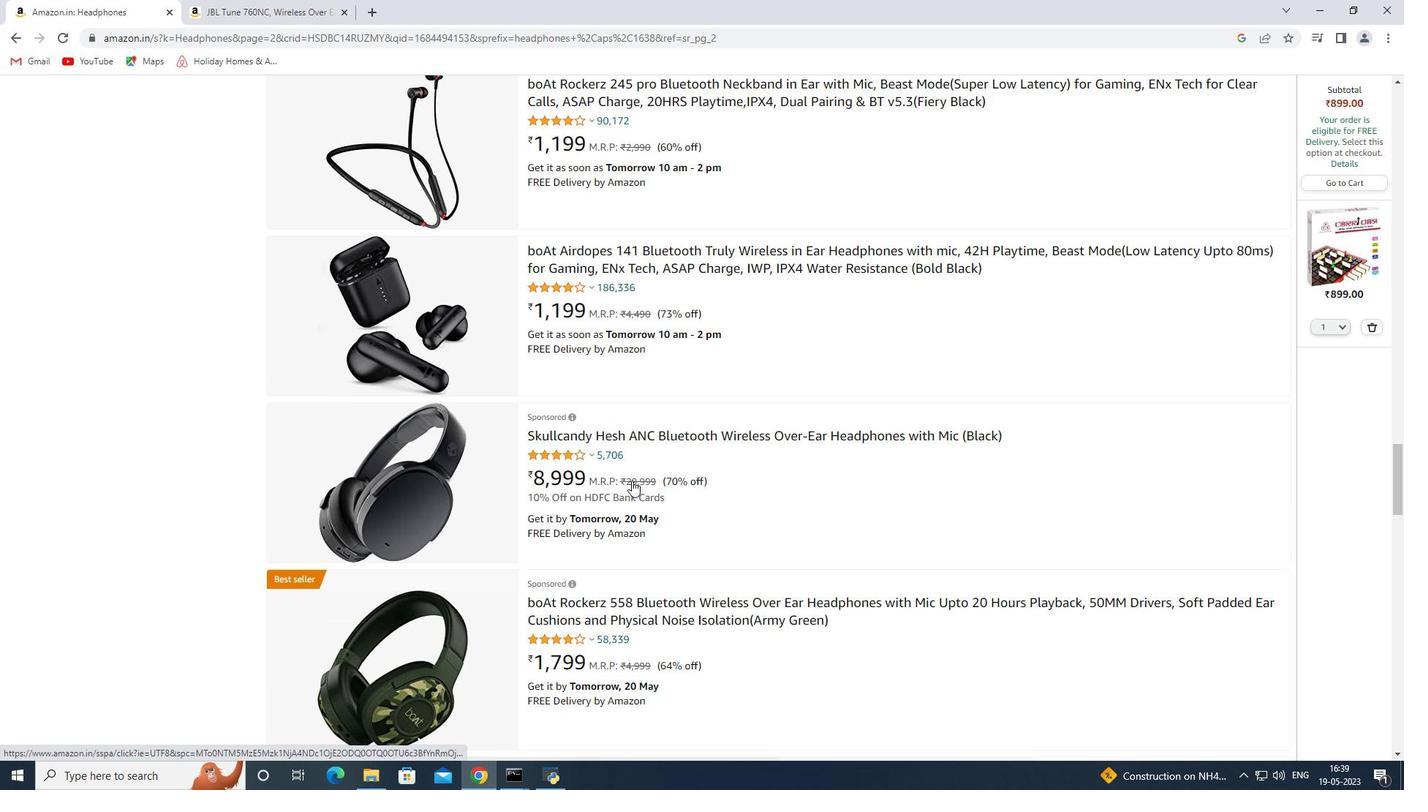 
Action: Mouse moved to (120, 308)
Screenshot: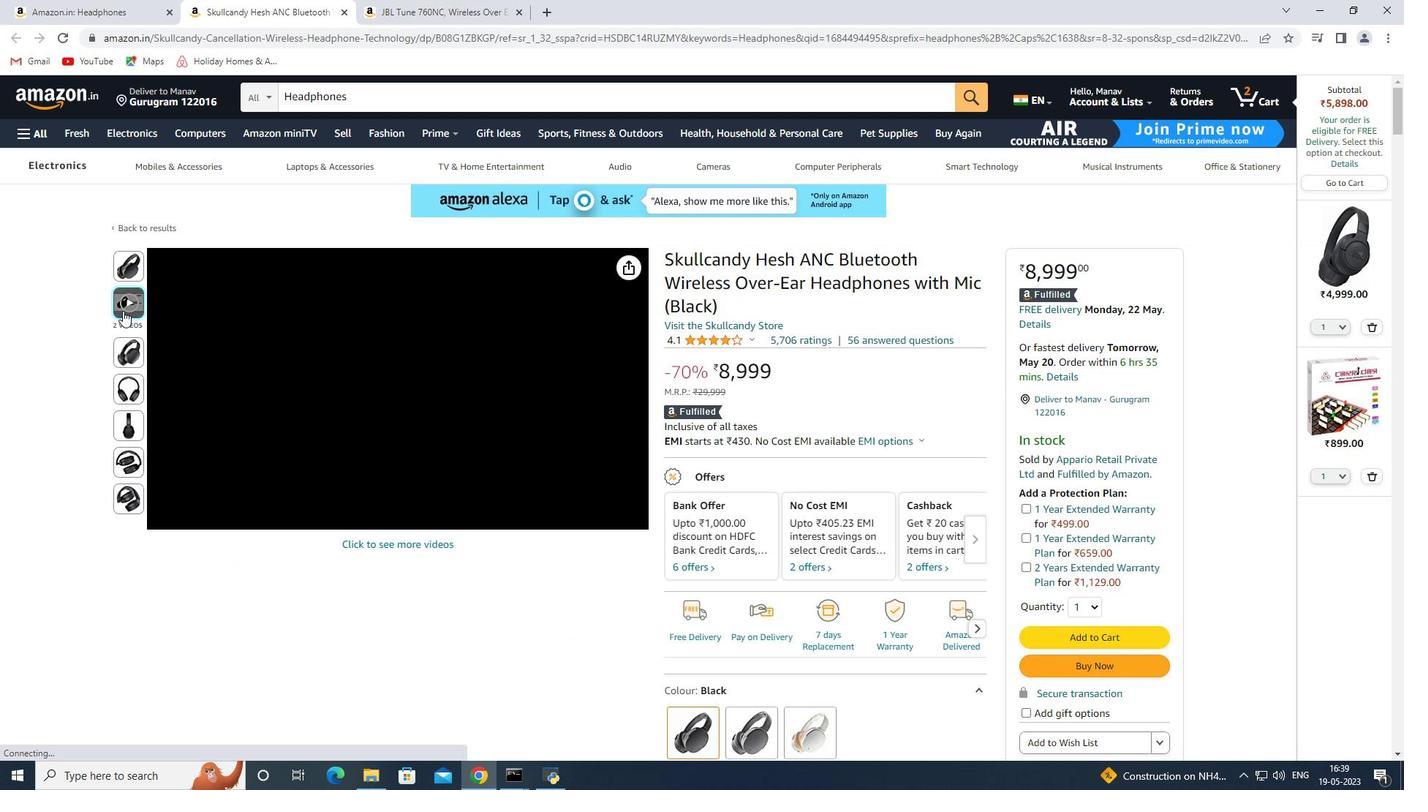 
Action: Mouse pressed left at (120, 308)
Screenshot: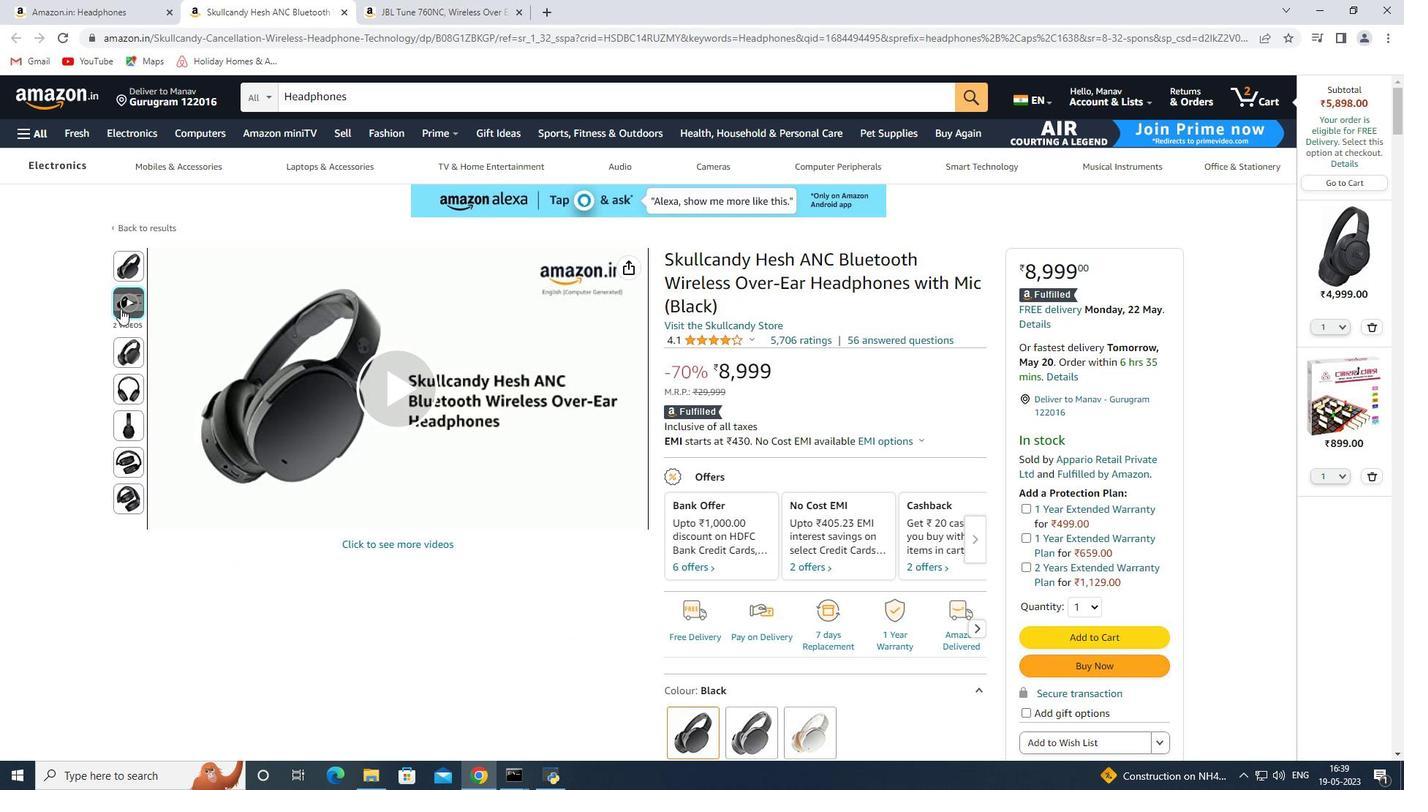 
Action: Mouse moved to (1364, 158)
Screenshot: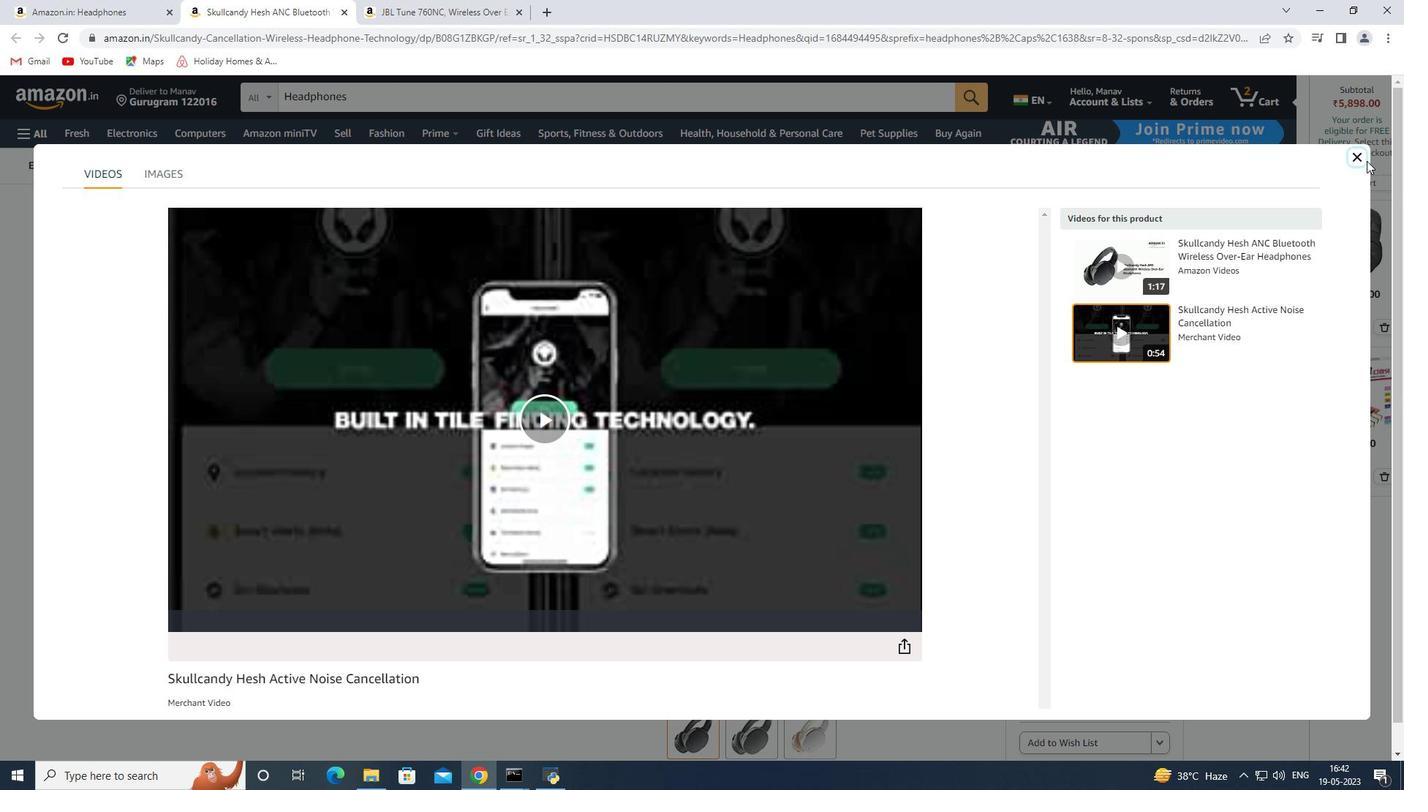
Action: Mouse pressed left at (1364, 158)
Screenshot: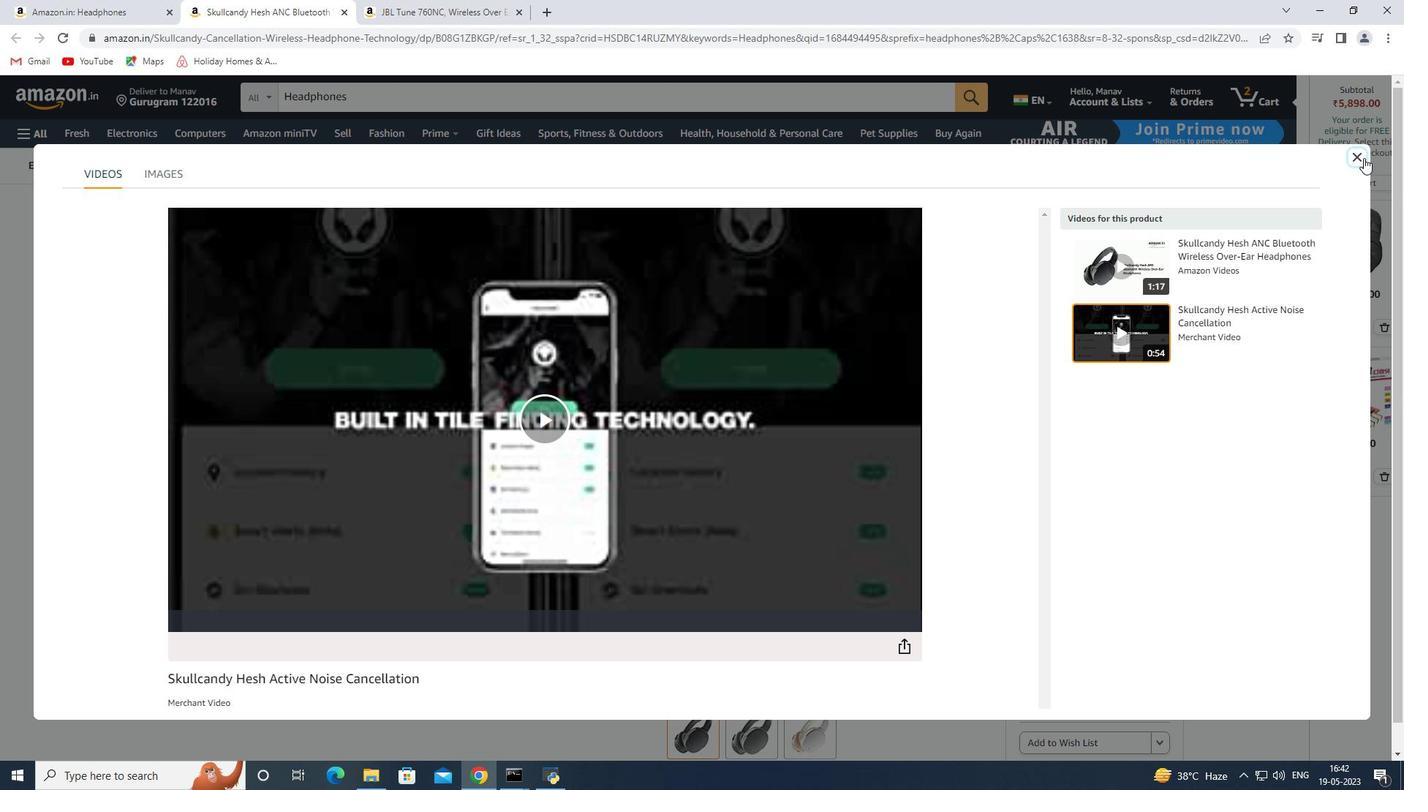 
Action: Mouse moved to (1016, 588)
Screenshot: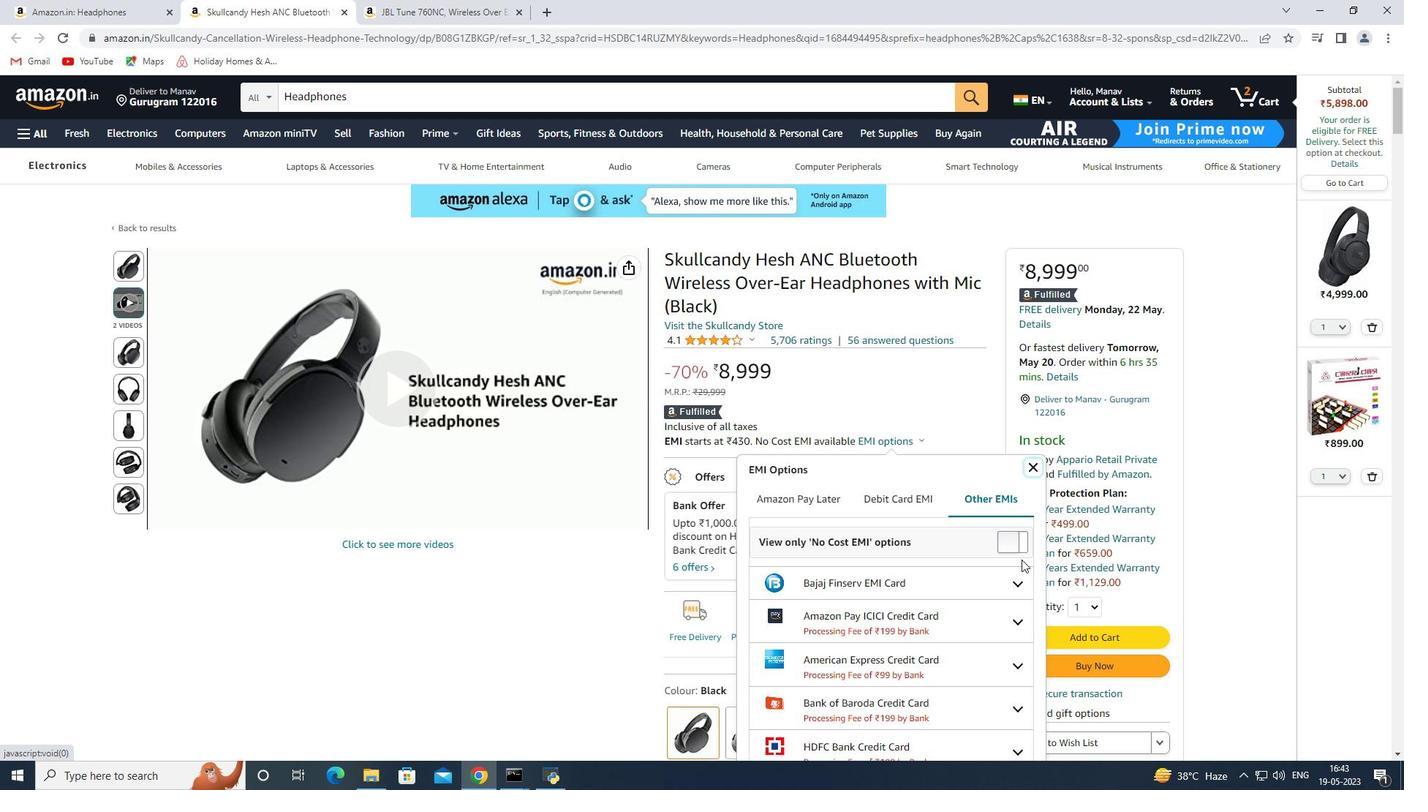 
Action: Mouse pressed left at (1016, 588)
Screenshot: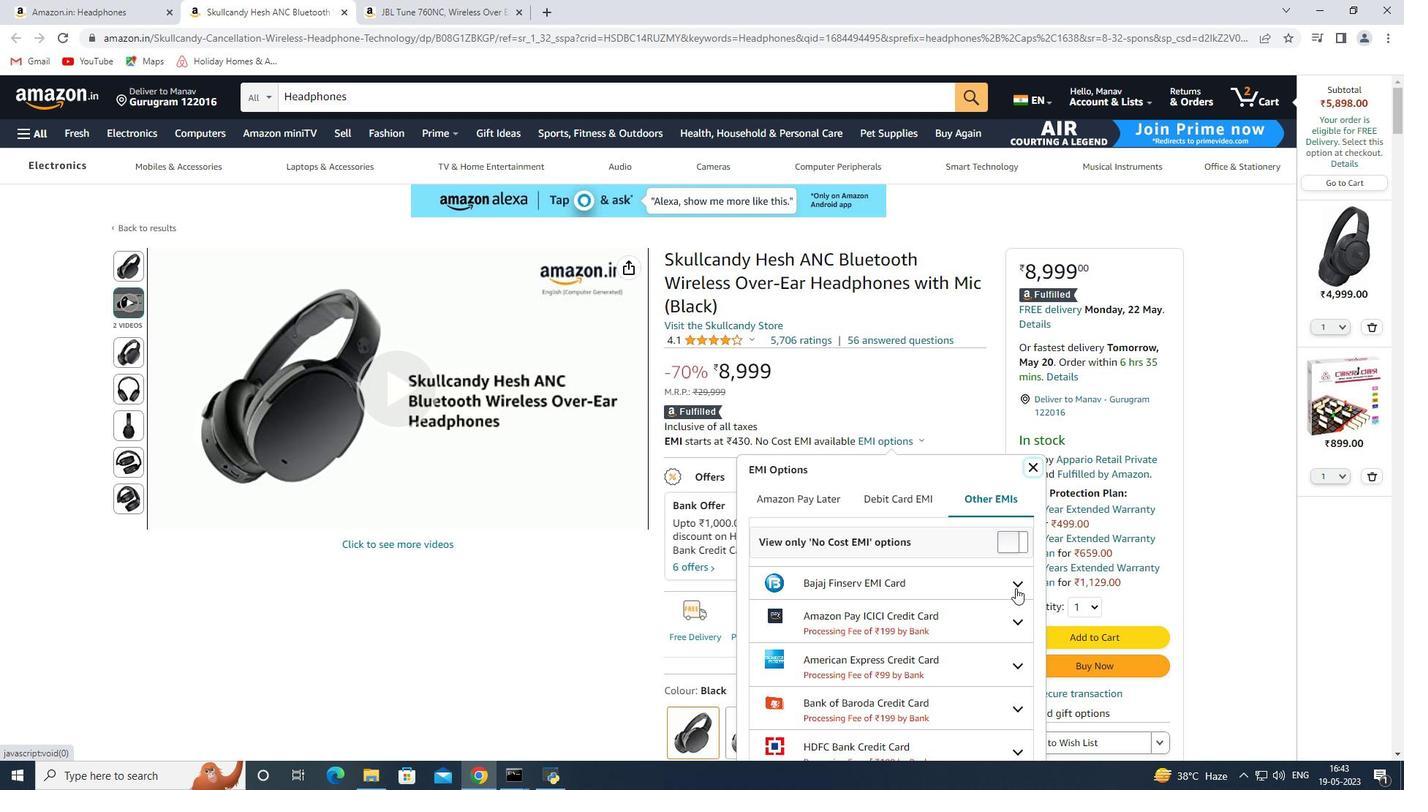 
Action: Mouse moved to (885, 604)
Screenshot: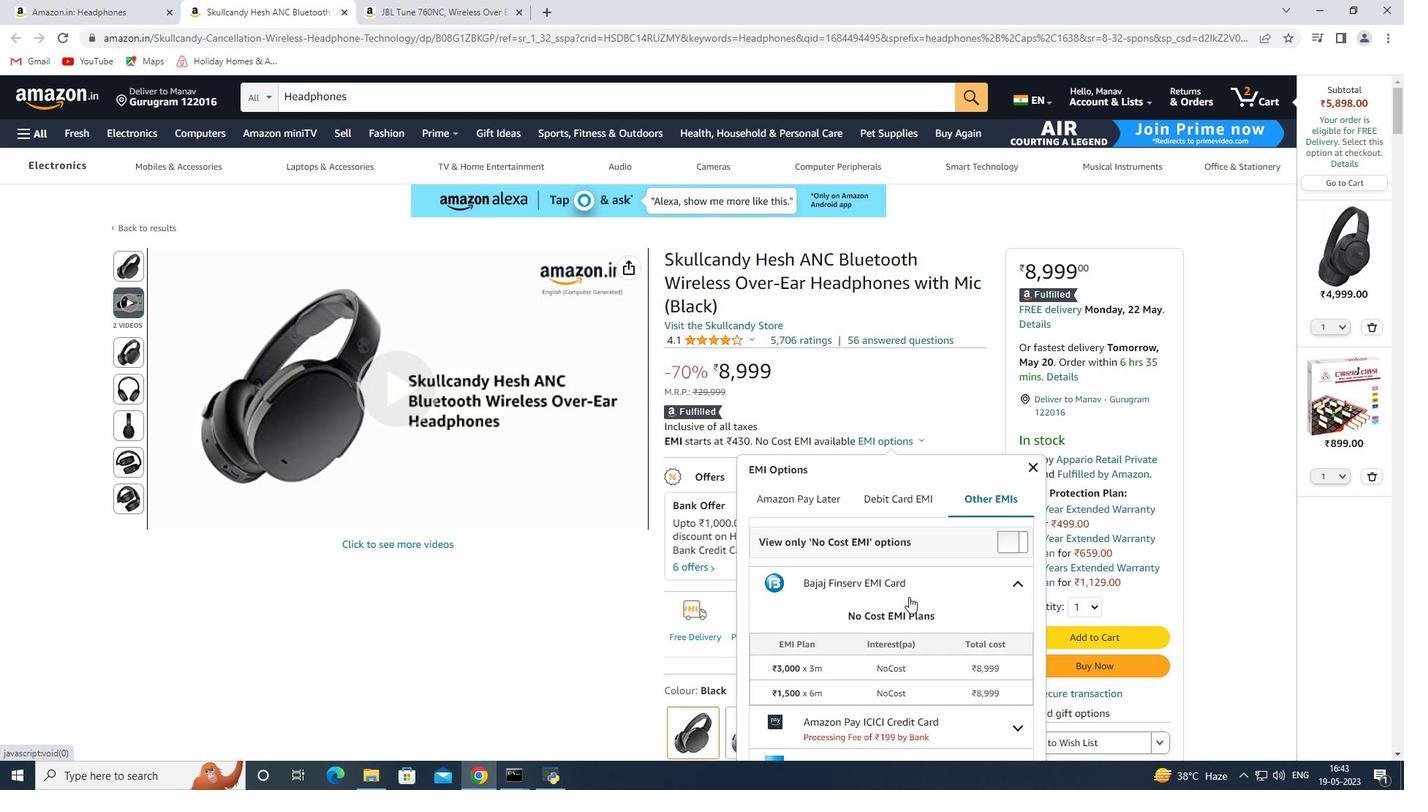 
Action: Mouse scrolled (885, 603) with delta (0, 0)
Screenshot: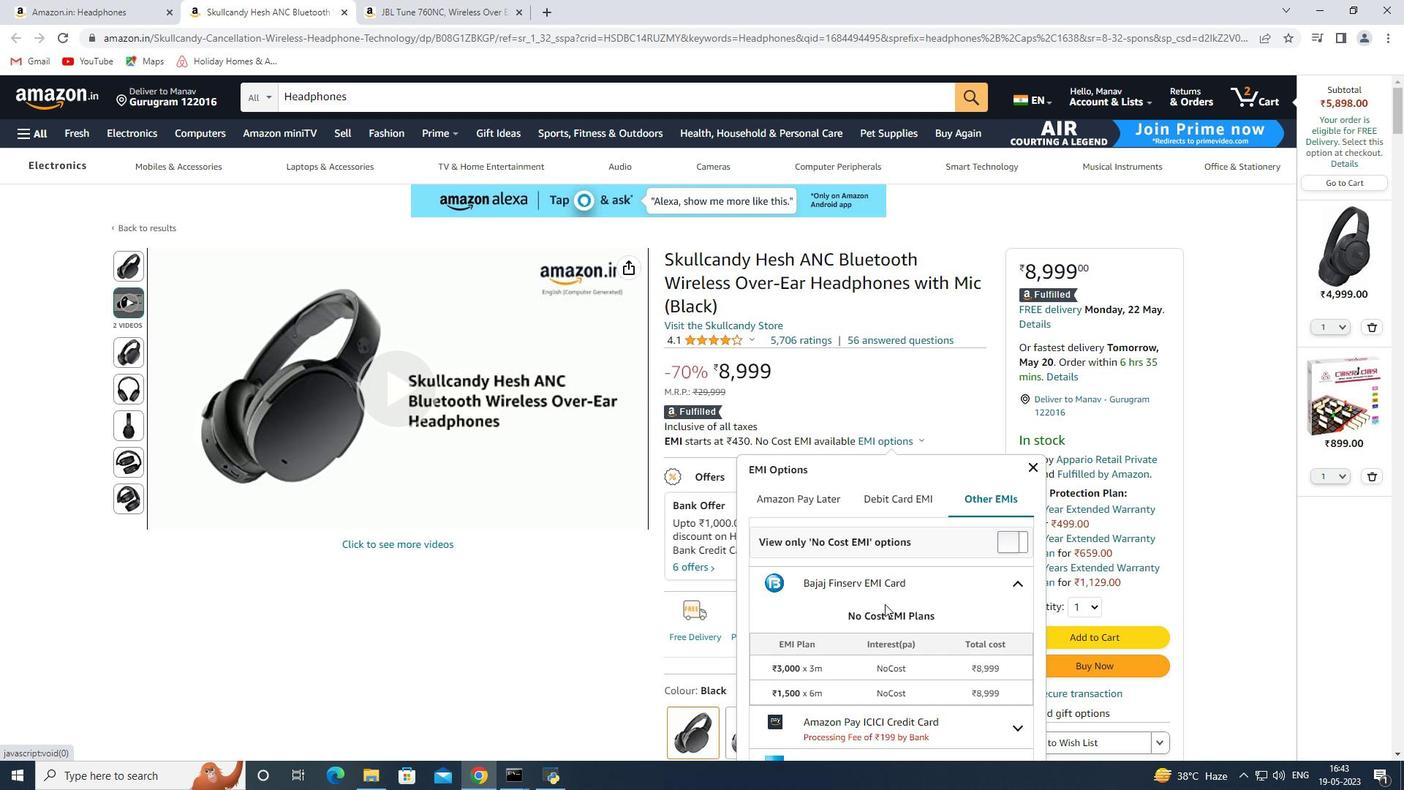 
Action: Mouse scrolled (885, 603) with delta (0, 0)
Screenshot: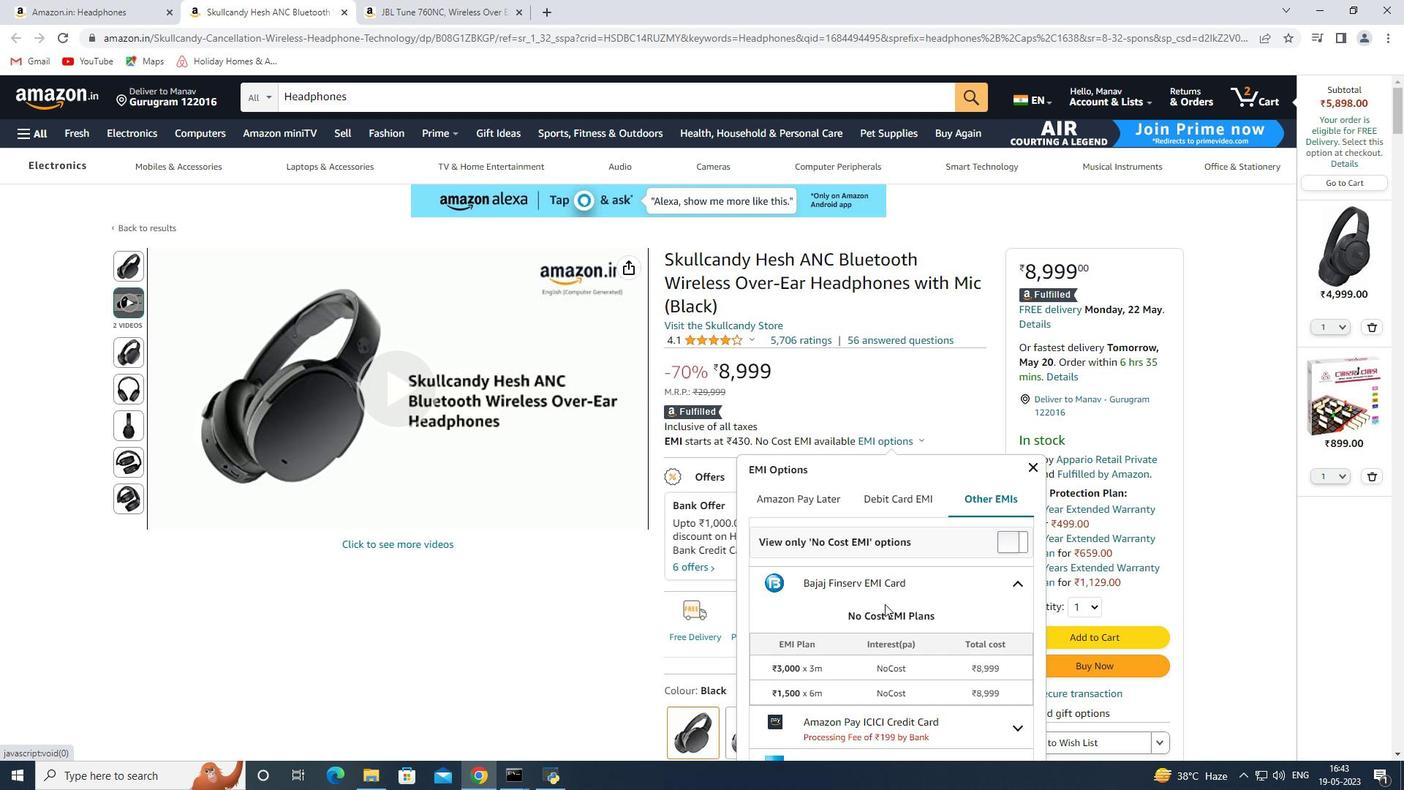 
Action: Mouse moved to (926, 673)
Screenshot: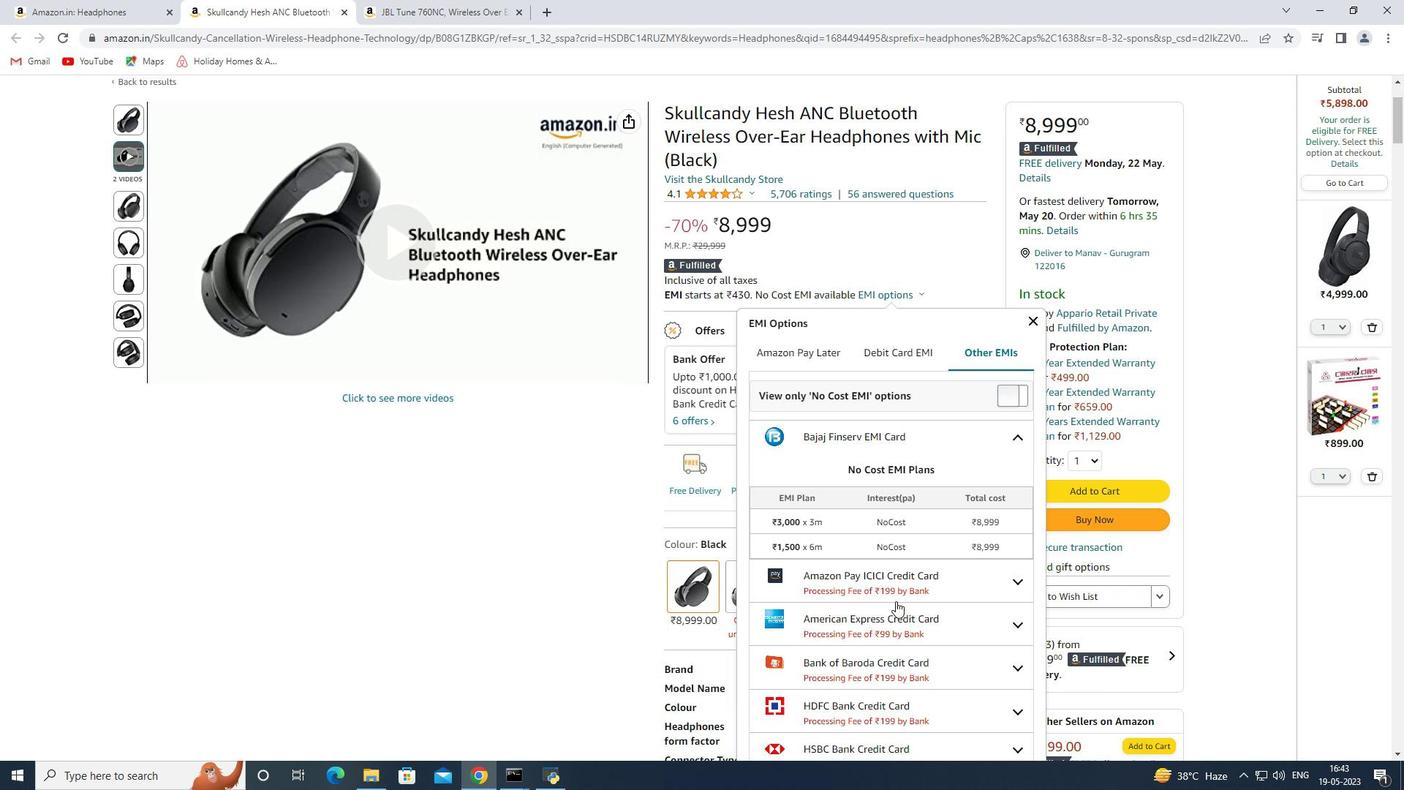 
Action: Mouse scrolled (926, 673) with delta (0, 0)
Screenshot: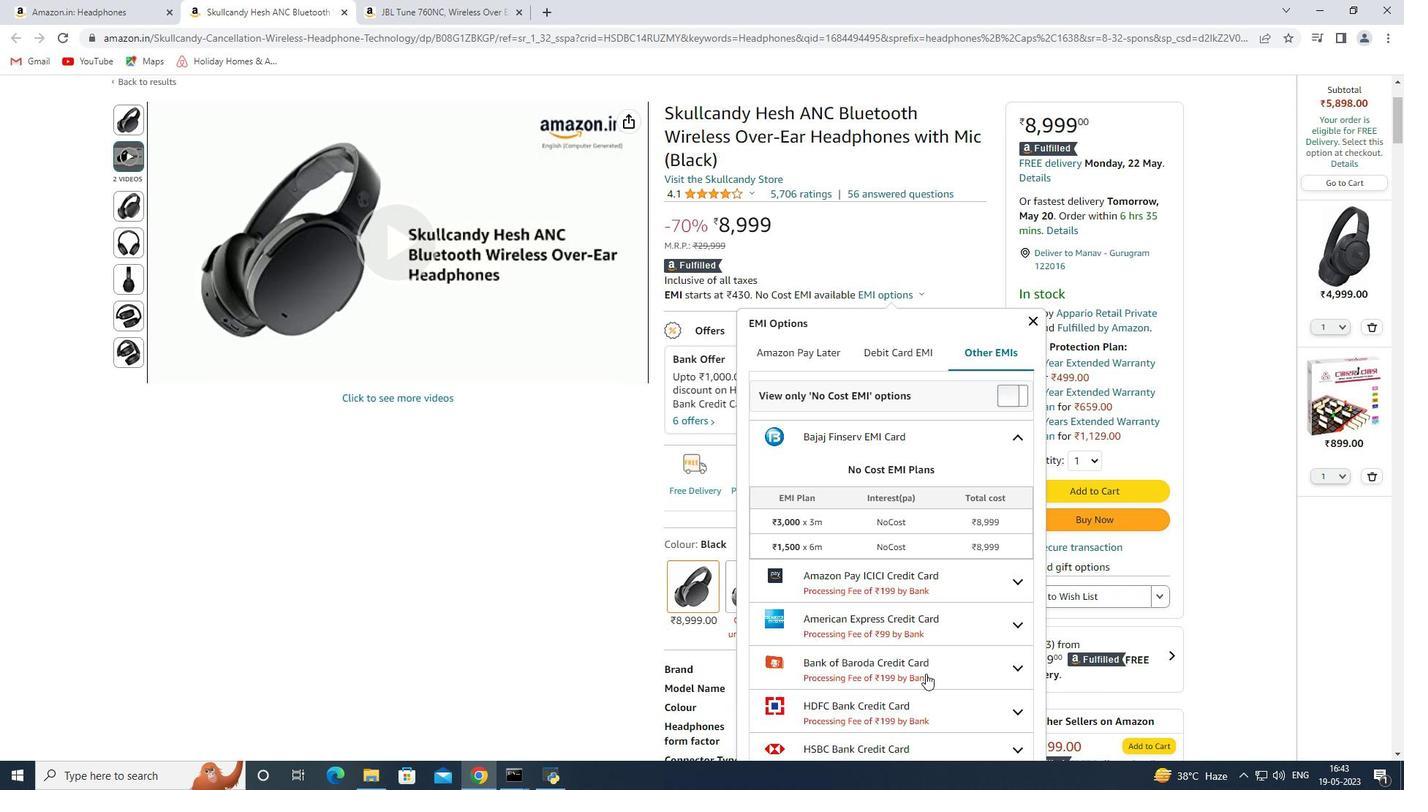 
Action: Mouse scrolled (926, 673) with delta (0, 0)
Screenshot: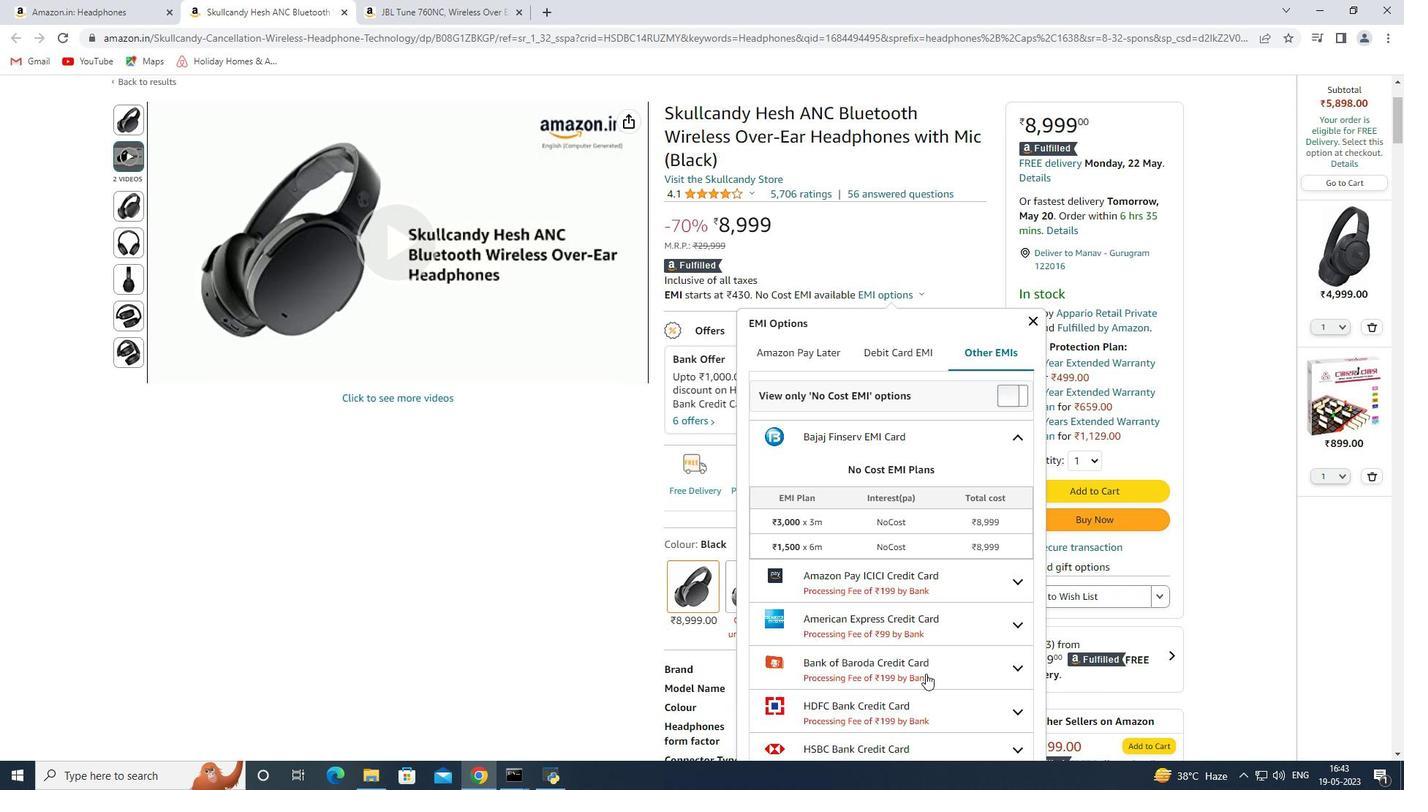 
Action: Mouse moved to (926, 674)
